 Task: Get directions from Columbia, South Carolina, United States to Pittsburgh, Pennsylvania, United States  and explore the nearby hotels with guest rating 4.5 with dates 15-17th next month and 4 guests
Action: Mouse moved to (314, 41)
Screenshot: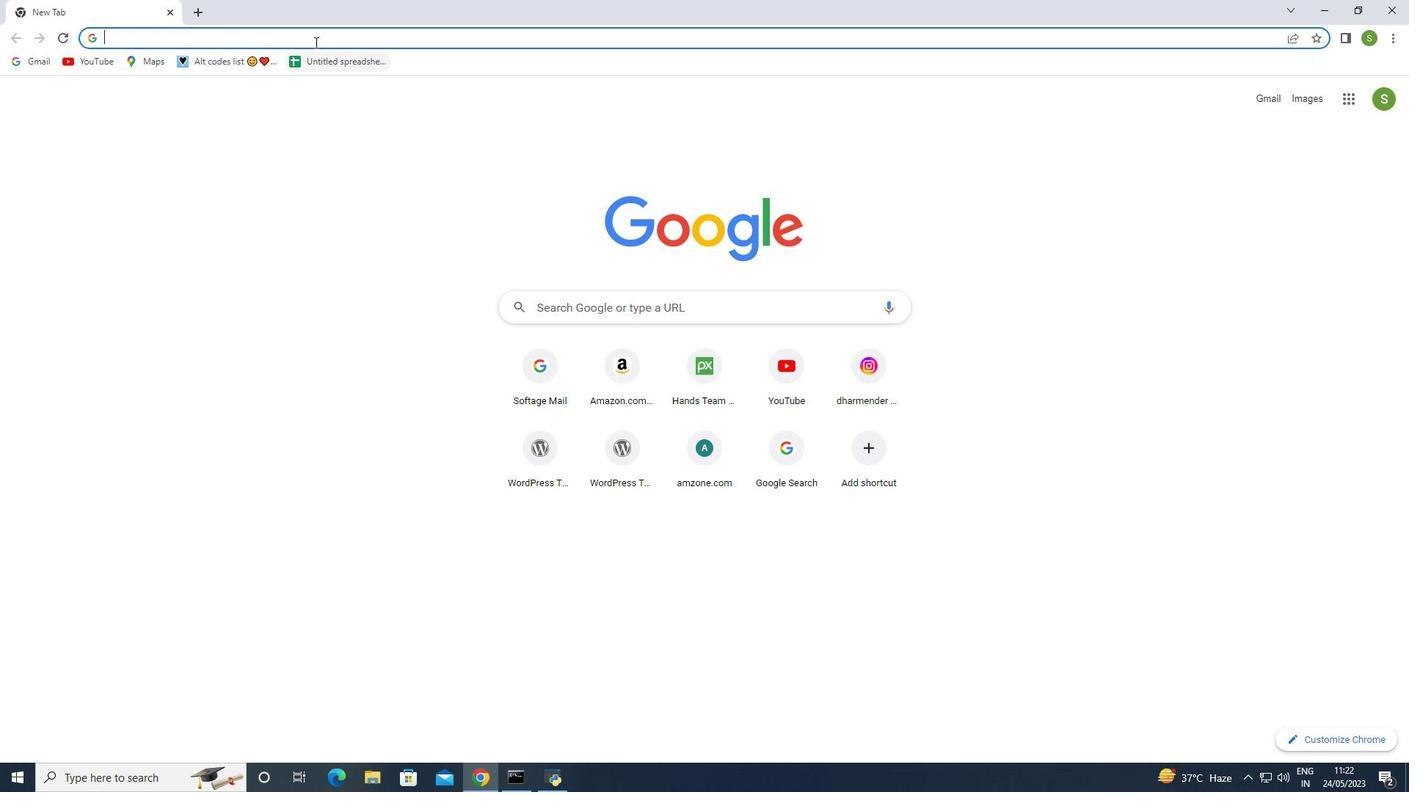 
Action: Mouse pressed left at (314, 41)
Screenshot: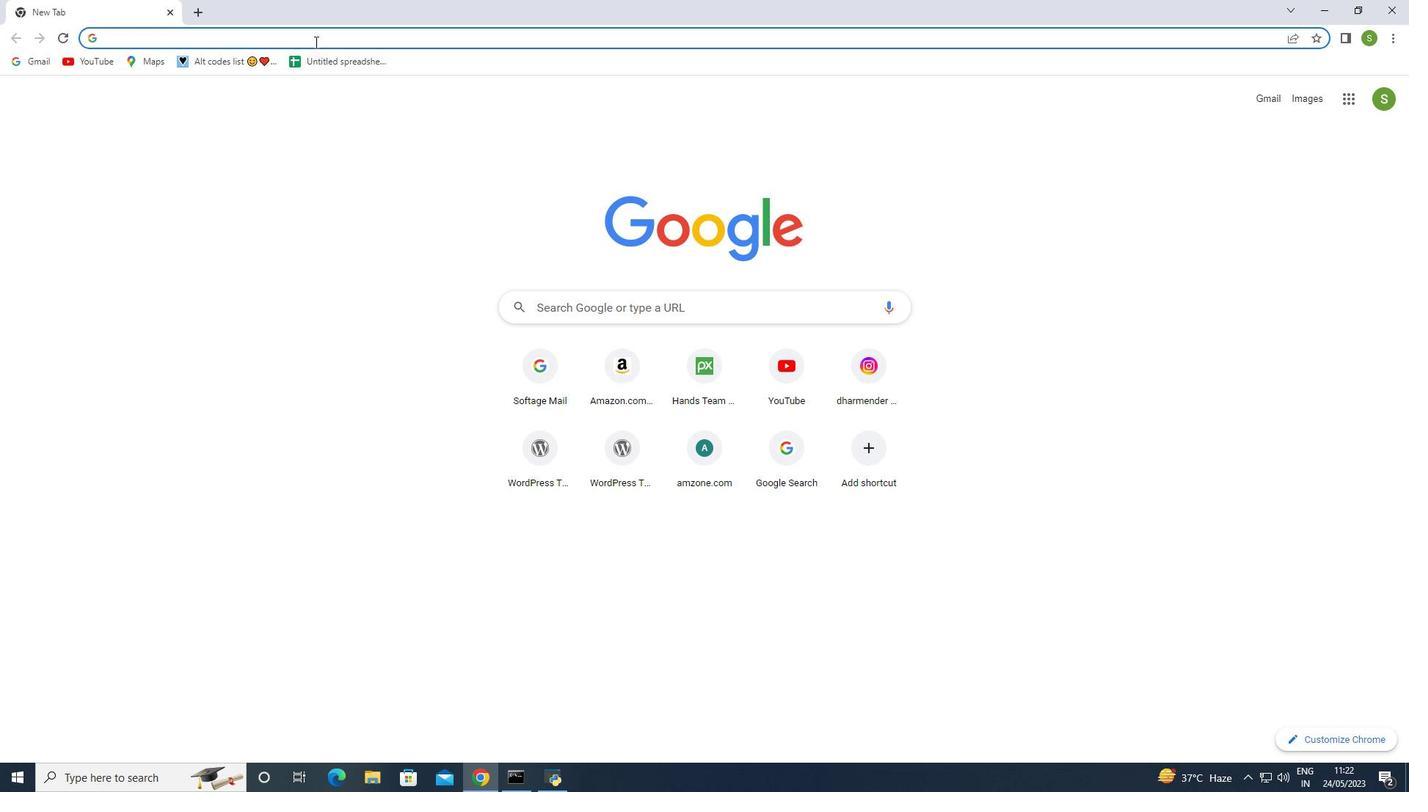 
Action: Mouse moved to (315, 41)
Screenshot: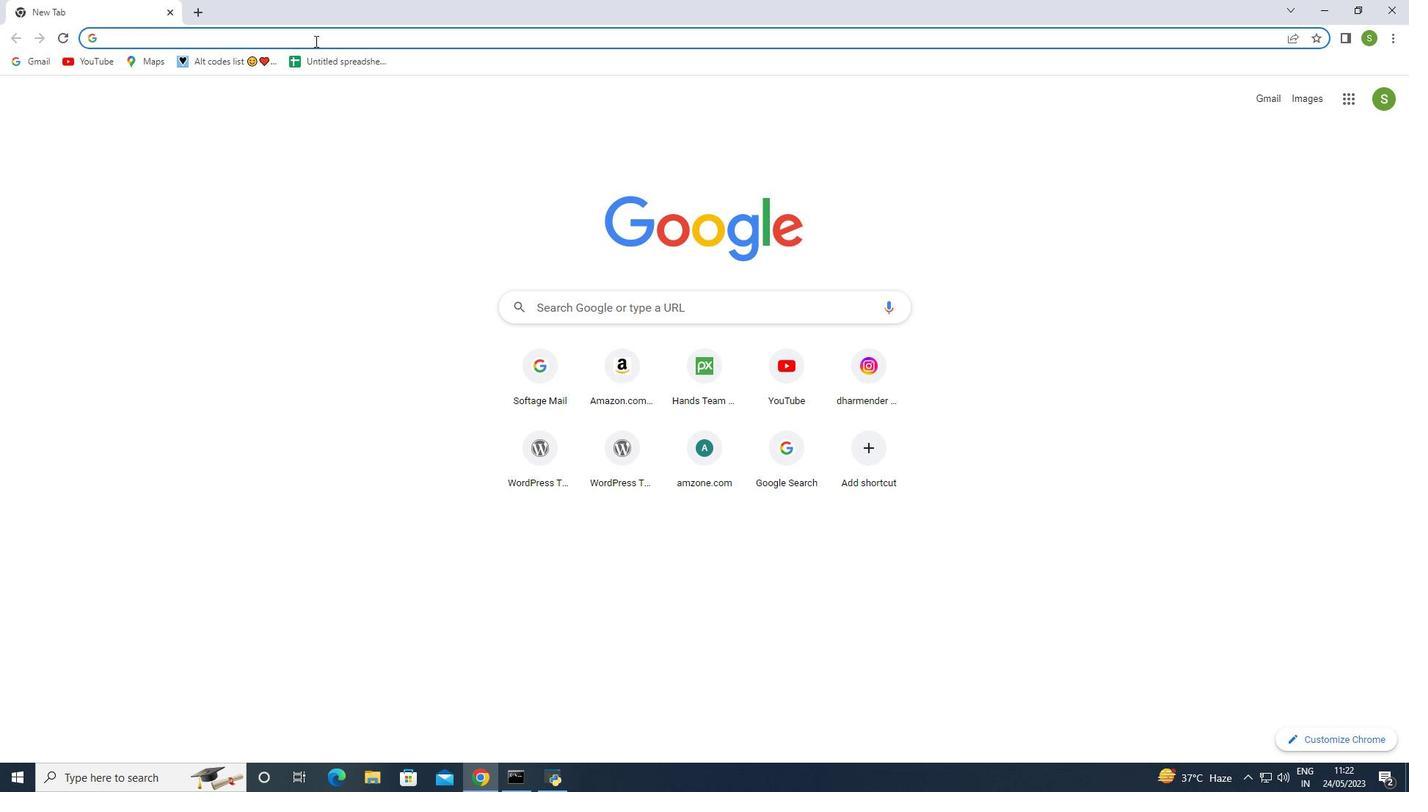 
Action: Key pressed google<Key.space>maps<Key.enter>
Screenshot: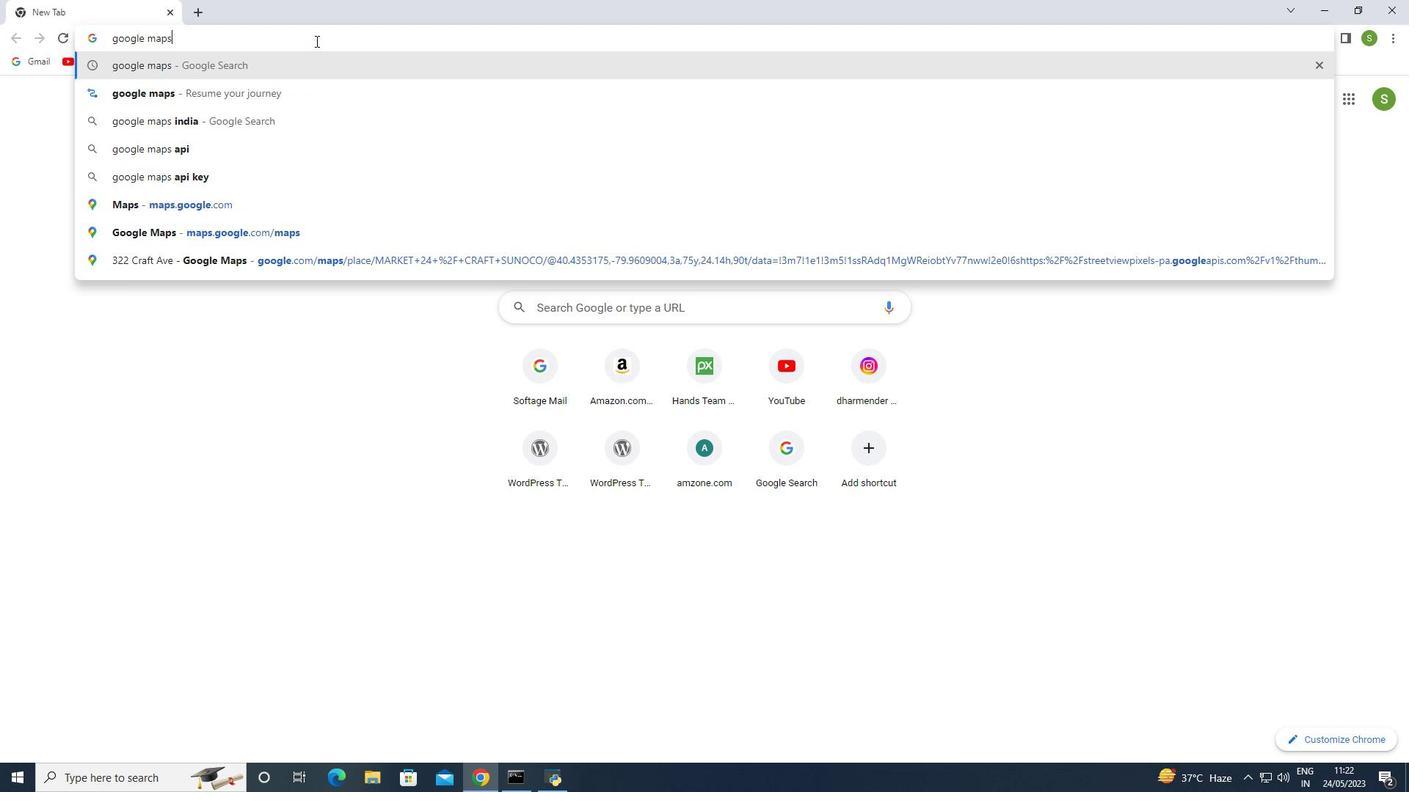 
Action: Mouse moved to (211, 342)
Screenshot: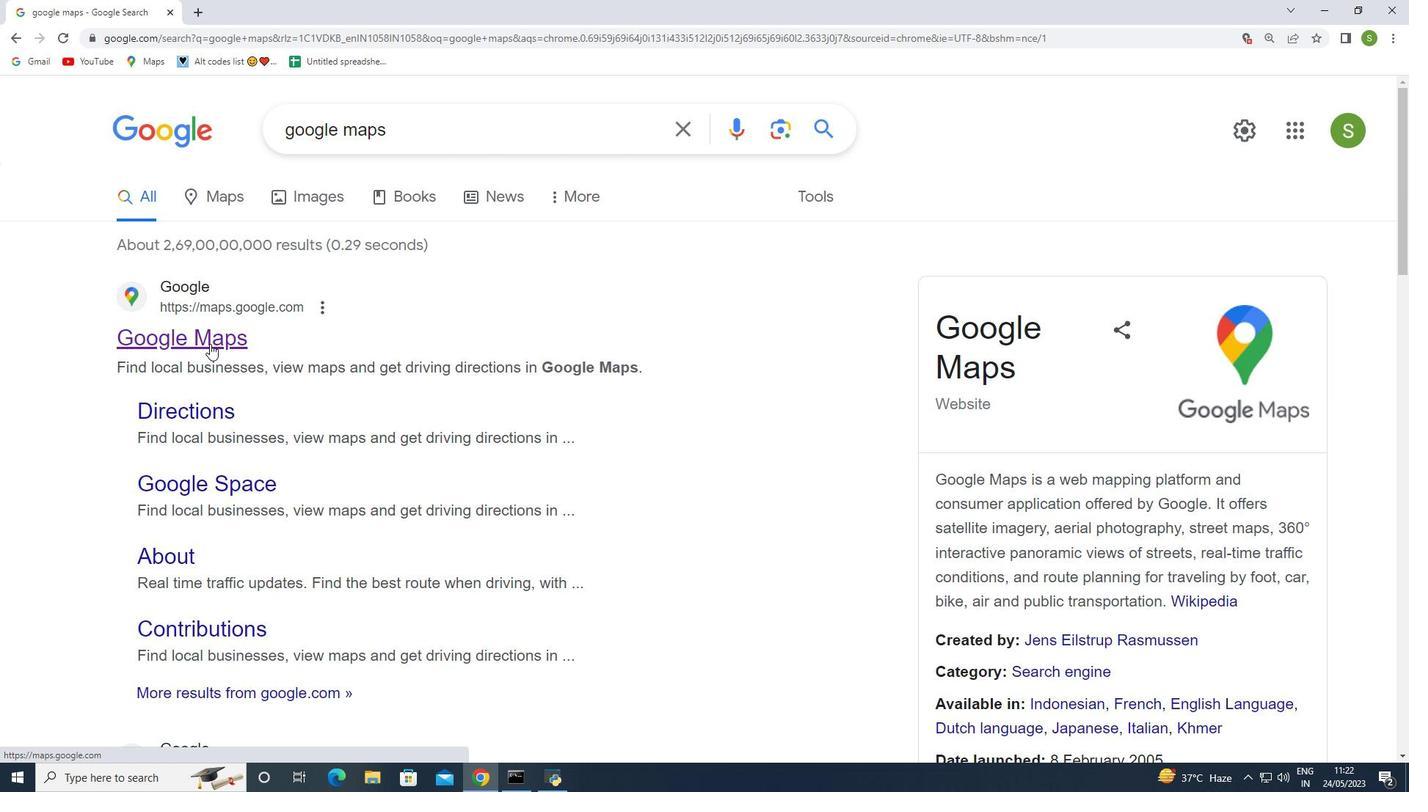 
Action: Mouse pressed left at (211, 342)
Screenshot: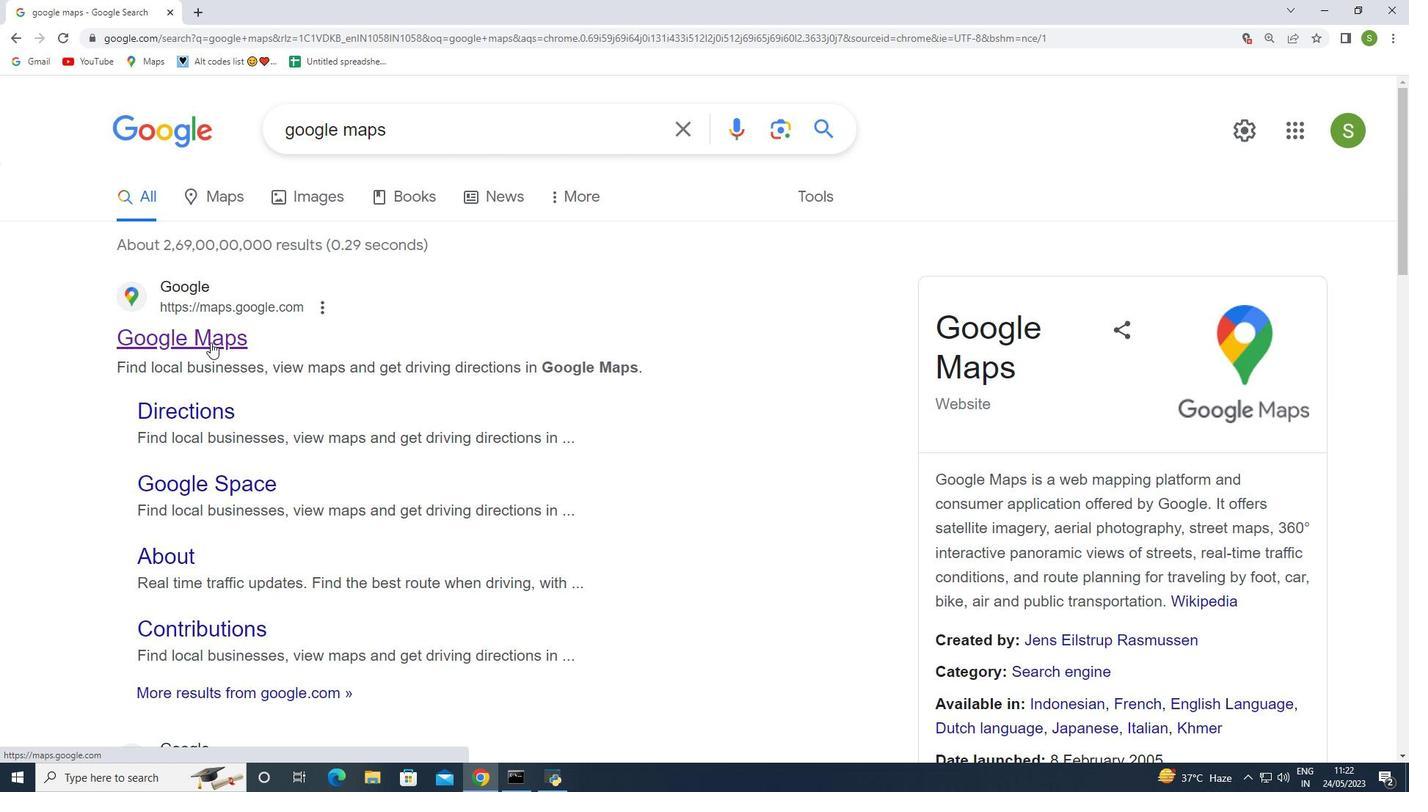 
Action: Mouse moved to (482, 113)
Screenshot: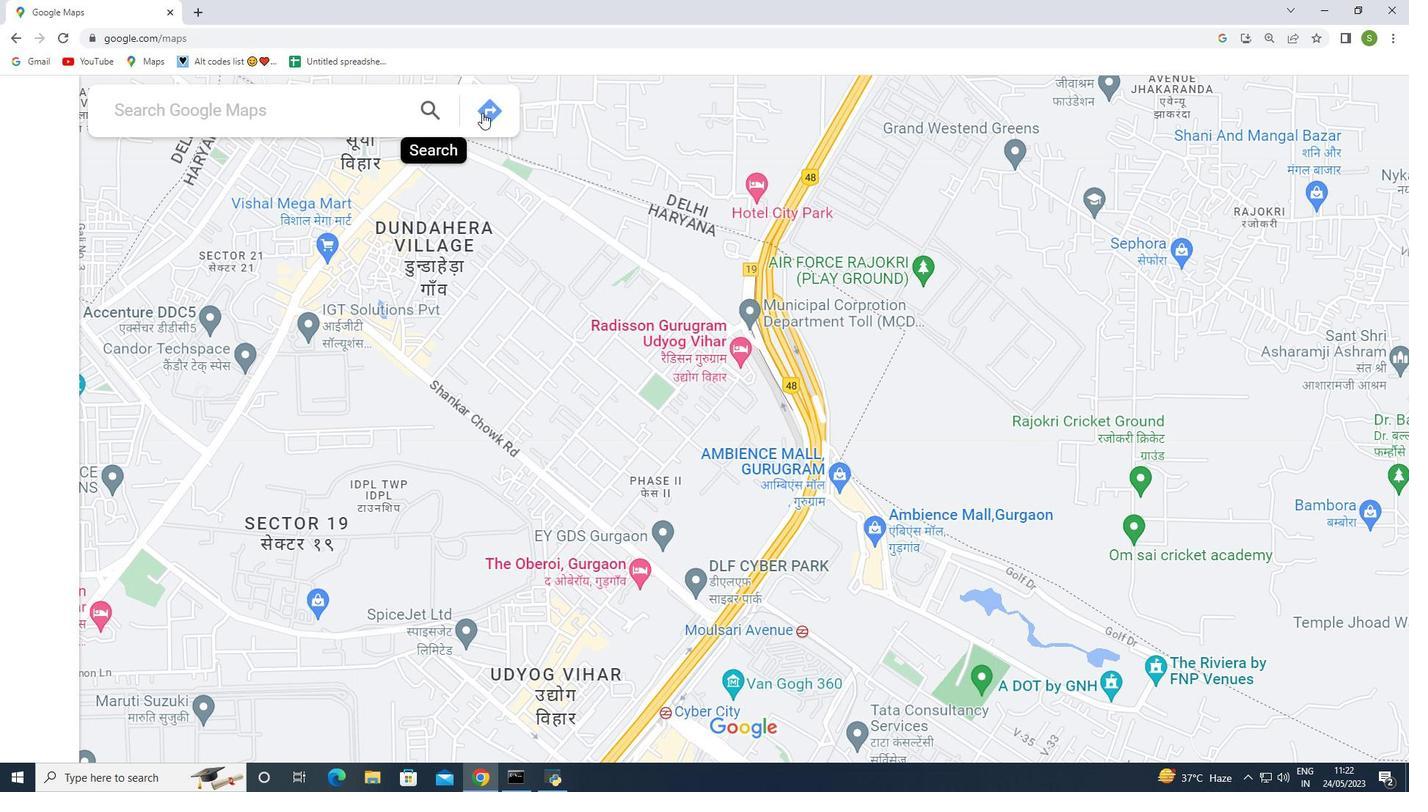 
Action: Mouse pressed left at (482, 113)
Screenshot: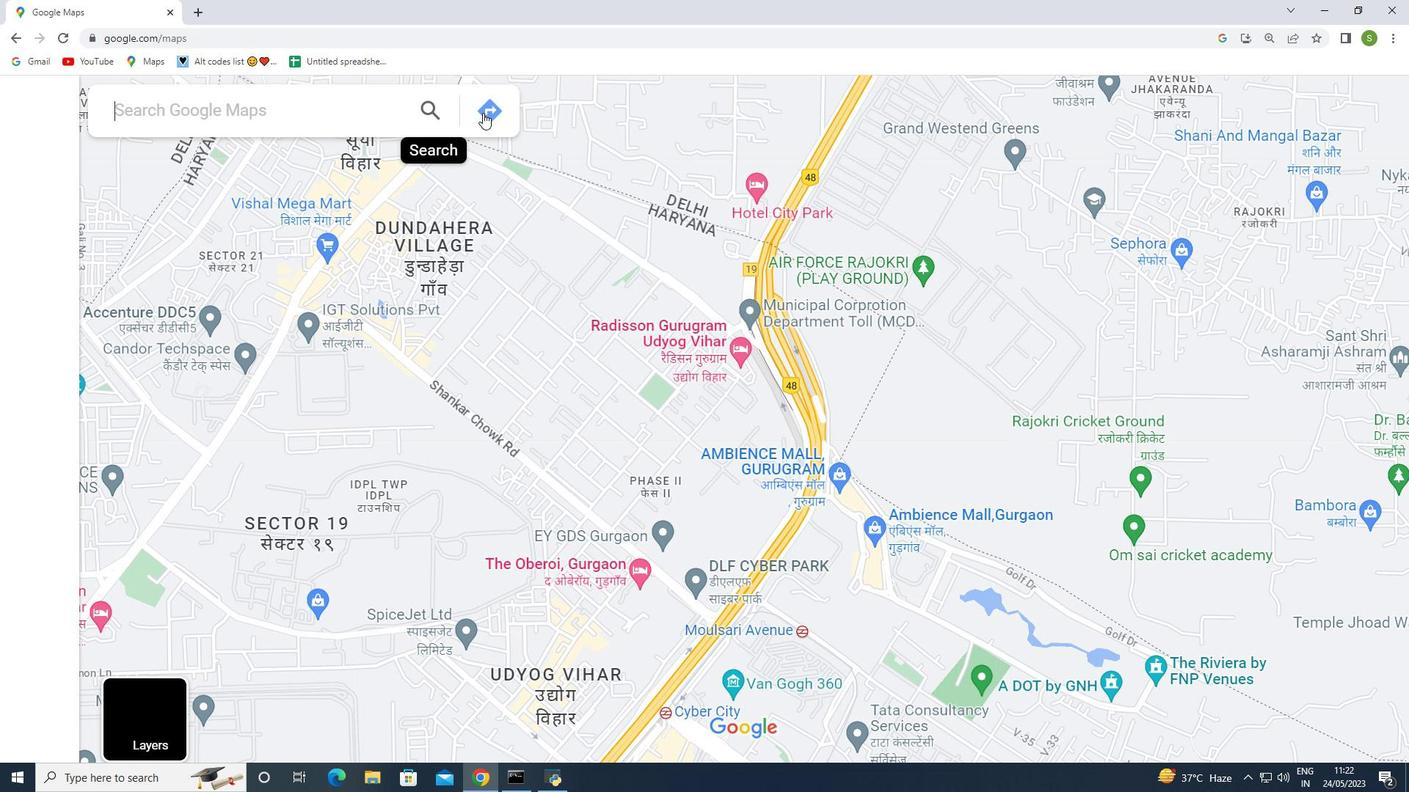 
Action: Mouse moved to (334, 176)
Screenshot: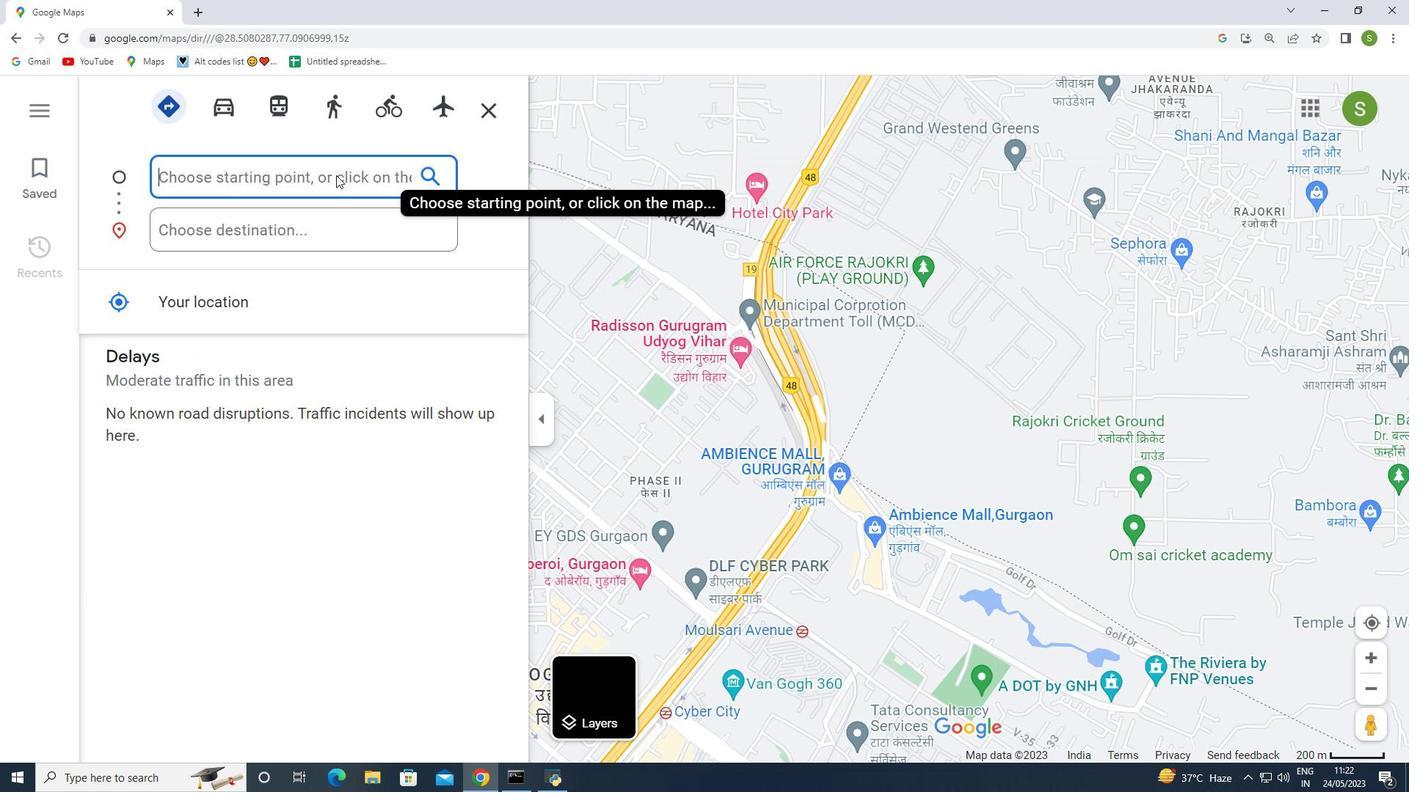 
Action: Mouse pressed left at (334, 176)
Screenshot: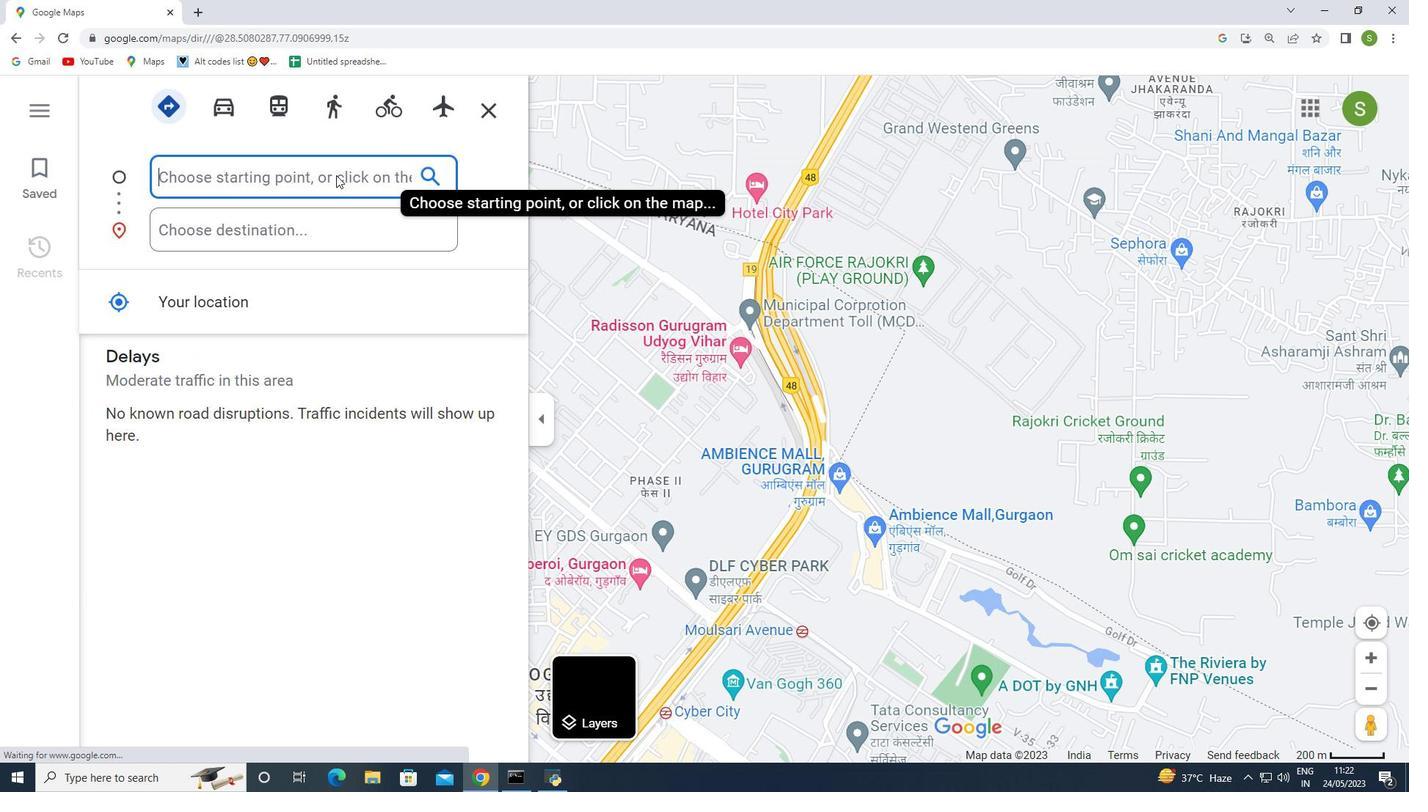 
Action: Key pressed columbia<Key.space>south<Key.space>carolina<Key.space>united<Key.space>states
Screenshot: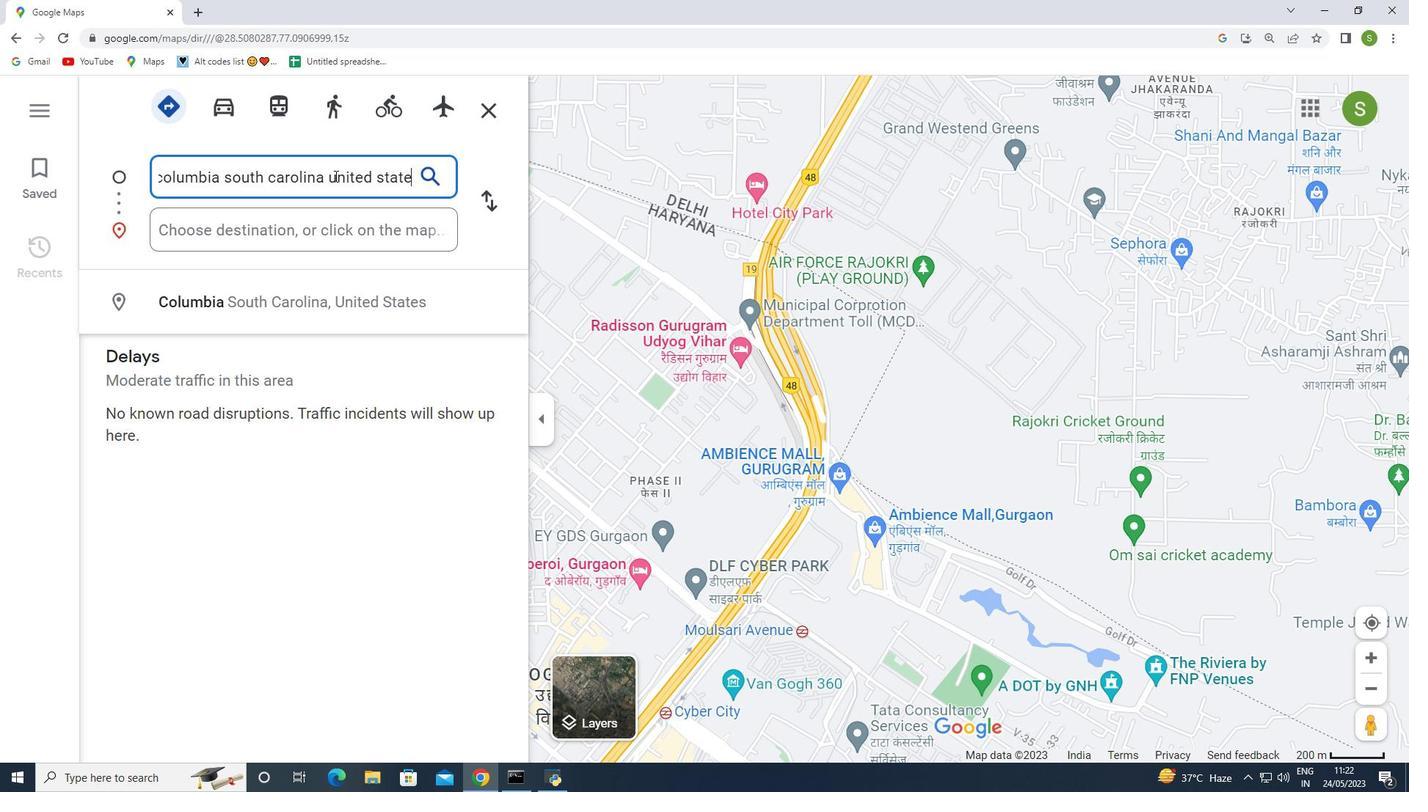 
Action: Mouse moved to (326, 236)
Screenshot: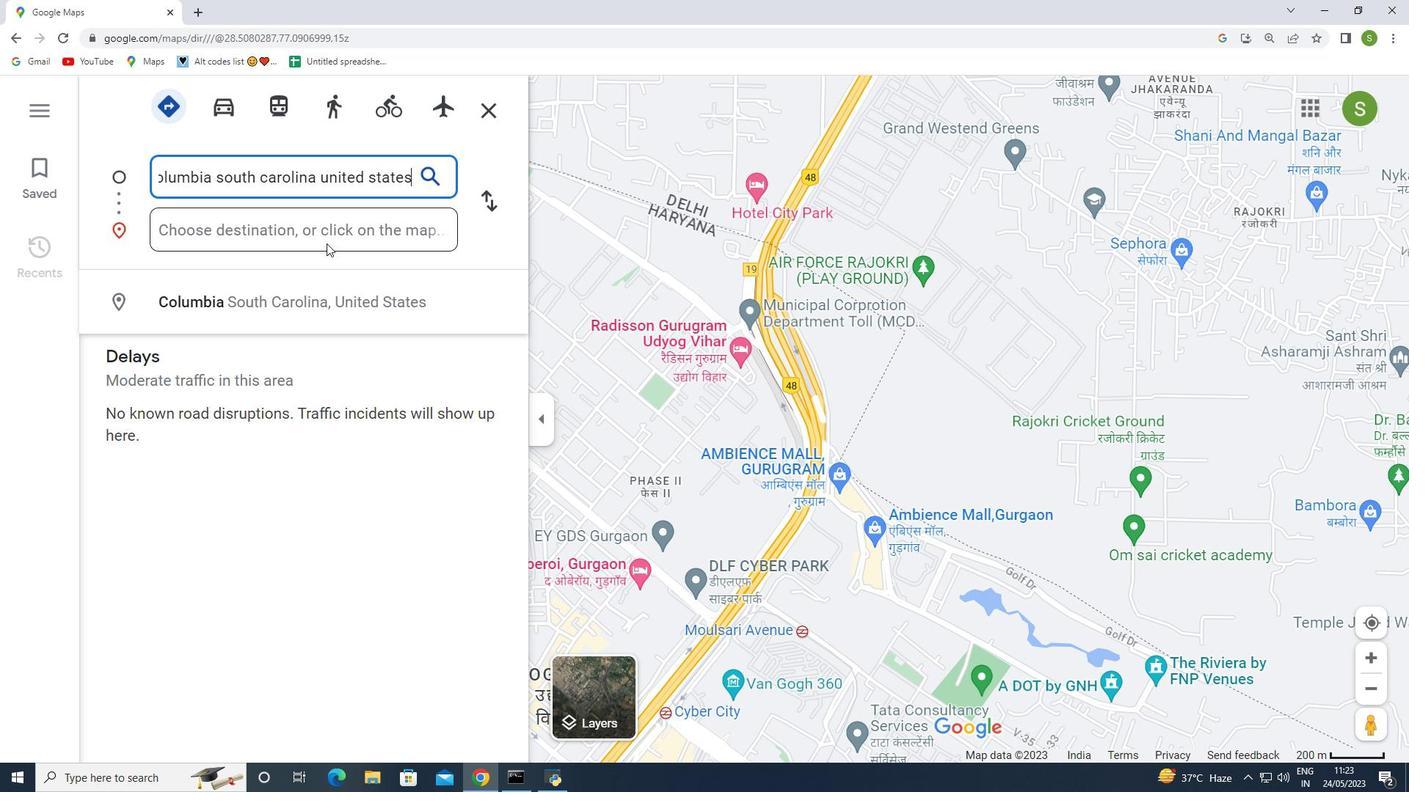 
Action: Mouse pressed left at (326, 236)
Screenshot: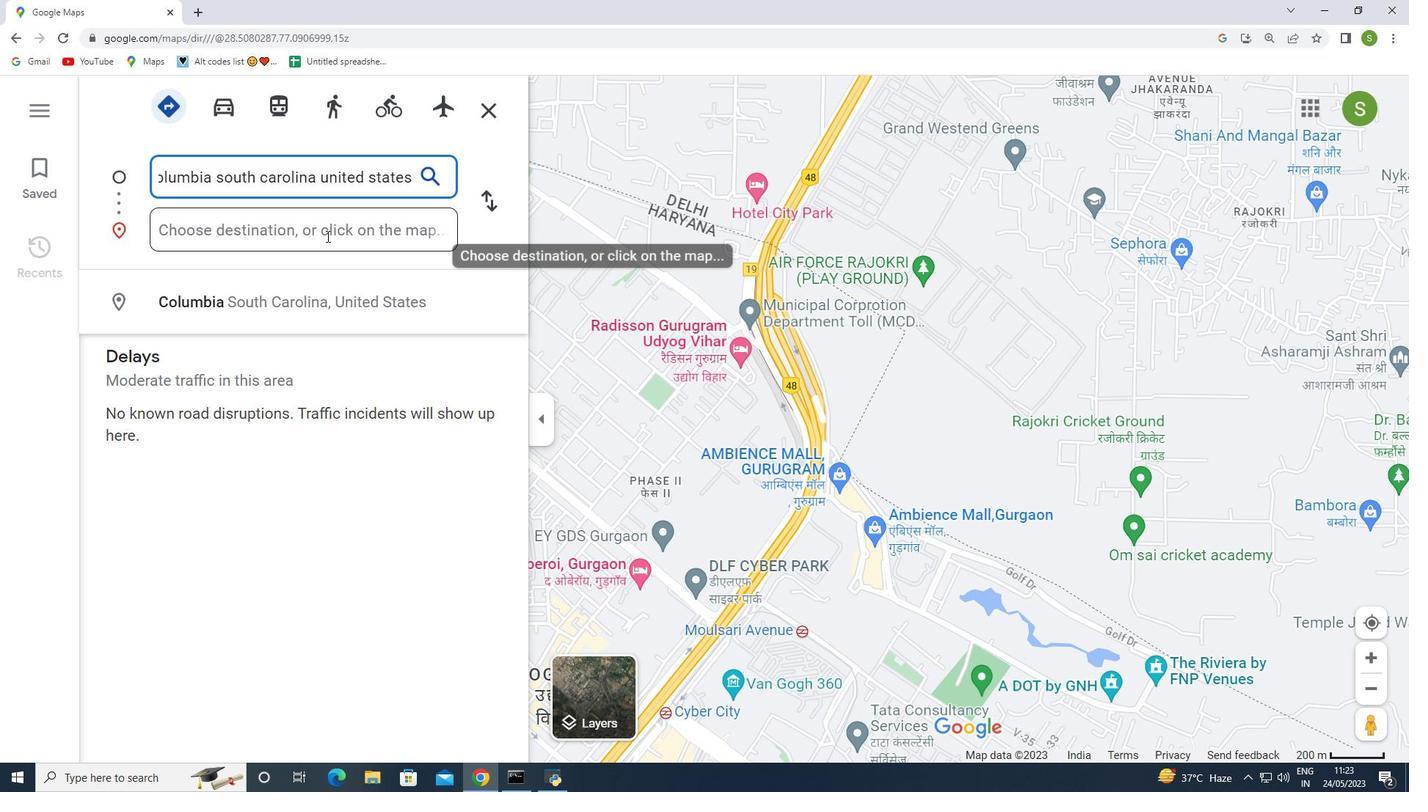 
Action: Key pressed <Key.shift>Pittsburgh<Key.space>pennsylvania<Key.space>united<Key.space>states
Screenshot: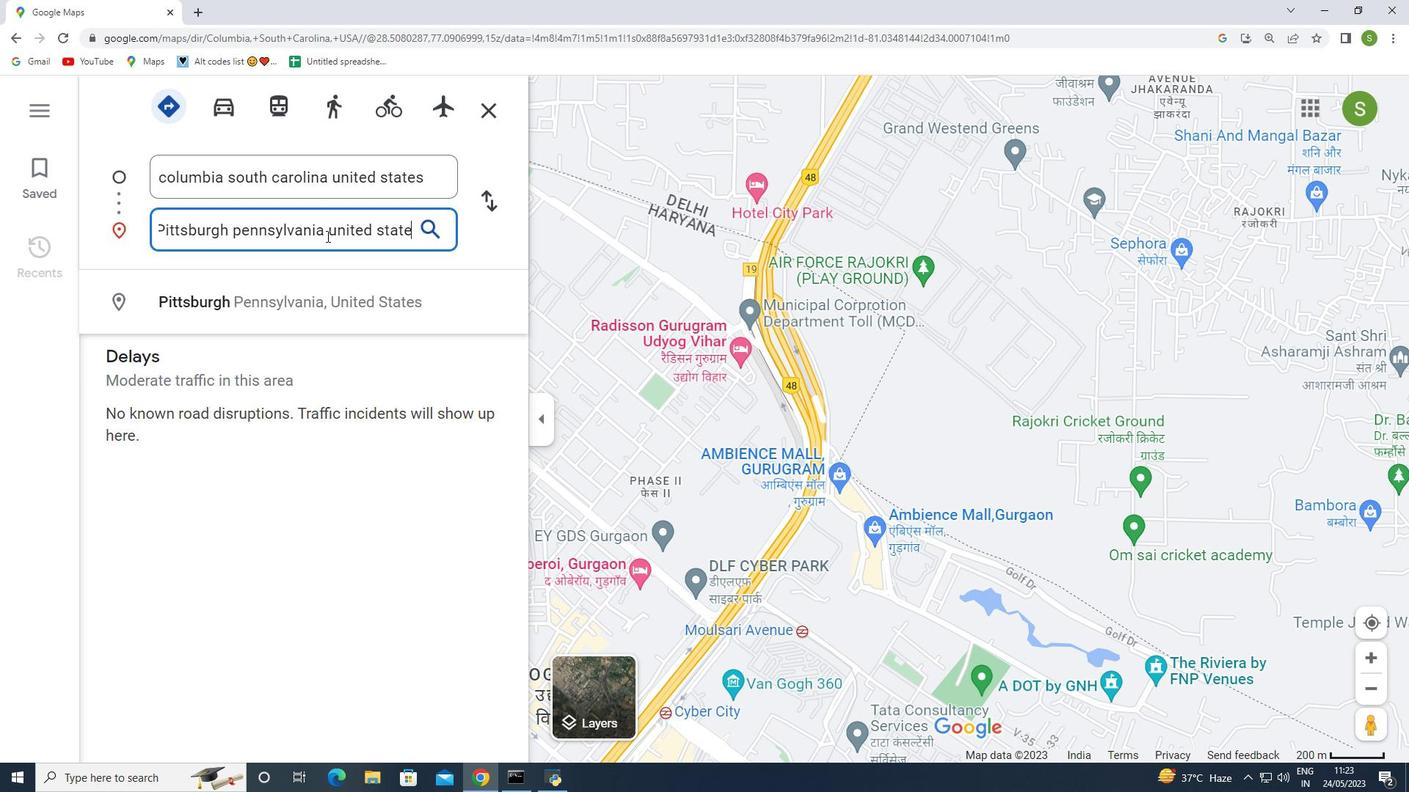 
Action: Mouse moved to (431, 230)
Screenshot: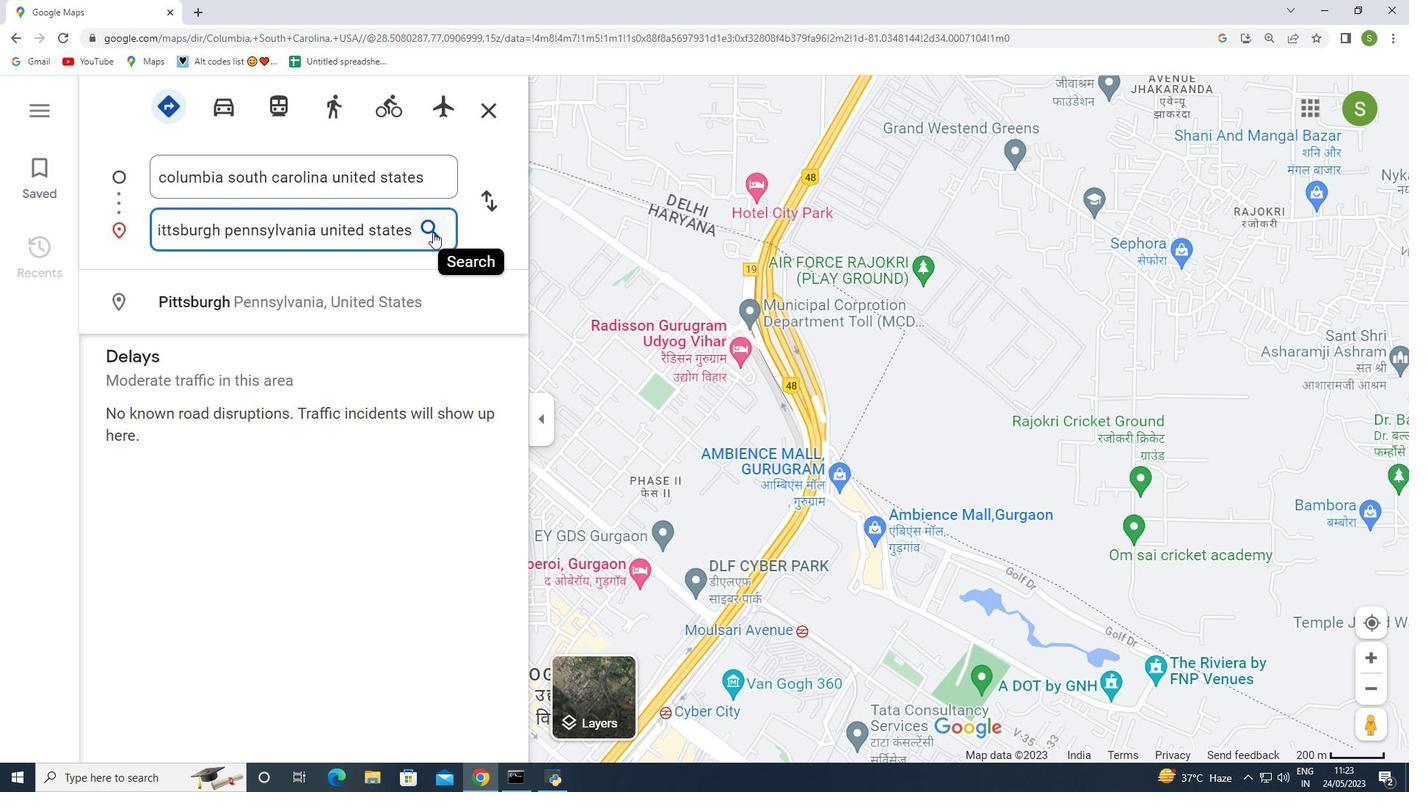 
Action: Mouse pressed left at (431, 230)
Screenshot: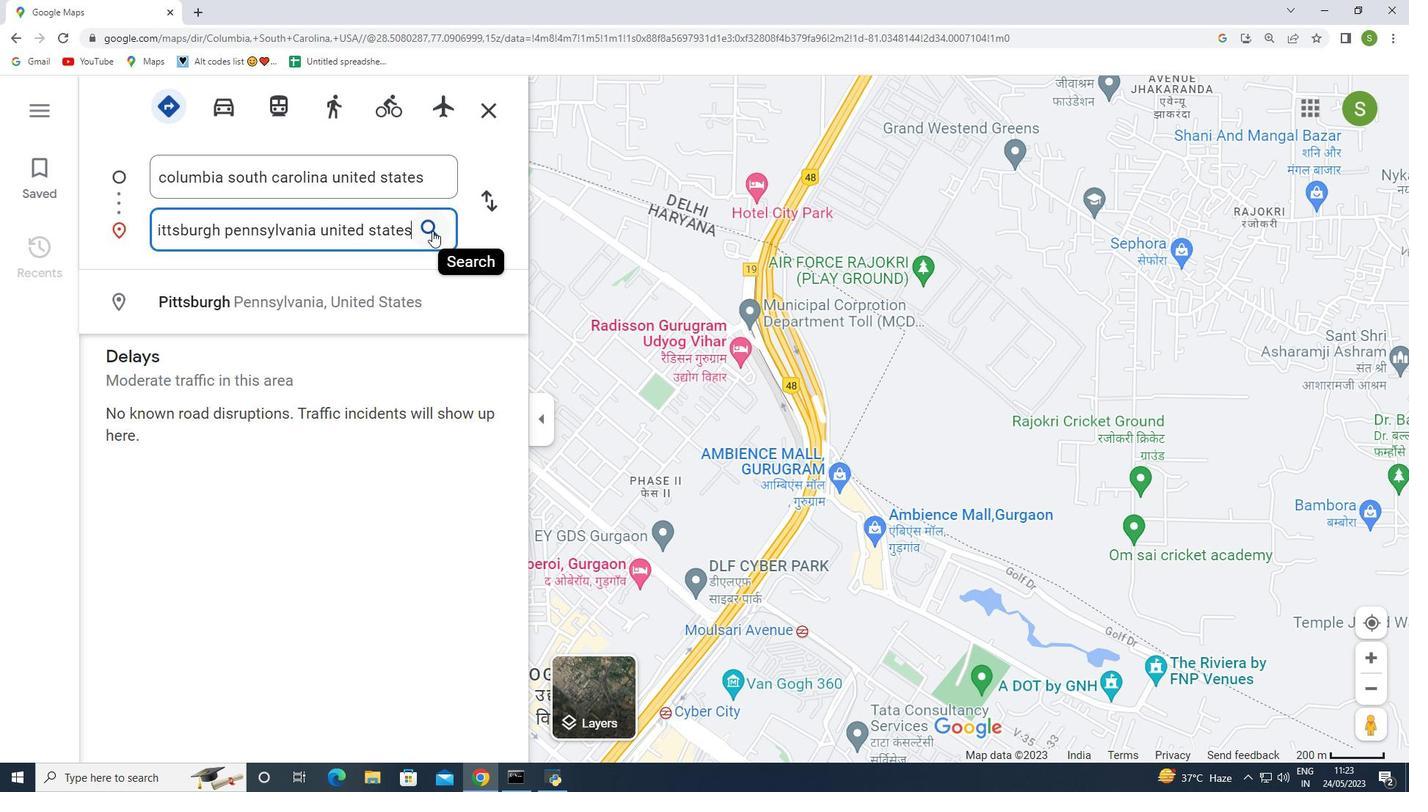 
Action: Mouse moved to (339, 437)
Screenshot: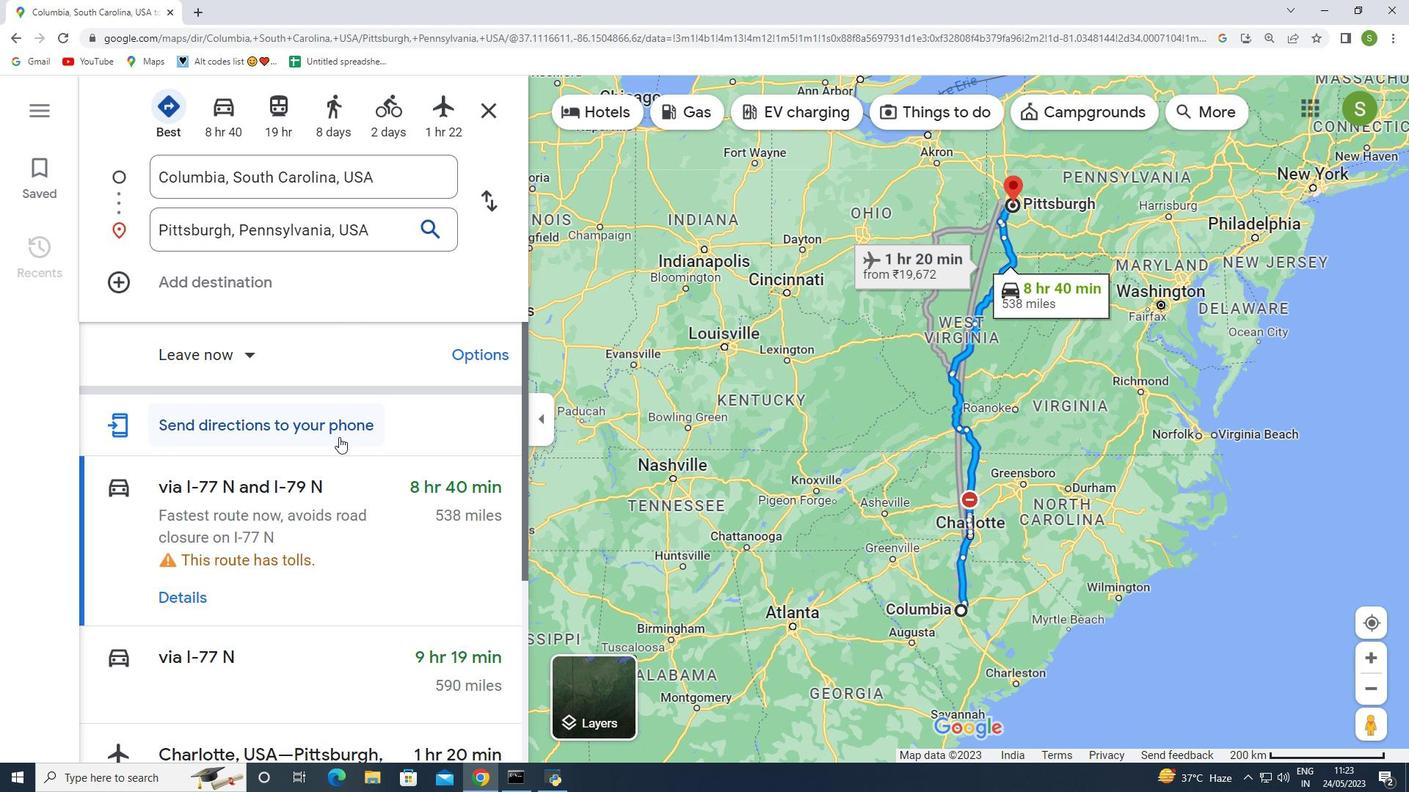 
Action: Mouse scrolled (339, 436) with delta (0, 0)
Screenshot: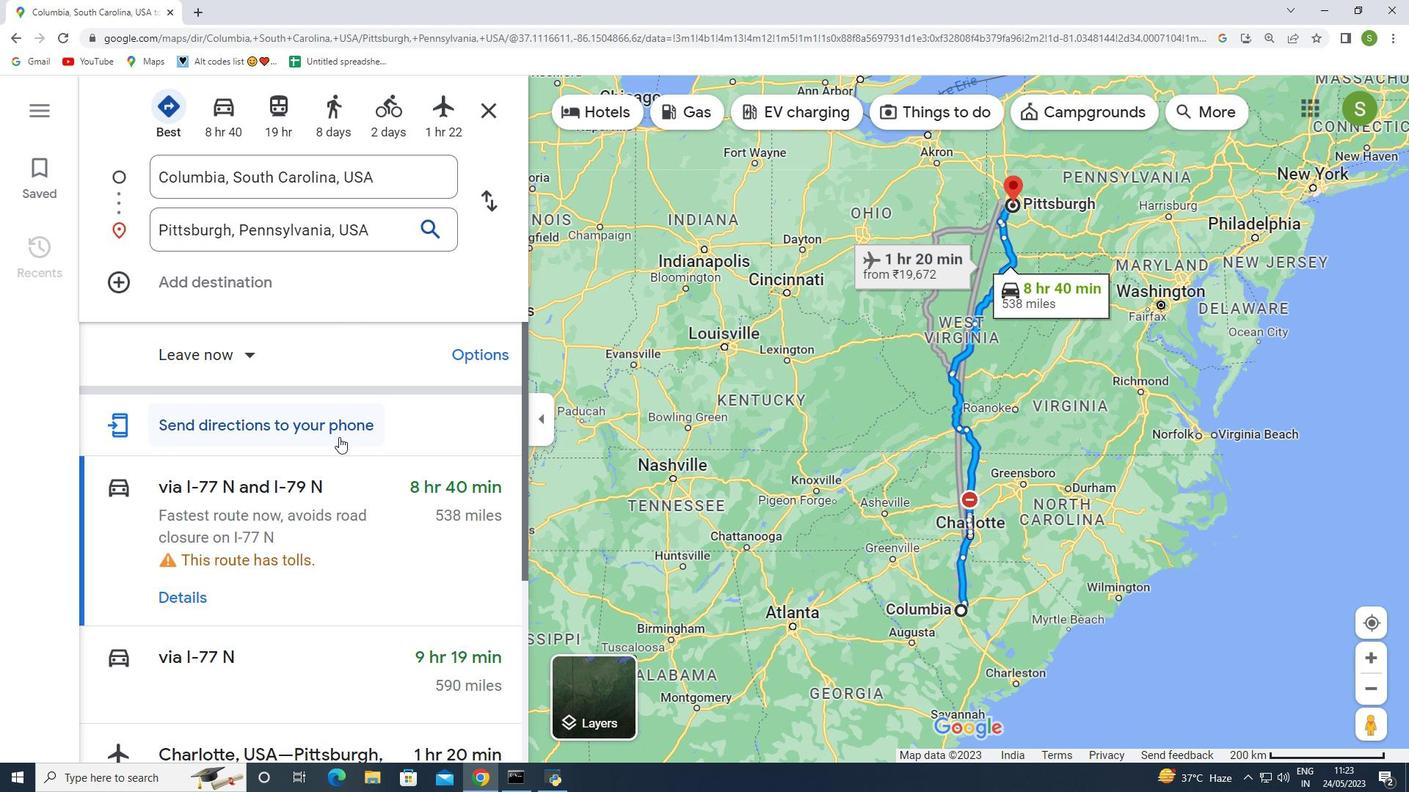 
Action: Mouse moved to (618, 112)
Screenshot: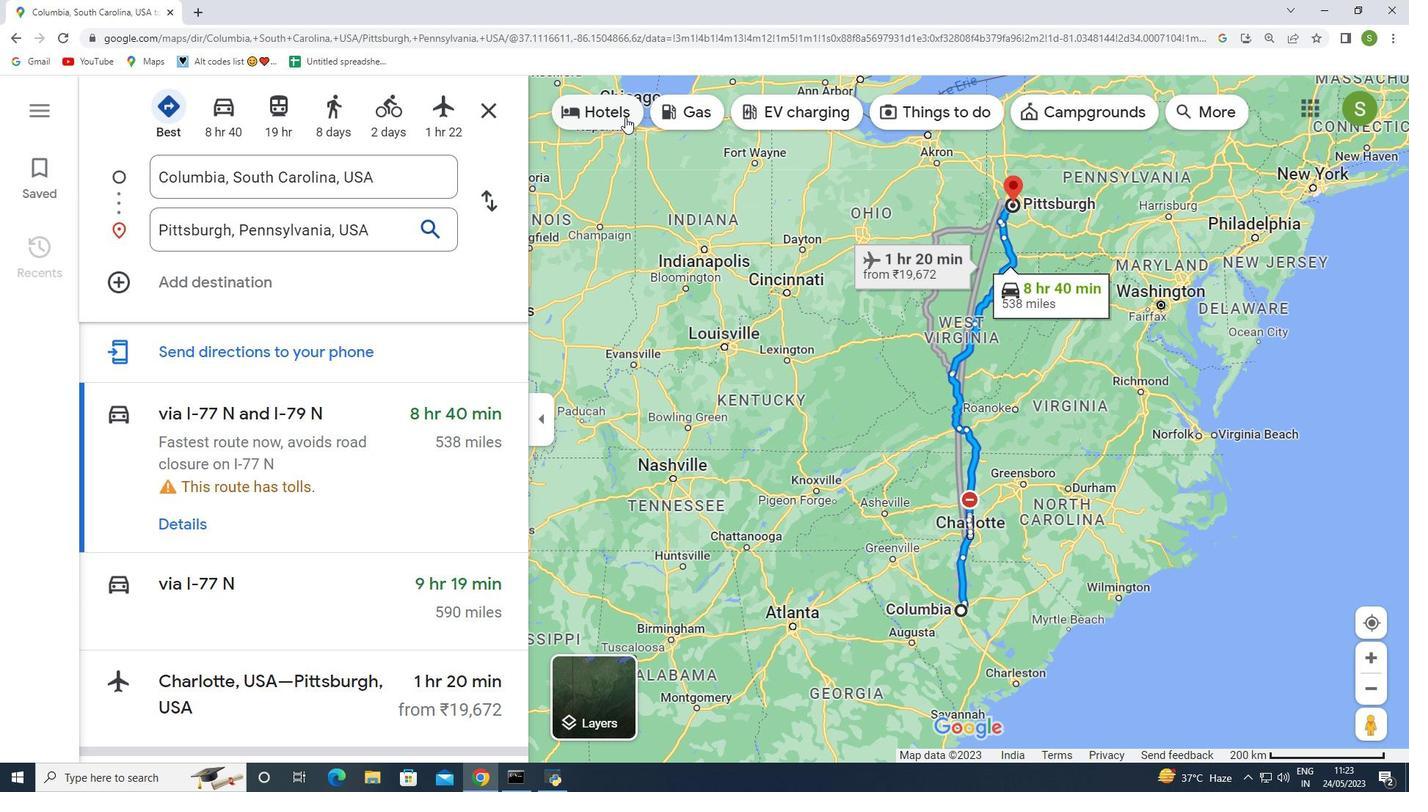 
Action: Mouse pressed left at (618, 112)
Screenshot: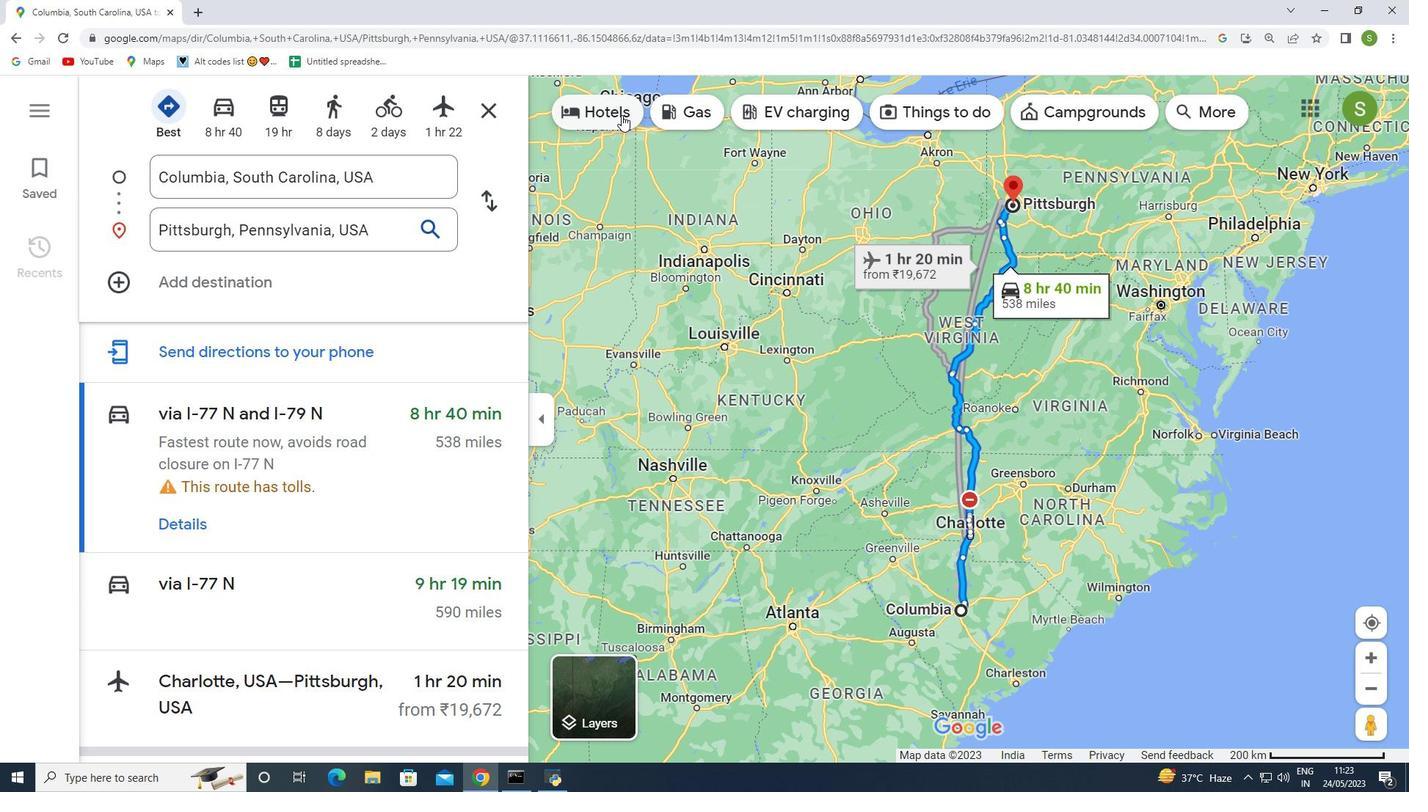 
Action: Mouse moved to (963, 420)
Screenshot: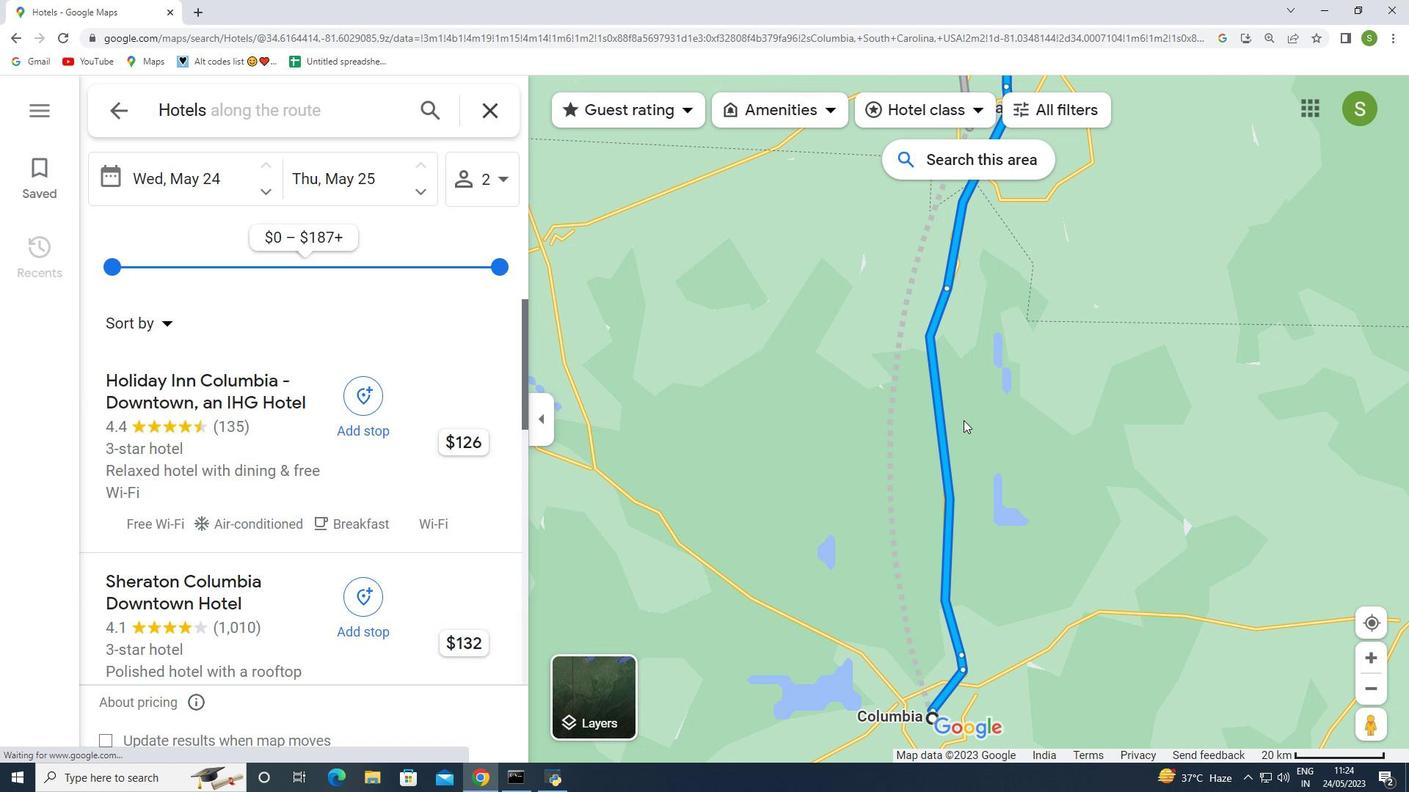 
Action: Mouse scrolled (963, 419) with delta (0, 0)
Screenshot: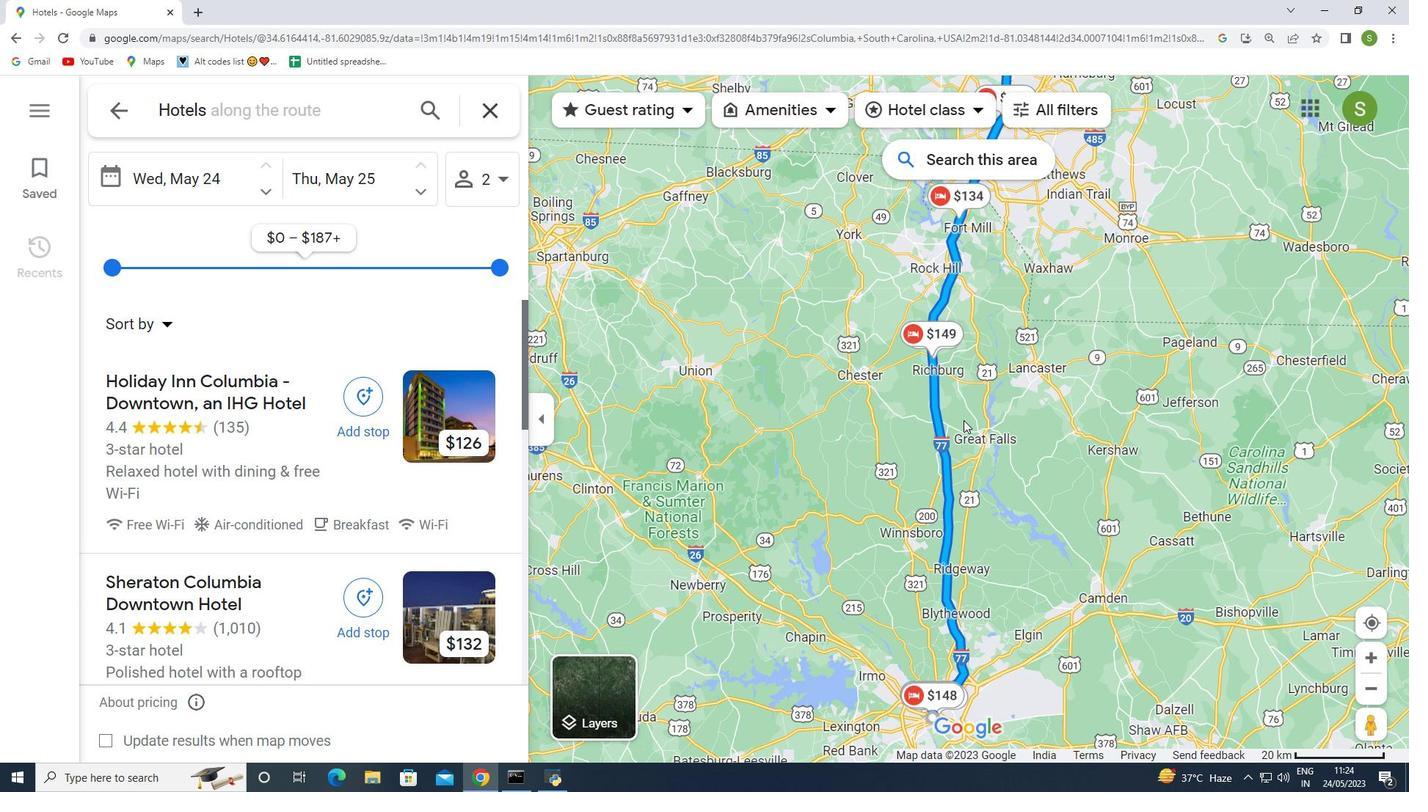
Action: Mouse moved to (681, 110)
Screenshot: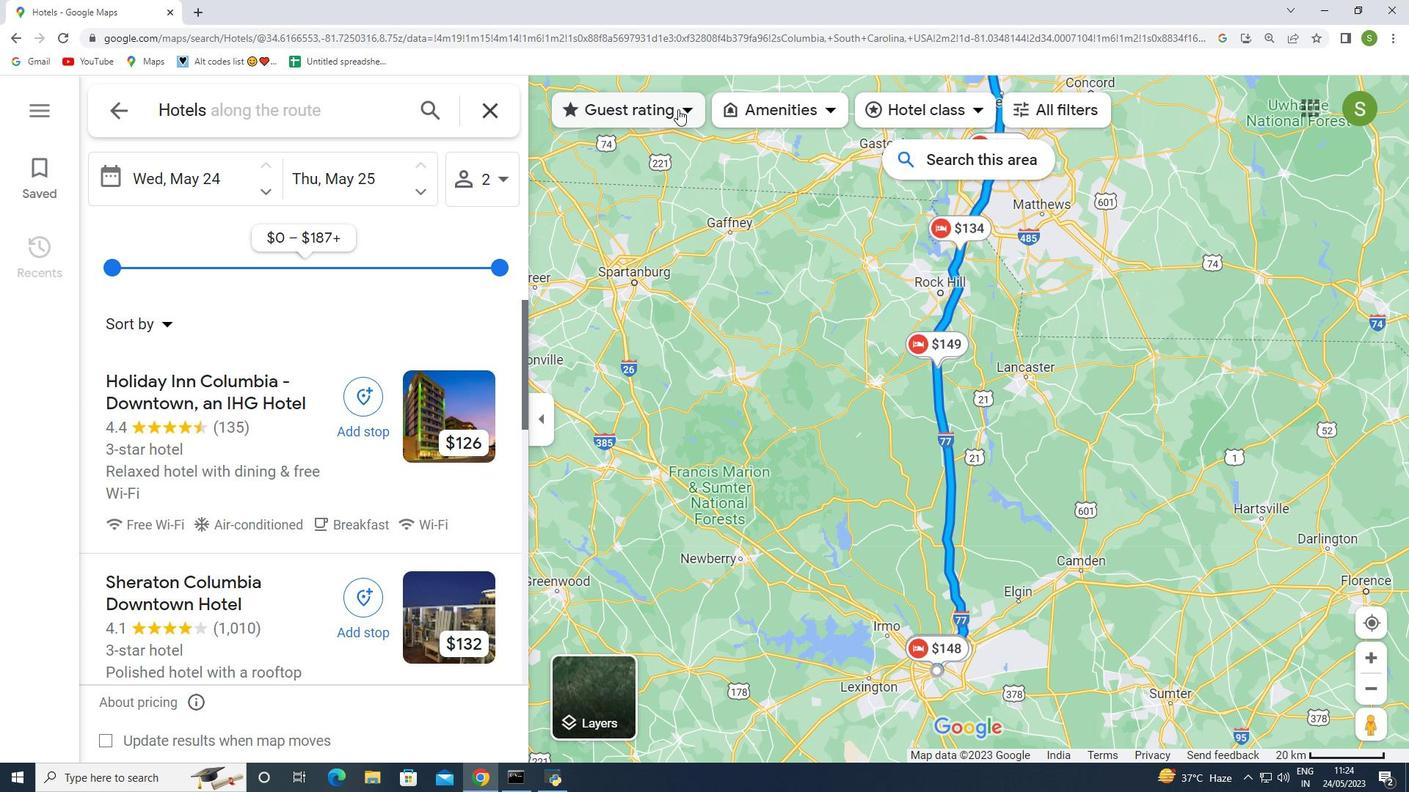 
Action: Mouse pressed left at (681, 110)
Screenshot: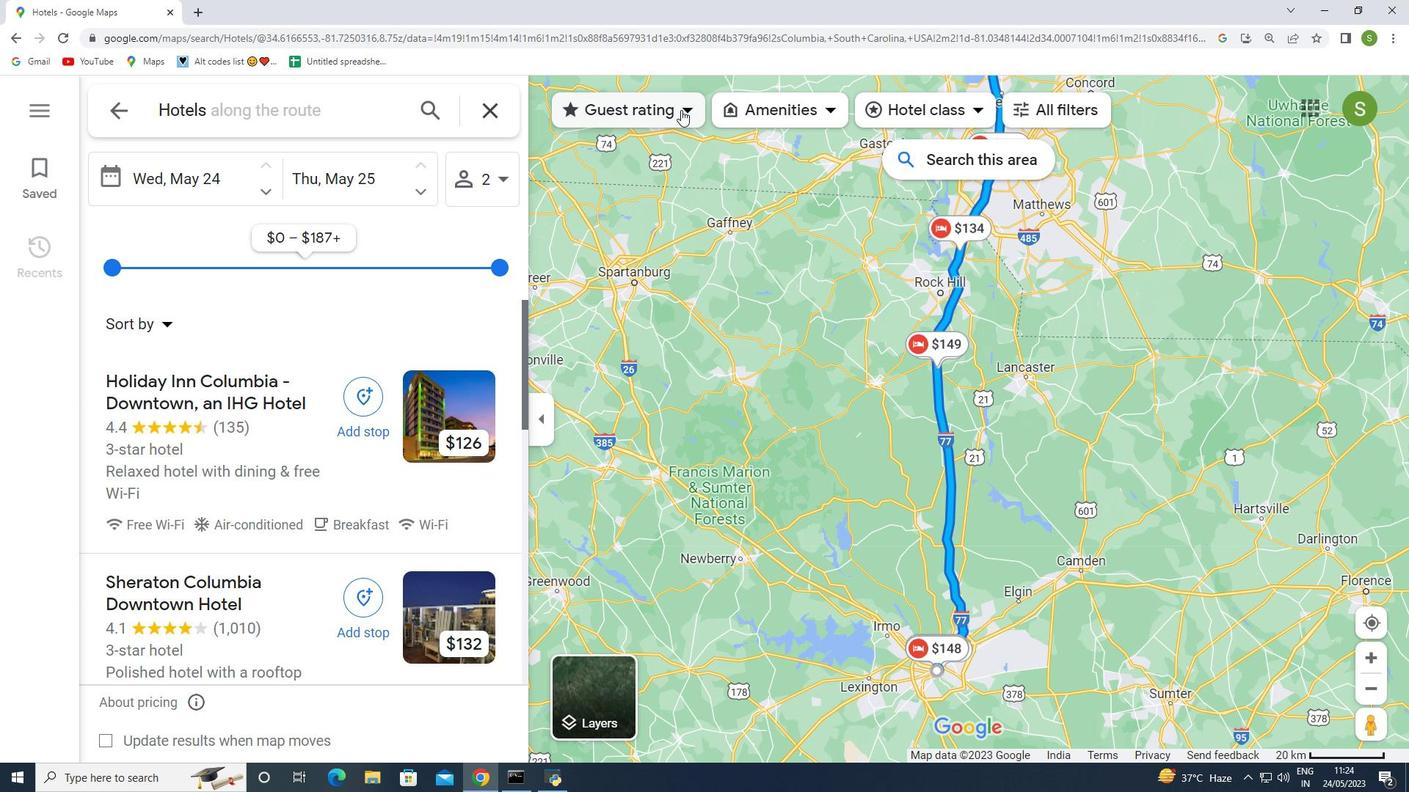 
Action: Mouse moved to (599, 377)
Screenshot: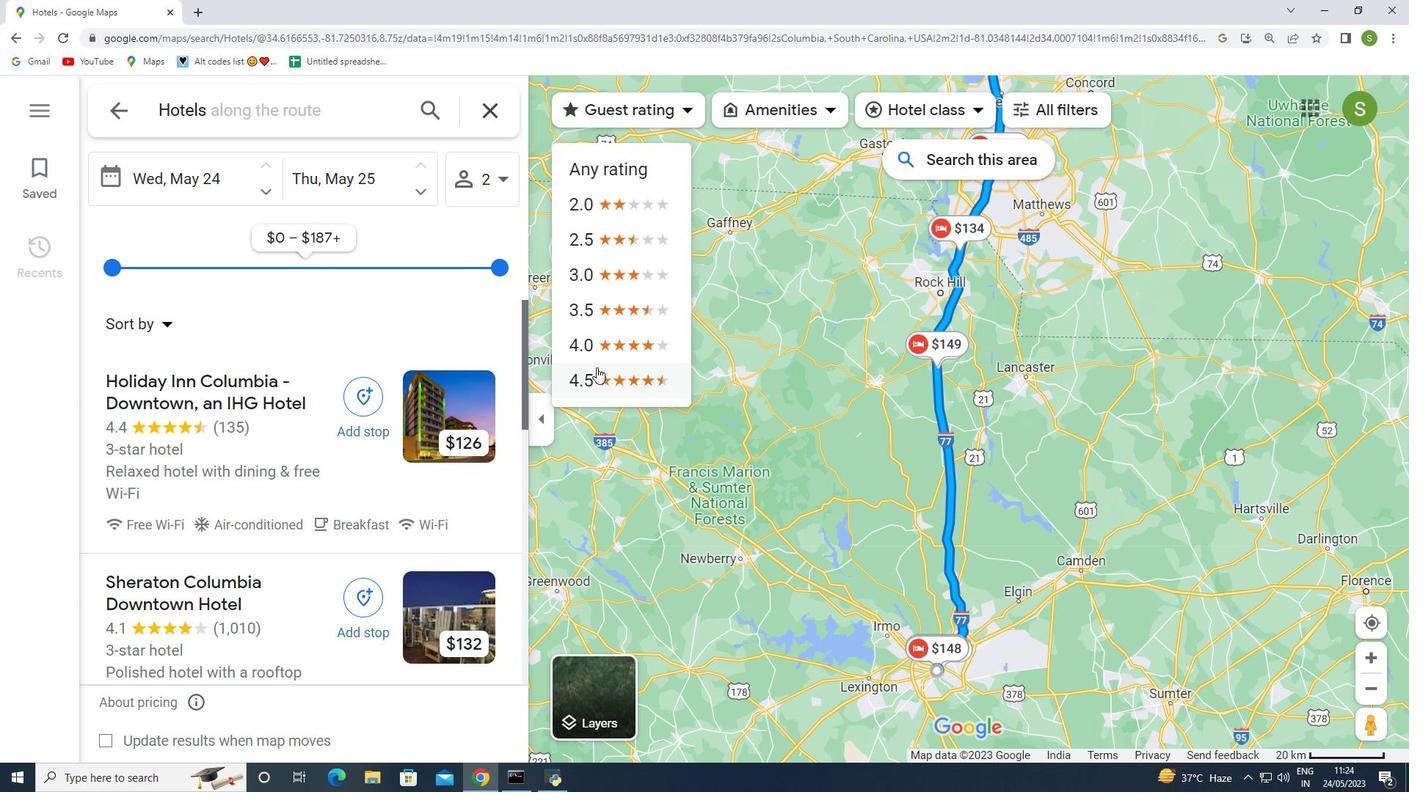 
Action: Mouse pressed left at (599, 377)
Screenshot: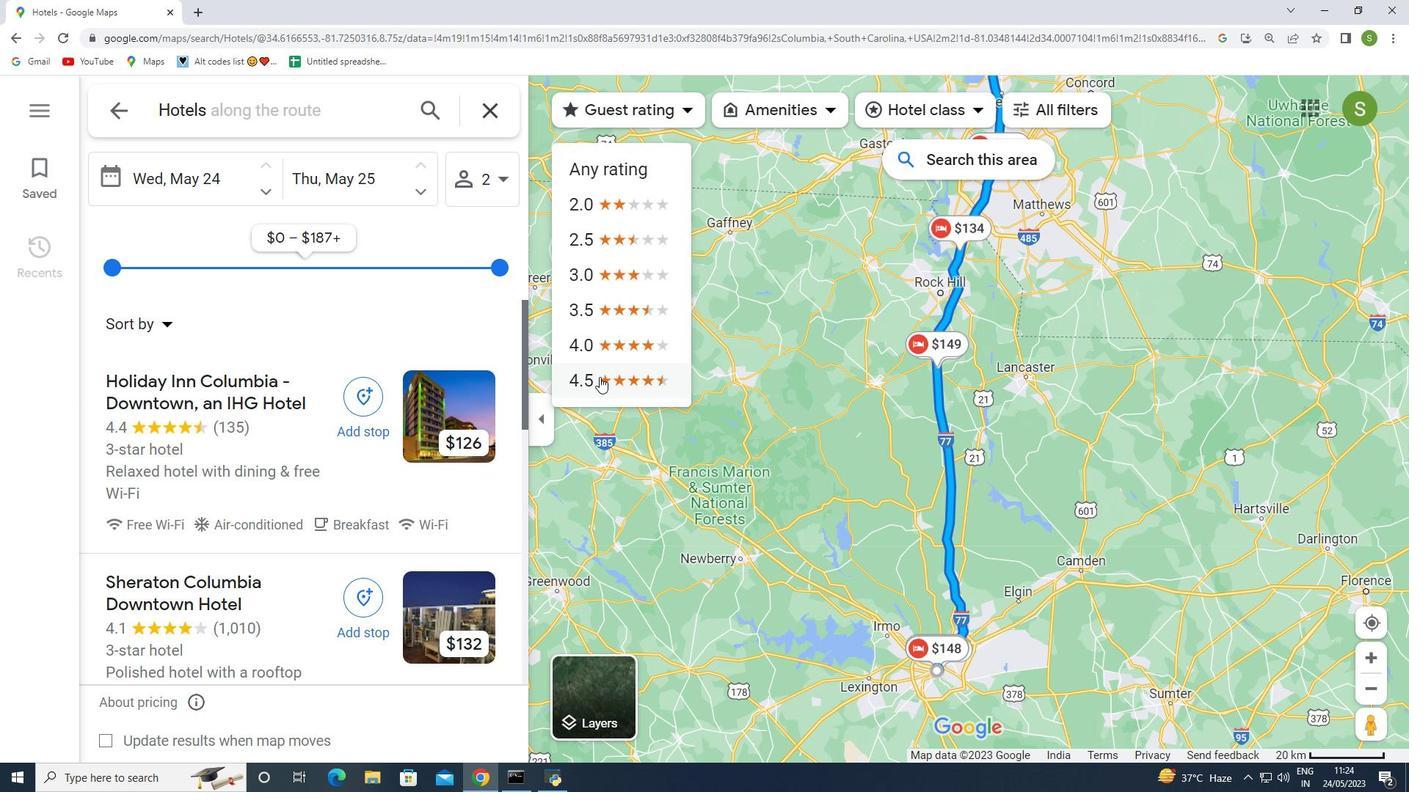 
Action: Mouse moved to (810, 110)
Screenshot: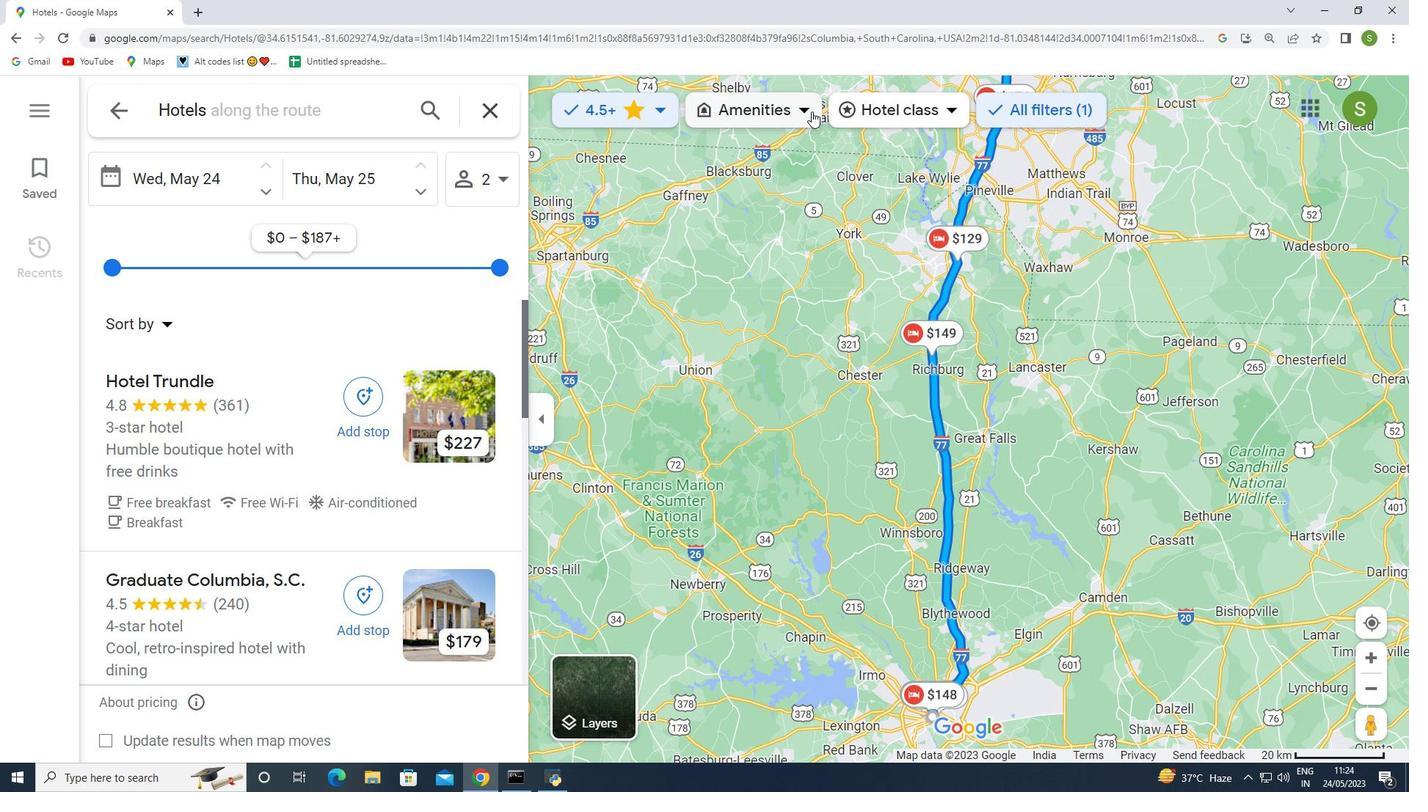 
Action: Mouse pressed left at (810, 110)
Screenshot: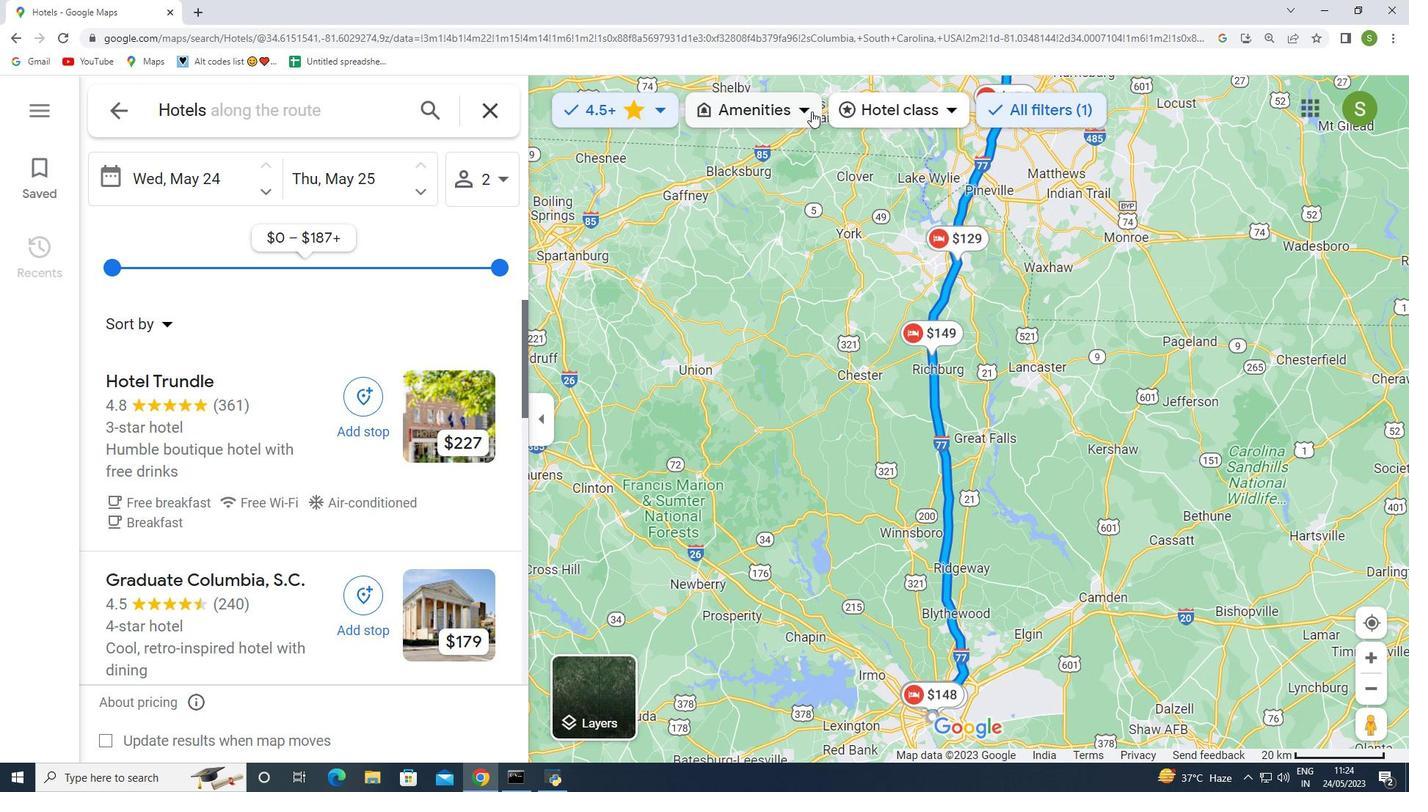 
Action: Mouse moved to (810, 109)
Screenshot: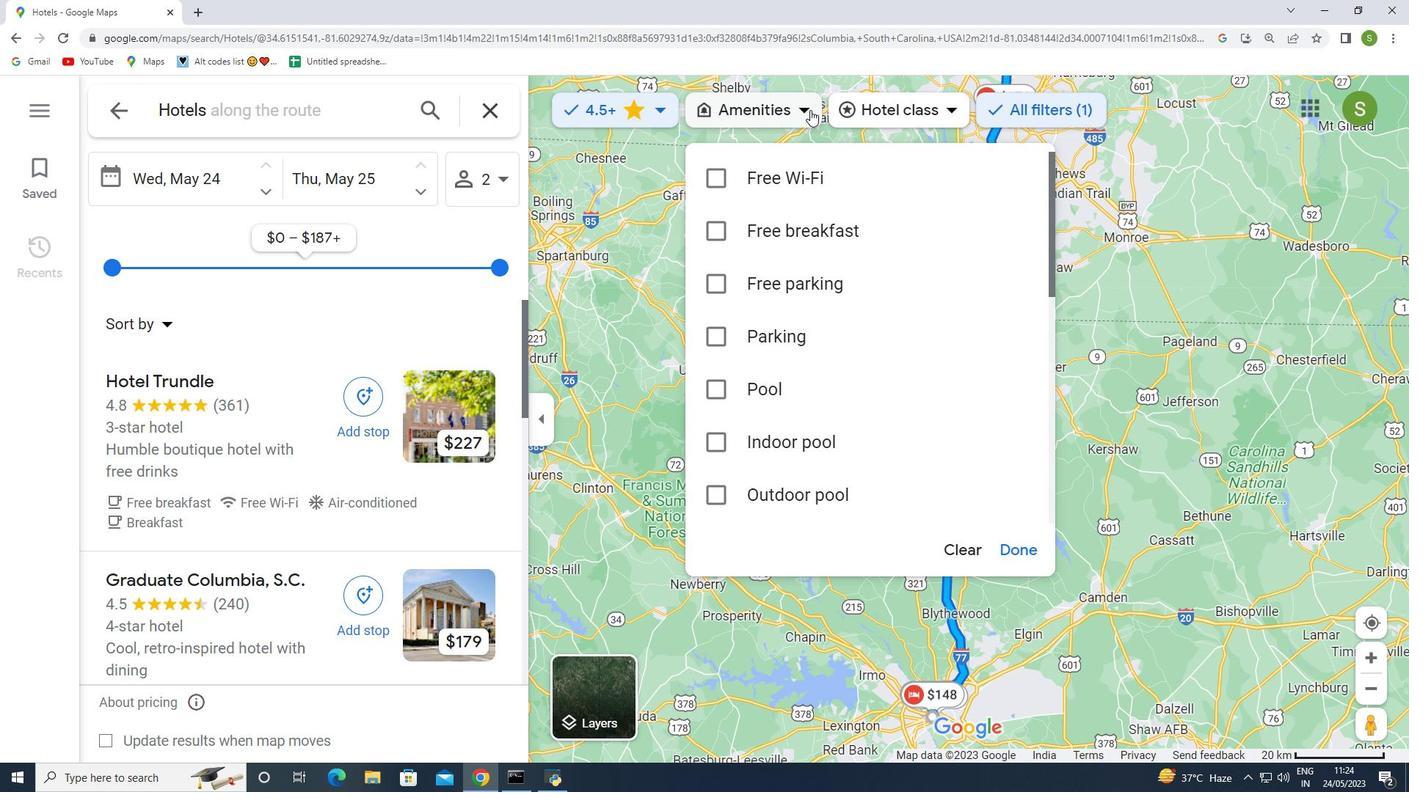 
Action: Mouse pressed left at (810, 109)
Screenshot: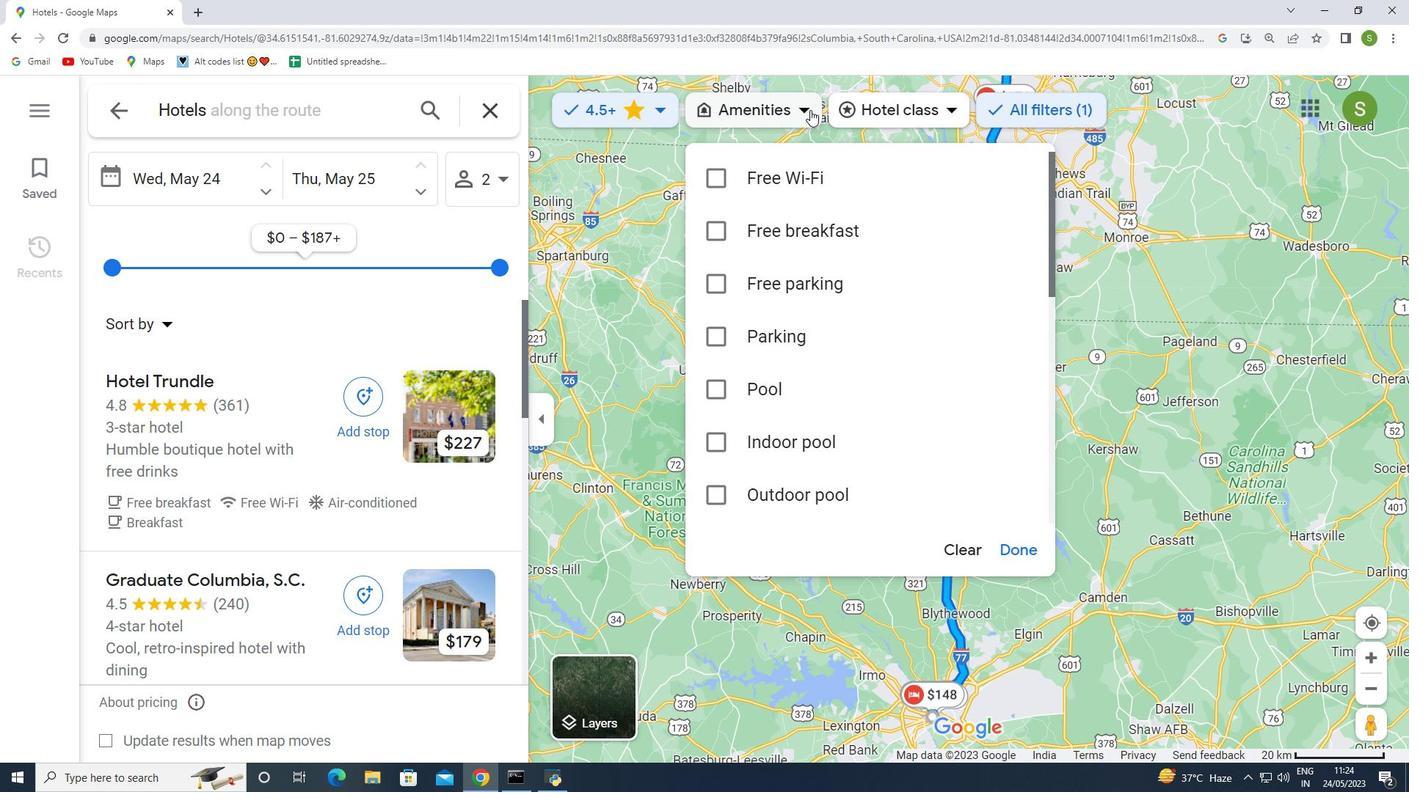 
Action: Mouse moved to (794, 110)
Screenshot: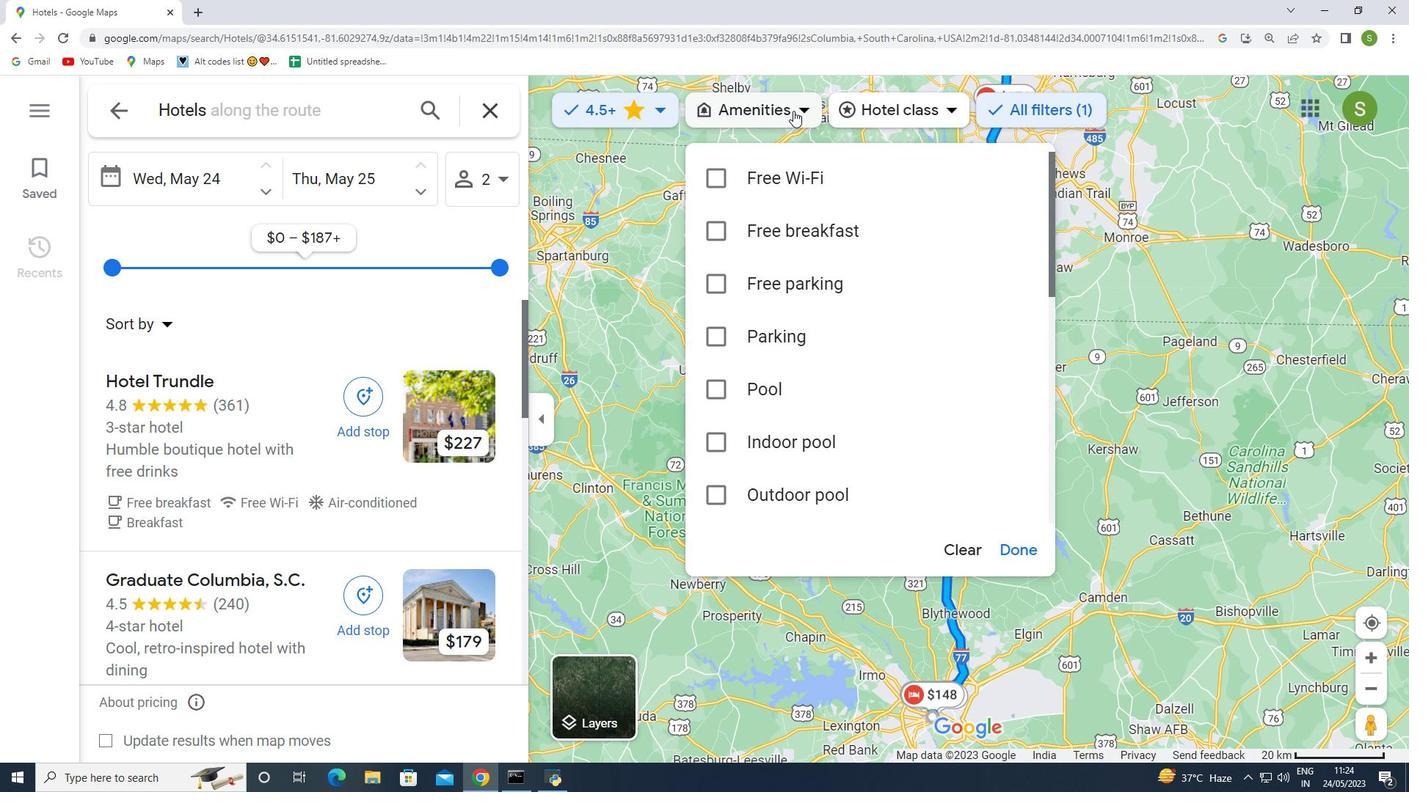 
Action: Mouse pressed left at (794, 110)
Screenshot: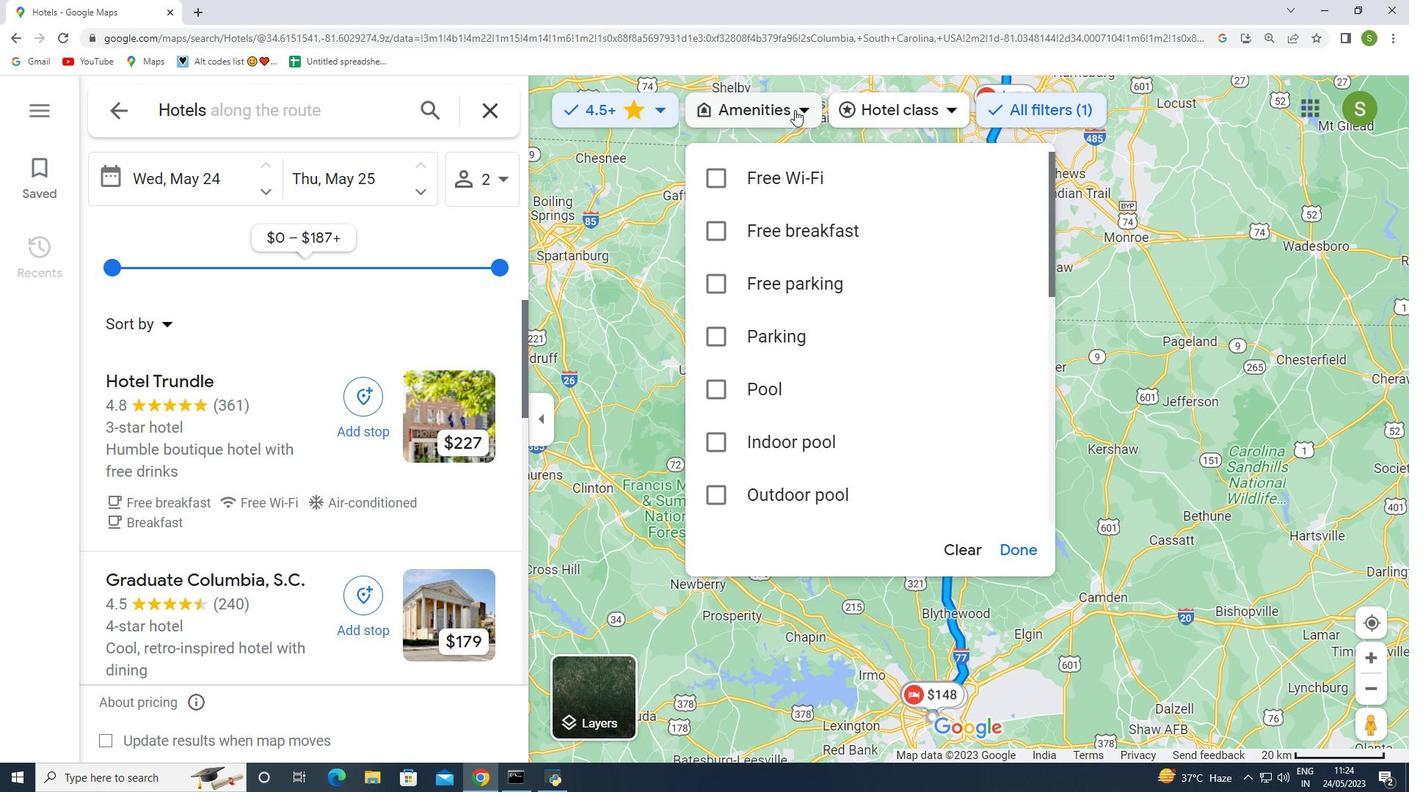 
Action: Mouse moved to (380, 286)
Screenshot: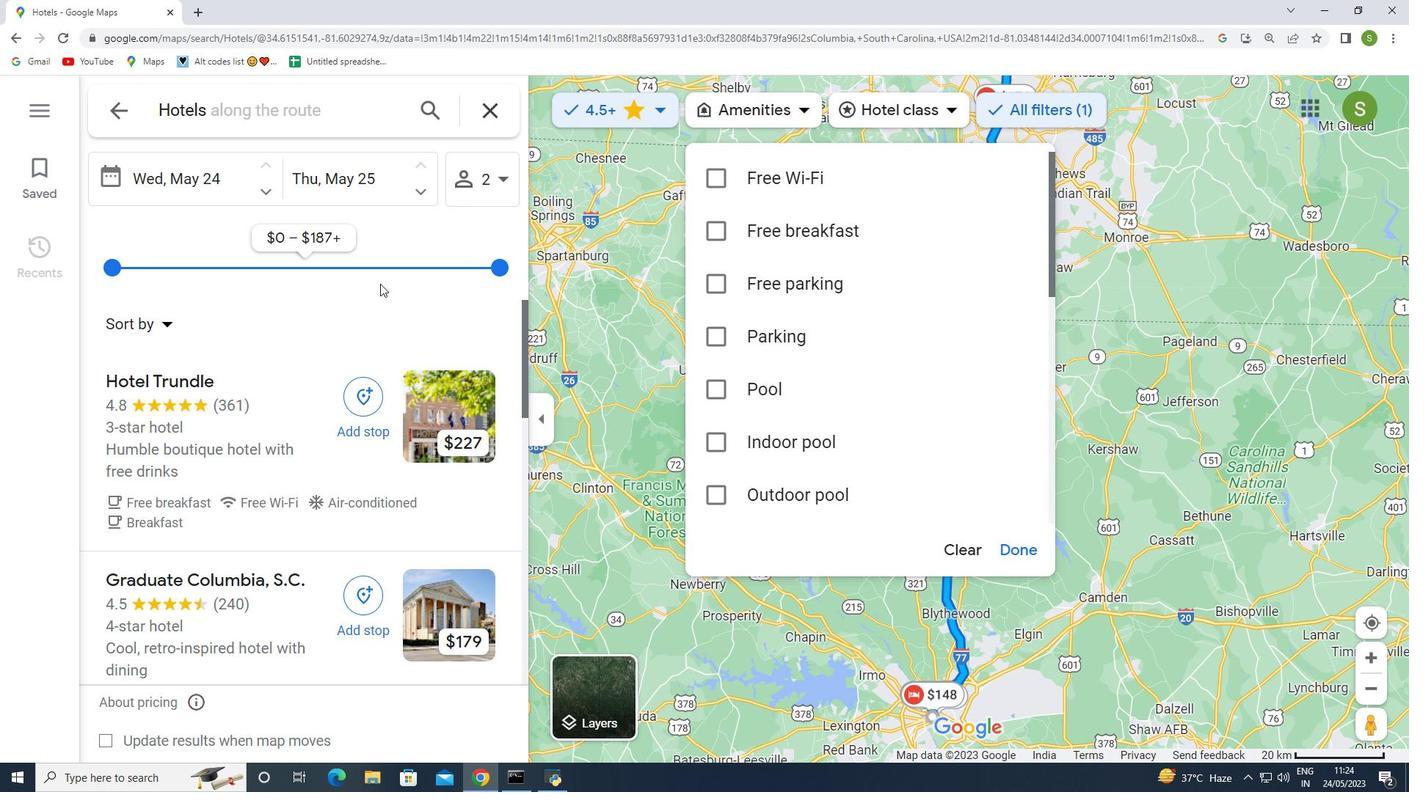 
Action: Mouse pressed left at (380, 286)
Screenshot: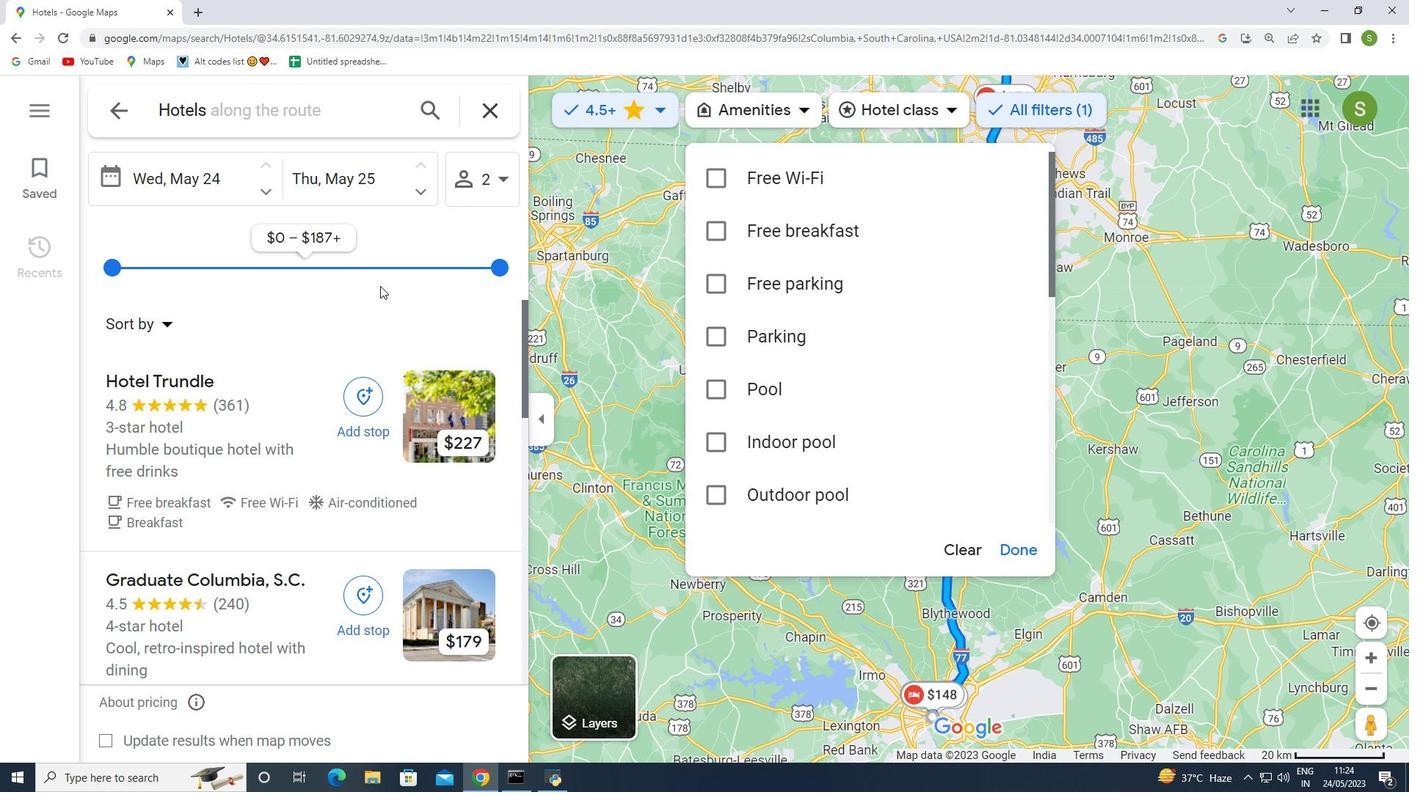 
Action: Mouse moved to (241, 182)
Screenshot: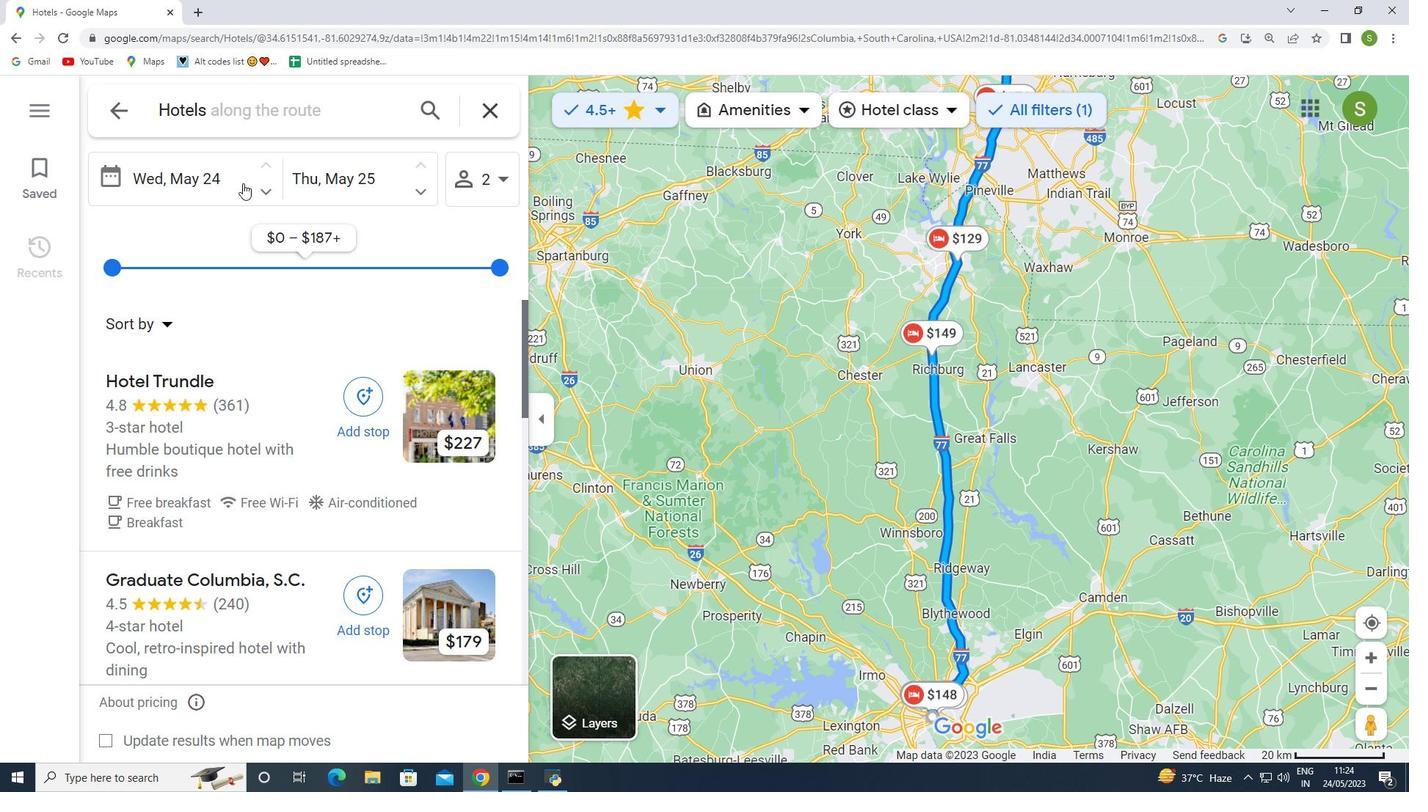 
Action: Mouse pressed left at (241, 182)
Screenshot: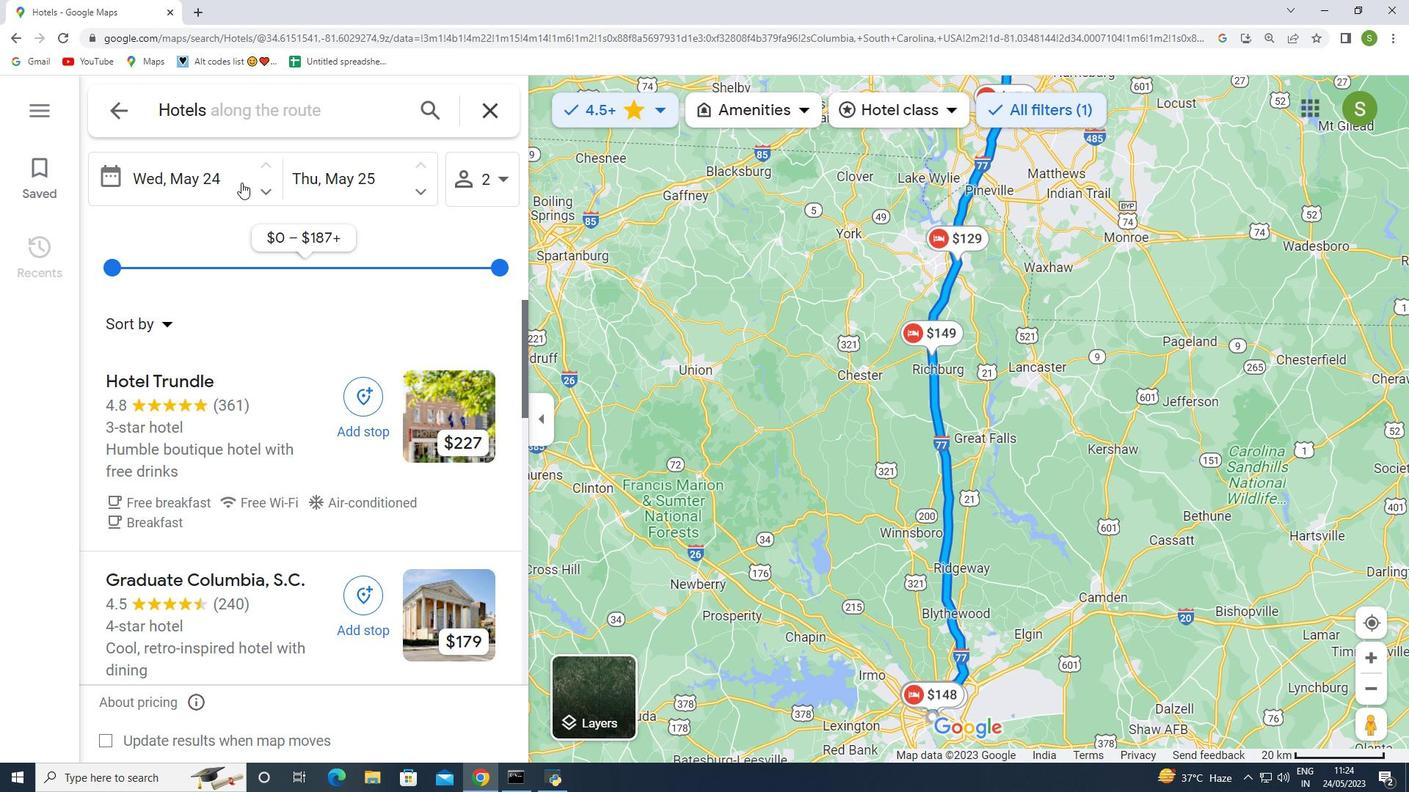 
Action: Mouse moved to (348, 232)
Screenshot: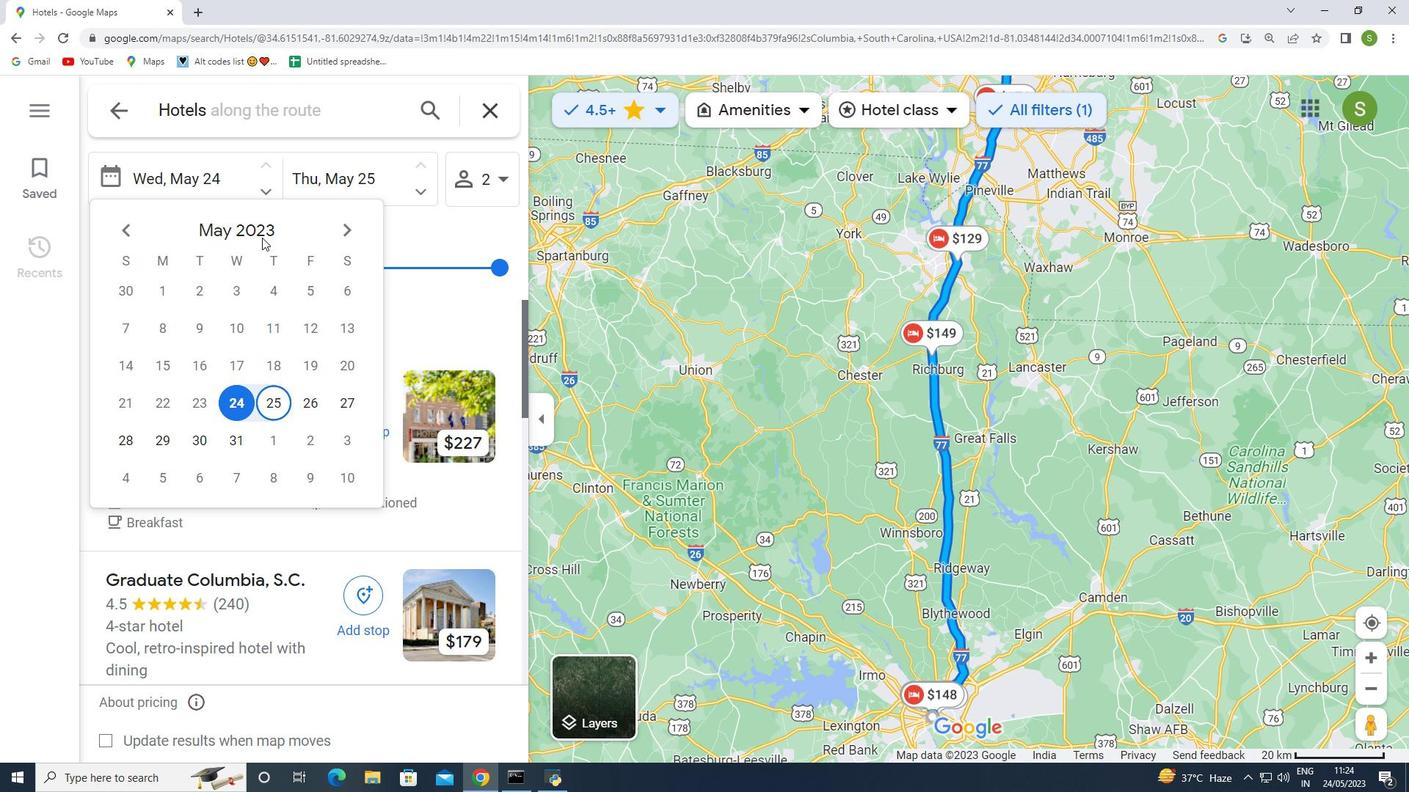 
Action: Mouse pressed left at (348, 232)
Screenshot: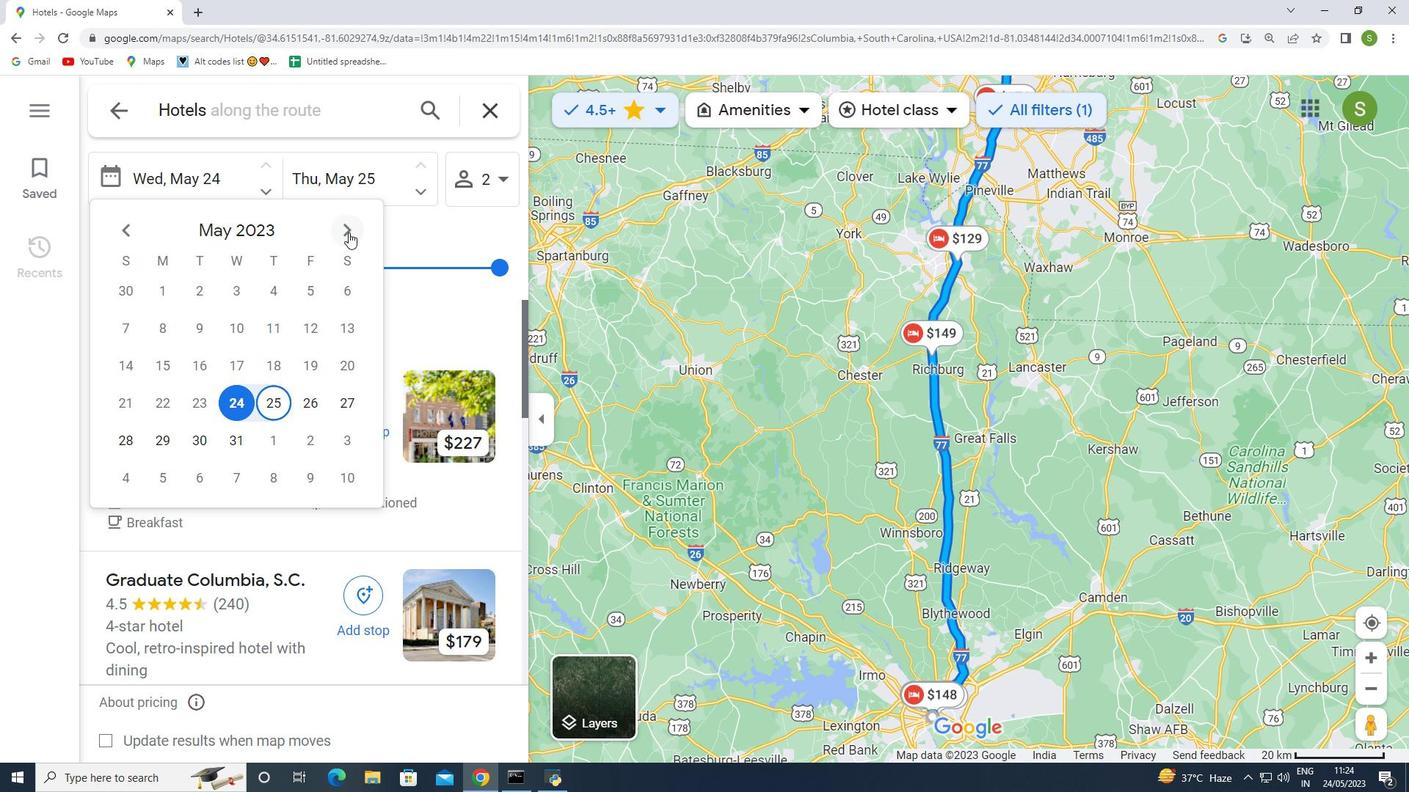 
Action: Mouse moved to (274, 358)
Screenshot: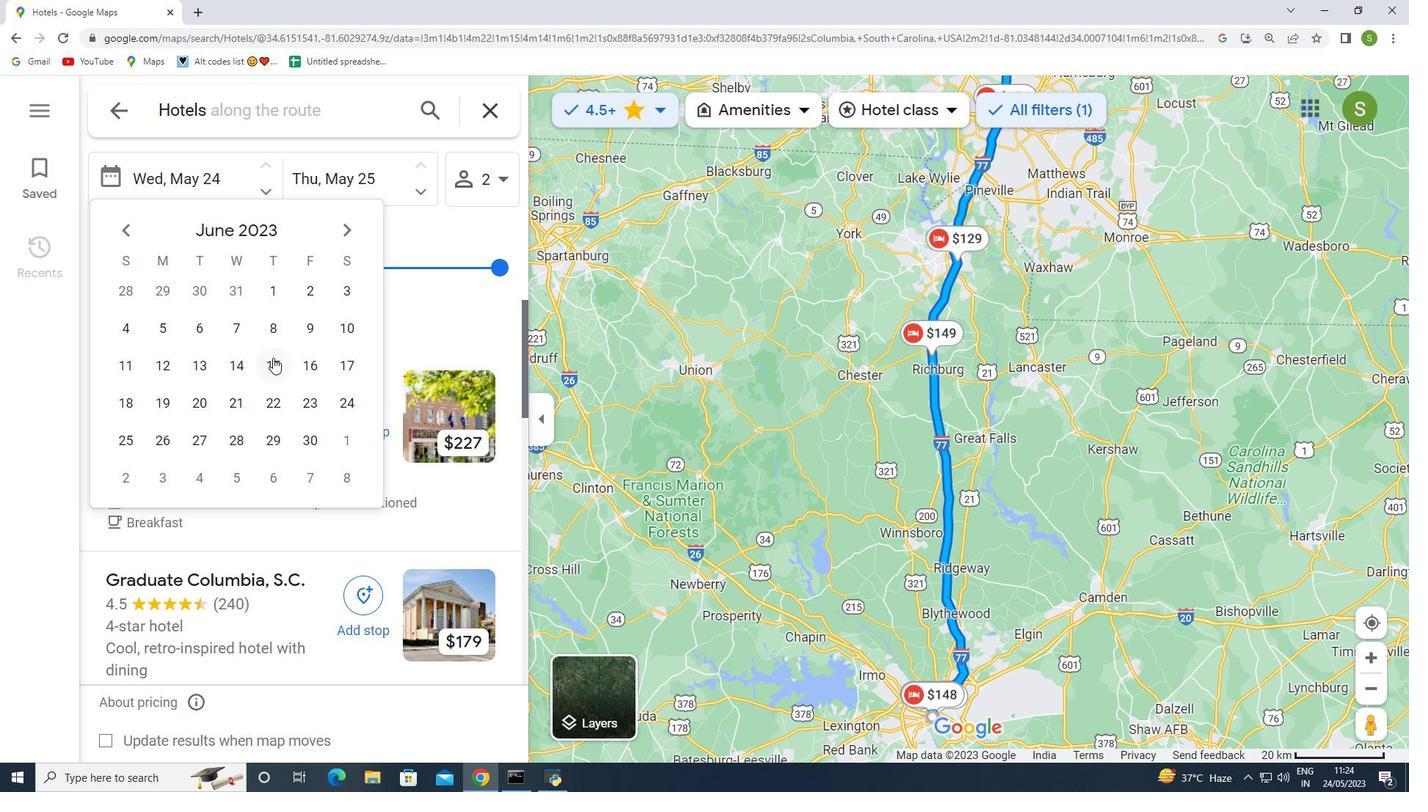 
Action: Mouse pressed left at (274, 358)
Screenshot: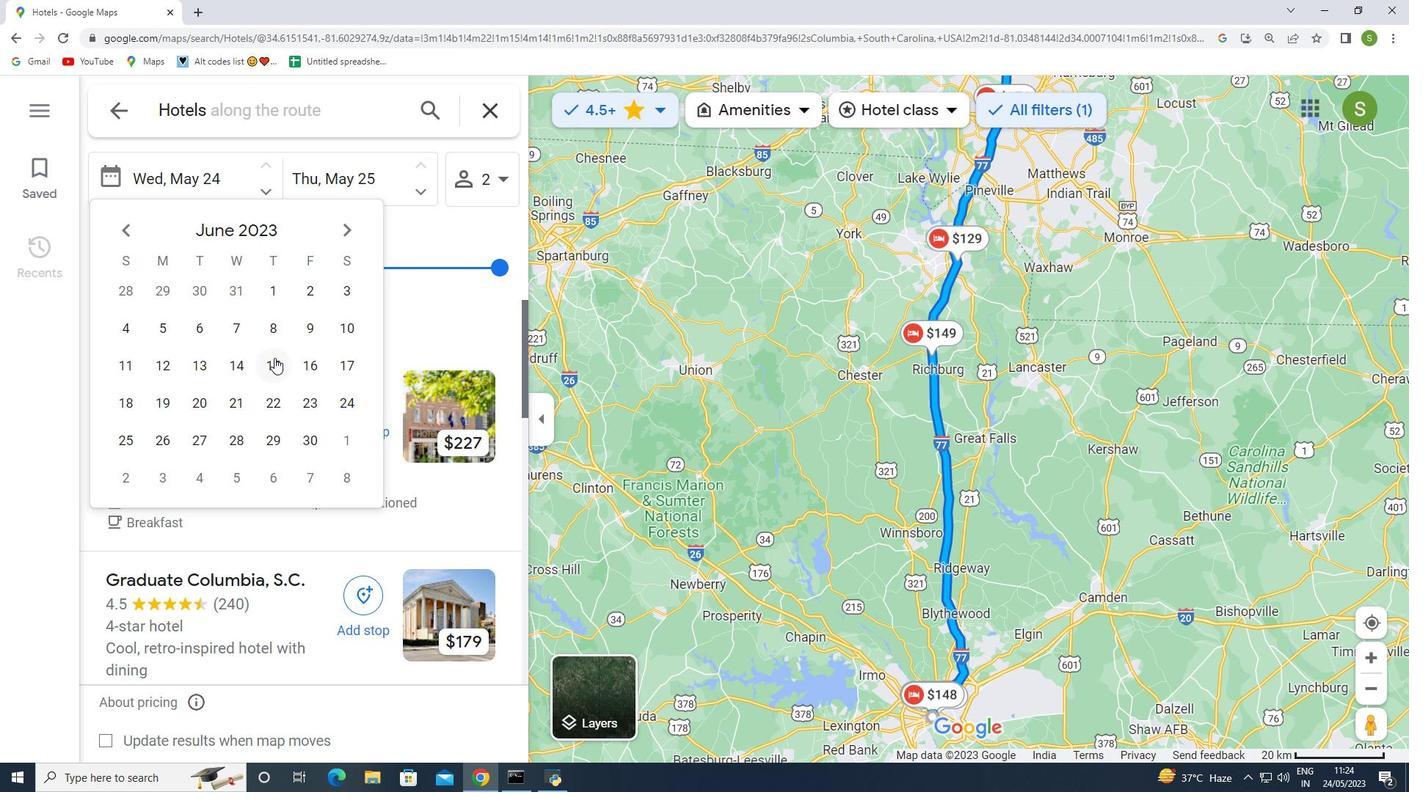 
Action: Mouse moved to (331, 368)
Screenshot: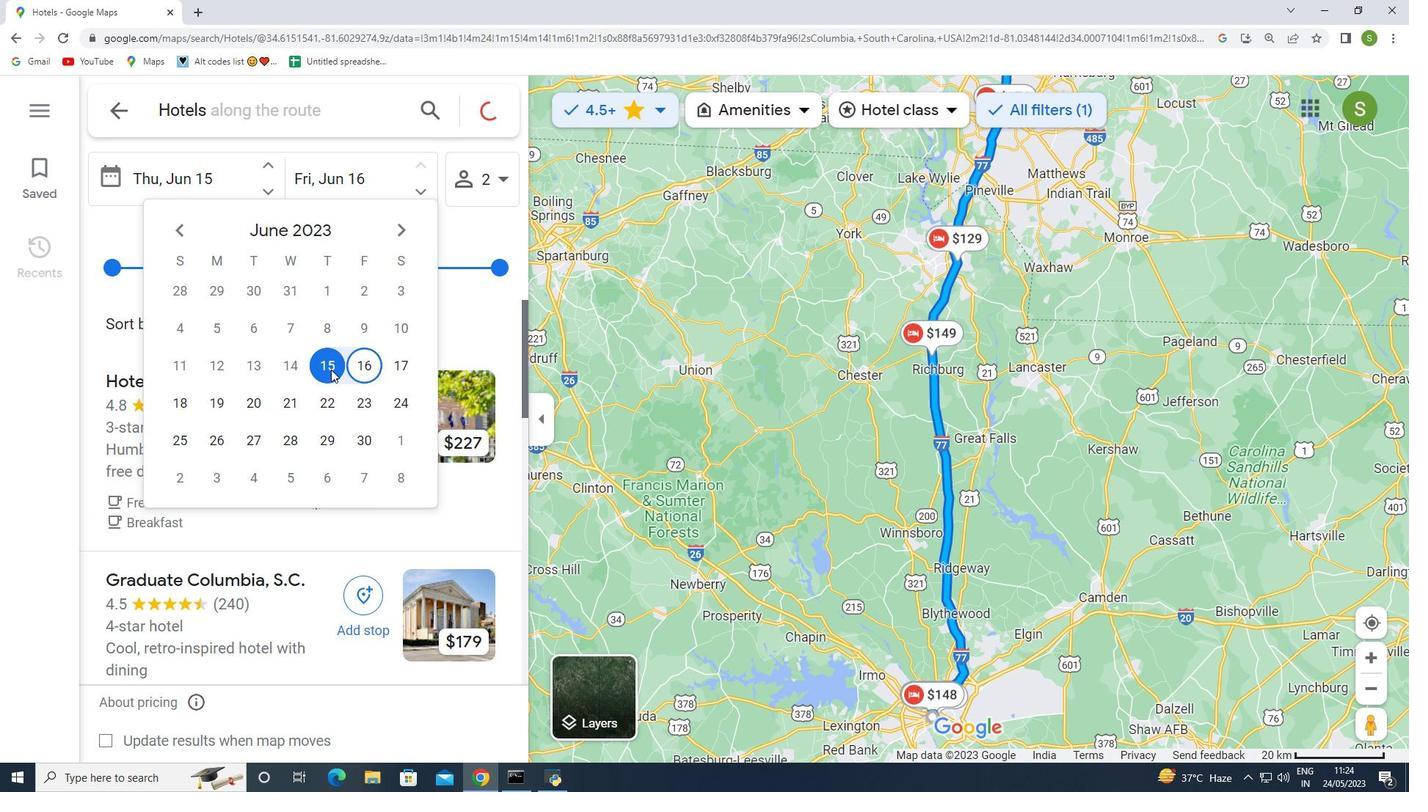 
Action: Mouse pressed left at (331, 368)
Screenshot: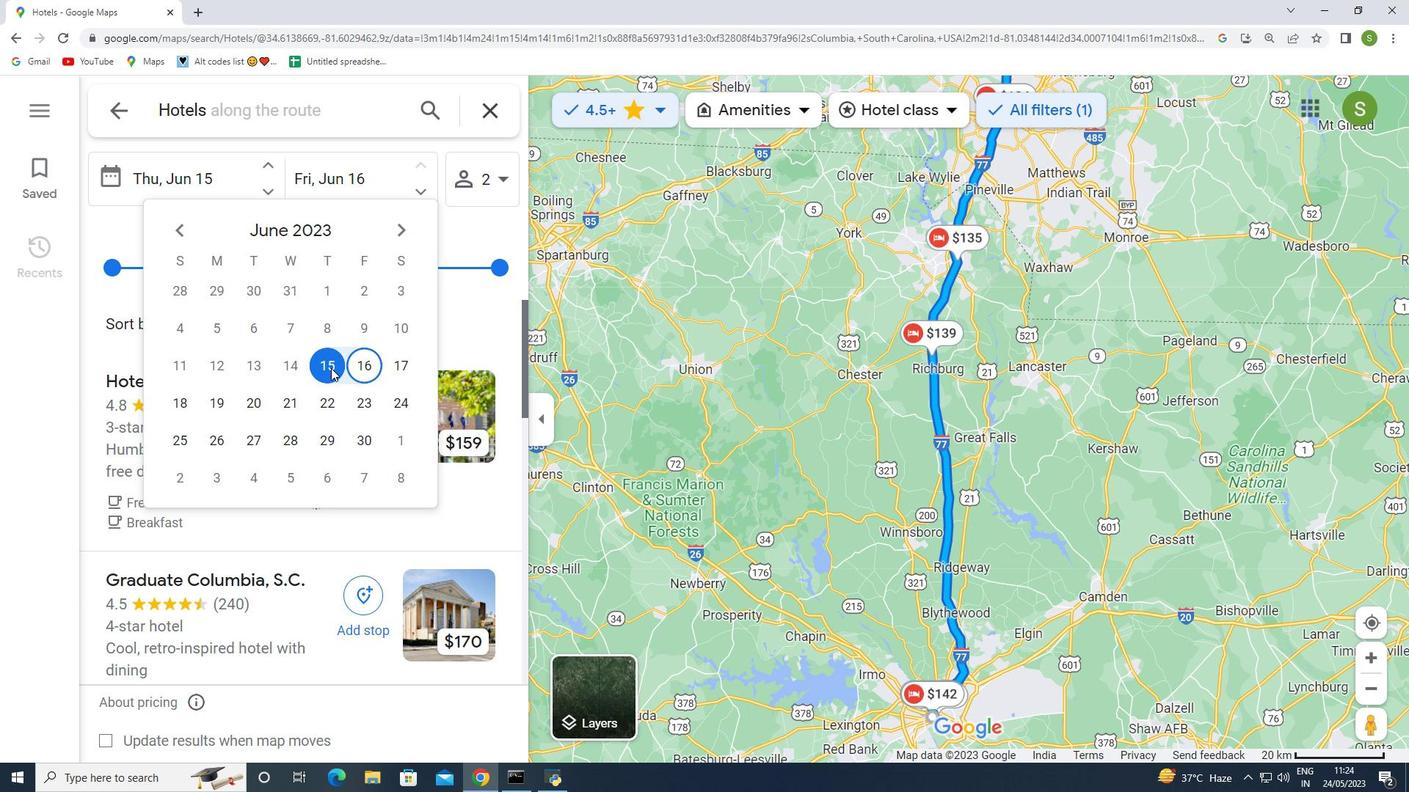 
Action: Mouse moved to (414, 187)
Screenshot: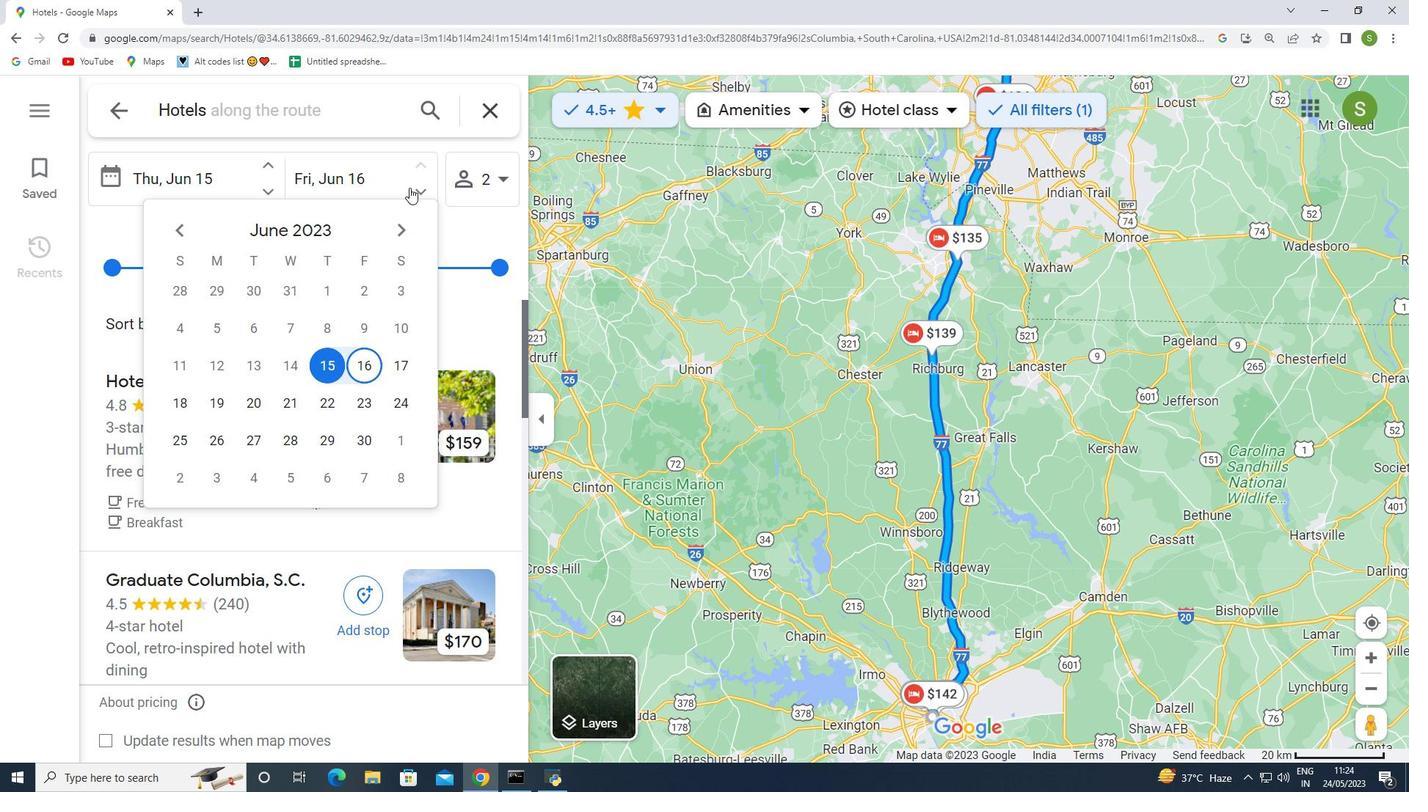 
Action: Mouse pressed left at (414, 187)
Screenshot: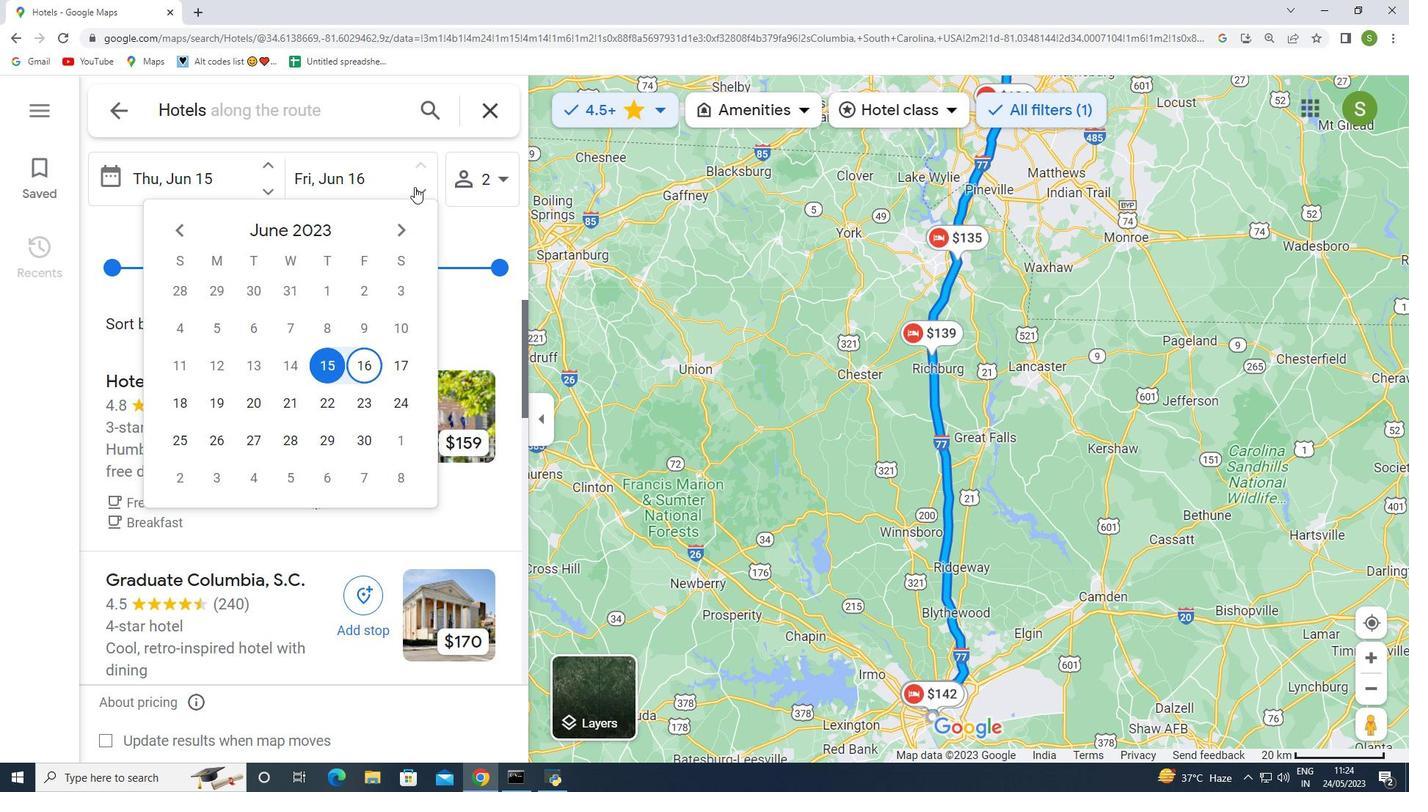
Action: Mouse moved to (500, 181)
Screenshot: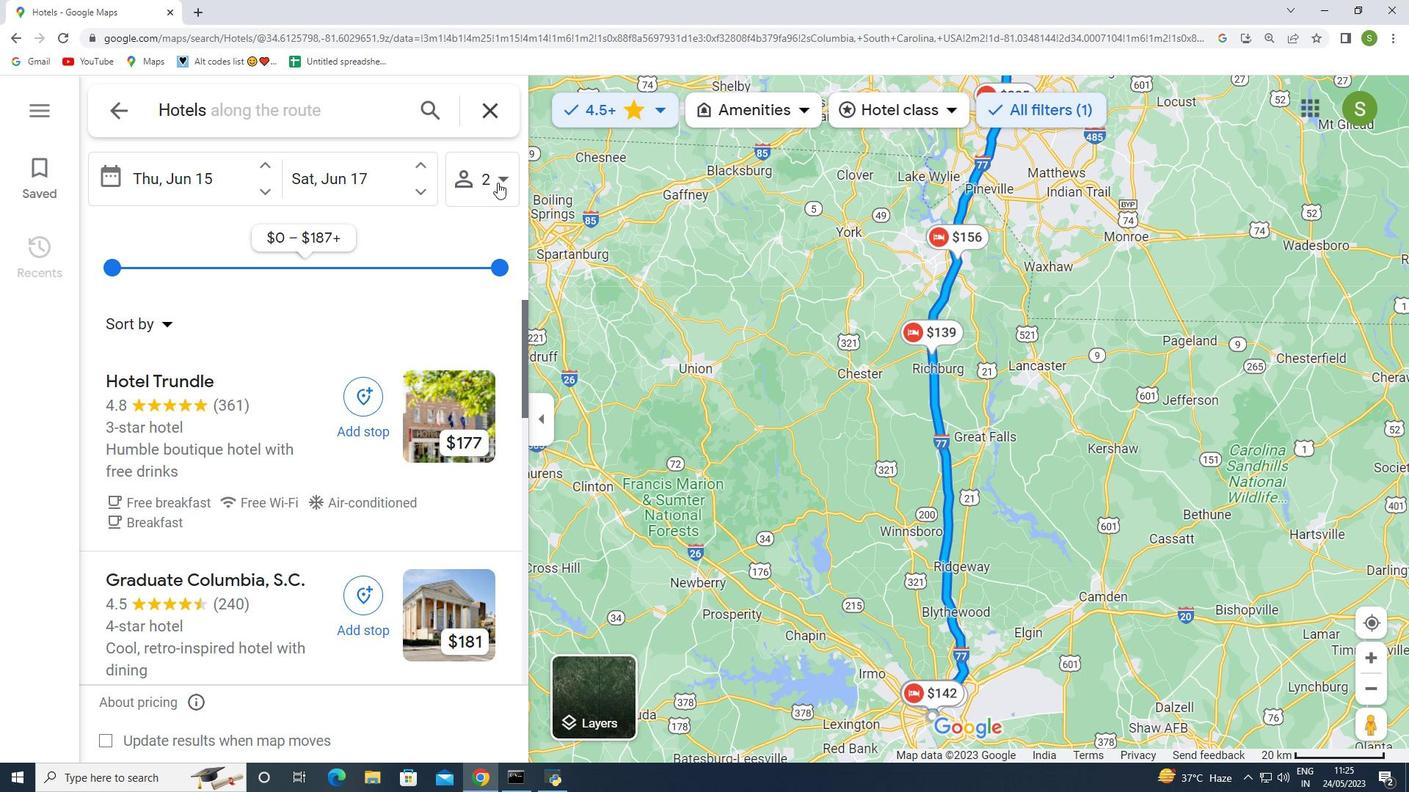 
Action: Mouse pressed left at (500, 181)
Screenshot: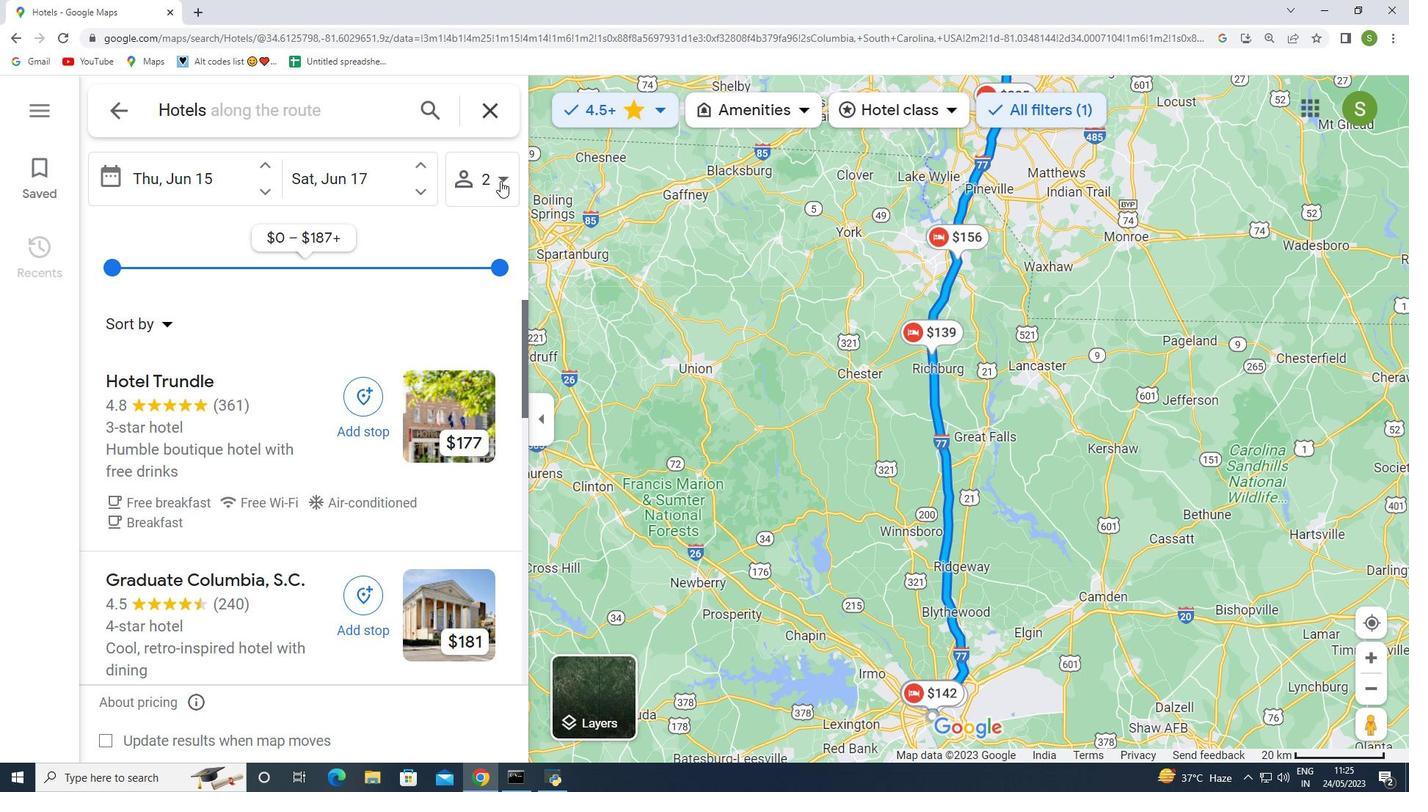 
Action: Mouse moved to (491, 286)
Screenshot: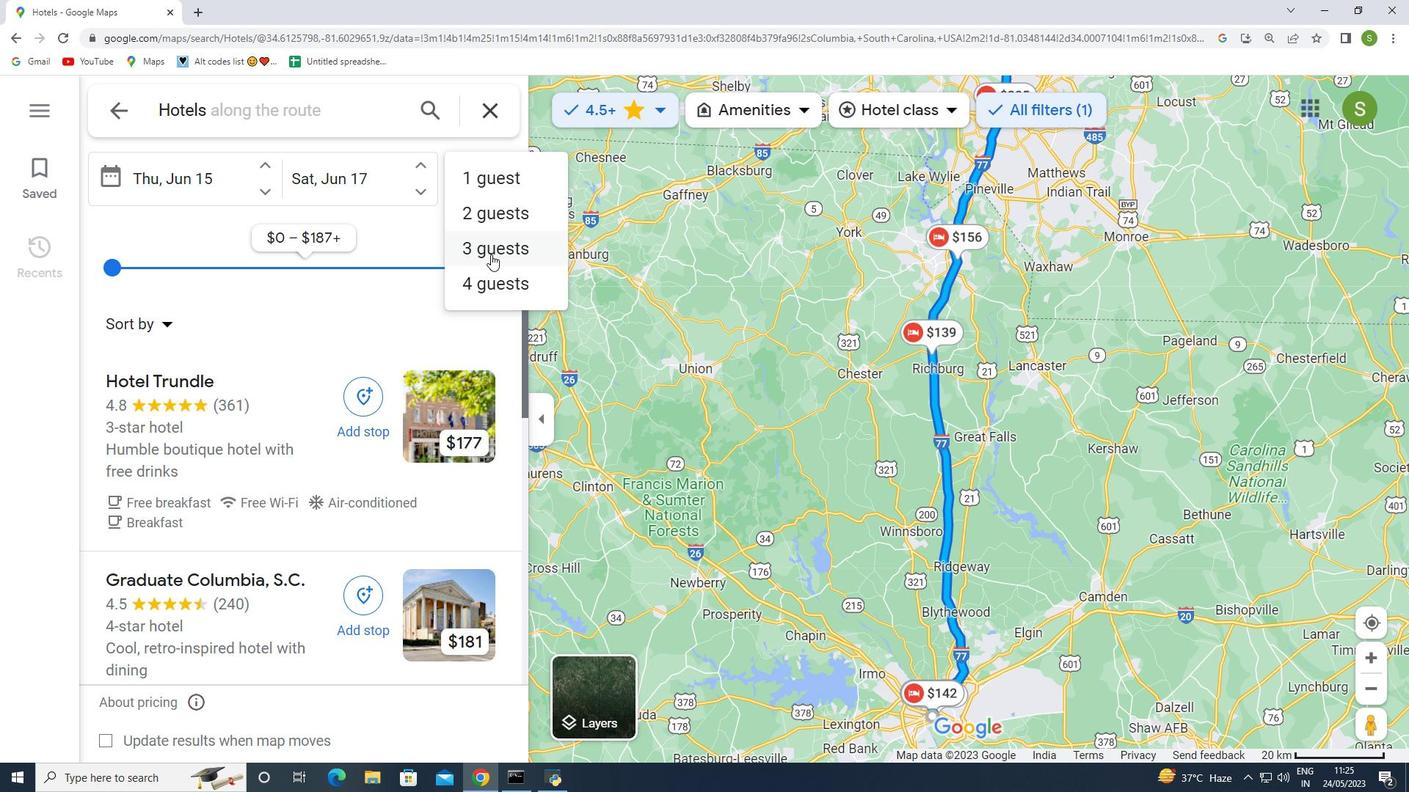 
Action: Mouse pressed left at (491, 286)
Screenshot: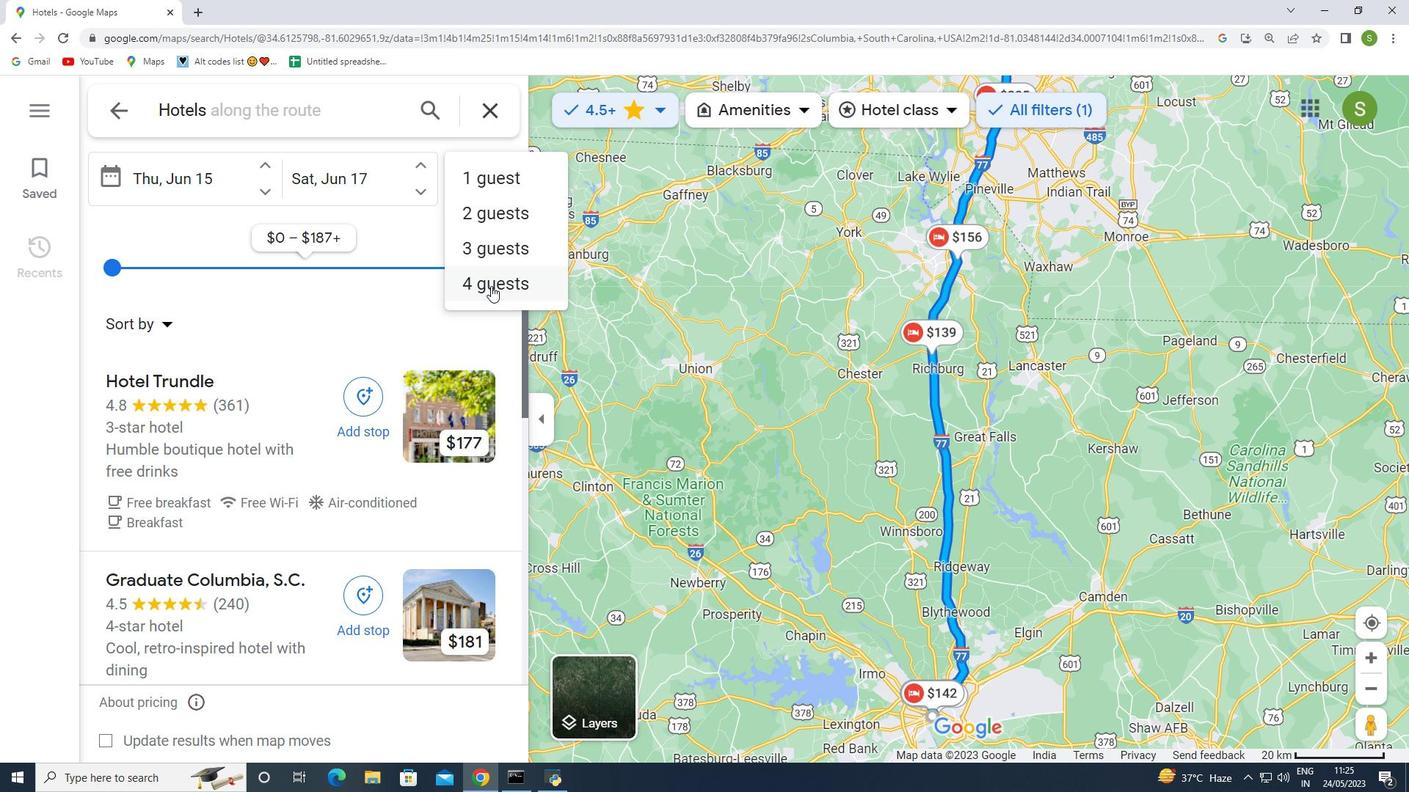 
Action: Mouse moved to (364, 321)
Screenshot: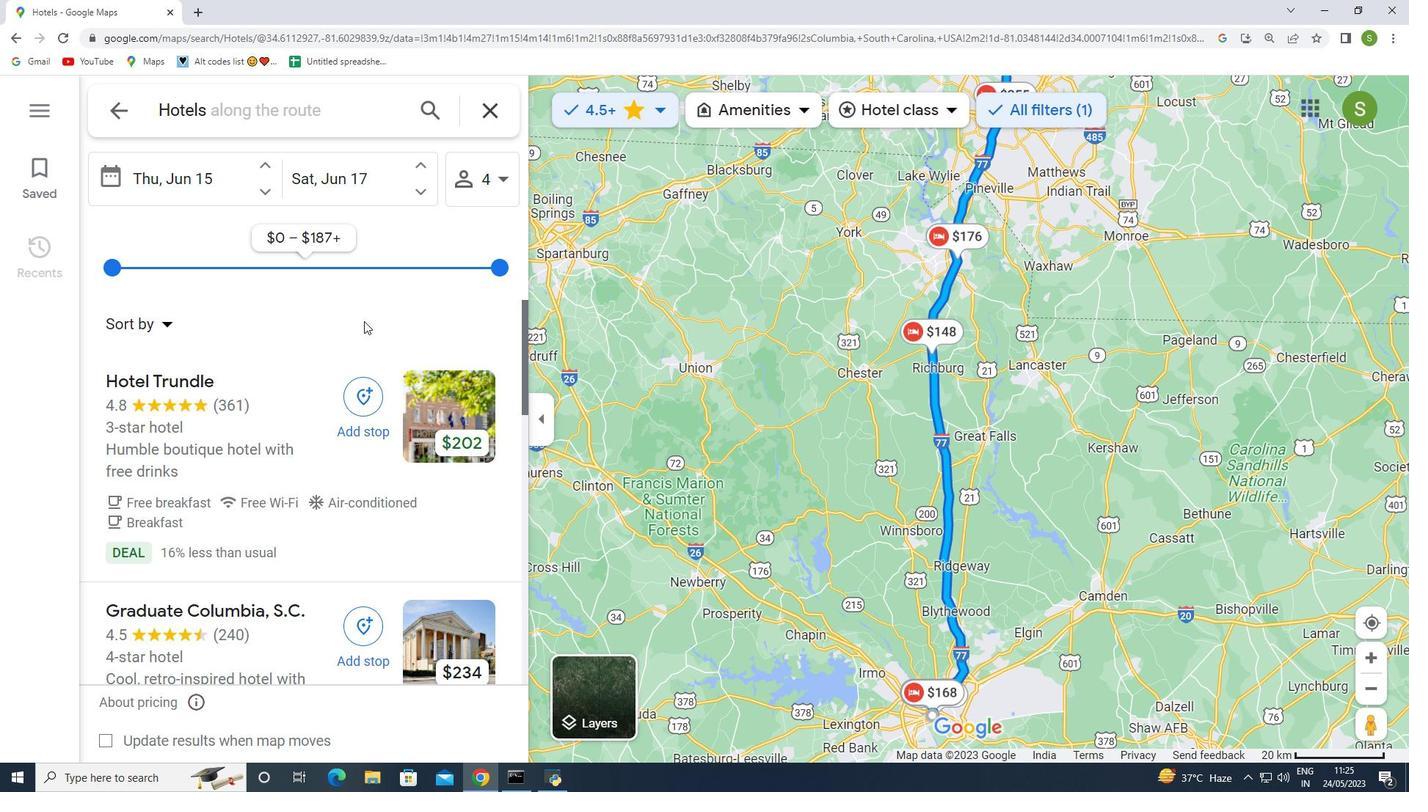 
Action: Mouse scrolled (364, 320) with delta (0, 0)
Screenshot: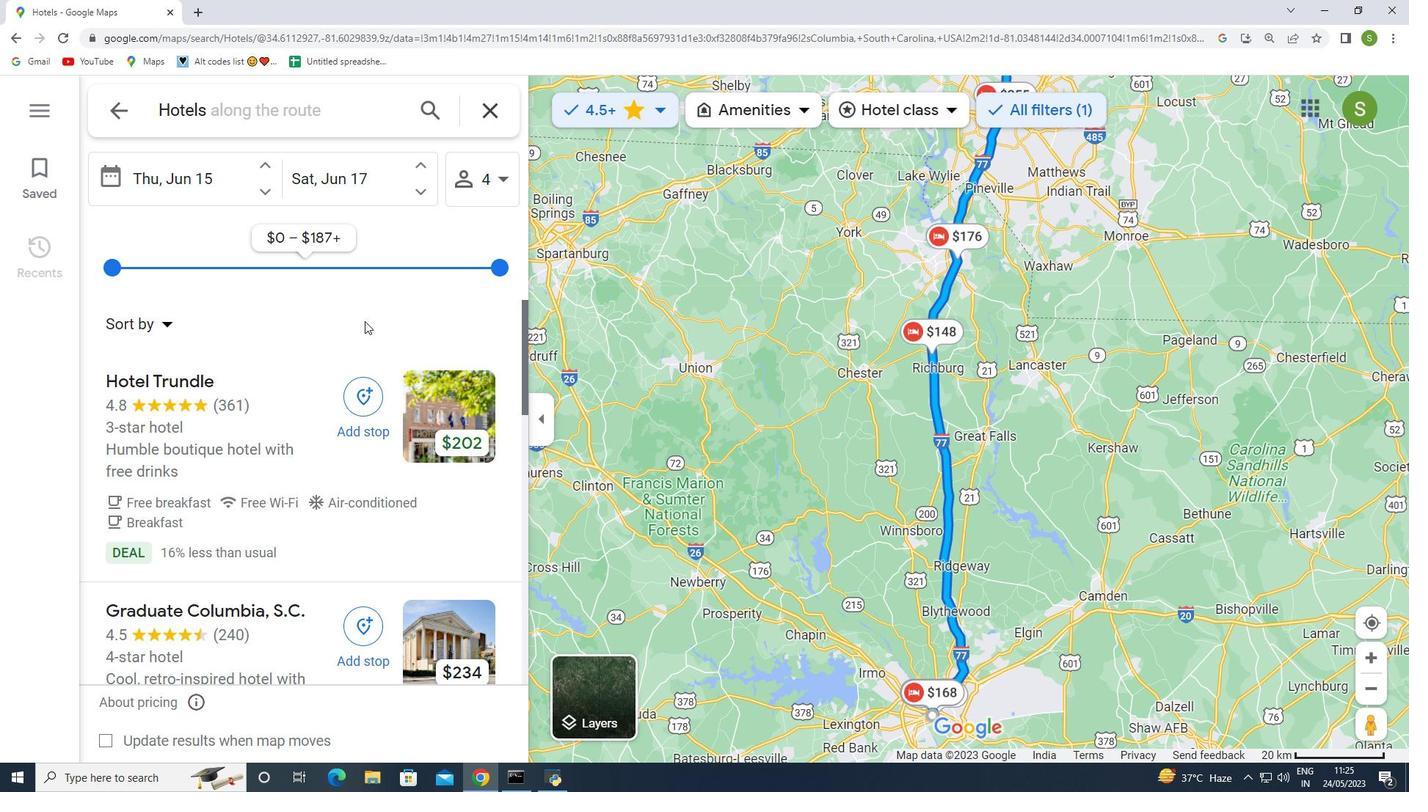 
Action: Mouse moved to (947, 111)
Screenshot: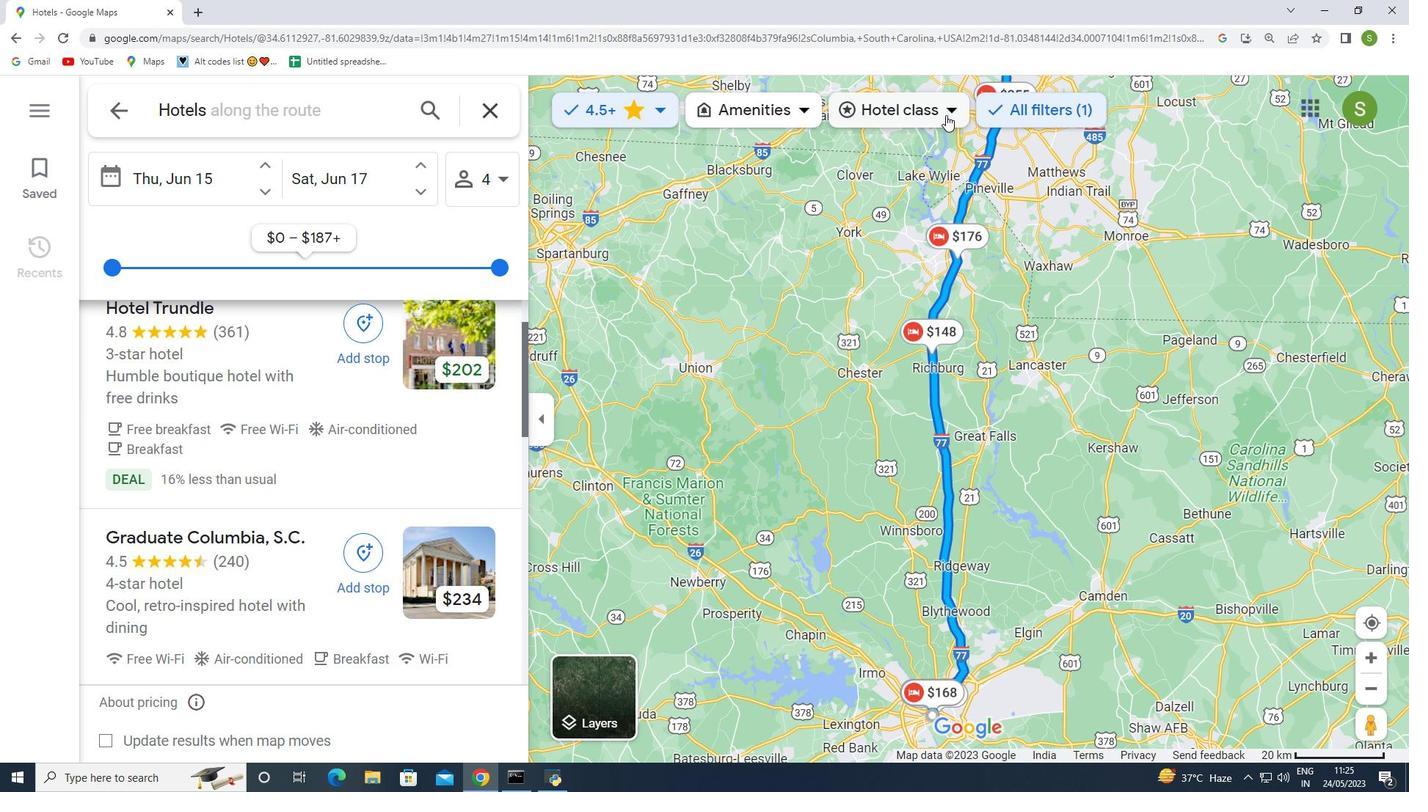 
Action: Mouse pressed left at (947, 111)
Screenshot: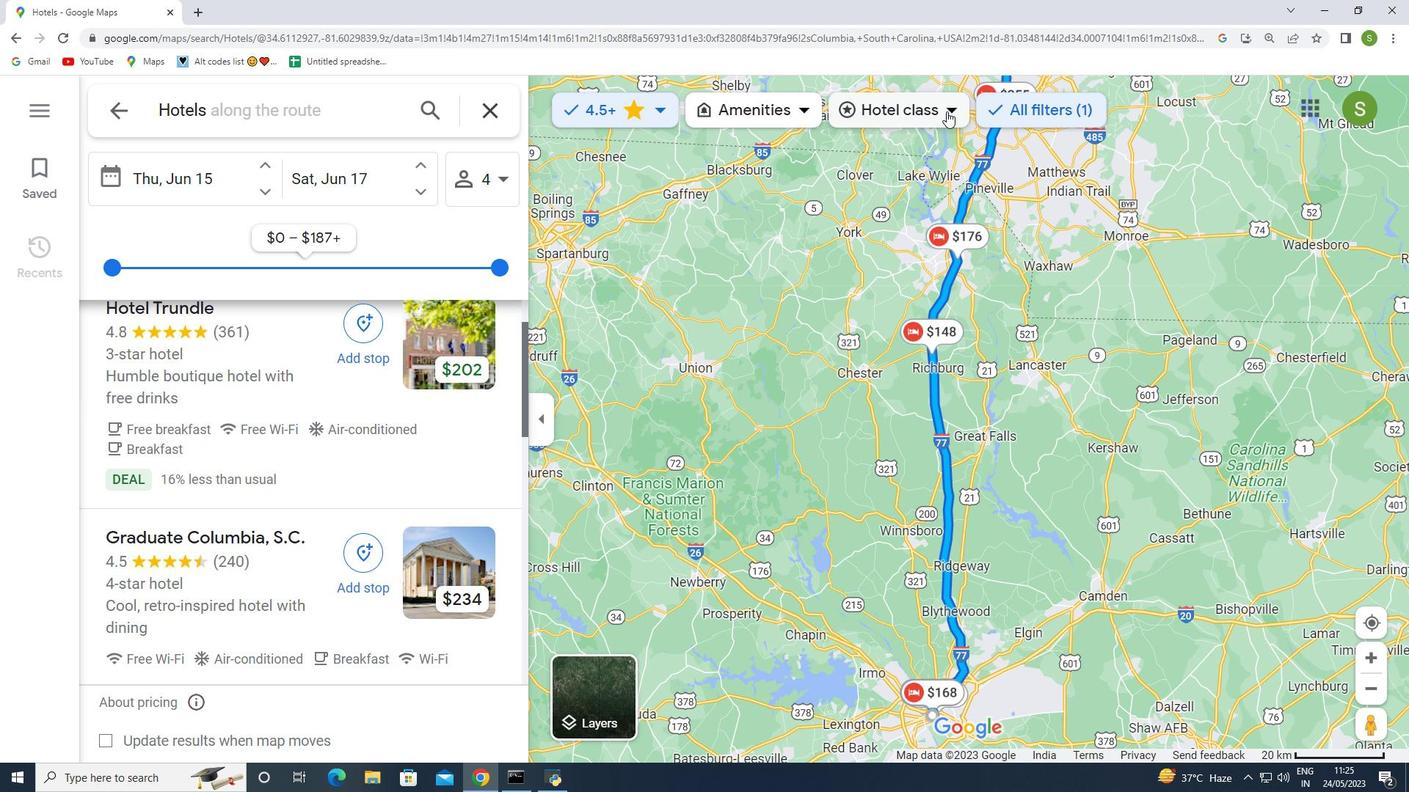
Action: Mouse moved to (863, 336)
Screenshot: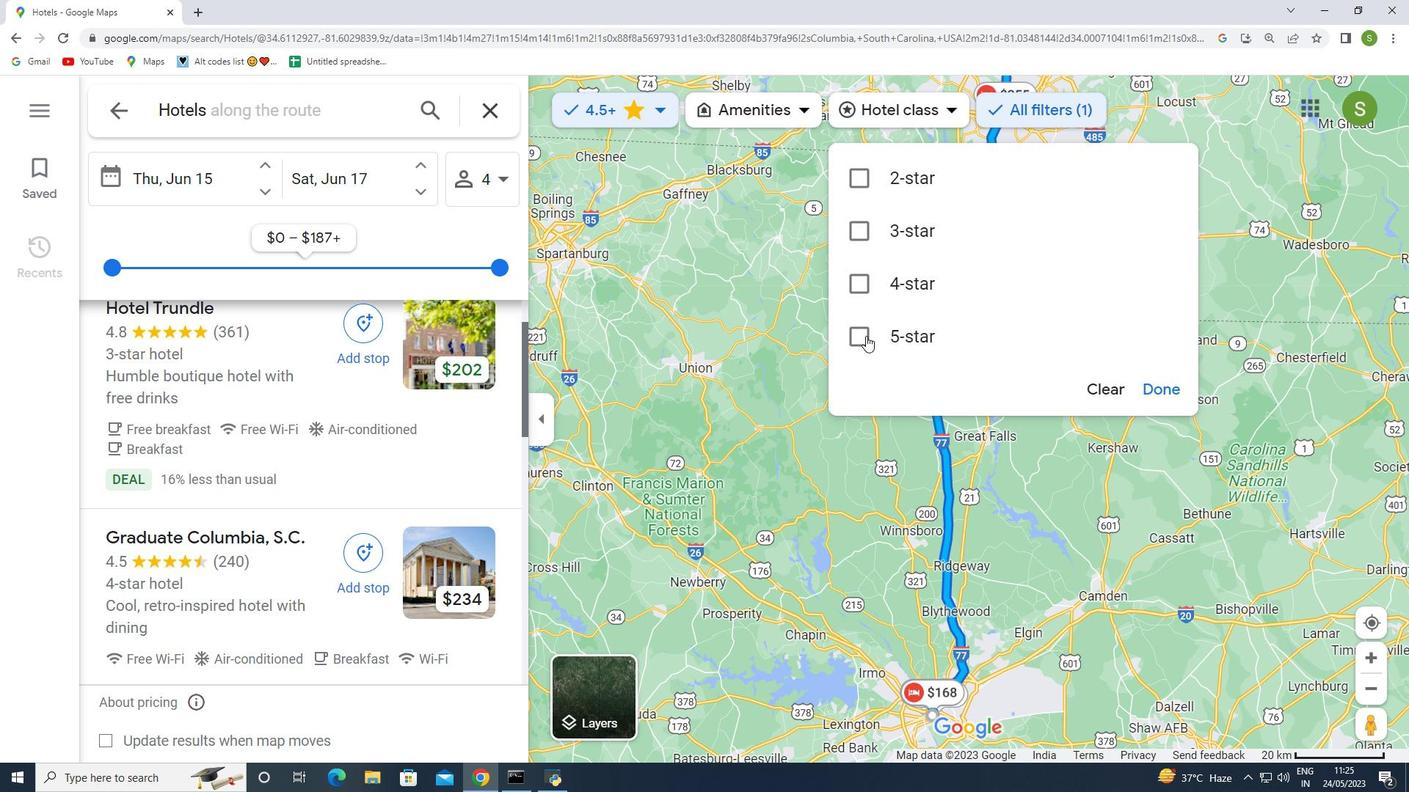 
Action: Mouse pressed left at (863, 336)
Screenshot: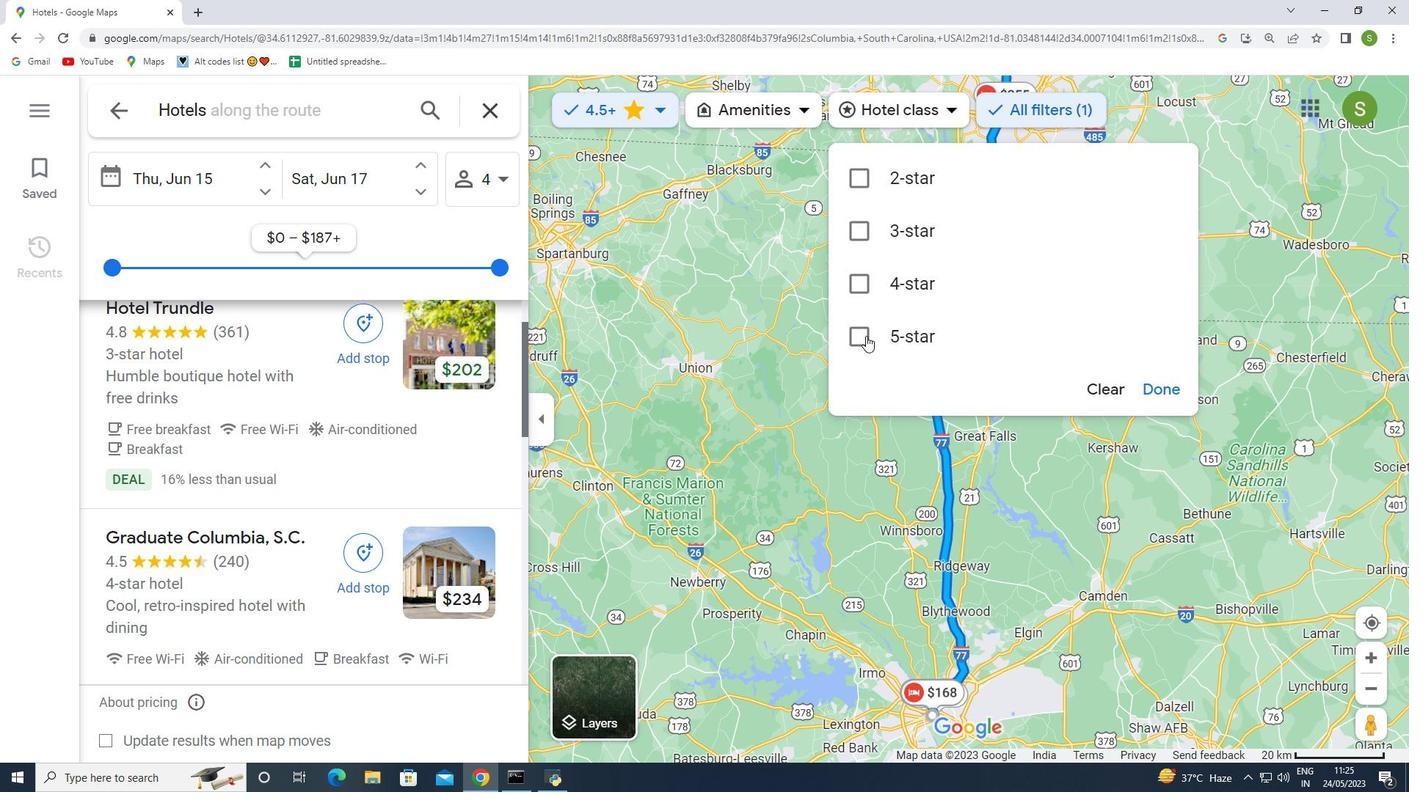
Action: Mouse moved to (1148, 379)
Screenshot: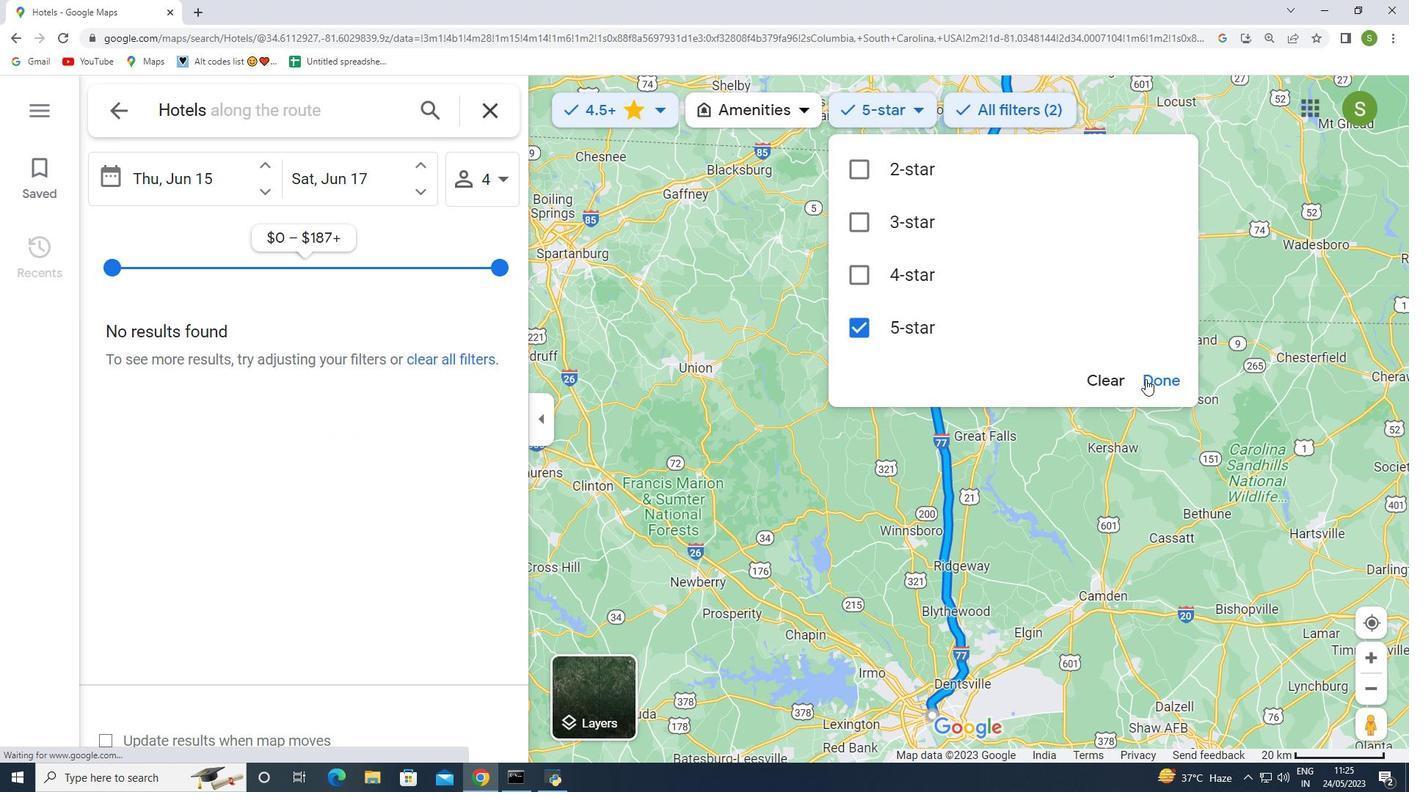 
Action: Mouse pressed left at (1148, 379)
Screenshot: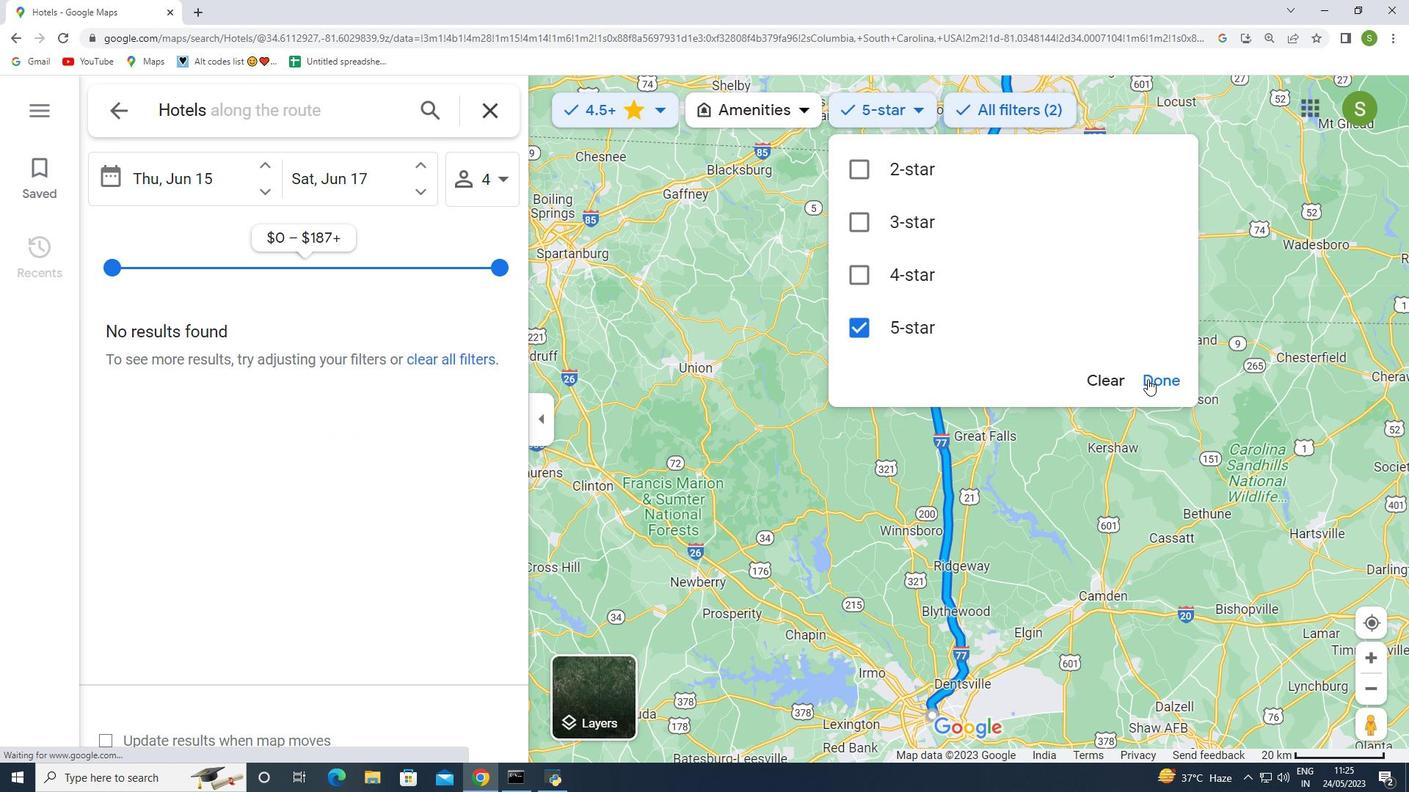 
Action: Mouse moved to (796, 110)
Screenshot: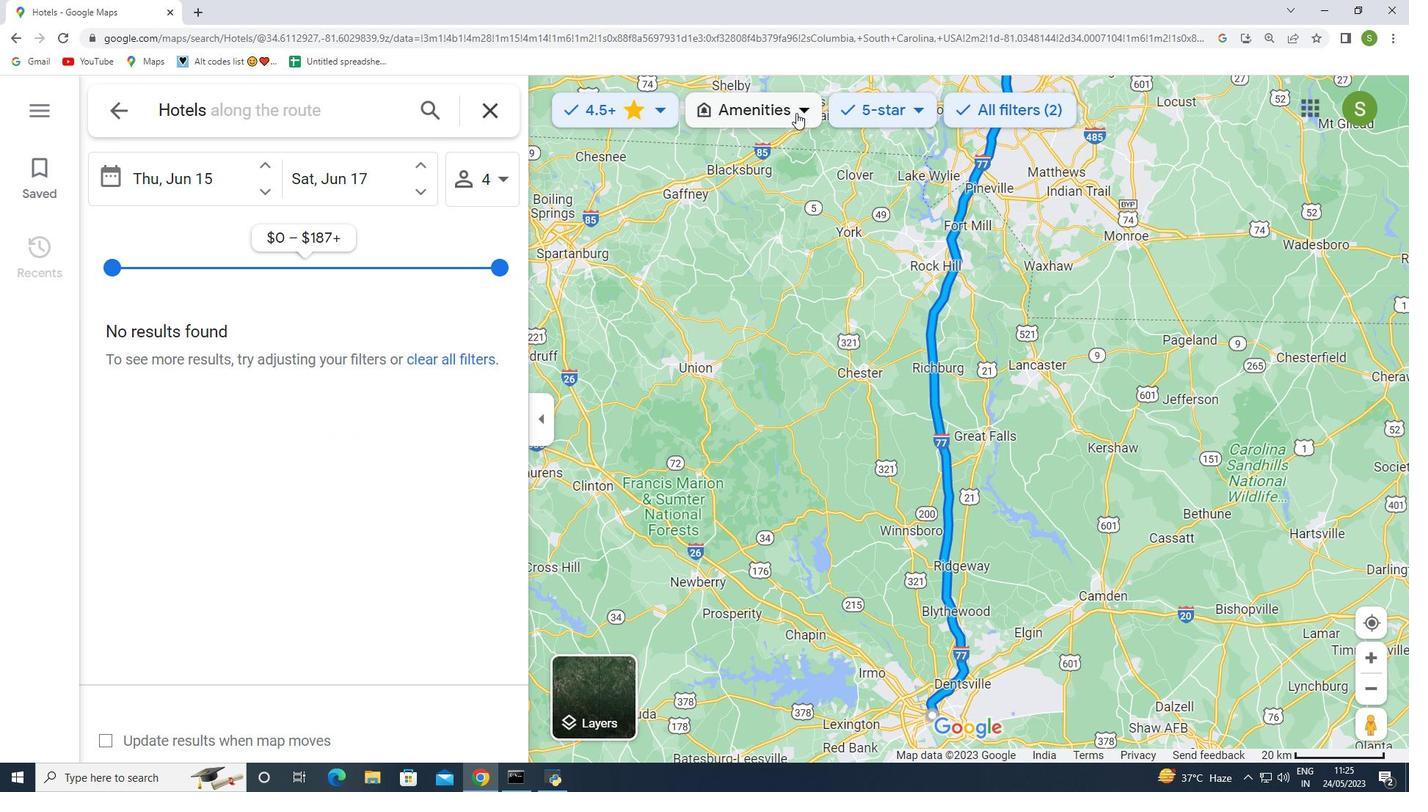 
Action: Mouse pressed left at (796, 110)
Screenshot: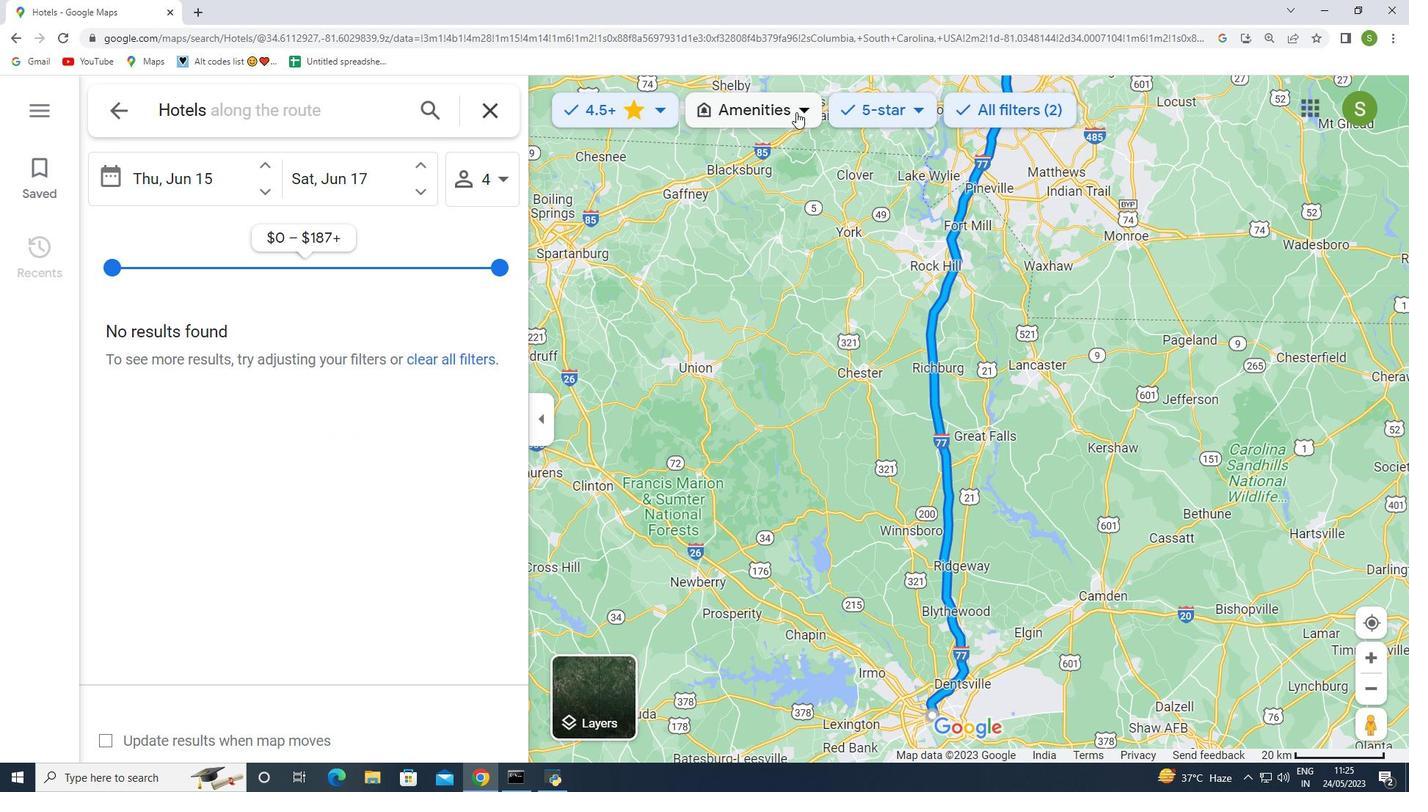 
Action: Mouse moved to (706, 177)
Screenshot: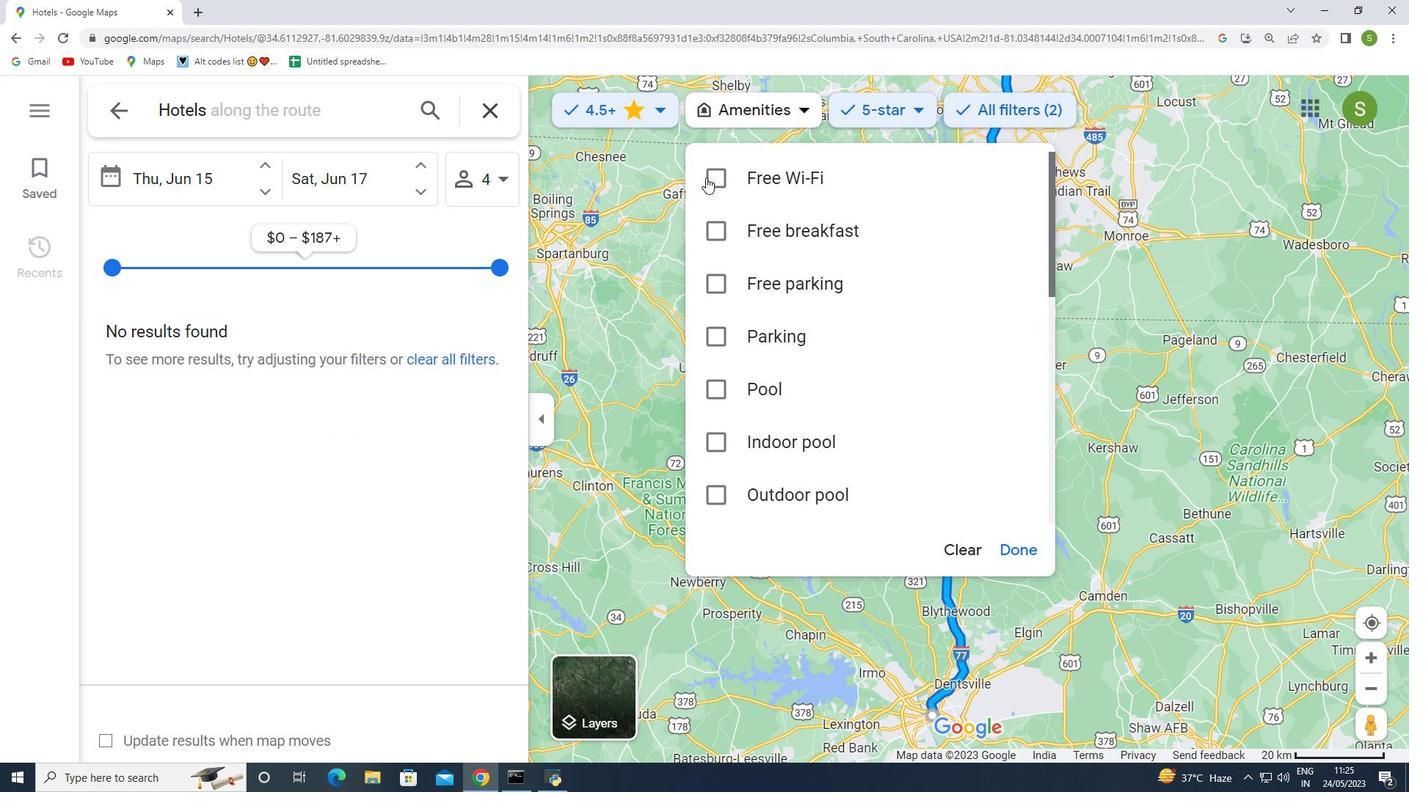 
Action: Mouse pressed left at (706, 177)
Screenshot: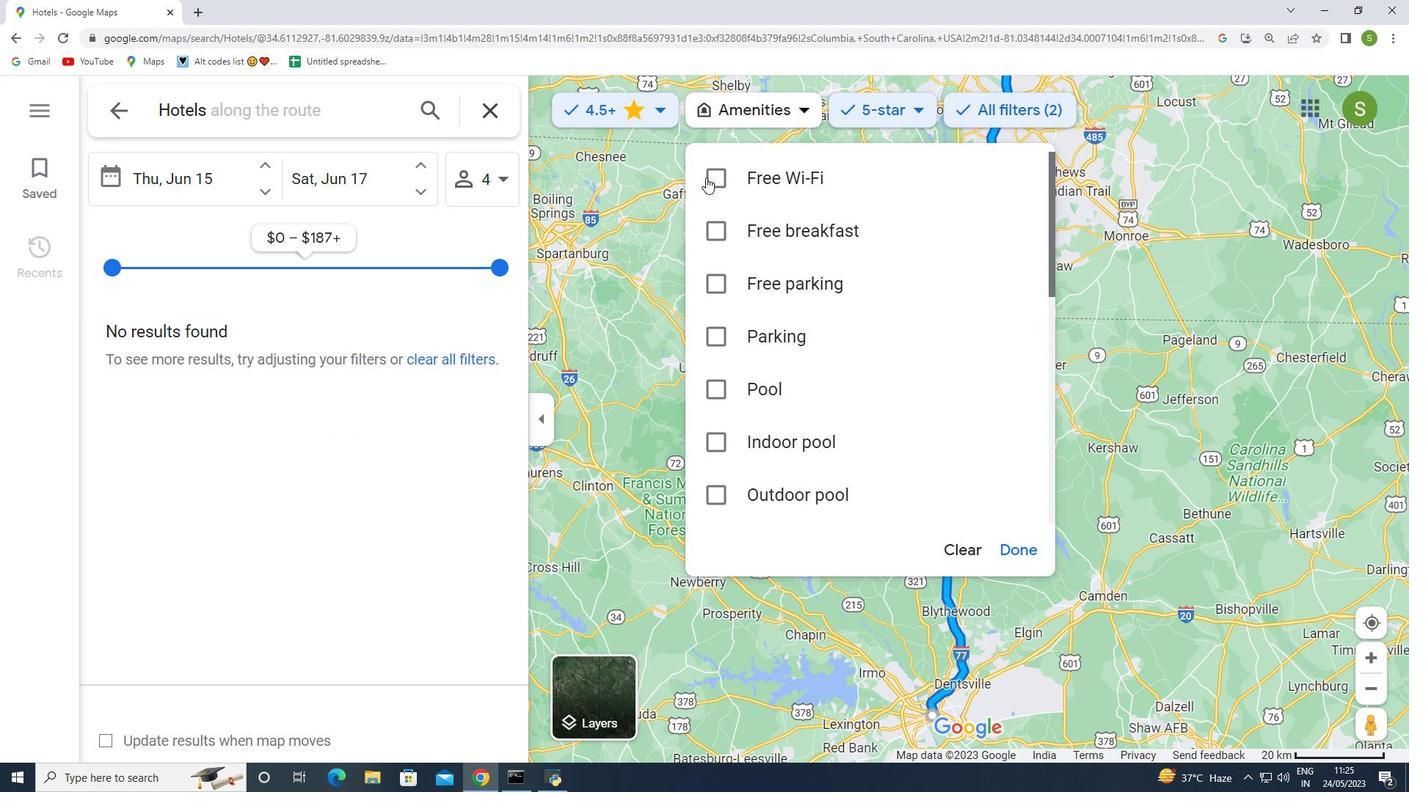 
Action: Mouse moved to (717, 326)
Screenshot: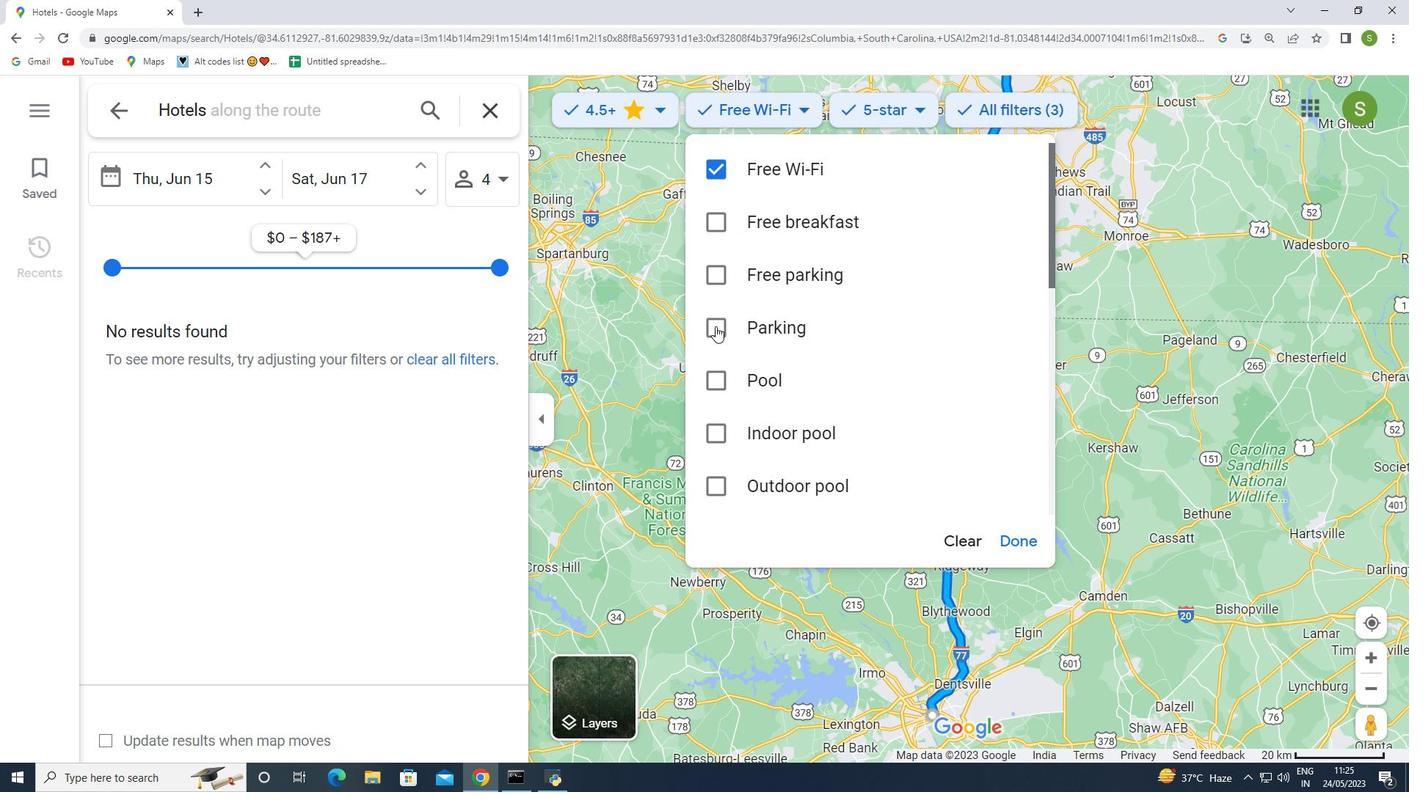 
Action: Mouse pressed left at (717, 326)
Screenshot: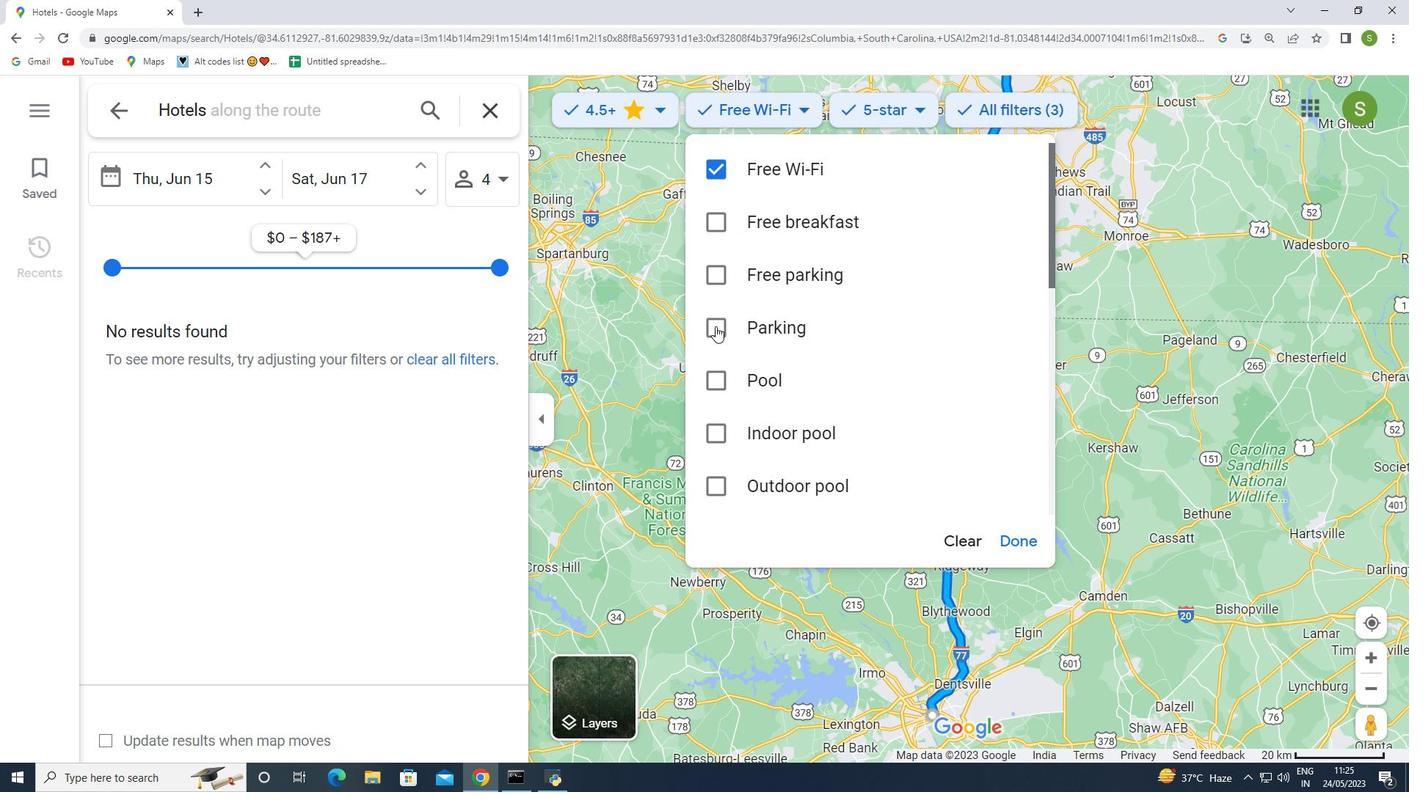 
Action: Mouse moved to (714, 379)
Screenshot: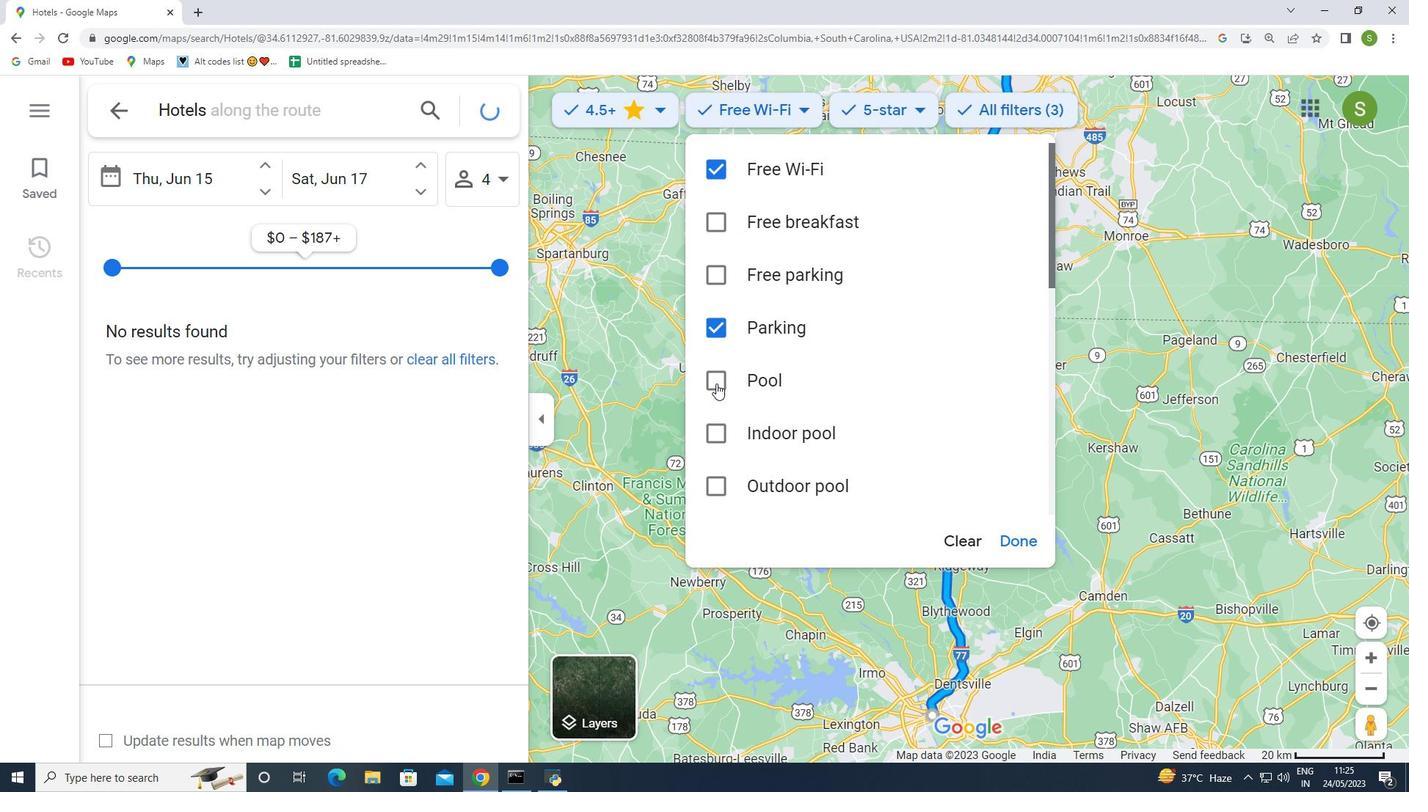 
Action: Mouse pressed left at (714, 379)
Screenshot: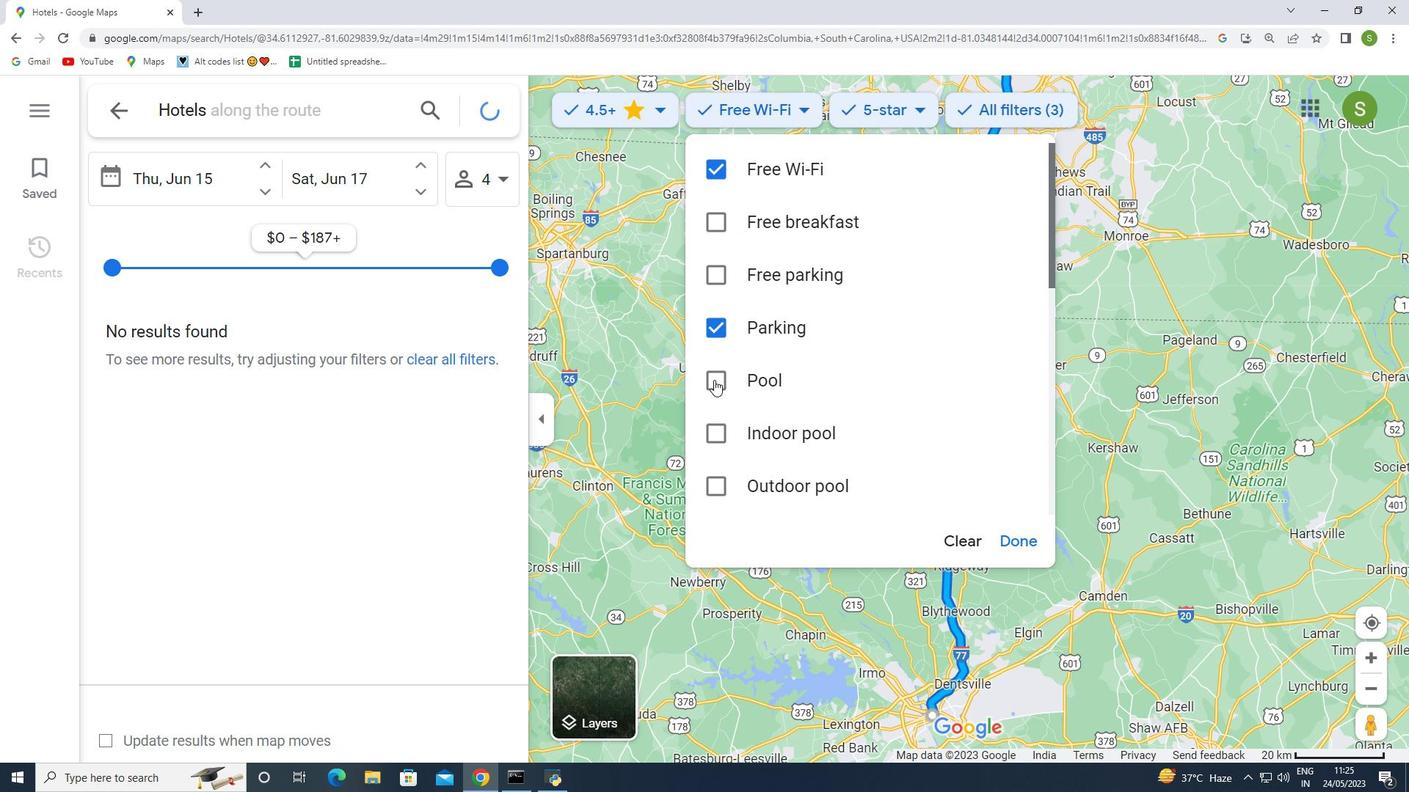
Action: Mouse moved to (1009, 544)
Screenshot: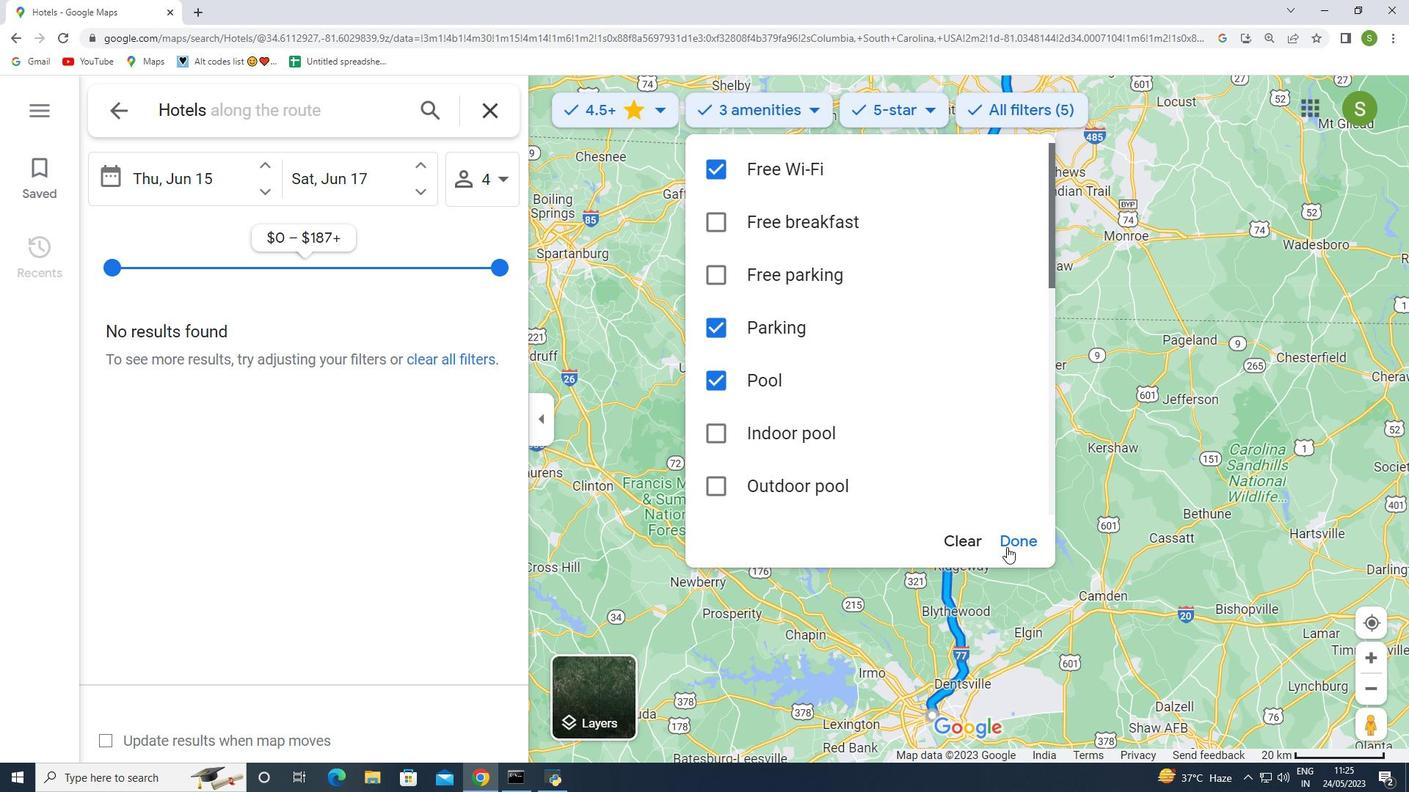 
Action: Mouse pressed left at (1009, 544)
Screenshot: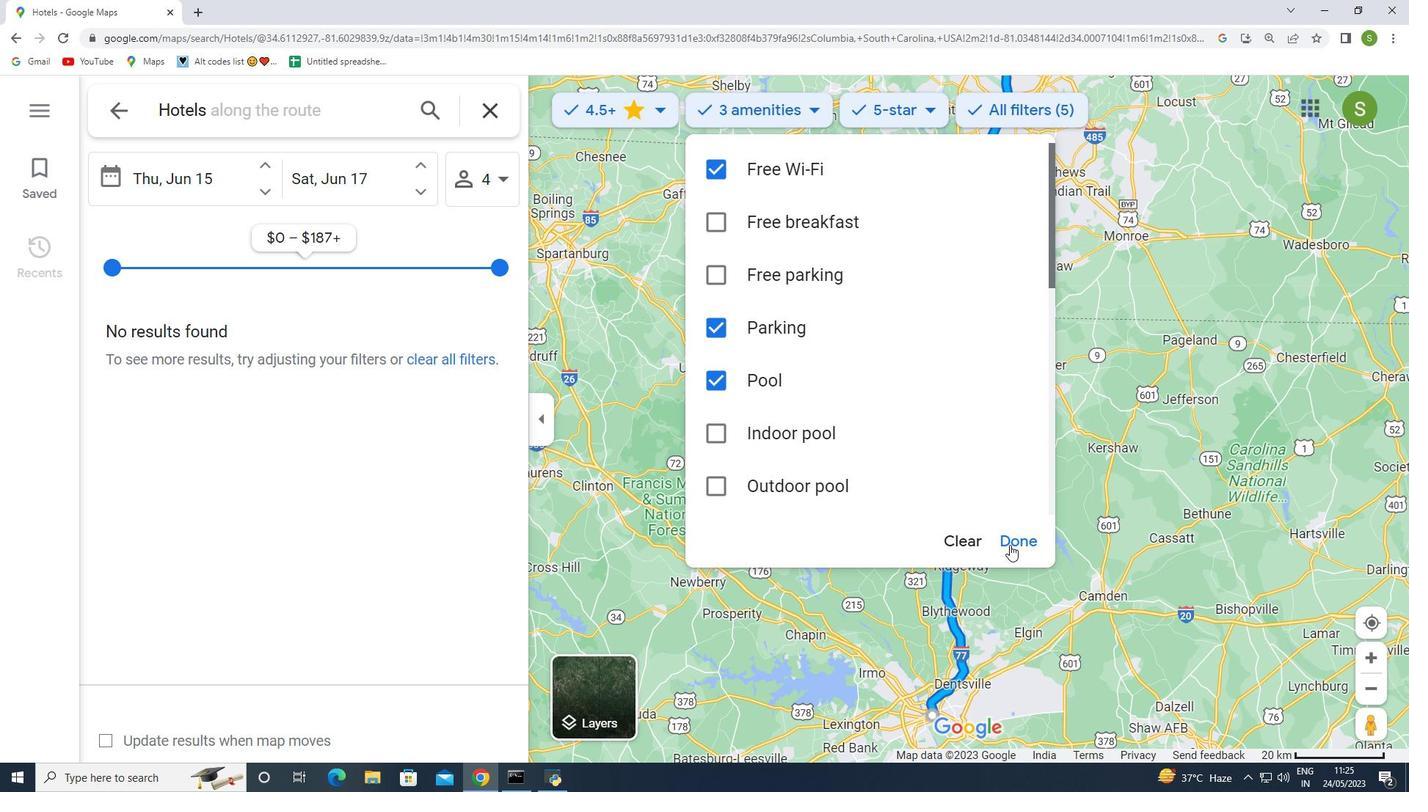 
Action: Mouse moved to (808, 107)
Screenshot: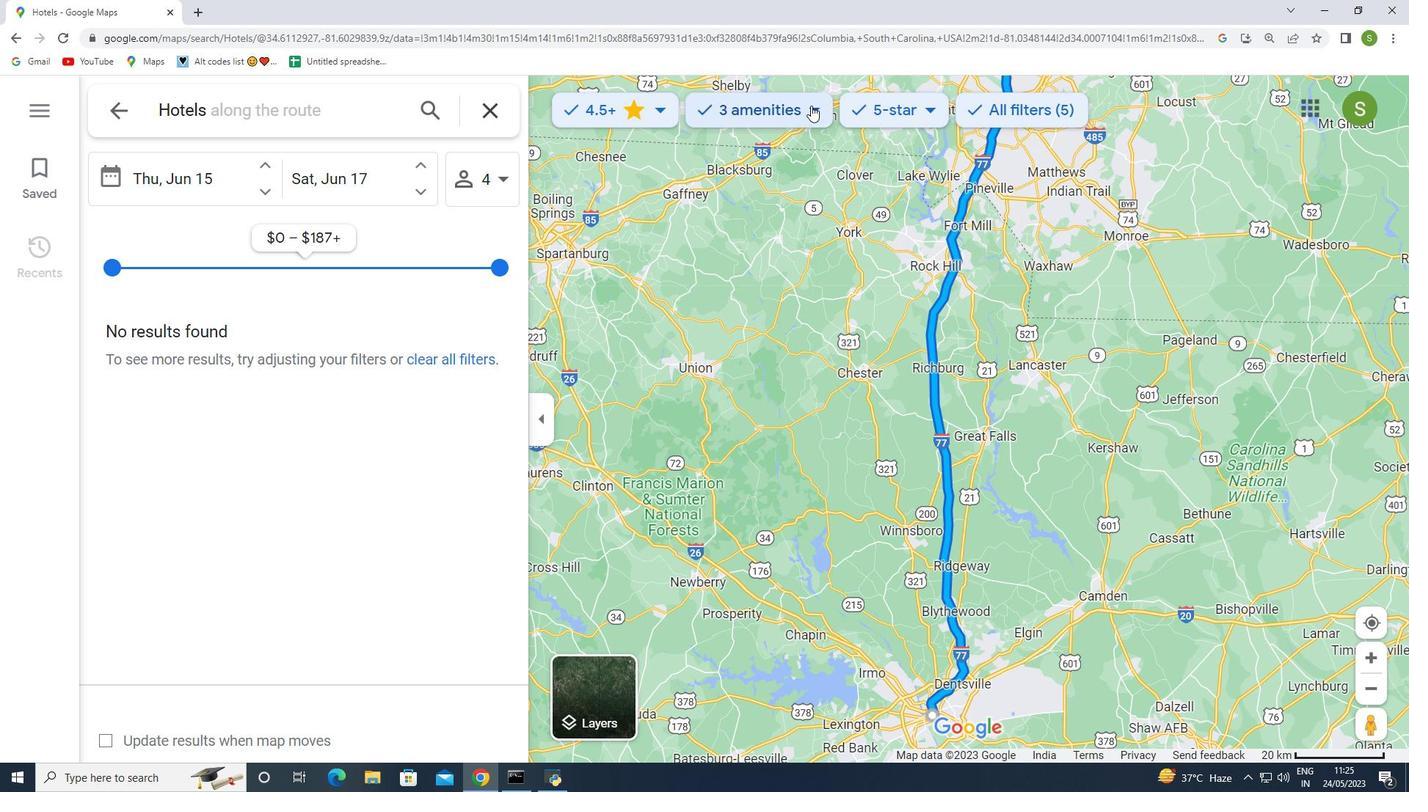 
Action: Mouse pressed left at (808, 107)
Screenshot: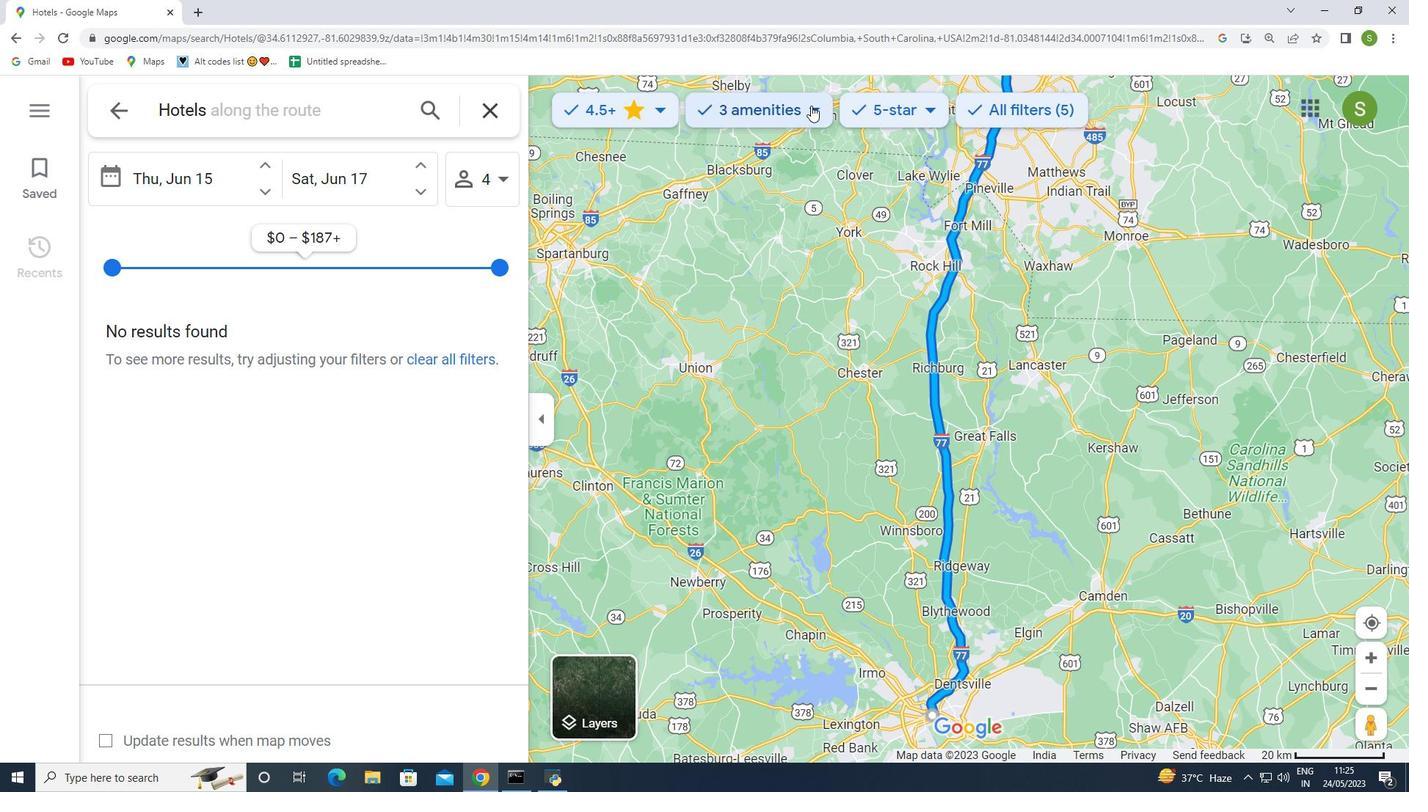 
Action: Mouse moved to (720, 390)
Screenshot: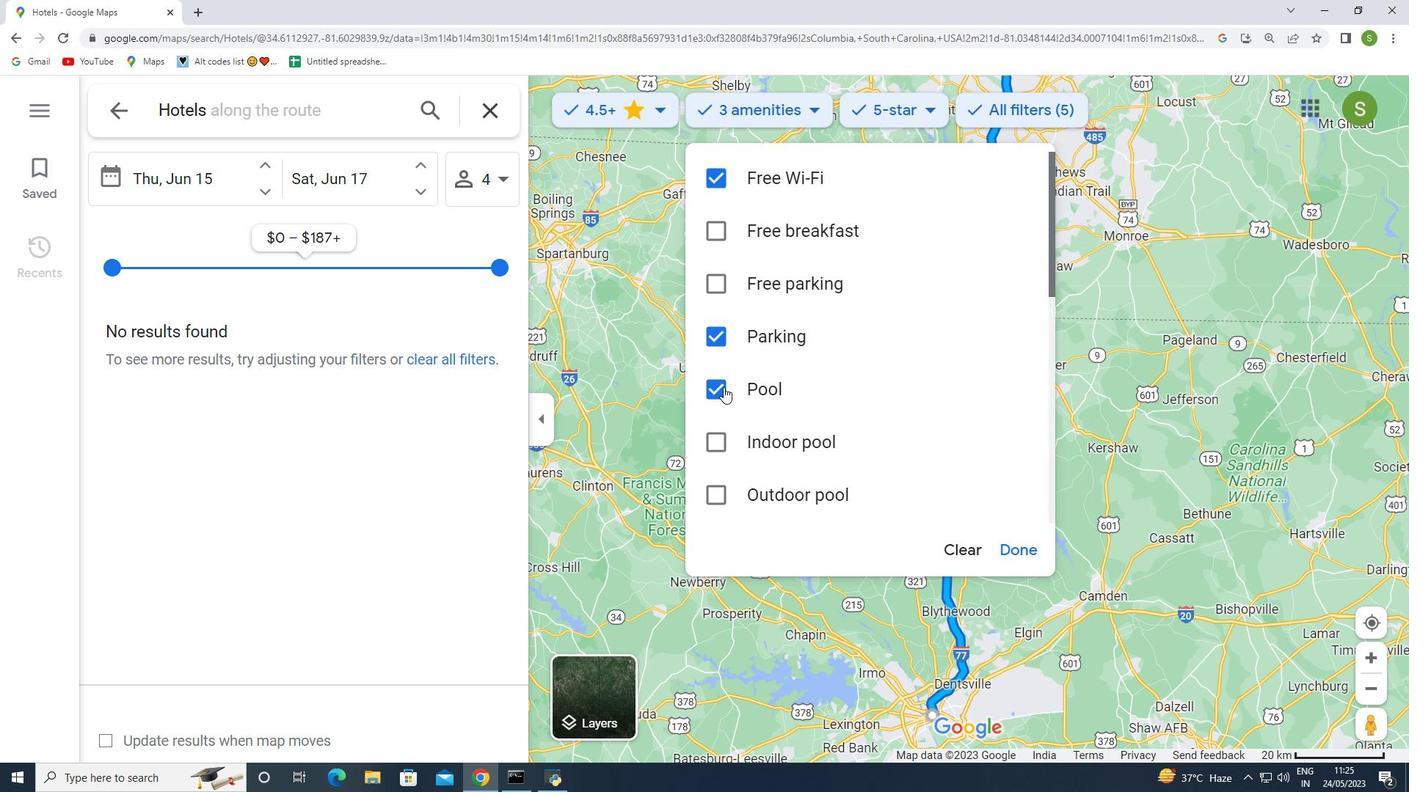 
Action: Mouse pressed left at (720, 390)
Screenshot: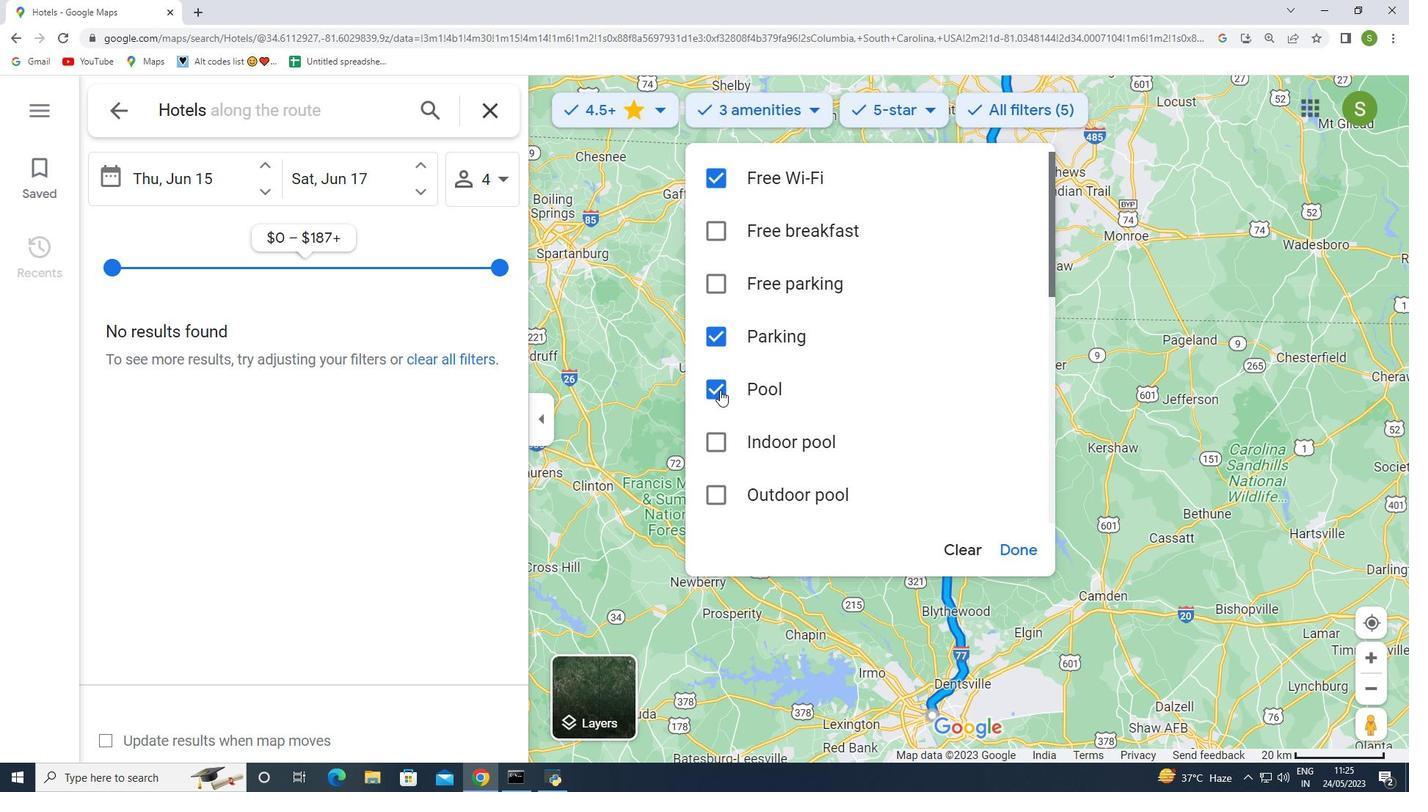 
Action: Mouse moved to (710, 331)
Screenshot: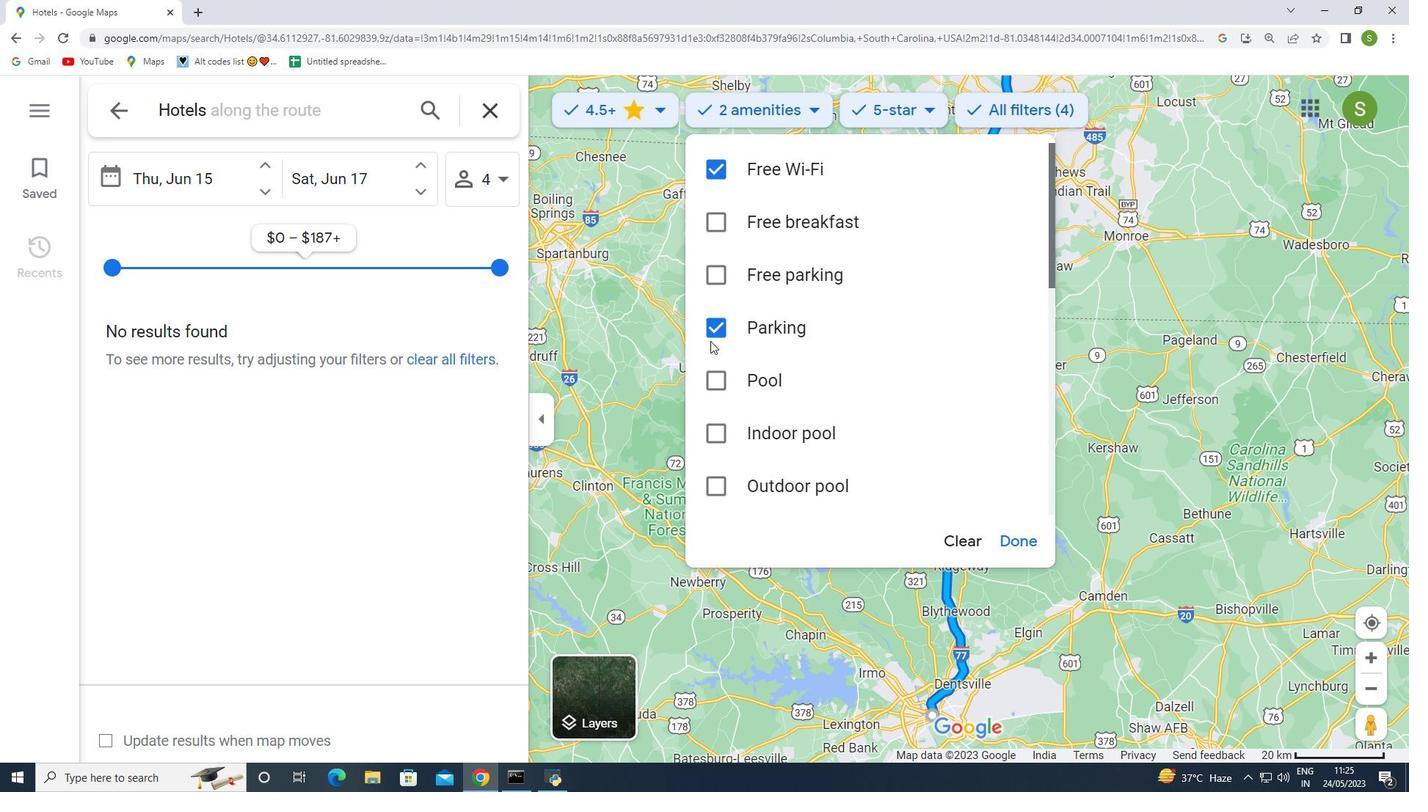 
Action: Mouse pressed left at (710, 331)
Screenshot: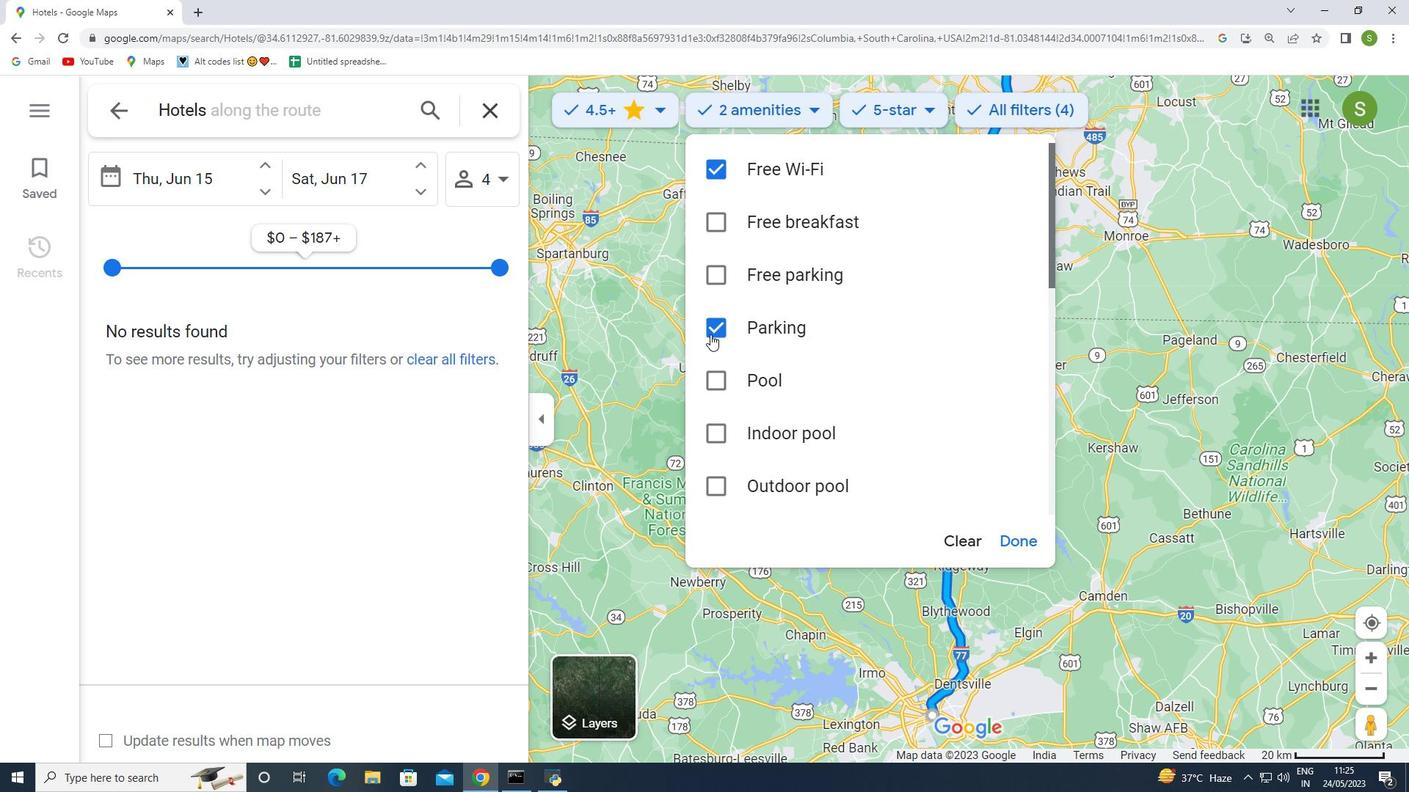 
Action: Mouse moved to (721, 174)
Screenshot: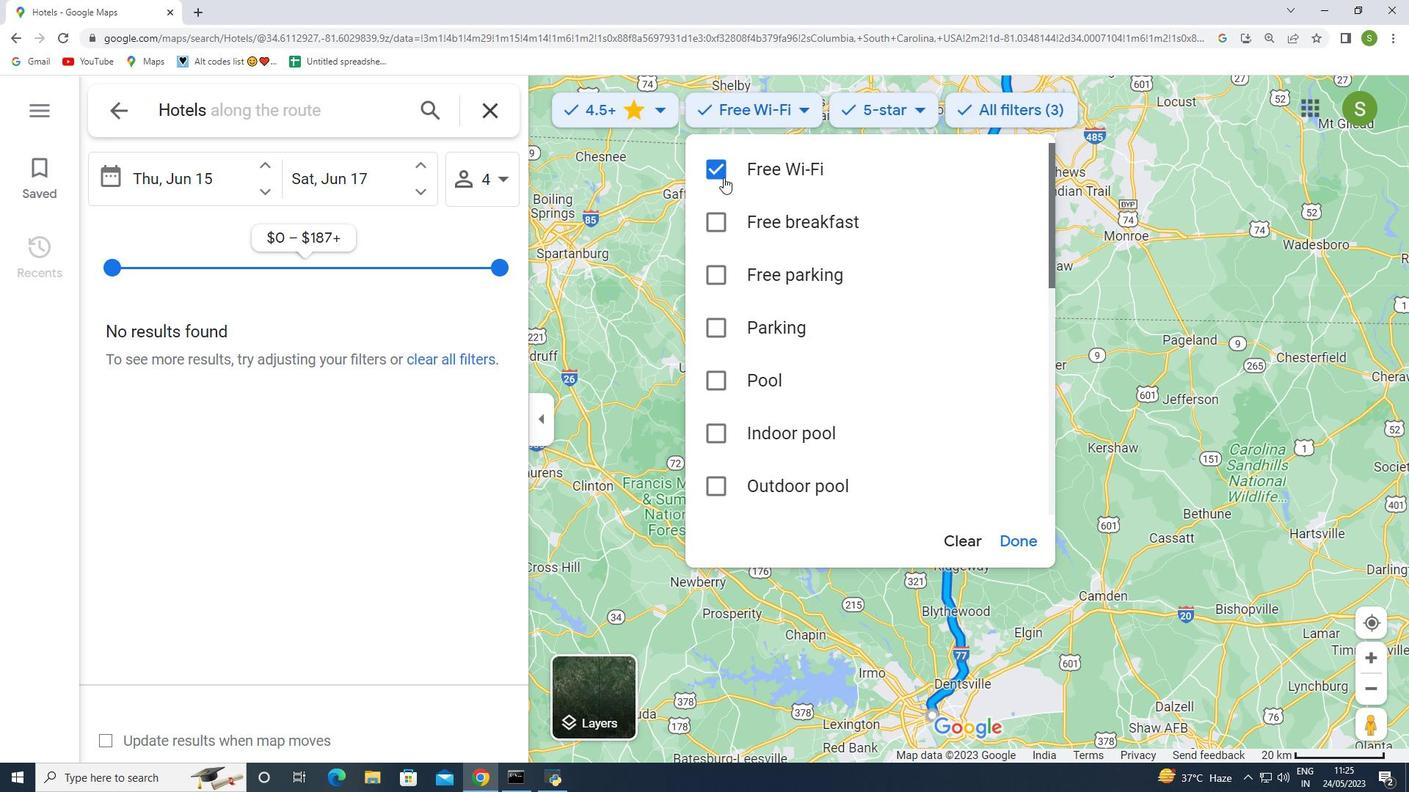 
Action: Mouse pressed left at (721, 174)
Screenshot: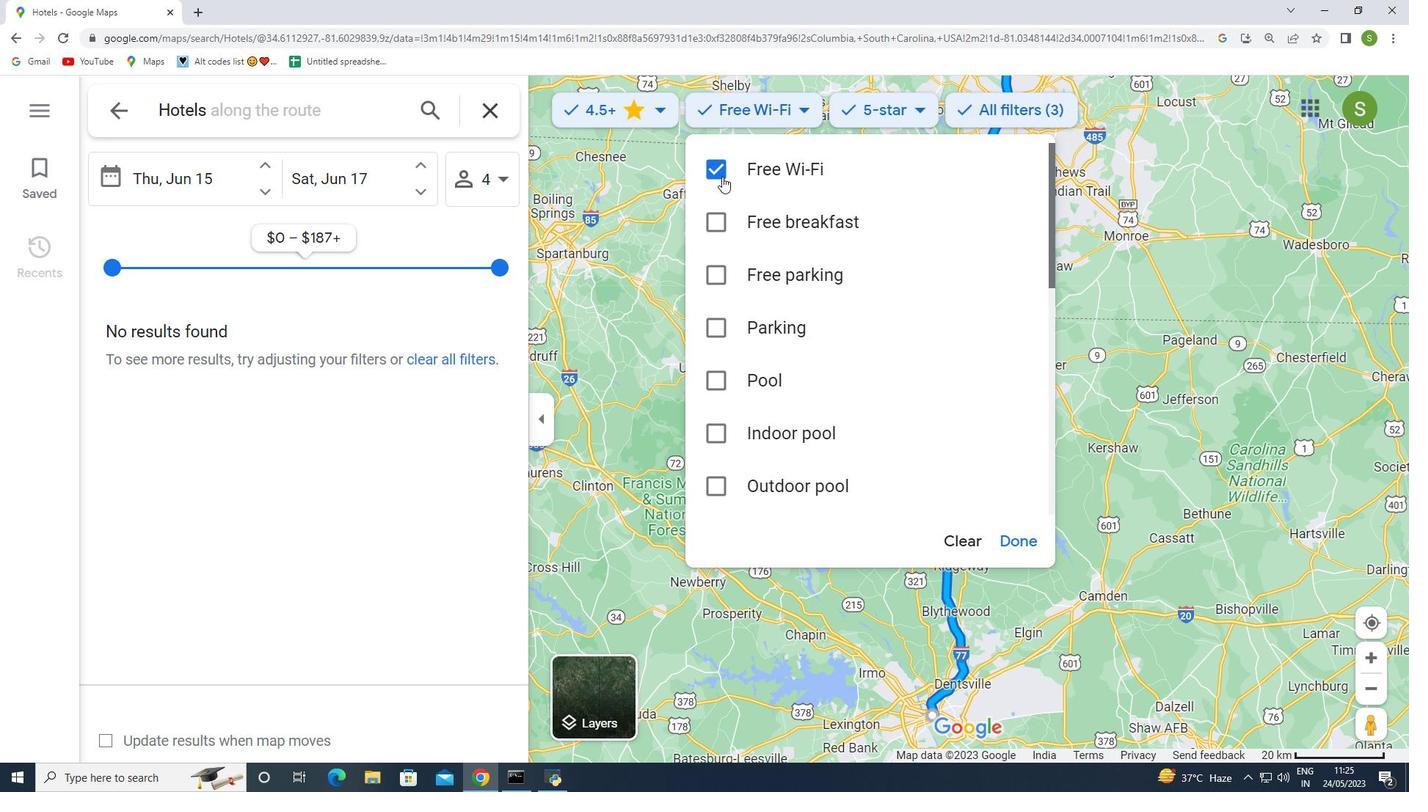 
Action: Mouse moved to (1003, 538)
Screenshot: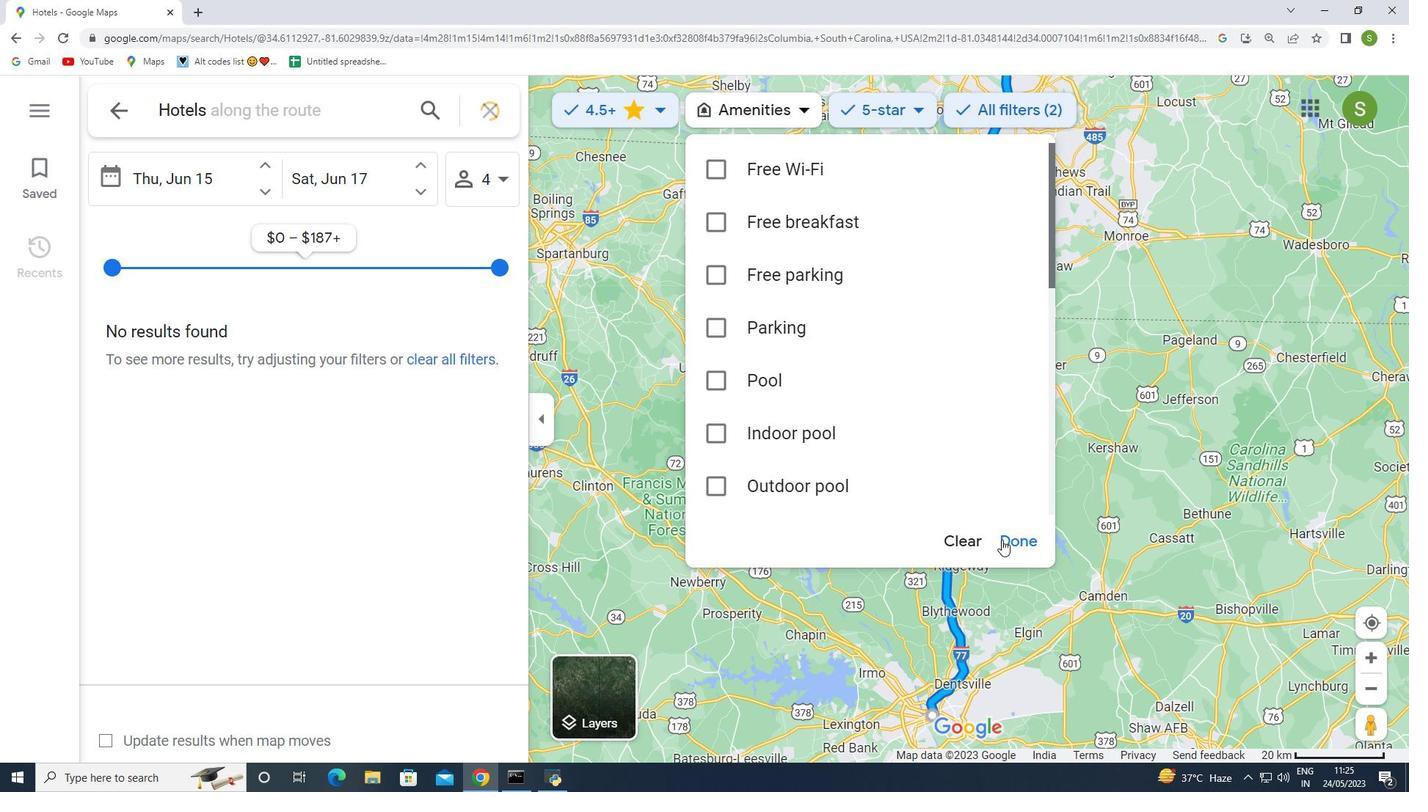 
Action: Mouse pressed left at (1003, 538)
Screenshot: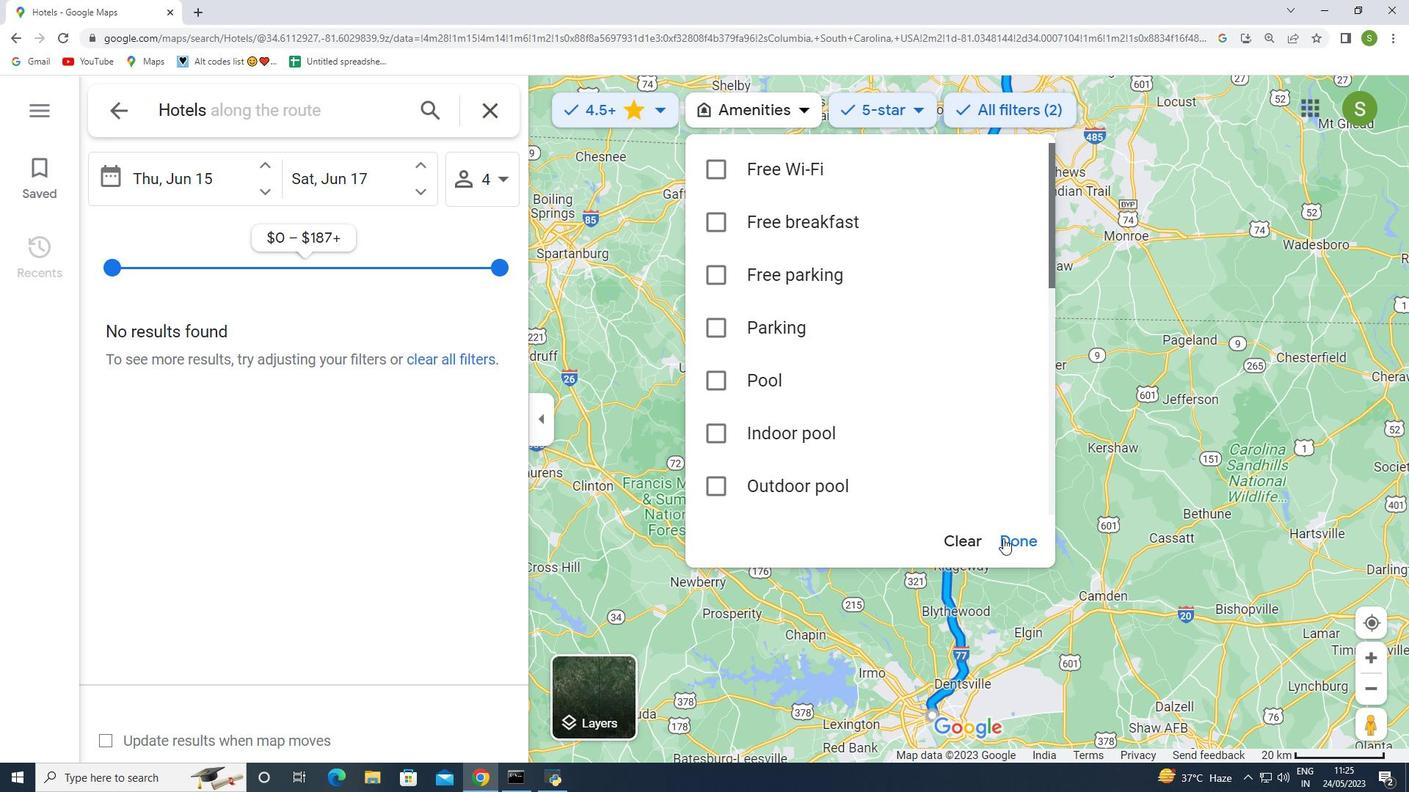 
Action: Mouse moved to (344, 321)
Screenshot: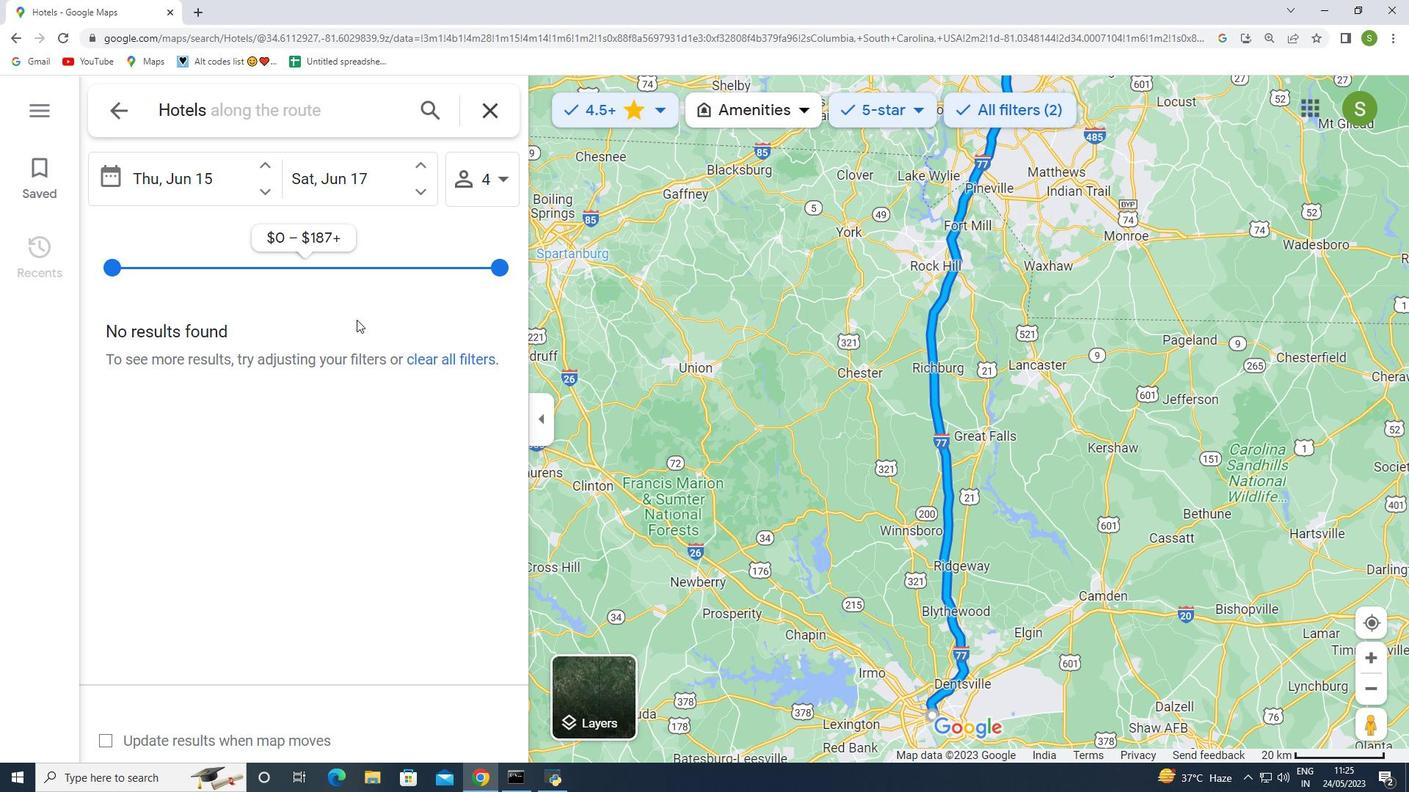 
Action: Mouse scrolled (344, 322) with delta (0, 0)
Screenshot: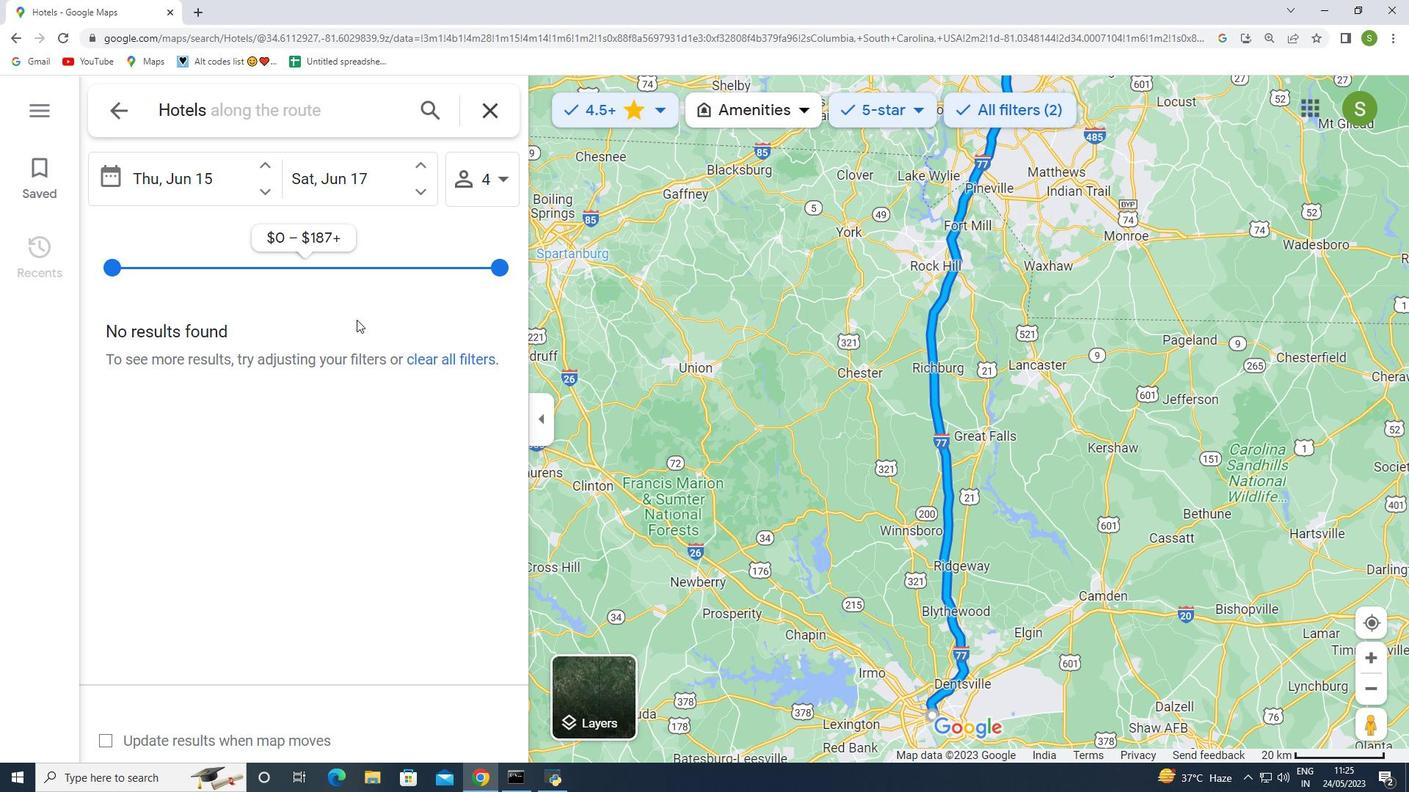 
Action: Mouse scrolled (344, 322) with delta (0, 0)
Screenshot: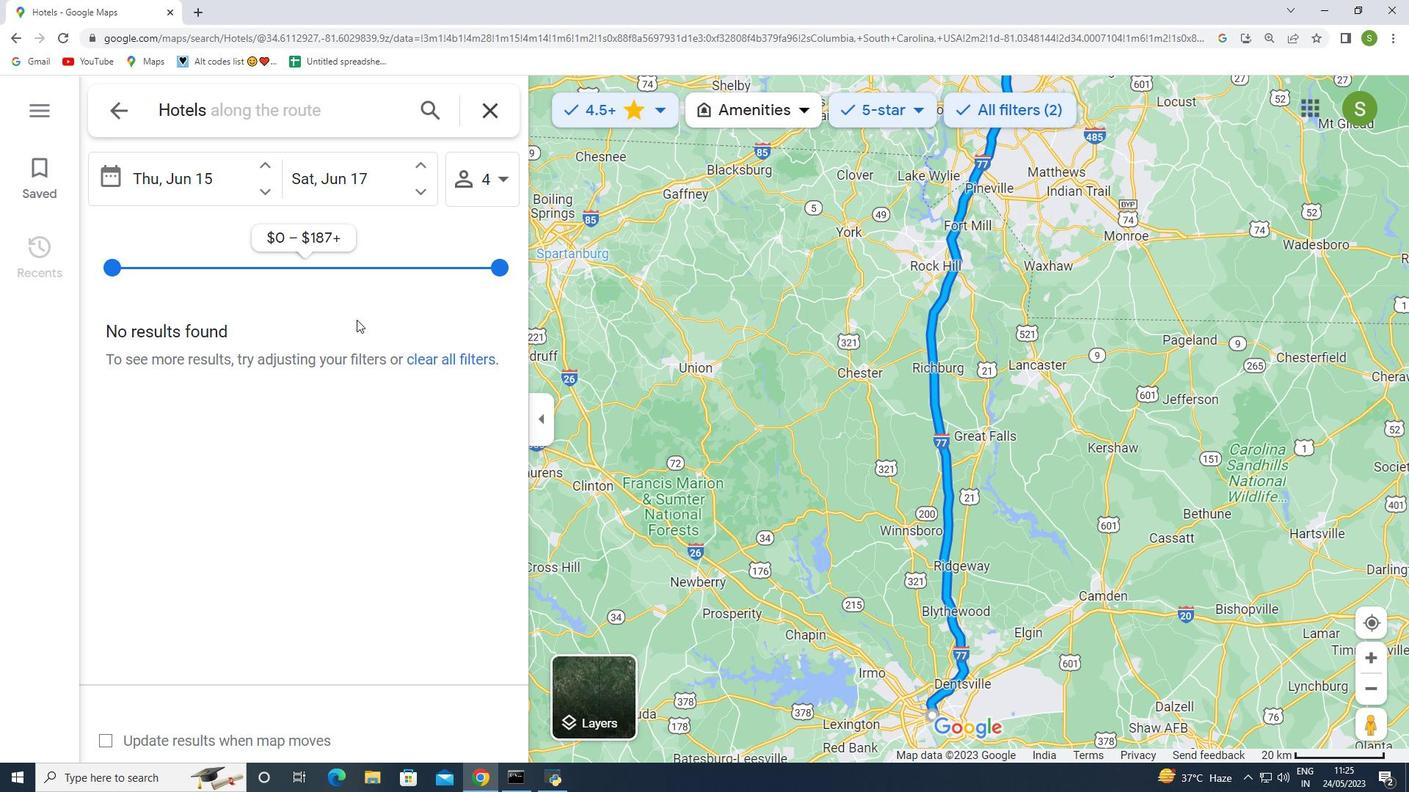 
Action: Mouse scrolled (344, 322) with delta (0, 0)
Screenshot: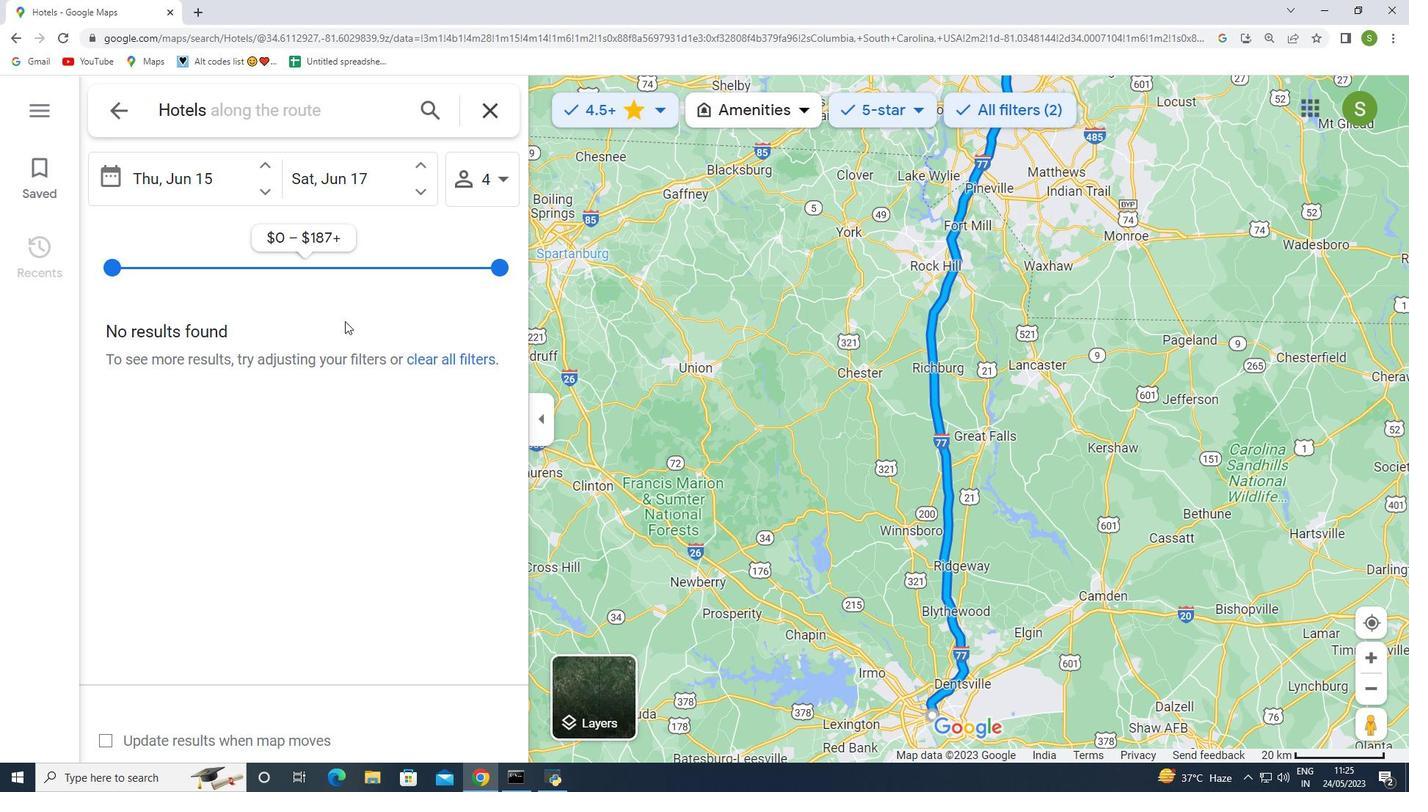 
Action: Mouse scrolled (344, 322) with delta (0, 0)
Screenshot: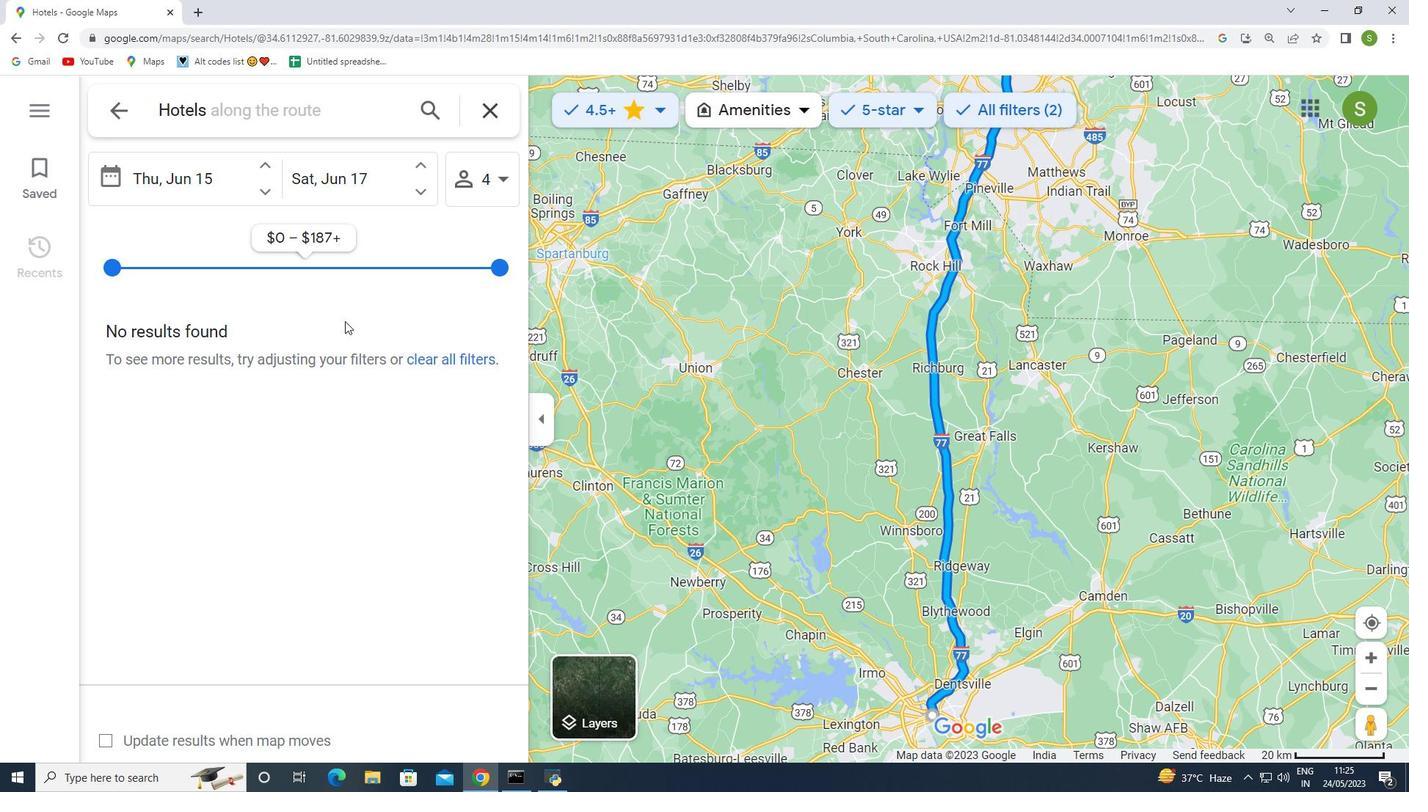 
Action: Mouse moved to (344, 325)
Screenshot: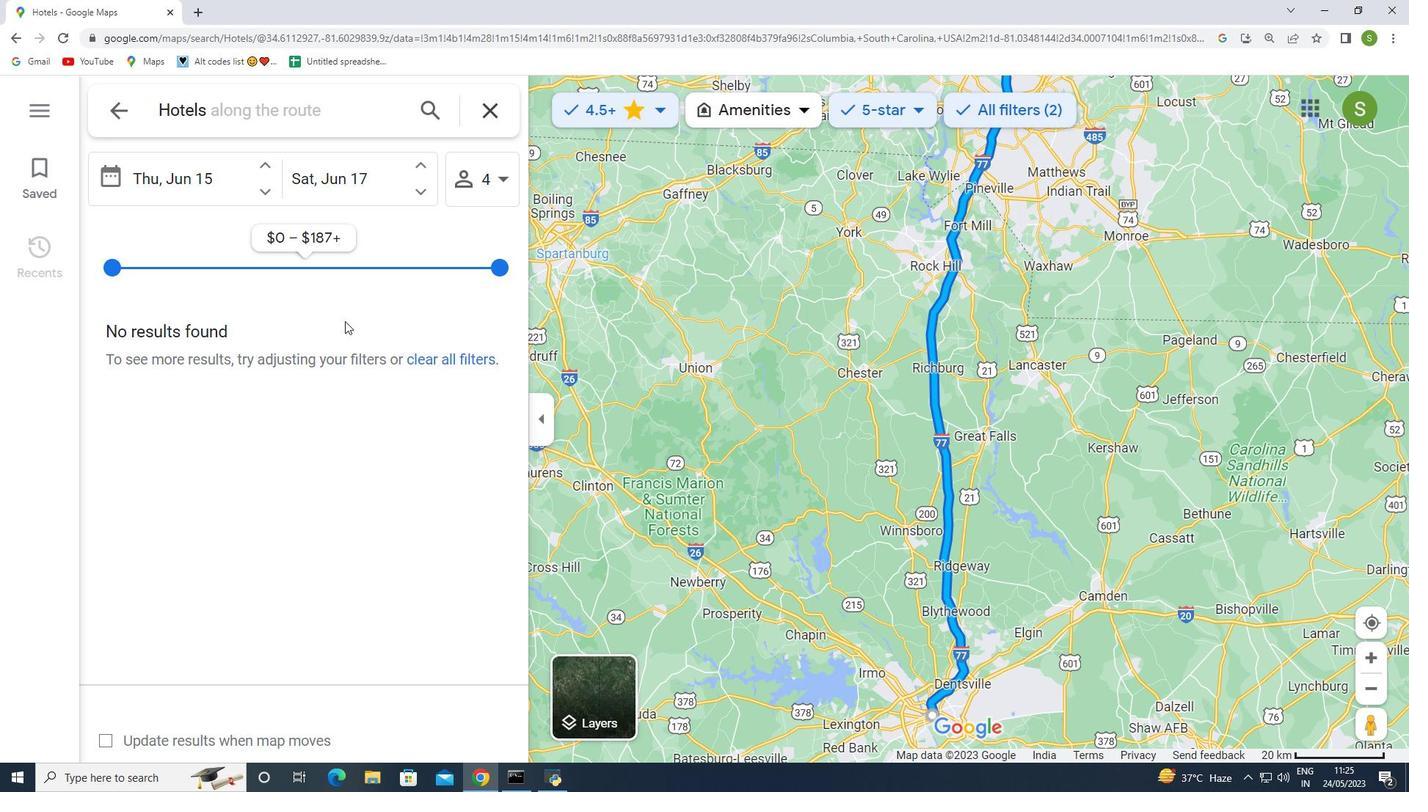 
Action: Mouse scrolled (344, 325) with delta (0, 0)
Screenshot: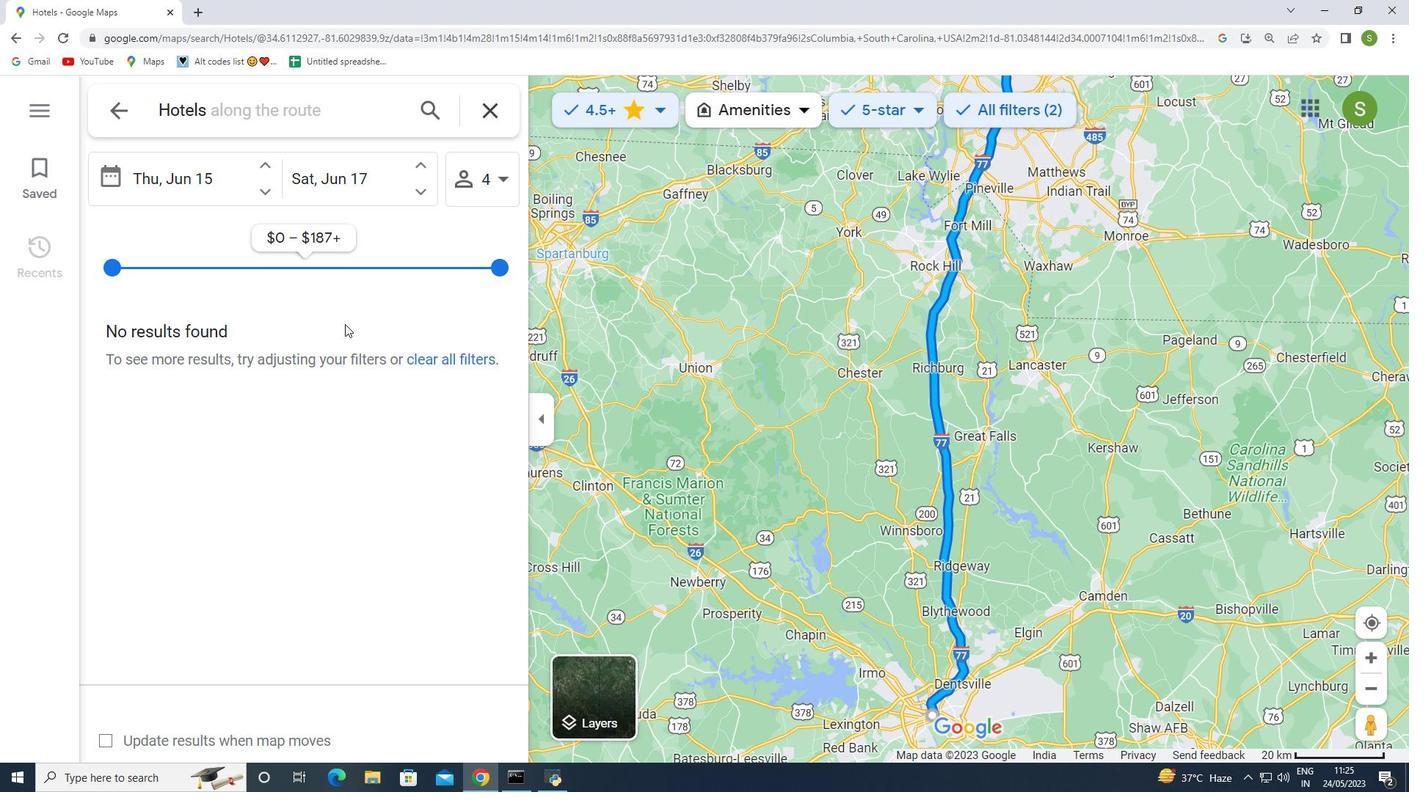 
Action: Mouse scrolled (344, 325) with delta (0, 0)
Screenshot: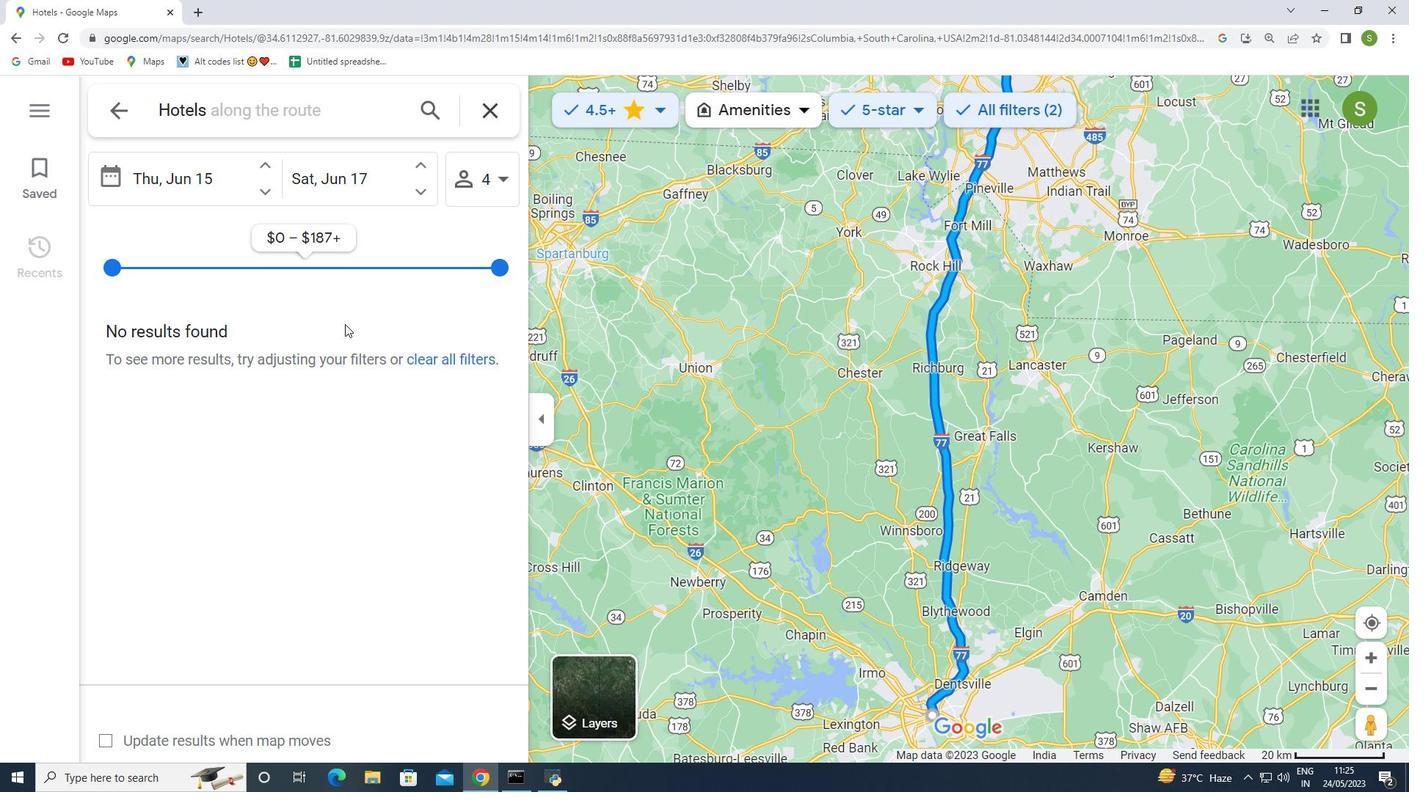 
Action: Mouse moved to (345, 325)
Screenshot: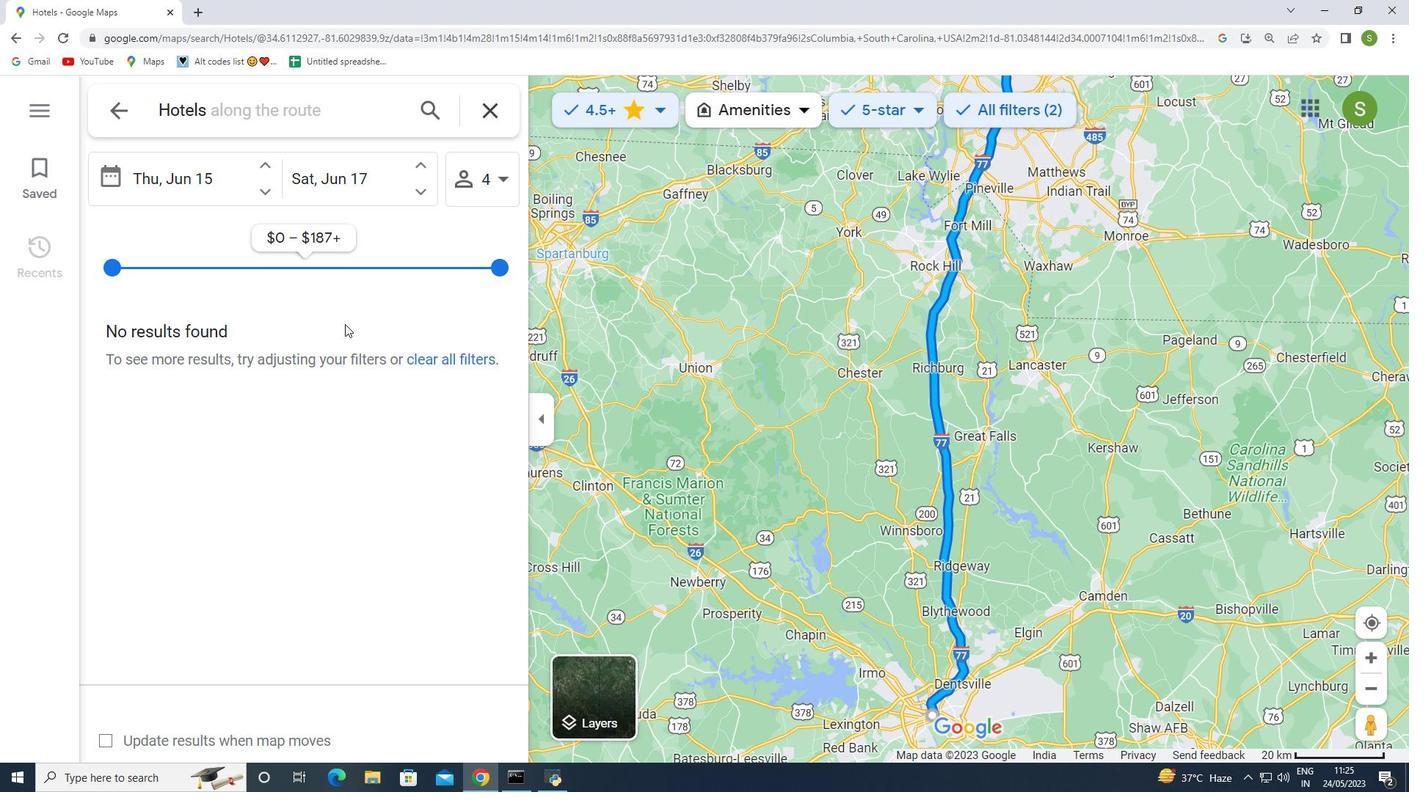 
Action: Mouse scrolled (345, 325) with delta (0, 0)
Screenshot: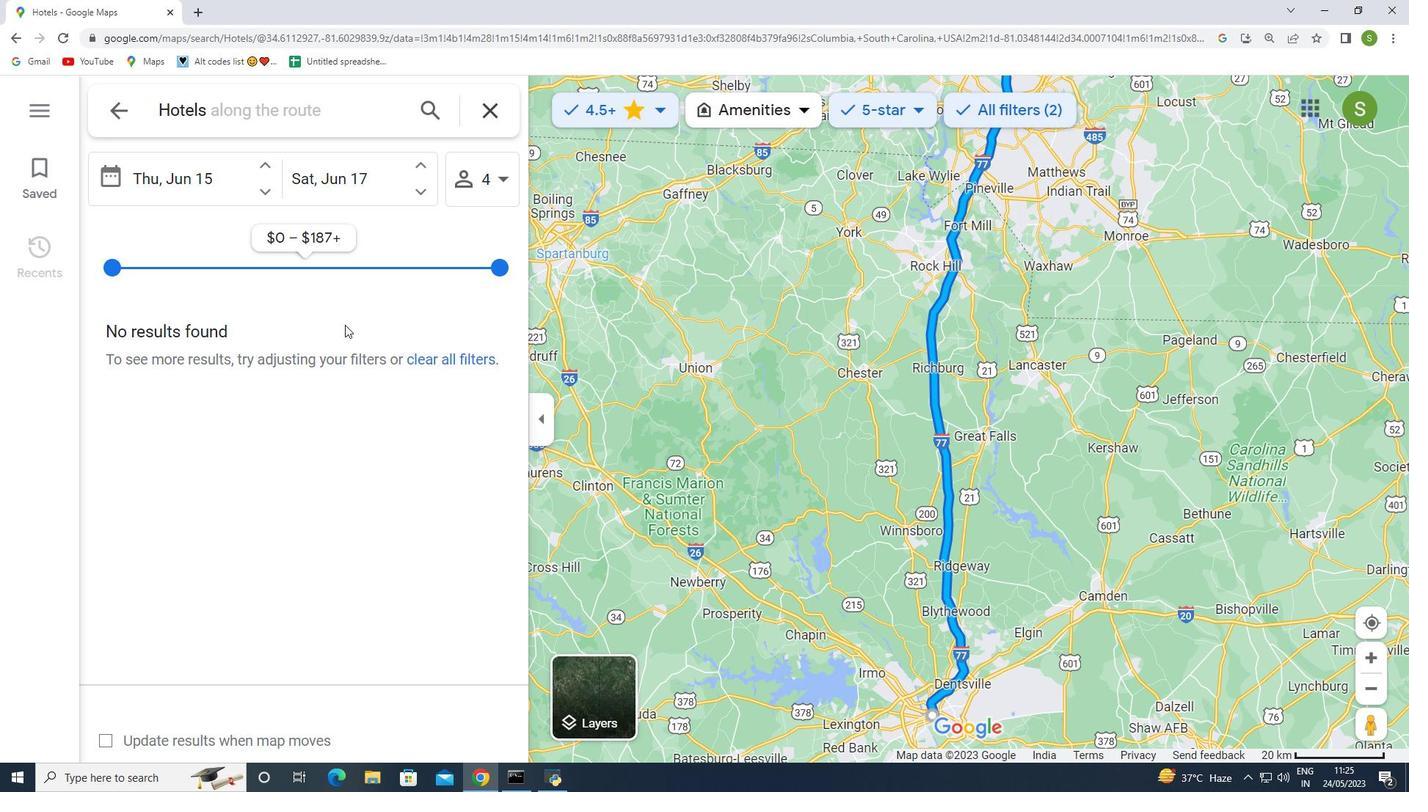 
Action: Mouse scrolled (345, 325) with delta (0, 0)
Screenshot: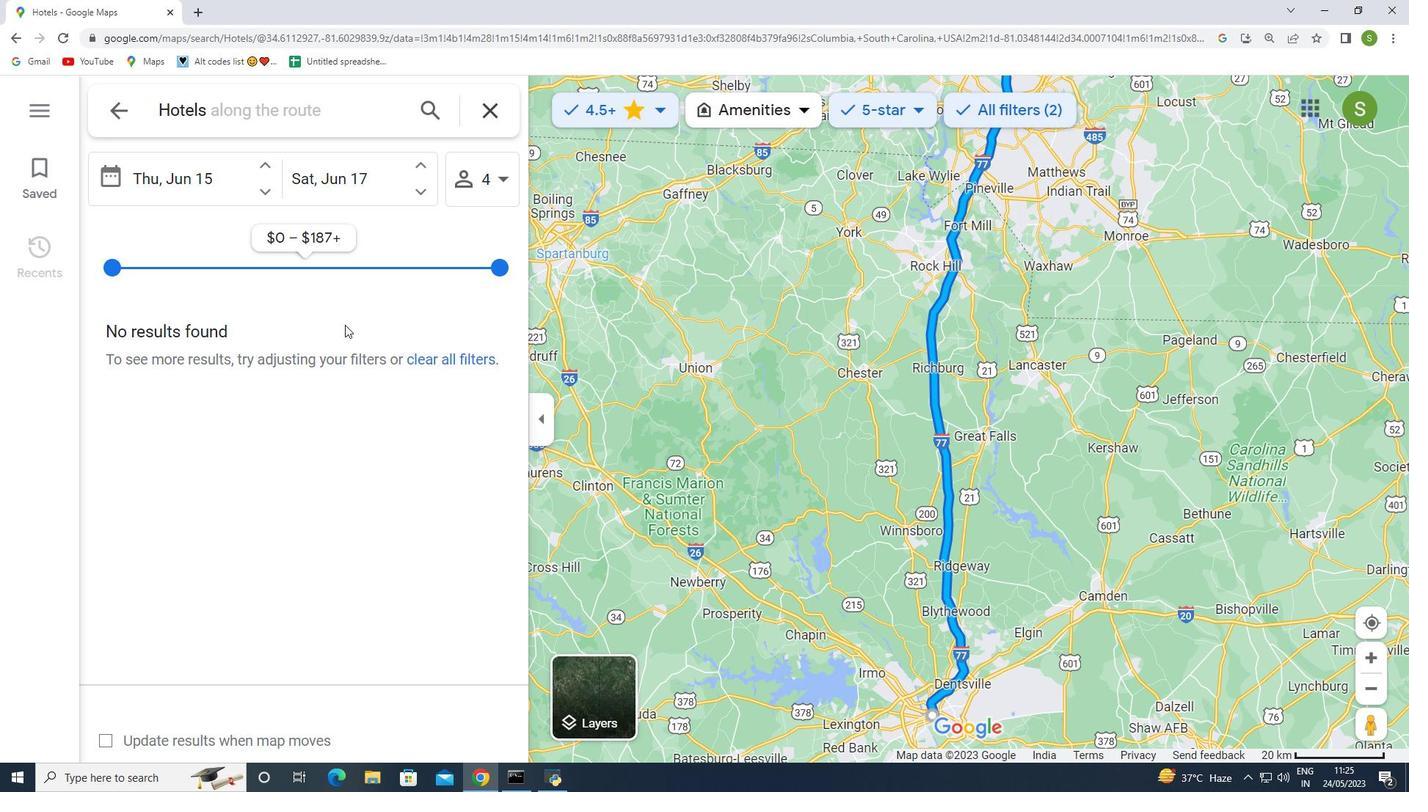
Action: Mouse moved to (345, 325)
Screenshot: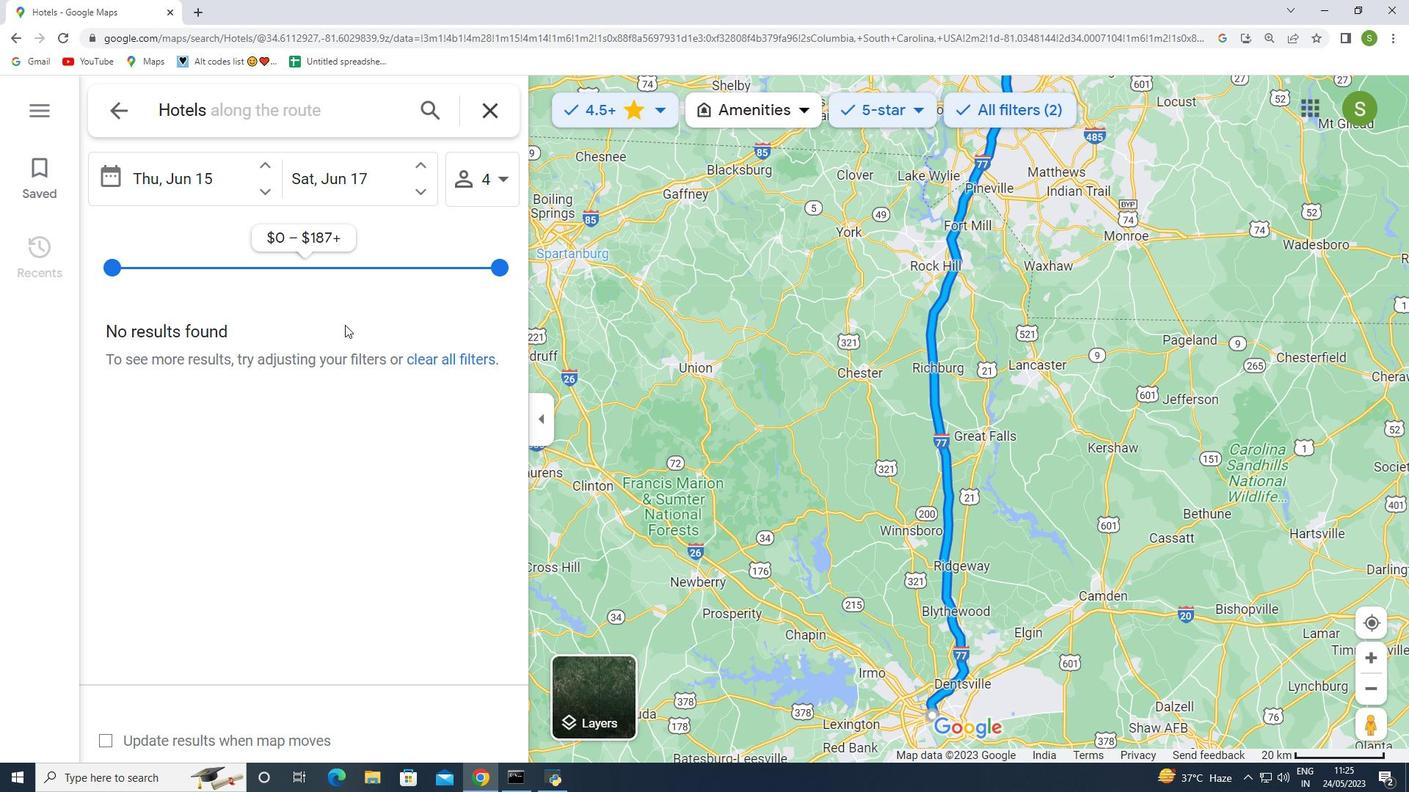
Action: Mouse scrolled (345, 326) with delta (0, 0)
Screenshot: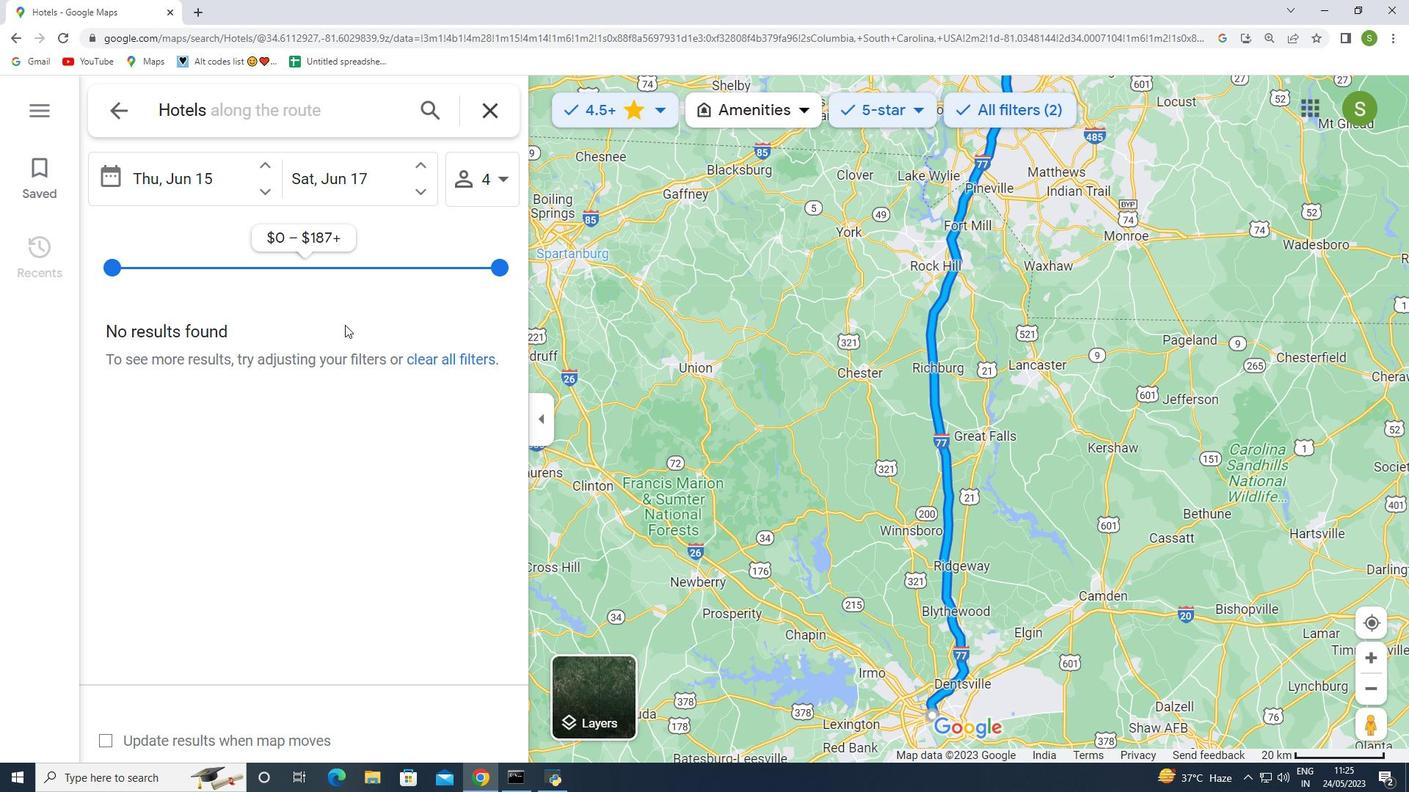 
Action: Mouse moved to (494, 270)
Screenshot: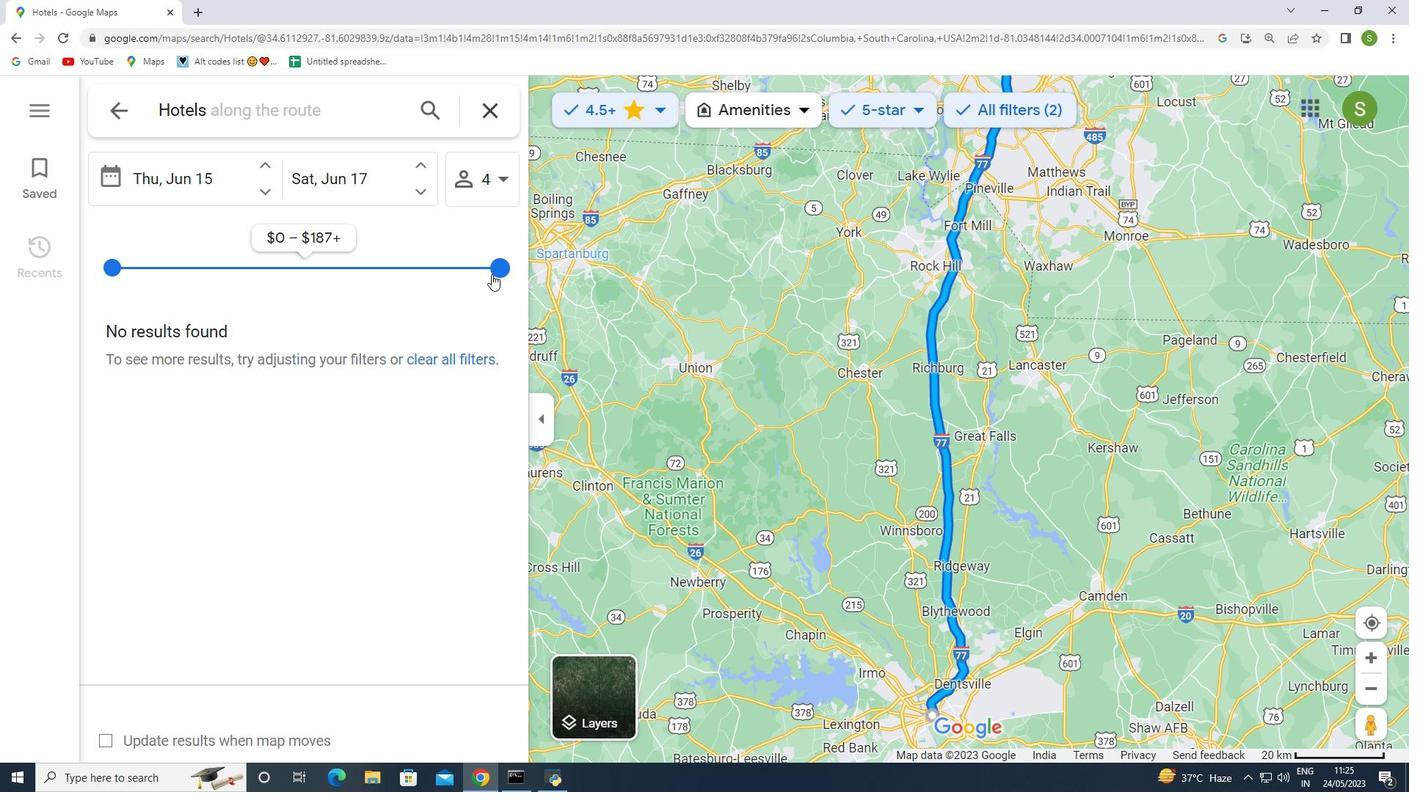 
Action: Mouse pressed left at (494, 270)
Screenshot: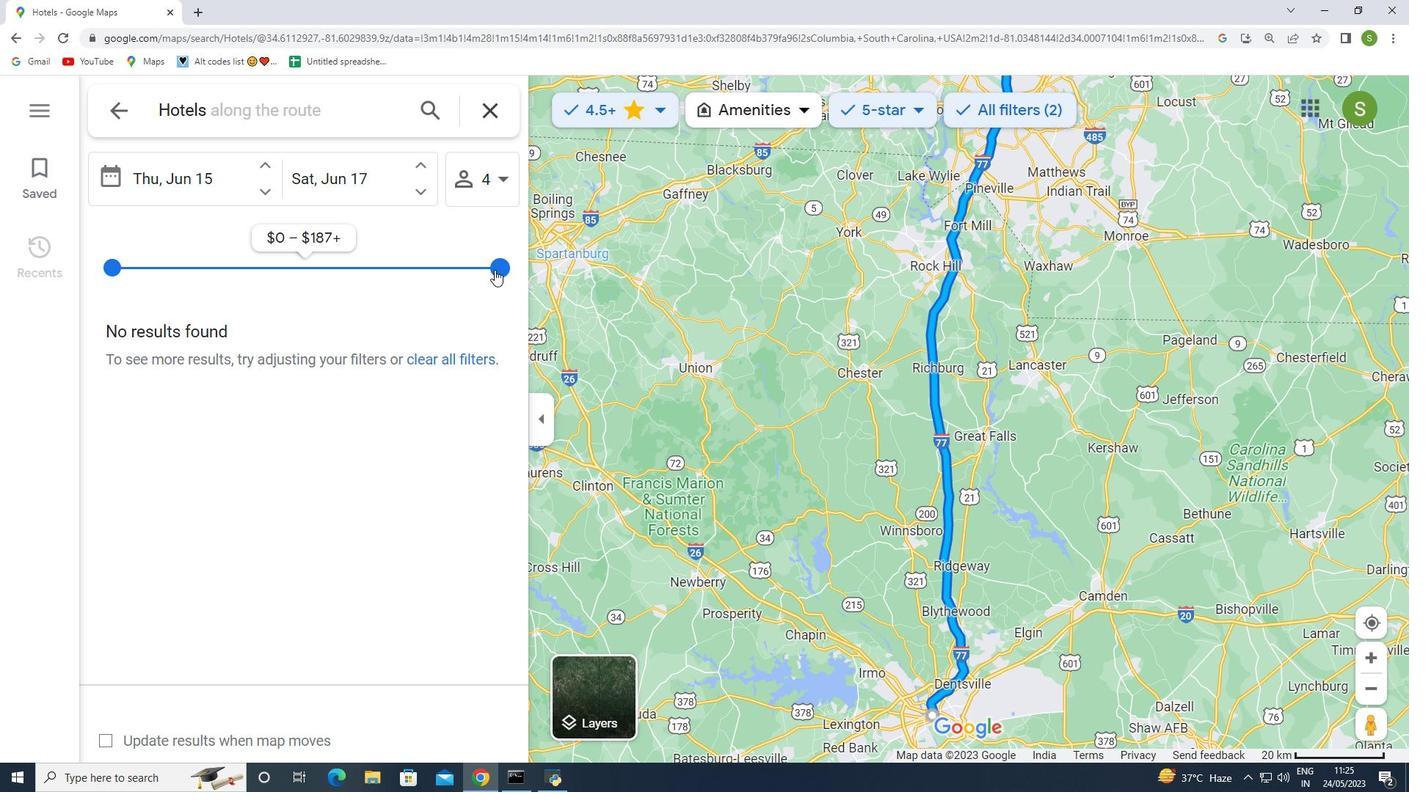 
Action: Mouse moved to (419, 282)
Screenshot: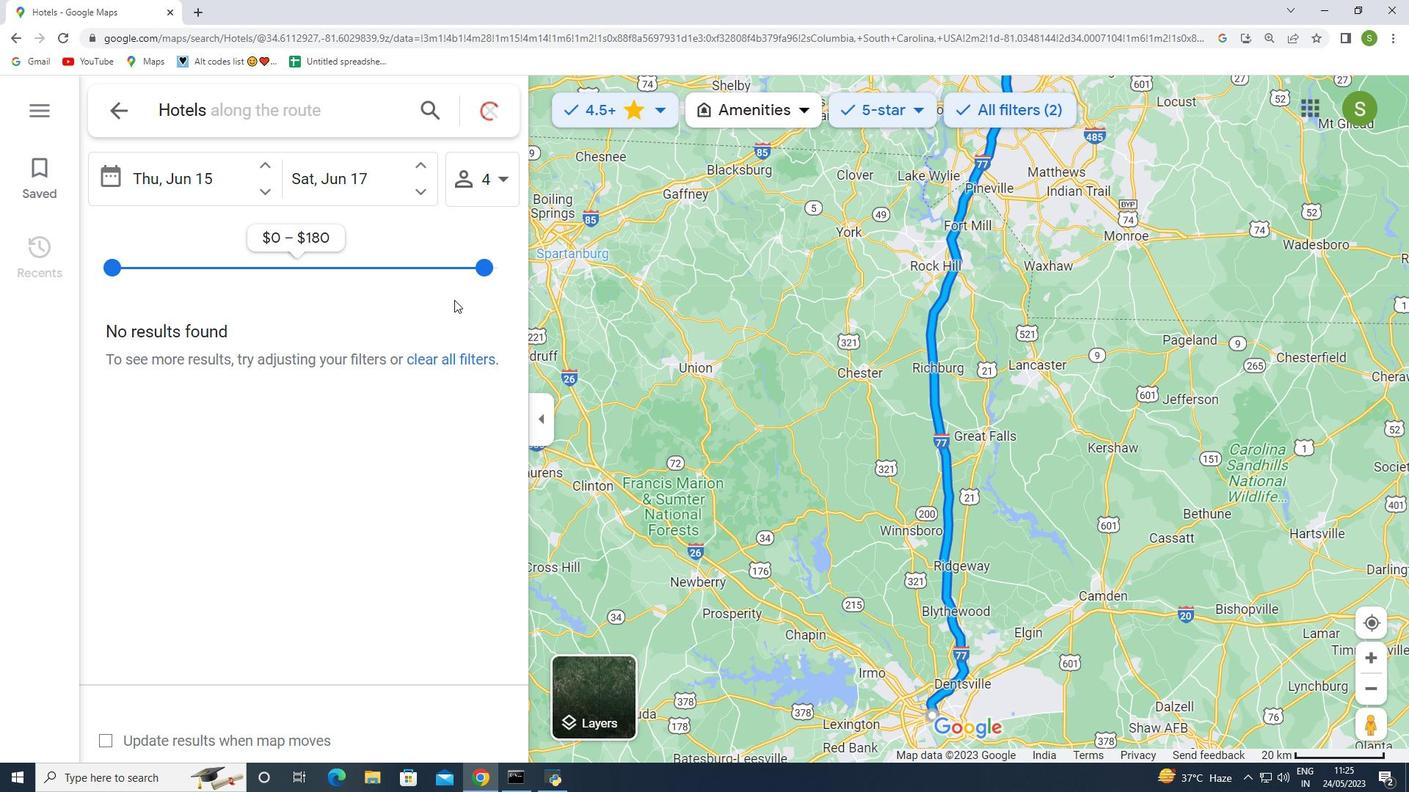 
Action: Mouse scrolled (419, 283) with delta (0, 0)
Screenshot: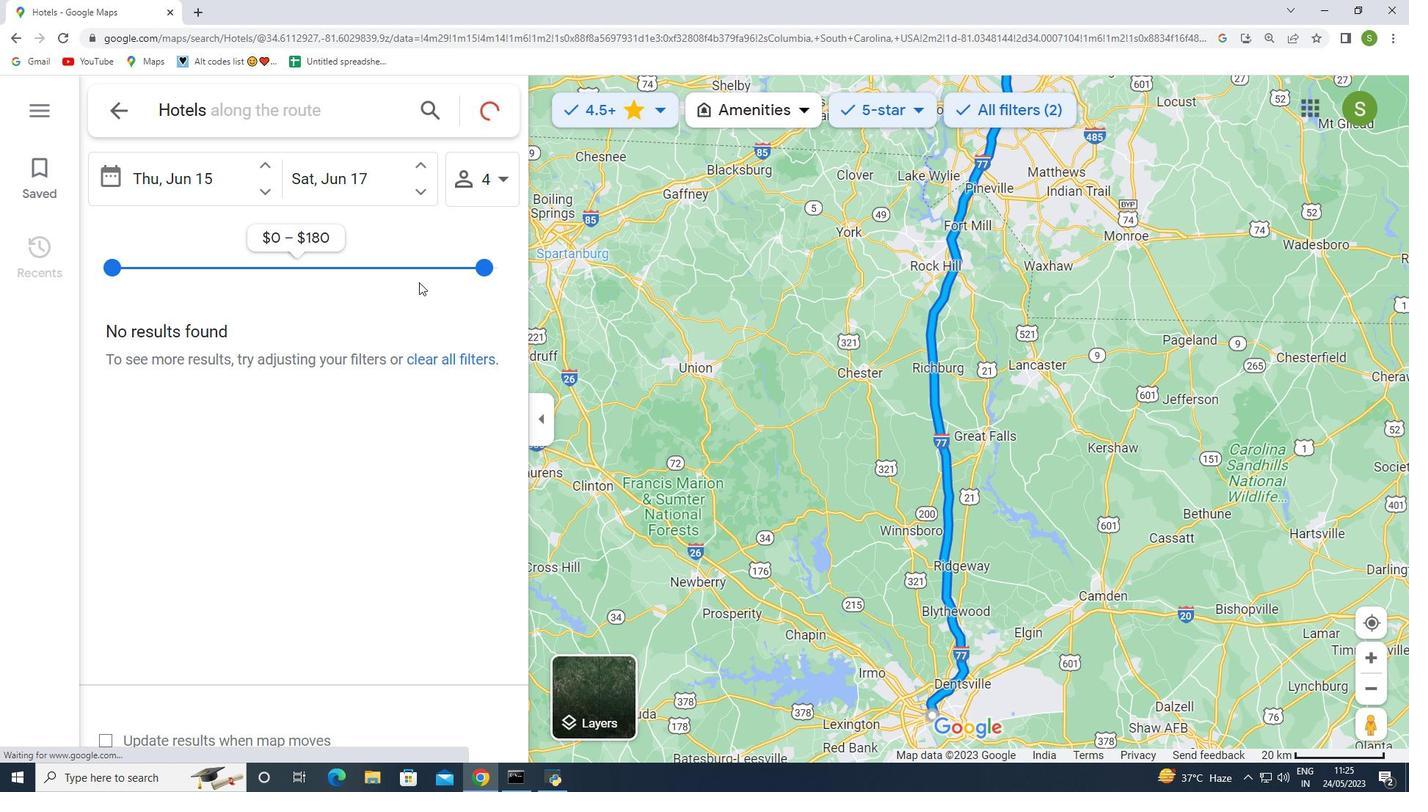 
Action: Mouse scrolled (419, 283) with delta (0, 0)
Screenshot: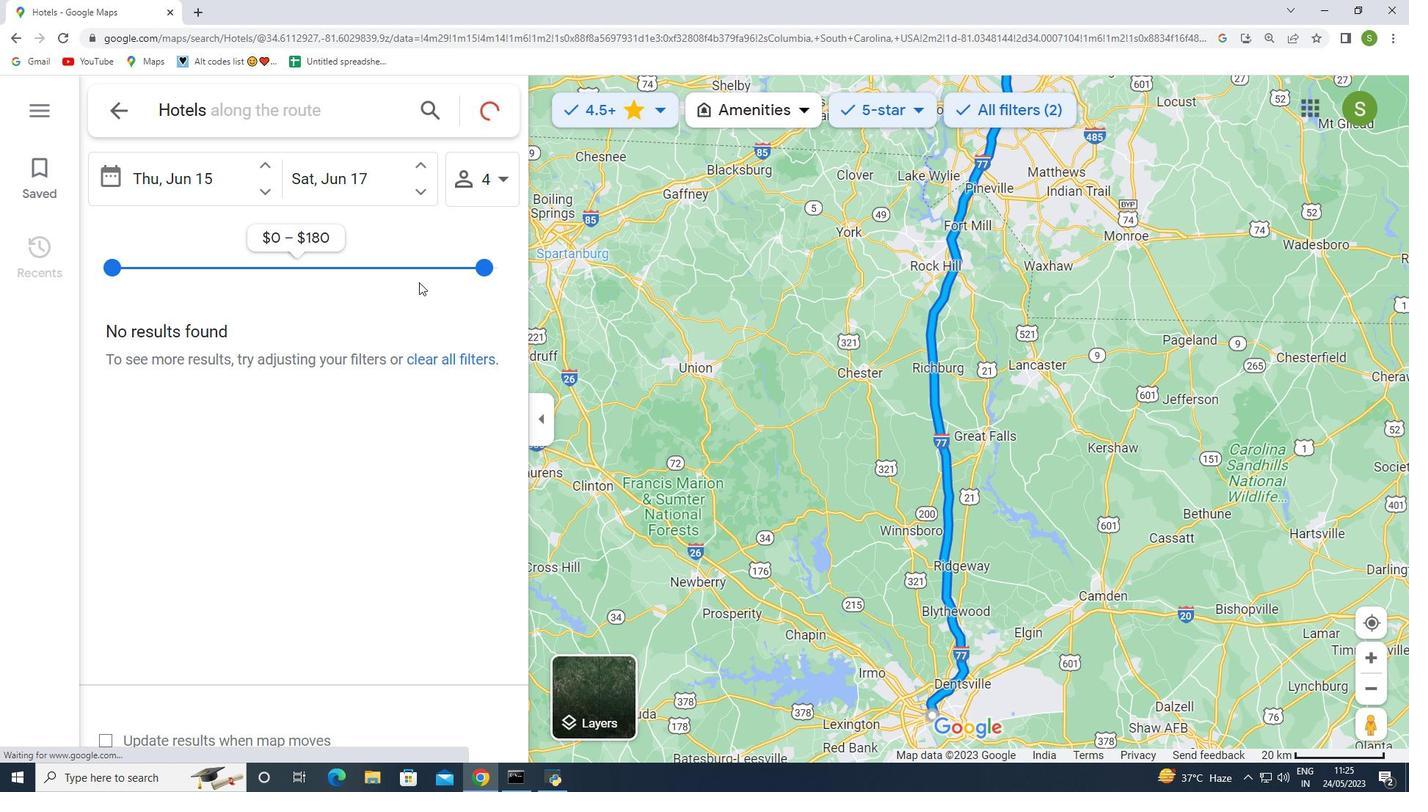 
Action: Mouse scrolled (419, 283) with delta (0, 0)
Screenshot: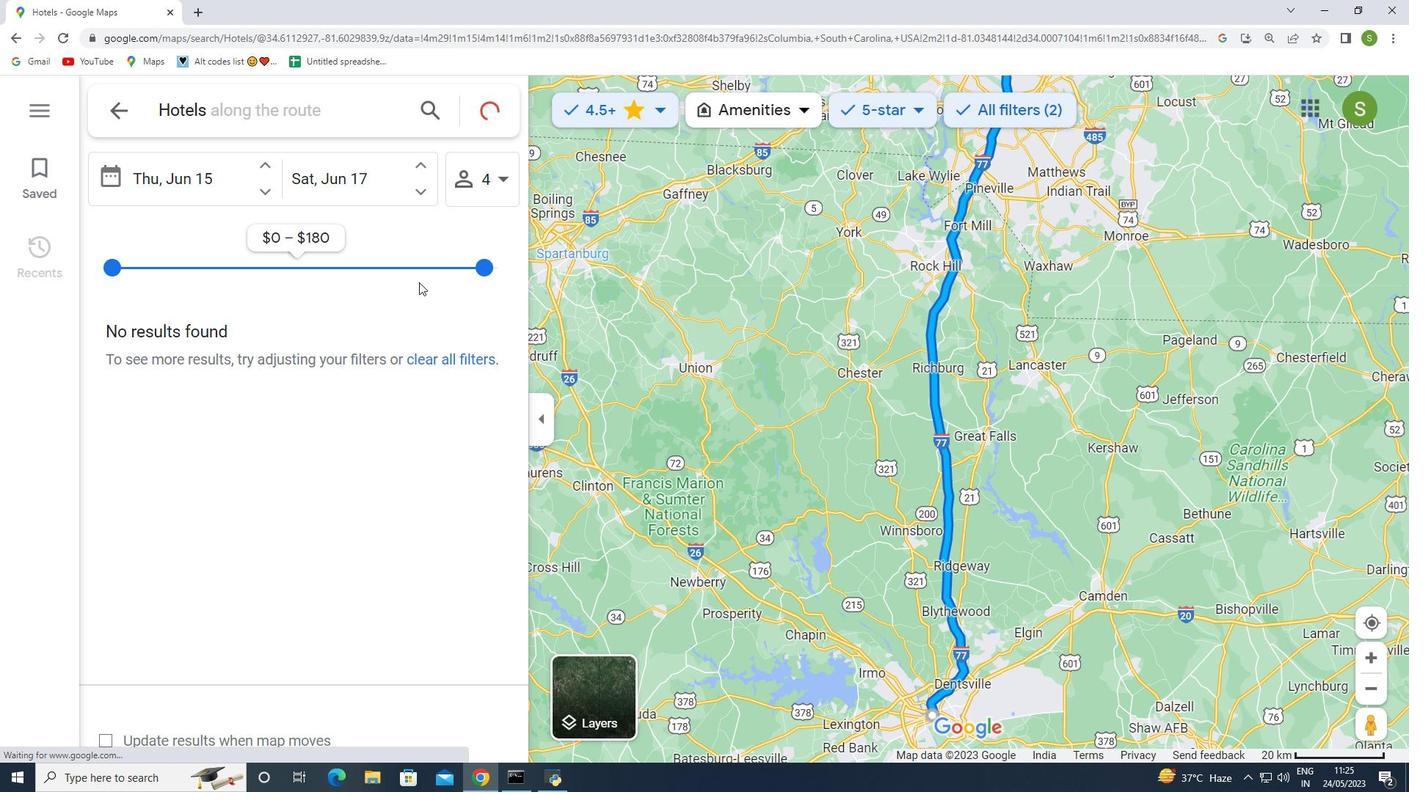 
Action: Mouse scrolled (419, 283) with delta (0, 0)
Screenshot: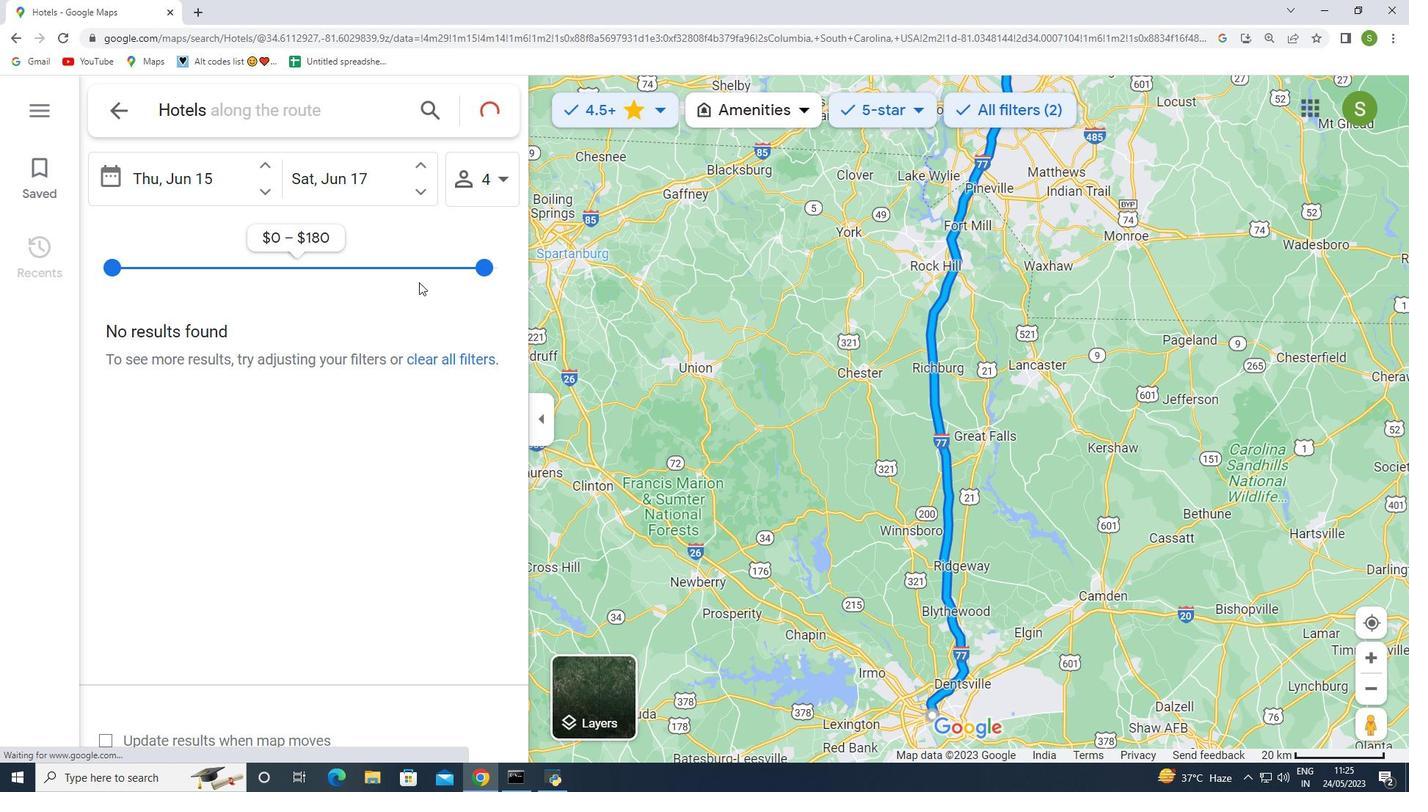 
Action: Mouse moved to (427, 118)
Screenshot: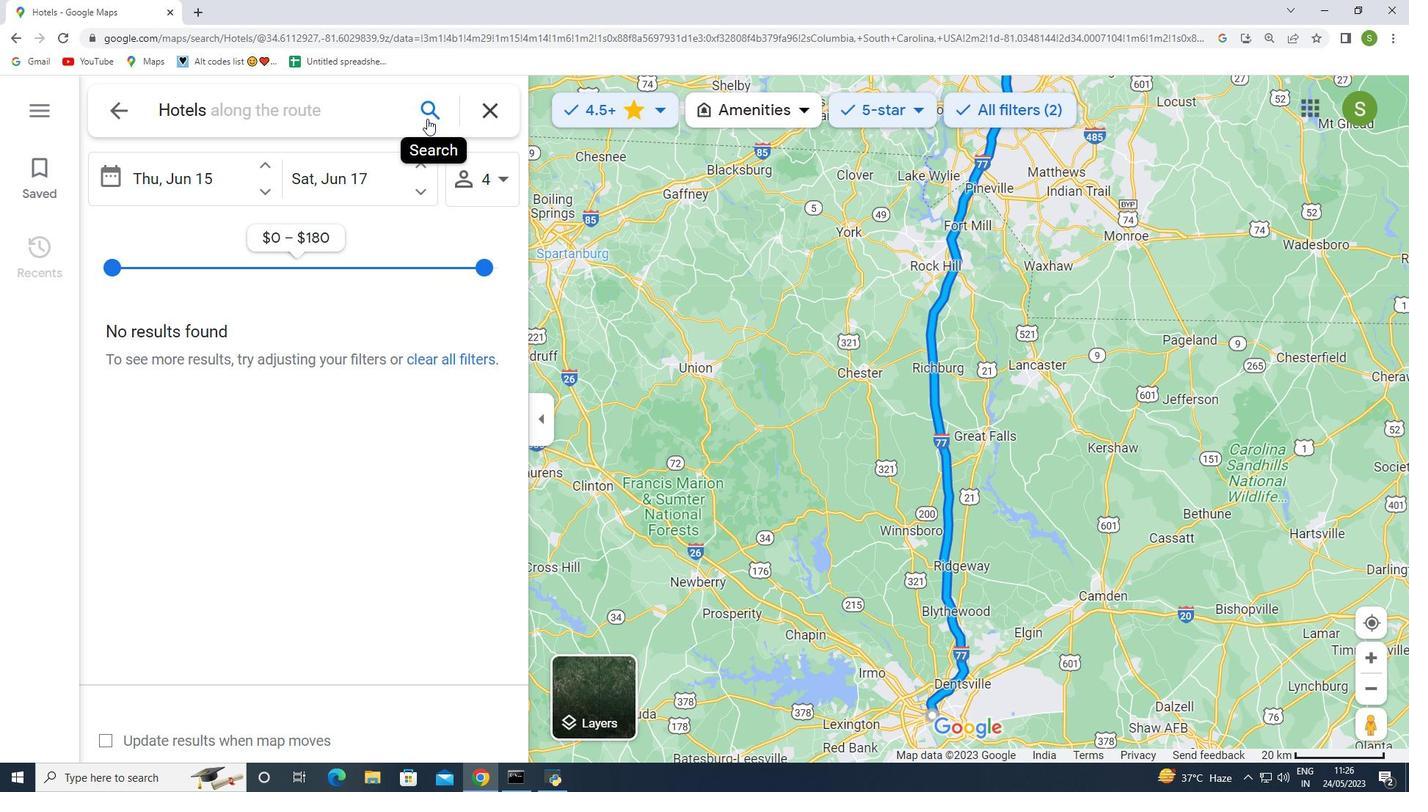 
Action: Mouse pressed left at (427, 118)
Screenshot: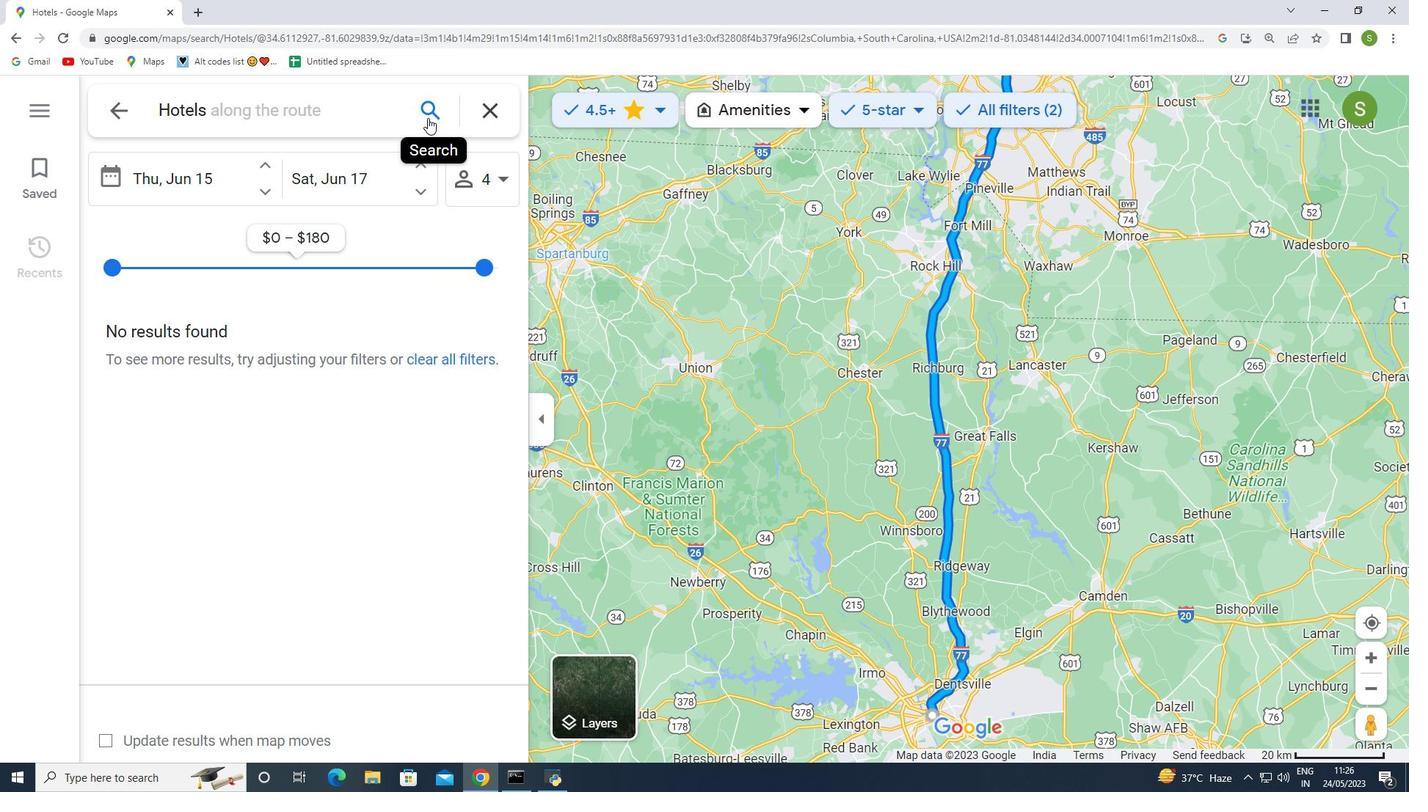 
Action: Mouse moved to (484, 183)
Screenshot: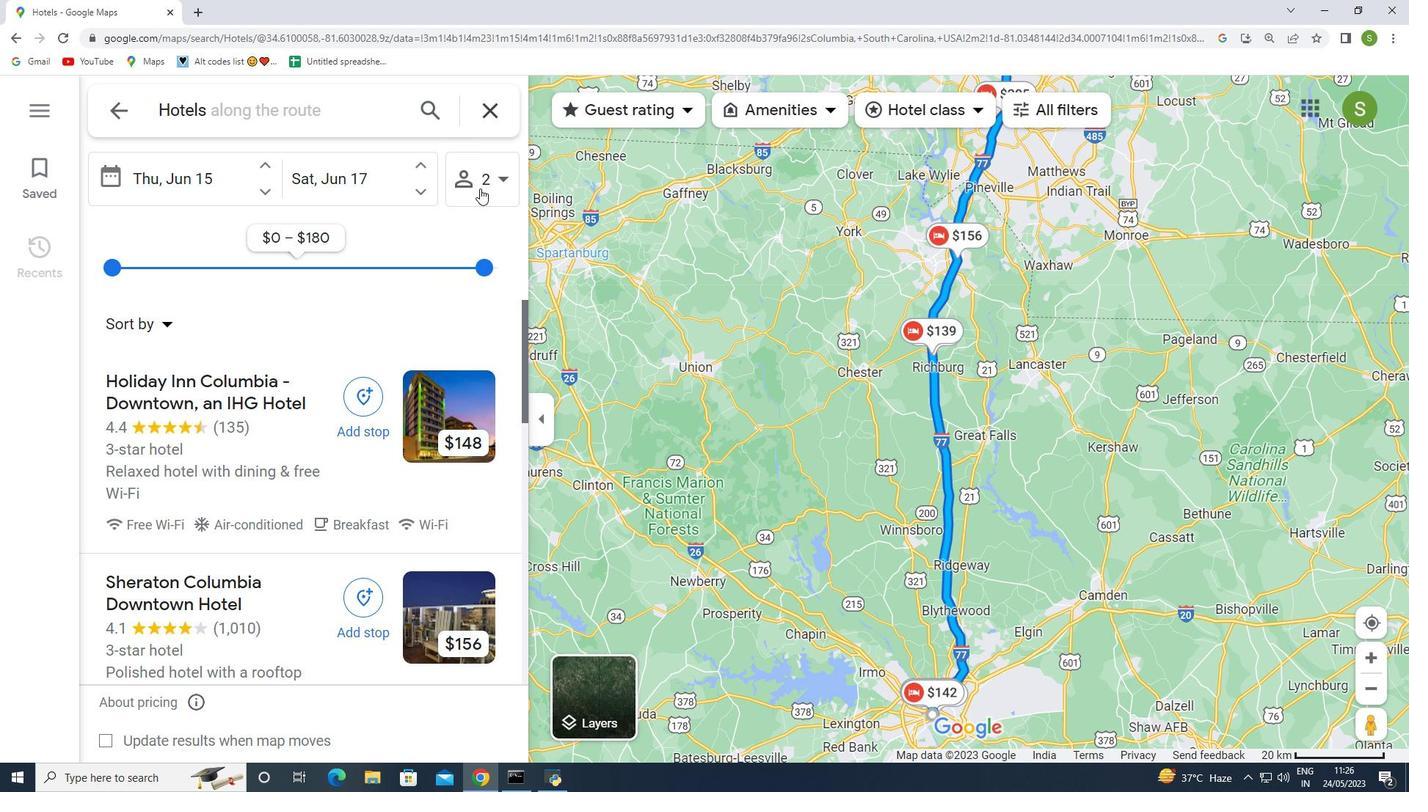 
Action: Mouse pressed left at (484, 183)
Screenshot: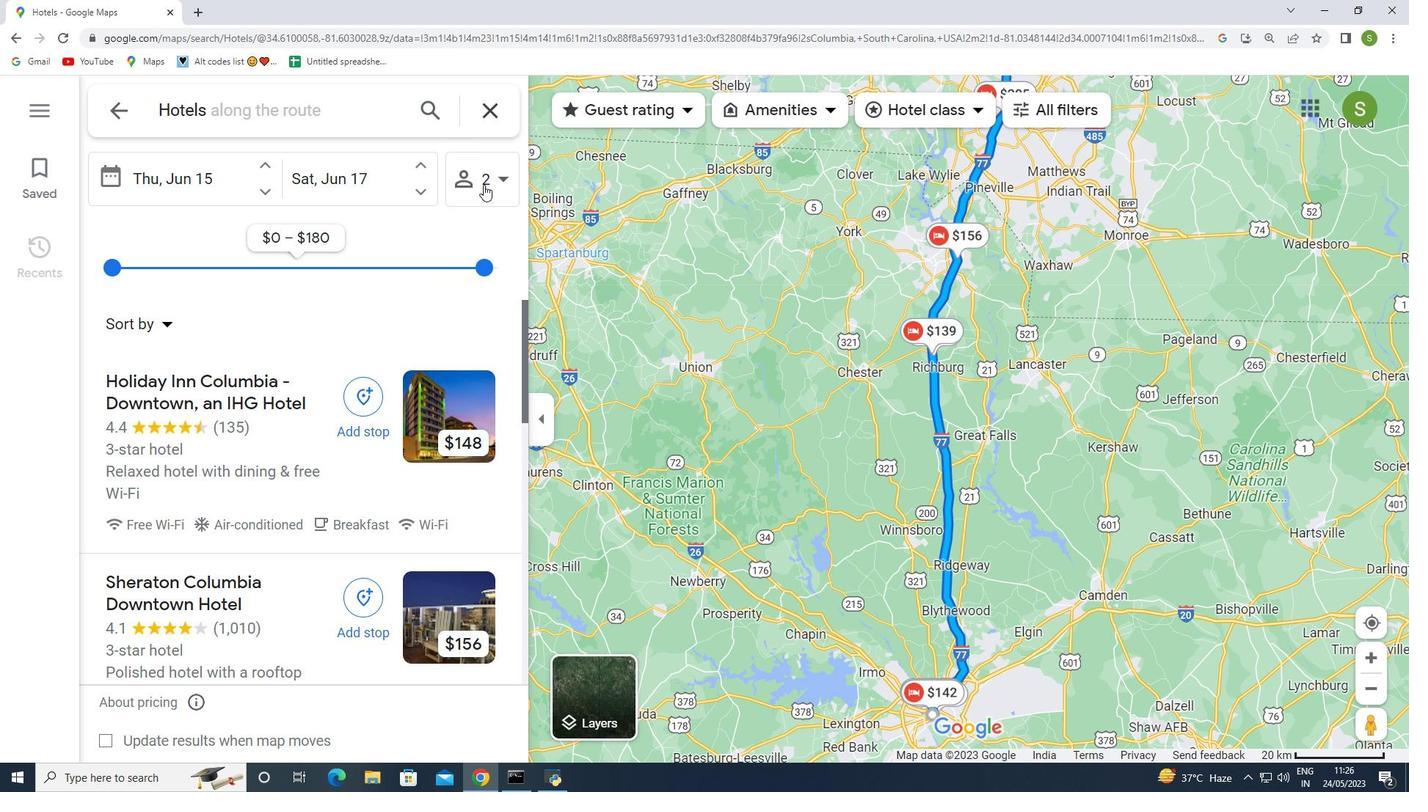 
Action: Mouse moved to (499, 288)
Screenshot: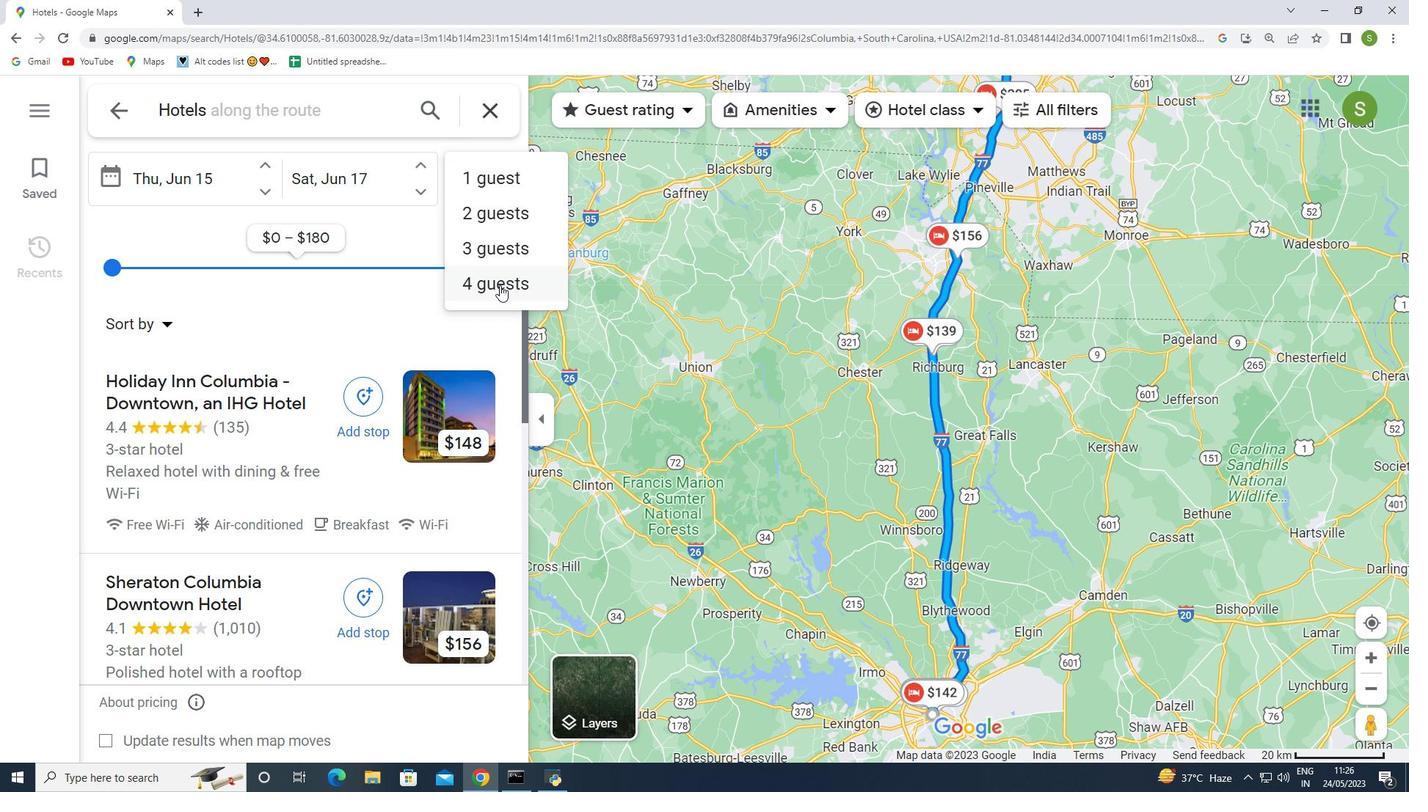 
Action: Mouse pressed left at (499, 288)
Screenshot: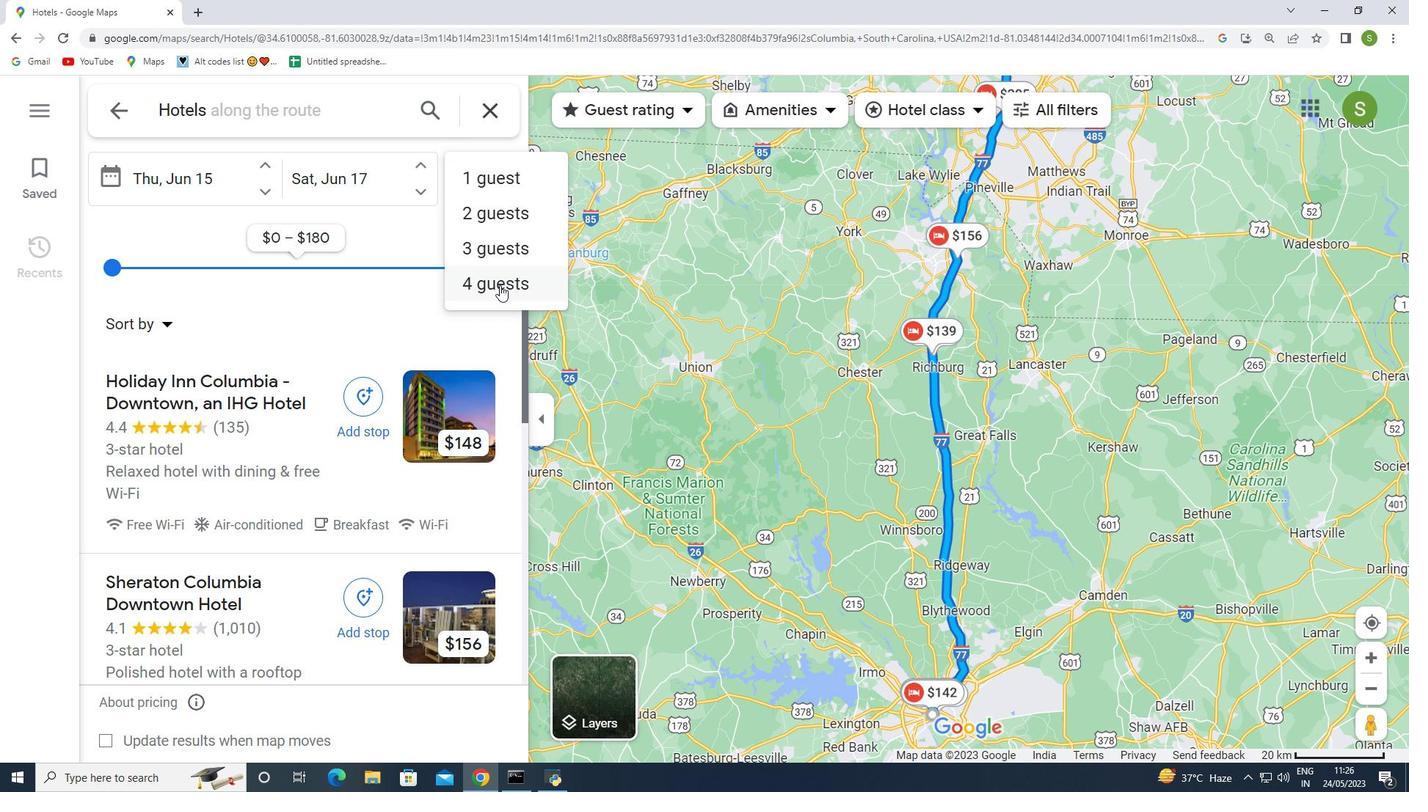 
Action: Mouse moved to (482, 265)
Screenshot: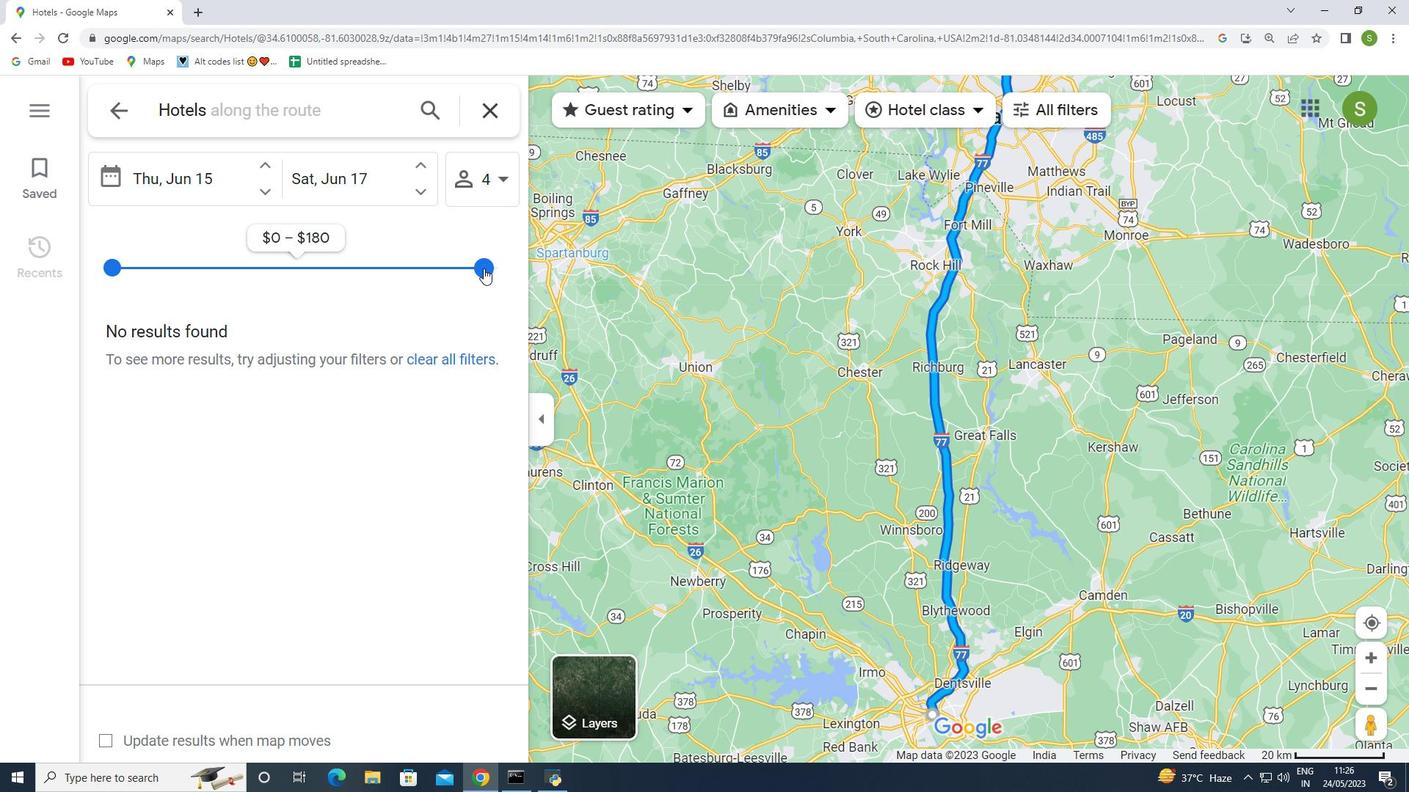 
Action: Mouse pressed left at (482, 265)
Screenshot: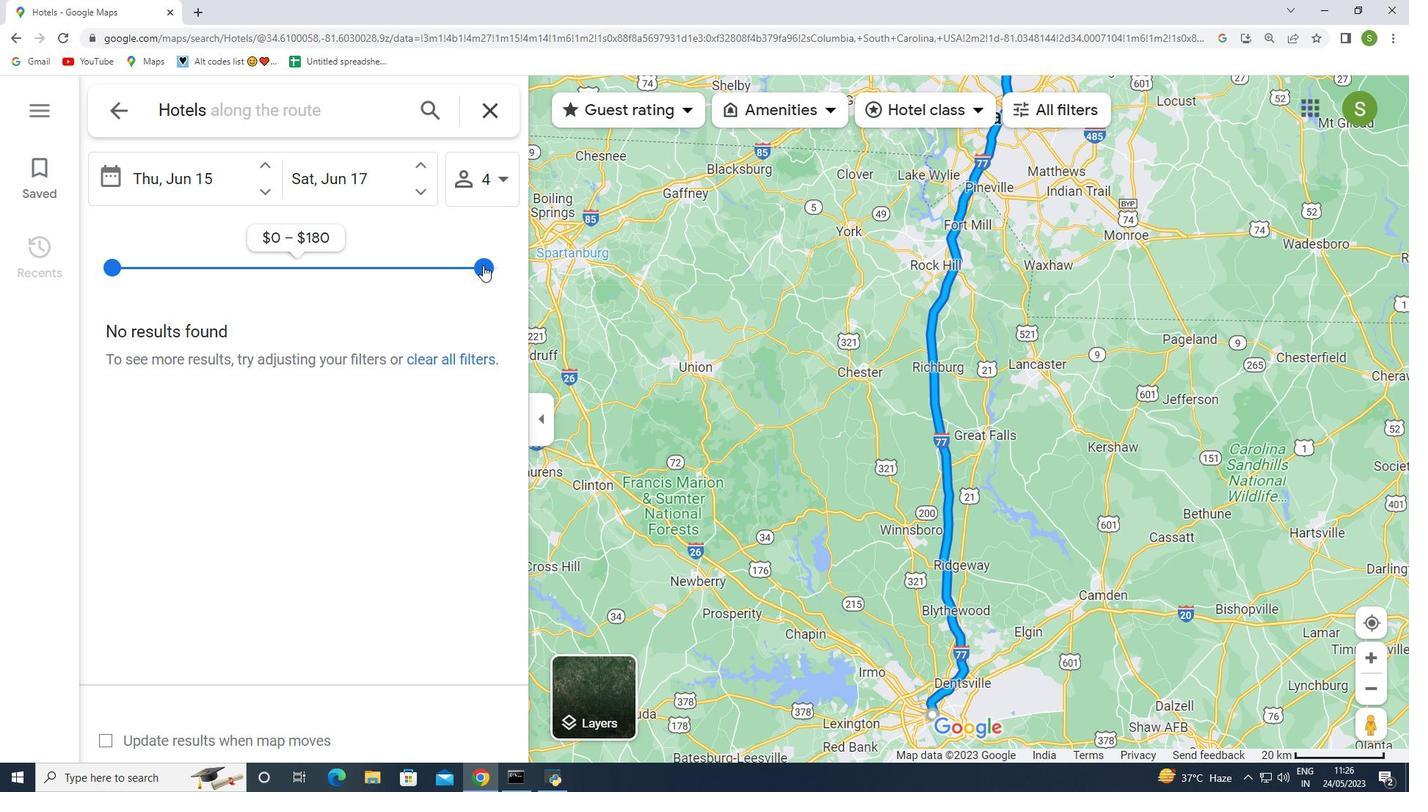 
Action: Mouse moved to (433, 409)
Screenshot: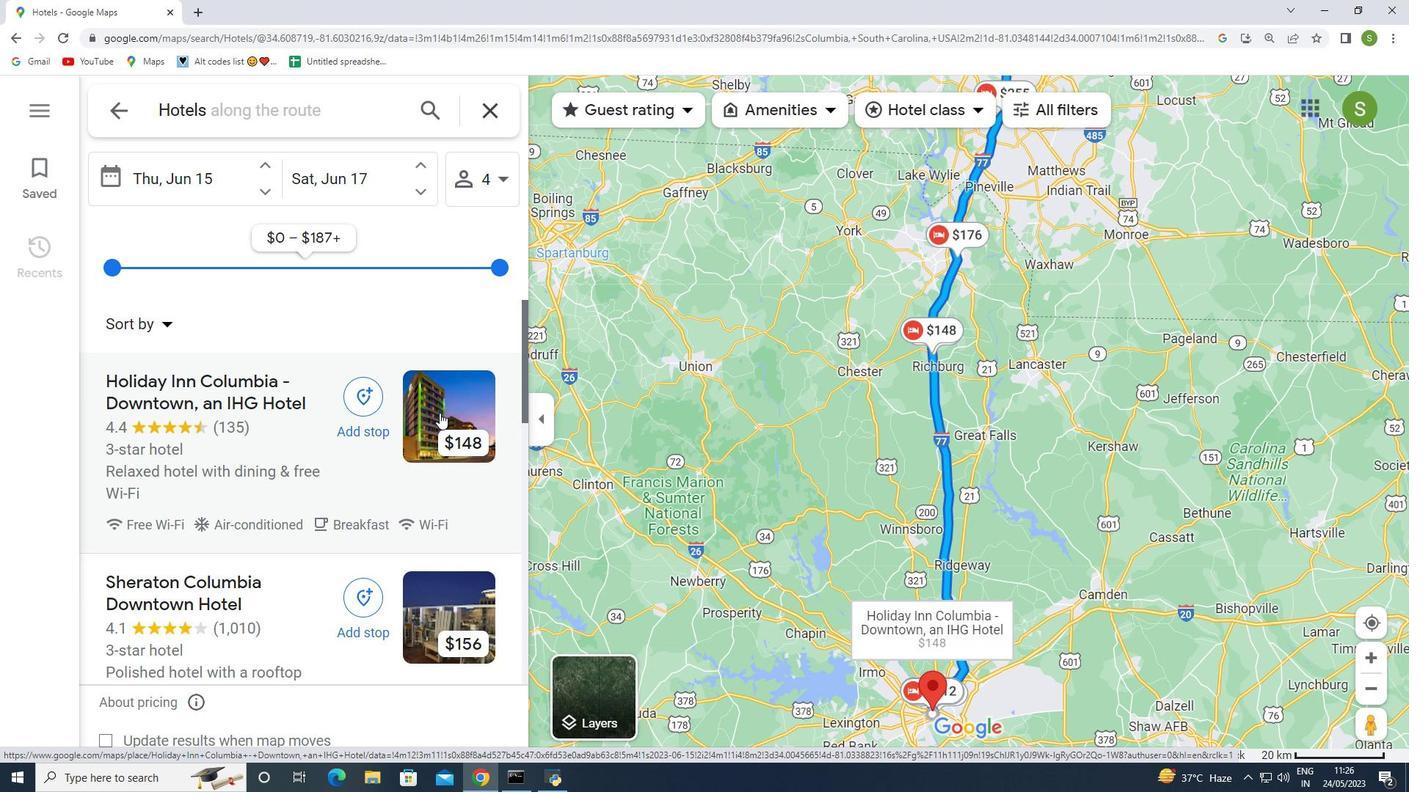 
Action: Mouse pressed left at (433, 409)
Screenshot: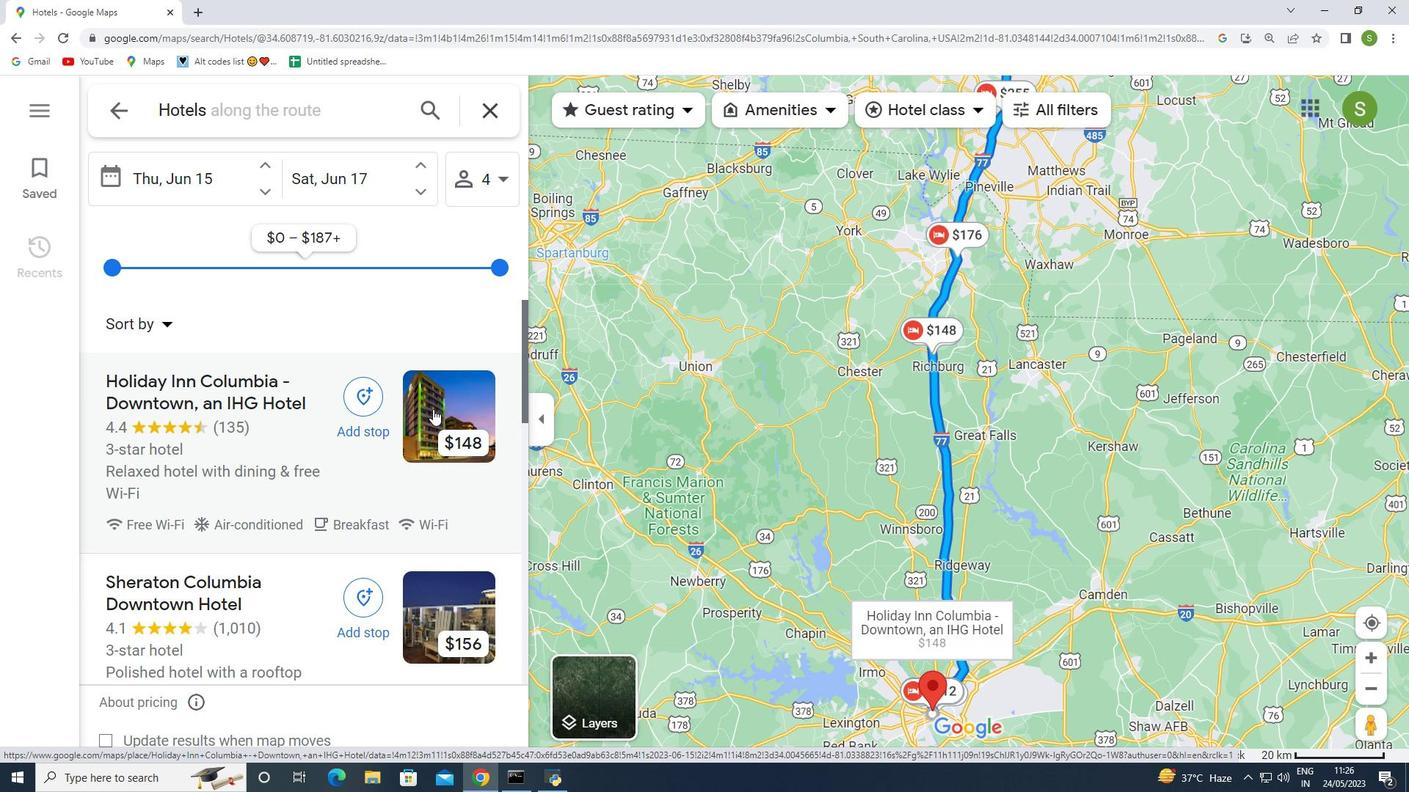 
Action: Mouse moved to (262, 396)
Screenshot: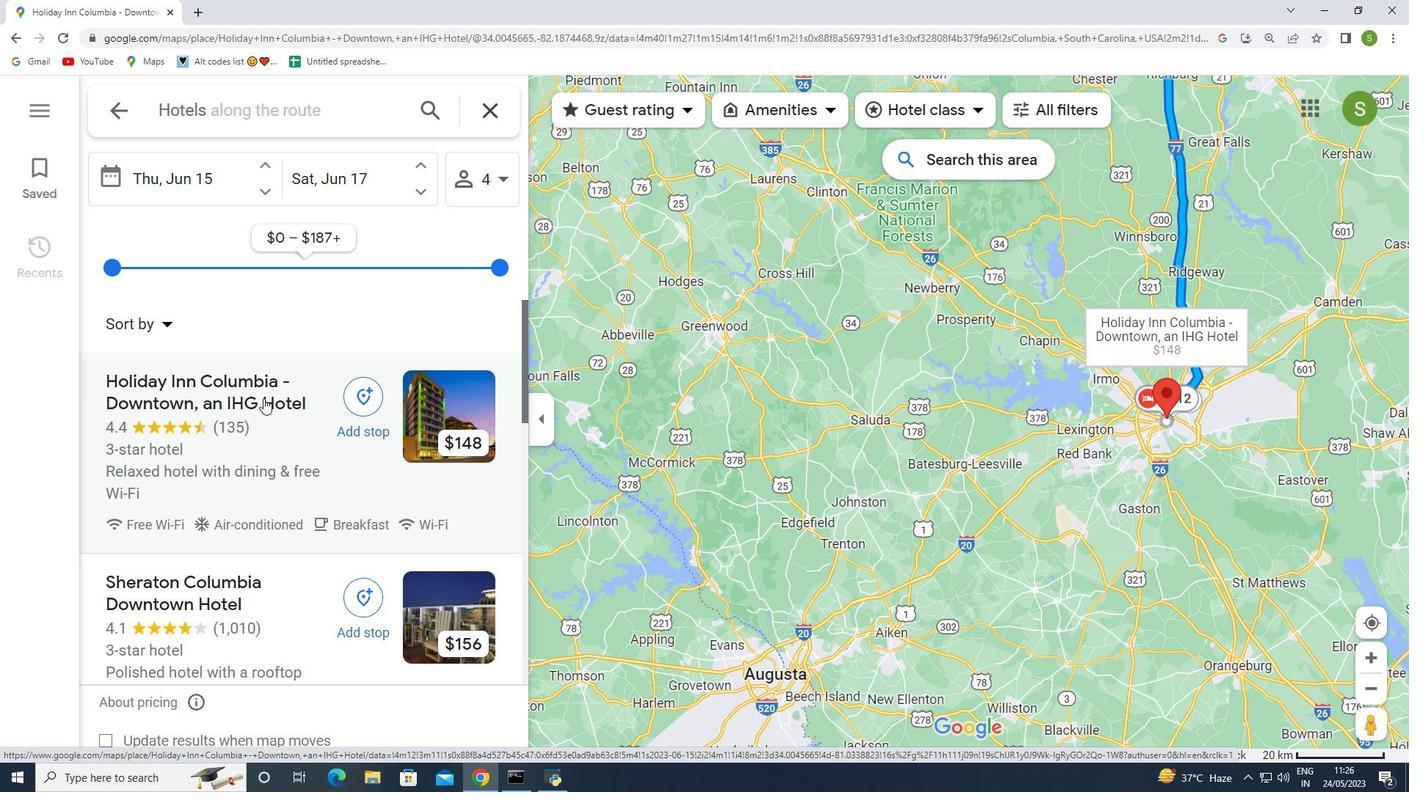 
Action: Mouse pressed left at (262, 396)
Screenshot: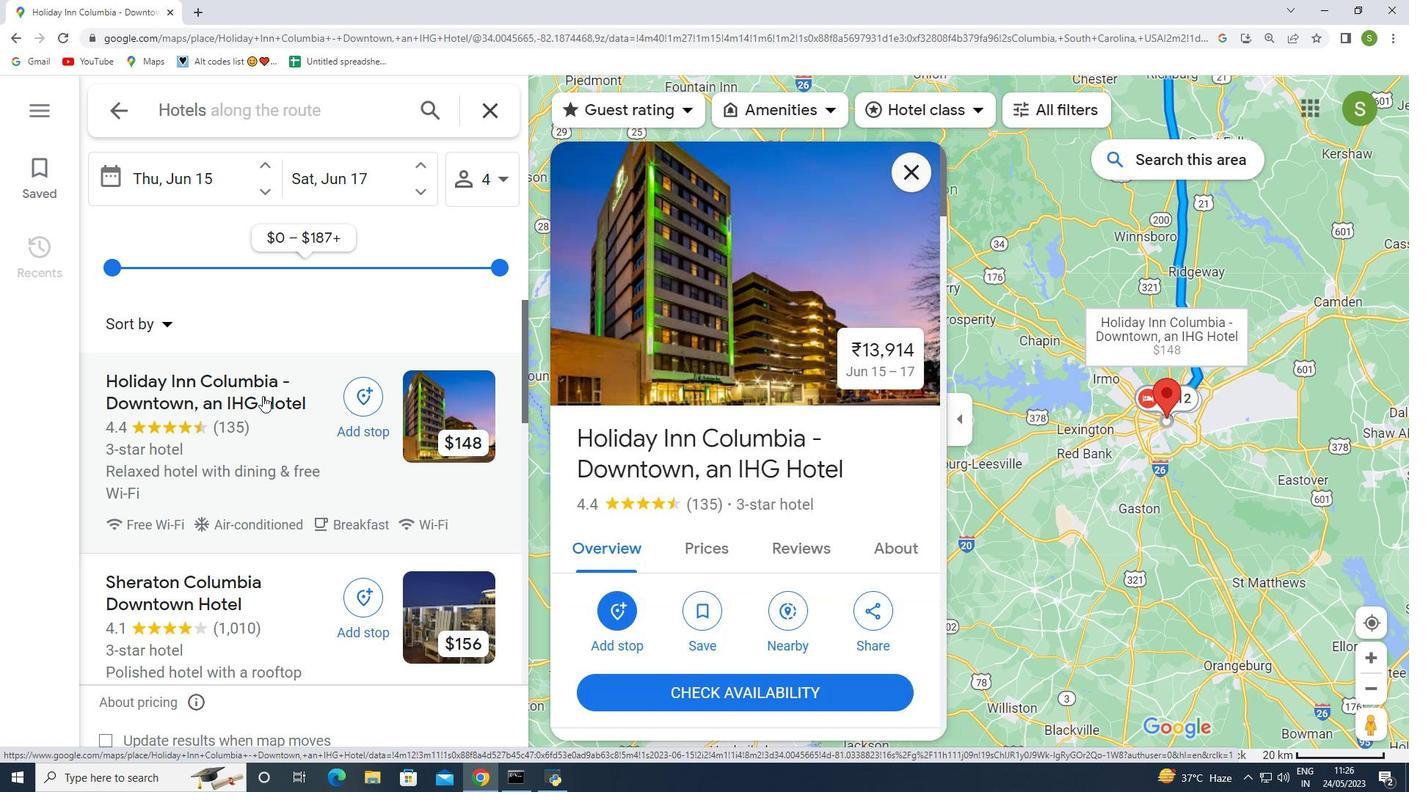 
Action: Mouse moved to (673, 485)
Screenshot: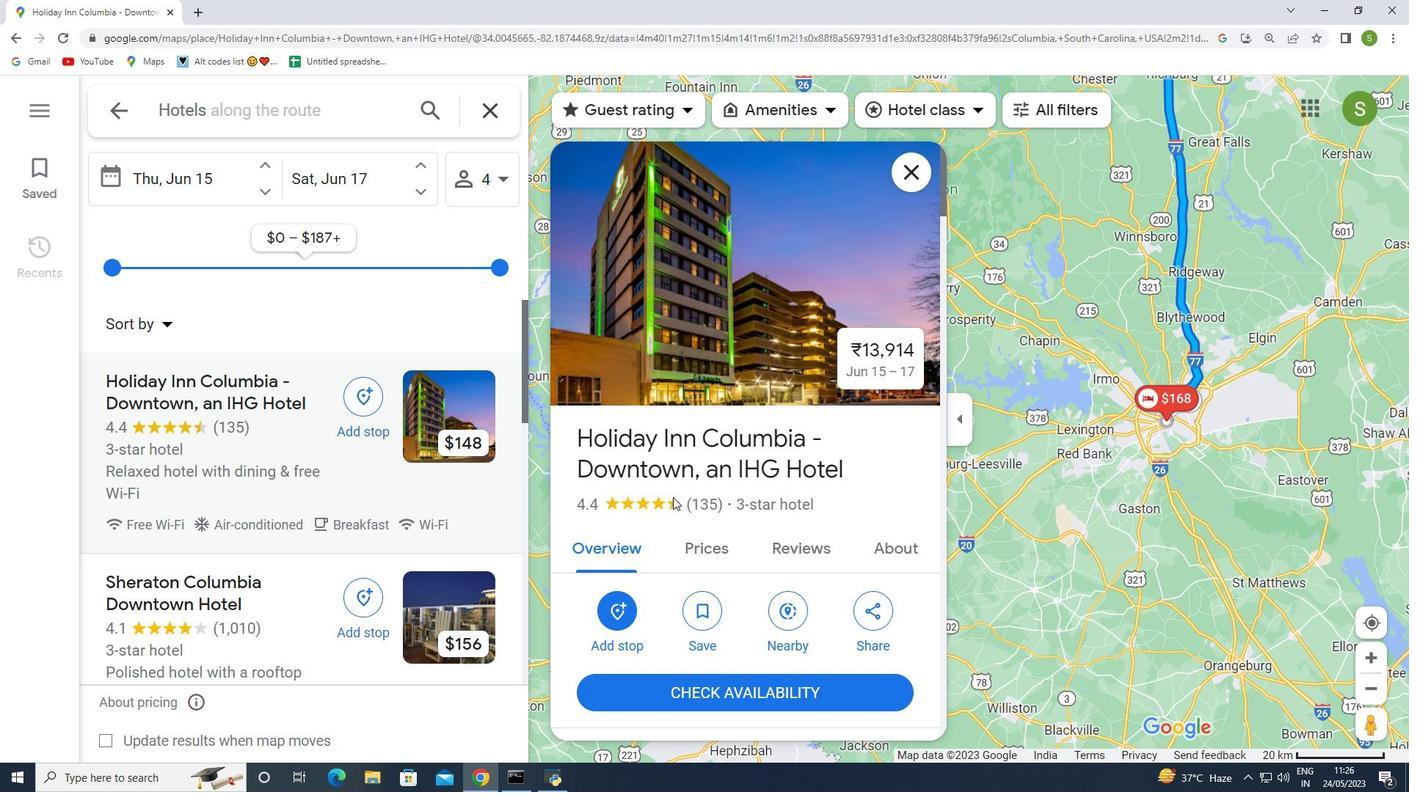 
Action: Mouse scrolled (673, 484) with delta (0, 0)
Screenshot: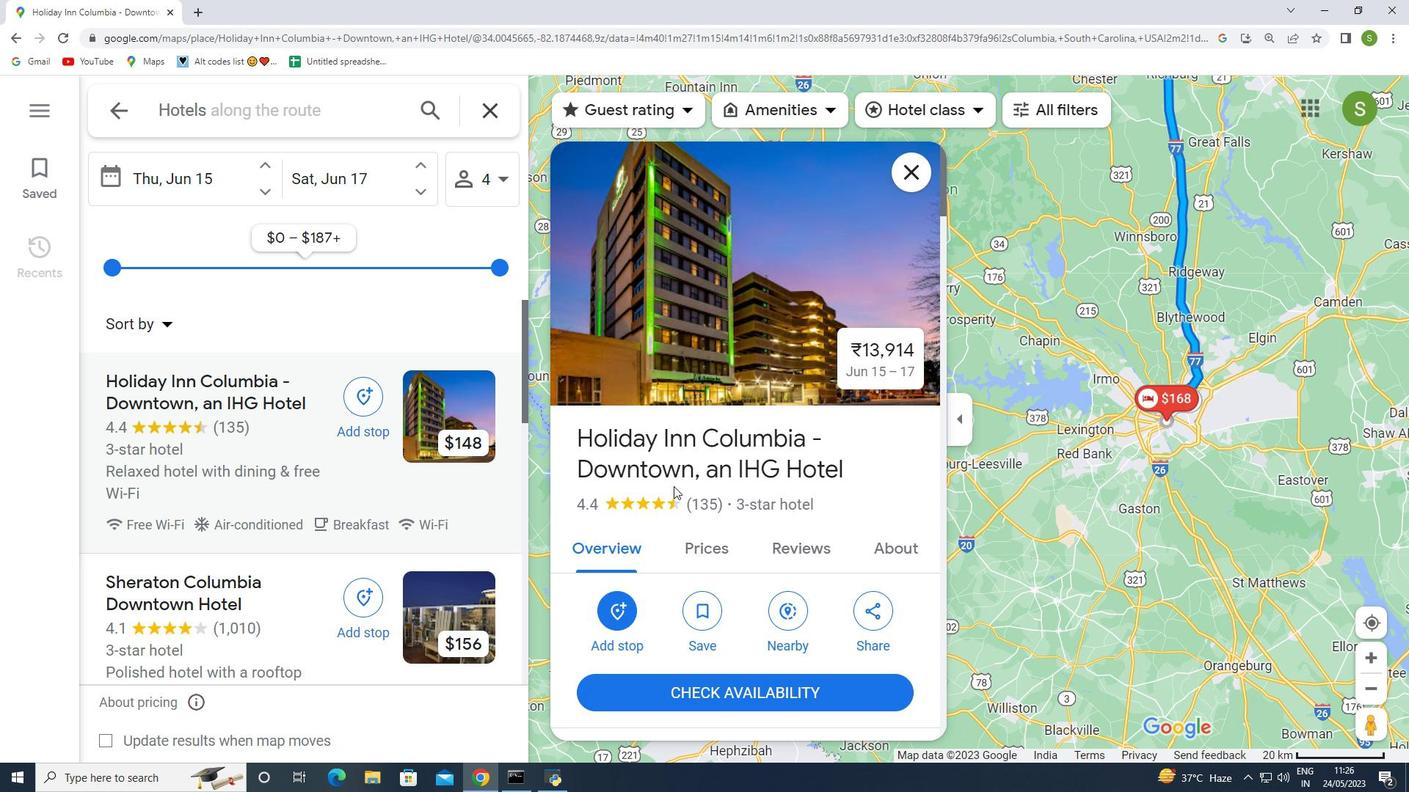 
Action: Mouse moved to (667, 482)
Screenshot: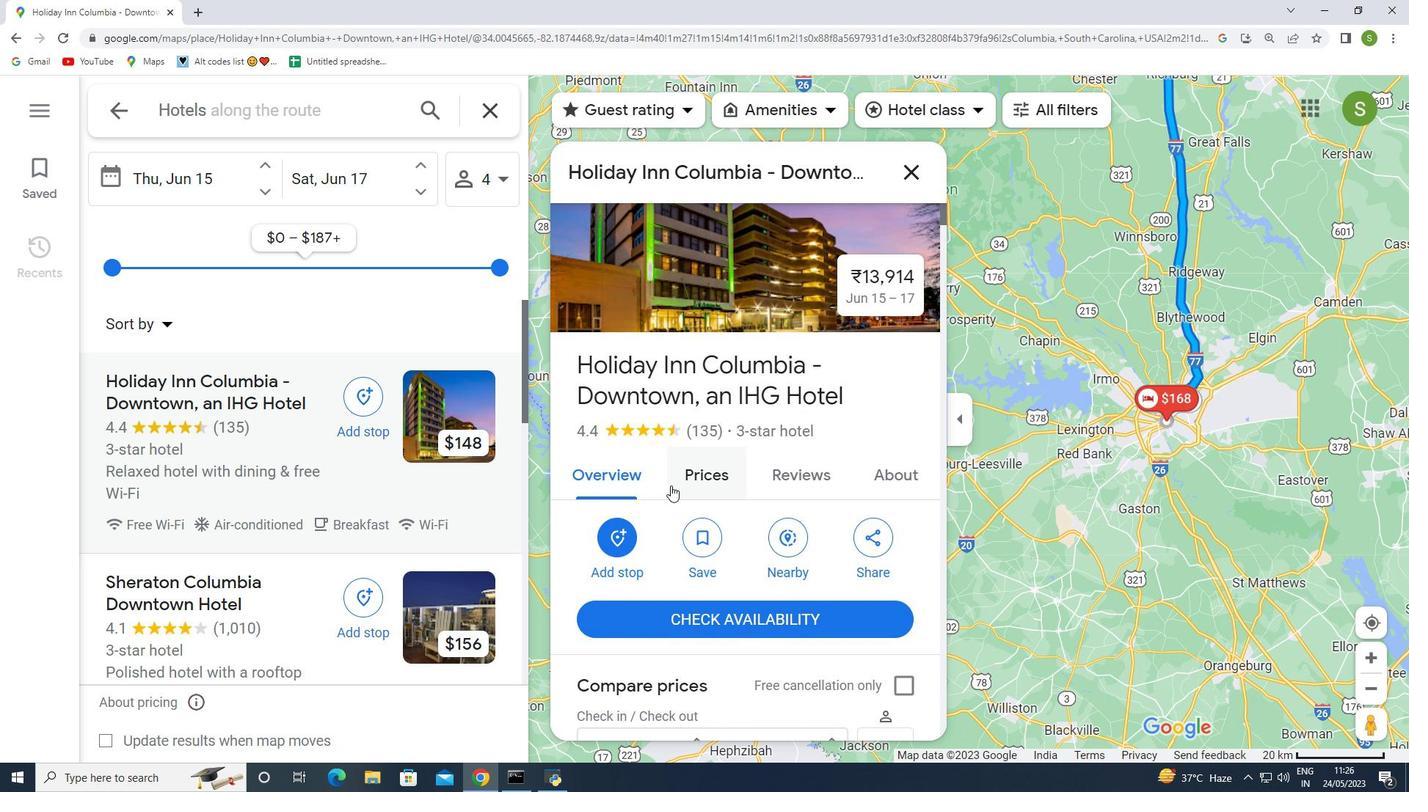
Action: Mouse scrolled (667, 482) with delta (0, 0)
Screenshot: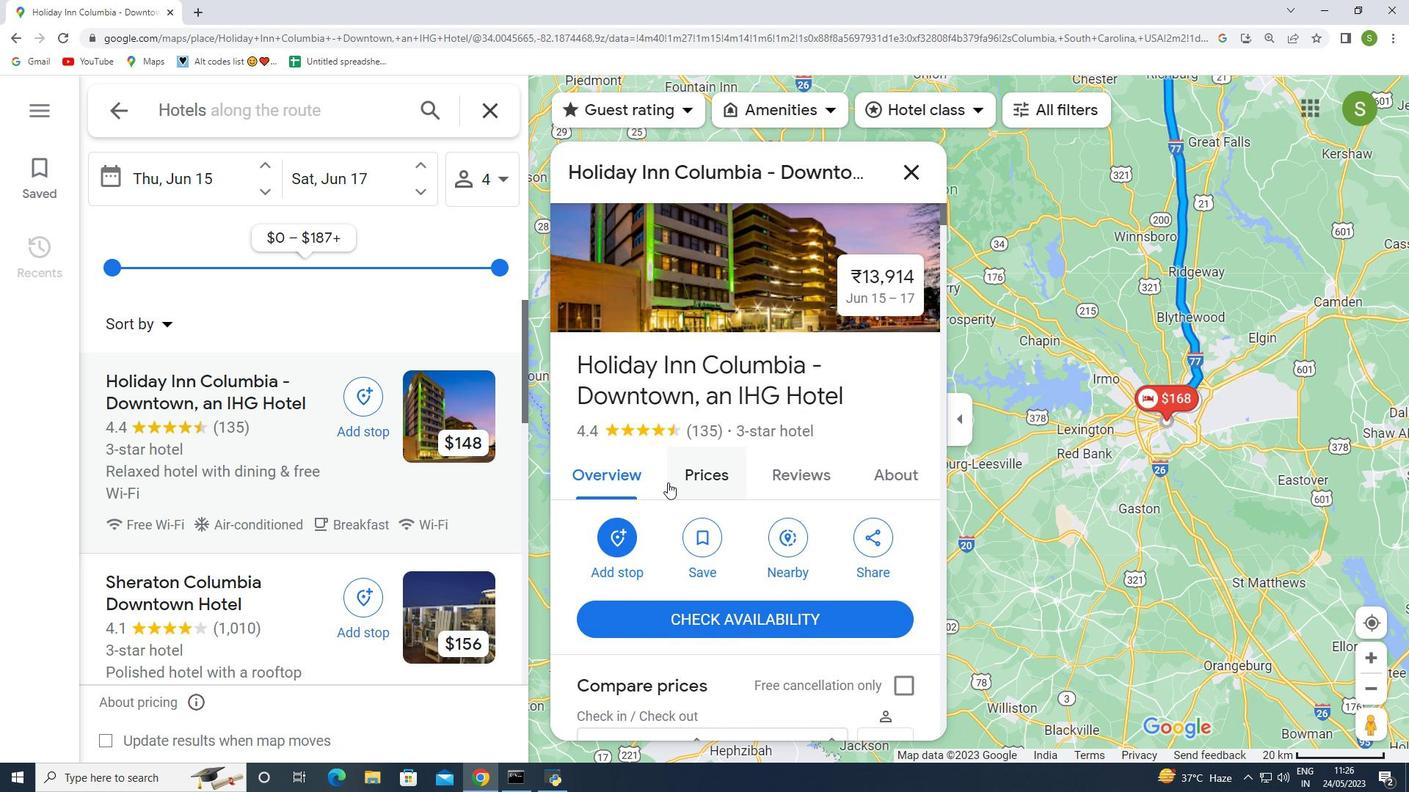 
Action: Mouse scrolled (667, 482) with delta (0, 0)
Screenshot: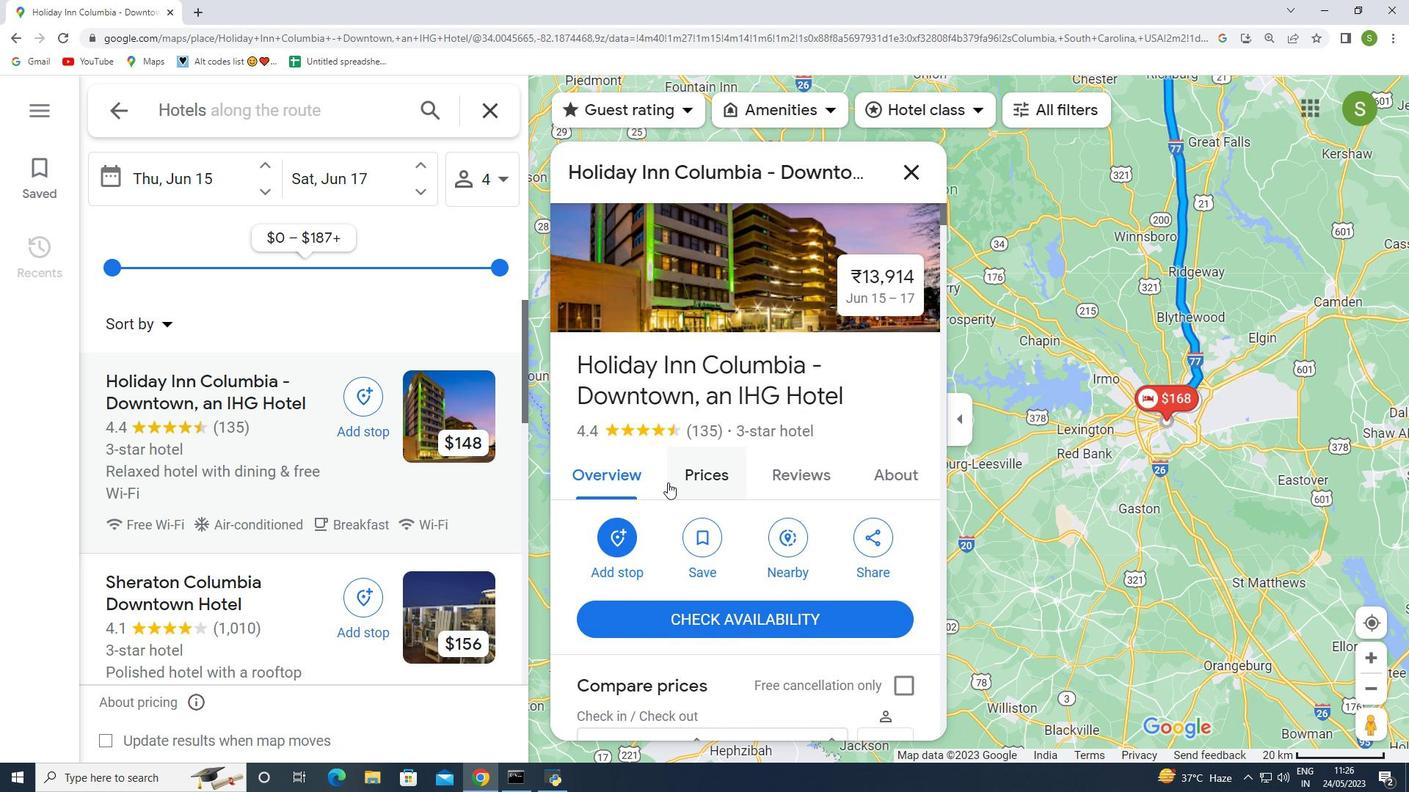 
Action: Mouse scrolled (667, 482) with delta (0, 0)
Screenshot: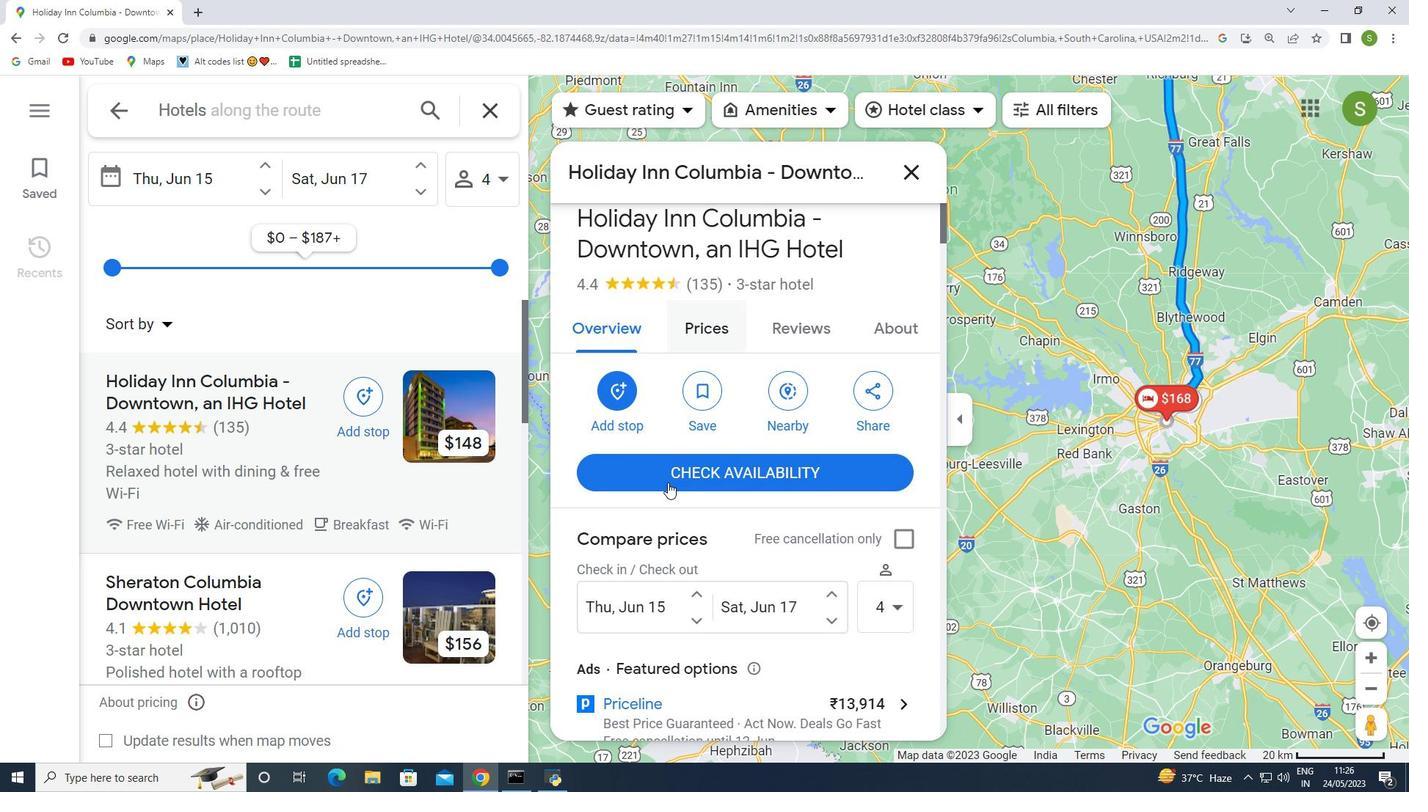 
Action: Mouse scrolled (667, 482) with delta (0, 0)
Screenshot: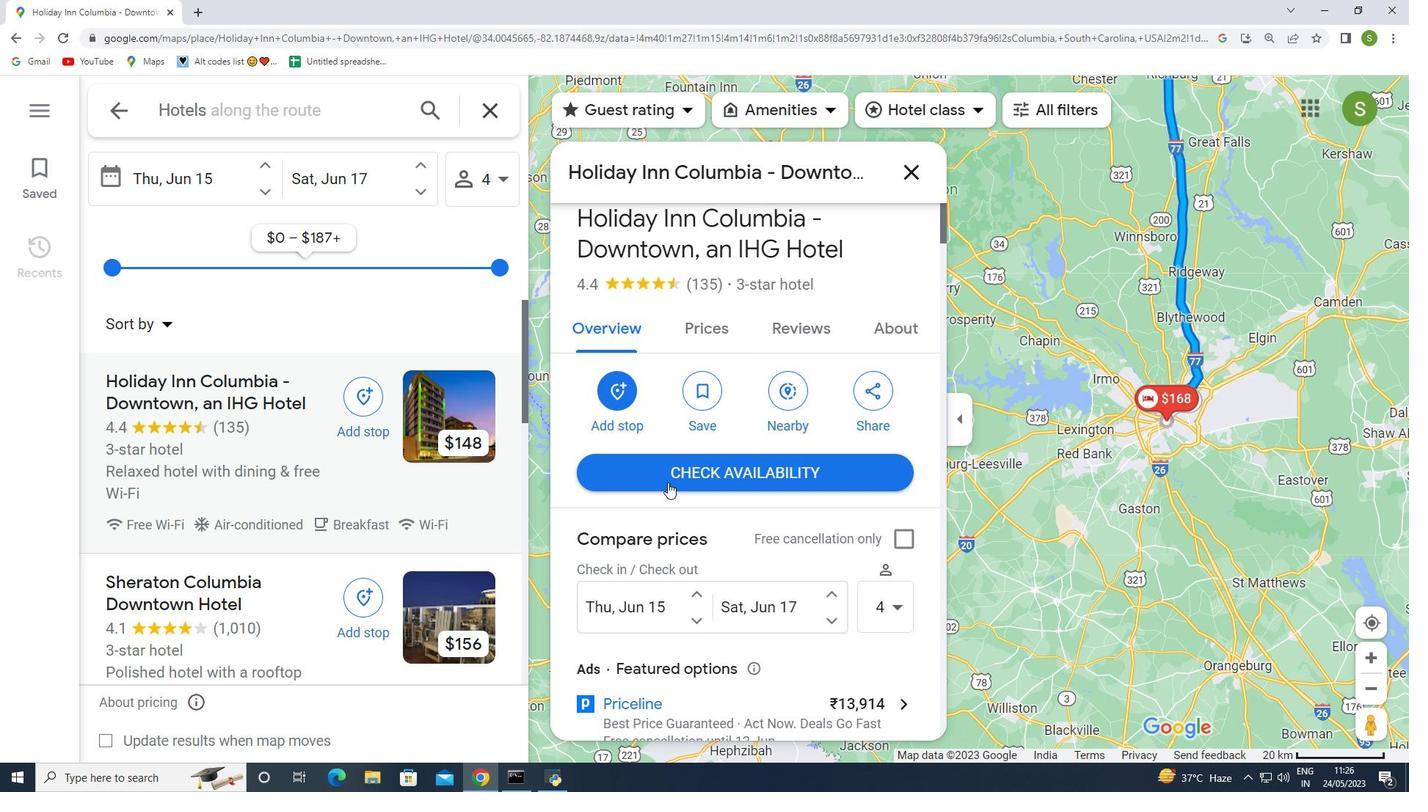 
Action: Mouse scrolled (667, 482) with delta (0, 0)
Screenshot: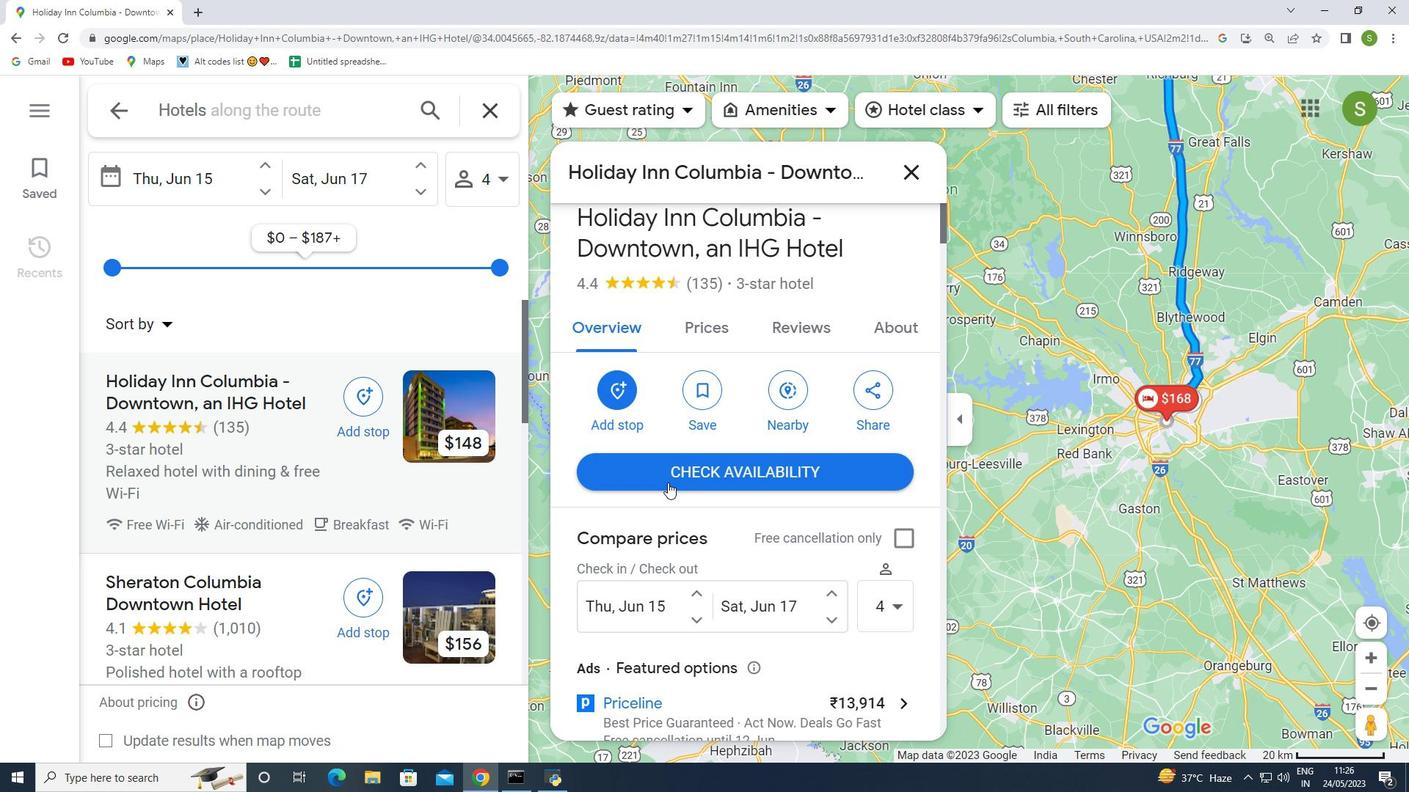 
Action: Mouse moved to (667, 482)
Screenshot: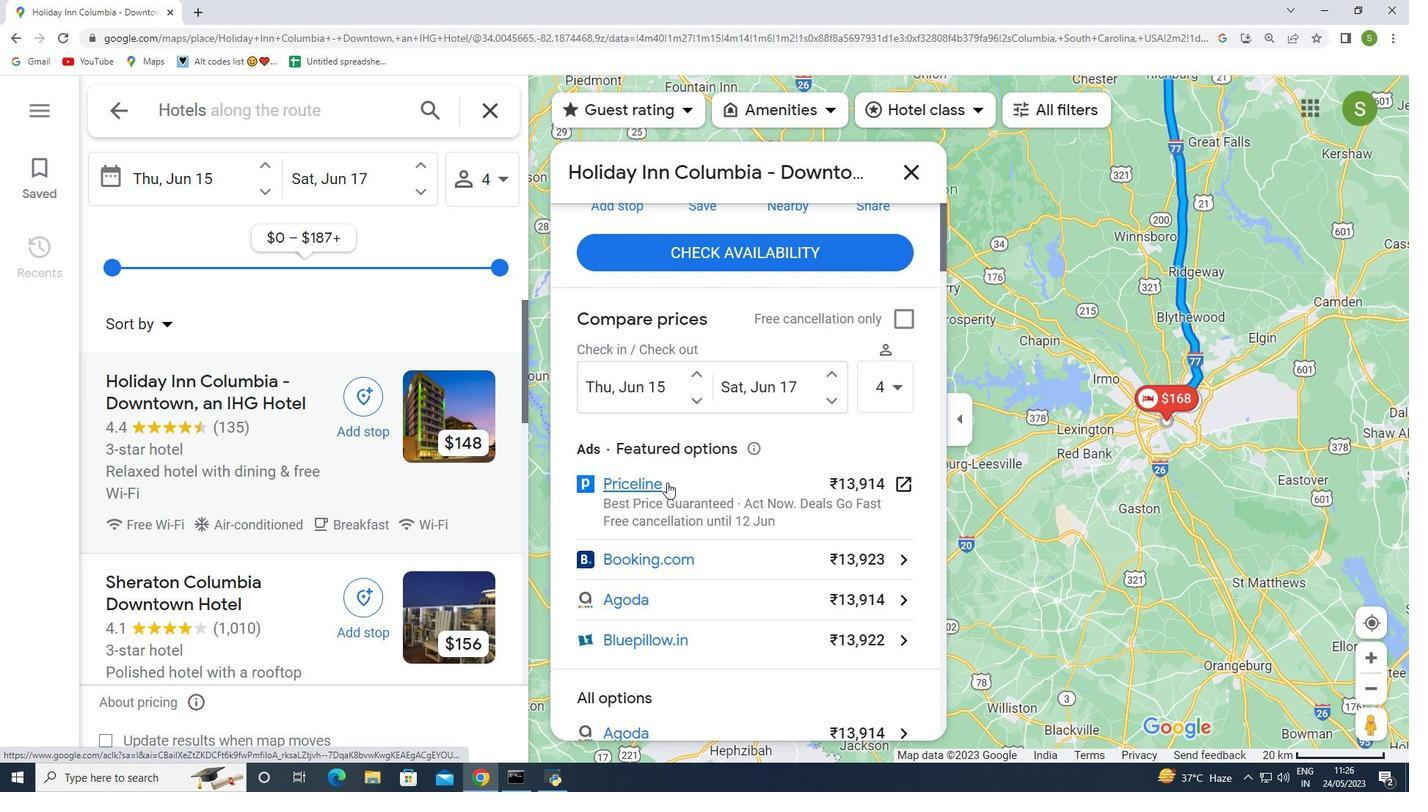 
Action: Mouse scrolled (667, 482) with delta (0, 0)
Screenshot: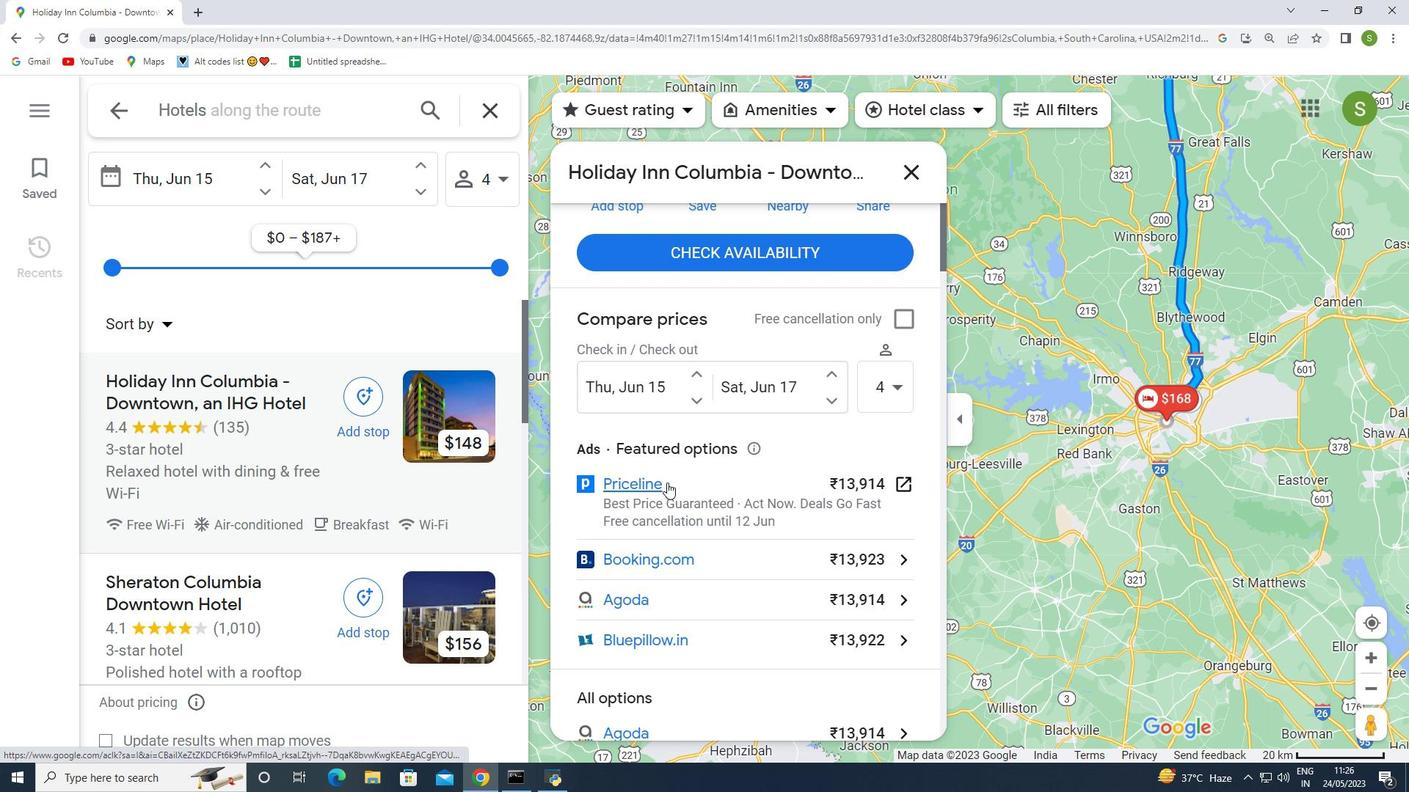 
Action: Mouse scrolled (667, 482) with delta (0, 0)
Screenshot: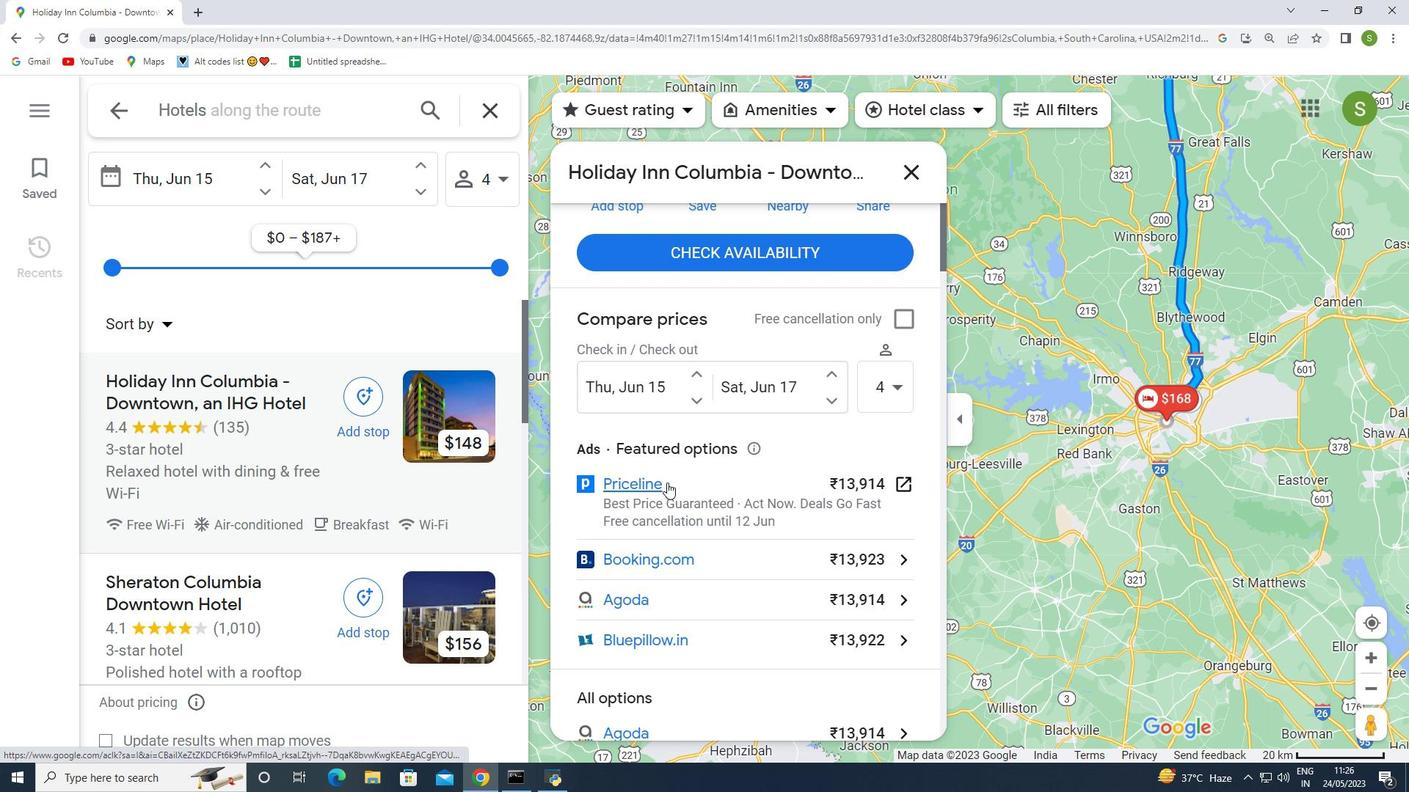 
Action: Mouse moved to (666, 483)
Screenshot: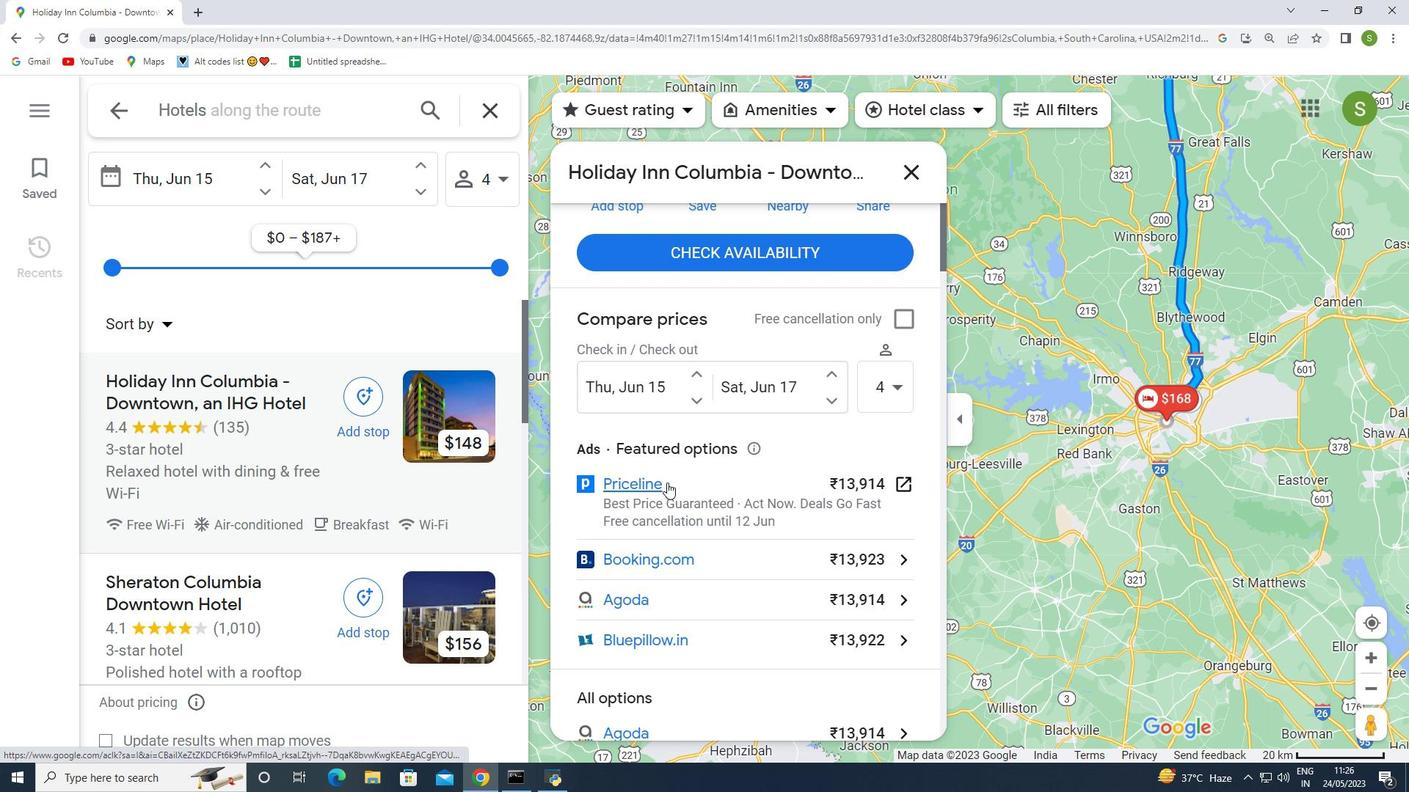 
Action: Mouse scrolled (666, 482) with delta (0, 0)
Screenshot: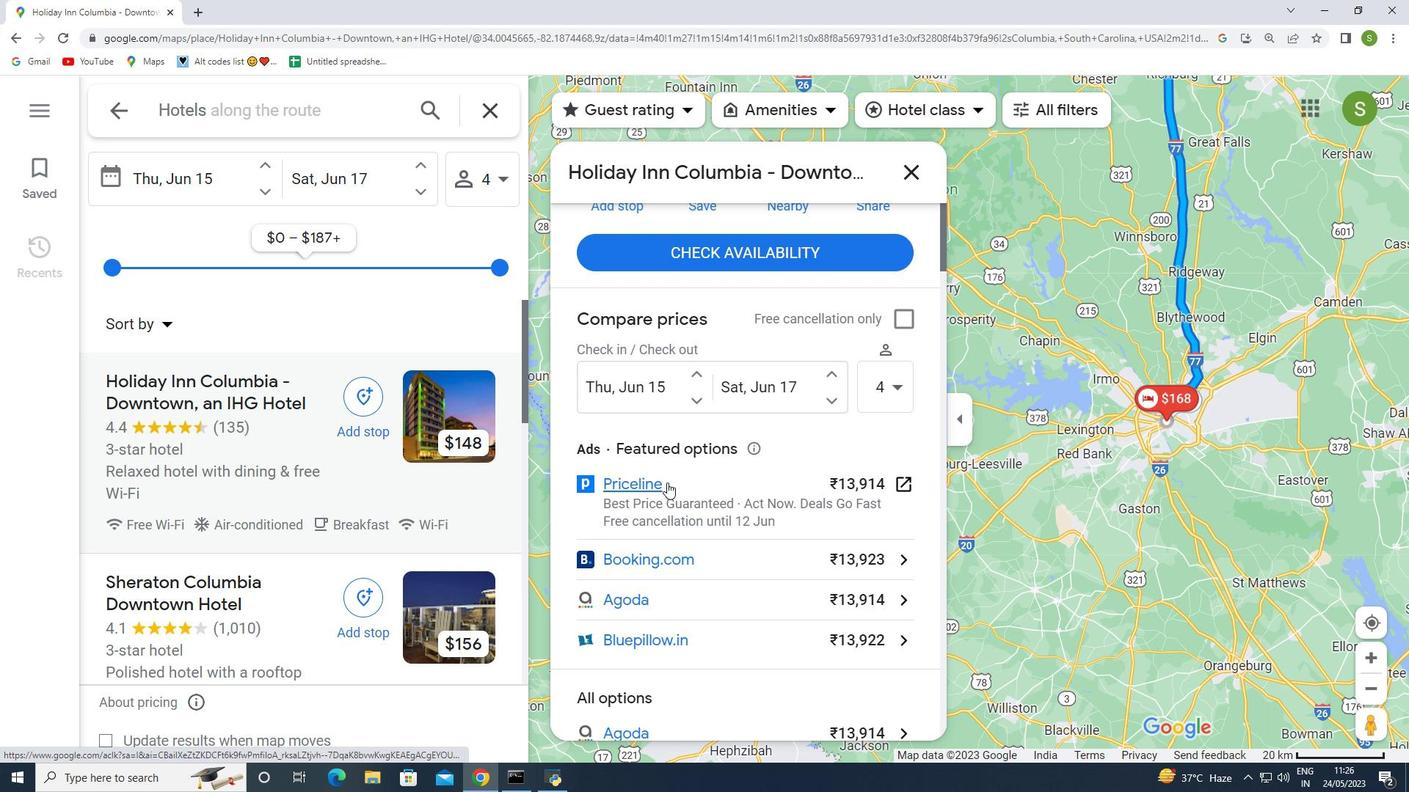 
Action: Mouse scrolled (666, 482) with delta (0, 0)
Screenshot: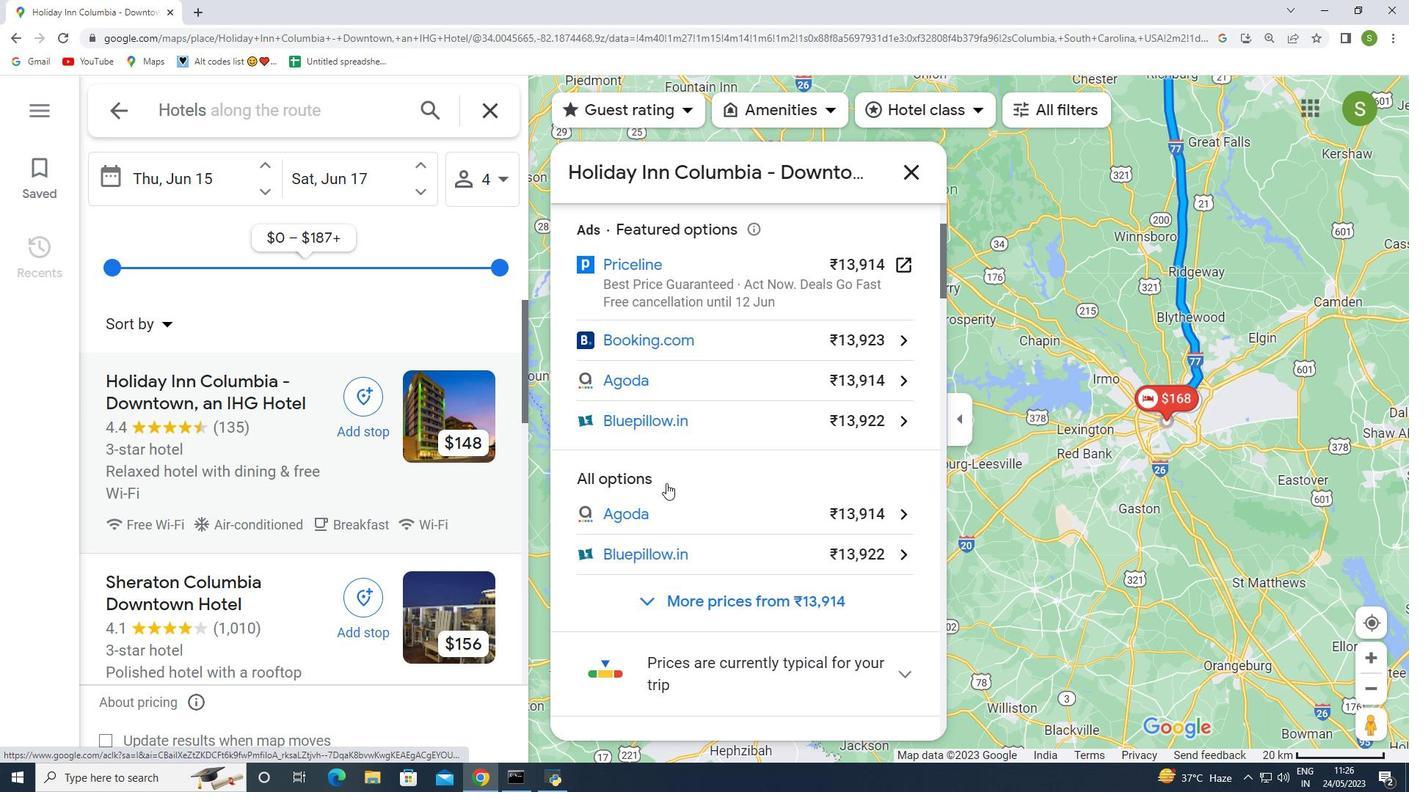 
Action: Mouse scrolled (666, 482) with delta (0, 0)
Screenshot: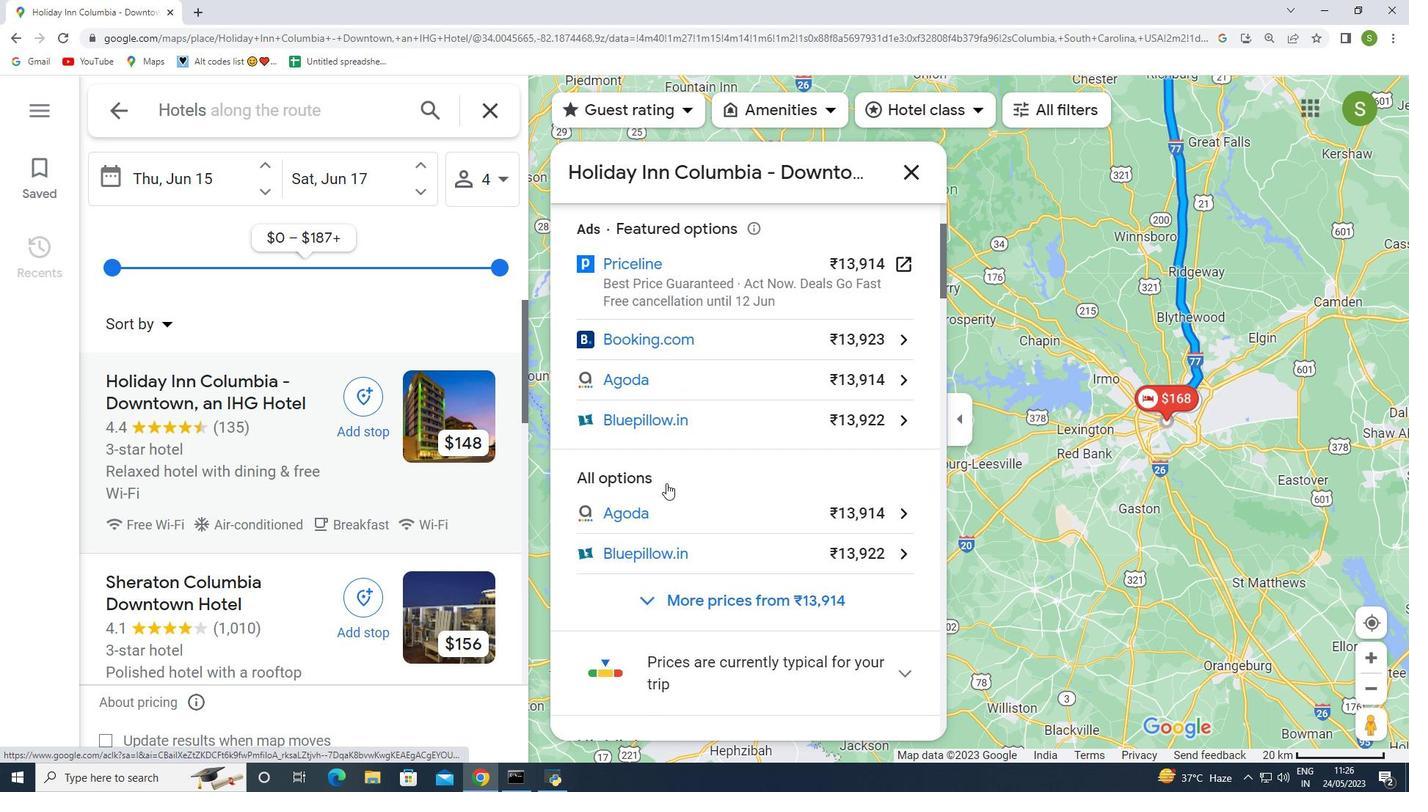 
Action: Mouse scrolled (666, 482) with delta (0, 0)
Screenshot: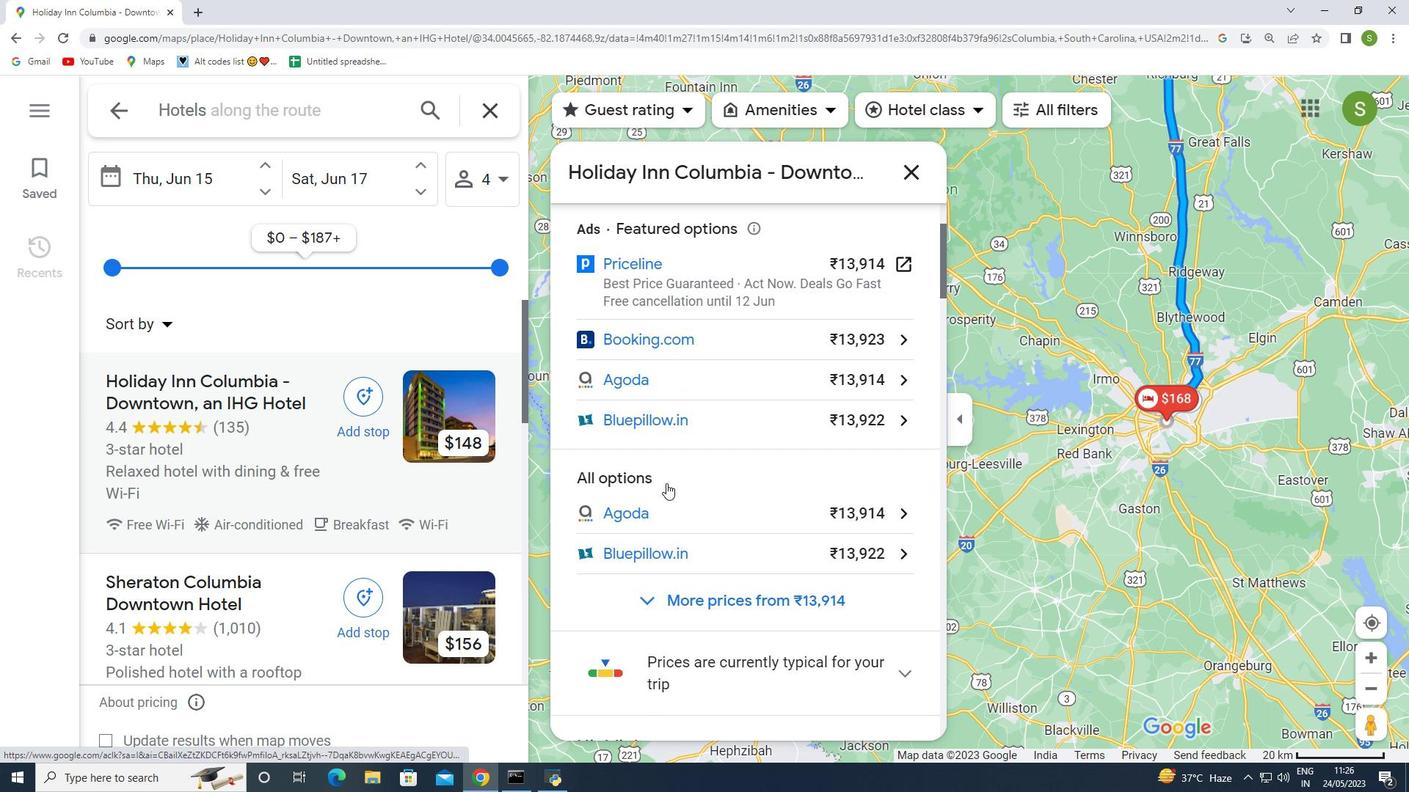
Action: Mouse moved to (666, 483)
Screenshot: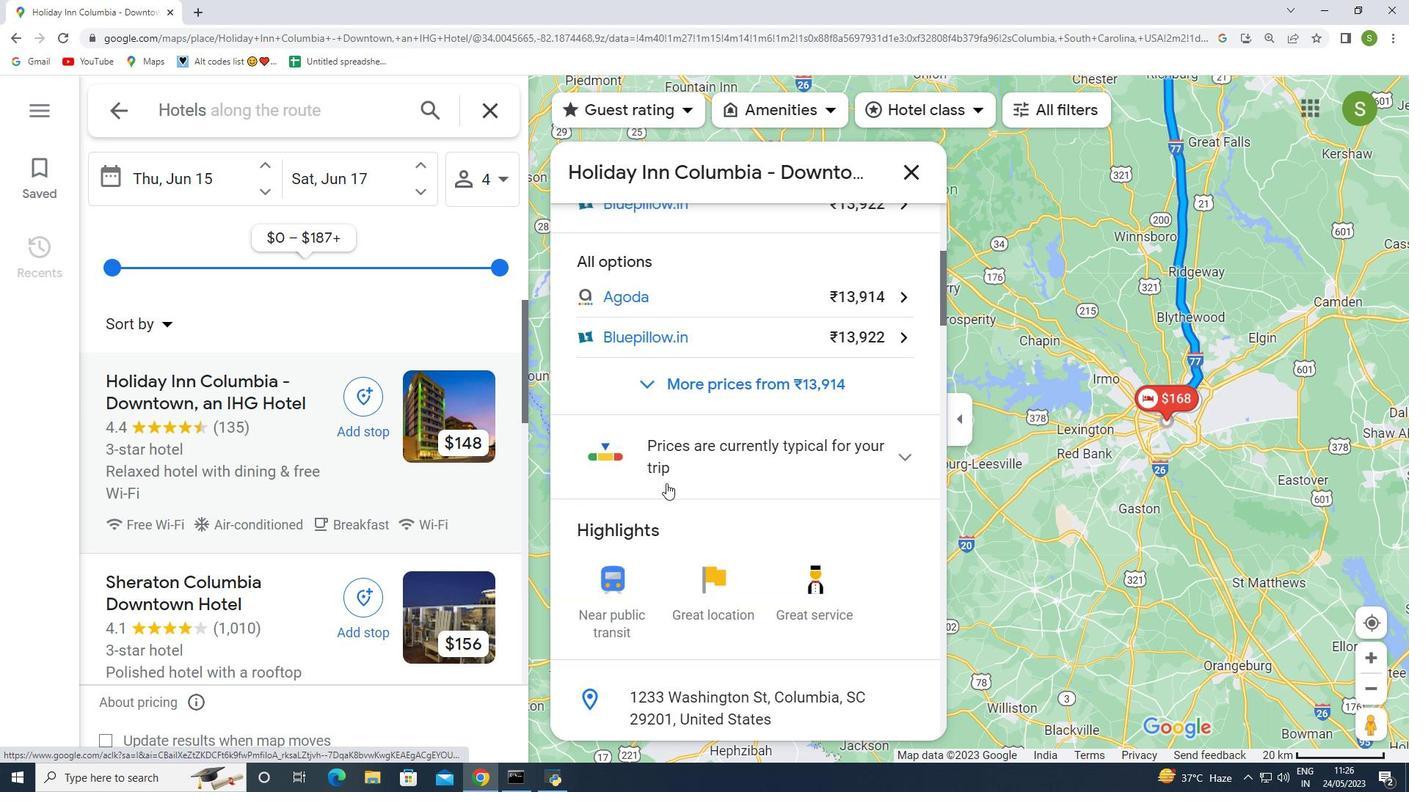 
Action: Mouse scrolled (666, 482) with delta (0, 0)
Screenshot: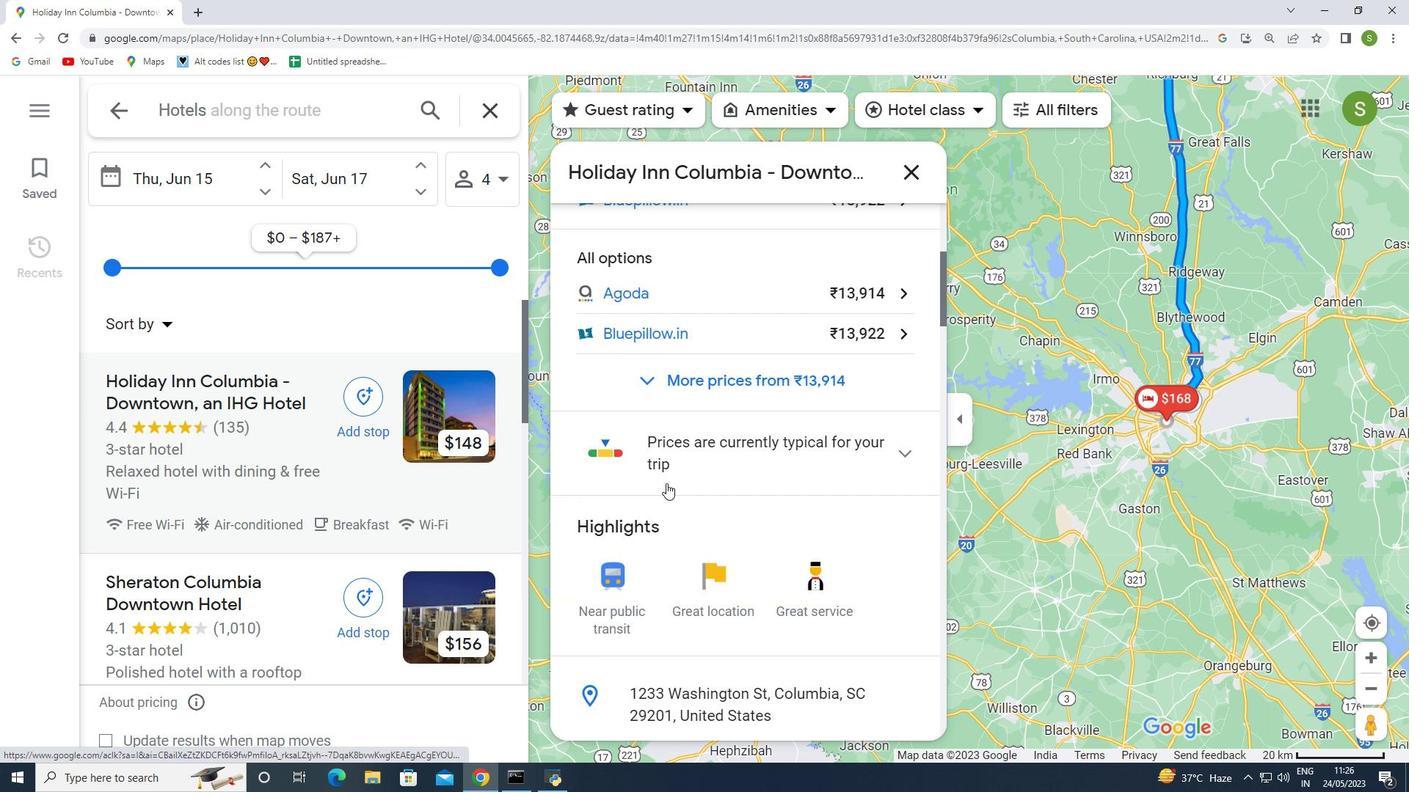 
Action: Mouse moved to (665, 483)
Screenshot: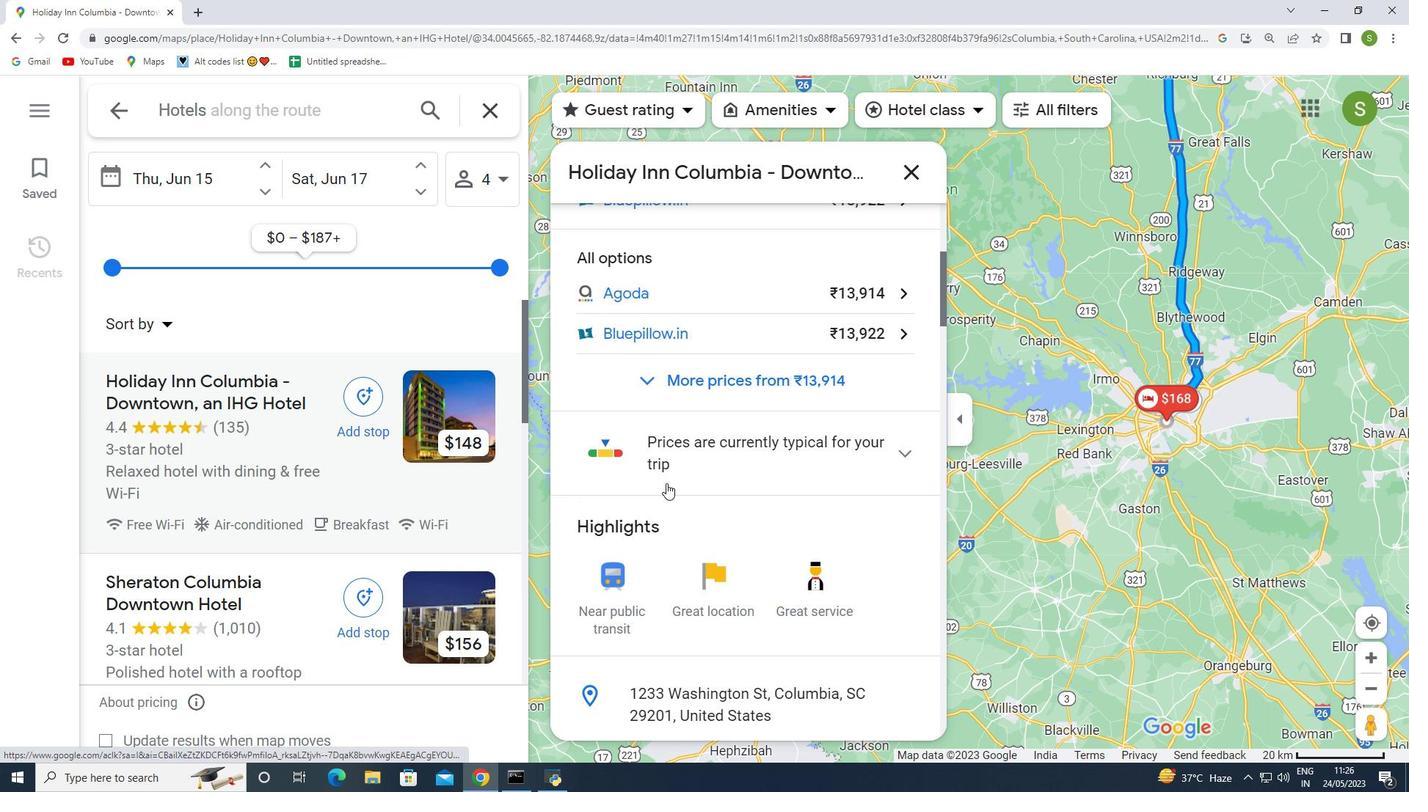 
Action: Mouse scrolled (665, 482) with delta (0, 0)
Screenshot: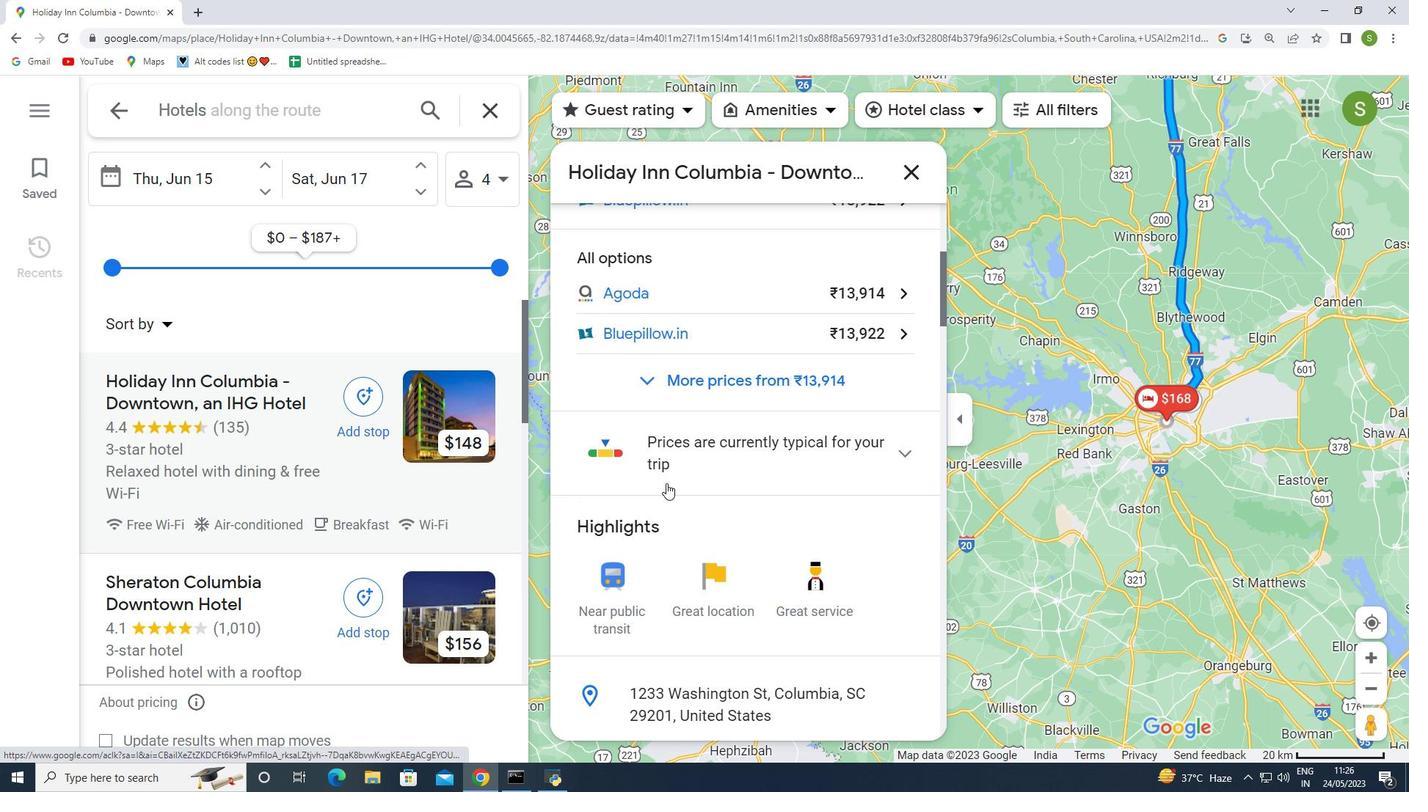 
Action: Mouse scrolled (665, 482) with delta (0, 0)
Screenshot: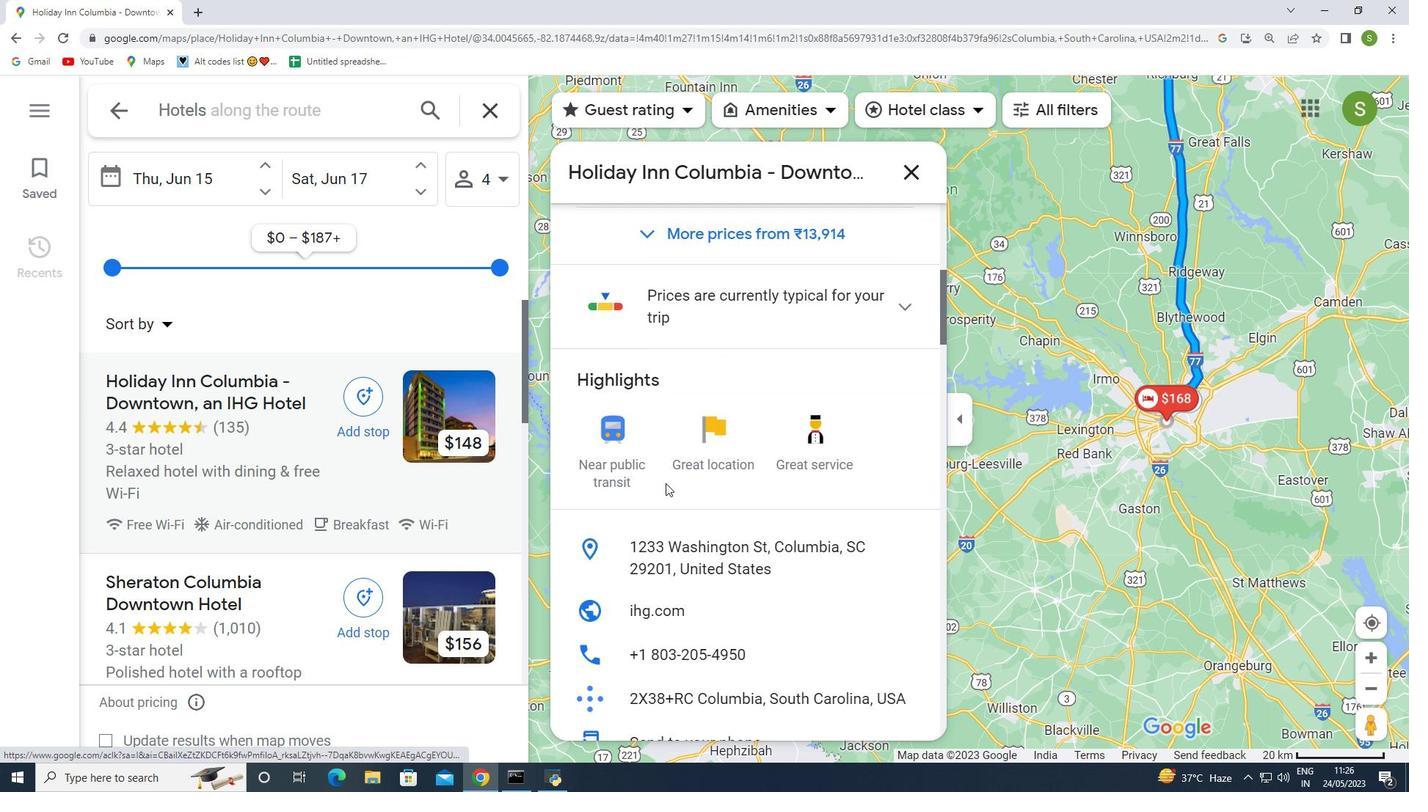 
Action: Mouse scrolled (665, 482) with delta (0, 0)
Screenshot: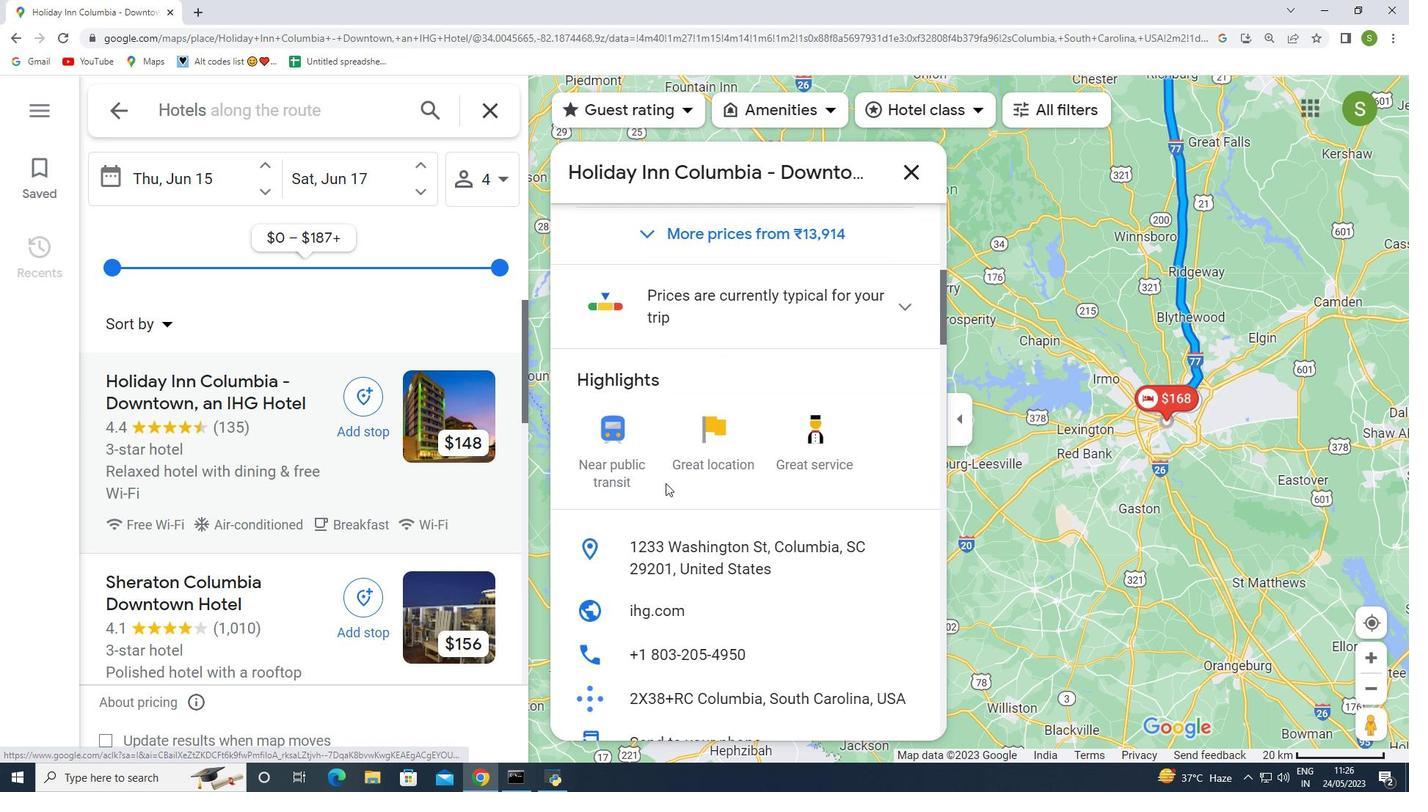 
Action: Mouse scrolled (665, 482) with delta (0, 0)
Screenshot: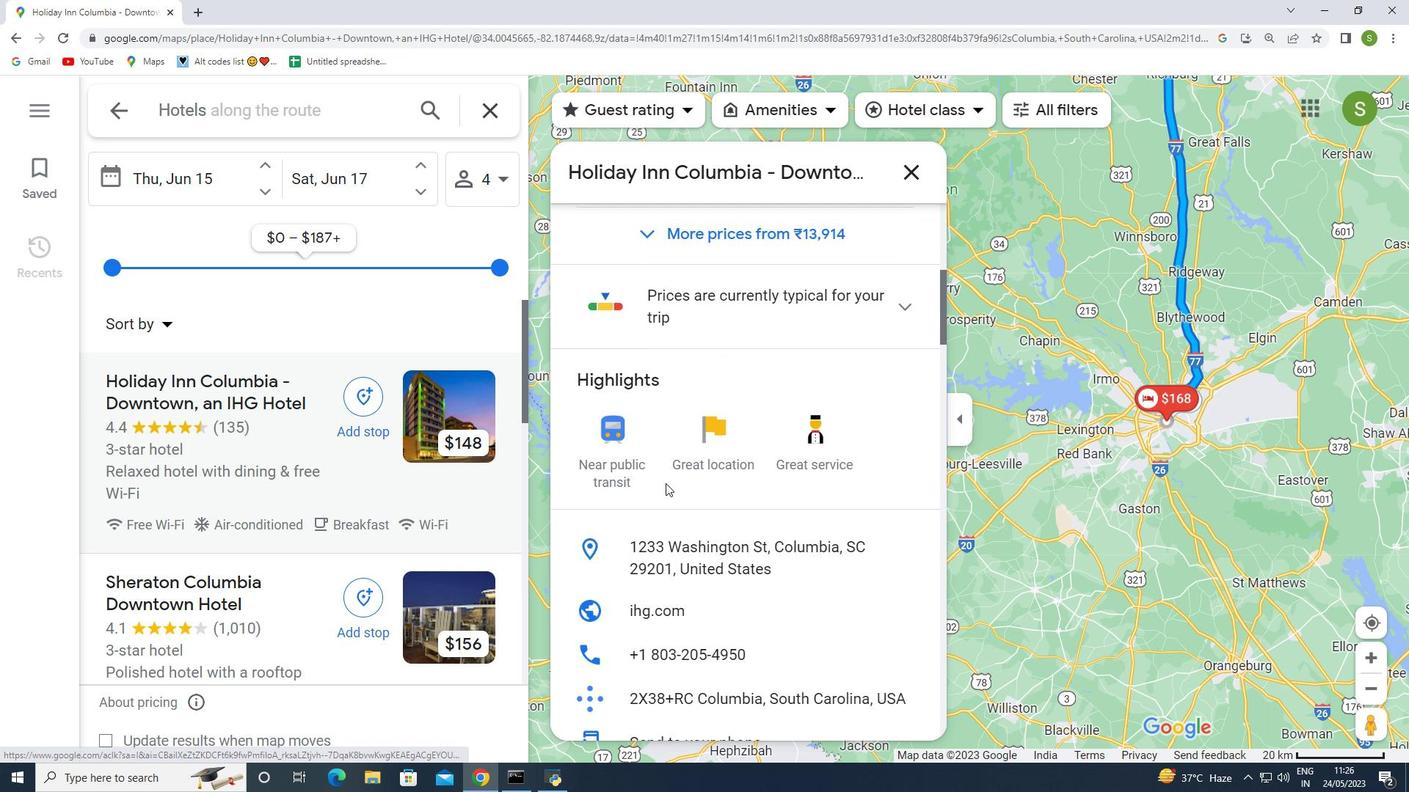 
Action: Mouse moved to (720, 434)
Screenshot: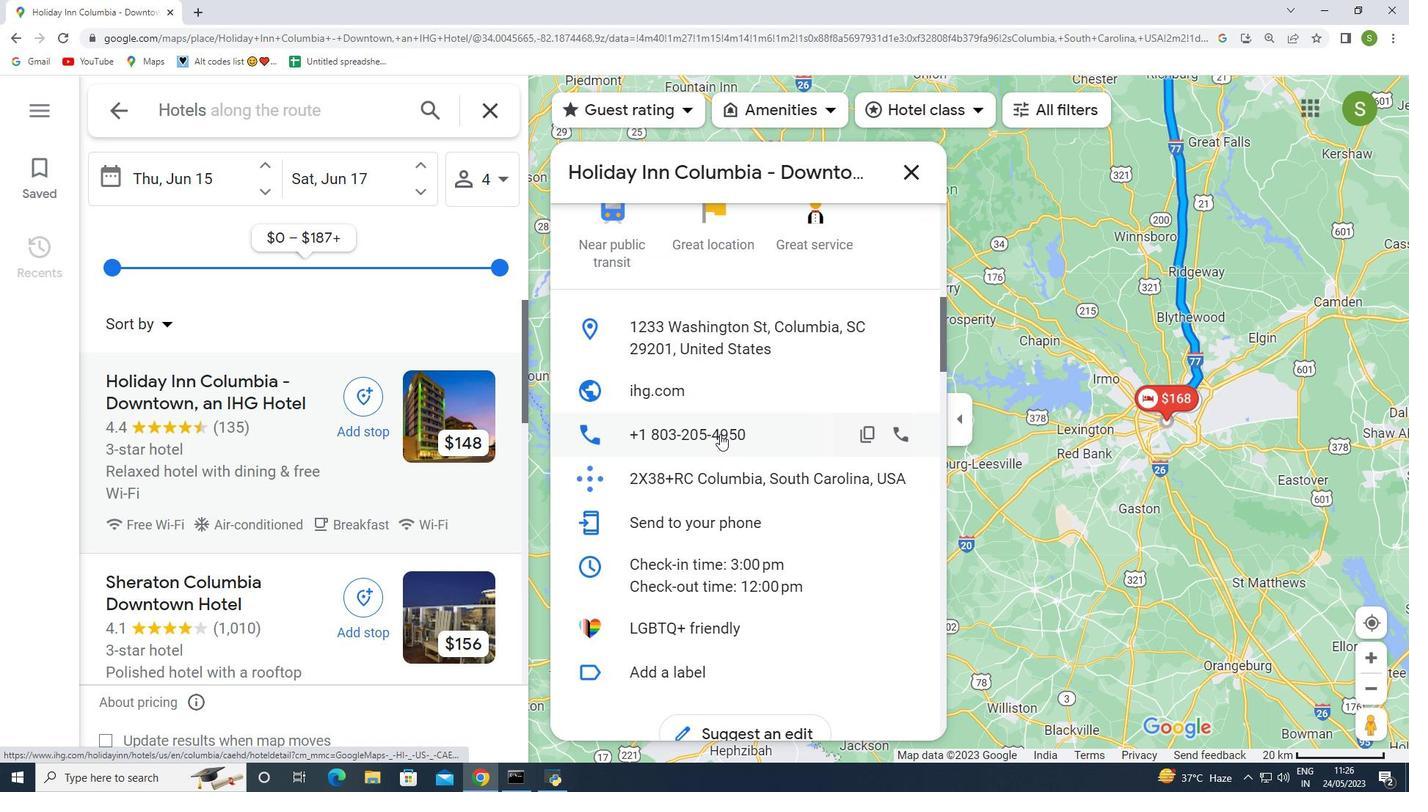 
Action: Mouse scrolled (720, 433) with delta (0, 0)
Screenshot: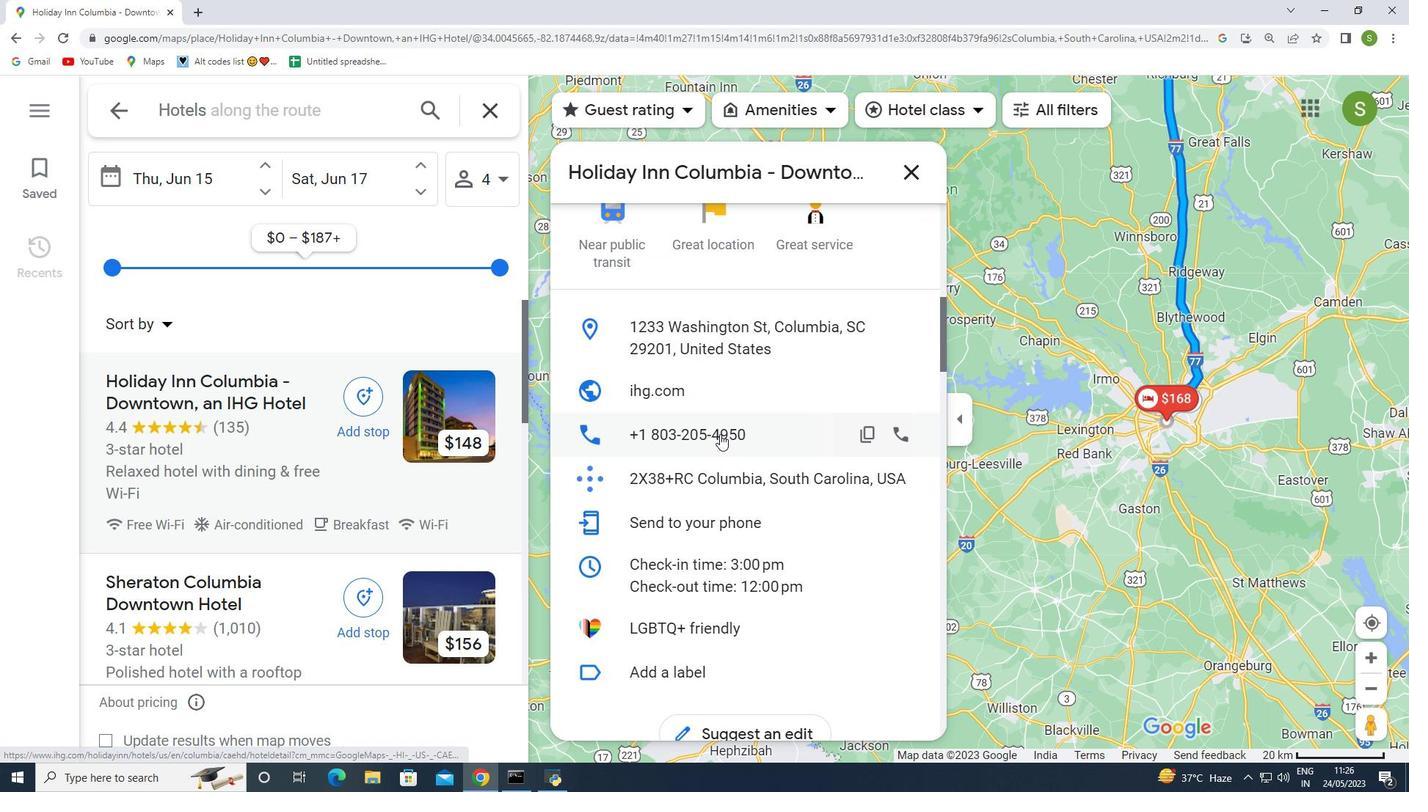 
Action: Mouse scrolled (720, 433) with delta (0, 0)
Screenshot: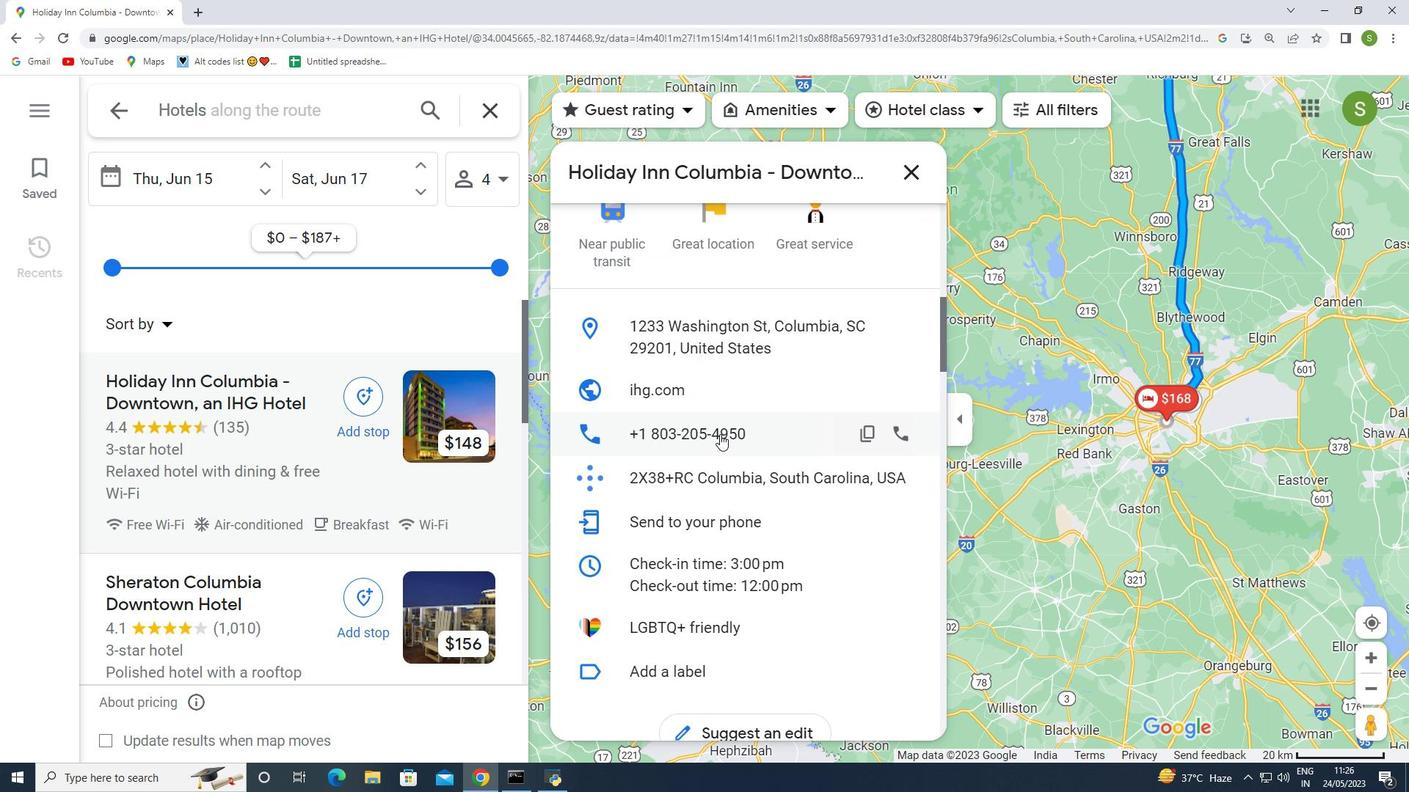 
Action: Mouse moved to (711, 422)
Screenshot: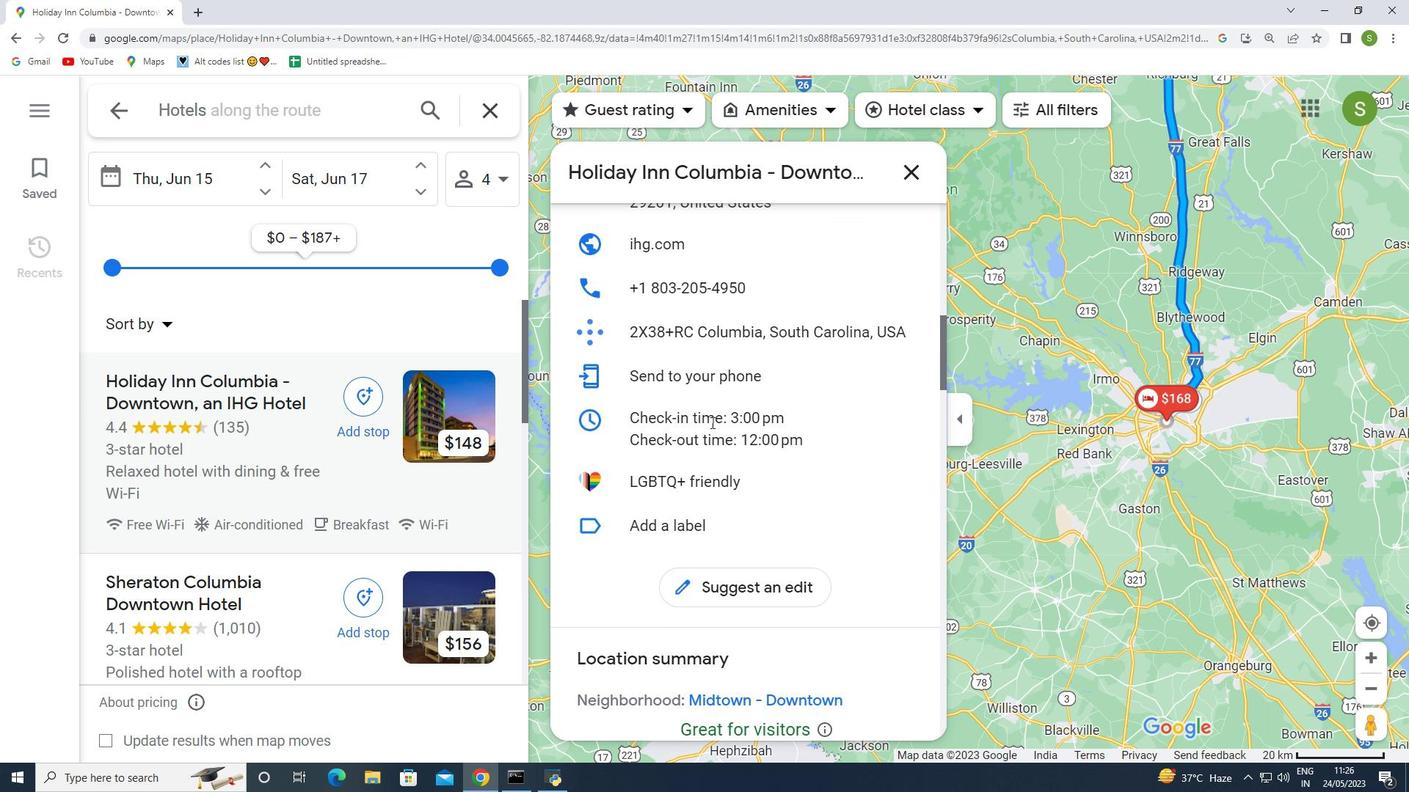 
Action: Mouse scrolled (711, 421) with delta (0, 0)
Screenshot: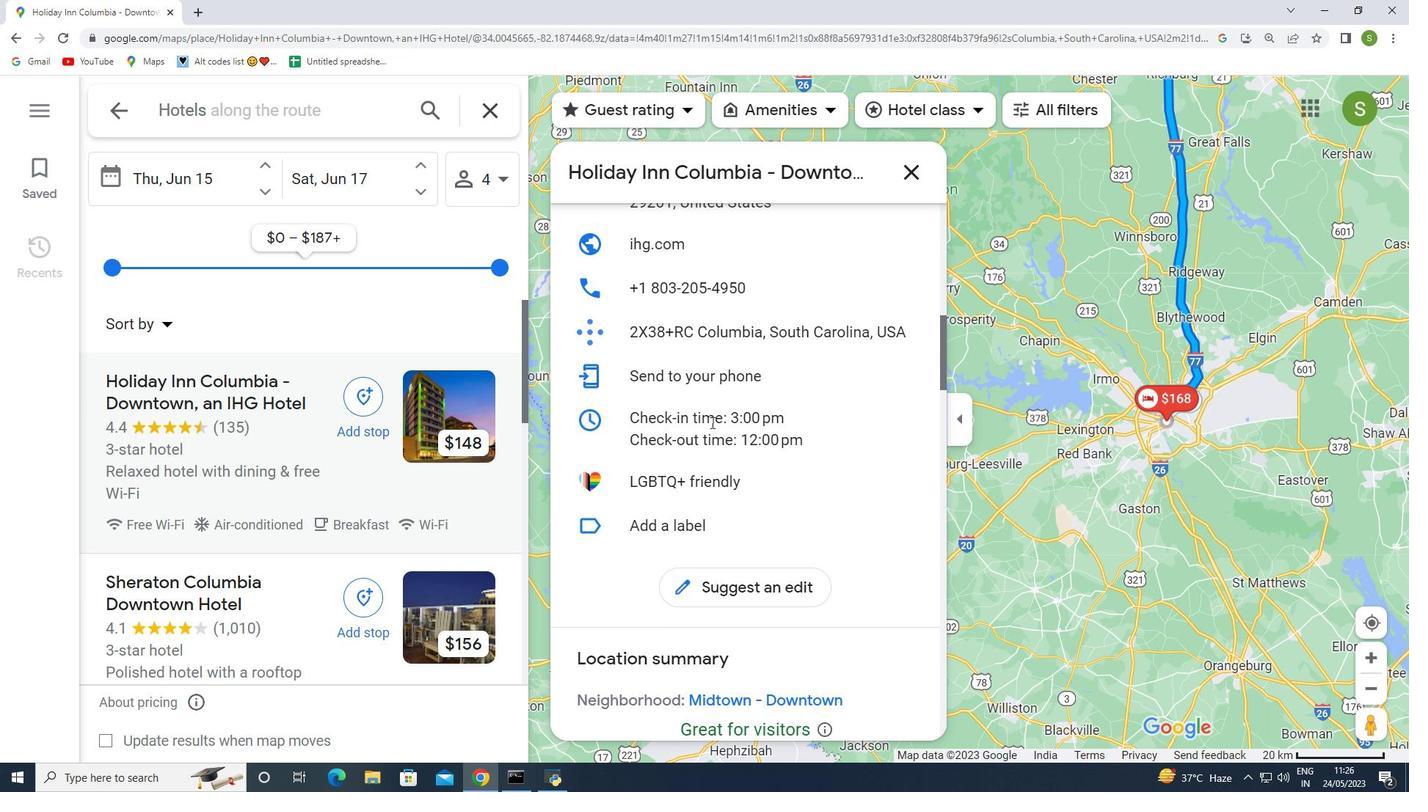
Action: Mouse scrolled (711, 421) with delta (0, 0)
Screenshot: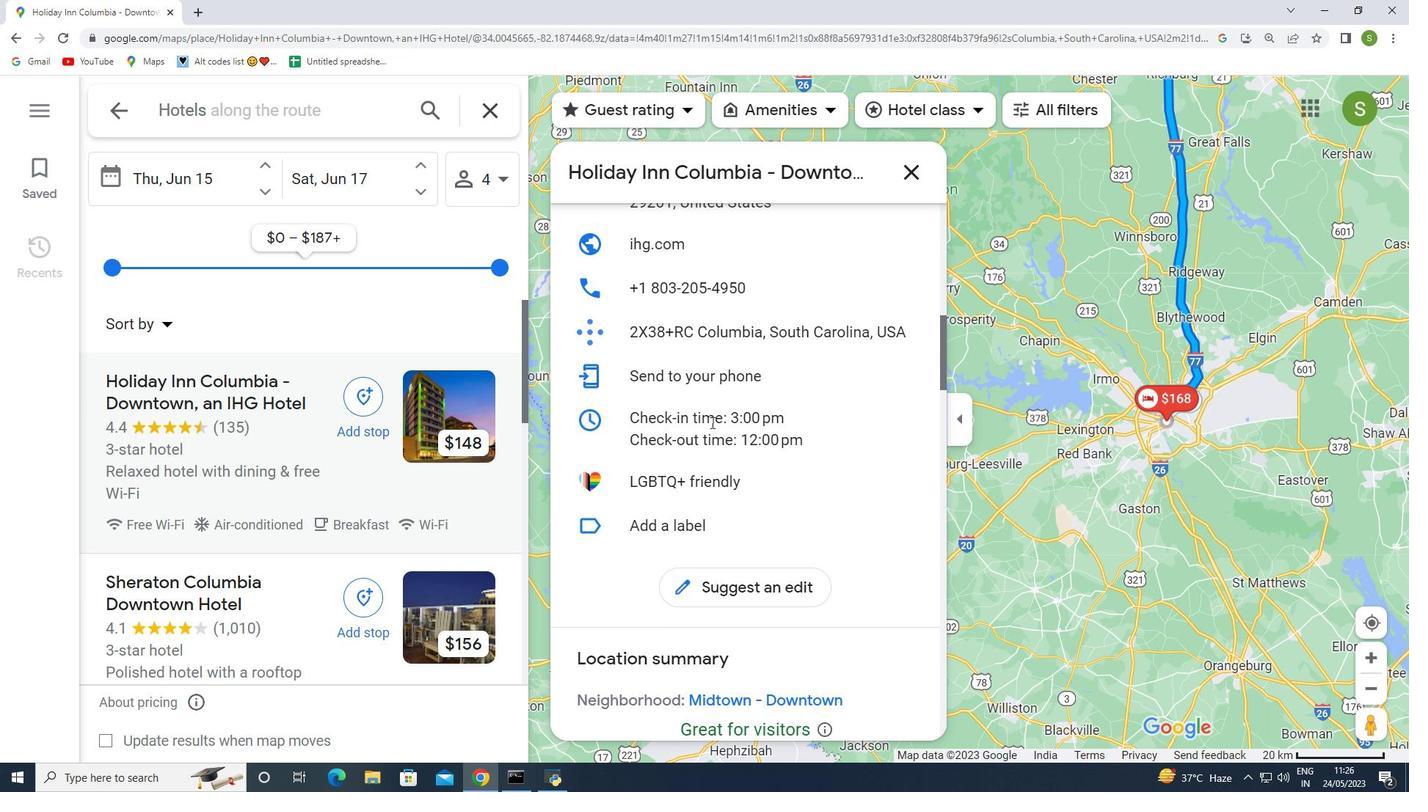 
Action: Mouse scrolled (711, 421) with delta (0, 0)
Screenshot: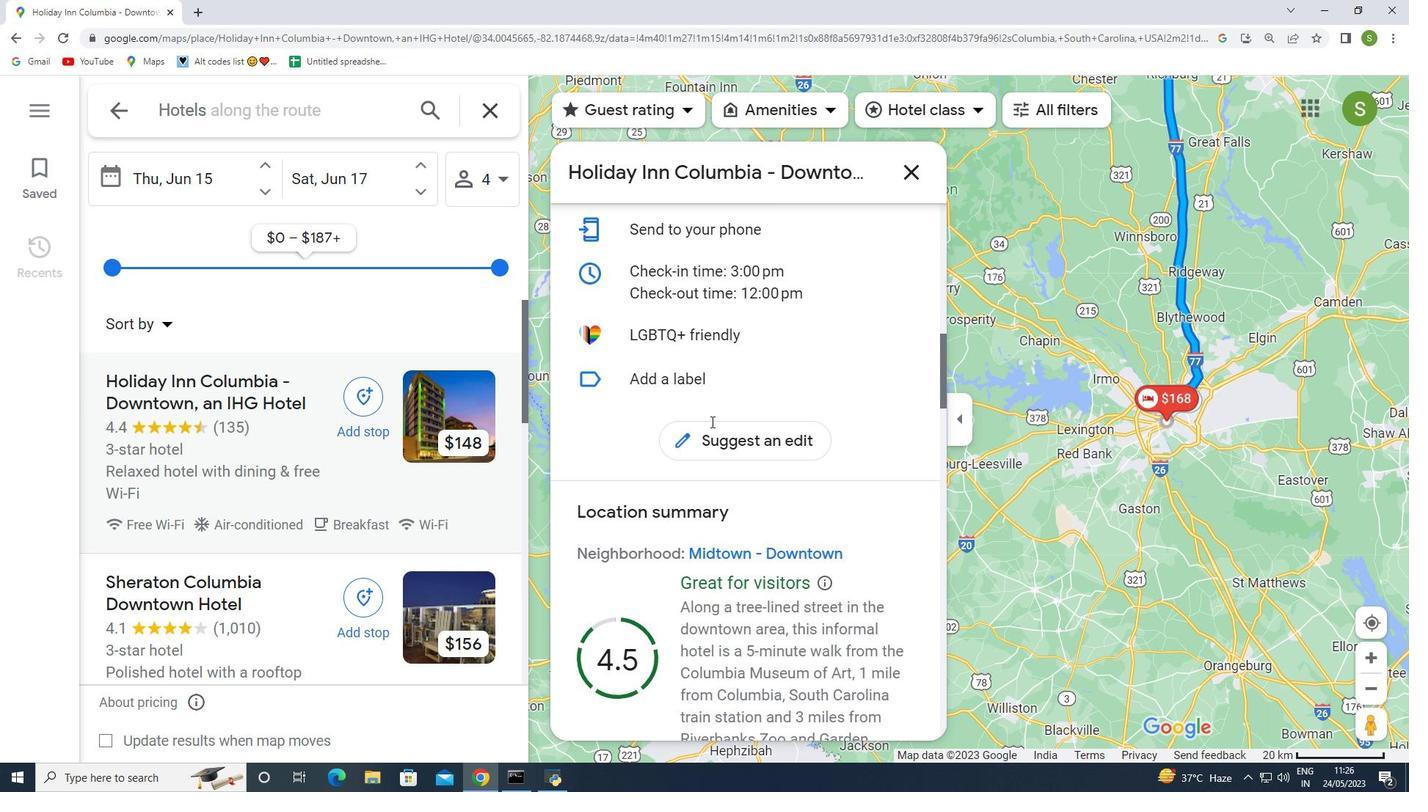 
Action: Mouse moved to (711, 422)
Screenshot: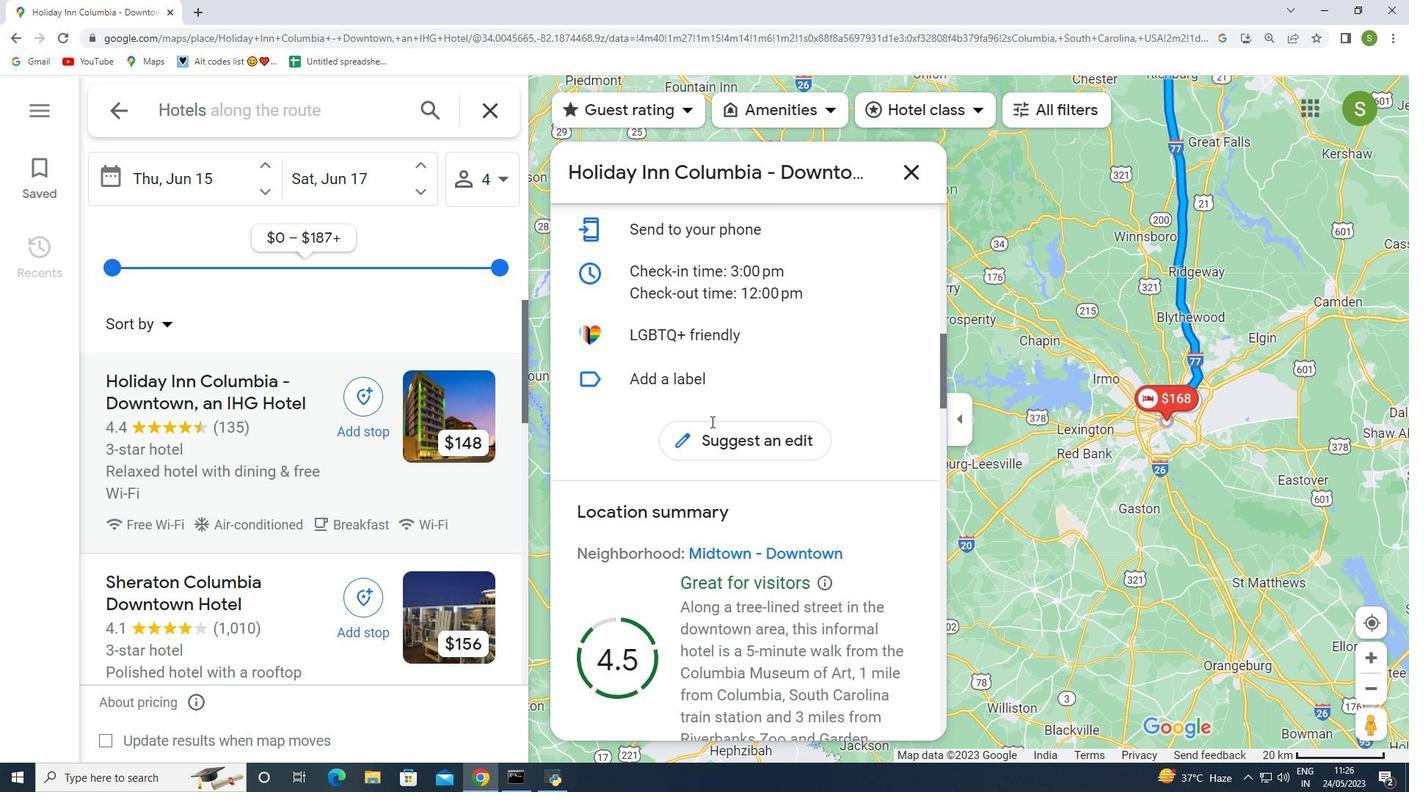 
Action: Mouse scrolled (711, 421) with delta (0, 0)
Screenshot: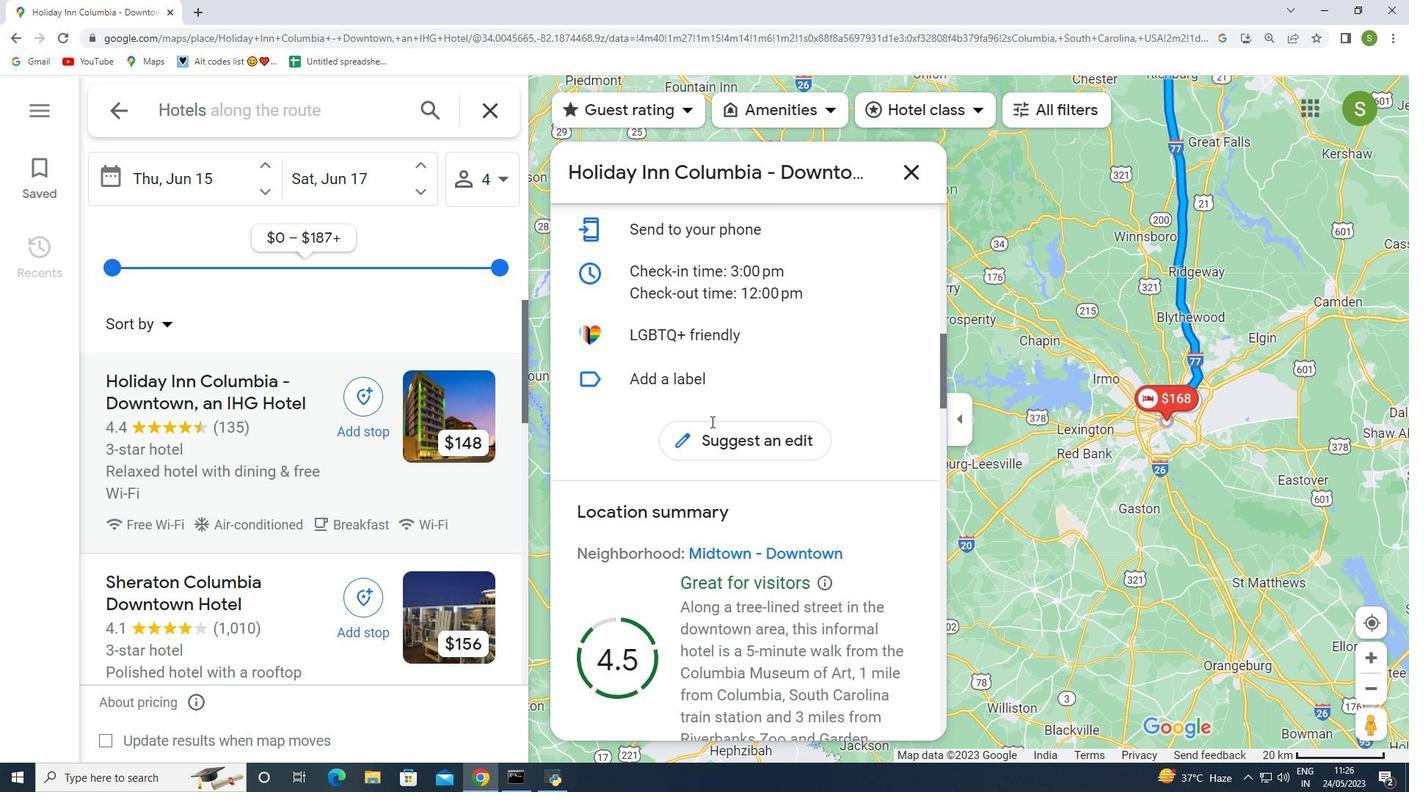 
Action: Mouse moved to (711, 422)
Screenshot: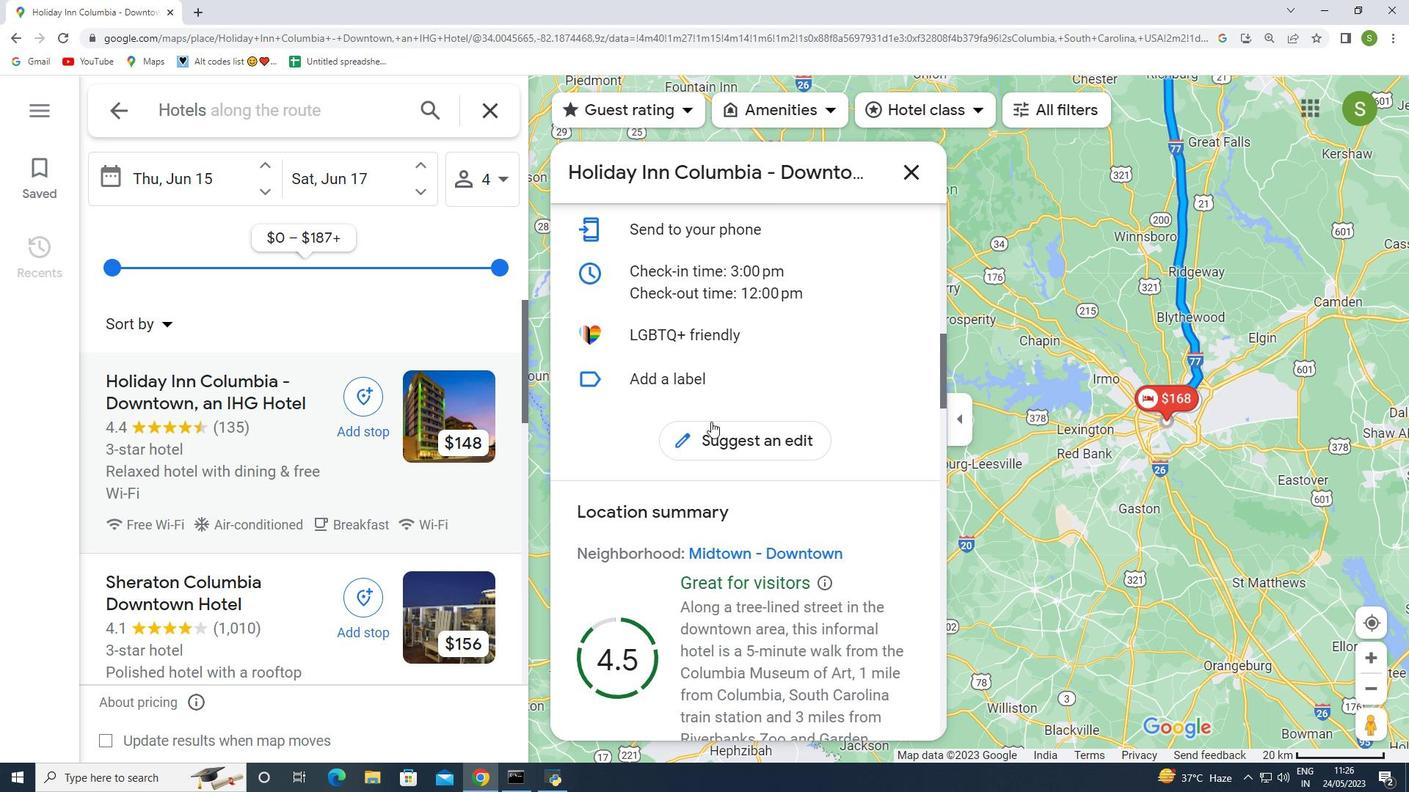 
Action: Mouse scrolled (711, 421) with delta (0, 0)
Screenshot: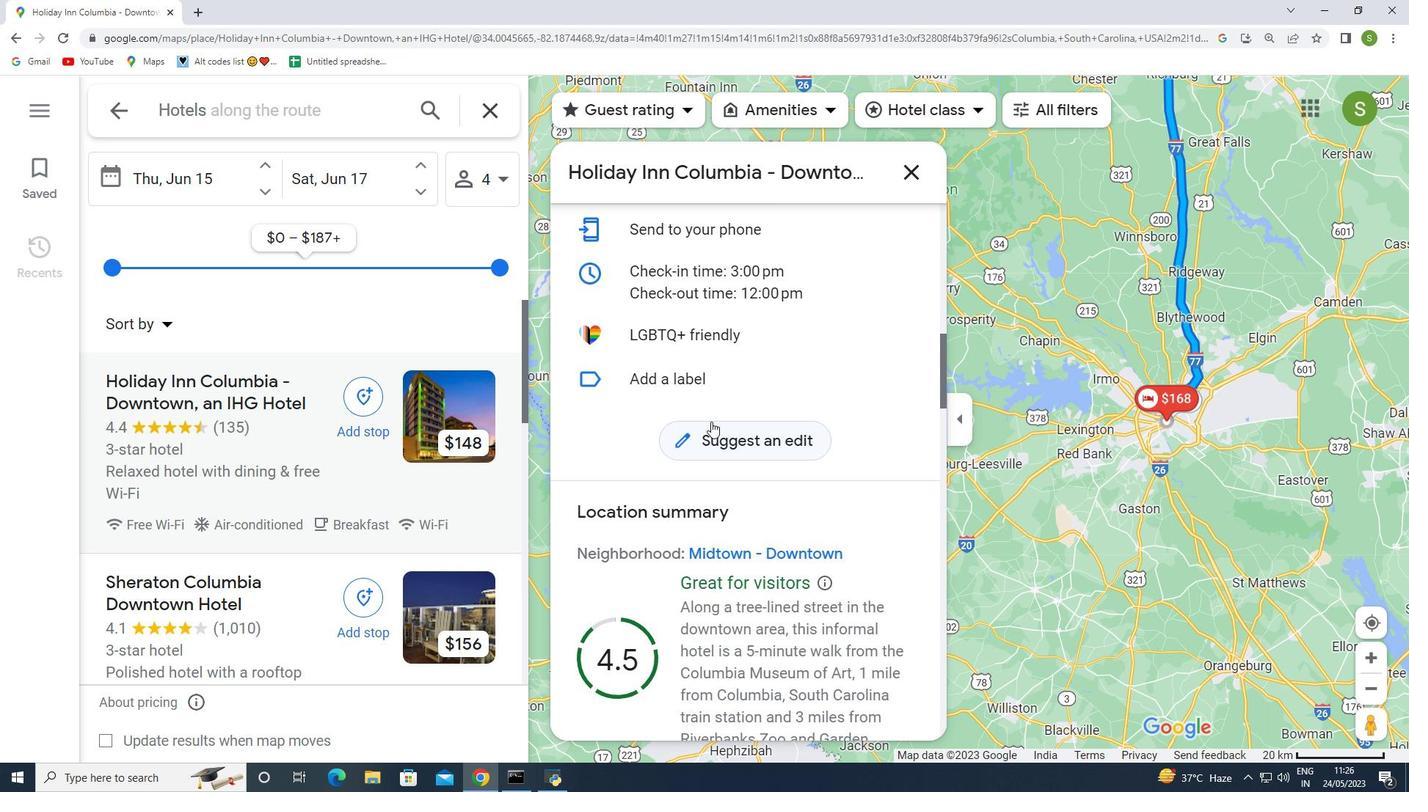 
Action: Mouse moved to (760, 444)
Screenshot: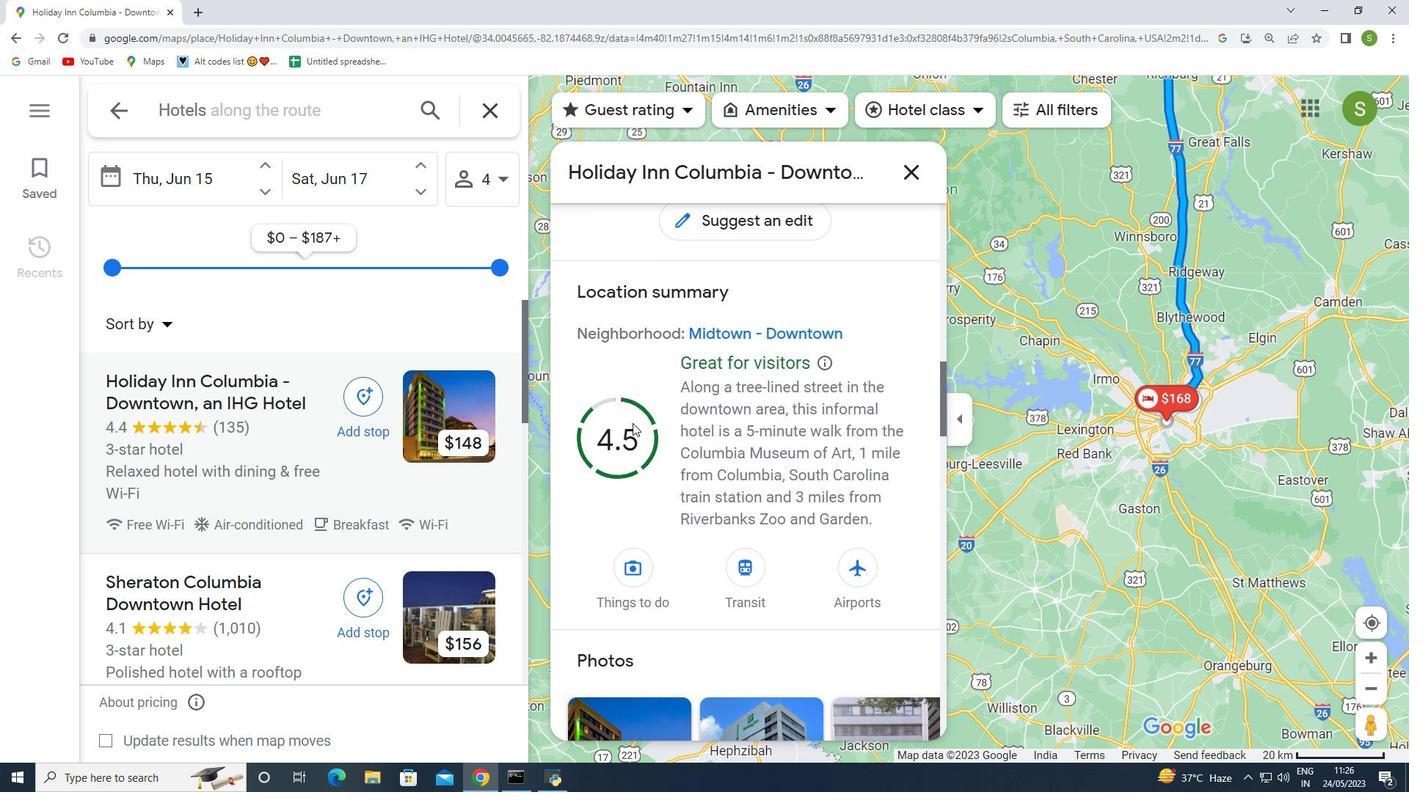 
Action: Mouse scrolled (760, 444) with delta (0, 0)
Screenshot: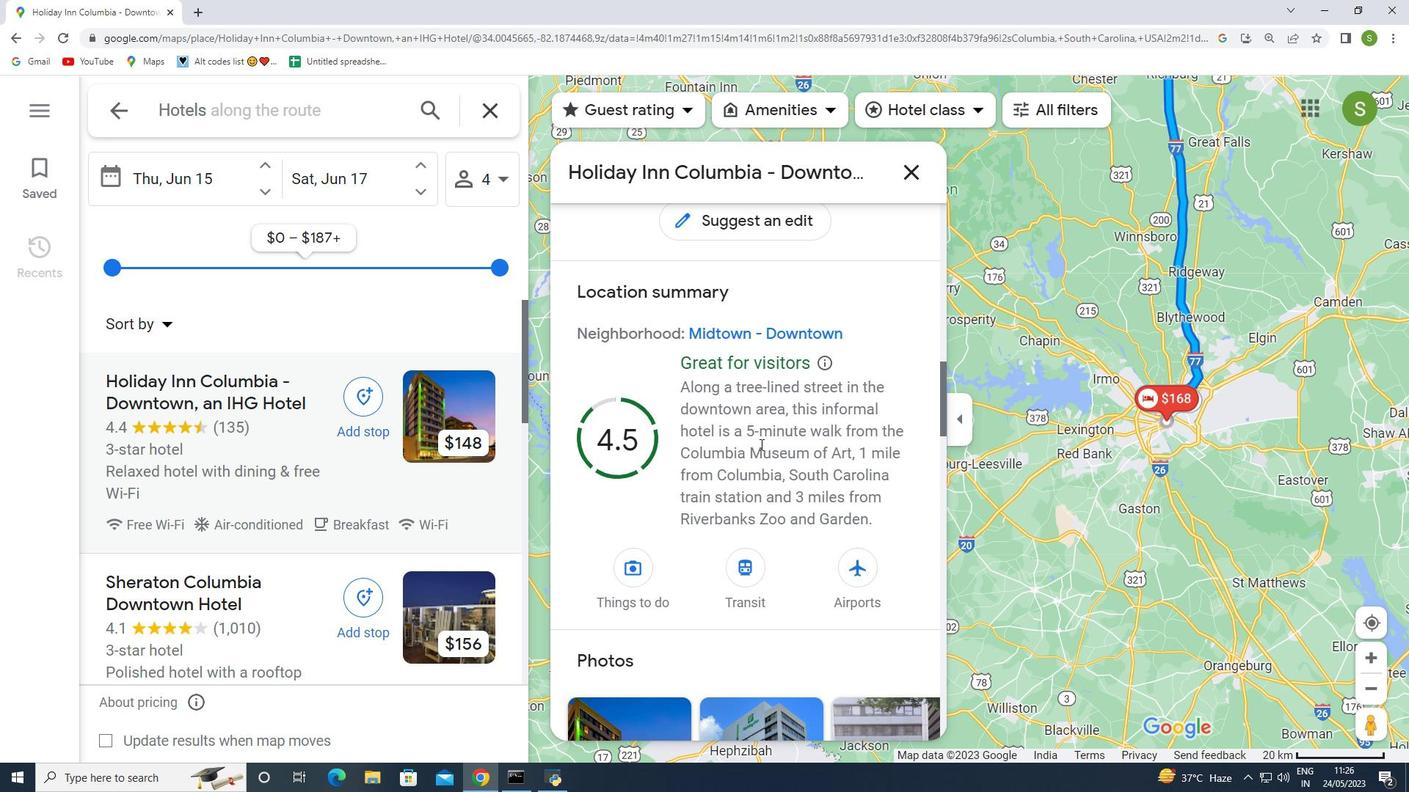 
Action: Mouse moved to (759, 445)
Screenshot: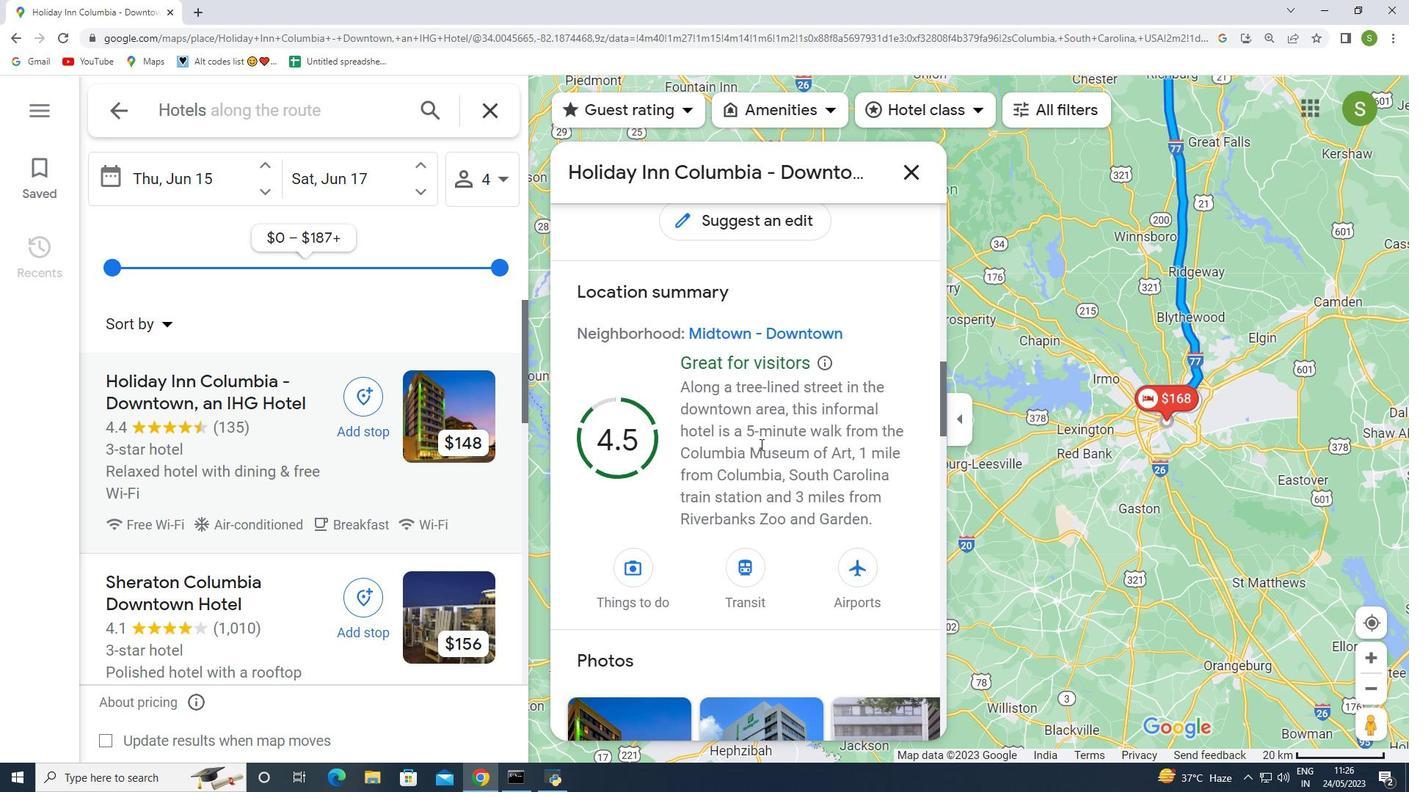 
Action: Mouse scrolled (759, 444) with delta (0, 0)
Screenshot: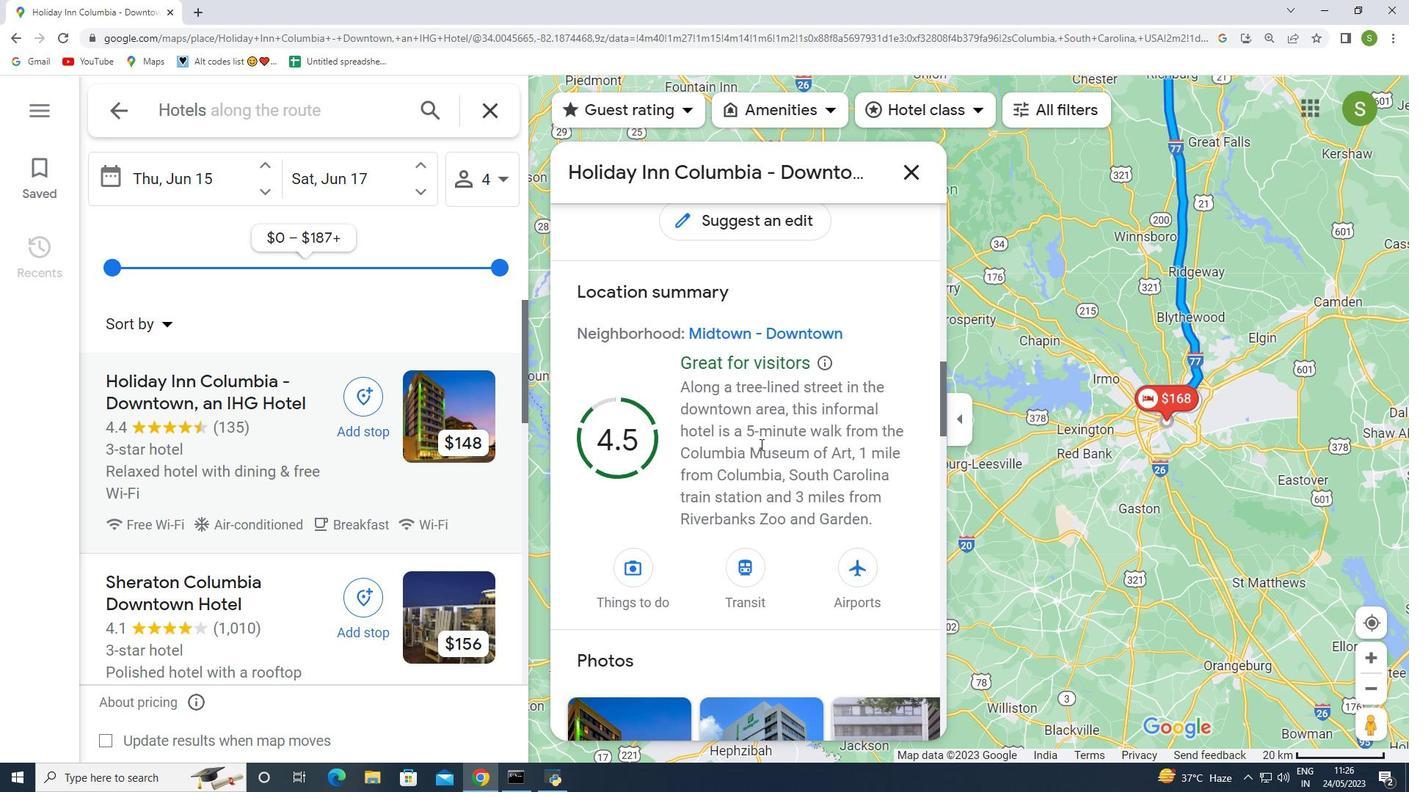 
Action: Mouse moved to (757, 445)
Screenshot: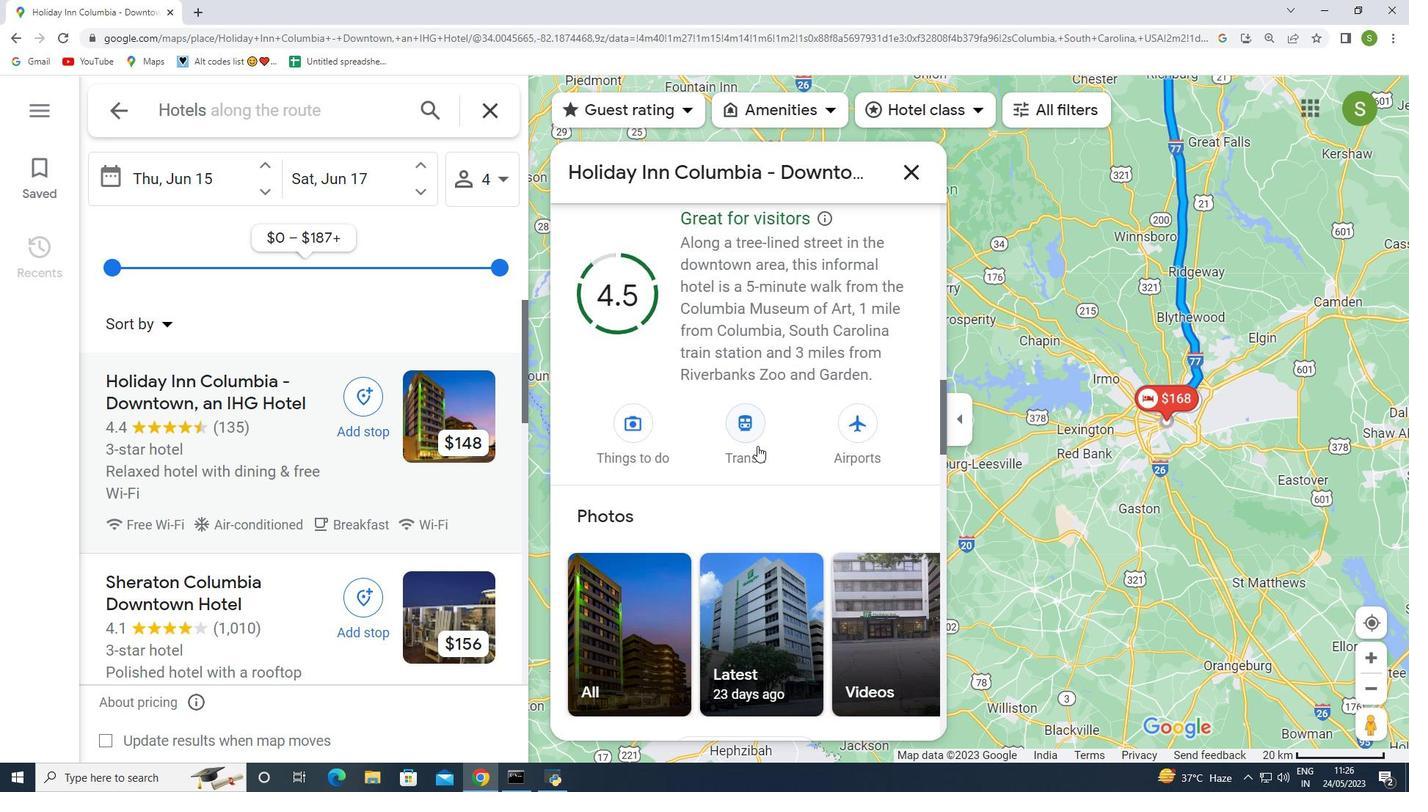 
Action: Mouse scrolled (757, 444) with delta (0, 0)
Screenshot: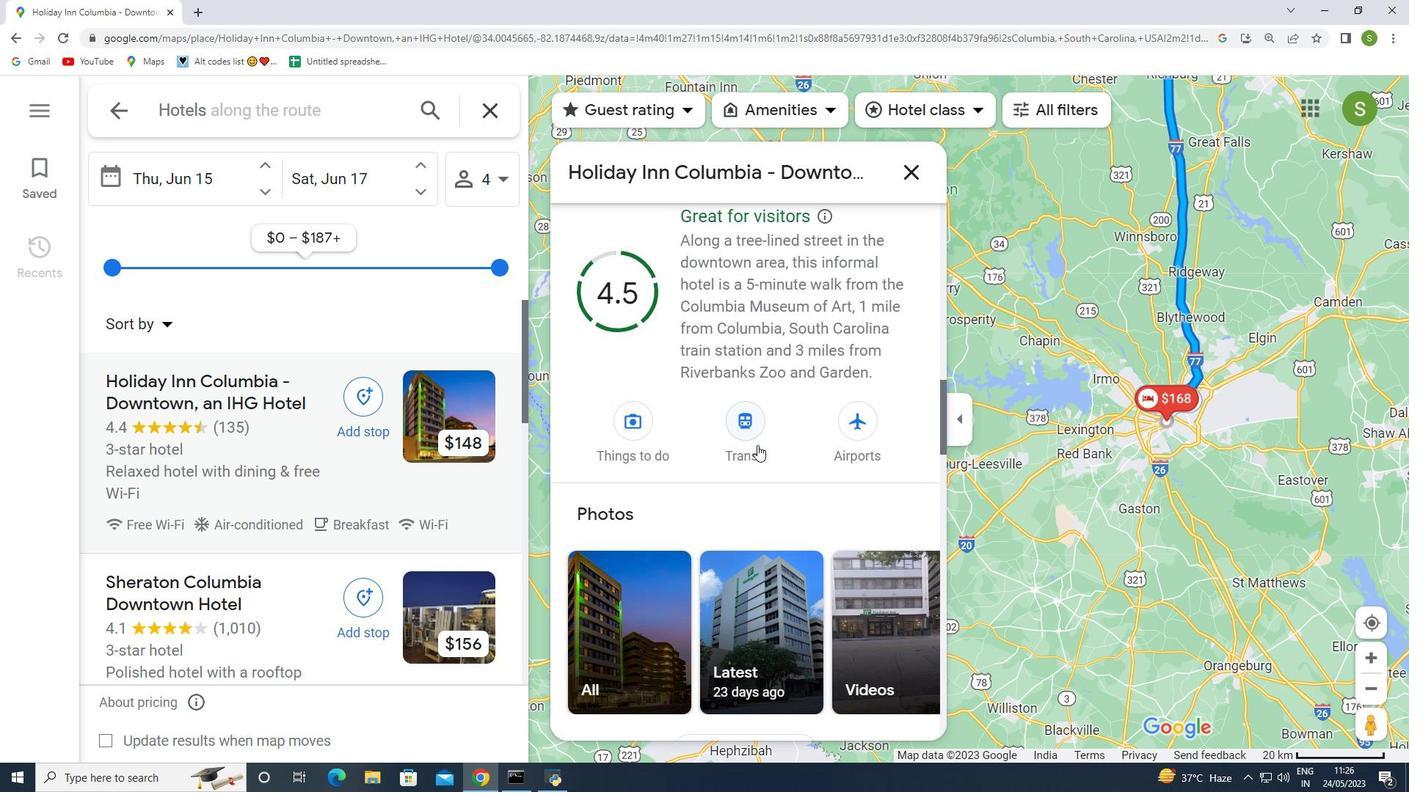 
Action: Mouse scrolled (757, 444) with delta (0, 0)
Screenshot: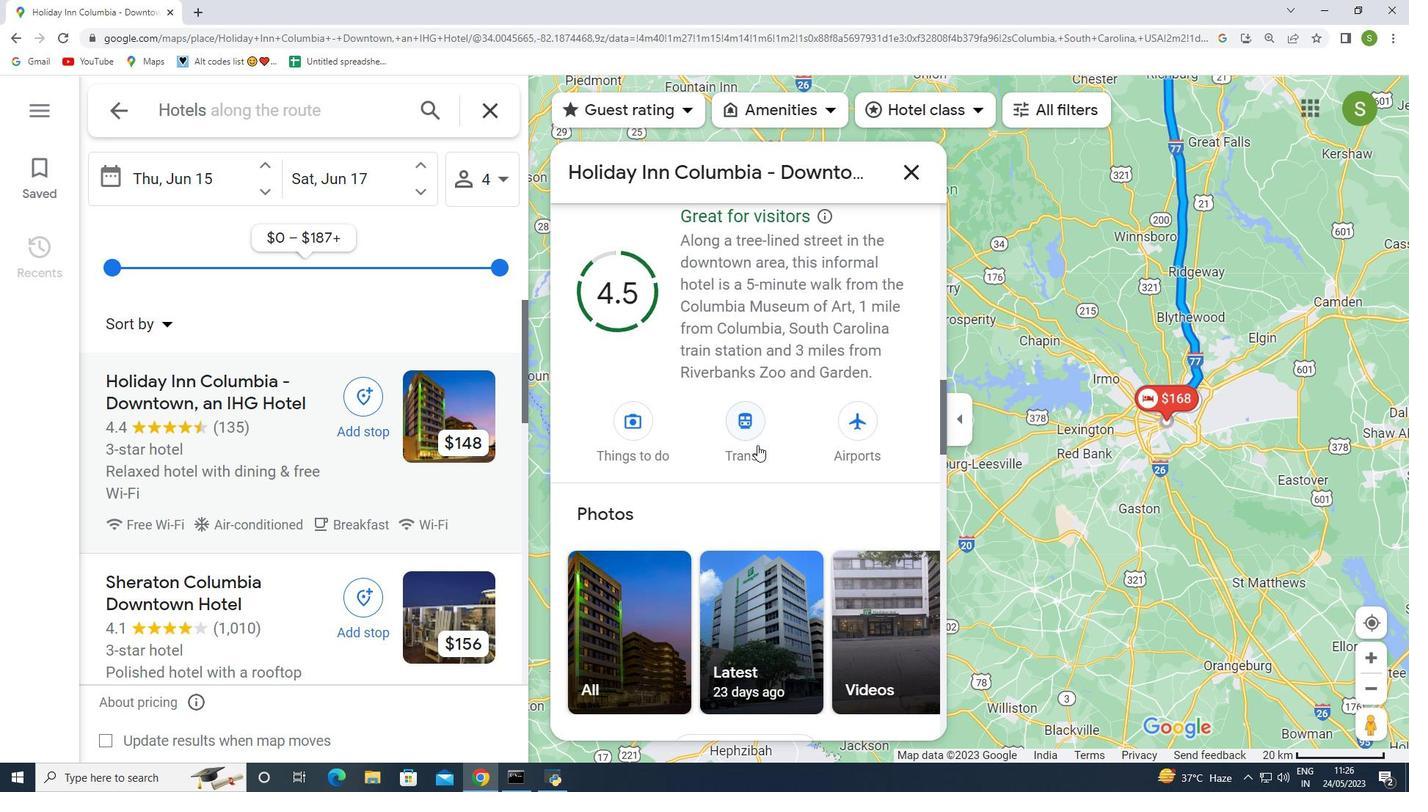 
Action: Mouse moved to (757, 445)
Screenshot: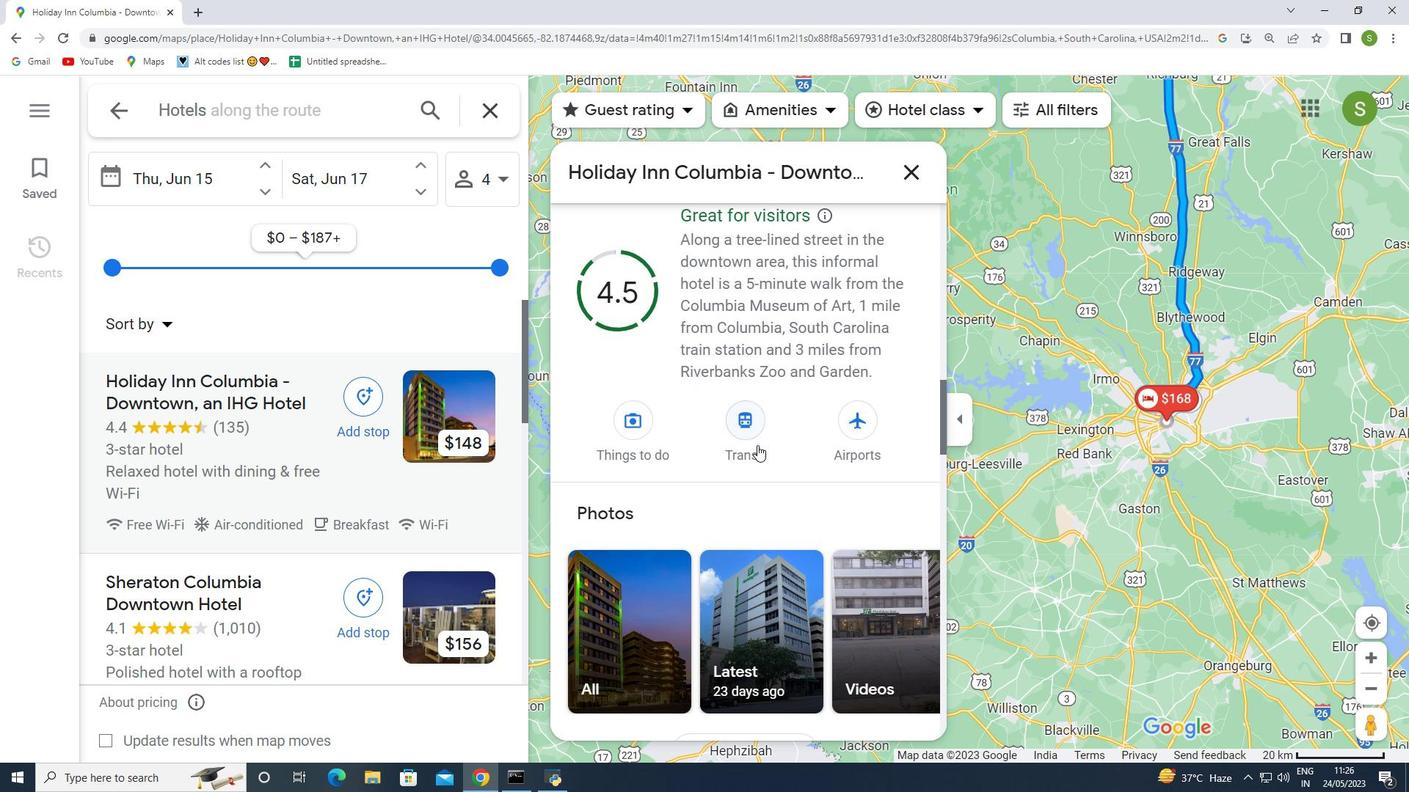 
Action: Mouse scrolled (757, 444) with delta (0, 0)
Screenshot: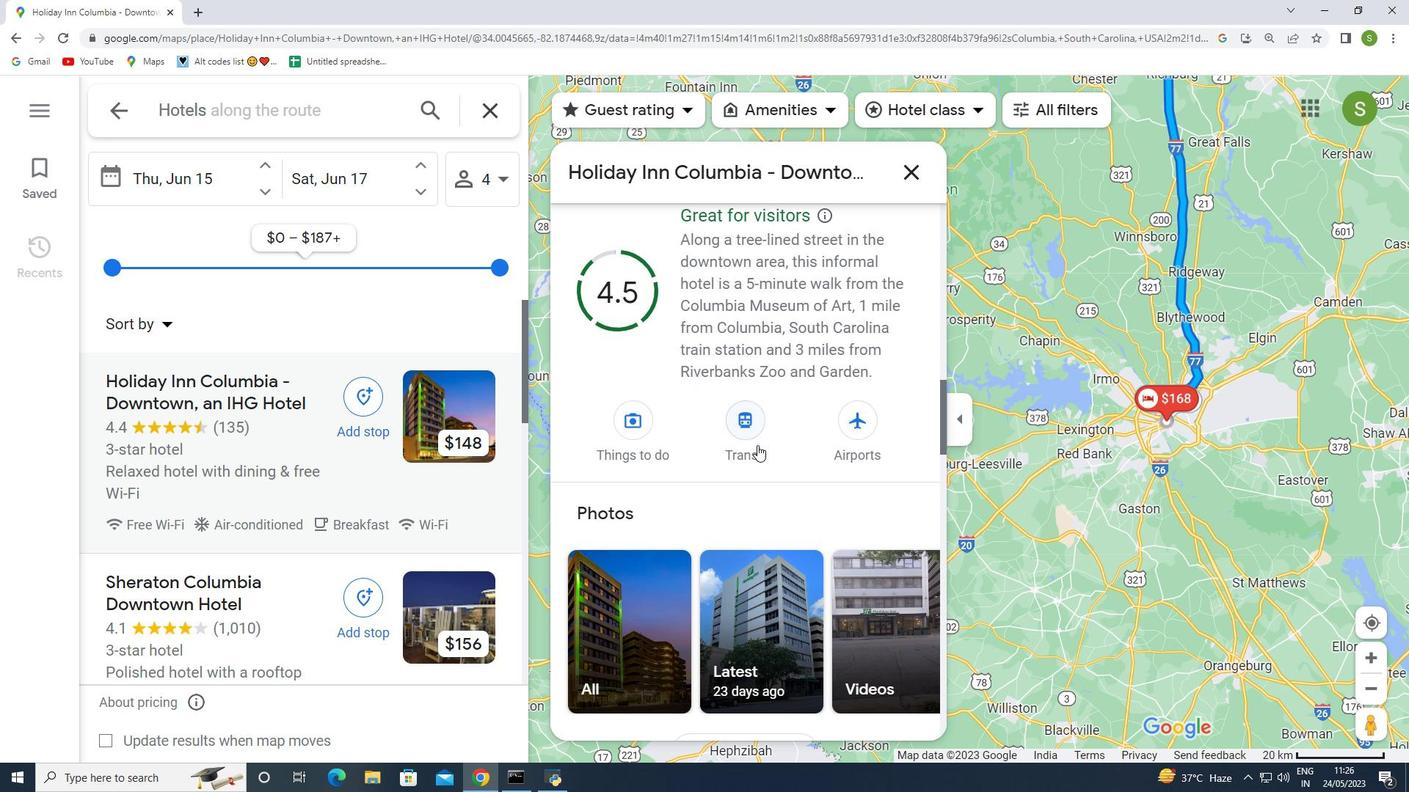 
Action: Mouse scrolled (757, 444) with delta (0, 0)
Screenshot: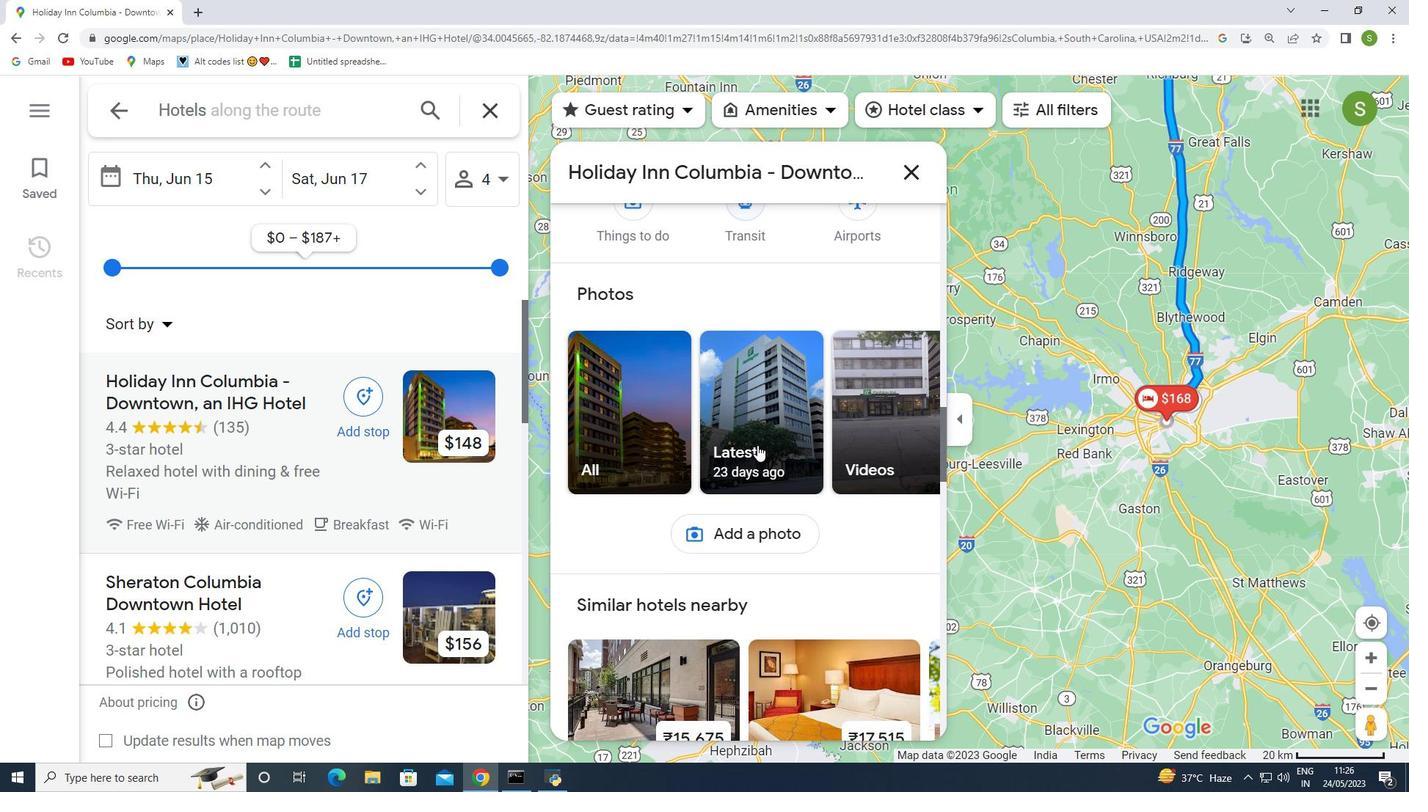 
Action: Mouse scrolled (757, 444) with delta (0, 0)
Screenshot: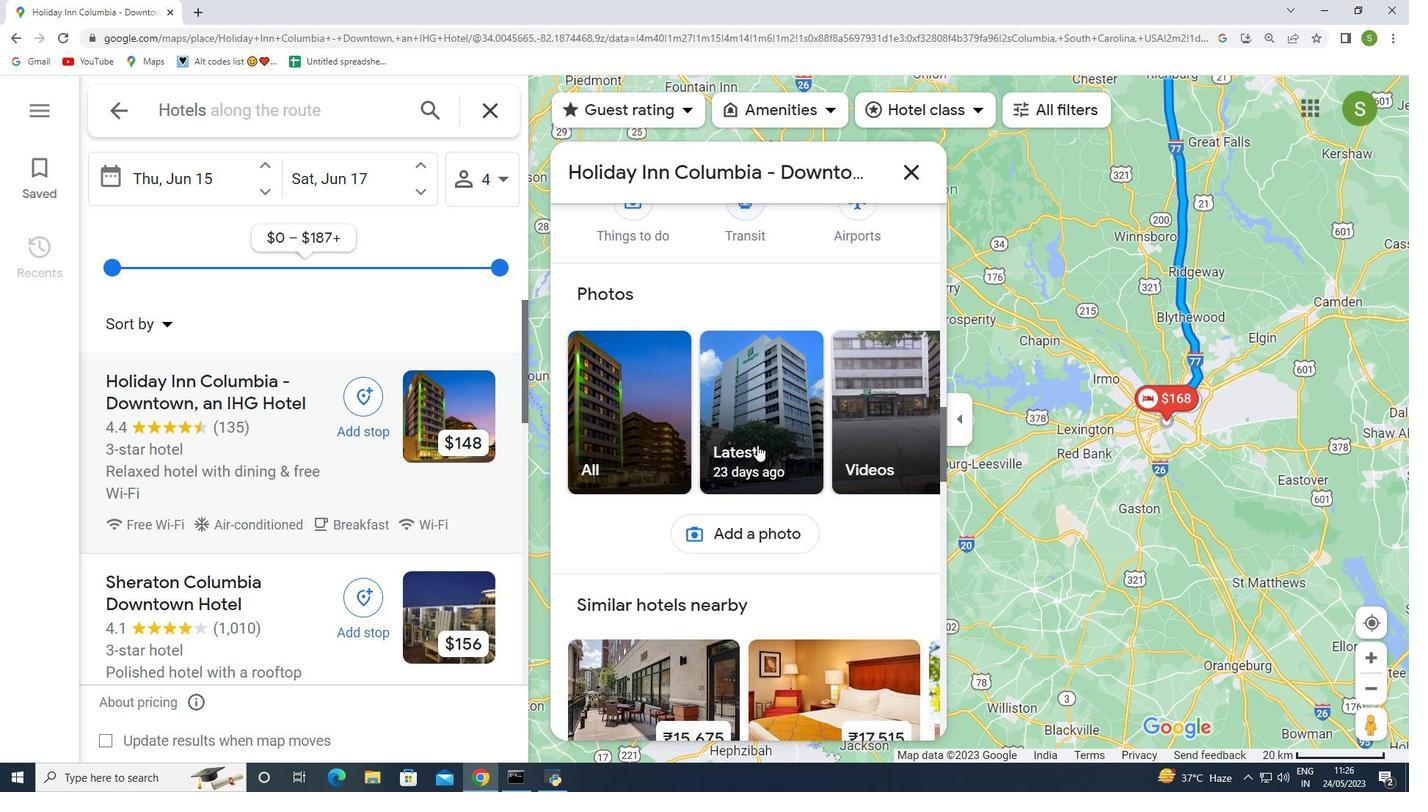 
Action: Mouse scrolled (757, 444) with delta (0, 0)
Screenshot: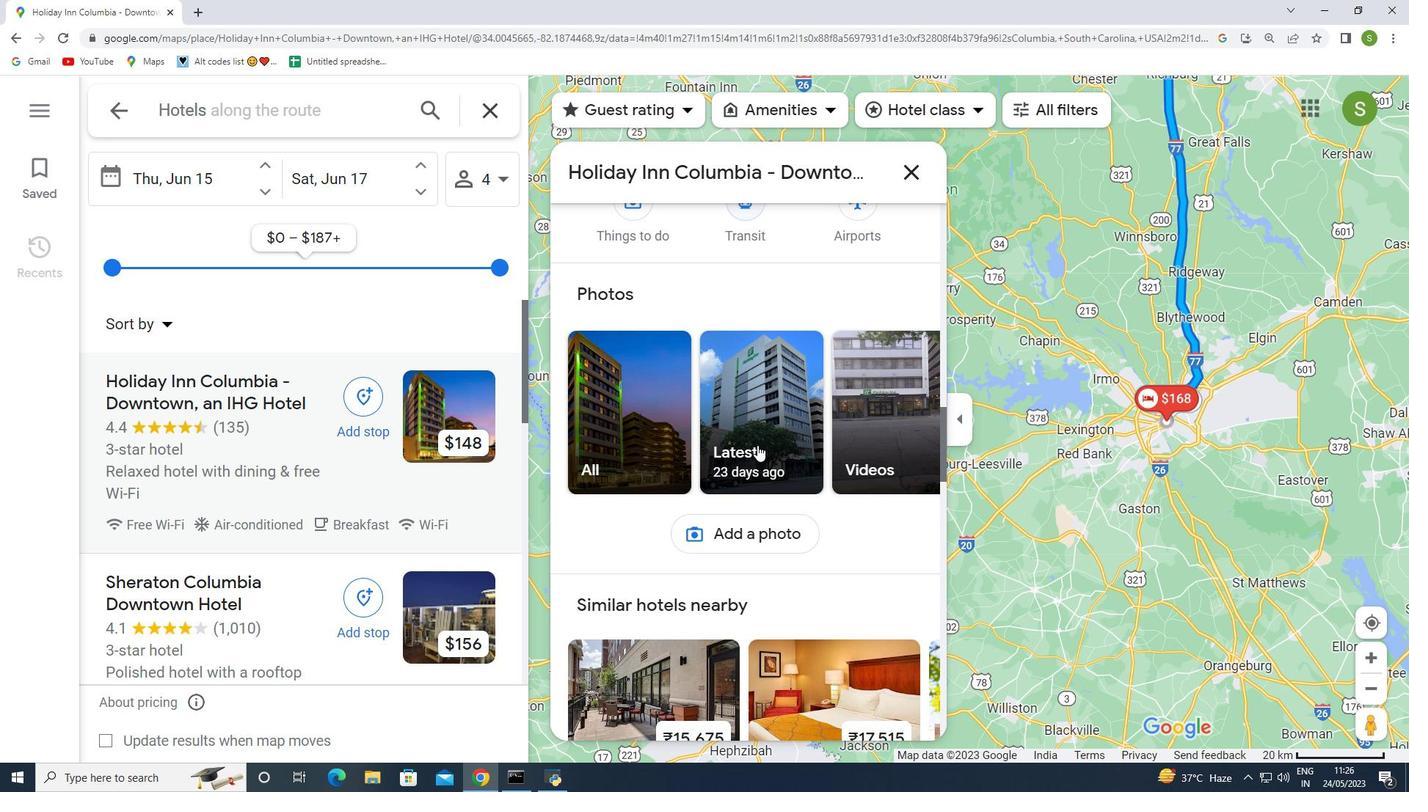 
Action: Mouse scrolled (757, 444) with delta (0, 0)
Screenshot: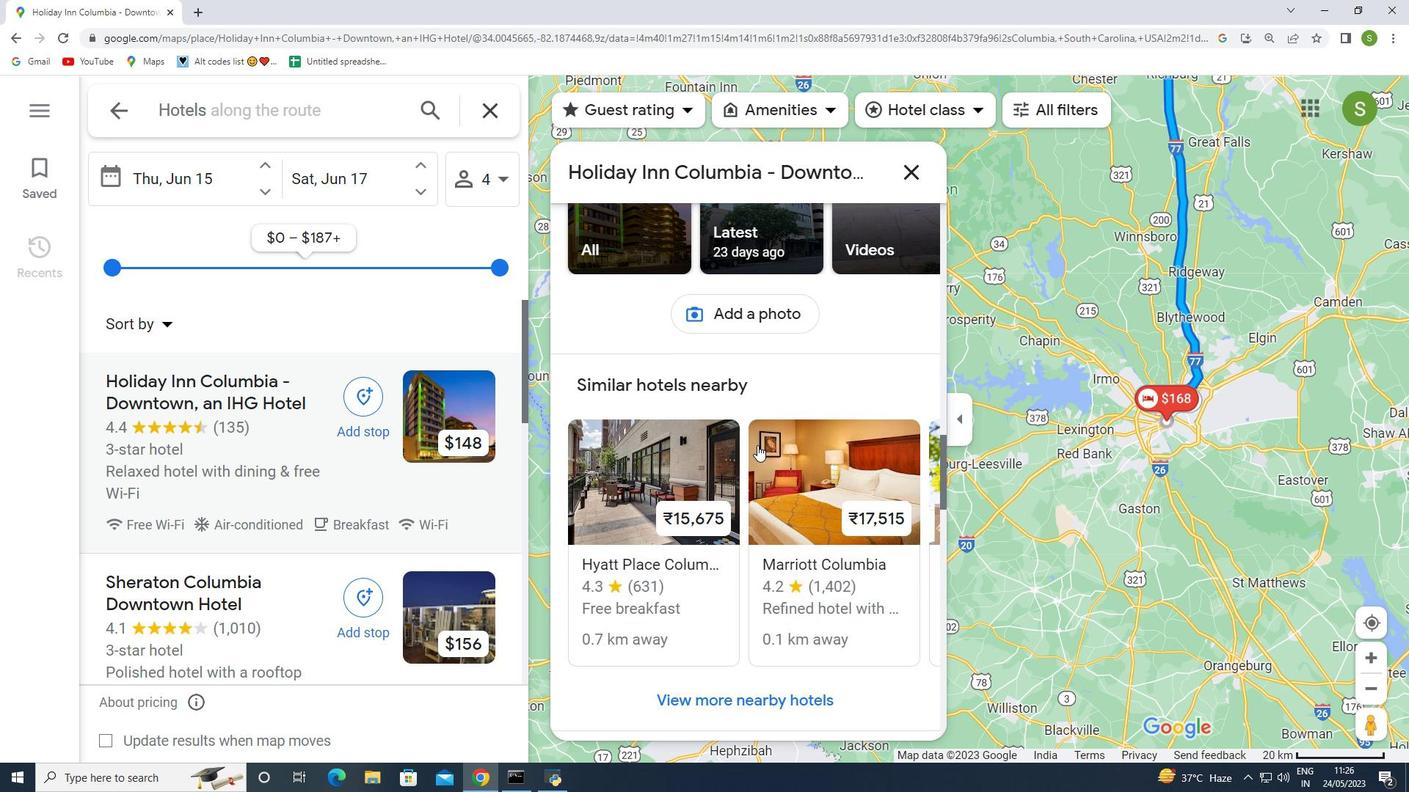 
Action: Mouse moved to (675, 514)
Screenshot: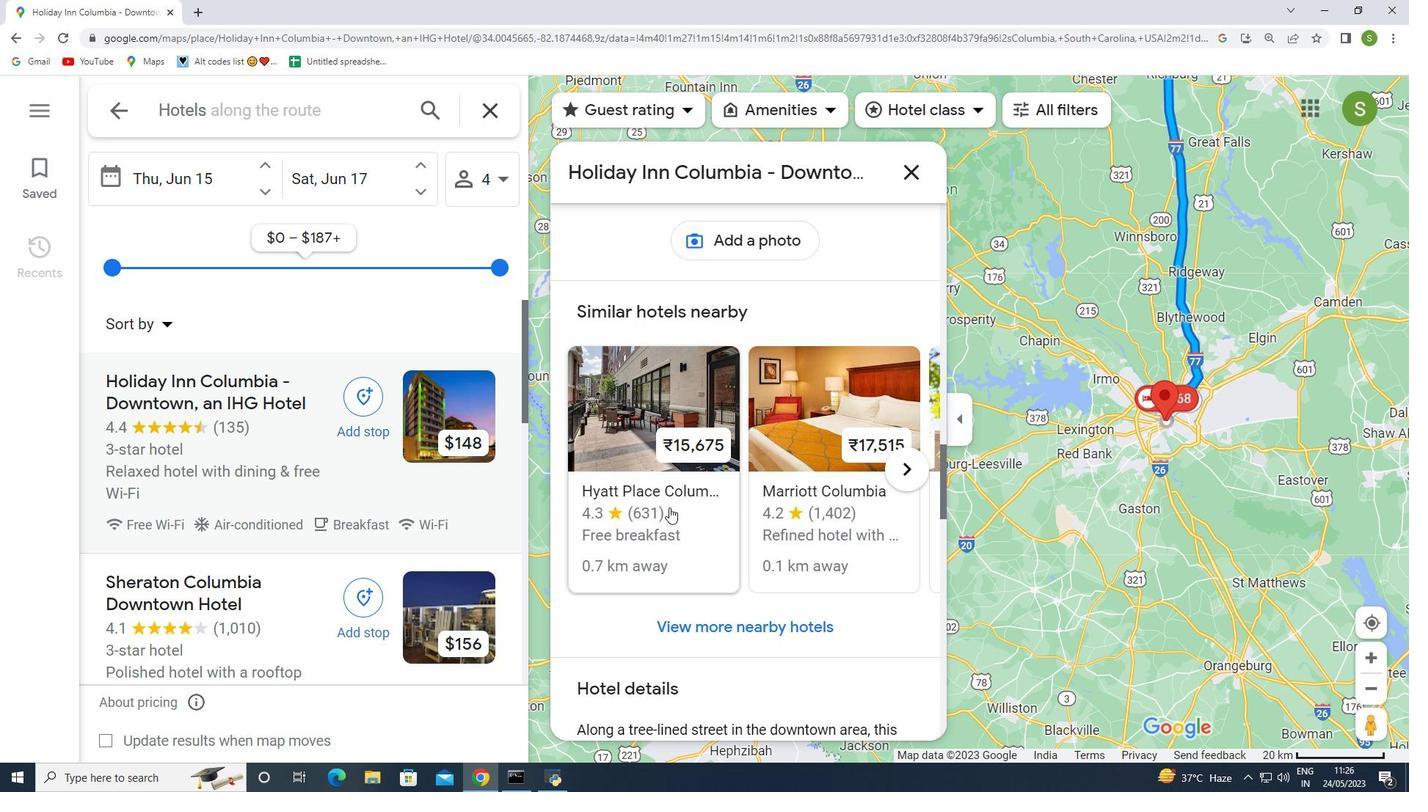 
Action: Mouse scrolled (675, 513) with delta (0, 0)
Screenshot: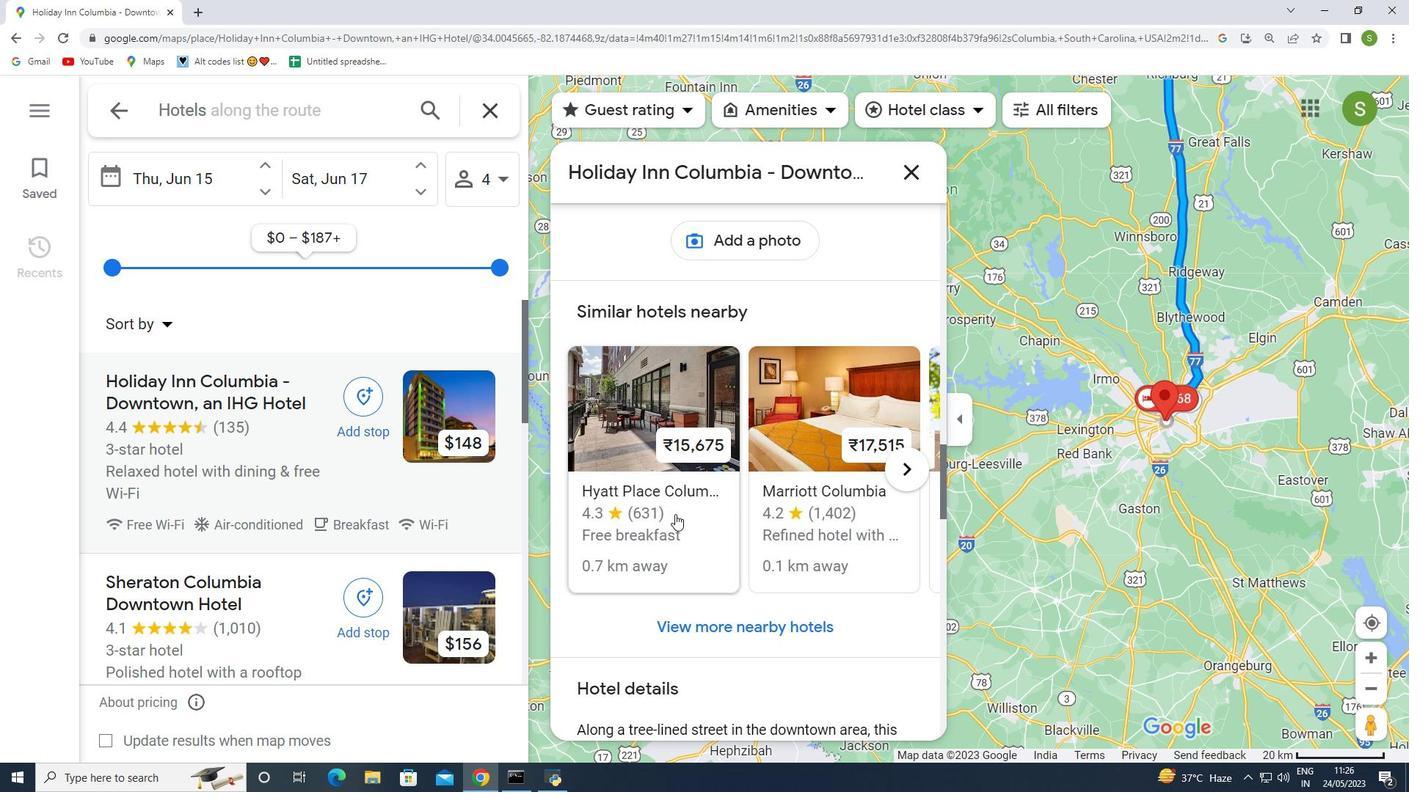 
Action: Mouse scrolled (675, 513) with delta (0, 0)
Screenshot: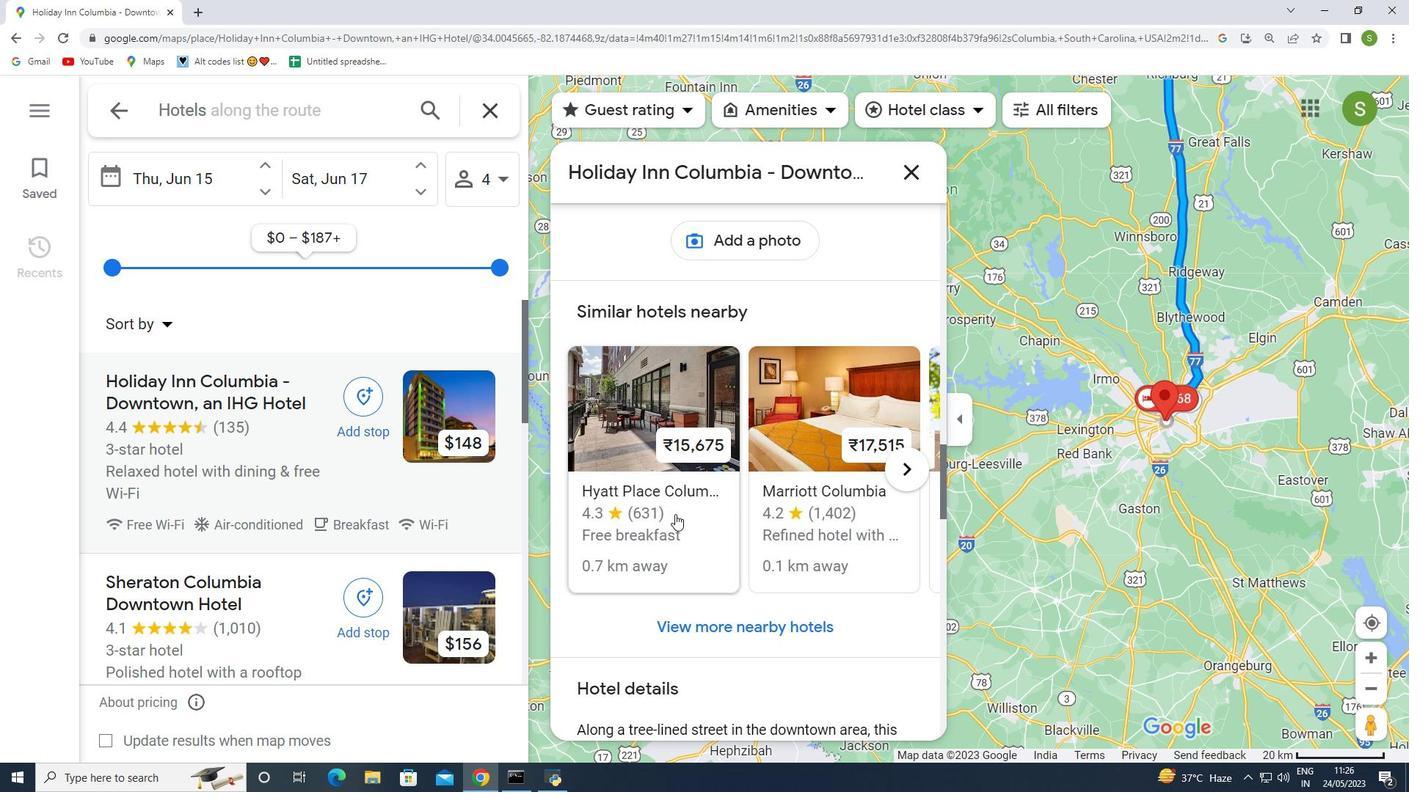 
Action: Mouse scrolled (675, 513) with delta (0, 0)
Screenshot: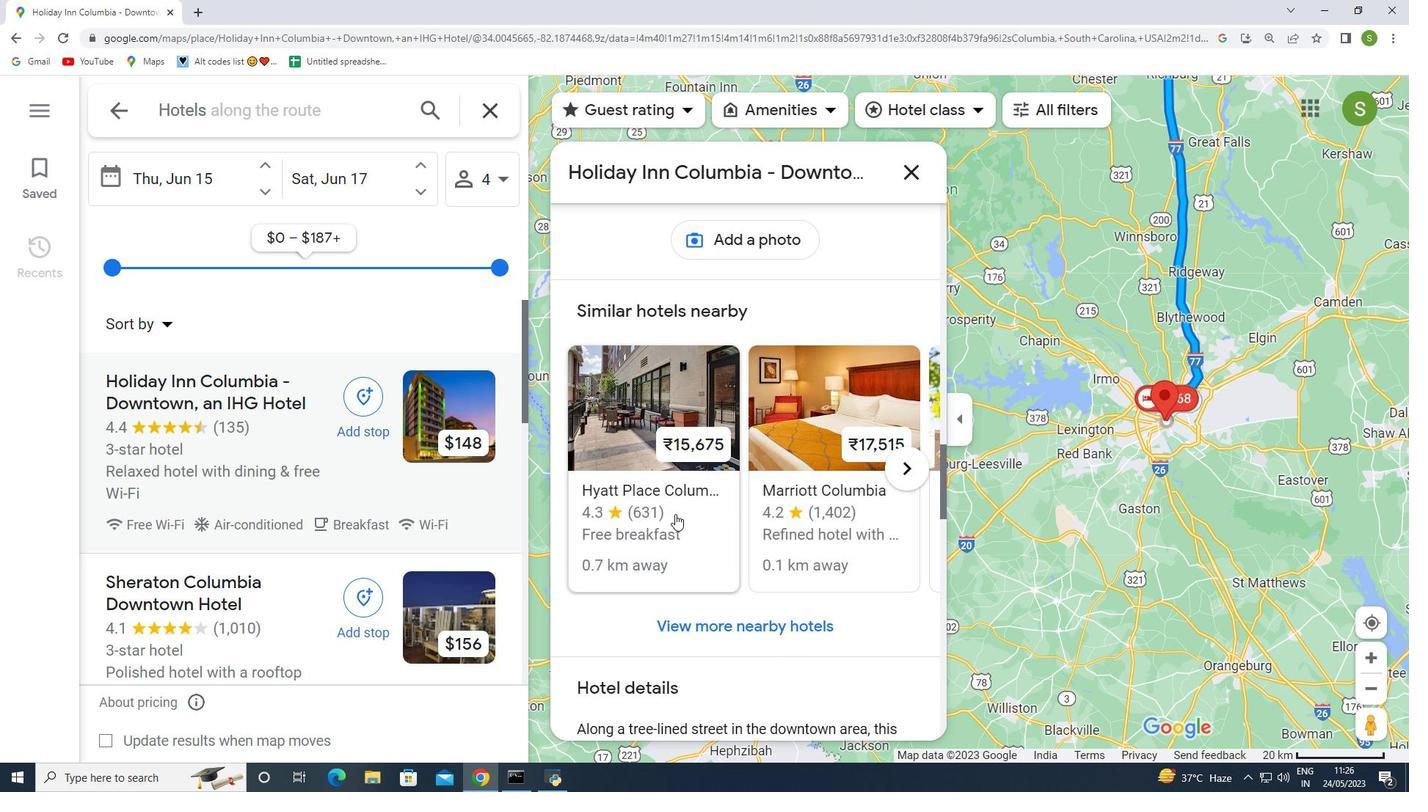 
Action: Mouse moved to (675, 515)
Screenshot: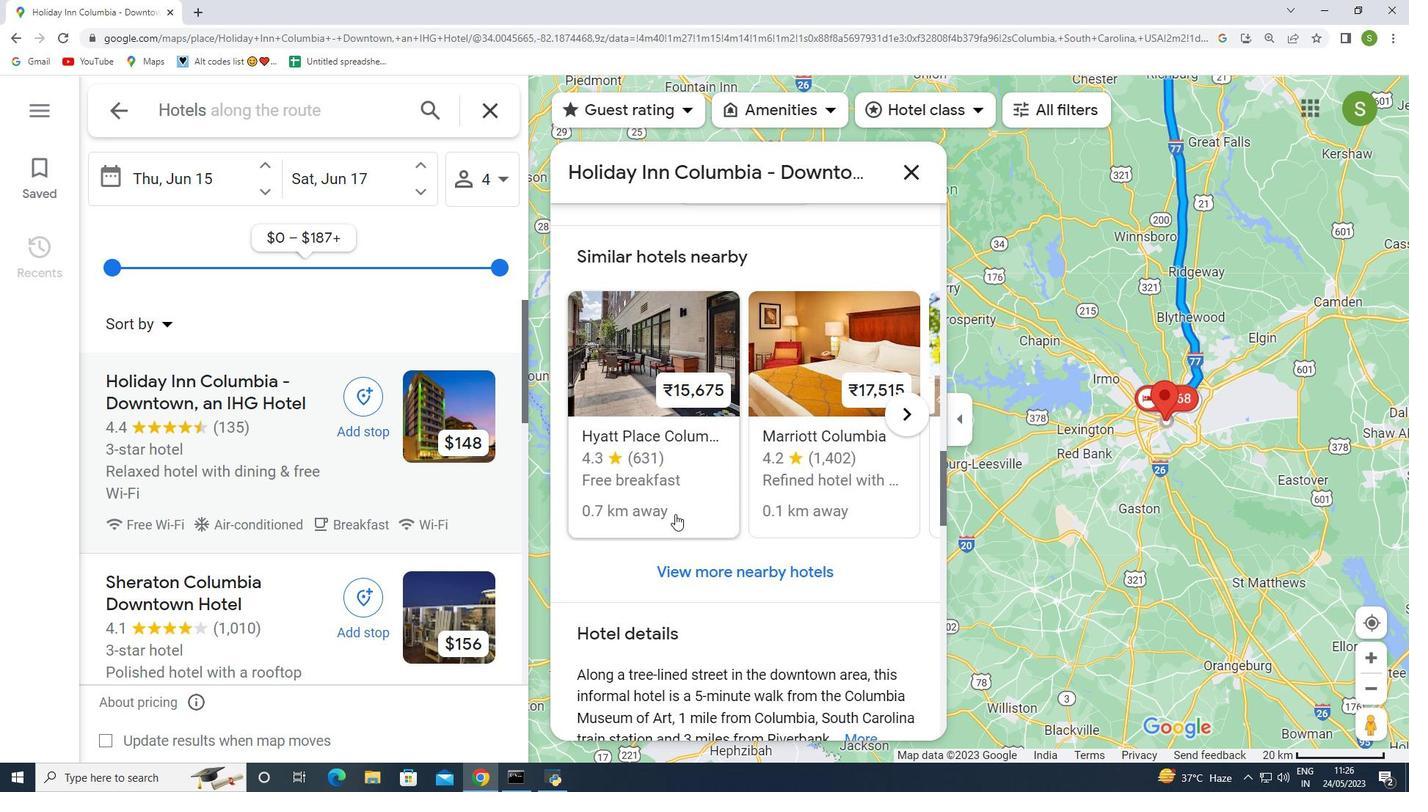 
Action: Mouse scrolled (675, 514) with delta (0, 0)
Screenshot: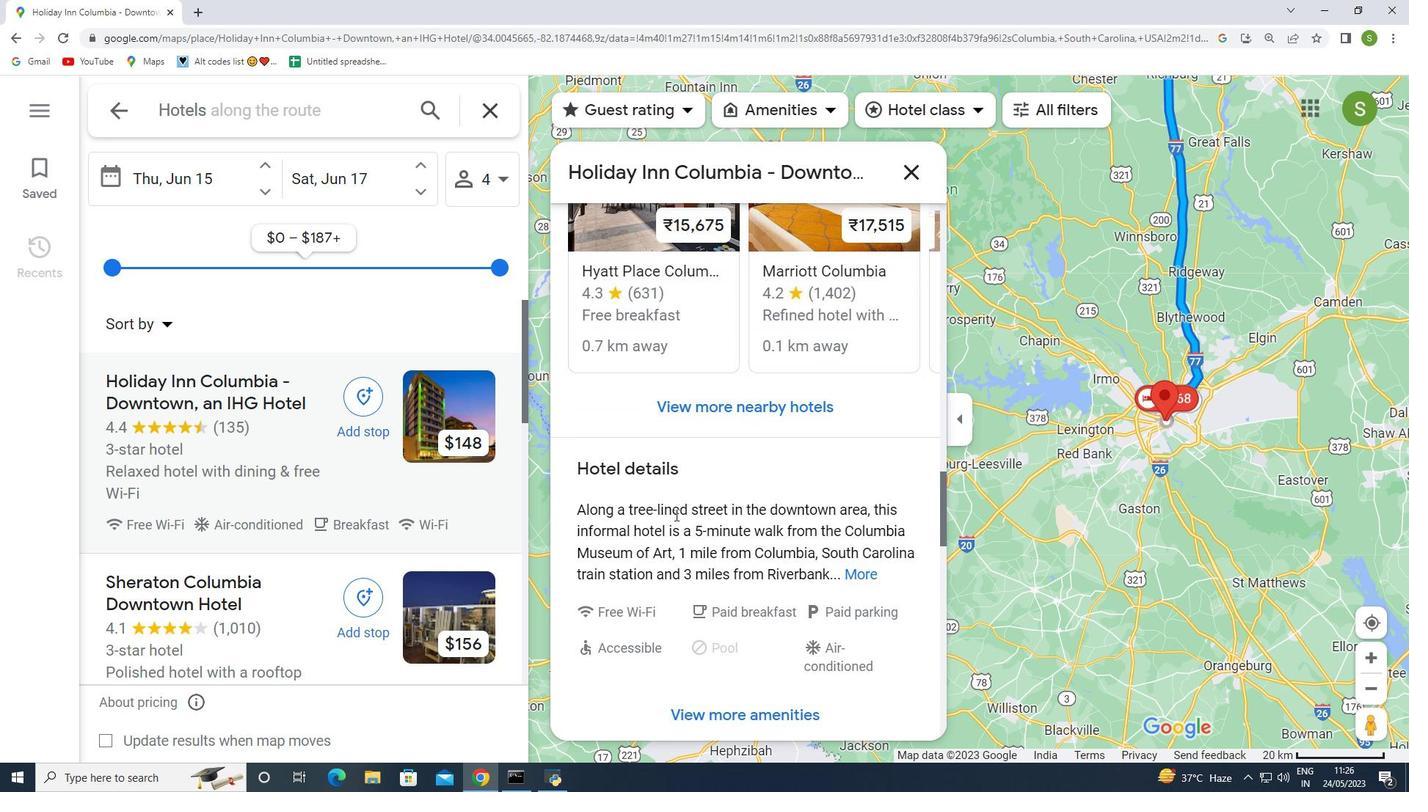 
Action: Mouse scrolled (675, 514) with delta (0, 0)
Screenshot: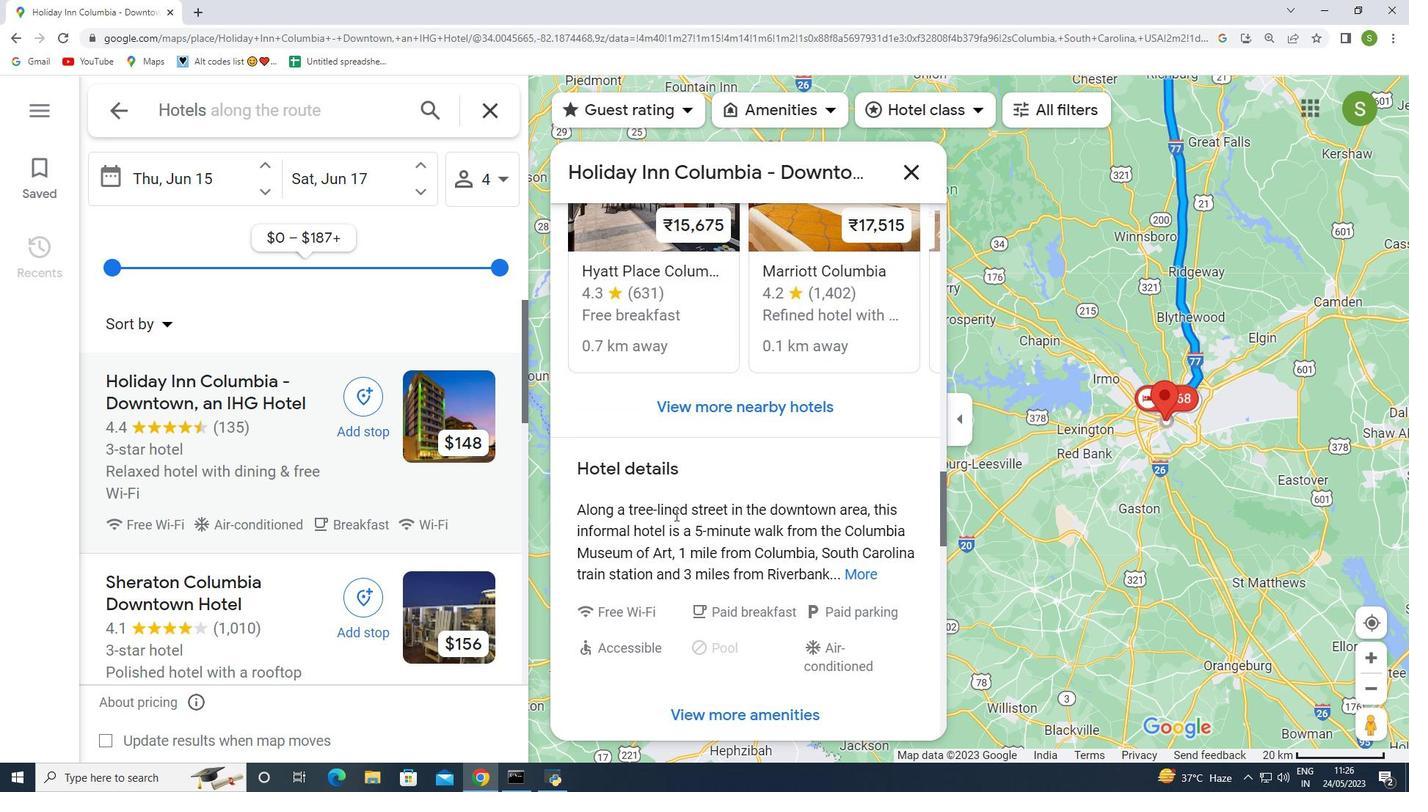 
Action: Mouse scrolled (675, 514) with delta (0, 0)
Screenshot: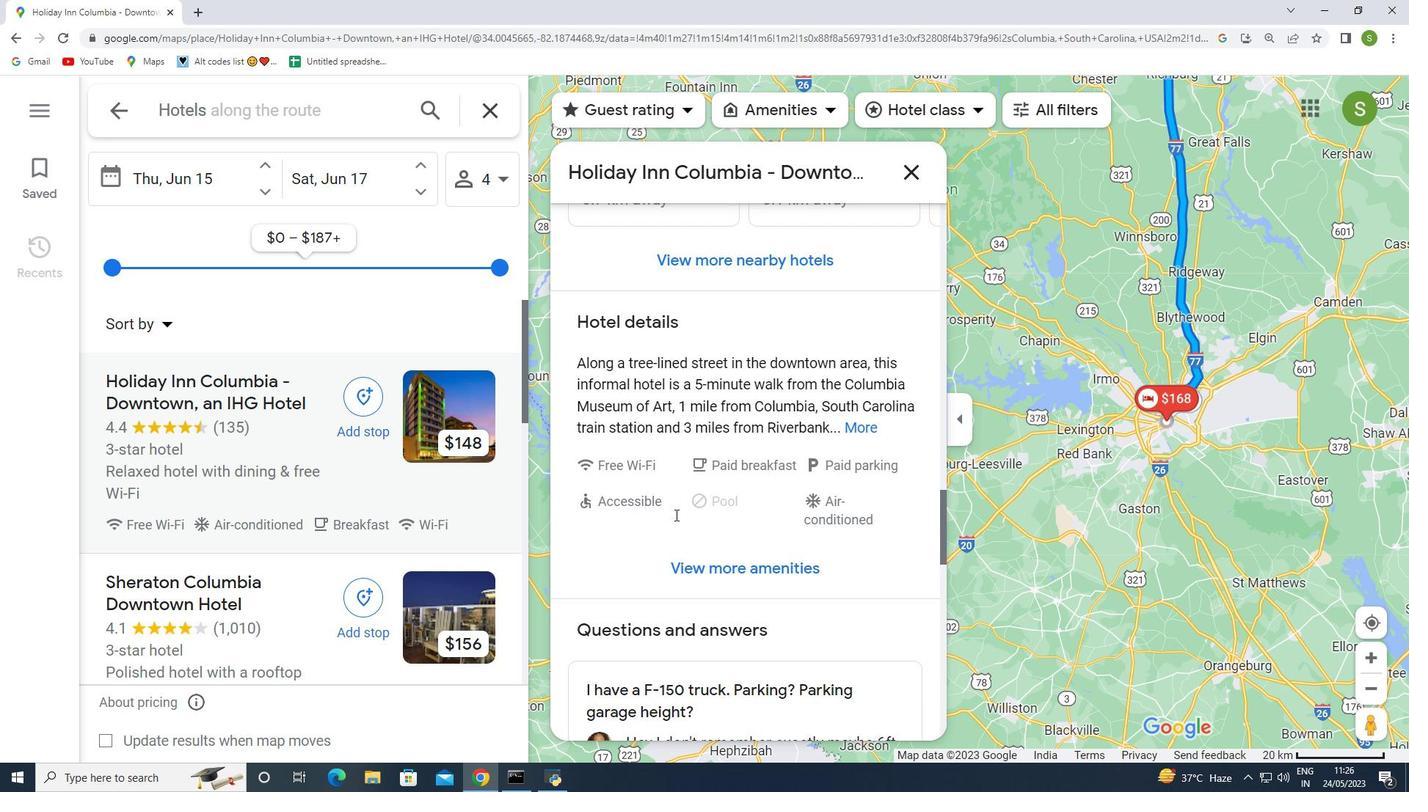 
Action: Mouse scrolled (675, 514) with delta (0, 0)
Screenshot: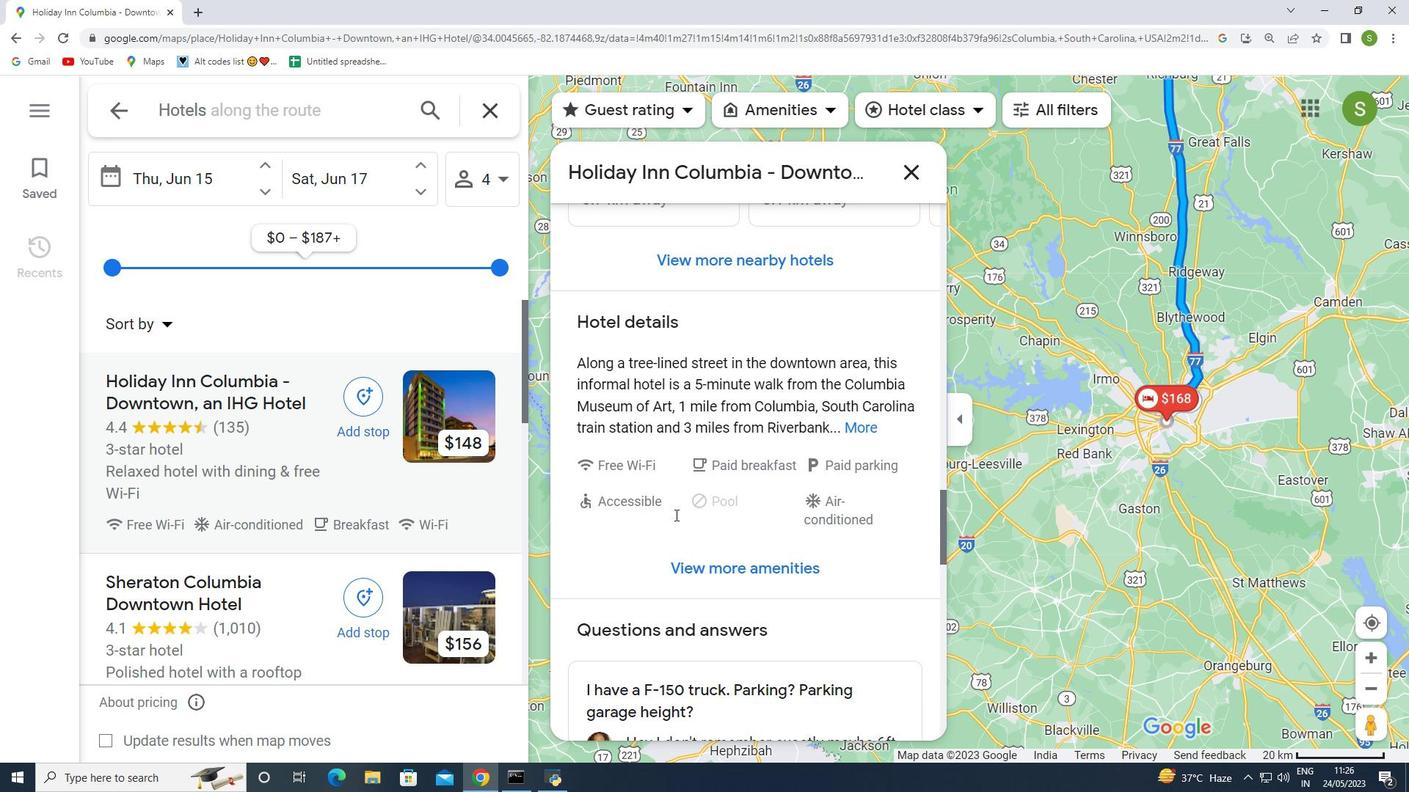 
Action: Mouse moved to (664, 432)
Screenshot: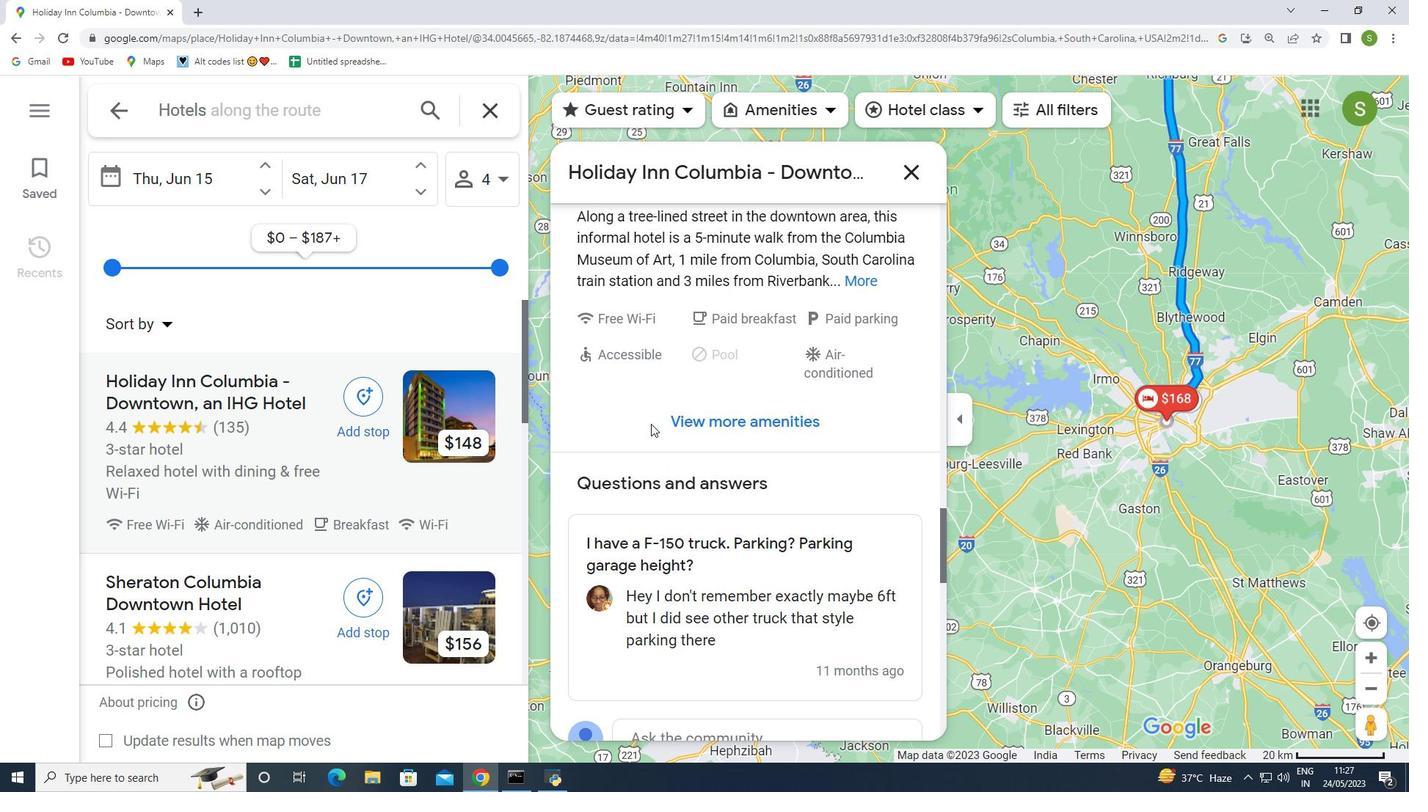 
Action: Mouse scrolled (664, 431) with delta (0, 0)
Screenshot: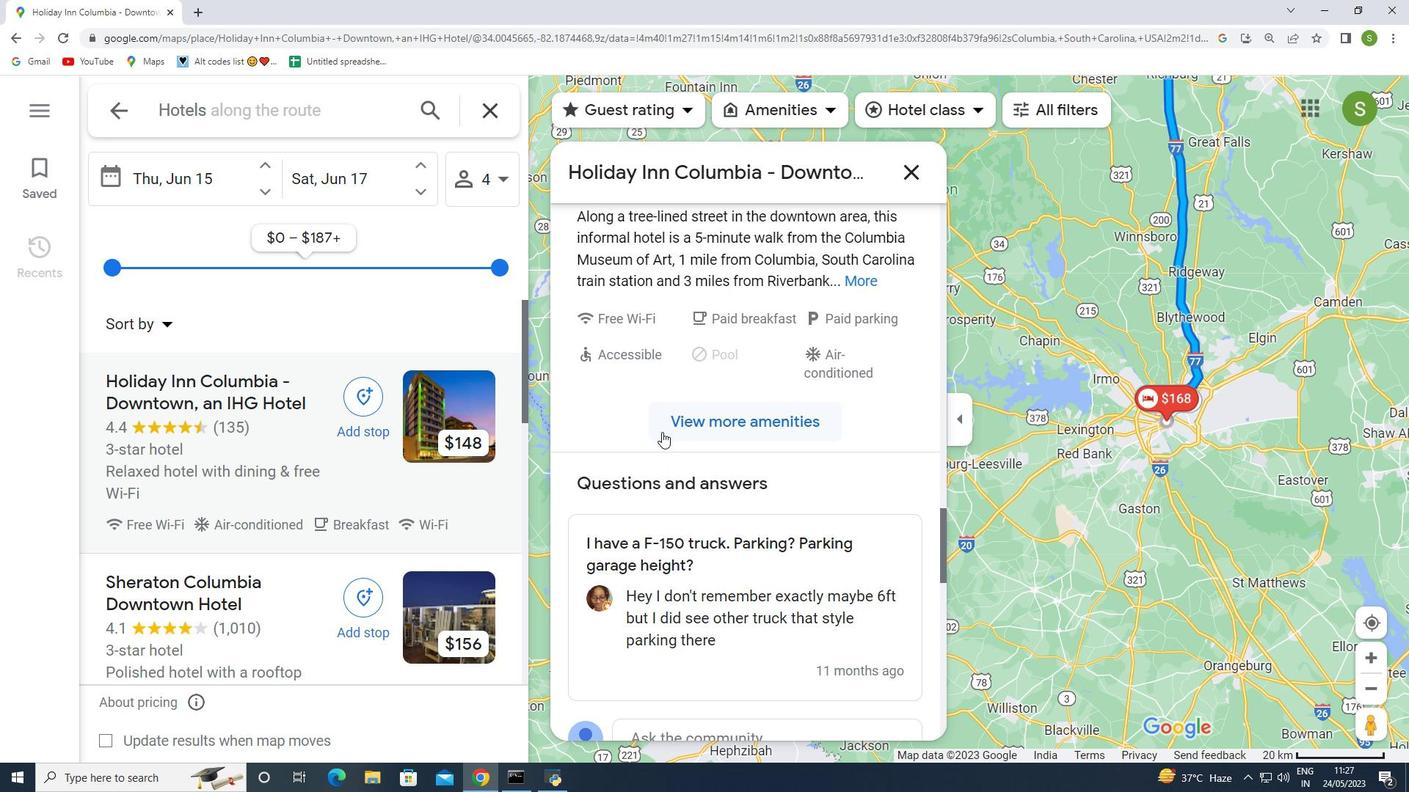 
Action: Mouse moved to (664, 433)
Screenshot: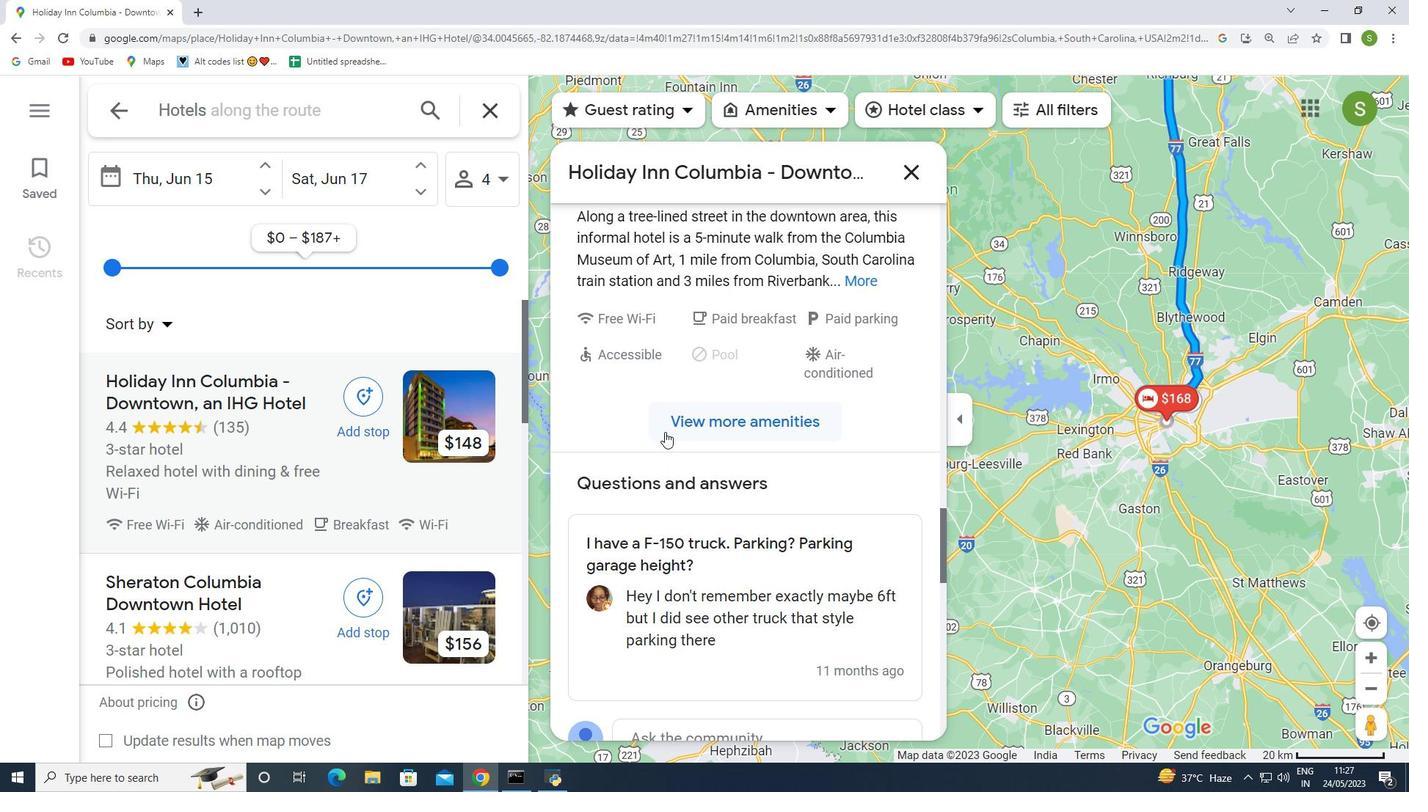 
Action: Mouse scrolled (664, 432) with delta (0, 0)
Screenshot: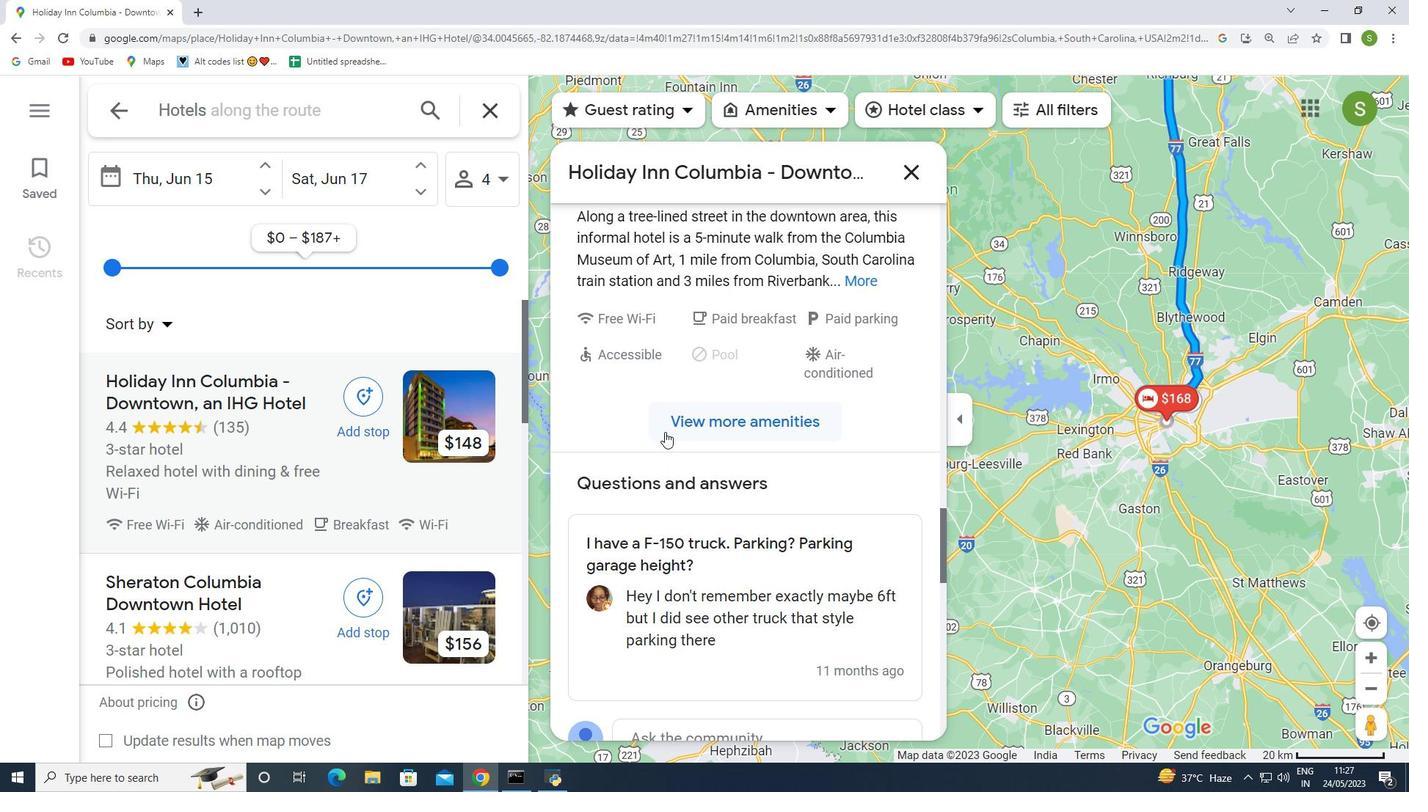 
Action: Mouse moved to (665, 433)
Screenshot: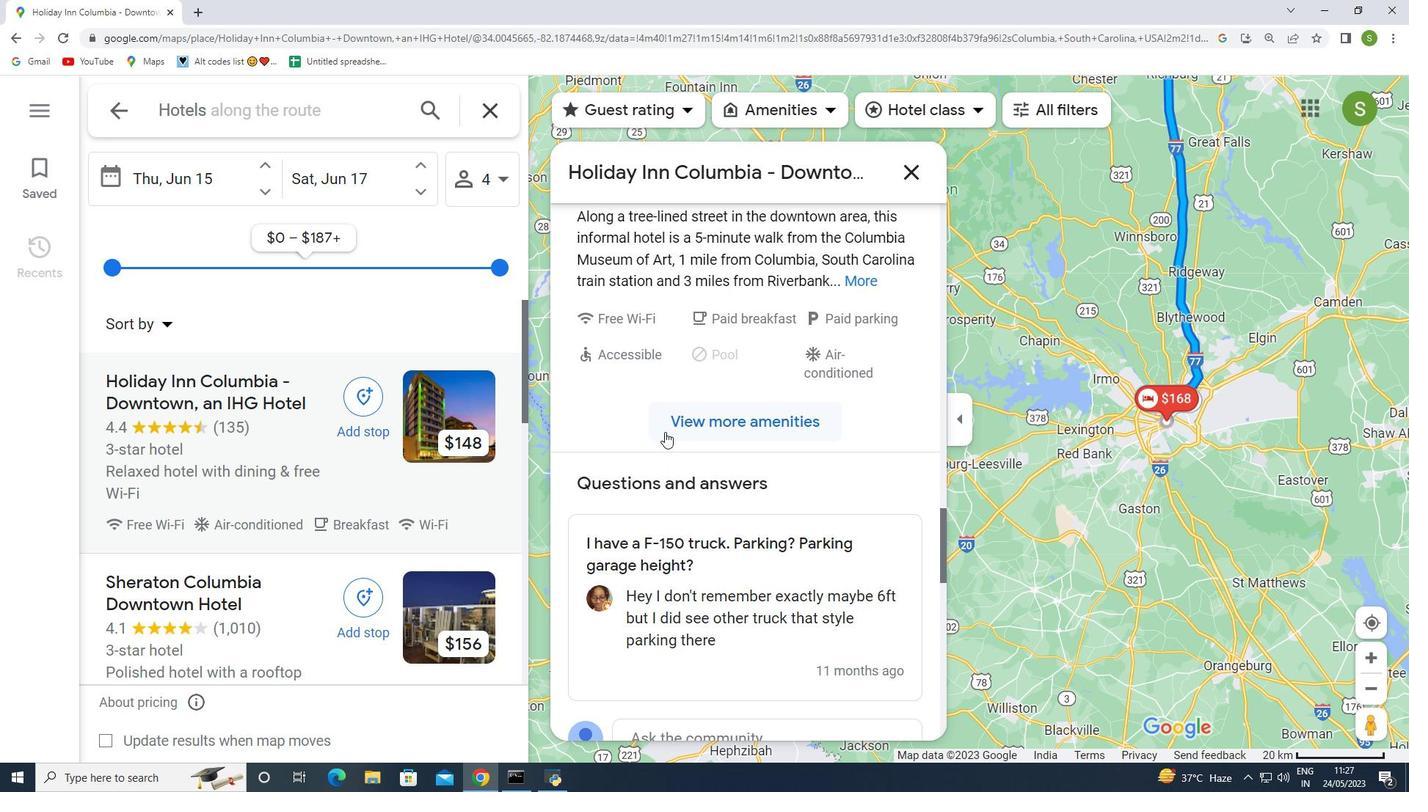 
Action: Mouse scrolled (665, 432) with delta (0, 0)
Screenshot: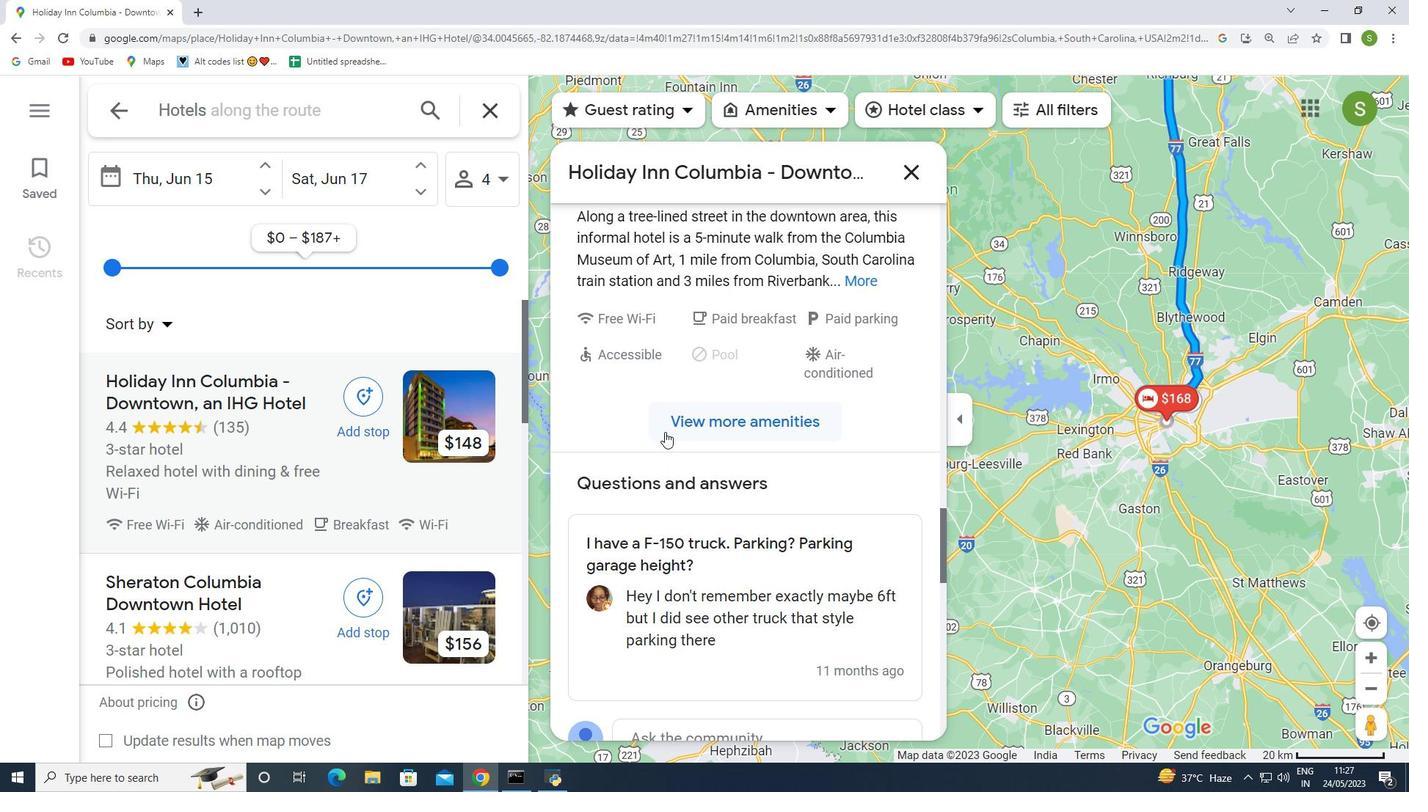 
Action: Mouse moved to (723, 438)
Screenshot: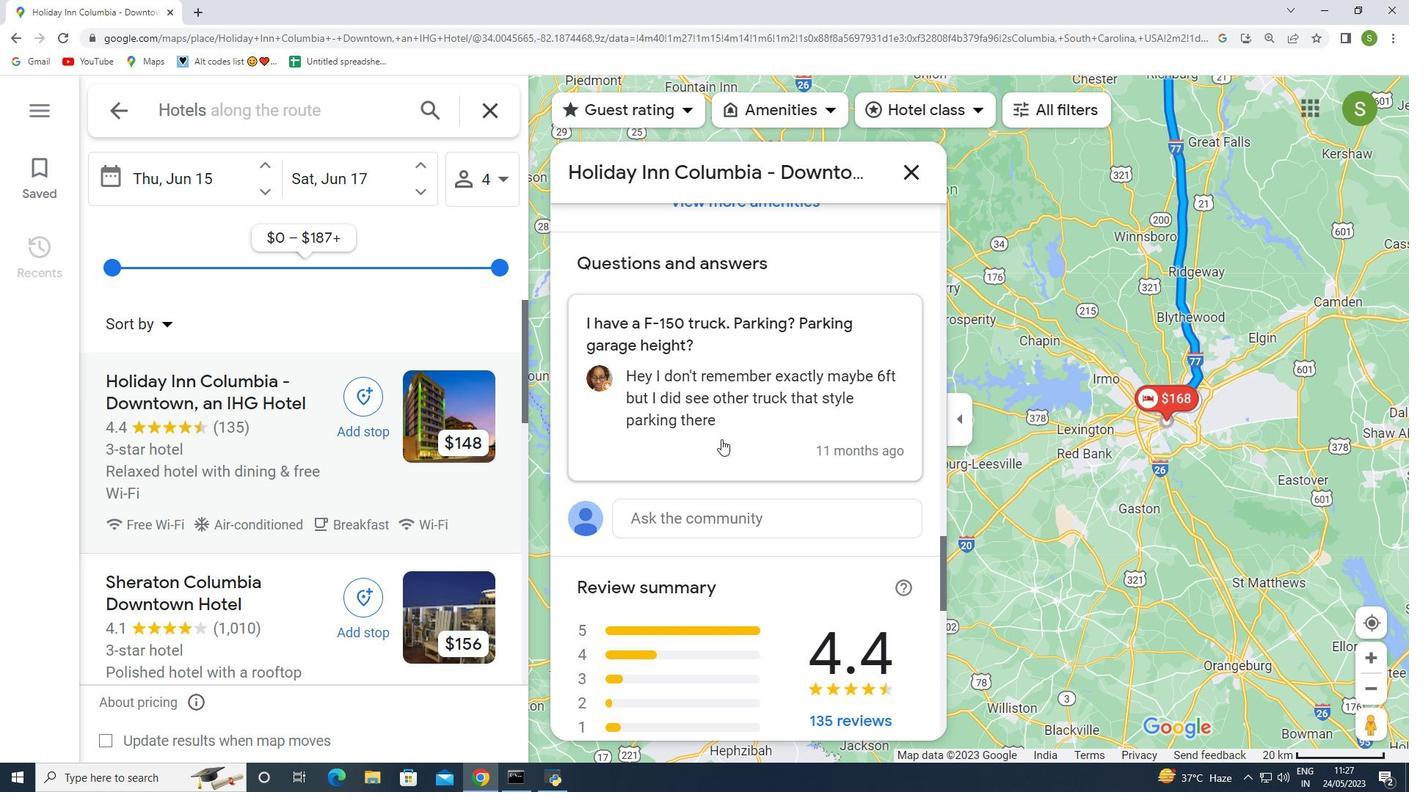 
Action: Mouse scrolled (723, 438) with delta (0, 0)
Screenshot: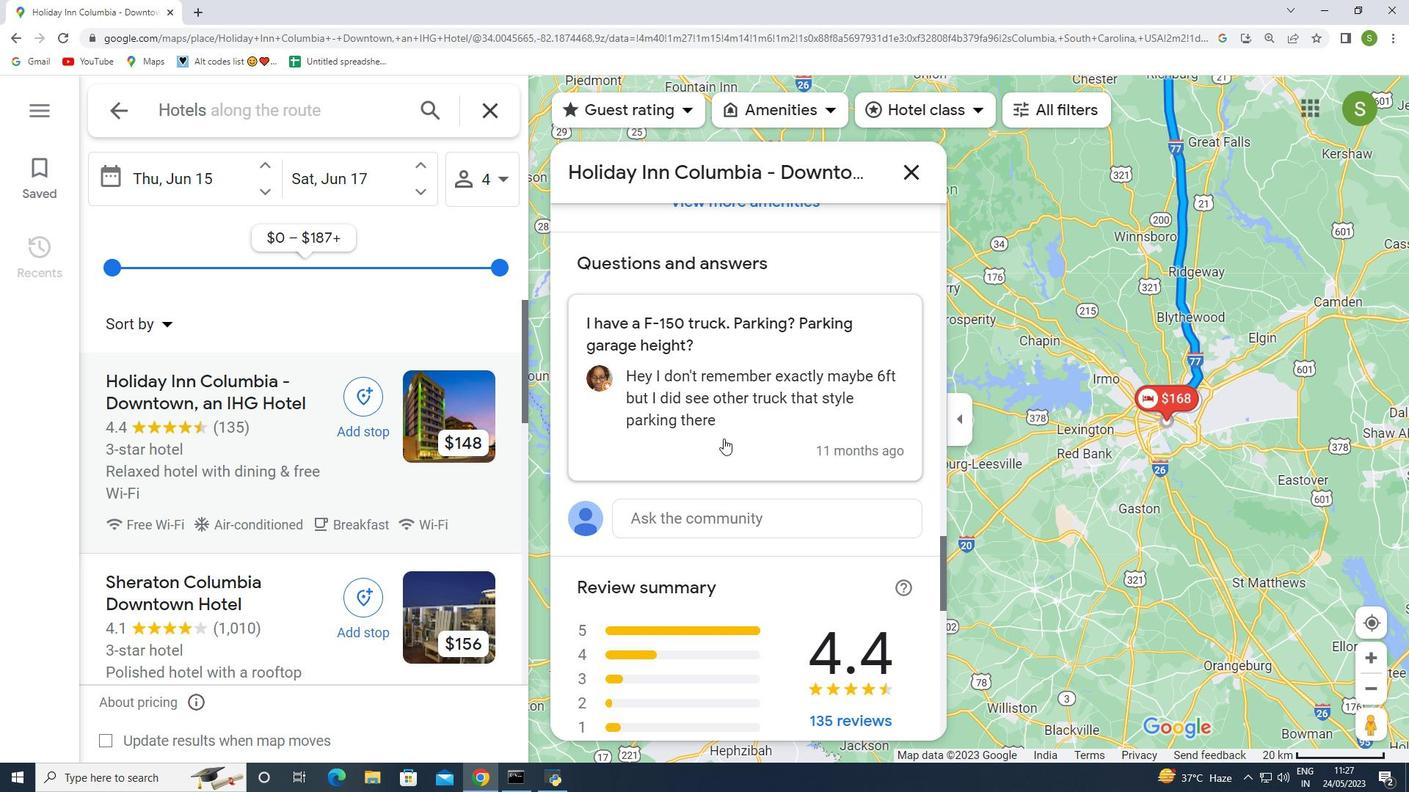 
Action: Mouse scrolled (723, 438) with delta (0, 0)
Screenshot: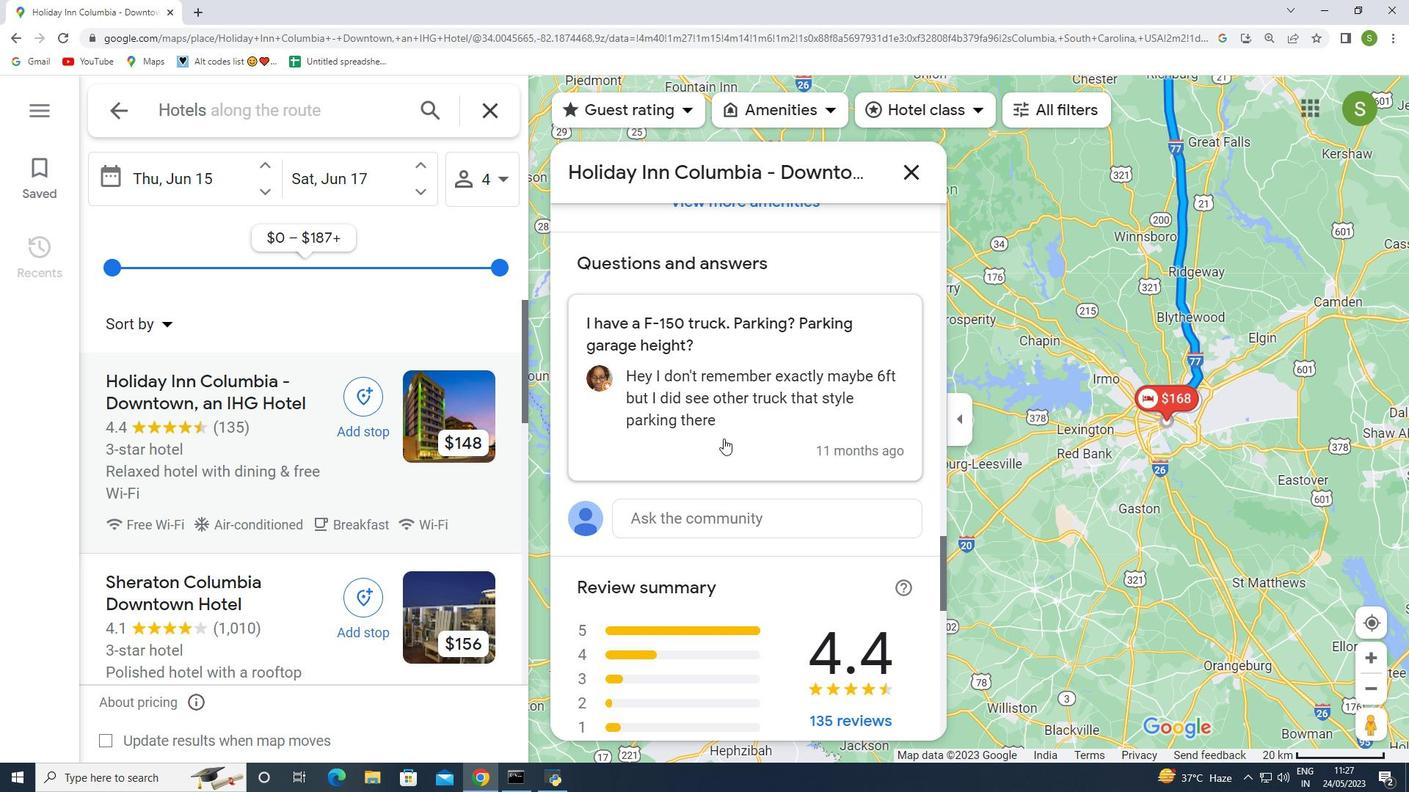 
Action: Mouse scrolled (723, 438) with delta (0, 0)
Screenshot: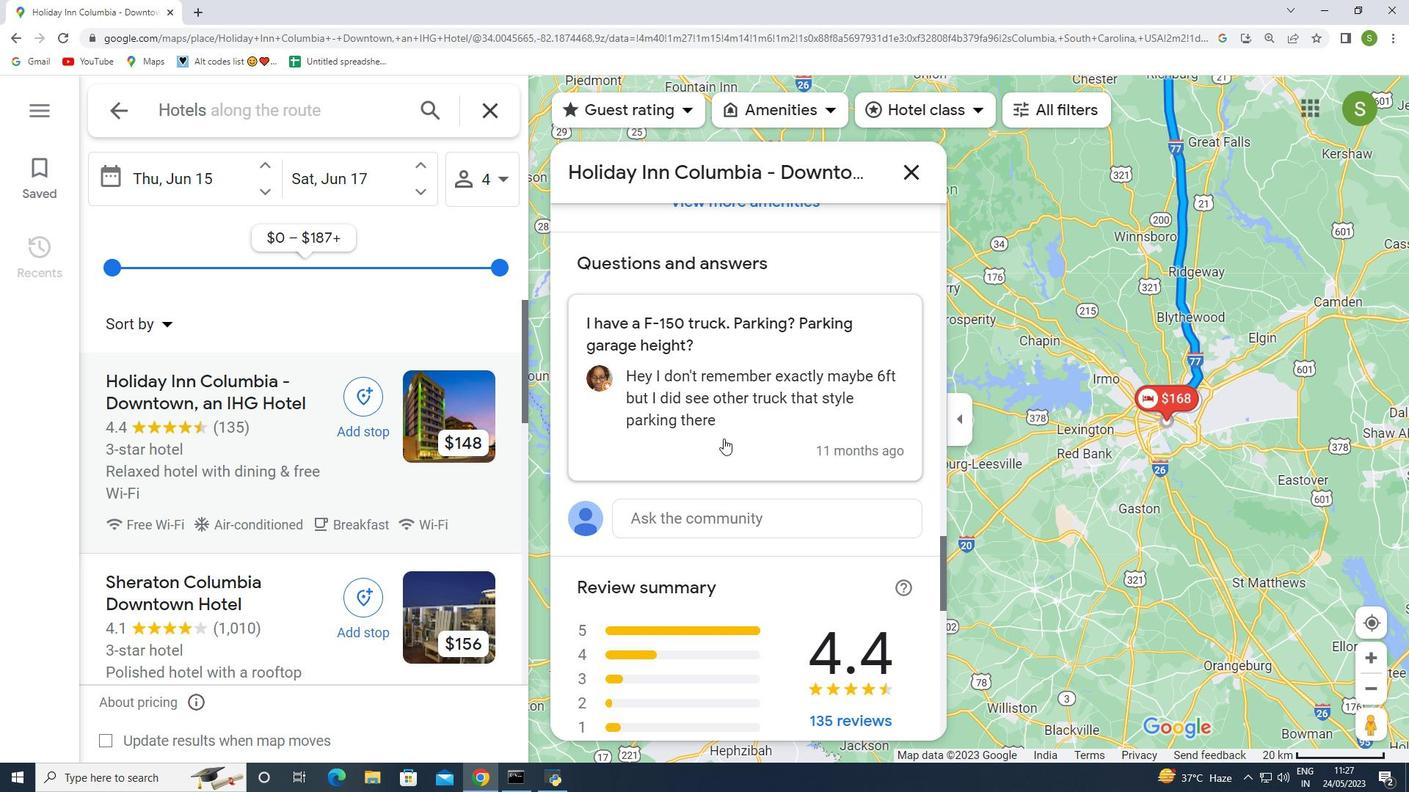 
Action: Mouse scrolled (723, 438) with delta (0, 0)
Screenshot: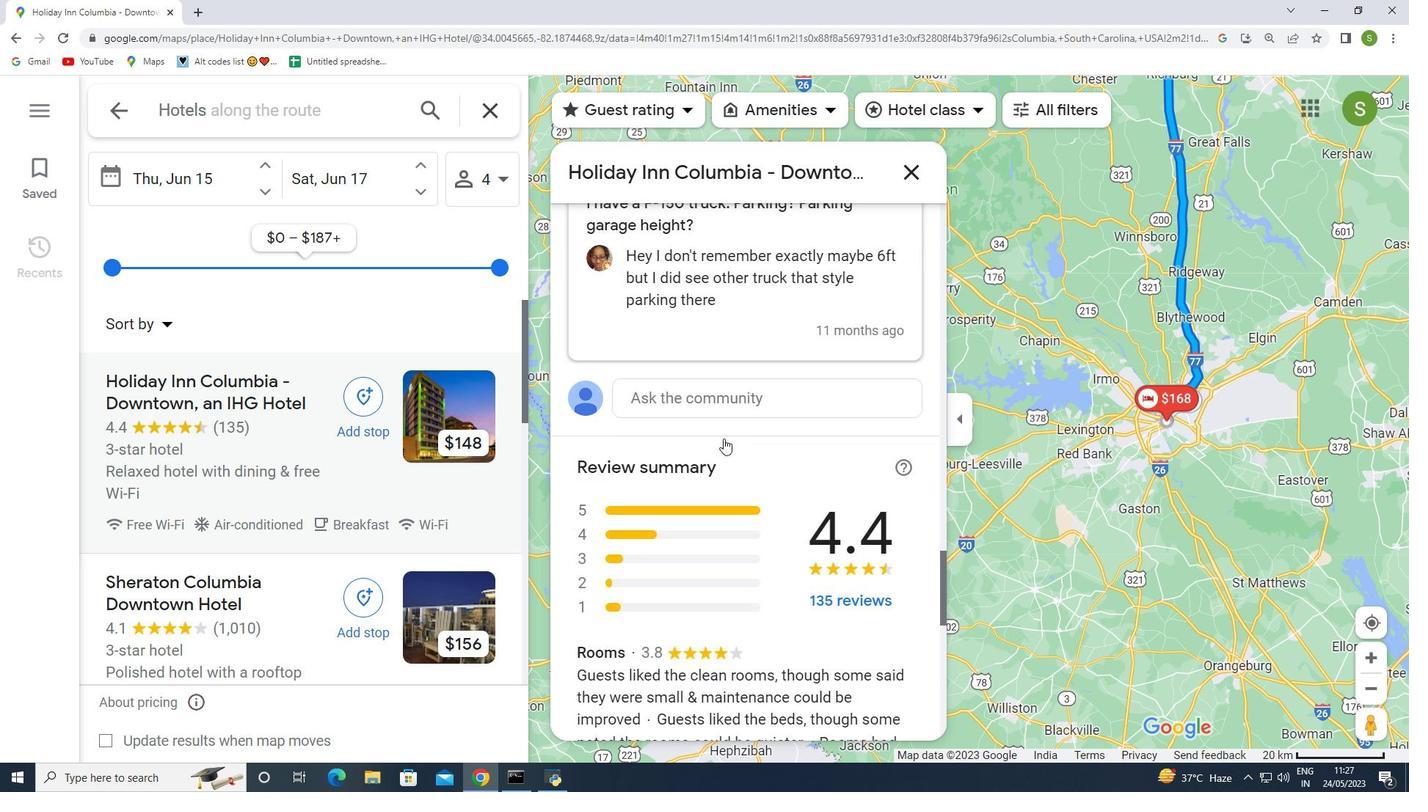 
Action: Mouse moved to (694, 380)
Screenshot: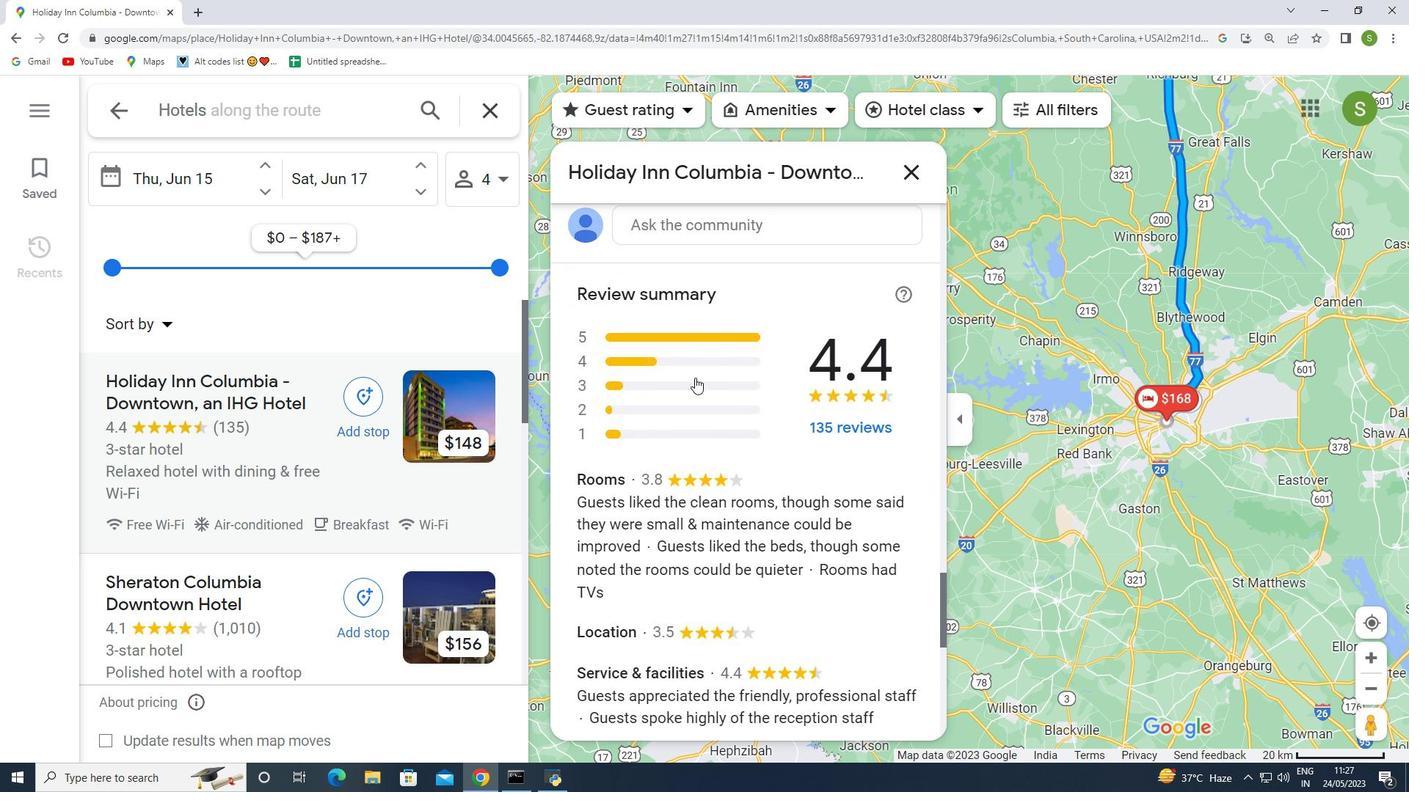 
Action: Mouse scrolled (694, 379) with delta (0, 0)
Screenshot: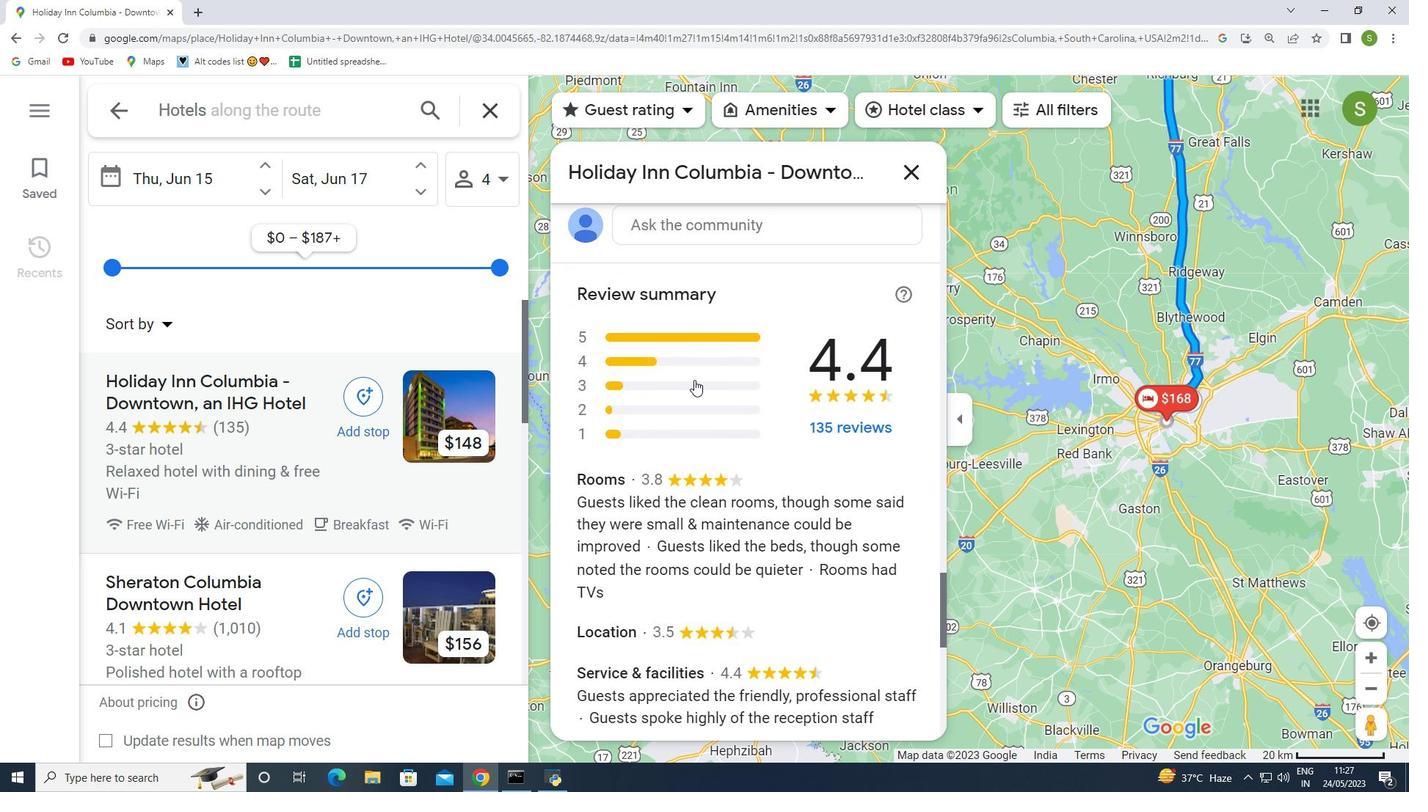 
Action: Mouse moved to (694, 380)
Screenshot: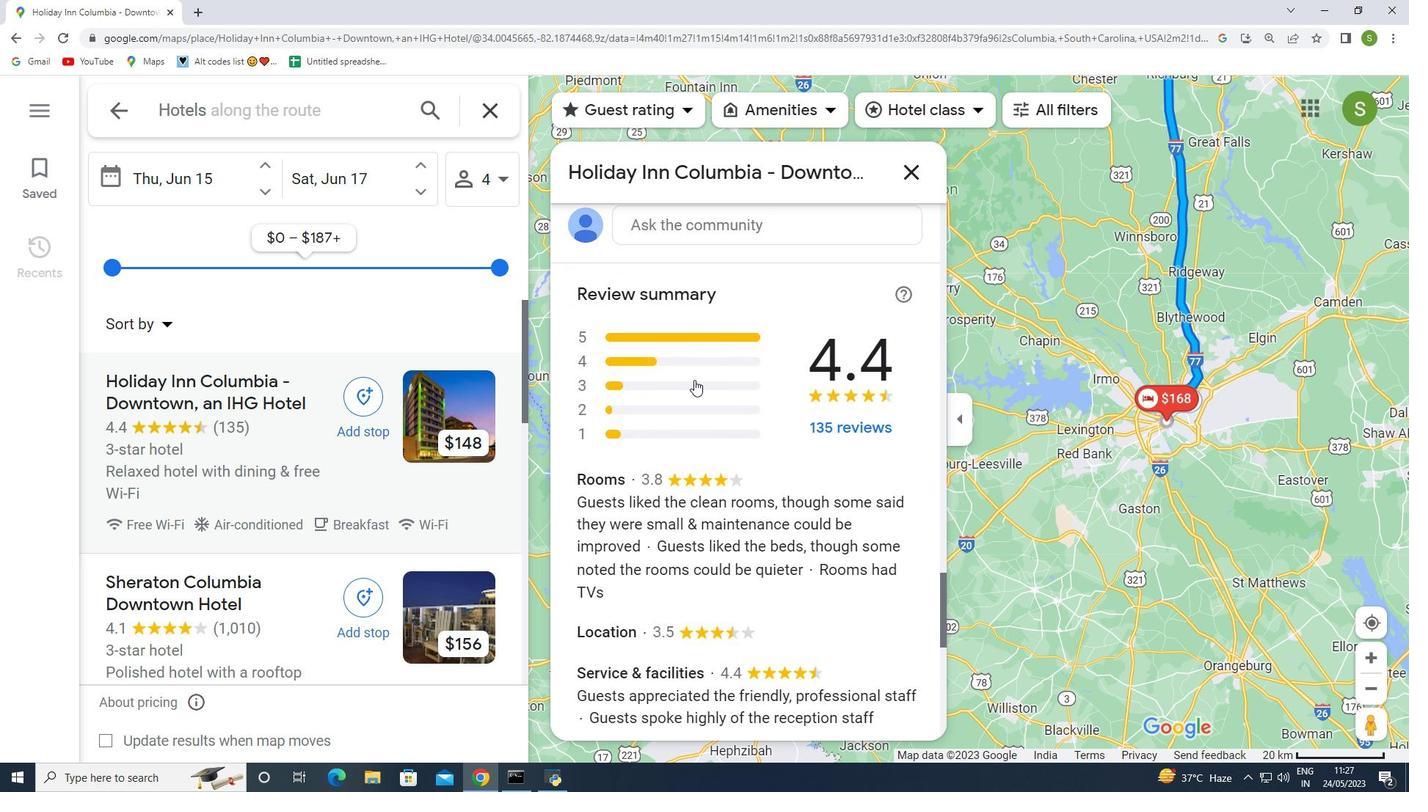 
Action: Mouse scrolled (694, 379) with delta (0, 0)
Screenshot: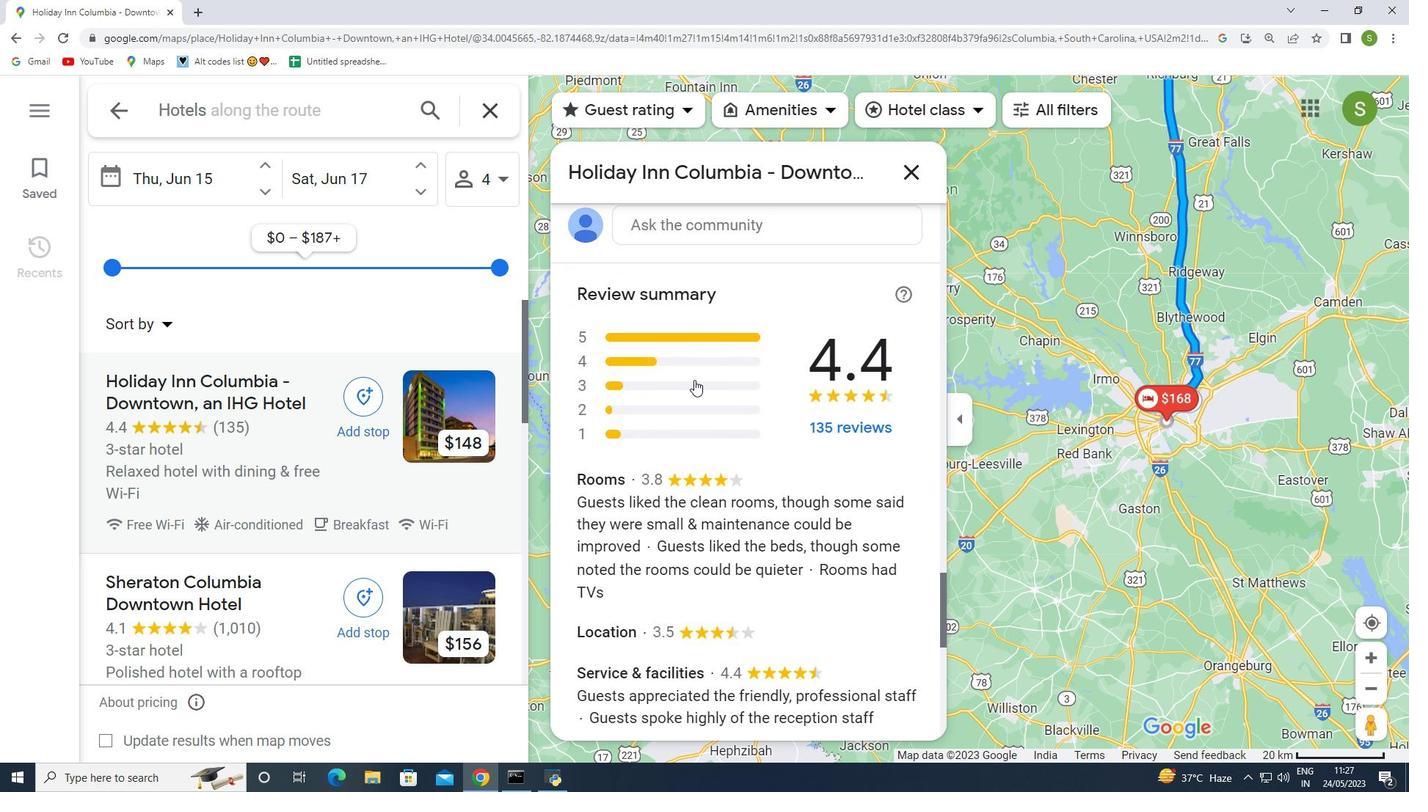 
Action: Mouse scrolled (694, 379) with delta (0, 0)
Screenshot: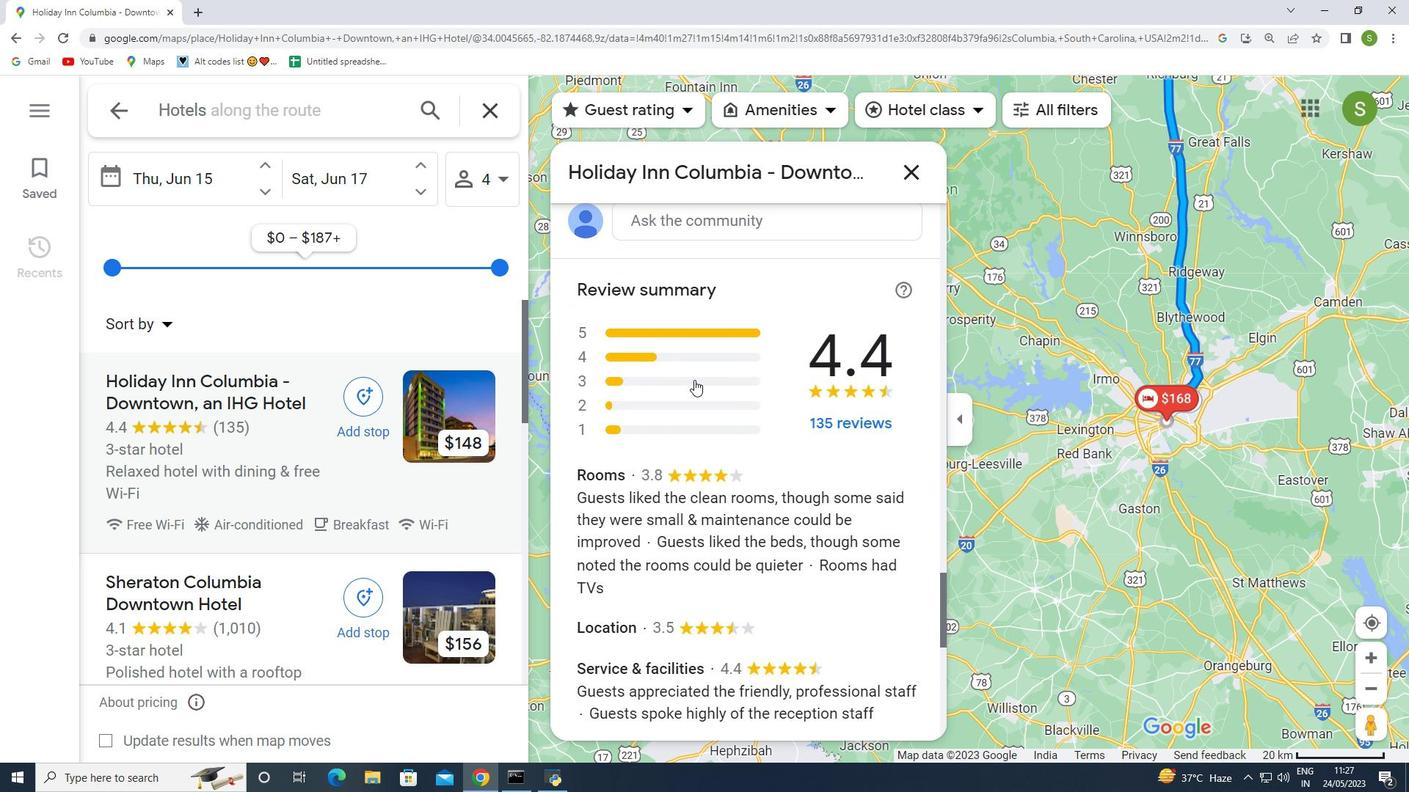 
Action: Mouse scrolled (694, 379) with delta (0, 0)
Screenshot: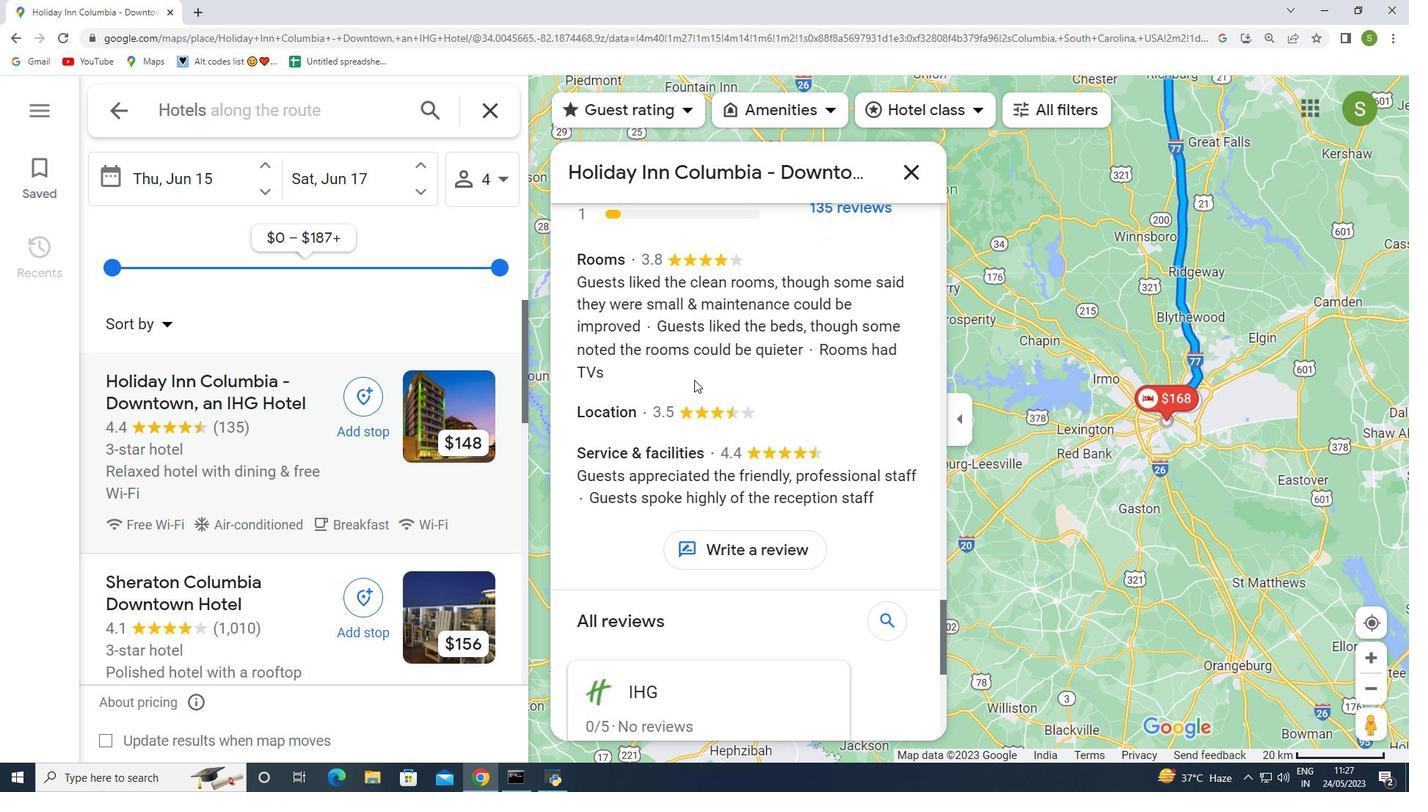 
Action: Mouse scrolled (694, 379) with delta (0, 0)
Screenshot: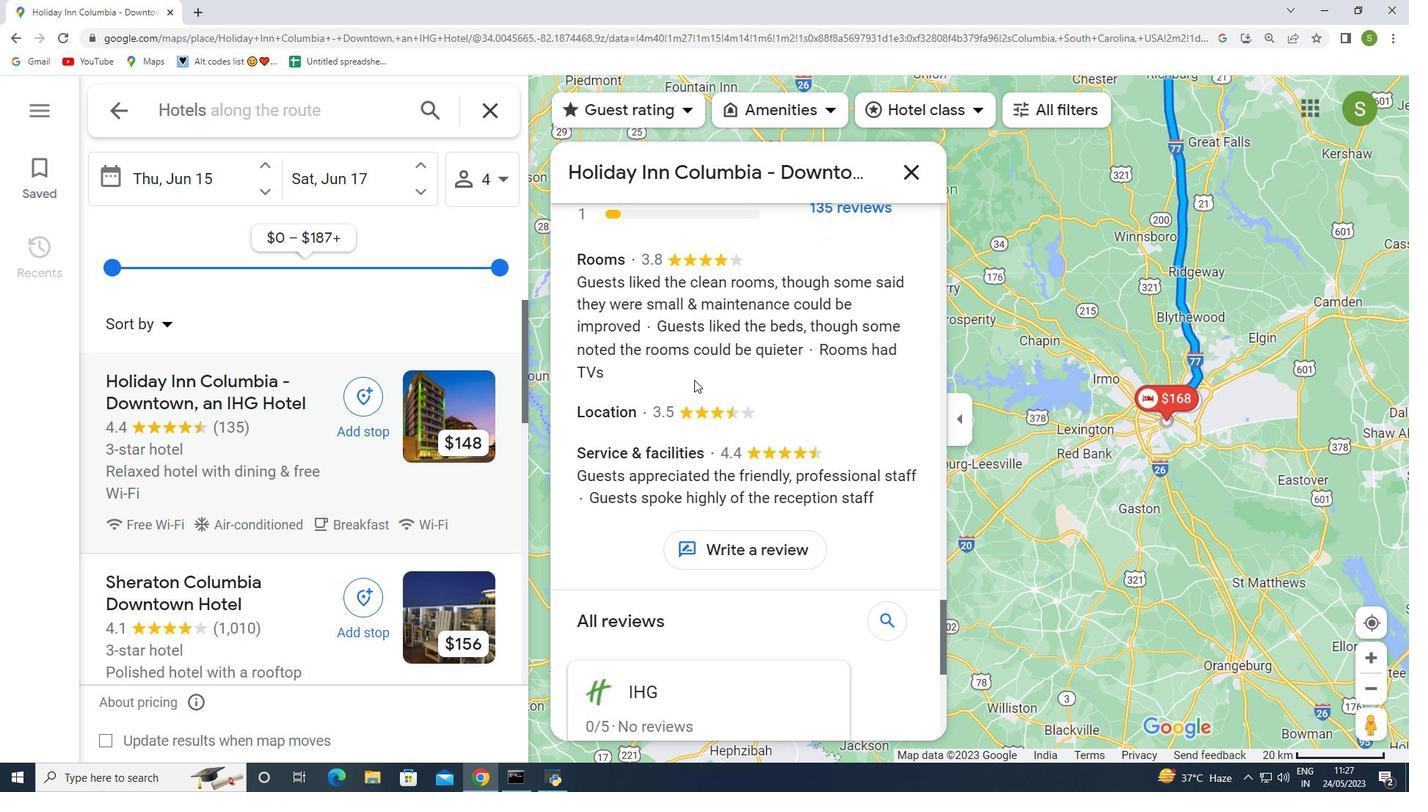 
Action: Mouse scrolled (694, 379) with delta (0, 0)
Screenshot: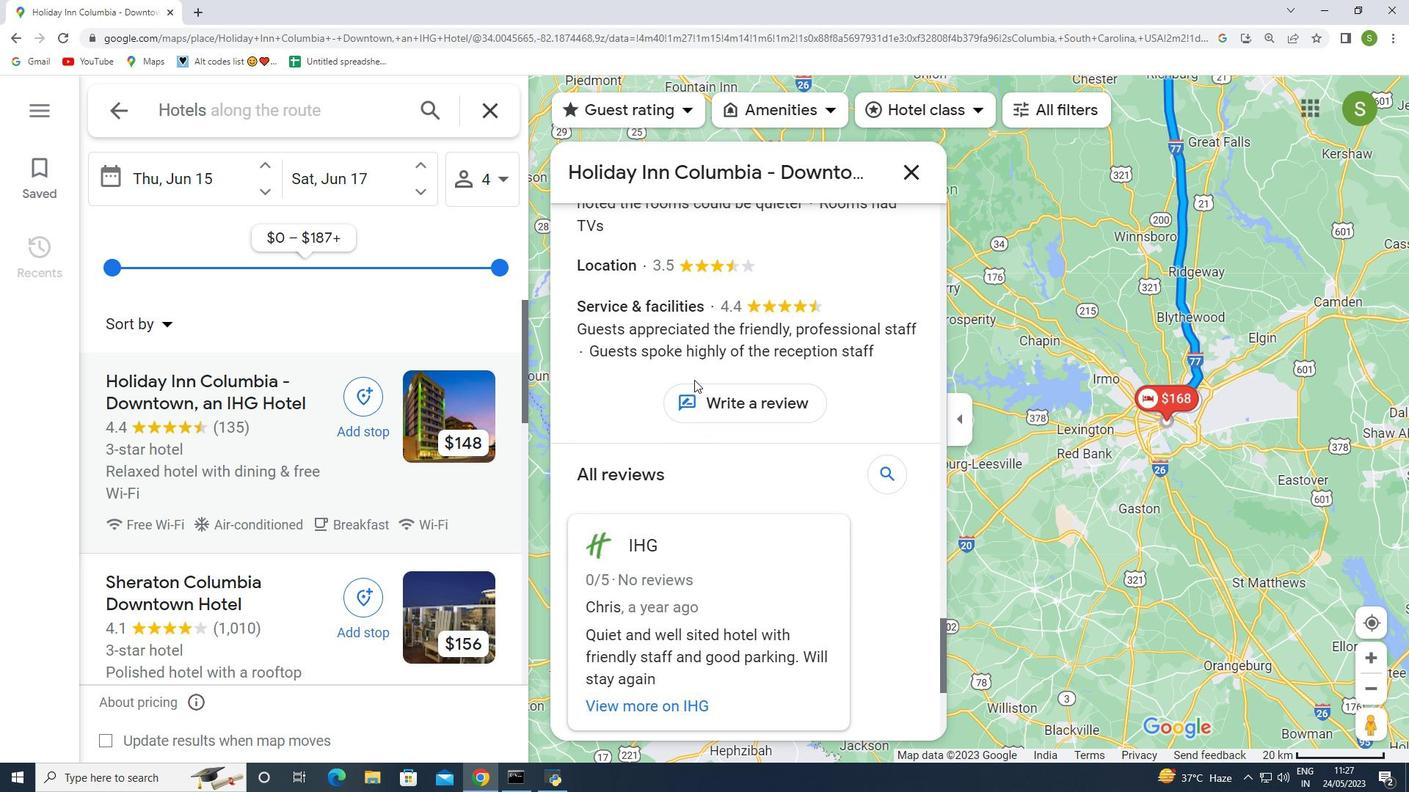 
Action: Mouse scrolled (694, 379) with delta (0, 0)
Screenshot: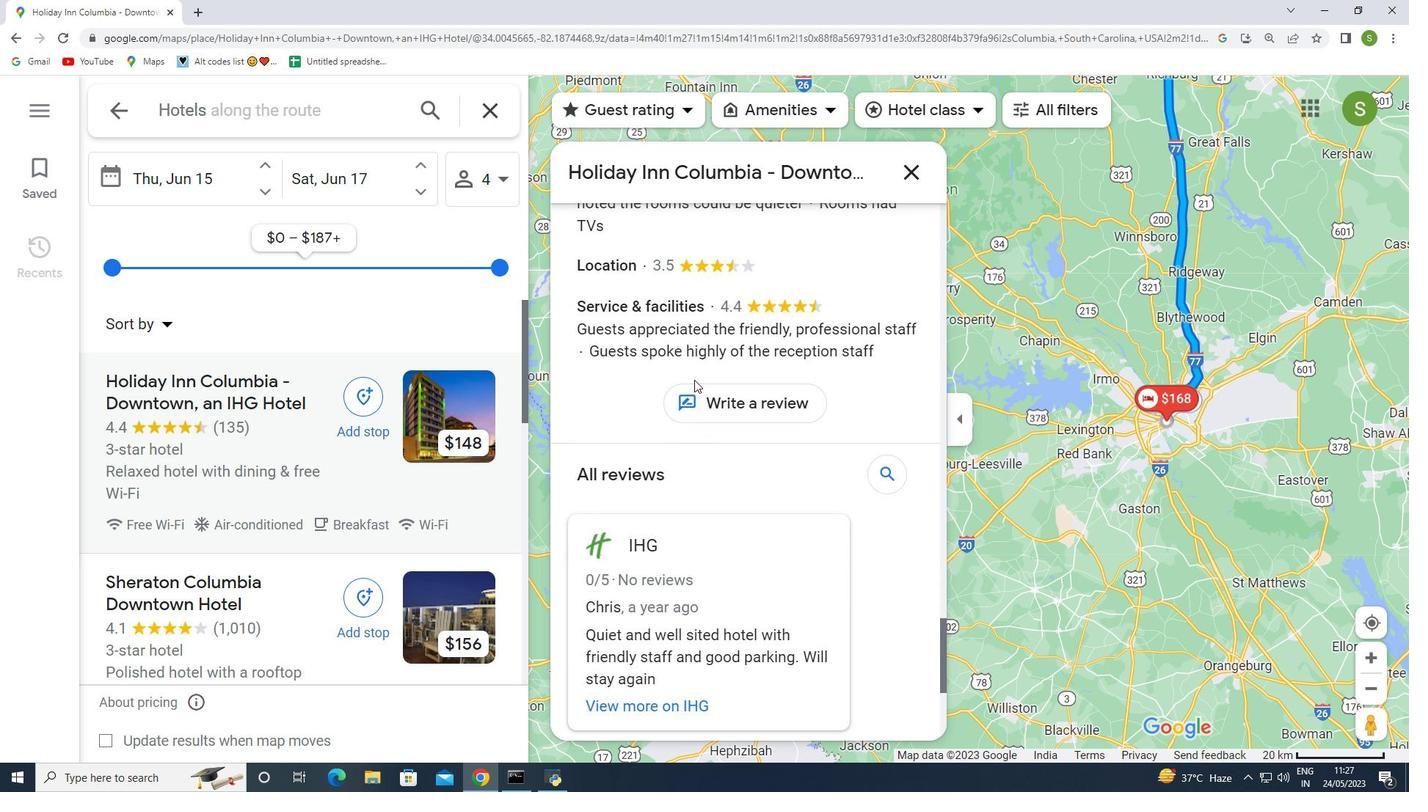 
Action: Mouse scrolled (694, 379) with delta (0, 0)
Screenshot: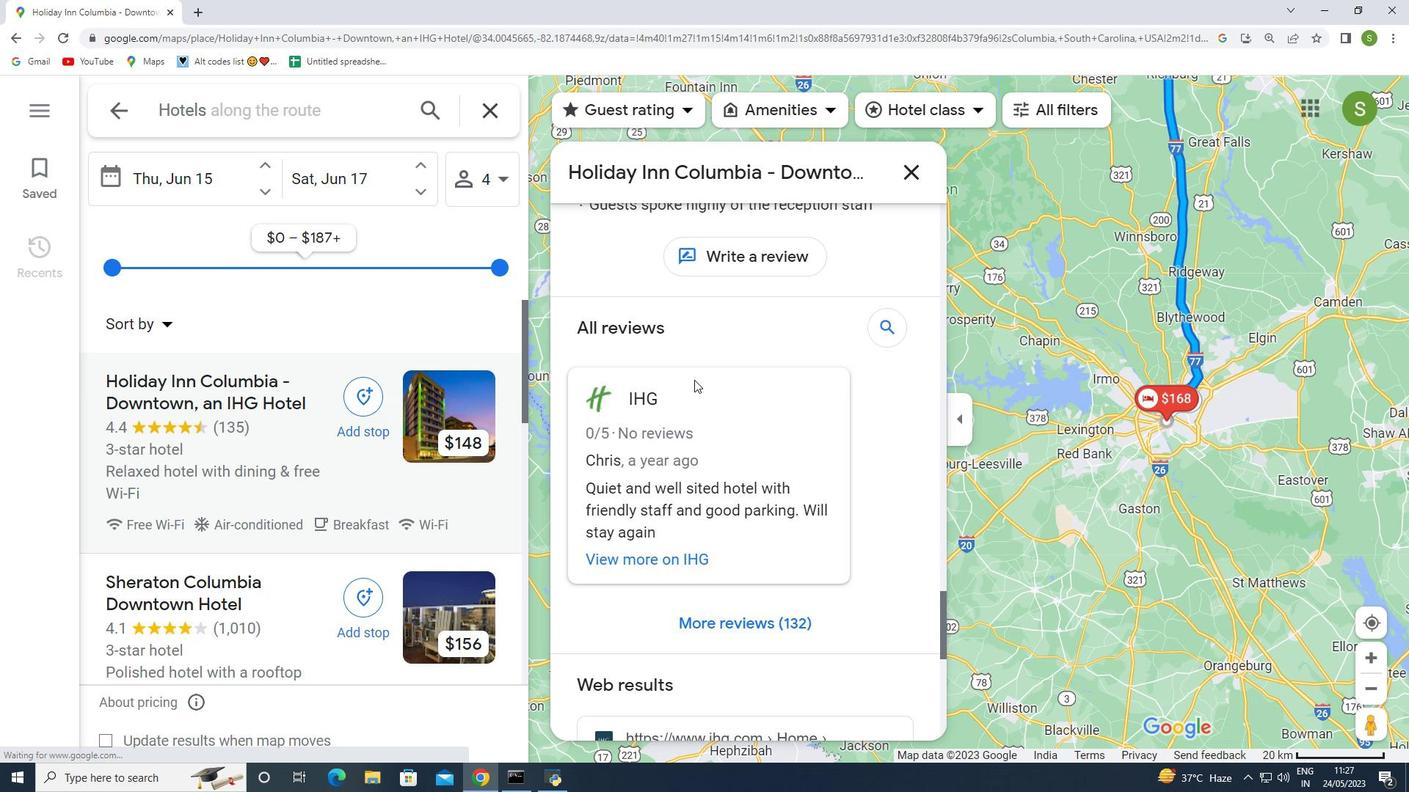 
Action: Mouse scrolled (694, 379) with delta (0, 0)
Screenshot: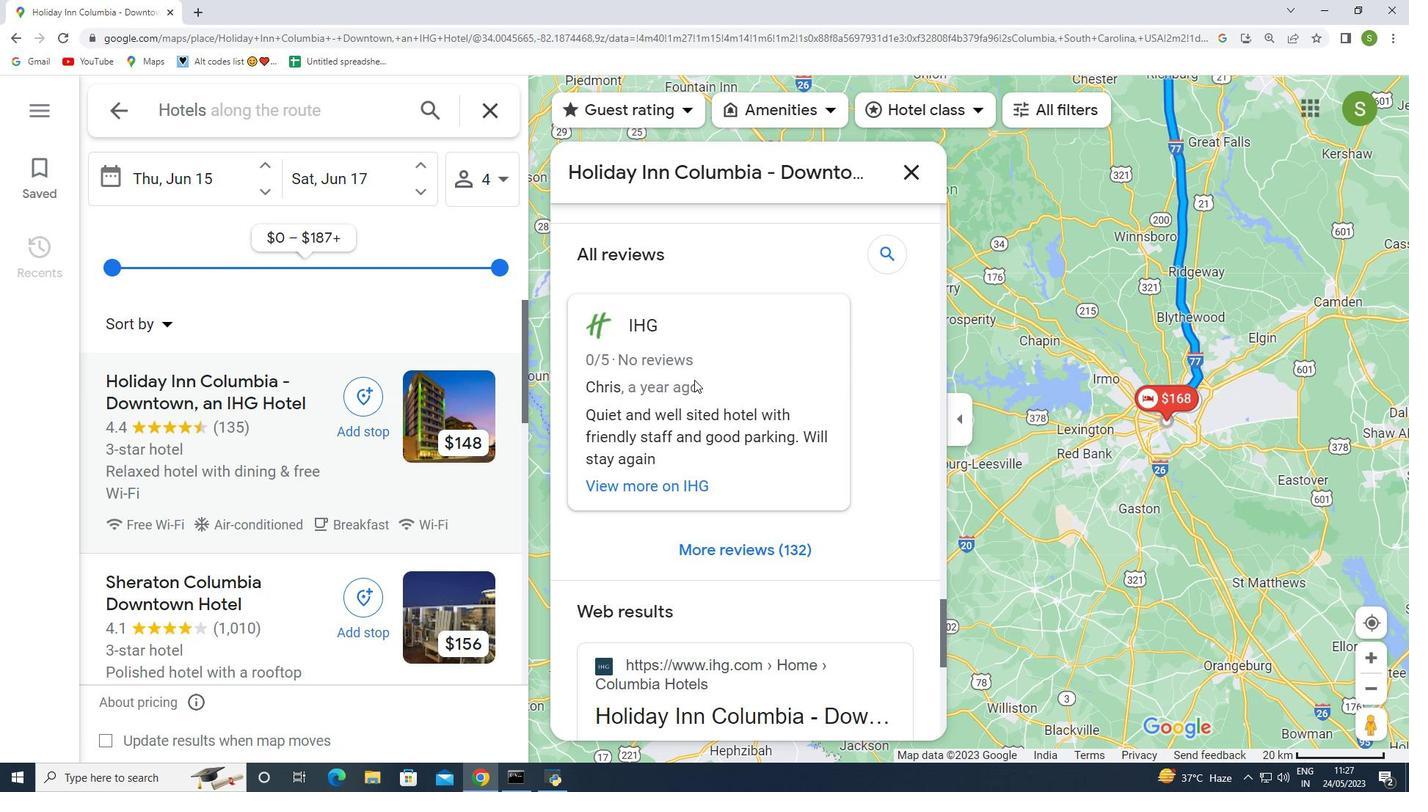 
Action: Mouse scrolled (694, 379) with delta (0, 0)
Screenshot: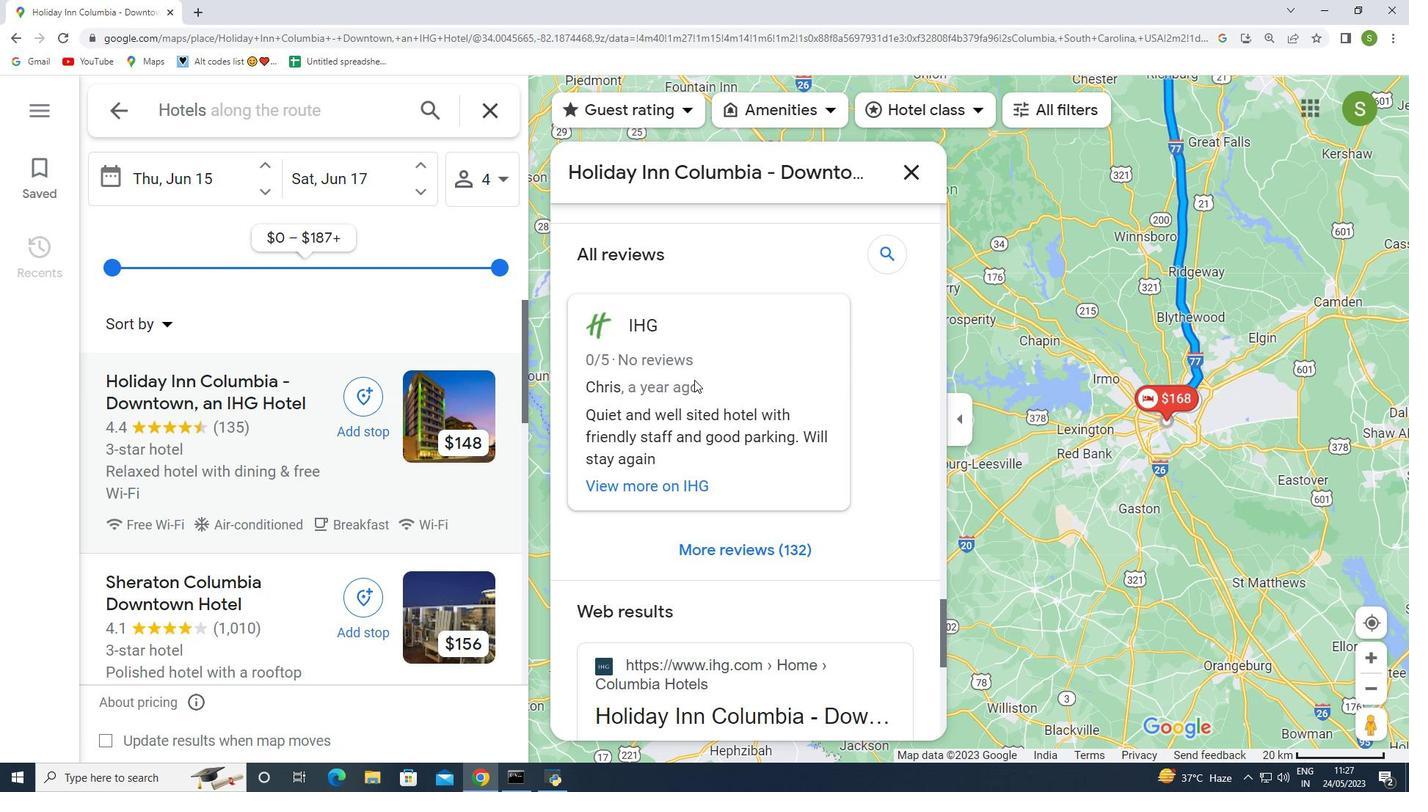 
Action: Mouse scrolled (694, 379) with delta (0, 0)
Screenshot: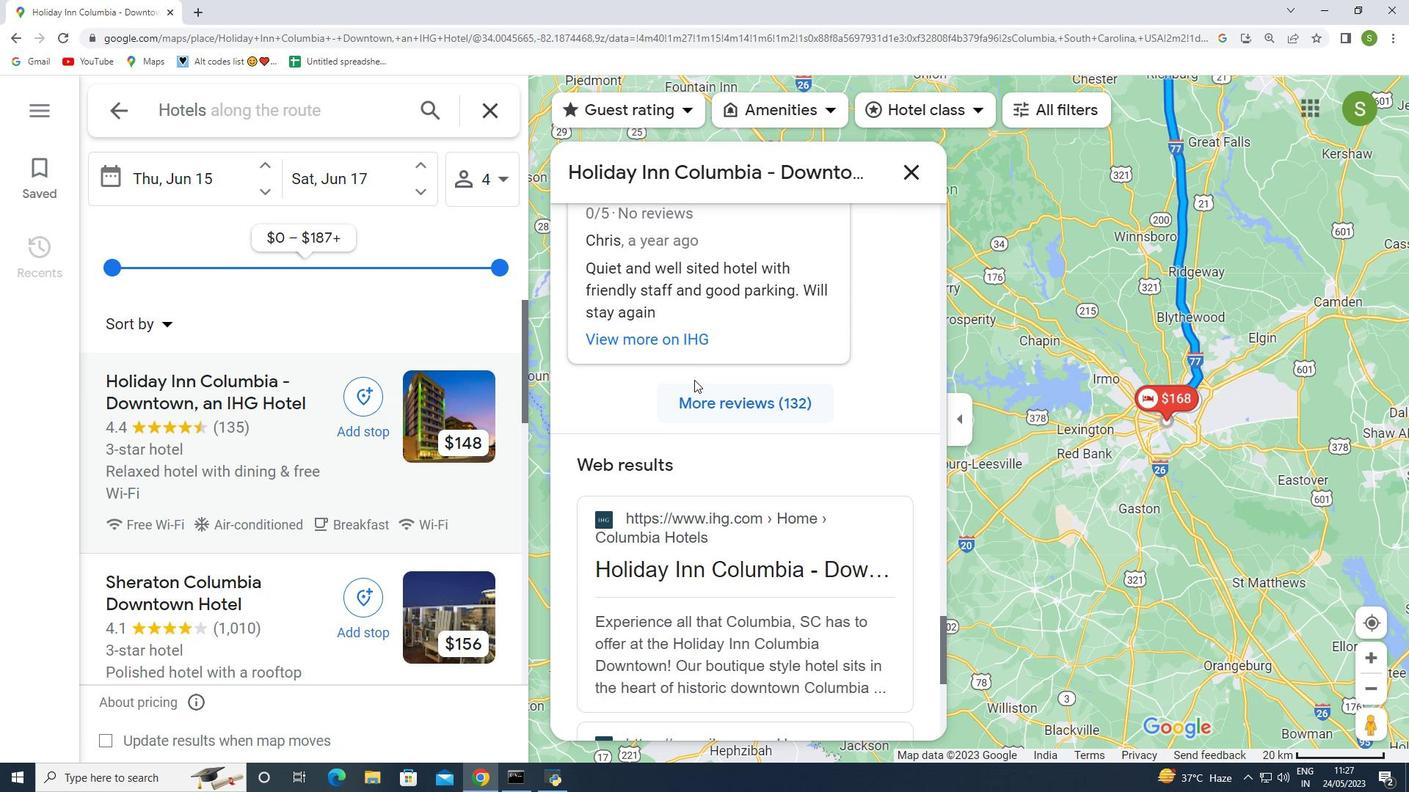 
Action: Mouse scrolled (694, 379) with delta (0, 0)
Screenshot: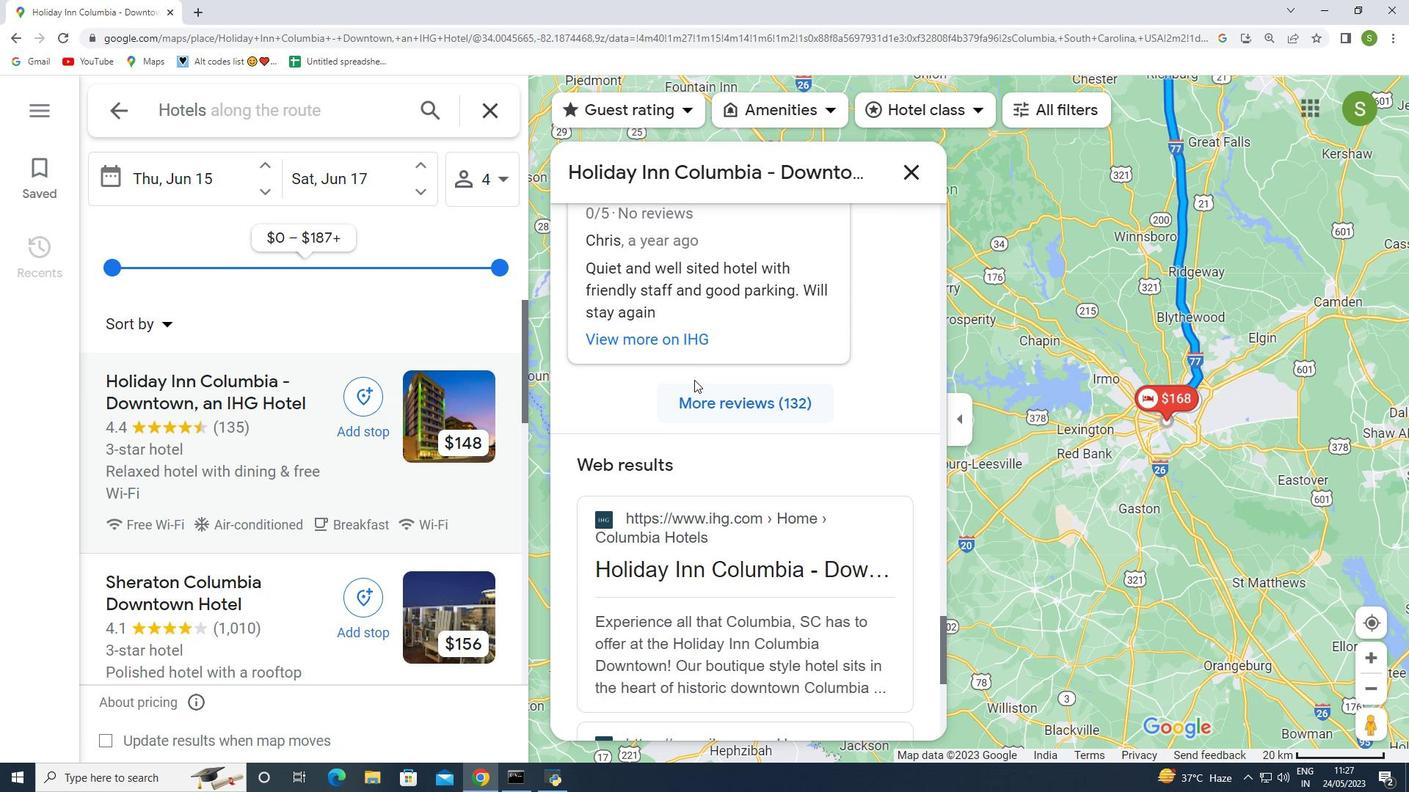 
Action: Mouse moved to (689, 383)
Screenshot: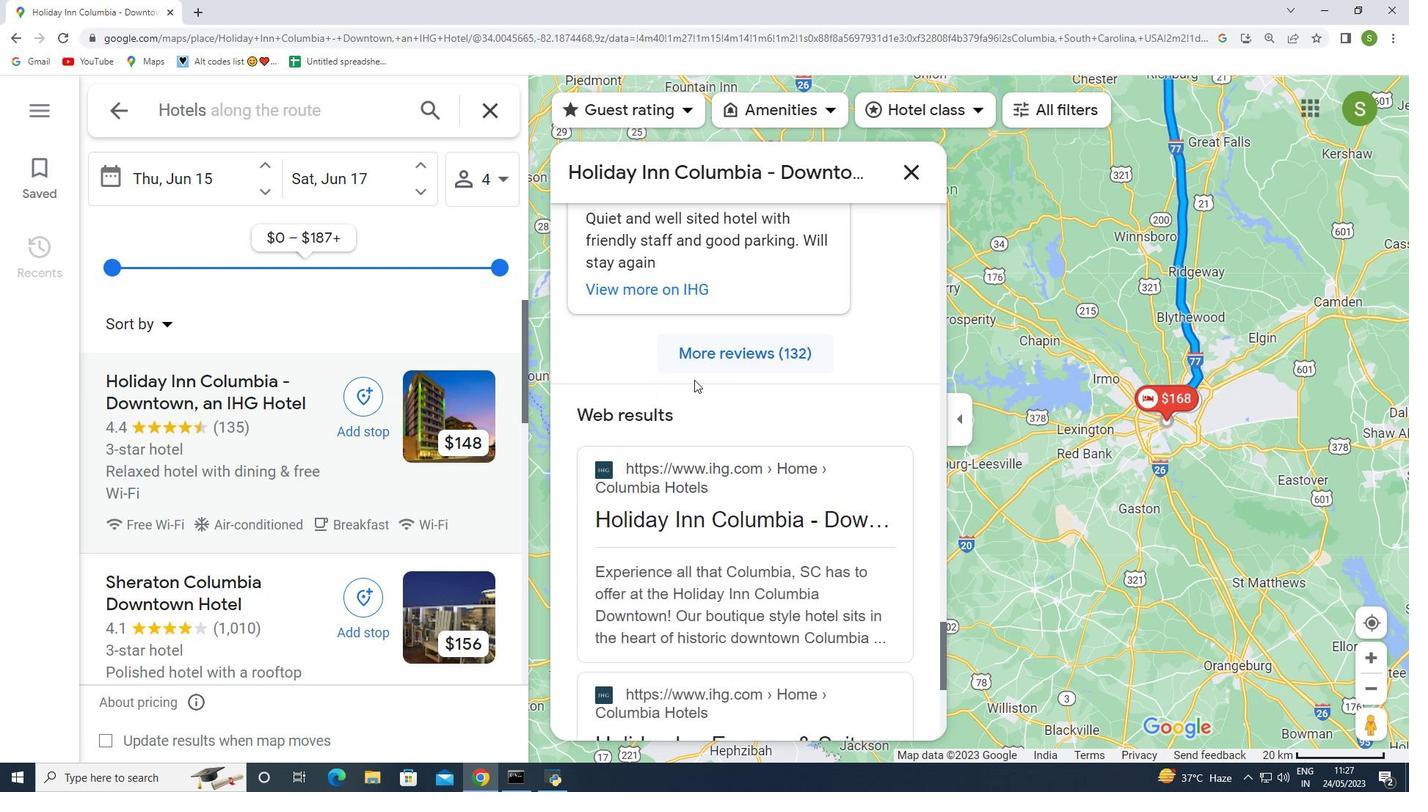 
Action: Mouse scrolled (689, 383) with delta (0, 0)
Screenshot: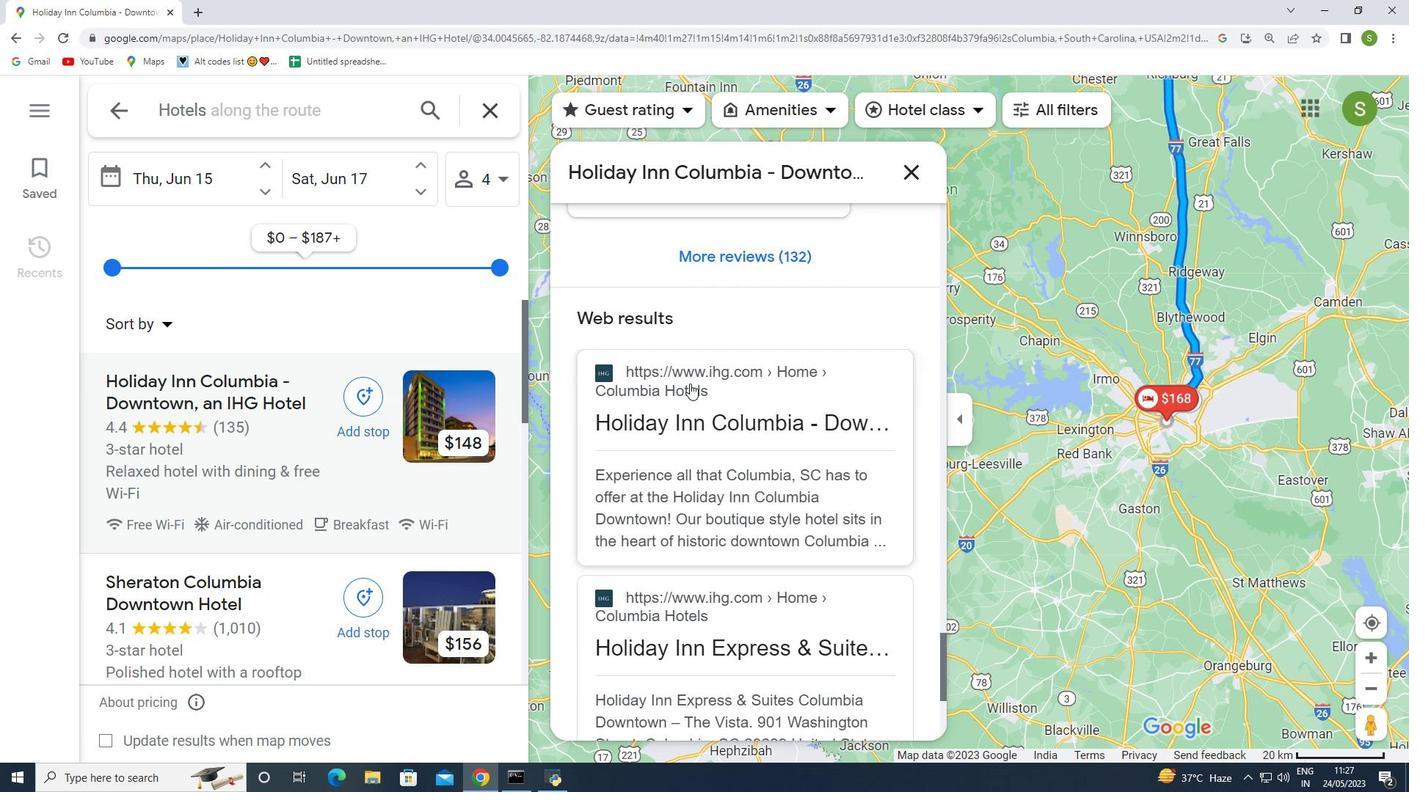 
Action: Mouse scrolled (689, 383) with delta (0, 0)
Screenshot: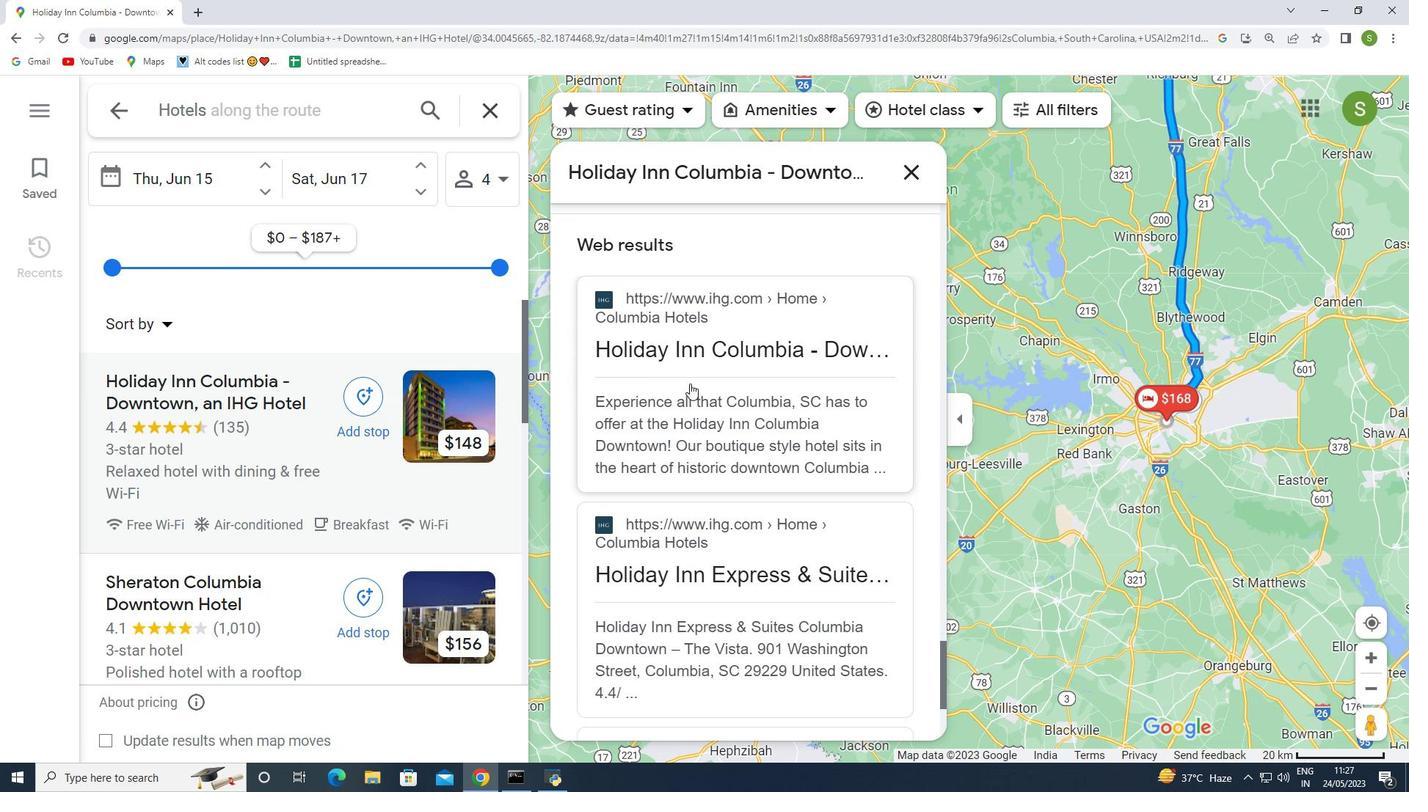 
Action: Mouse scrolled (689, 383) with delta (0, 0)
Screenshot: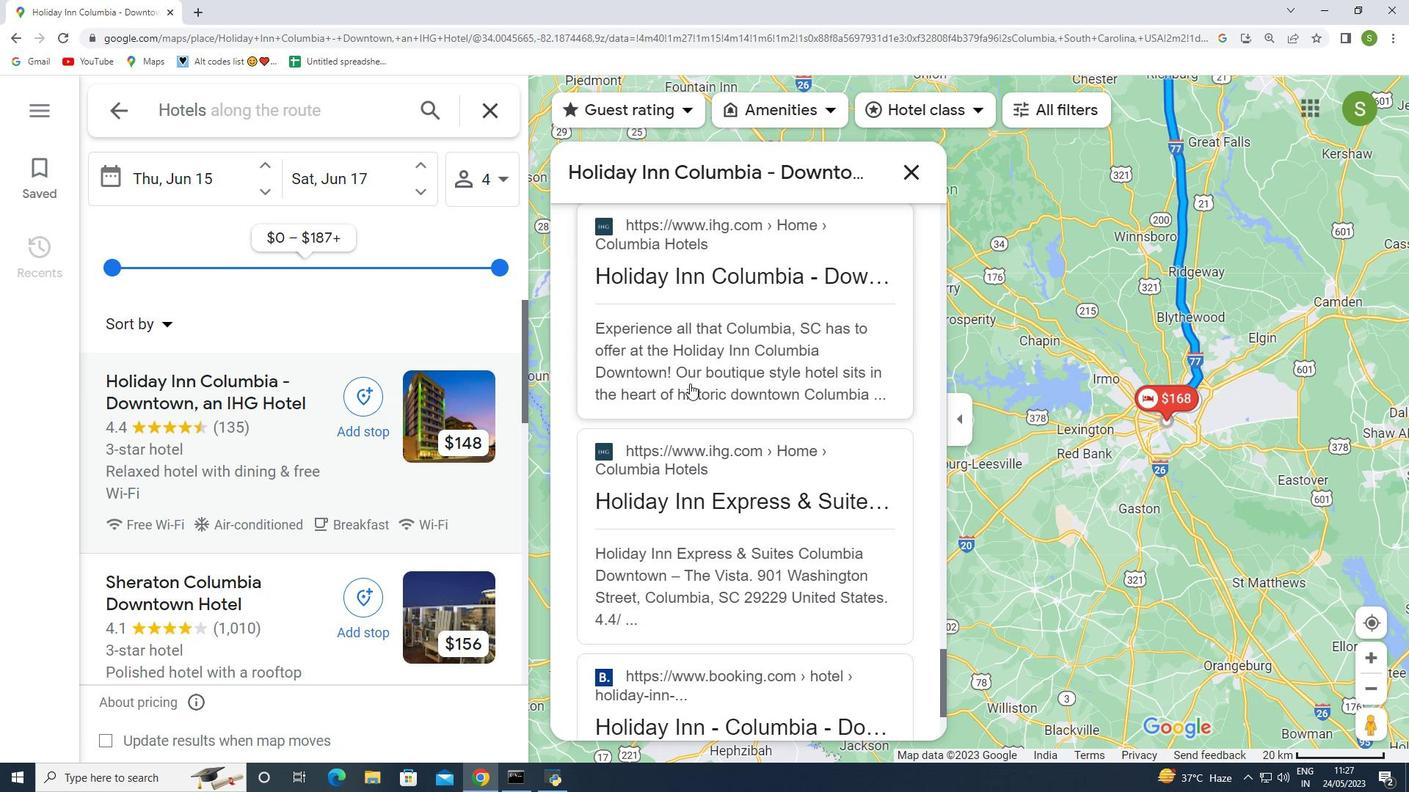 
Action: Mouse scrolled (689, 383) with delta (0, 0)
Screenshot: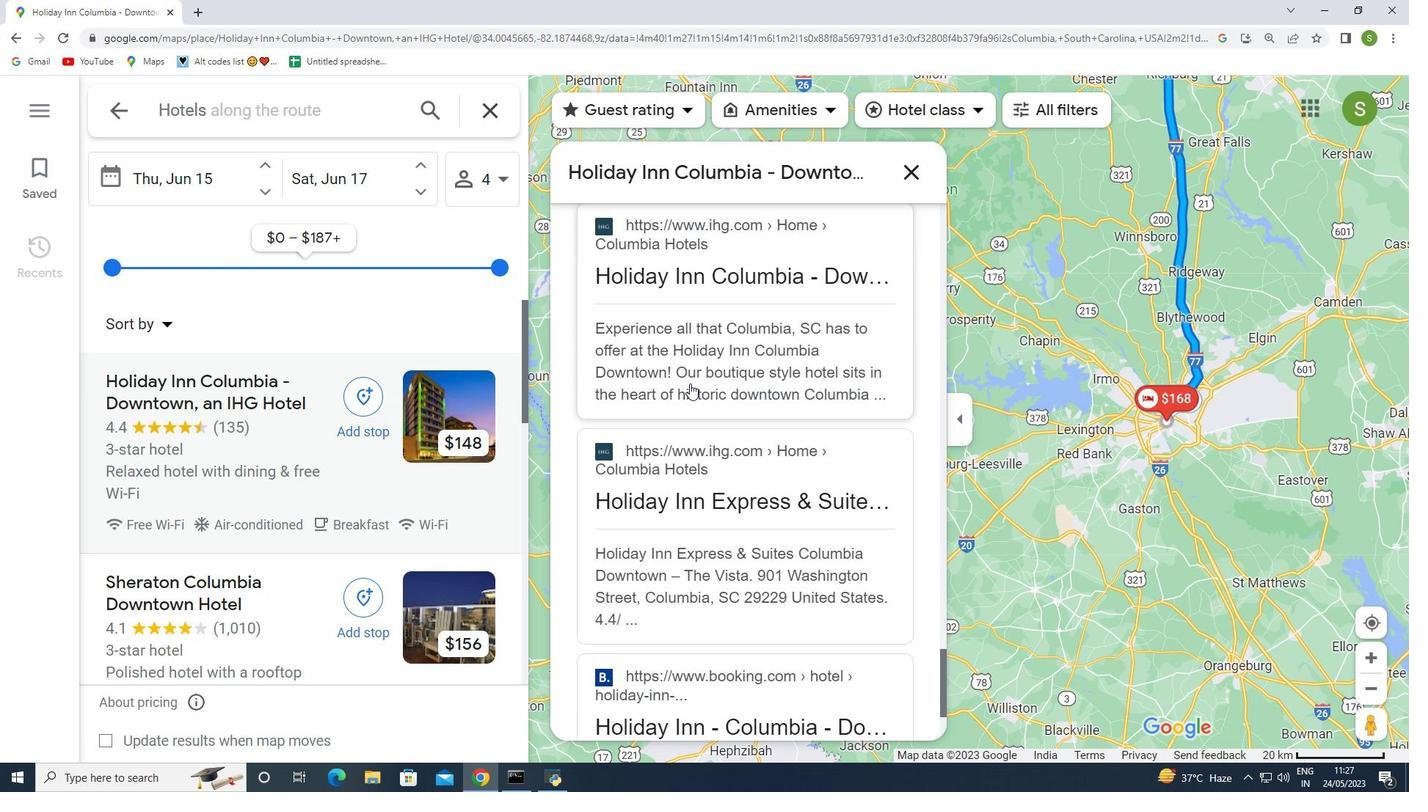 
Action: Mouse moved to (682, 387)
Screenshot: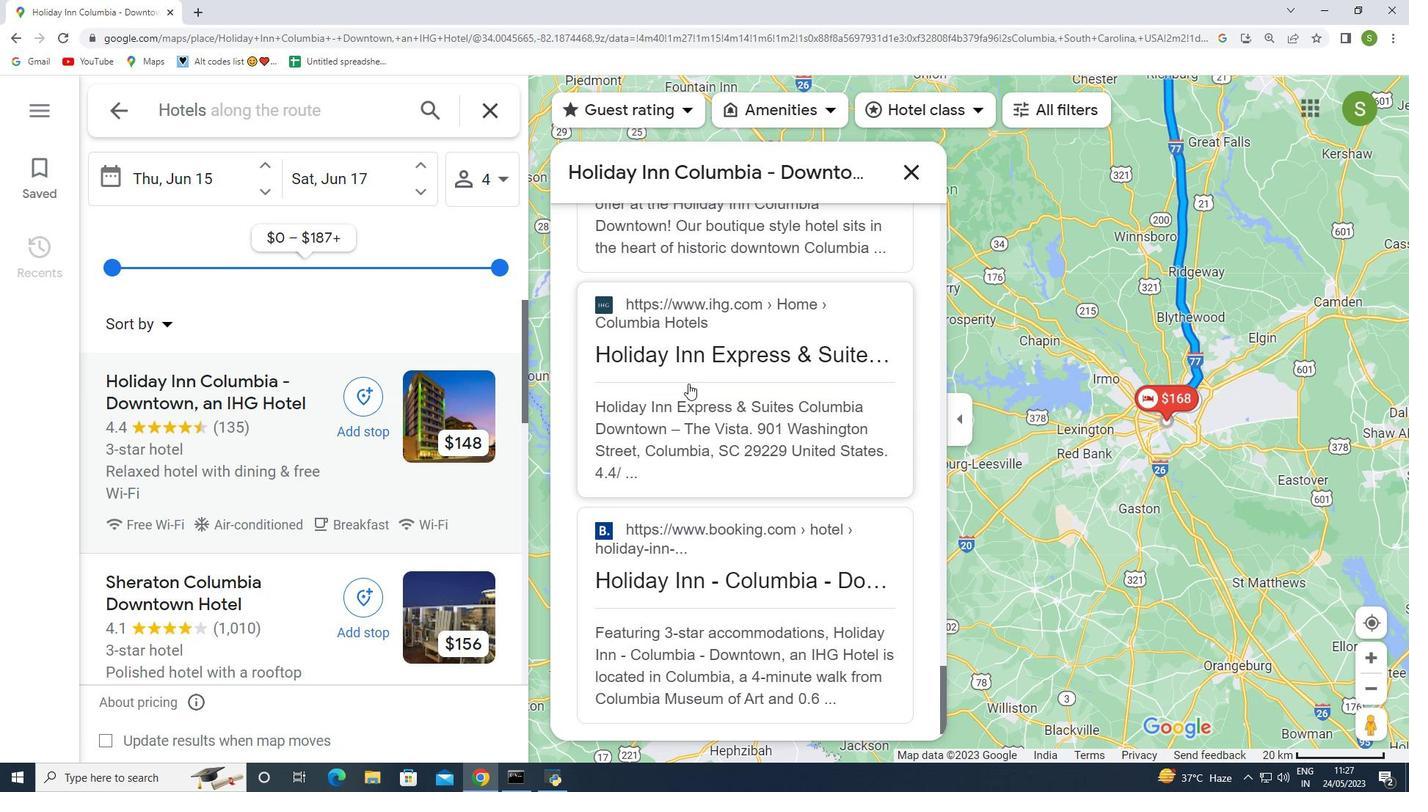
Action: Mouse scrolled (684, 385) with delta (0, 0)
Screenshot: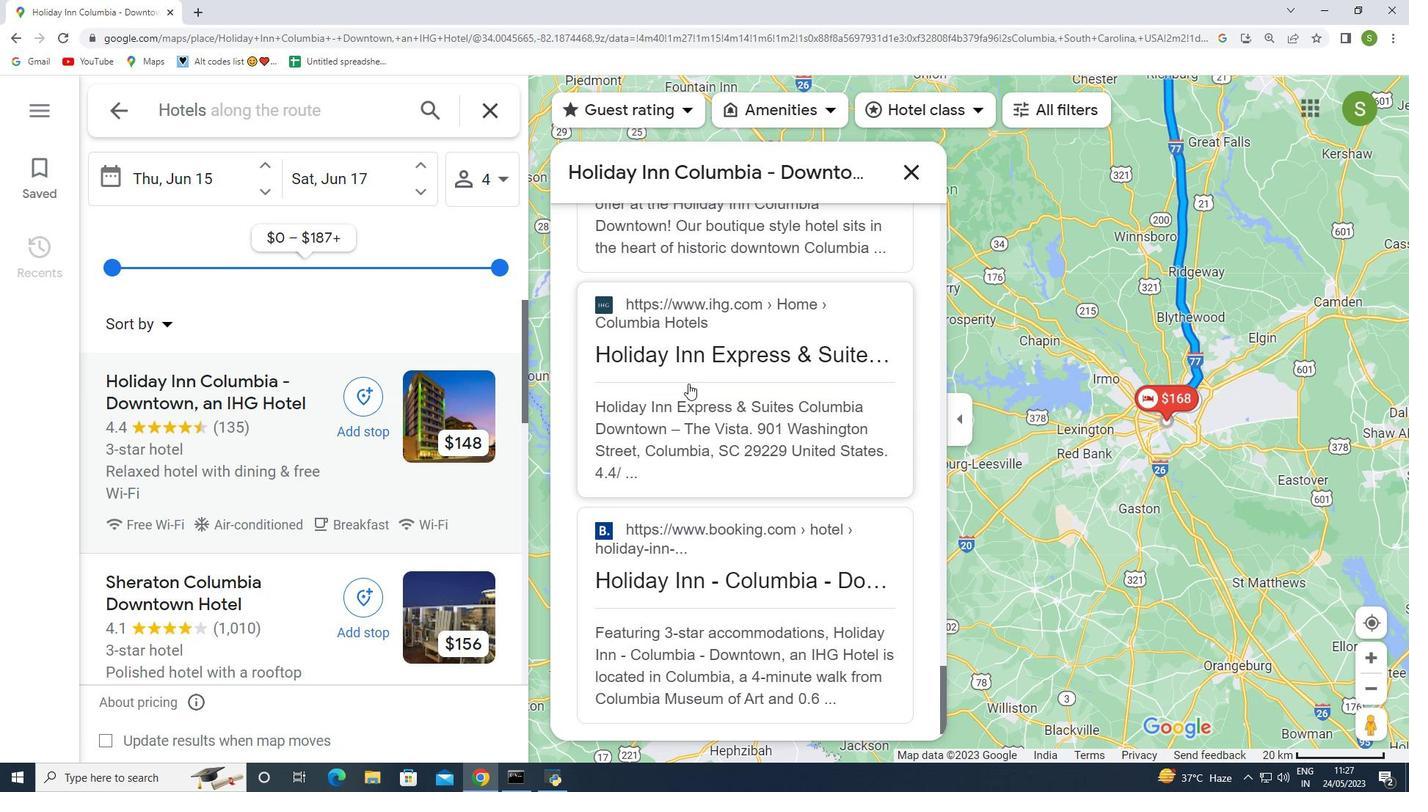 
Action: Mouse scrolled (682, 386) with delta (0, 0)
Screenshot: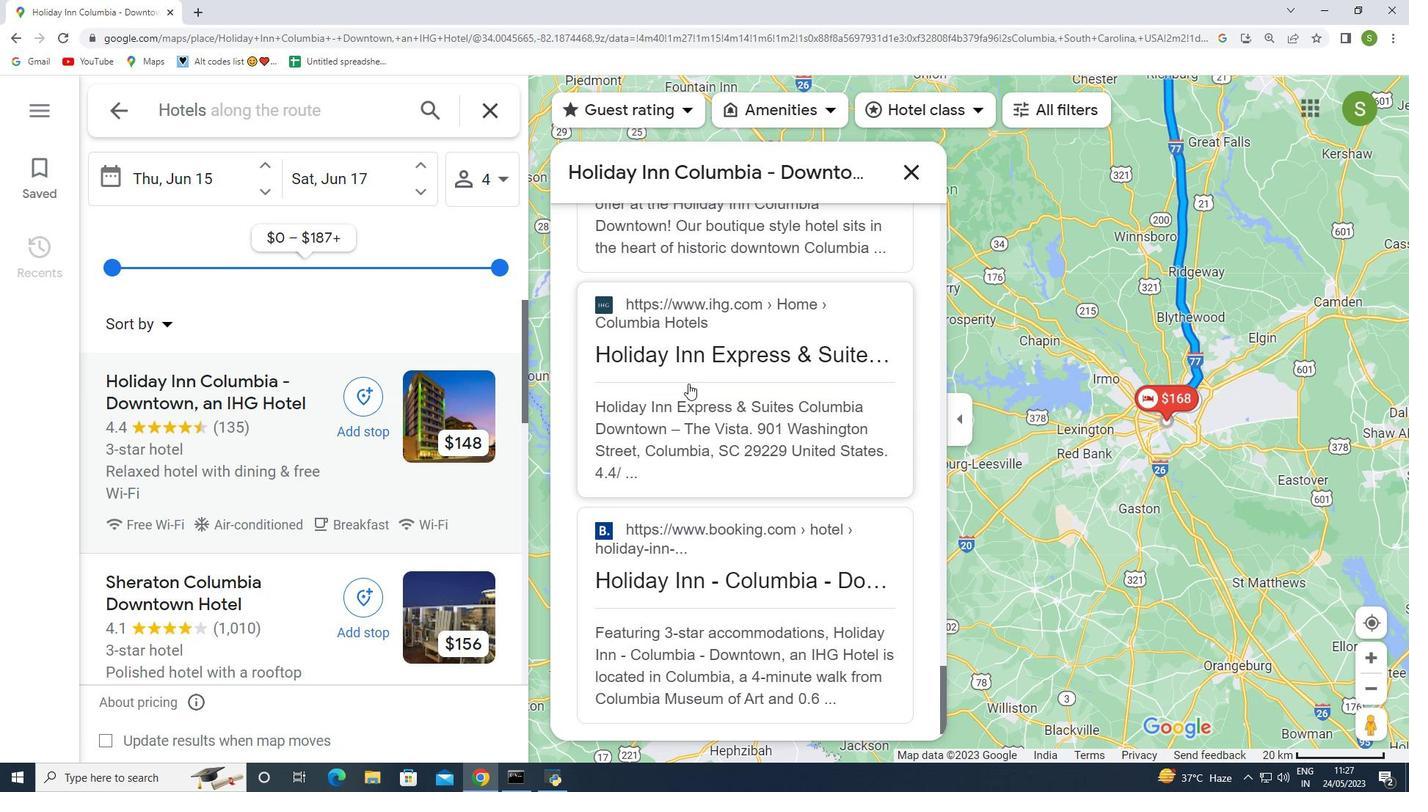 
Action: Mouse scrolled (682, 386) with delta (0, 0)
Screenshot: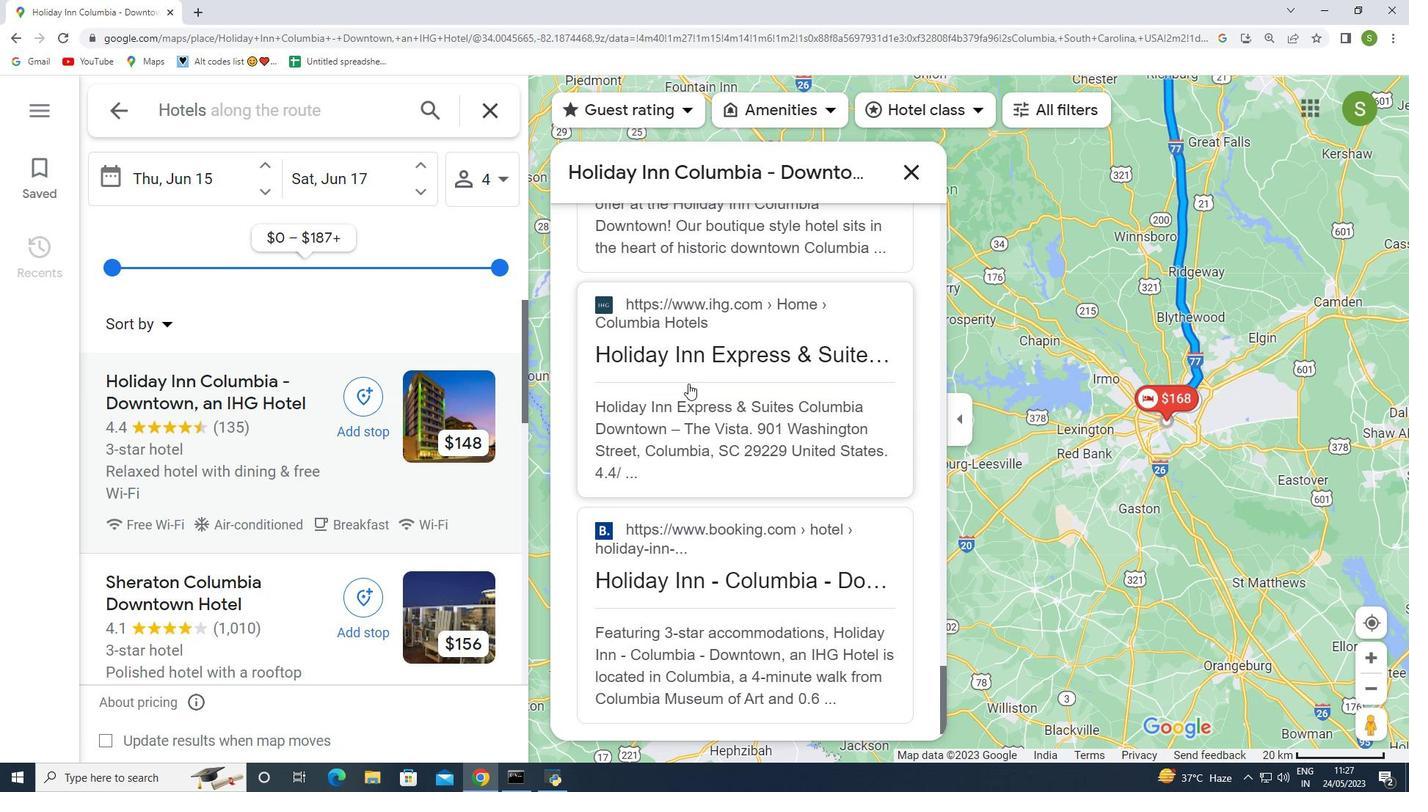 
Action: Mouse moved to (682, 387)
Screenshot: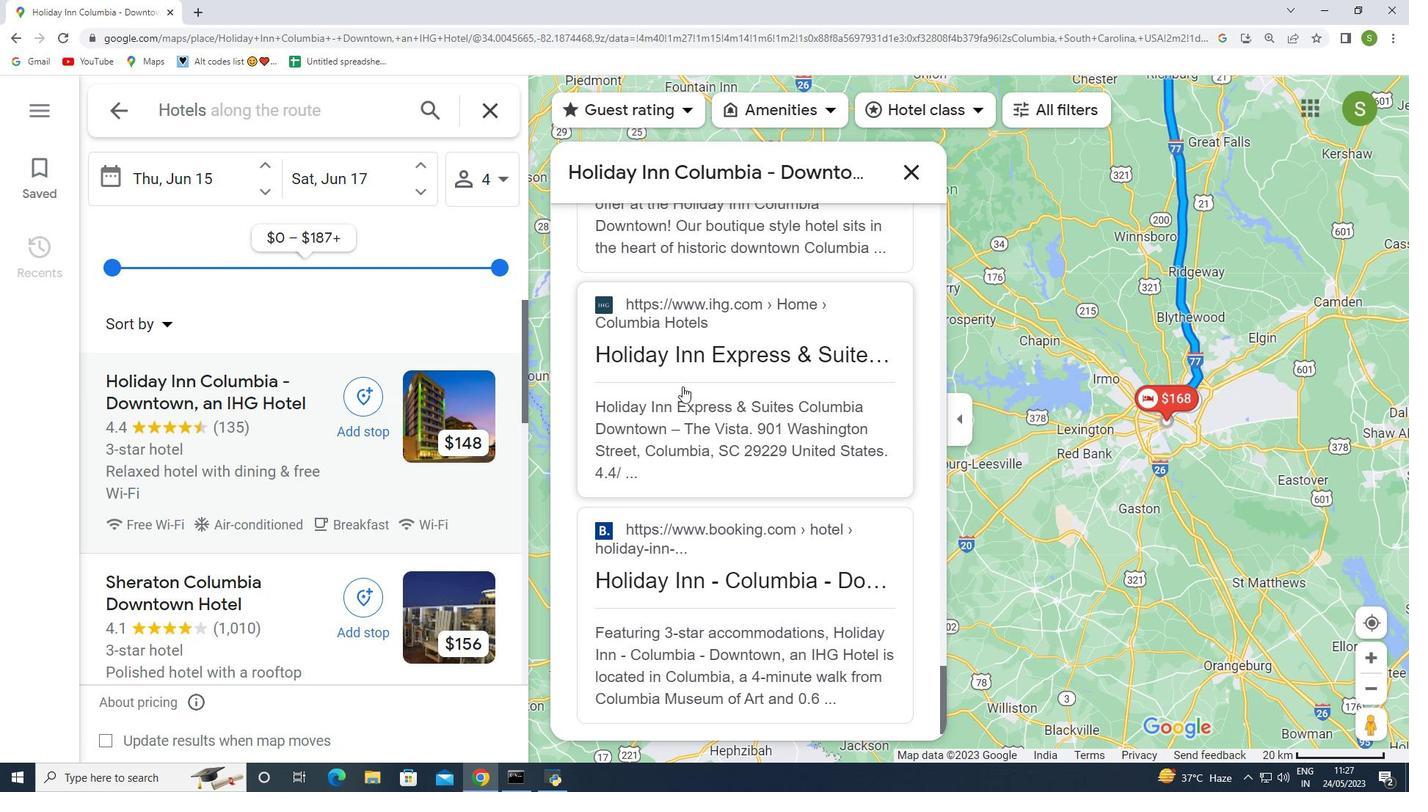 
Action: Mouse scrolled (682, 386) with delta (0, 0)
Screenshot: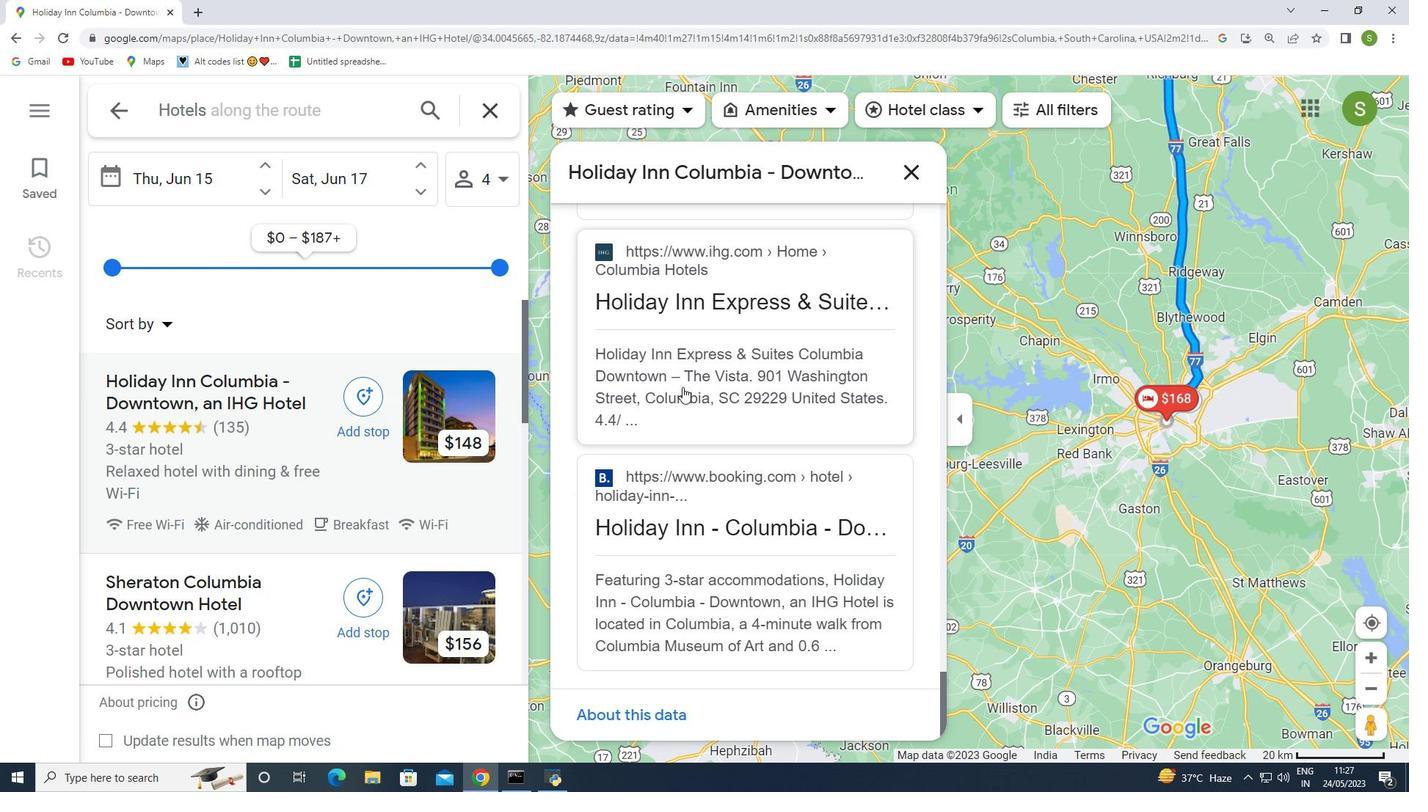 
Action: Mouse scrolled (682, 386) with delta (0, 0)
Screenshot: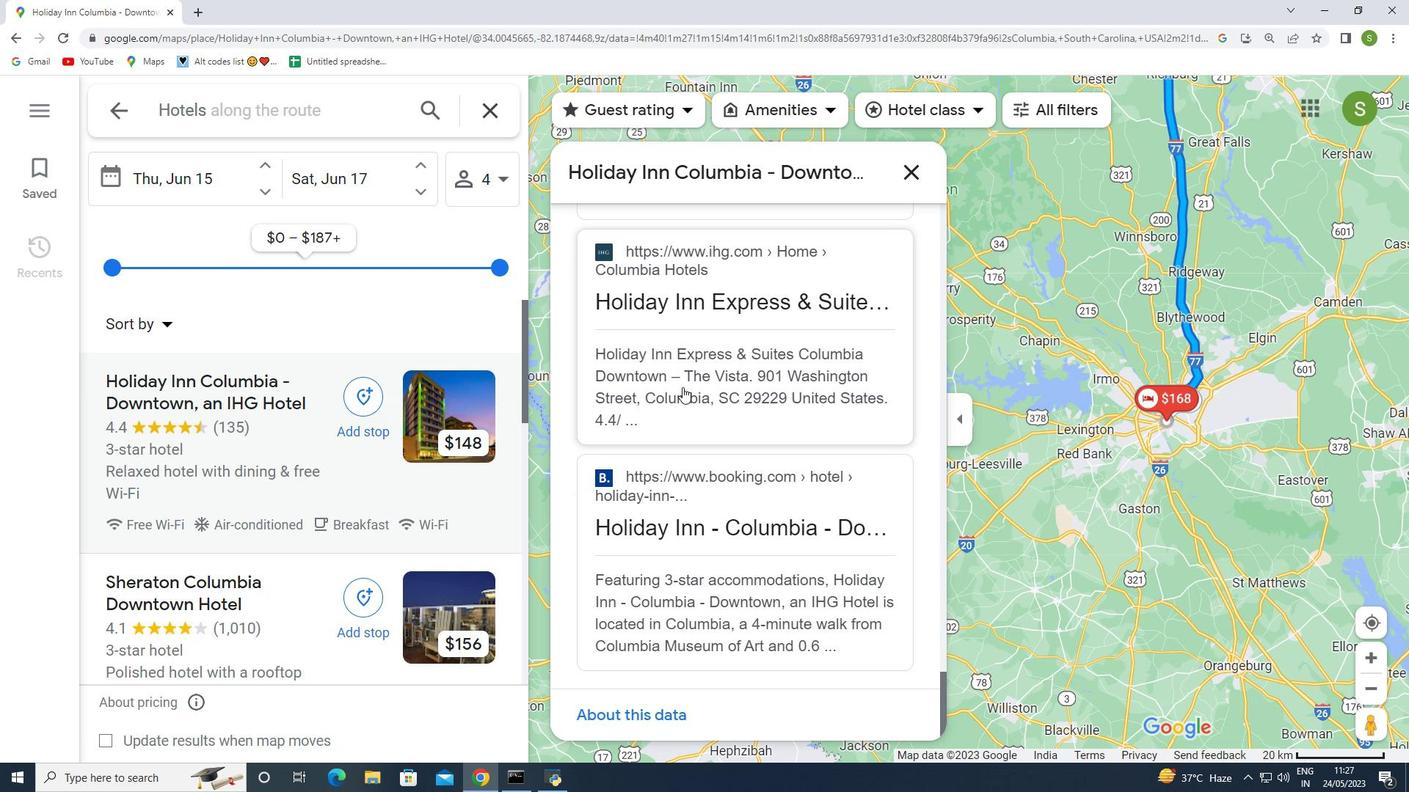 
Action: Mouse scrolled (682, 386) with delta (0, 0)
Screenshot: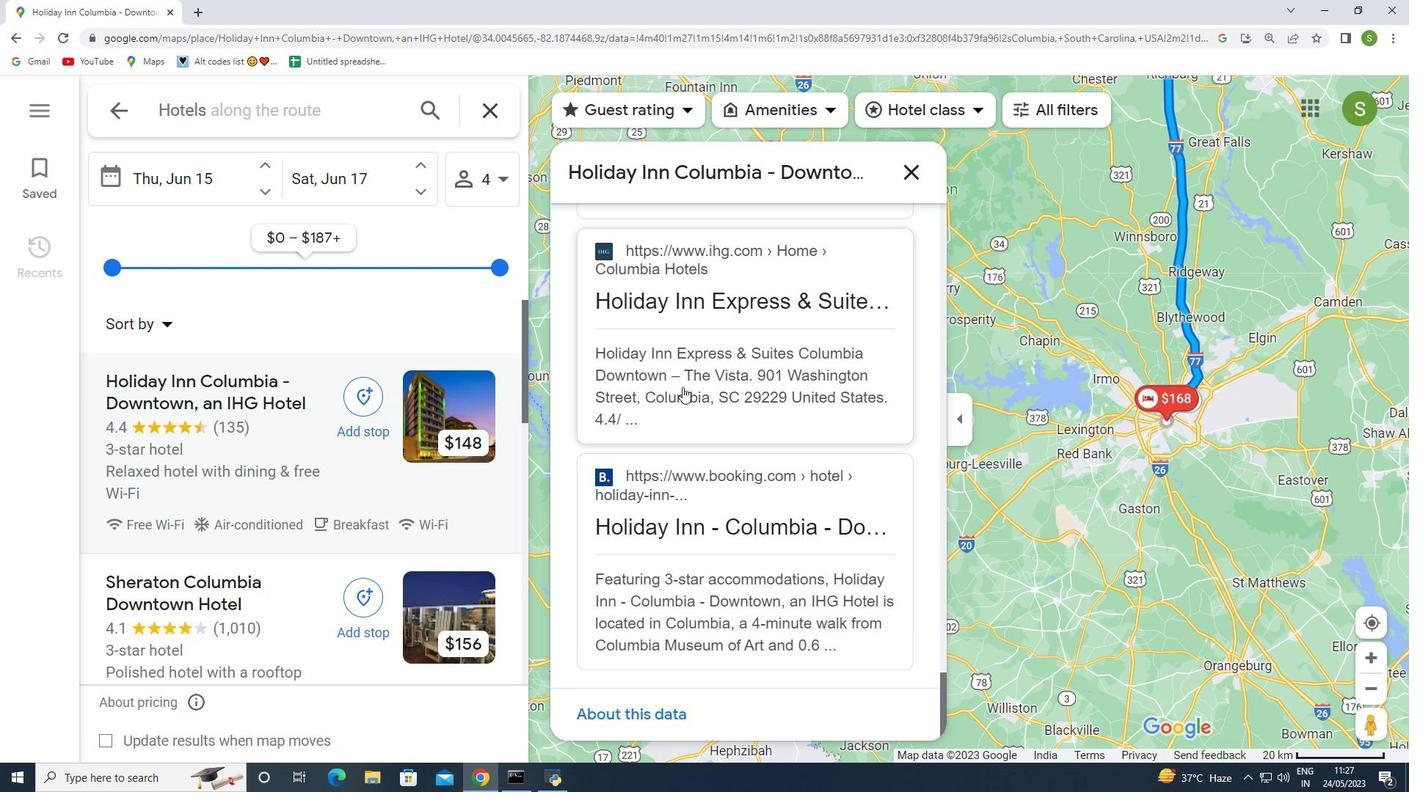 
Action: Mouse scrolled (682, 386) with delta (0, 0)
Screenshot: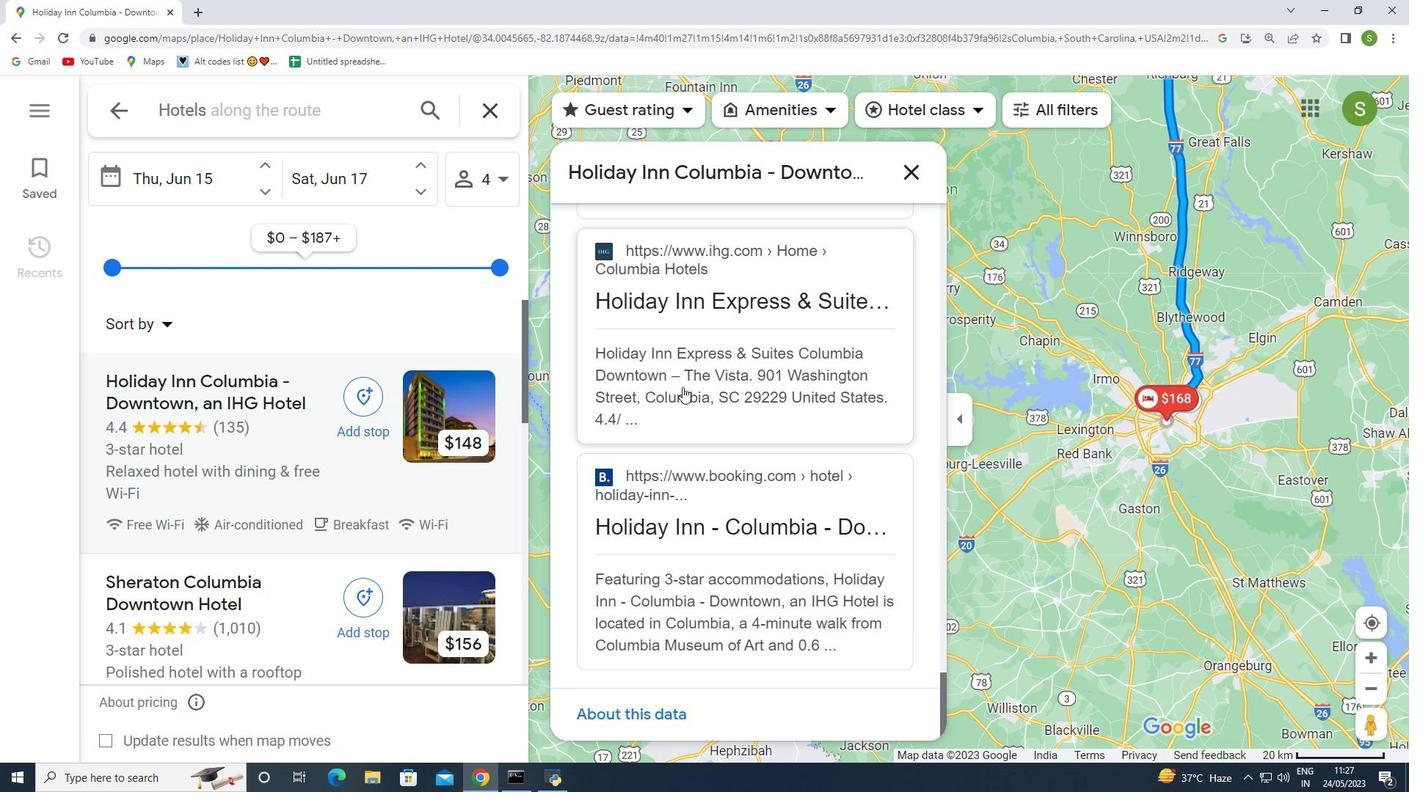 
Action: Mouse moved to (680, 389)
Screenshot: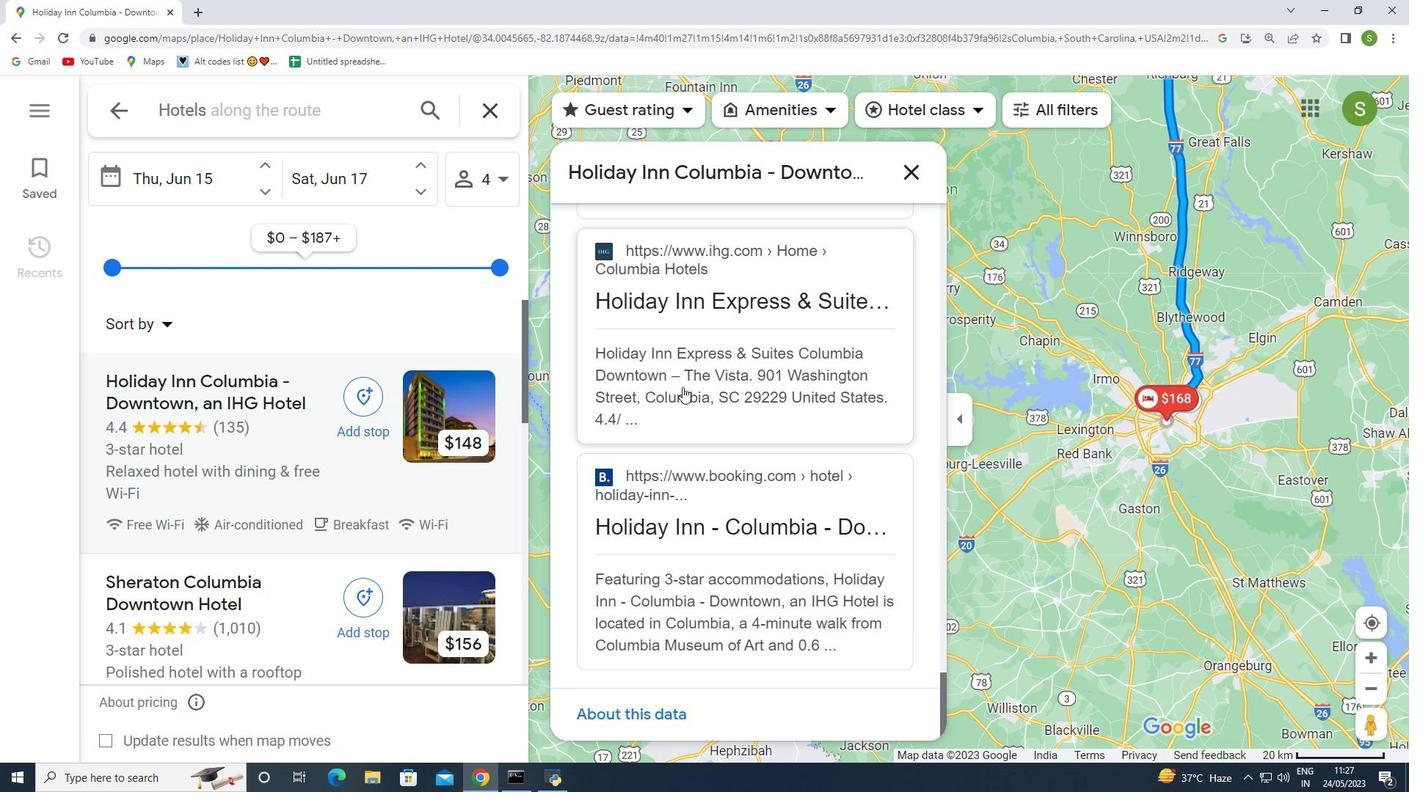 
Action: Mouse scrolled (680, 390) with delta (0, 0)
Screenshot: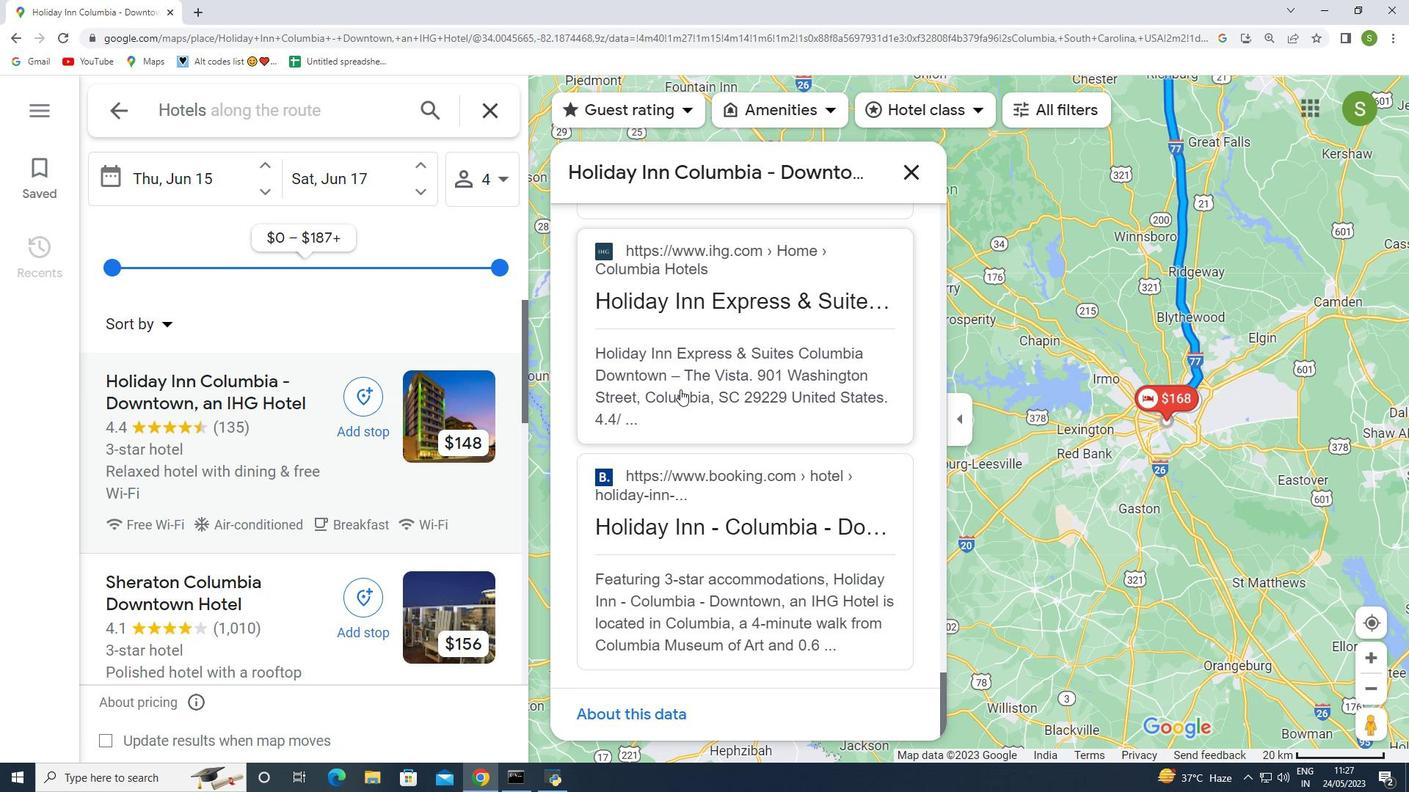 
Action: Mouse scrolled (680, 390) with delta (0, 0)
Screenshot: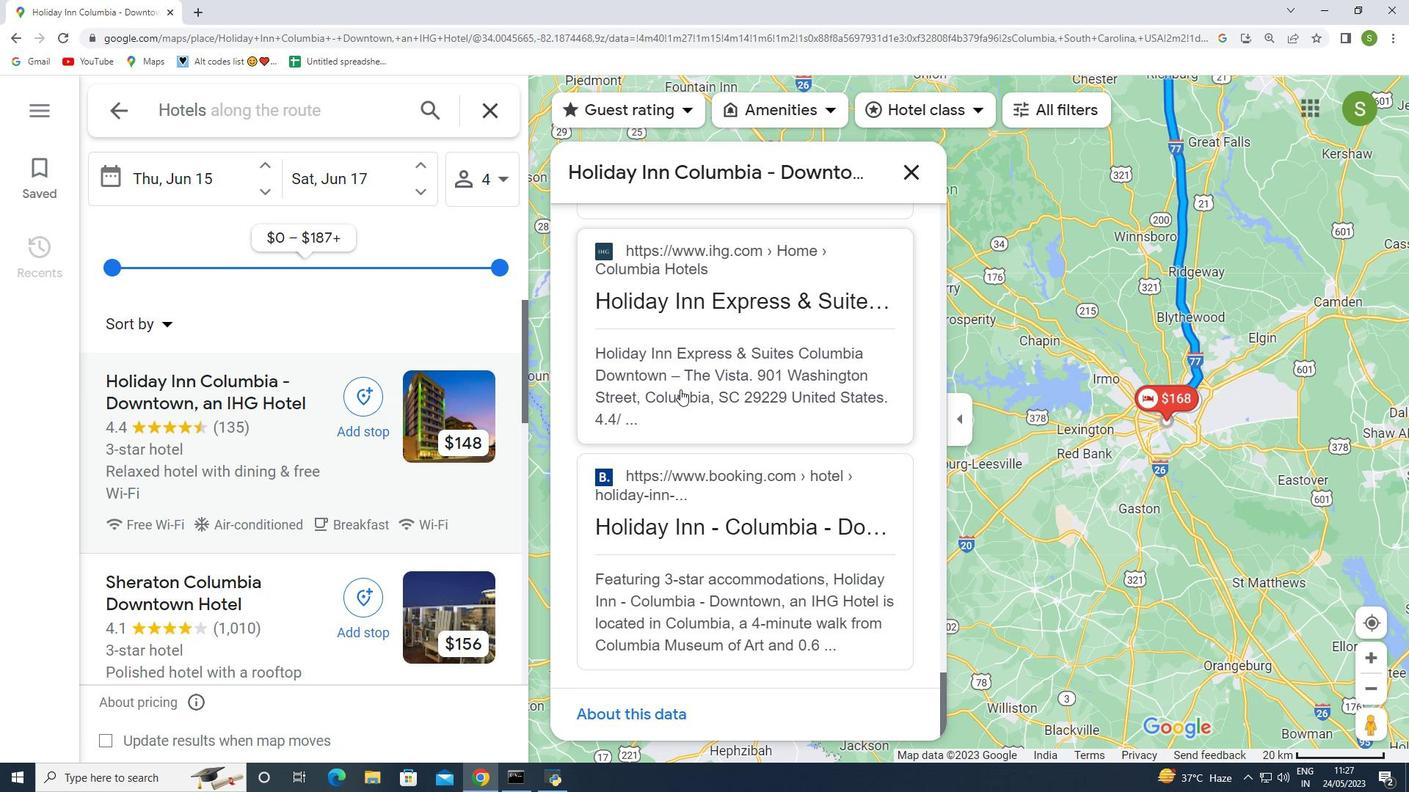 
Action: Mouse scrolled (680, 390) with delta (0, 0)
Screenshot: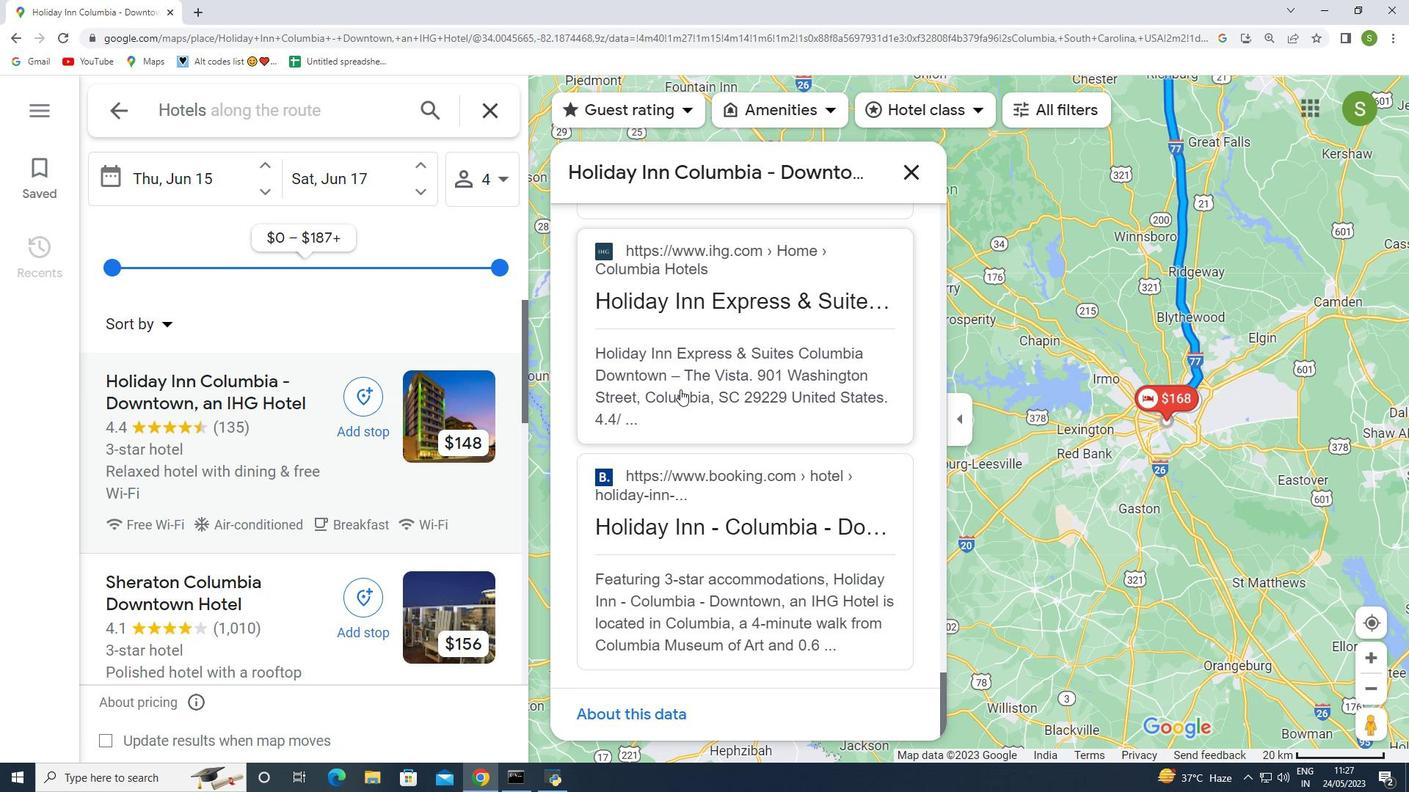 
Action: Mouse moved to (681, 377)
Screenshot: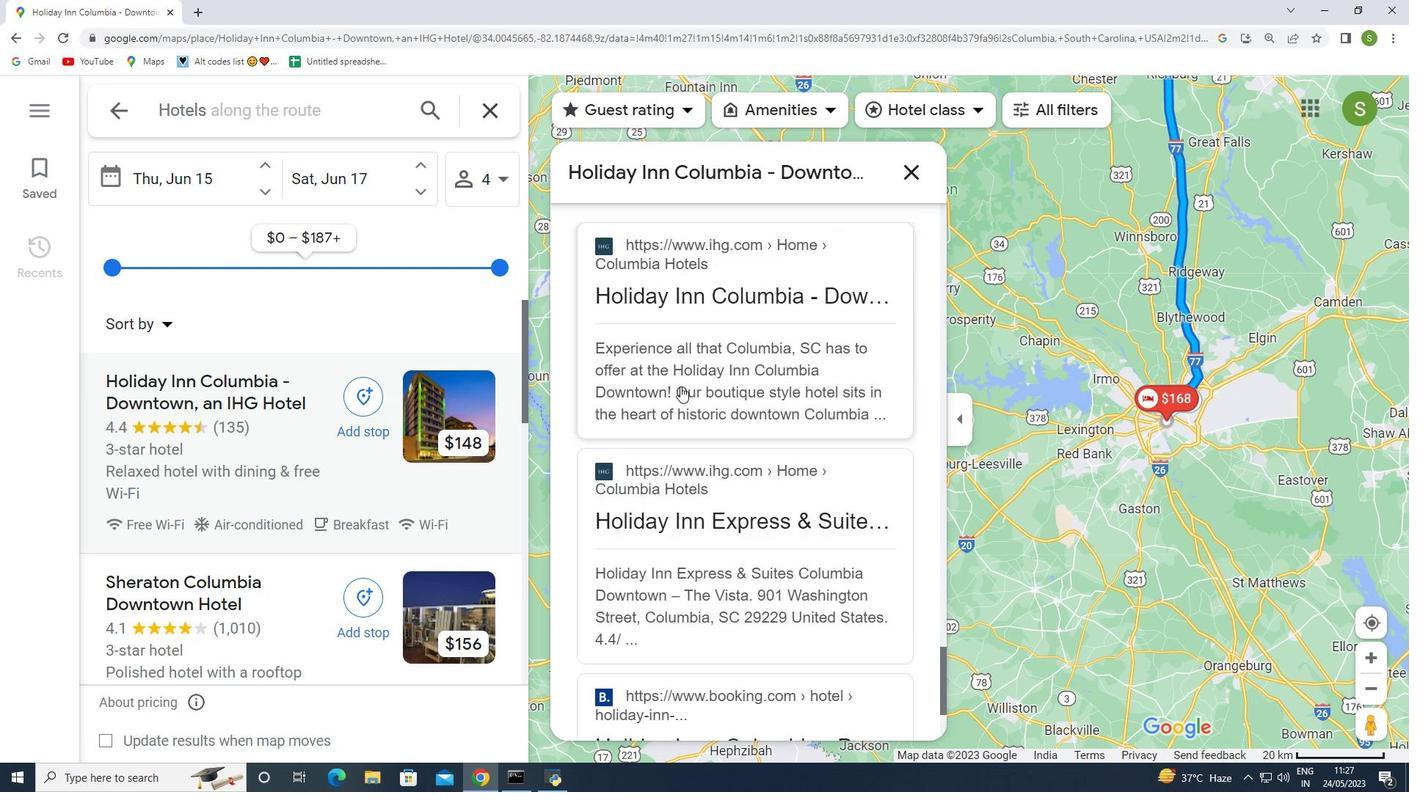 
Action: Mouse scrolled (681, 377) with delta (0, 0)
Screenshot: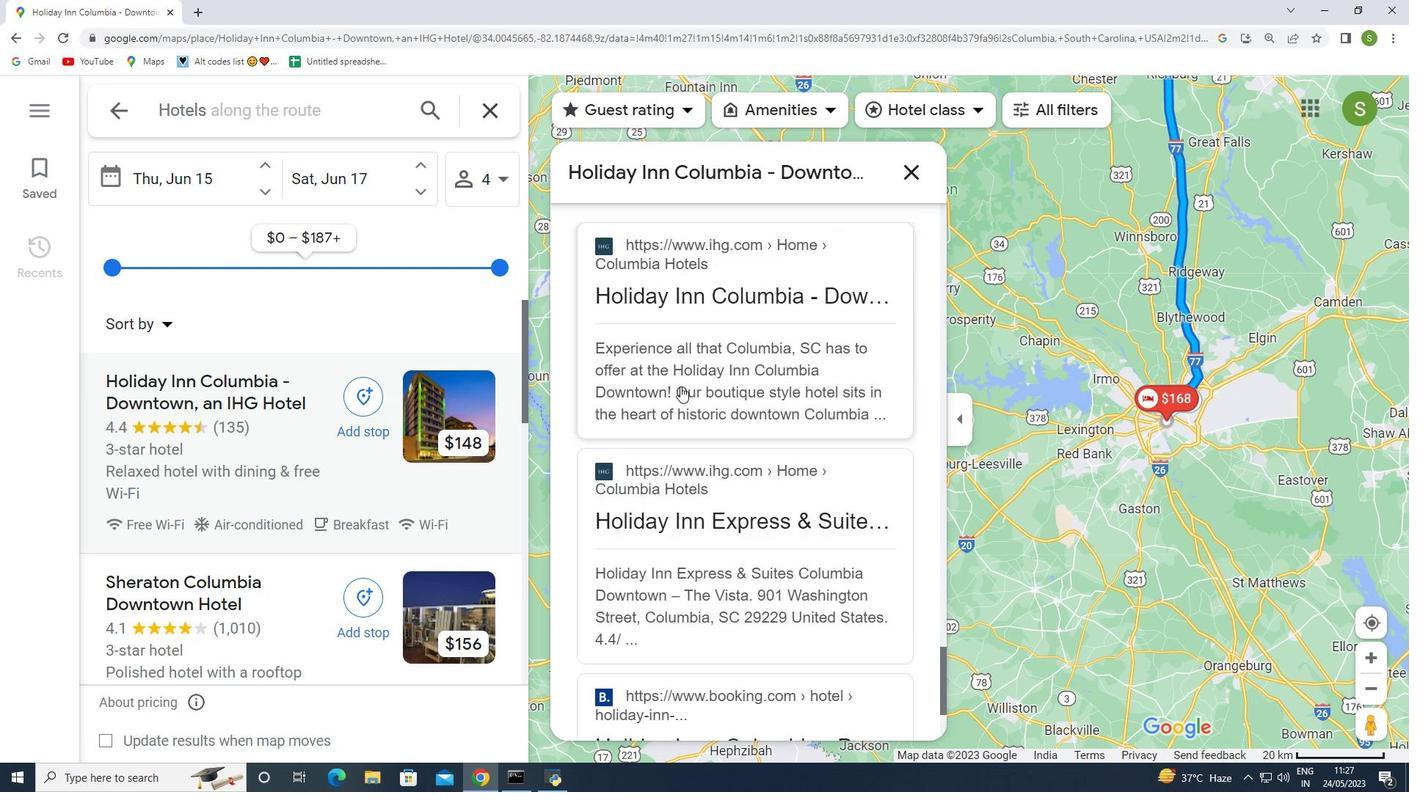 
Action: Mouse scrolled (681, 377) with delta (0, 0)
Screenshot: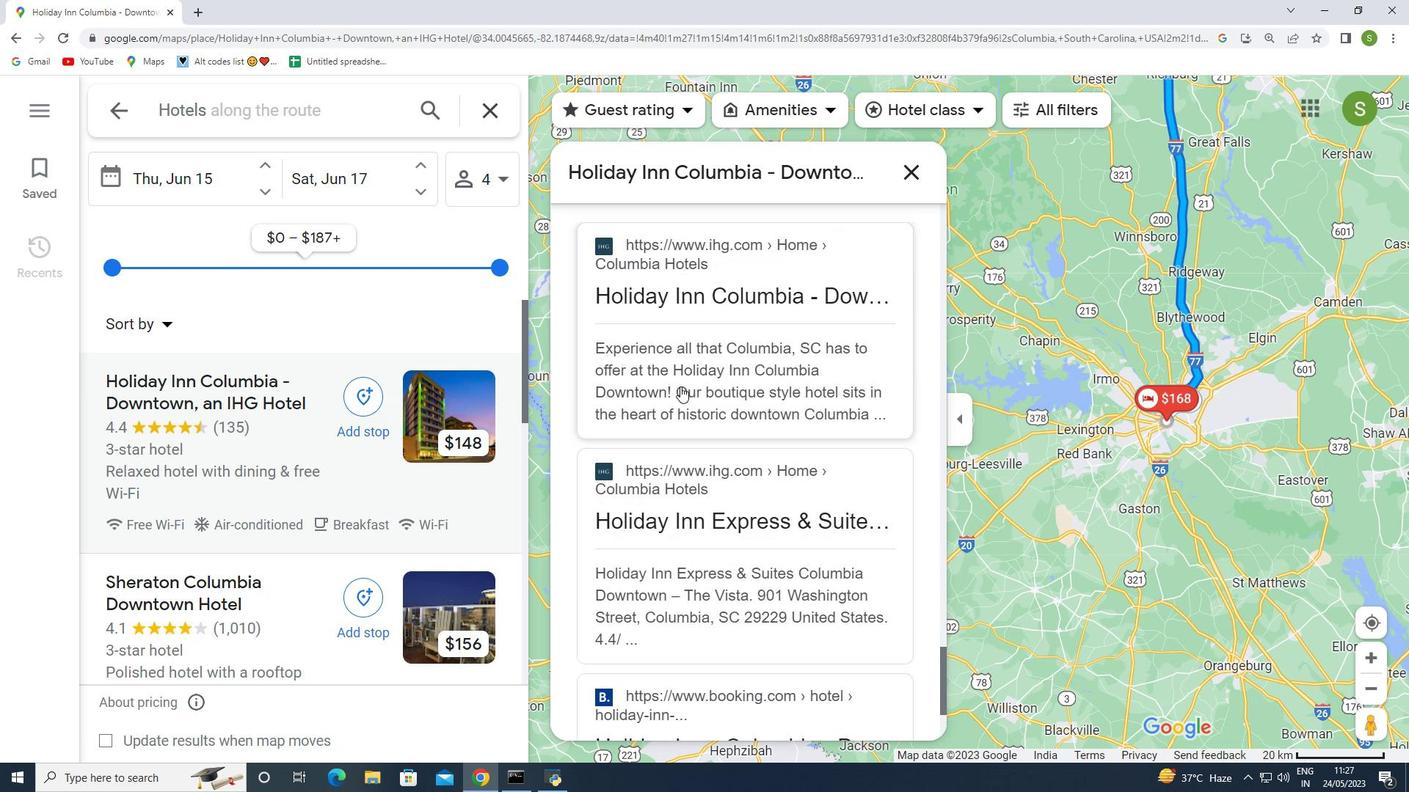 
Action: Mouse scrolled (681, 377) with delta (0, 0)
Screenshot: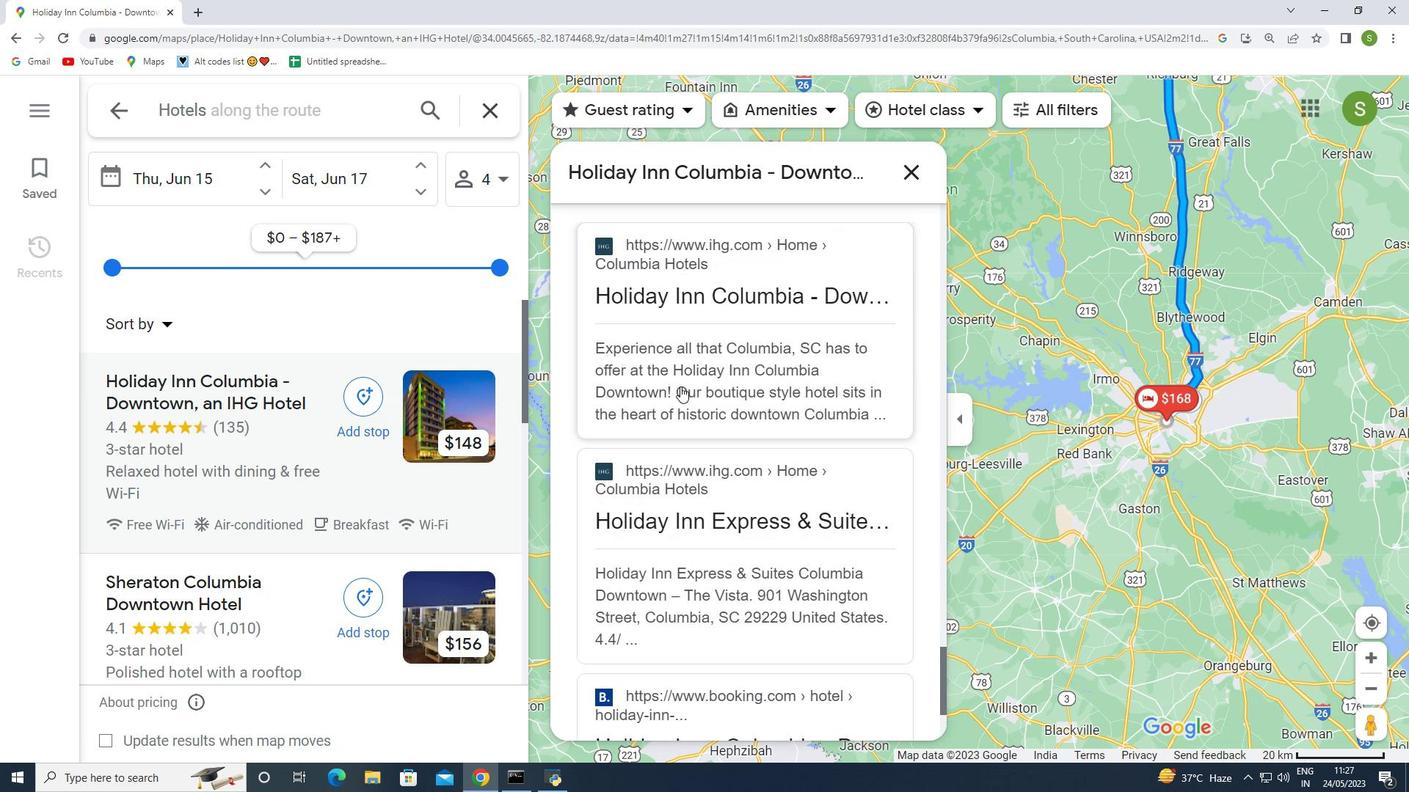 
Action: Mouse moved to (679, 378)
Screenshot: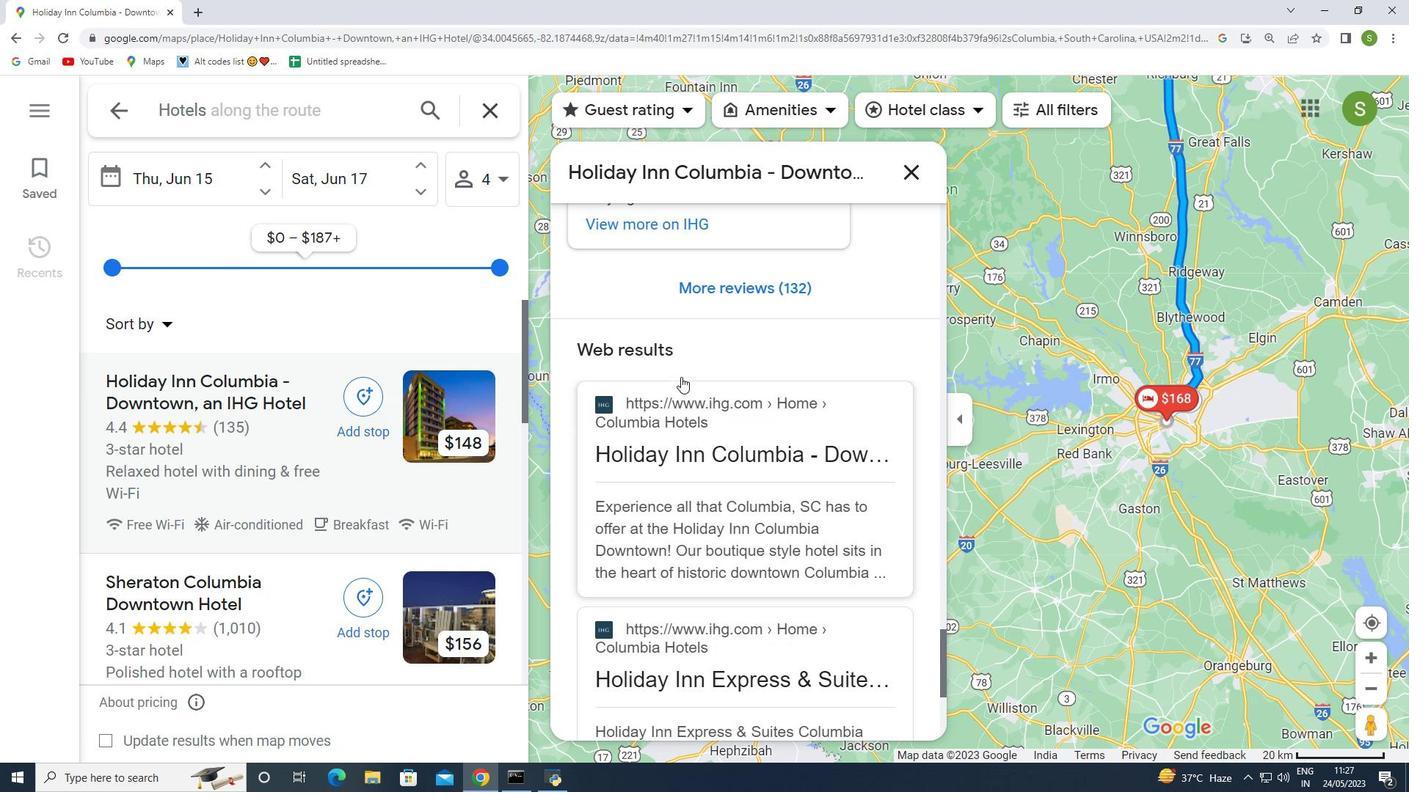 
Action: Mouse scrolled (679, 379) with delta (0, 0)
Screenshot: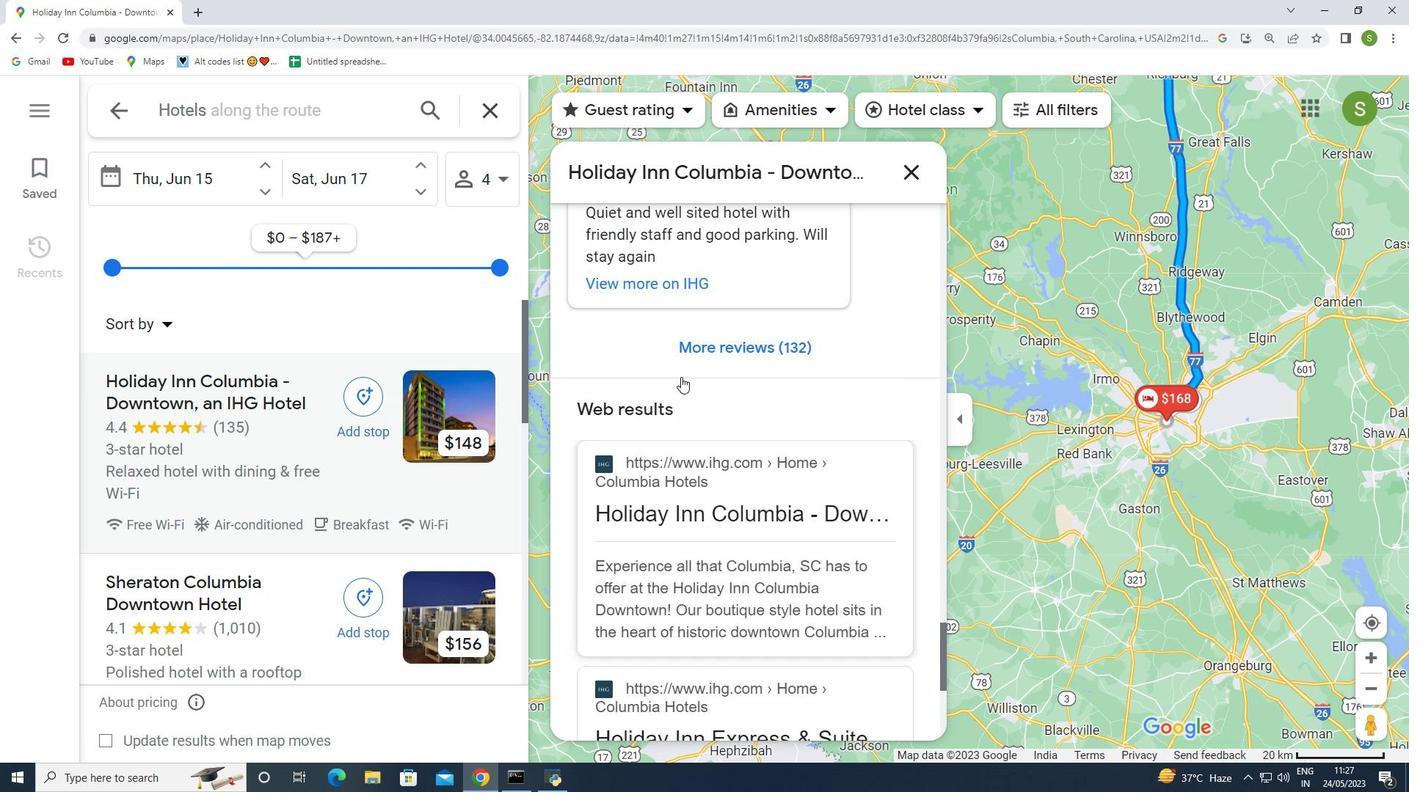 
Action: Mouse scrolled (679, 379) with delta (0, 0)
Screenshot: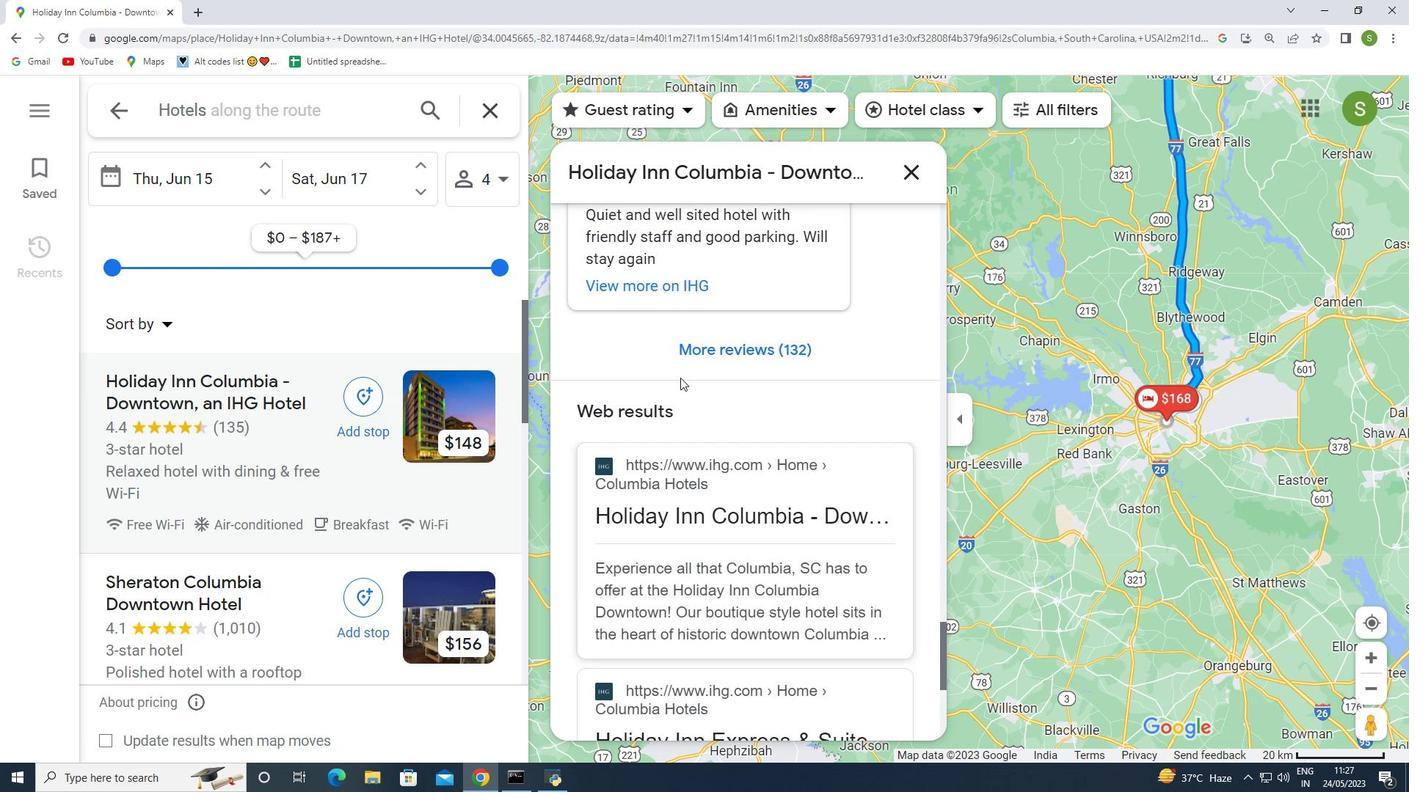 
Action: Mouse scrolled (679, 379) with delta (0, 0)
Screenshot: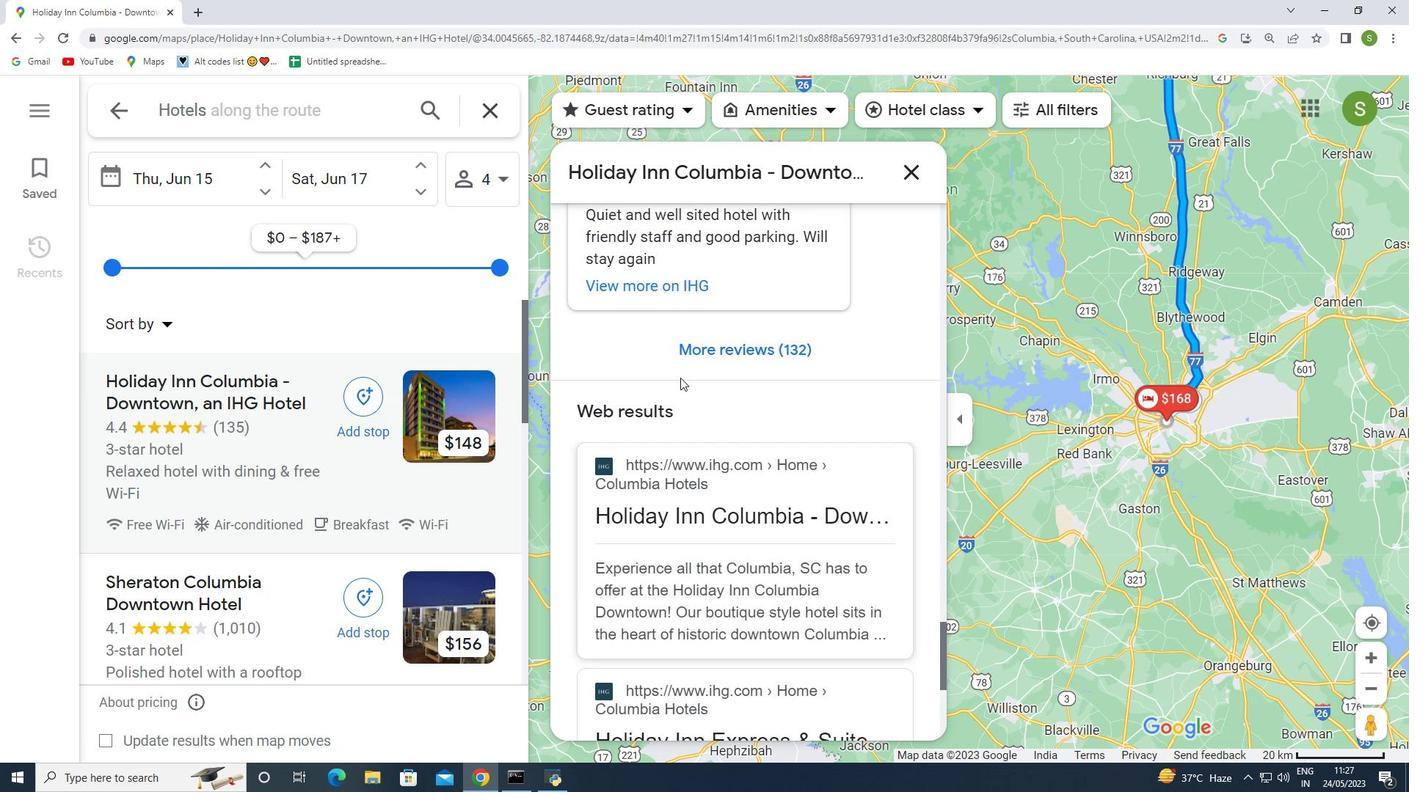 
Action: Mouse scrolled (679, 379) with delta (0, 0)
Screenshot: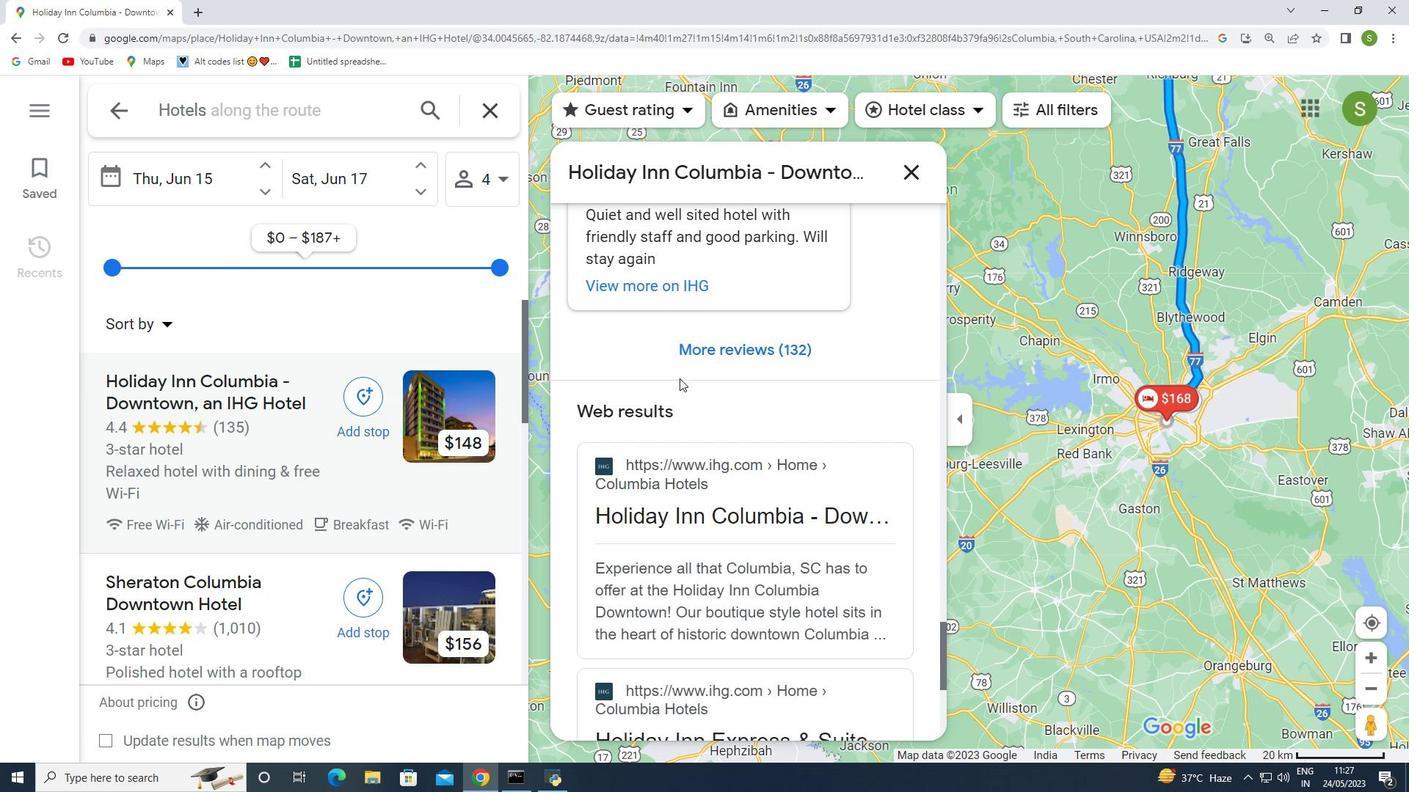 
Action: Mouse scrolled (679, 379) with delta (0, 0)
Screenshot: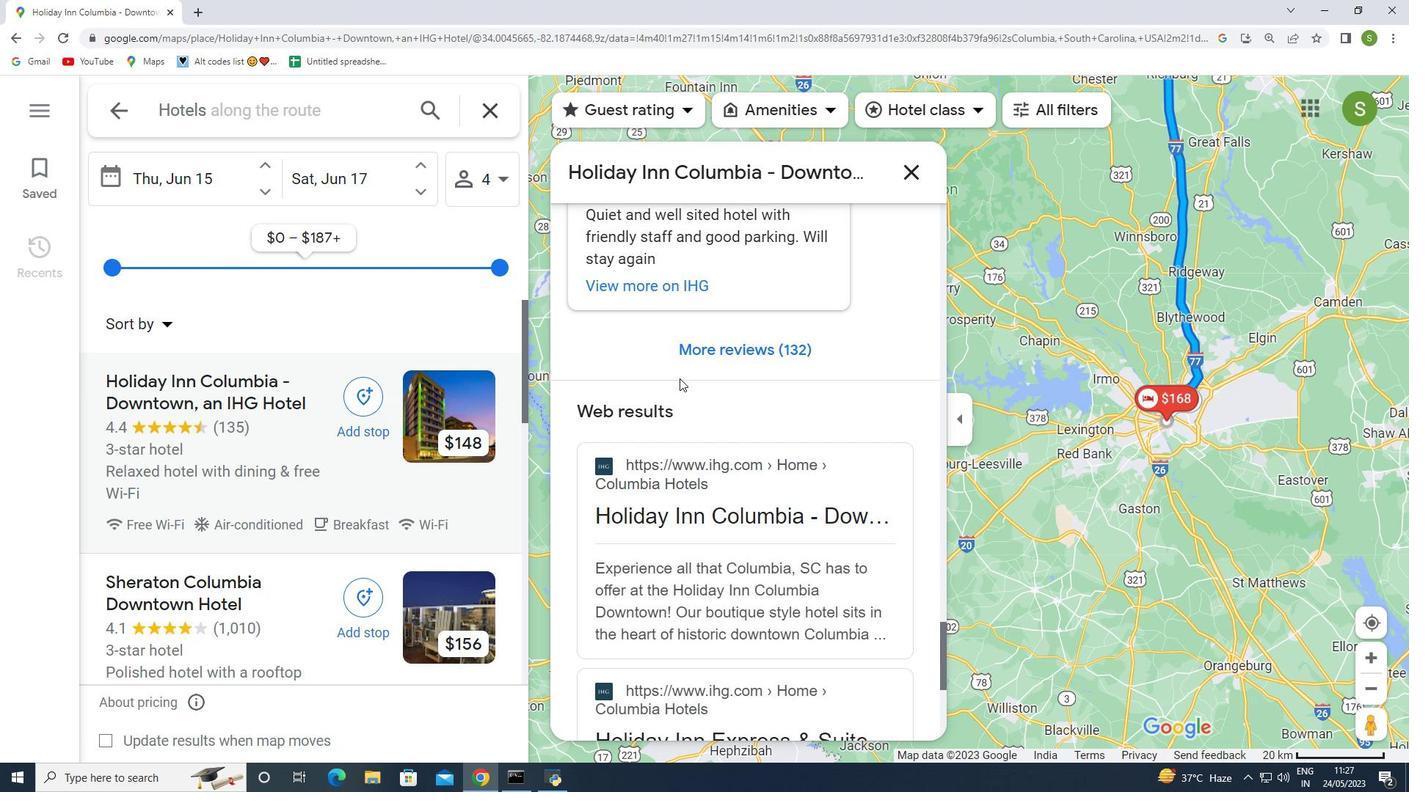 
Action: Mouse moved to (677, 380)
Screenshot: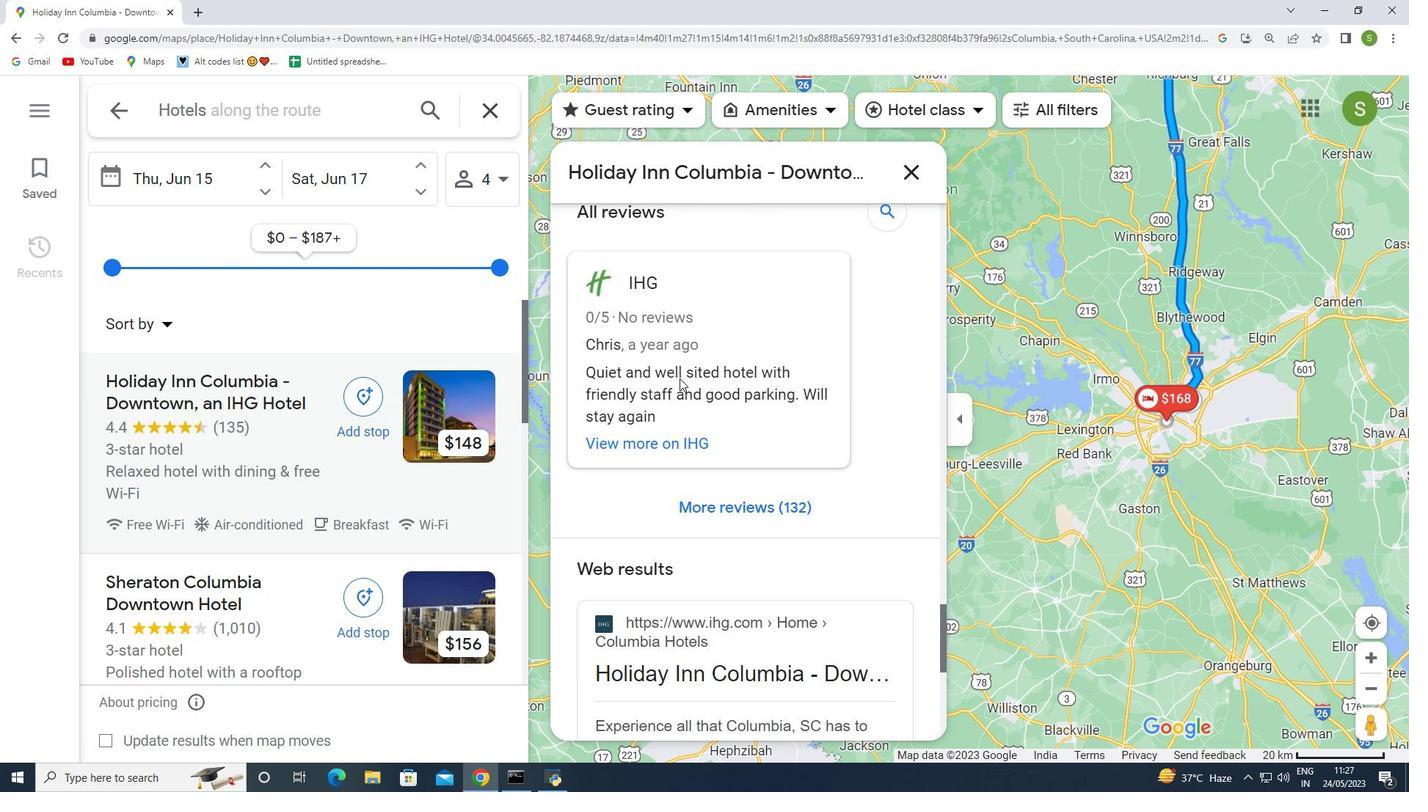 
Action: Mouse scrolled (677, 380) with delta (0, 0)
Screenshot: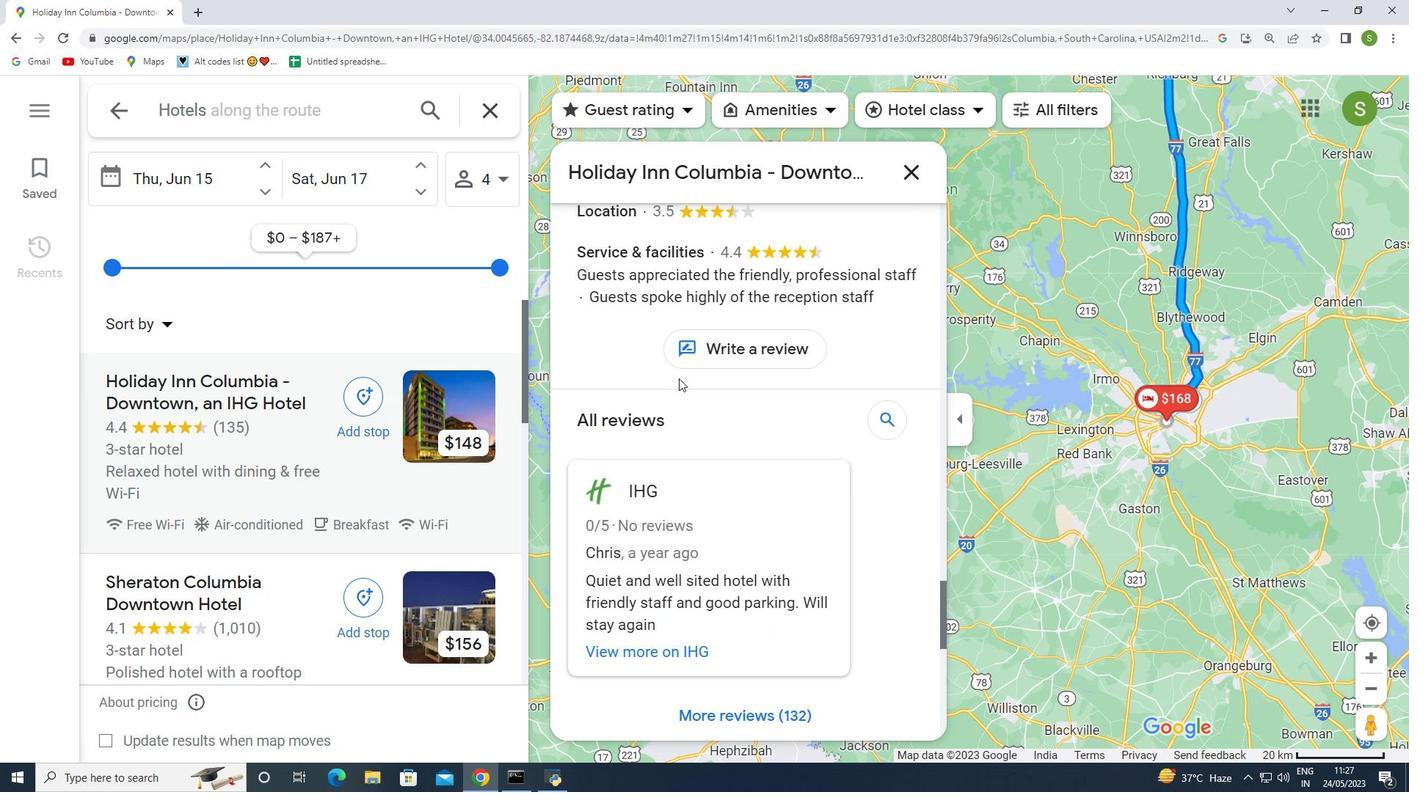 
Action: Mouse scrolled (677, 380) with delta (0, 0)
Screenshot: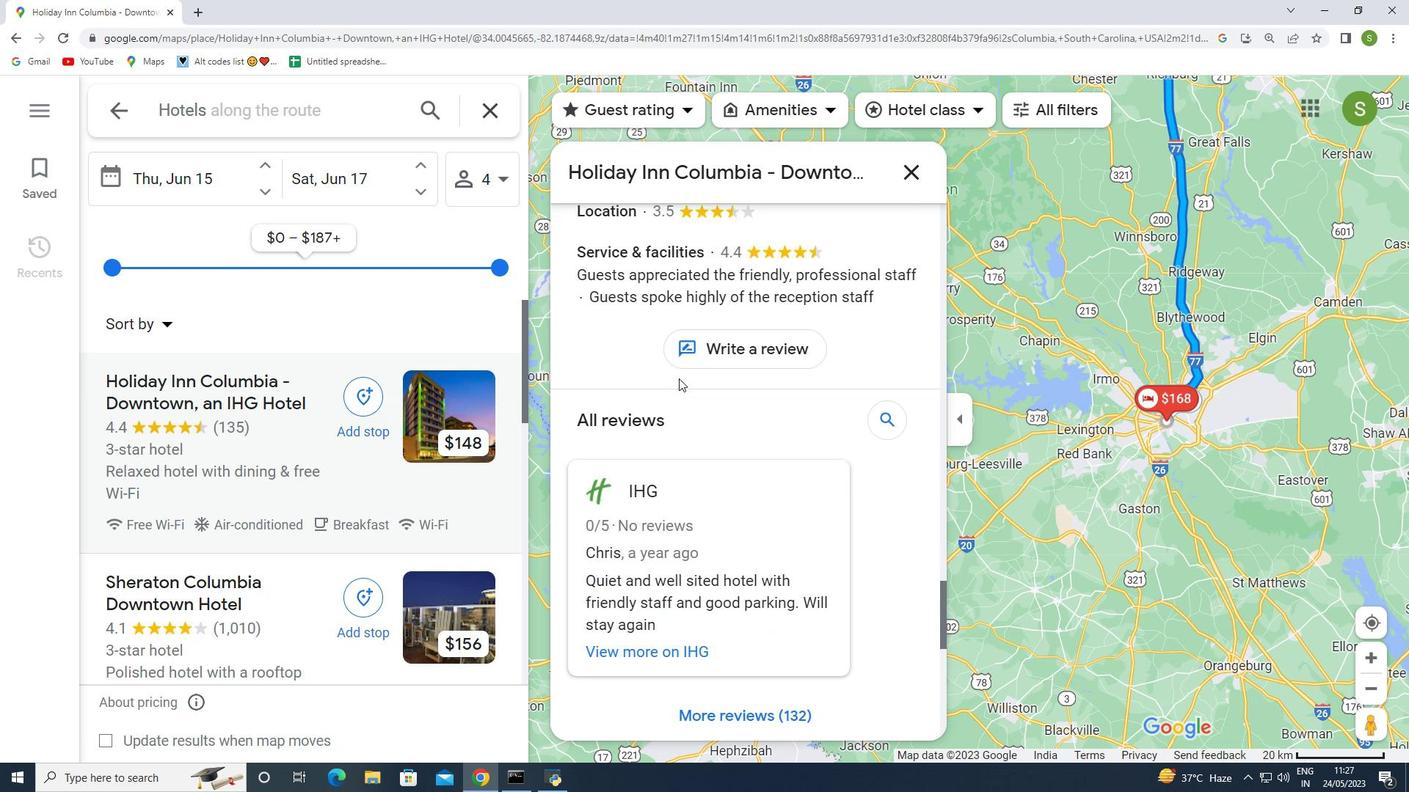 
Action: Mouse scrolled (677, 380) with delta (0, 0)
Screenshot: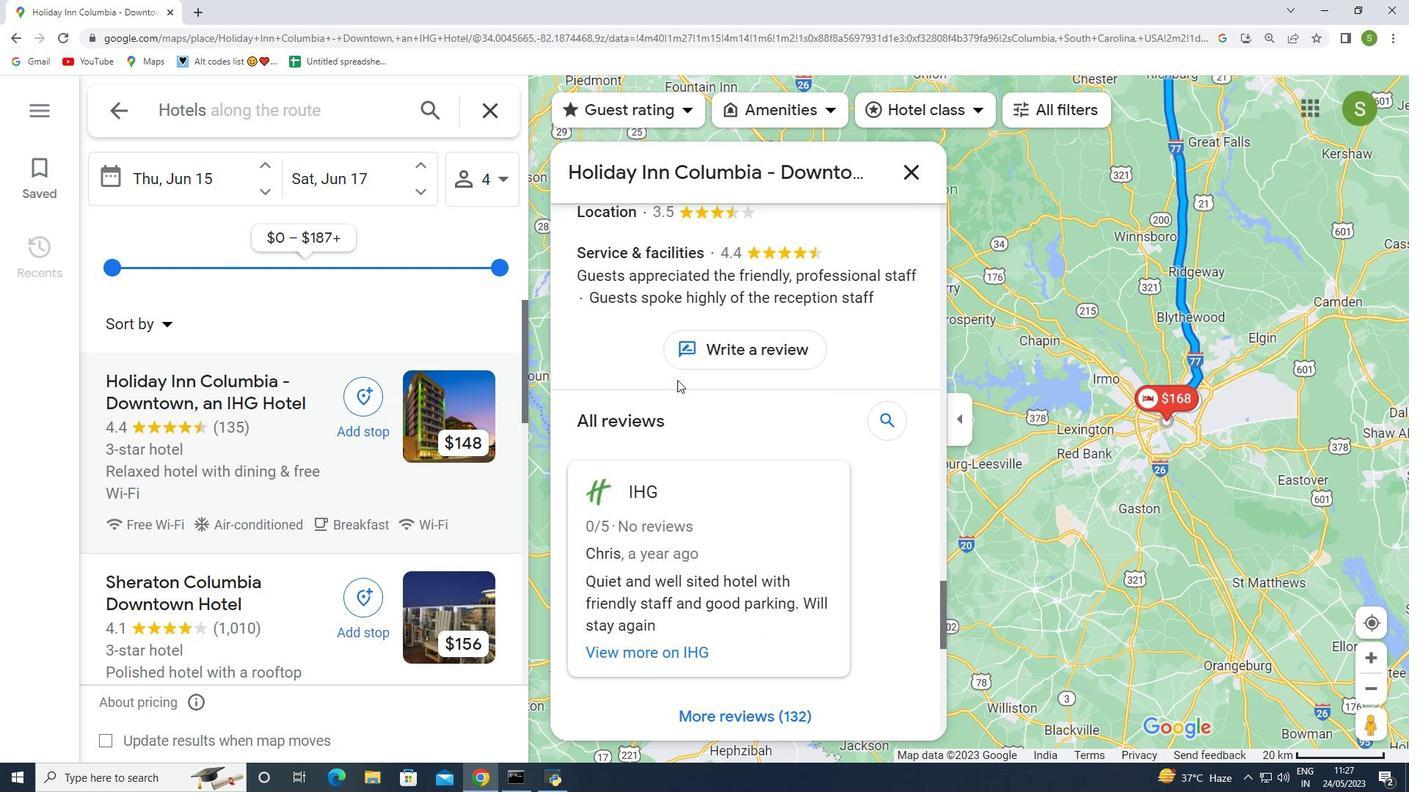 
Action: Mouse scrolled (677, 380) with delta (0, 0)
Screenshot: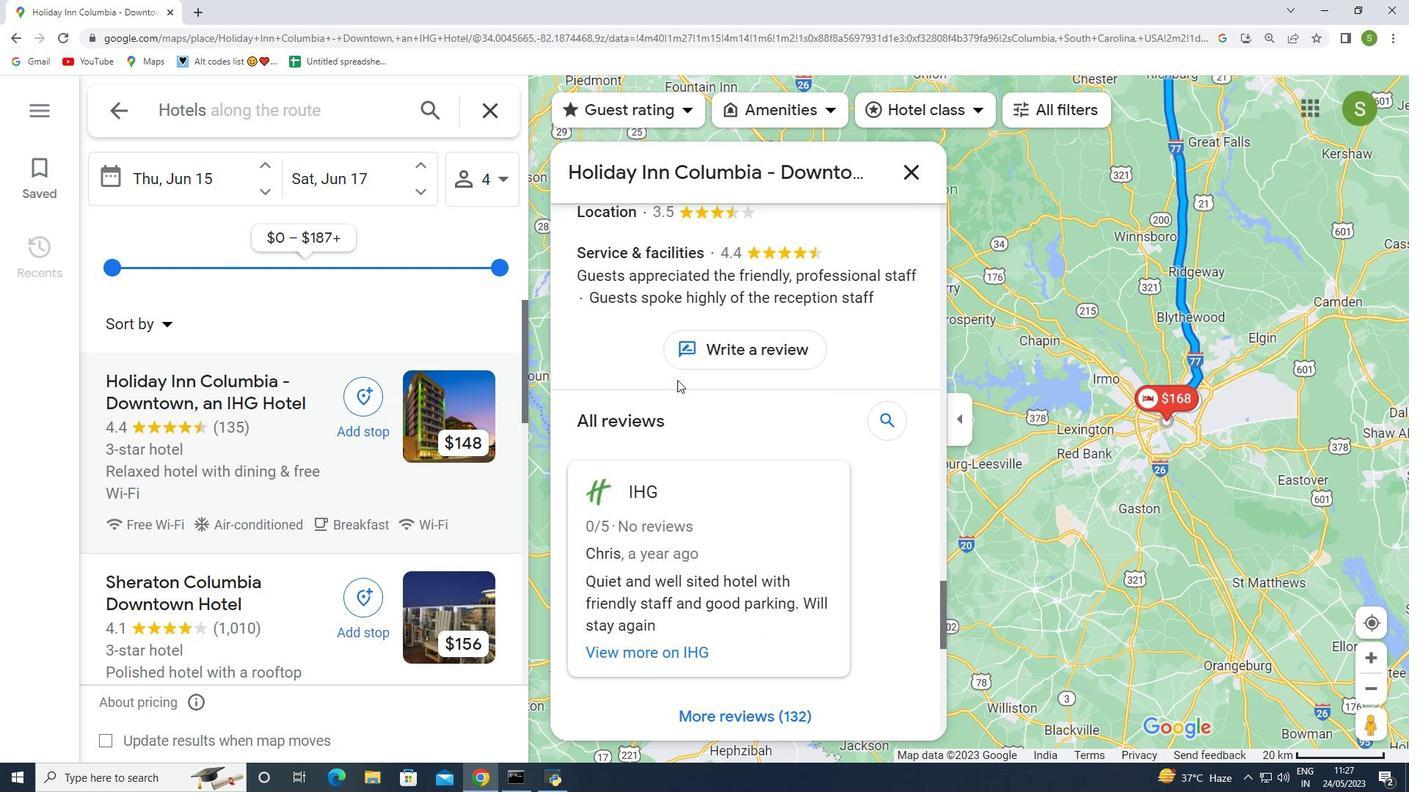 
Action: Mouse moved to (676, 380)
Screenshot: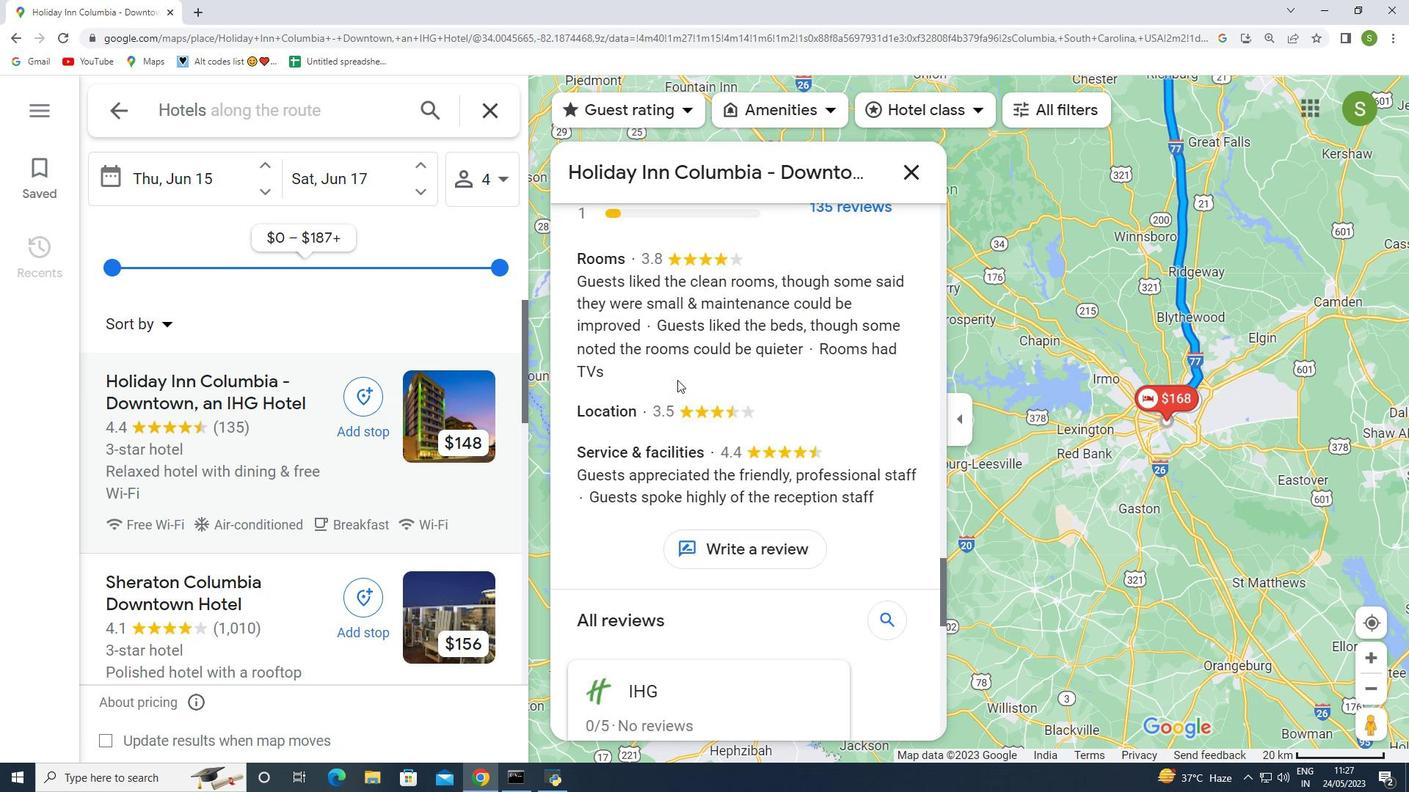 
Action: Mouse scrolled (676, 380) with delta (0, 0)
Screenshot: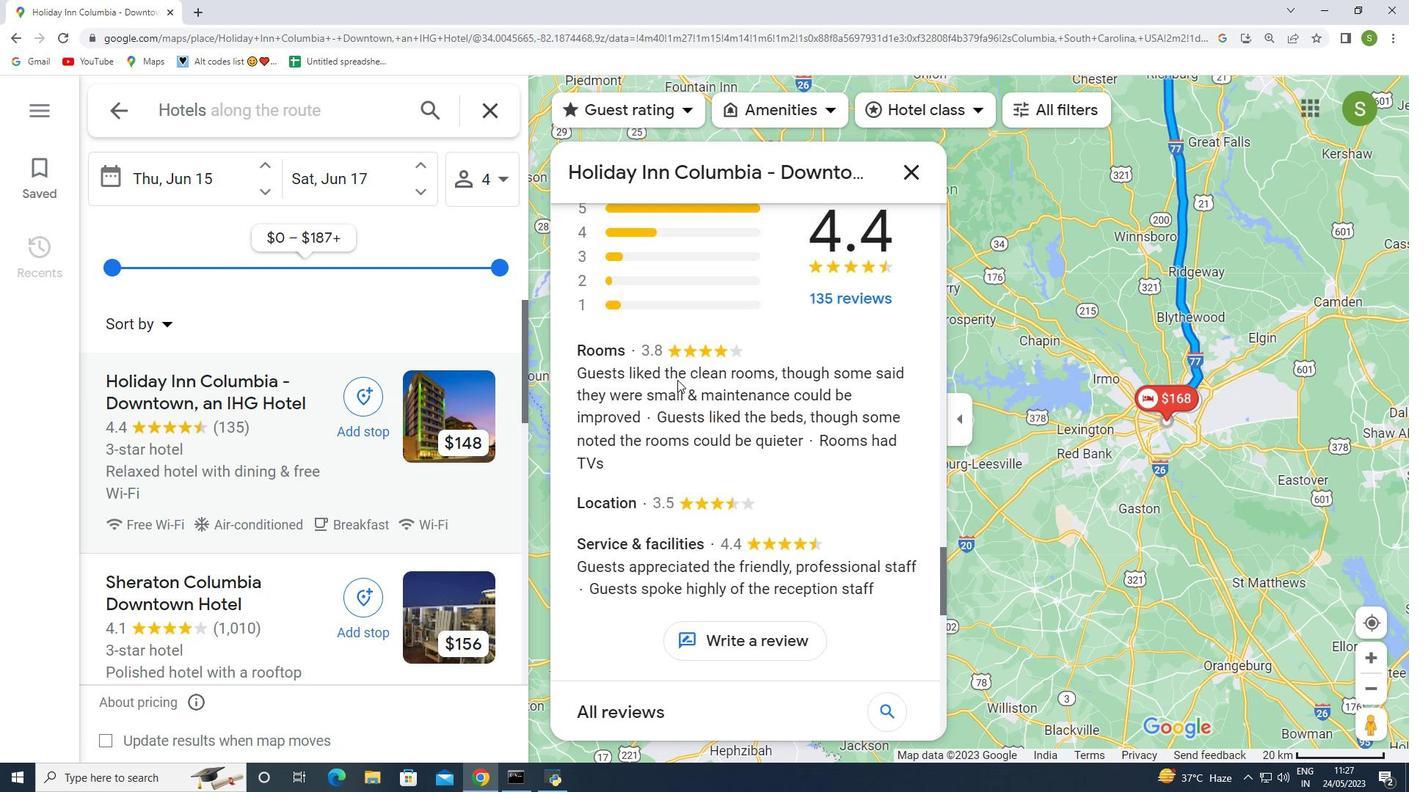
Action: Mouse scrolled (676, 380) with delta (0, 0)
Screenshot: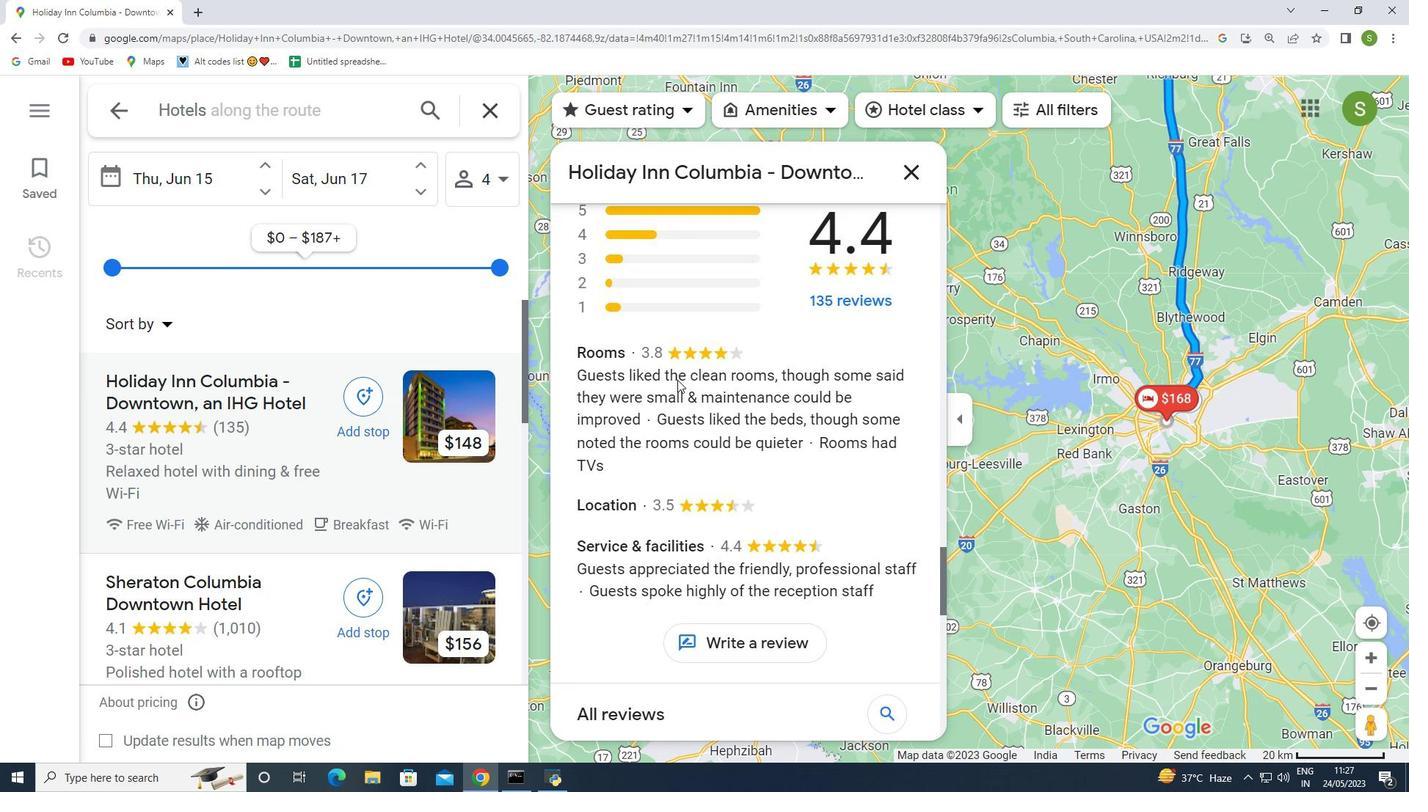 
Action: Mouse scrolled (676, 380) with delta (0, 0)
Screenshot: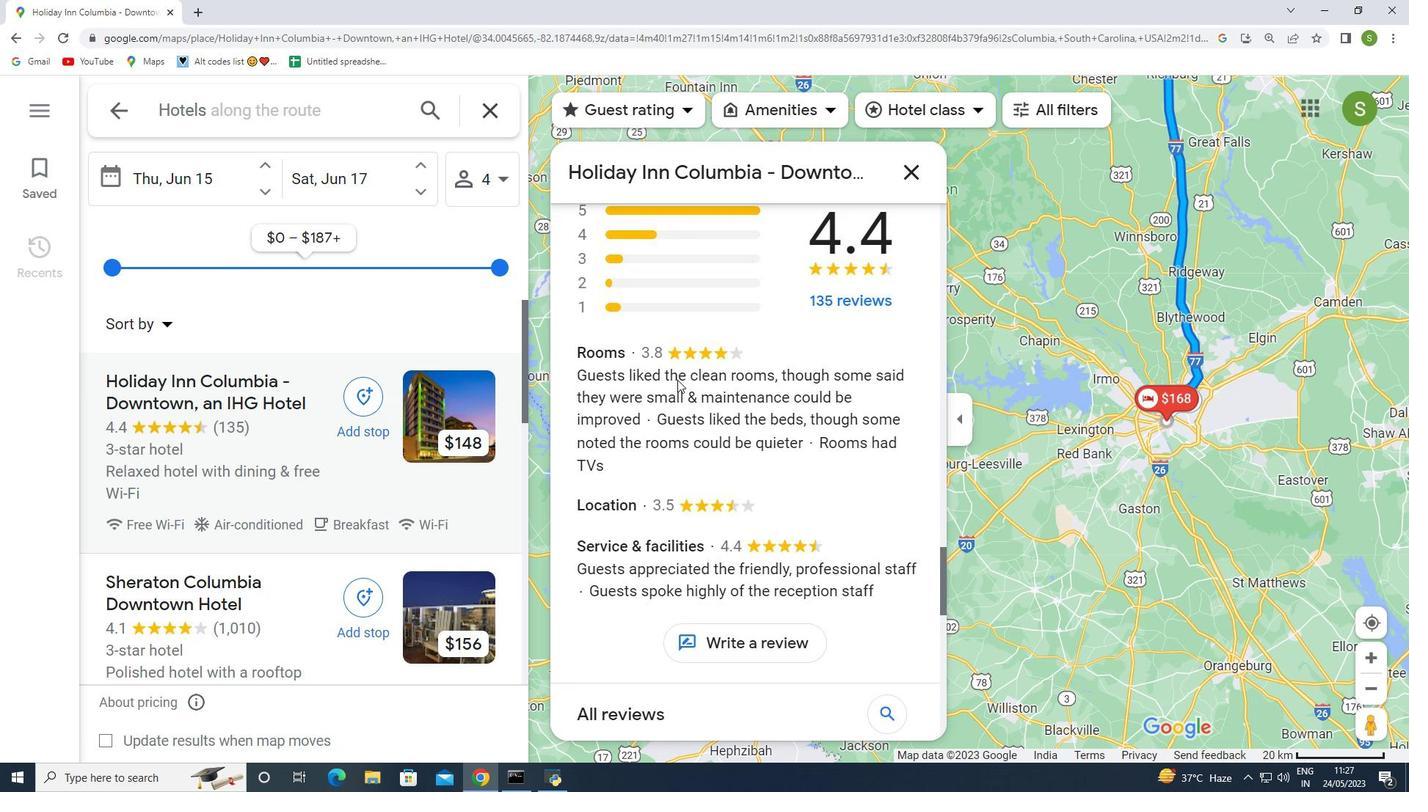 
Action: Mouse scrolled (676, 380) with delta (0, 0)
Screenshot: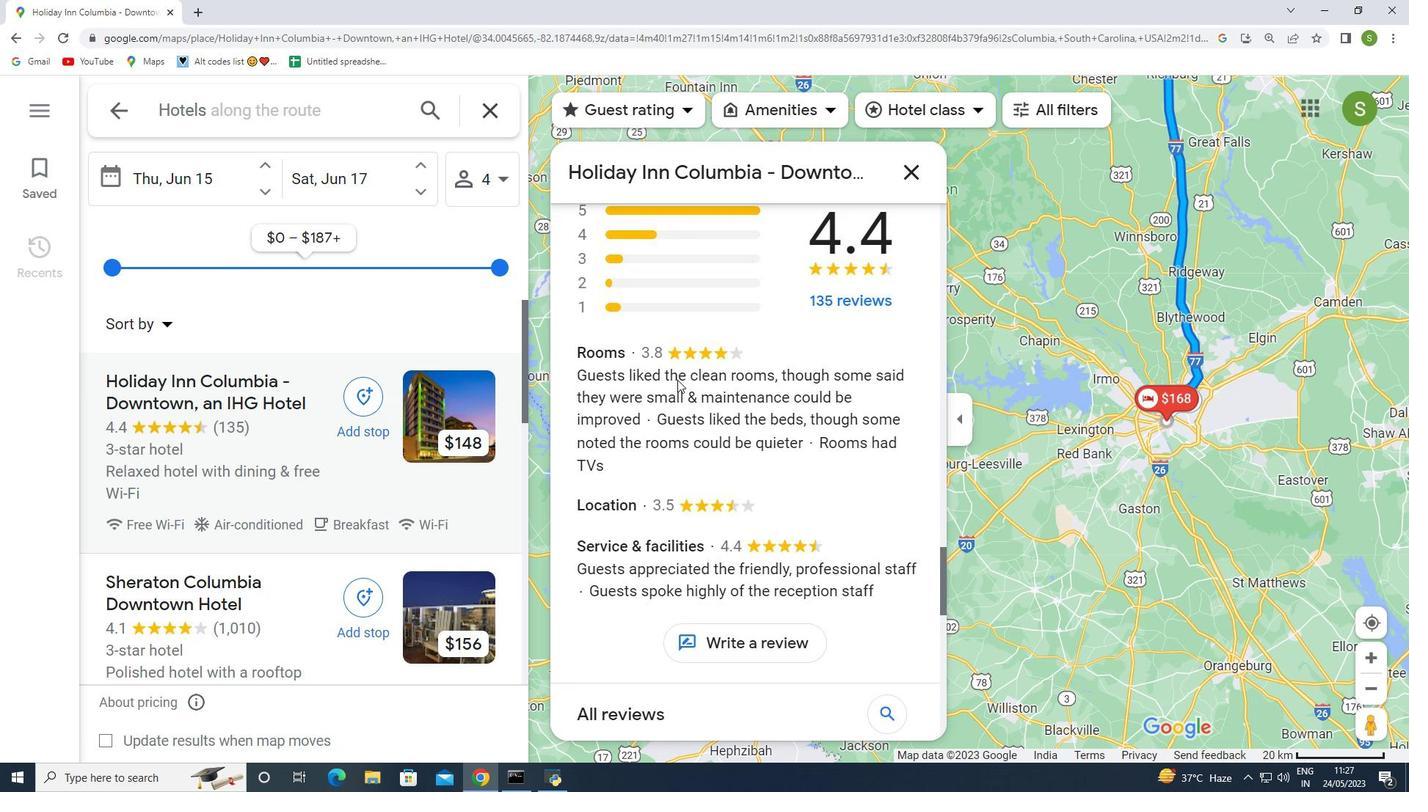 
Action: Mouse scrolled (676, 380) with delta (0, 0)
Screenshot: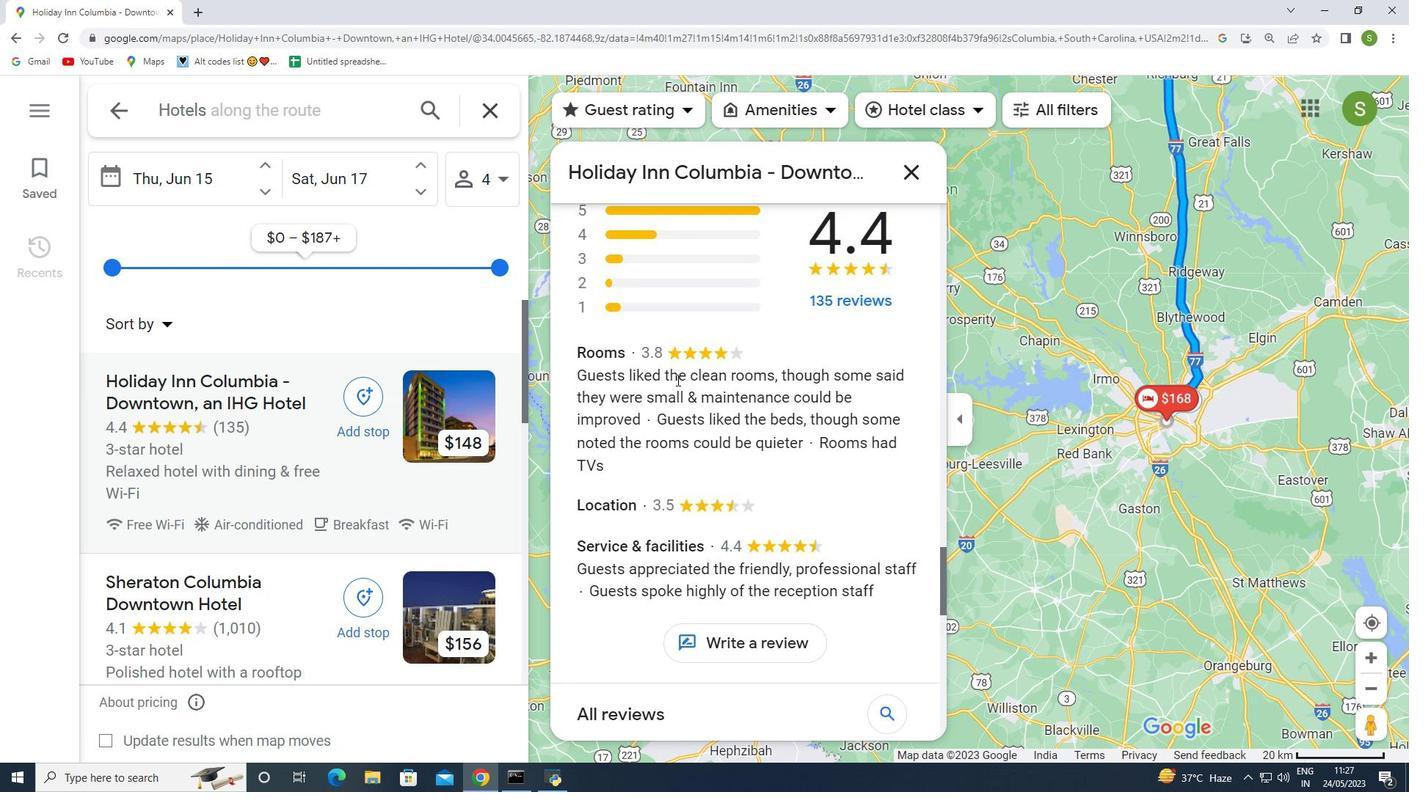 
Action: Mouse scrolled (676, 380) with delta (0, 0)
Screenshot: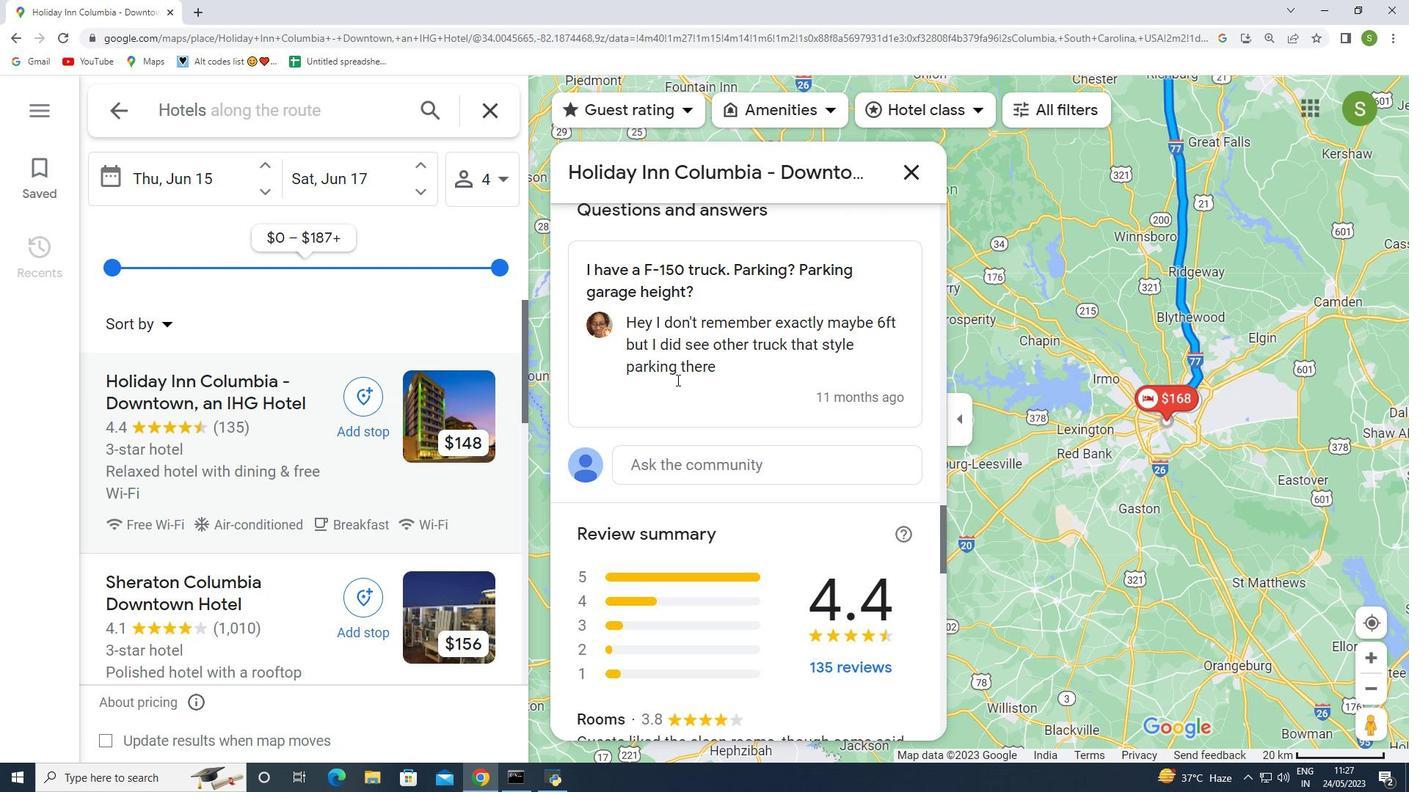 
Action: Mouse scrolled (676, 380) with delta (0, 0)
Screenshot: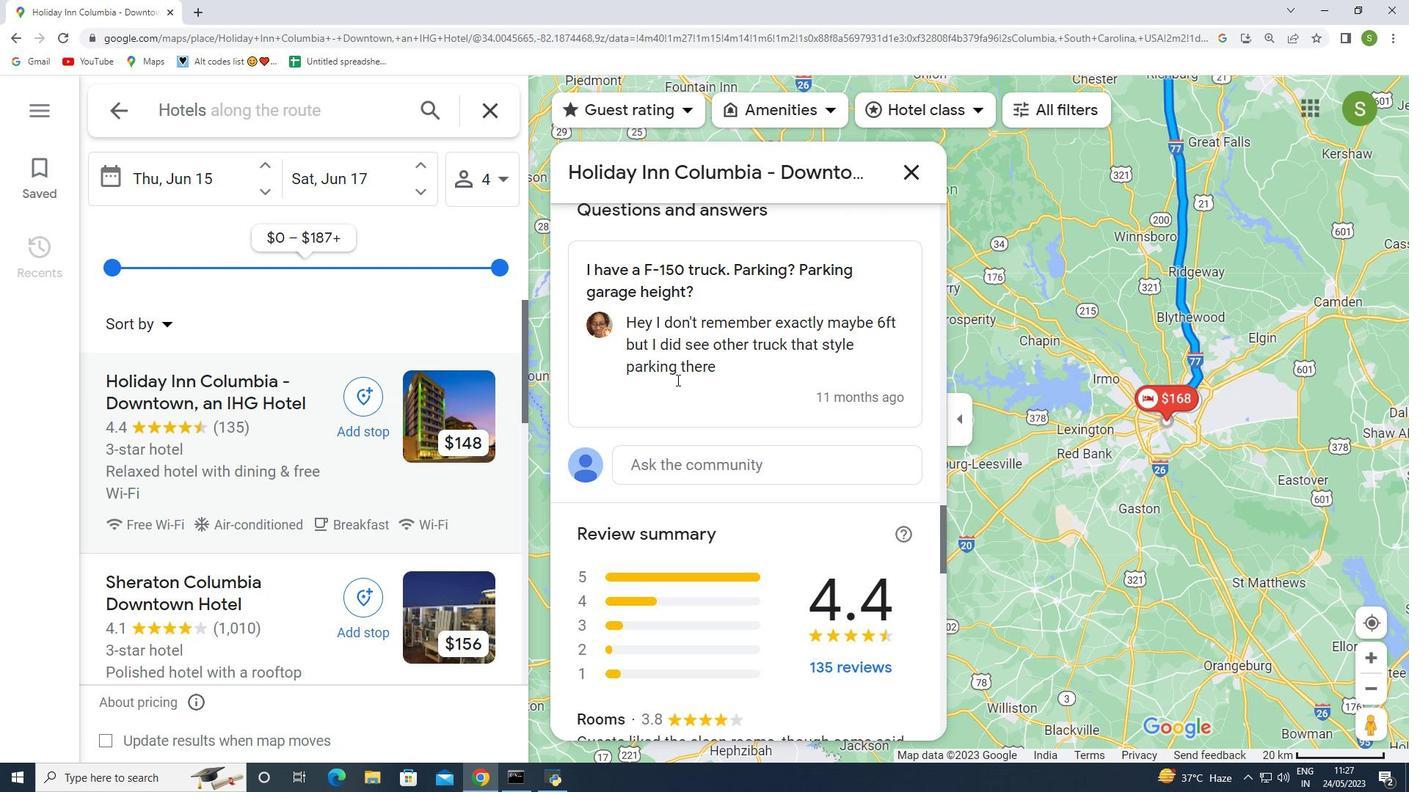 
Action: Mouse scrolled (676, 380) with delta (0, 0)
Screenshot: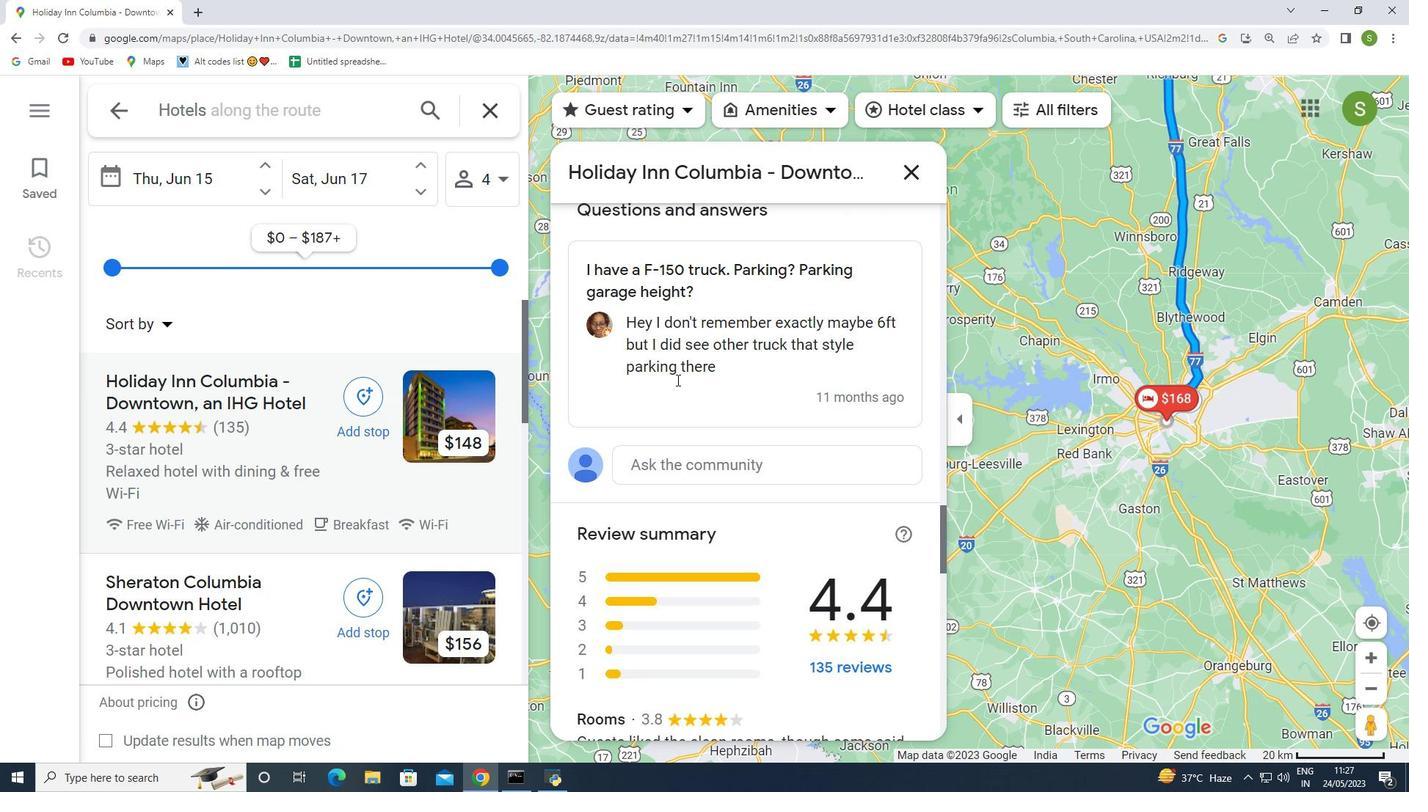 
Action: Mouse scrolled (676, 380) with delta (0, 0)
Screenshot: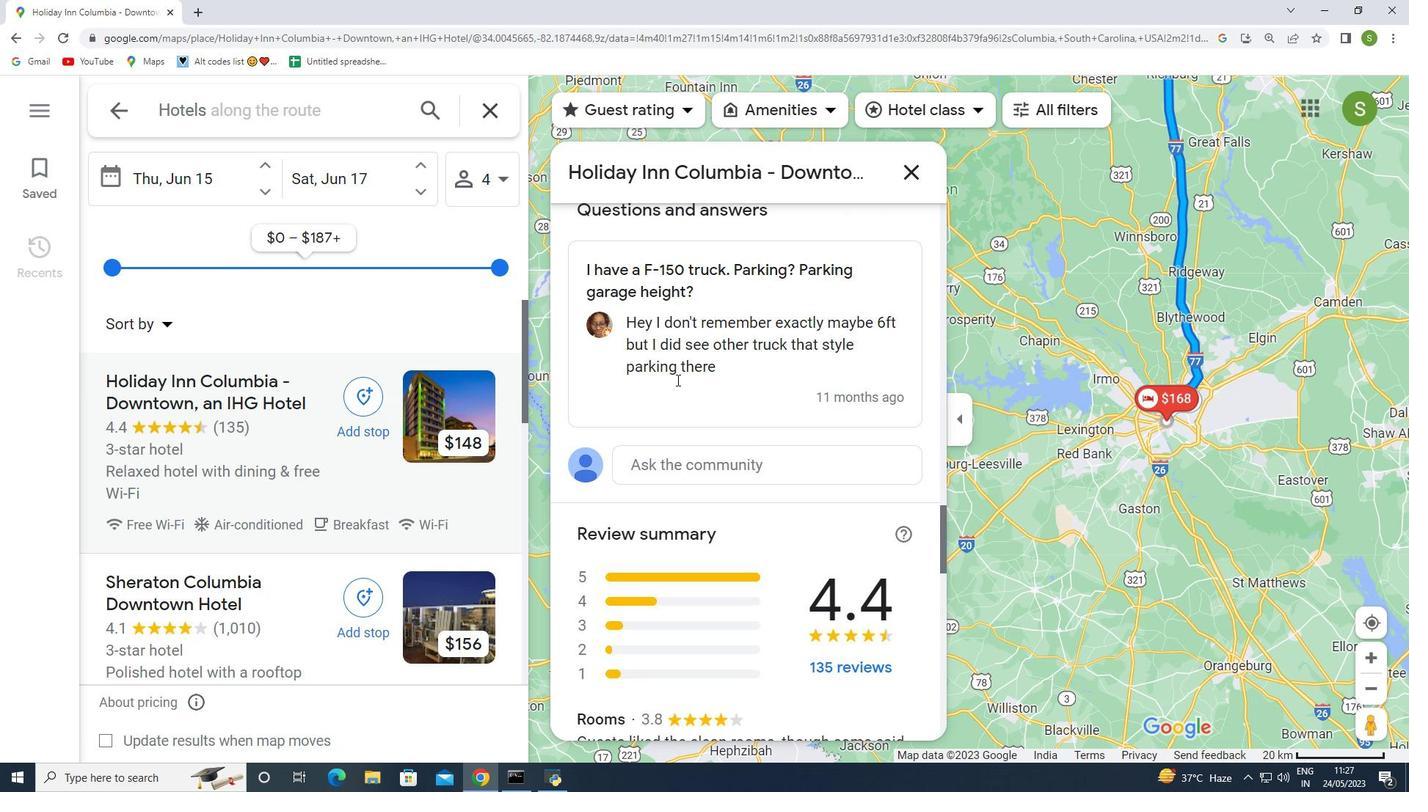 
Action: Mouse scrolled (676, 380) with delta (0, 0)
Screenshot: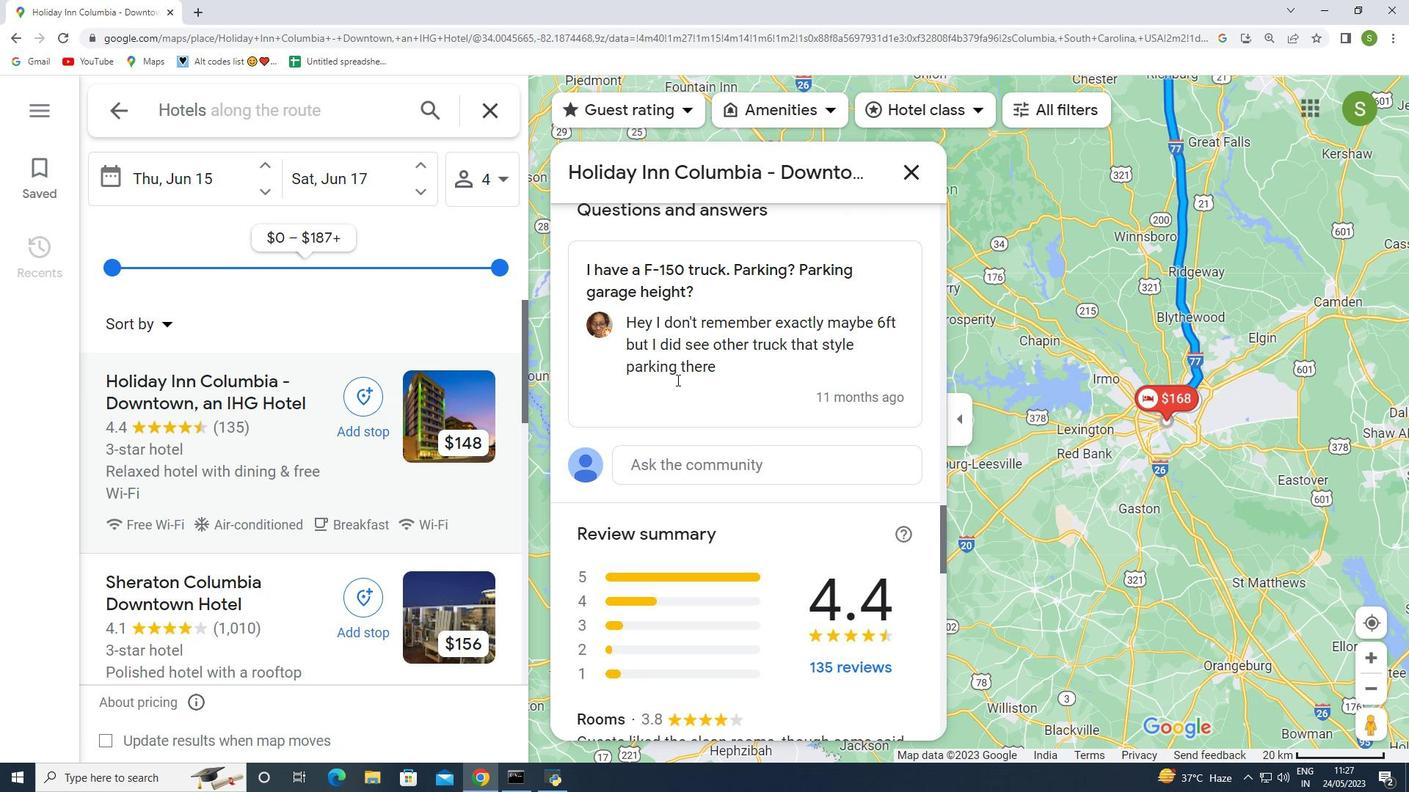 
Action: Mouse scrolled (676, 380) with delta (0, 0)
Screenshot: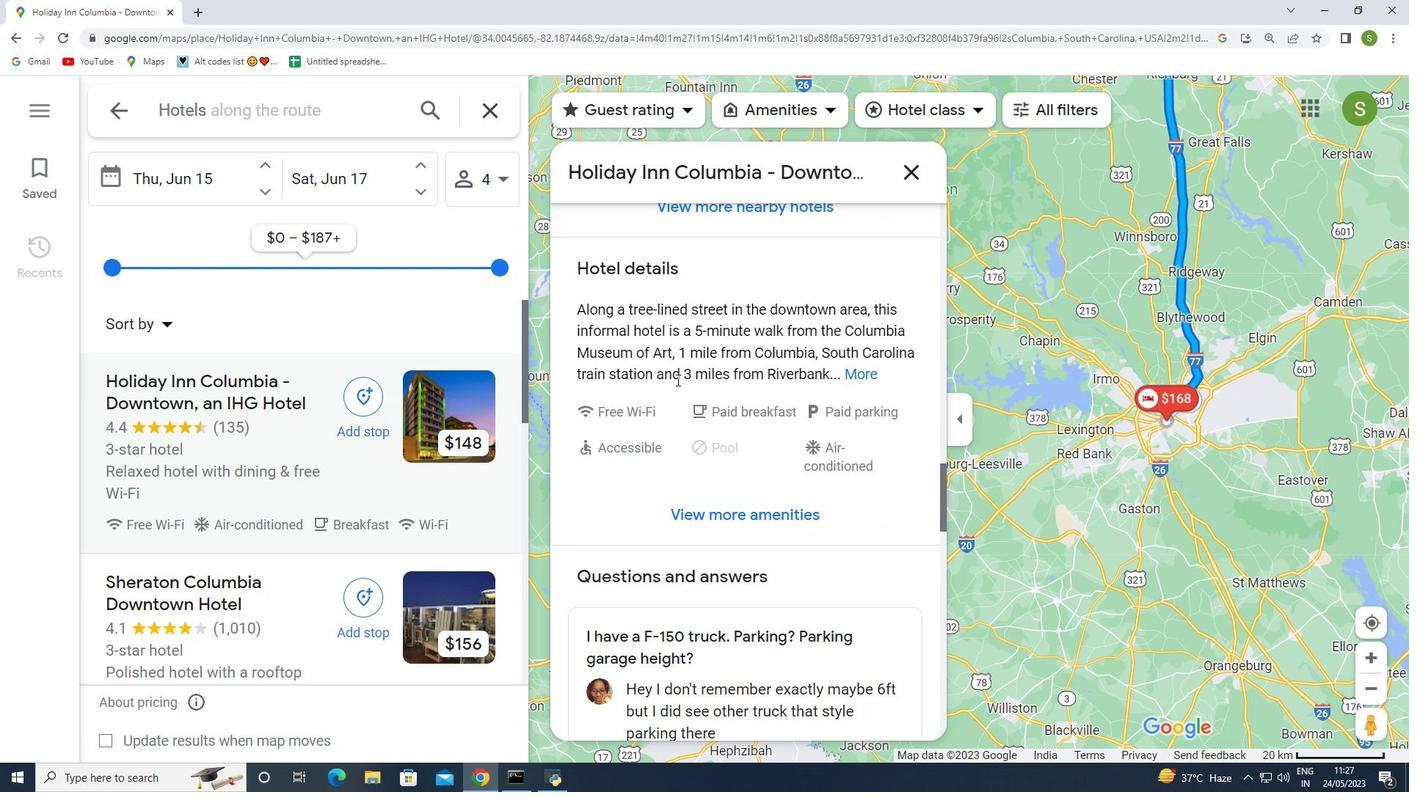 
Action: Mouse scrolled (676, 380) with delta (0, 0)
Screenshot: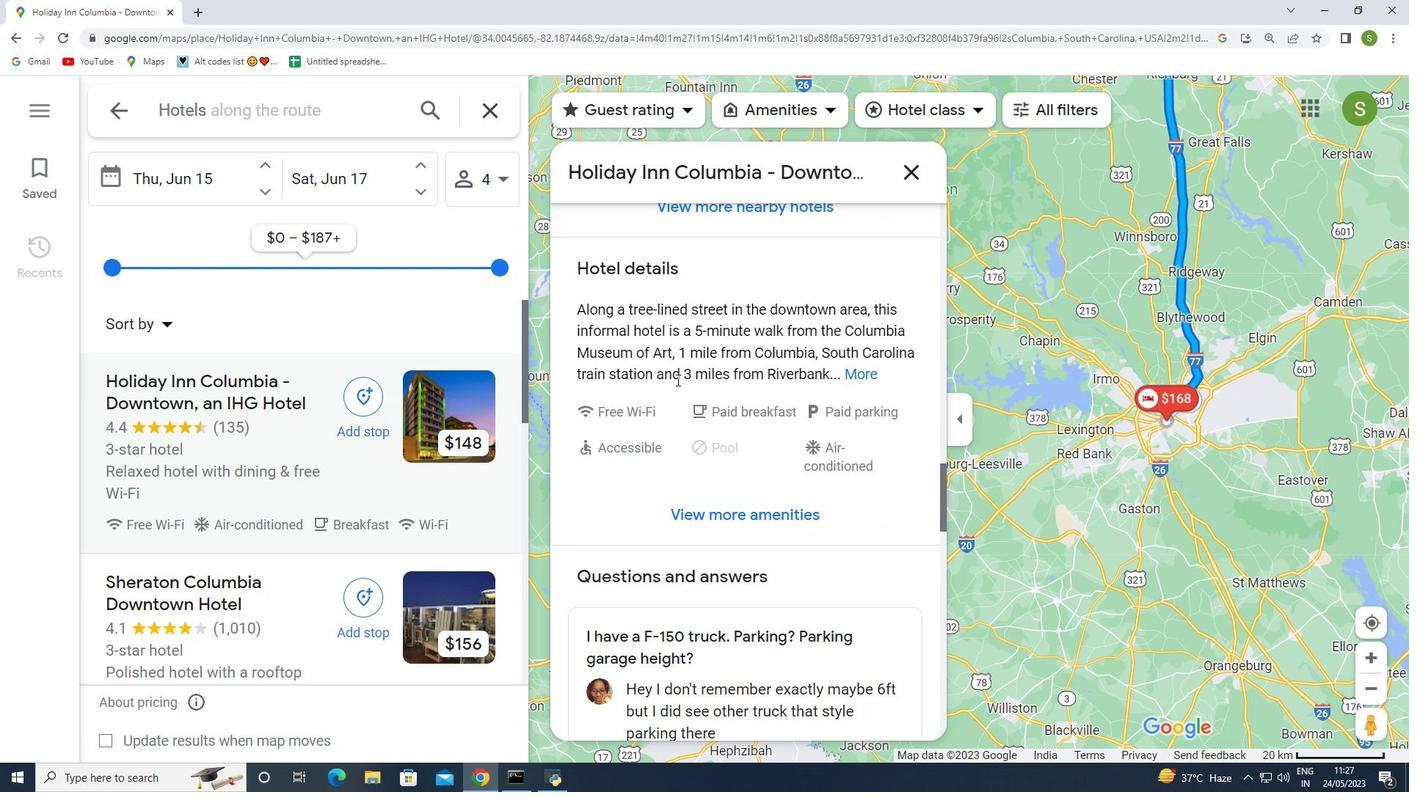 
Action: Mouse scrolled (676, 380) with delta (0, 0)
Screenshot: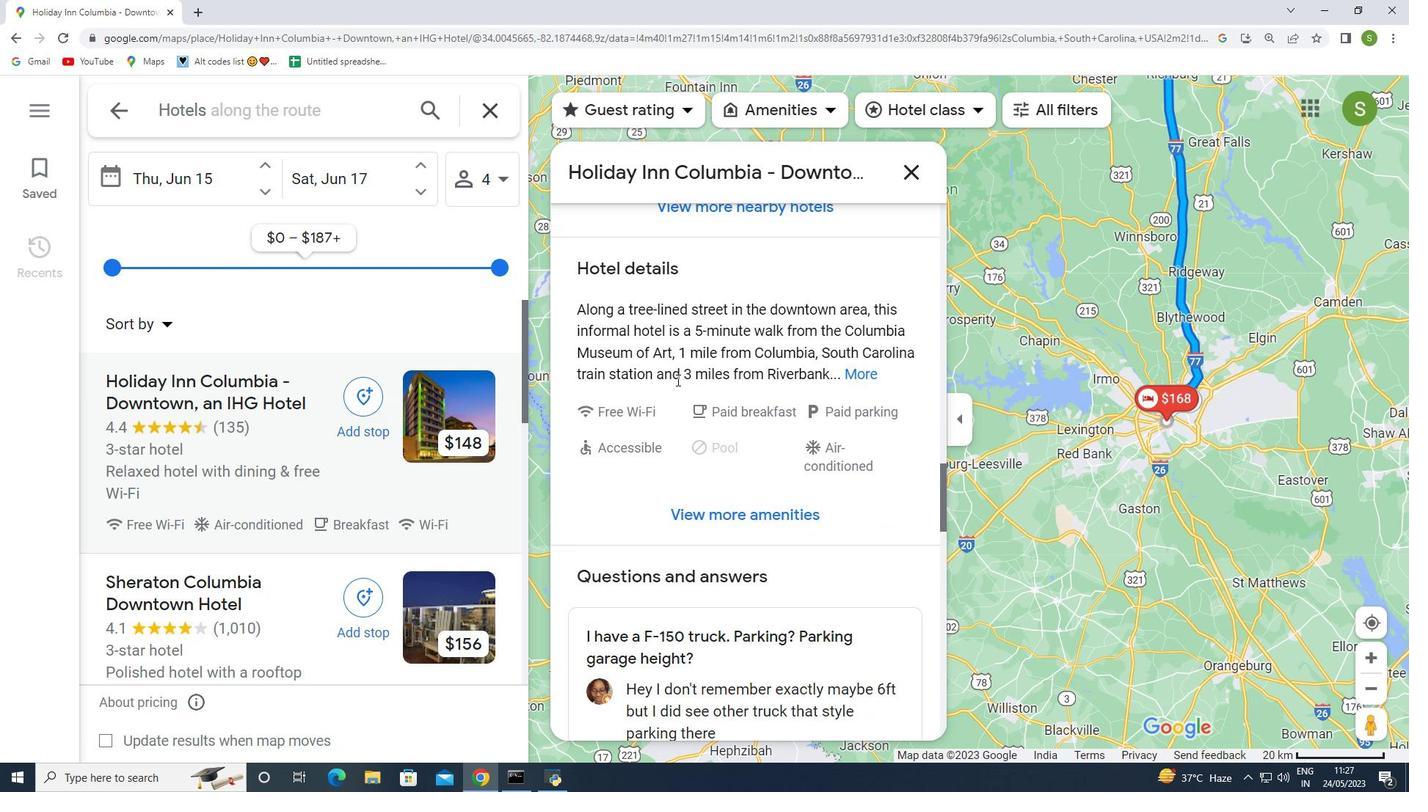 
Action: Mouse scrolled (676, 380) with delta (0, 0)
Screenshot: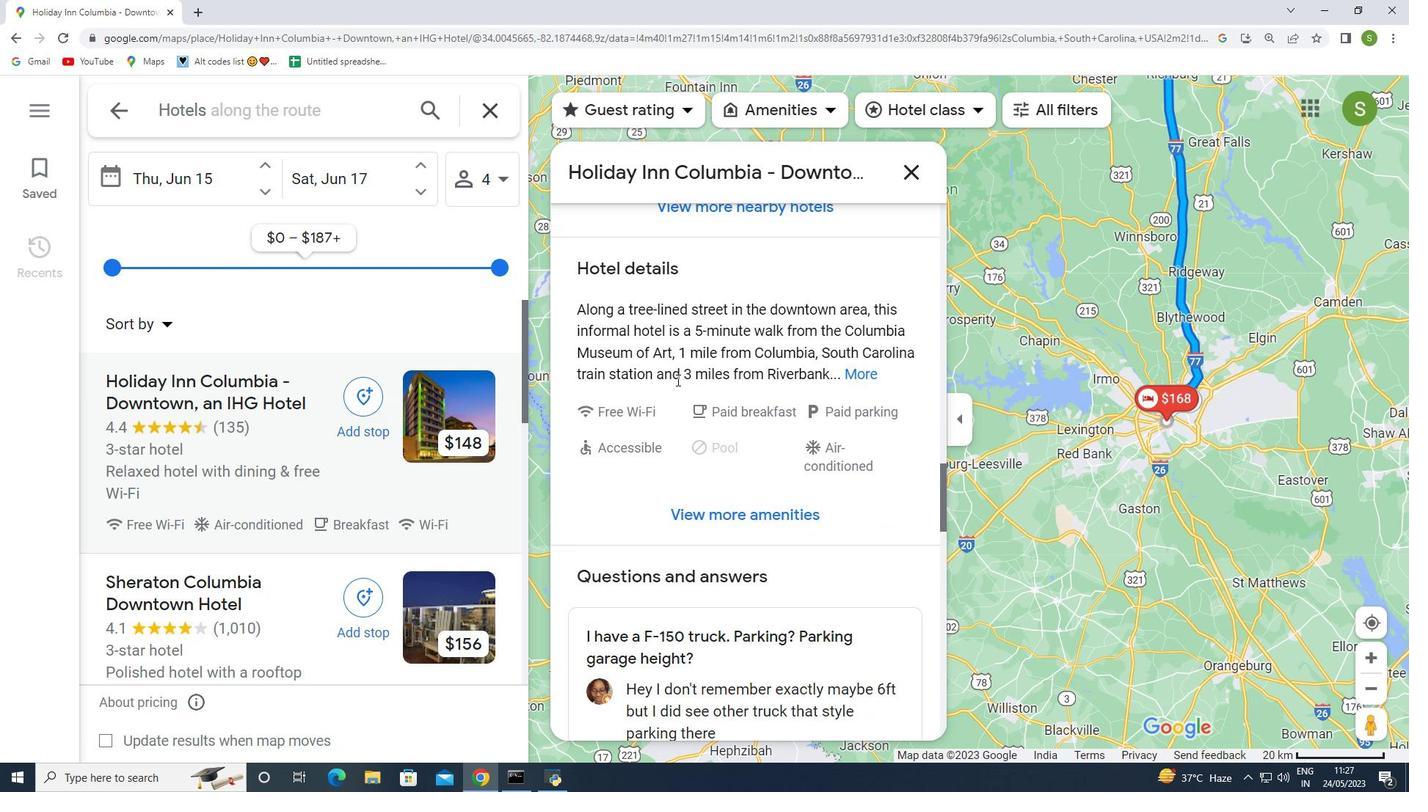 
Action: Mouse scrolled (676, 380) with delta (0, 0)
Screenshot: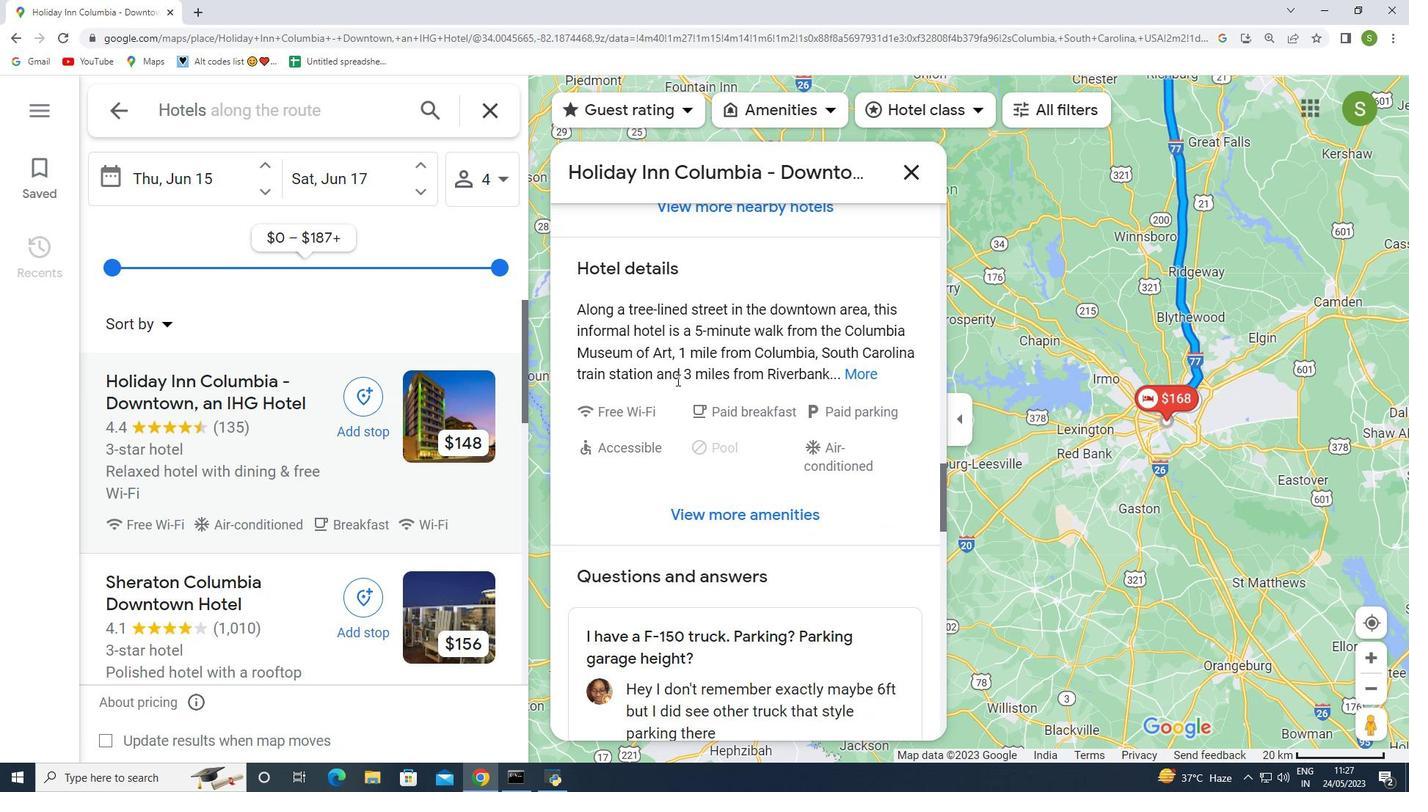 
Action: Mouse scrolled (676, 380) with delta (0, 0)
Screenshot: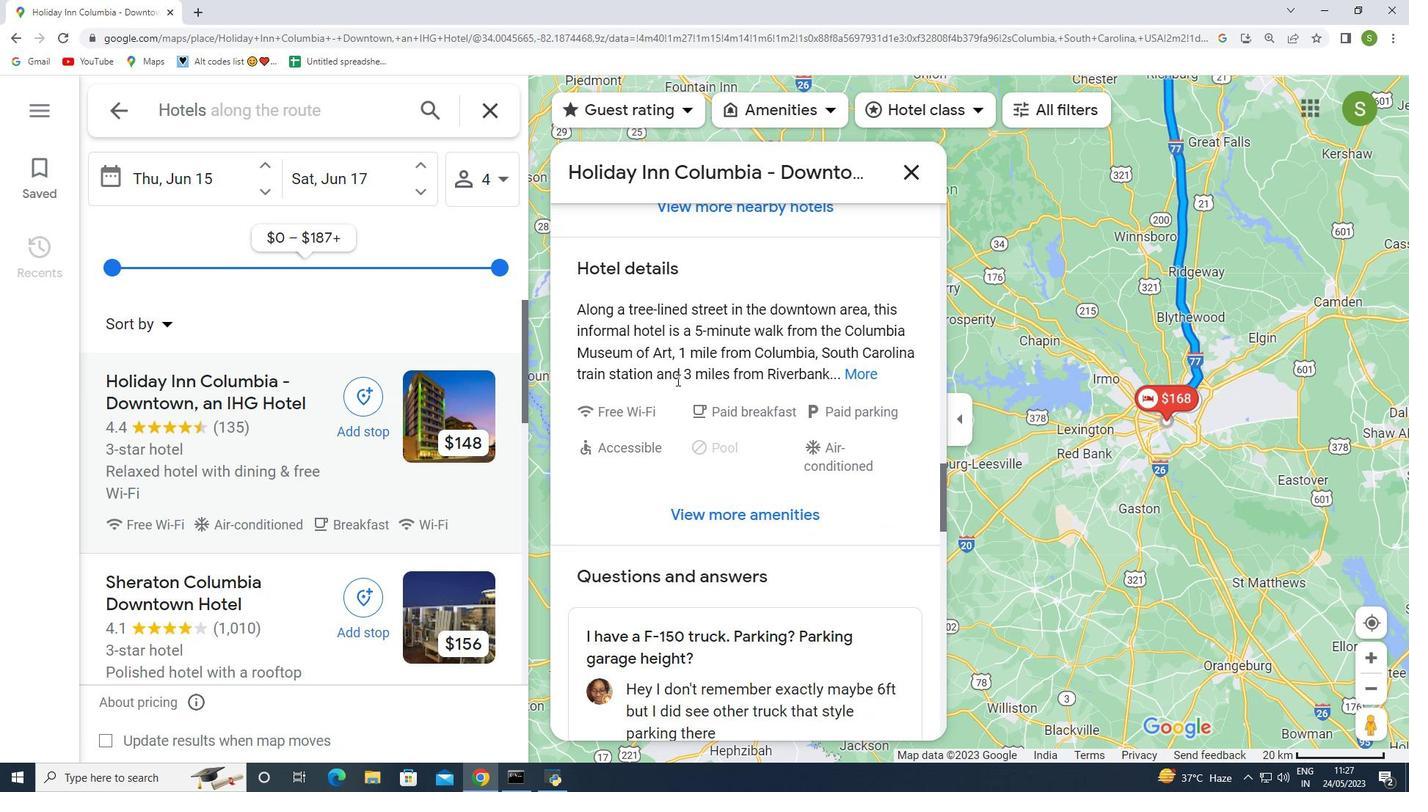 
Action: Mouse scrolled (676, 380) with delta (0, 0)
Screenshot: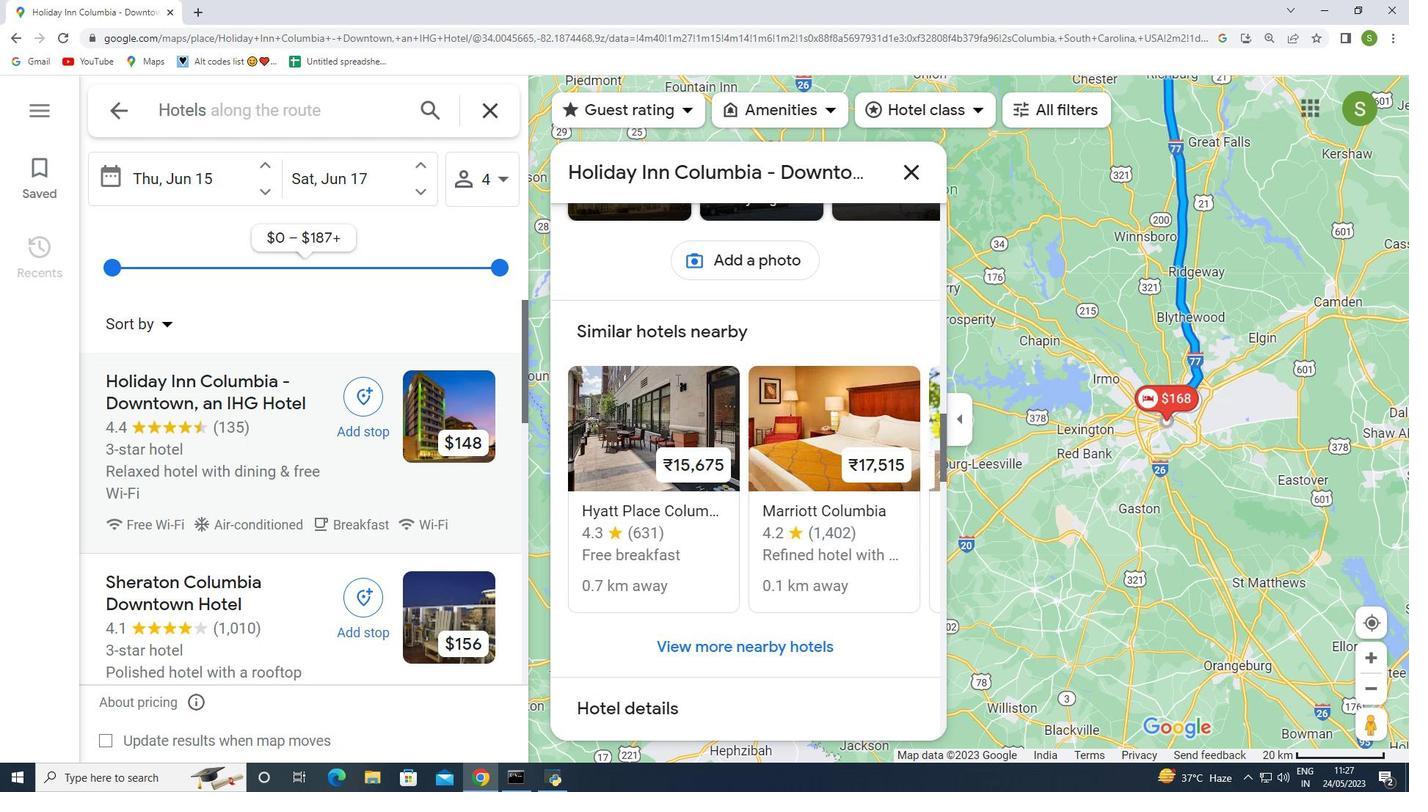 
Action: Mouse scrolled (676, 380) with delta (0, 0)
Screenshot: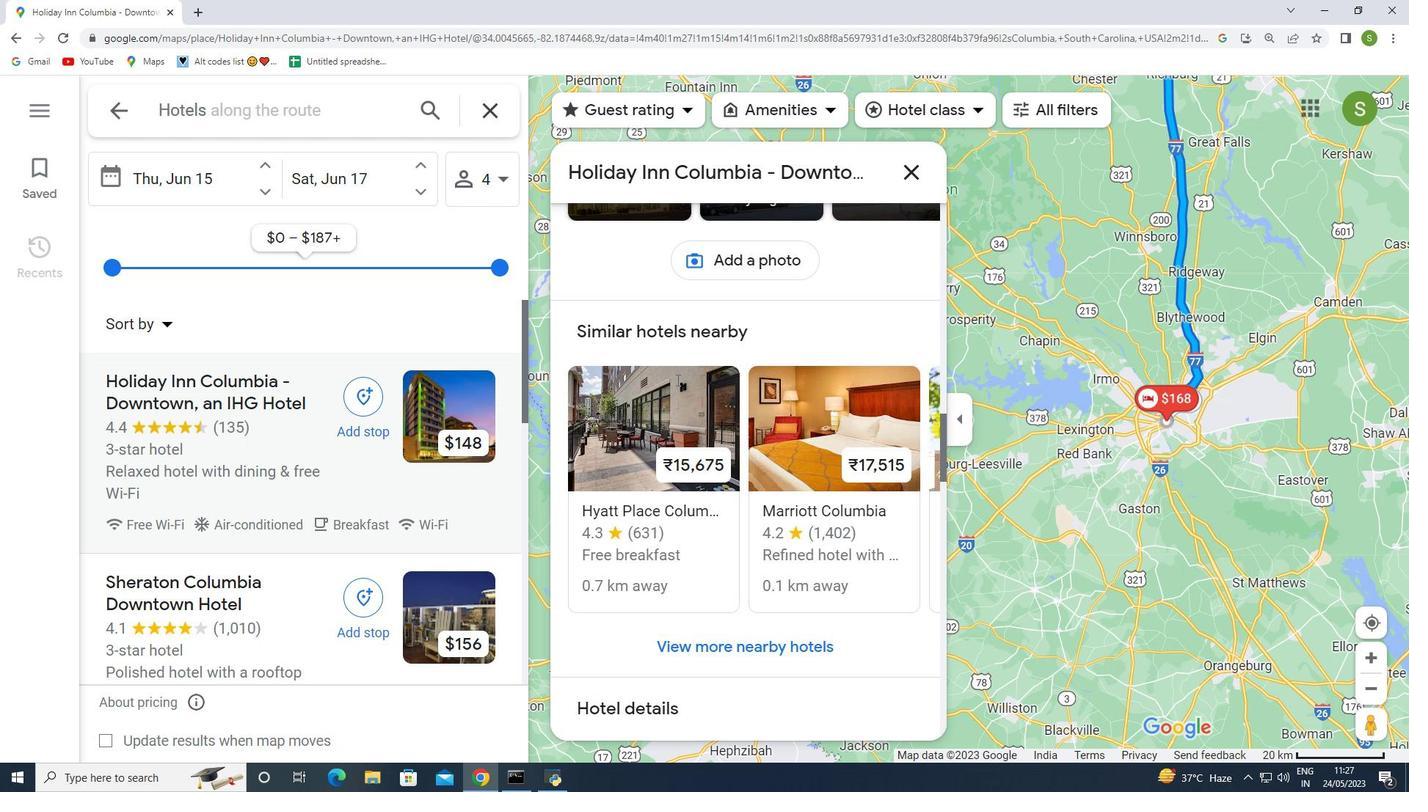 
Action: Mouse scrolled (676, 380) with delta (0, 0)
Screenshot: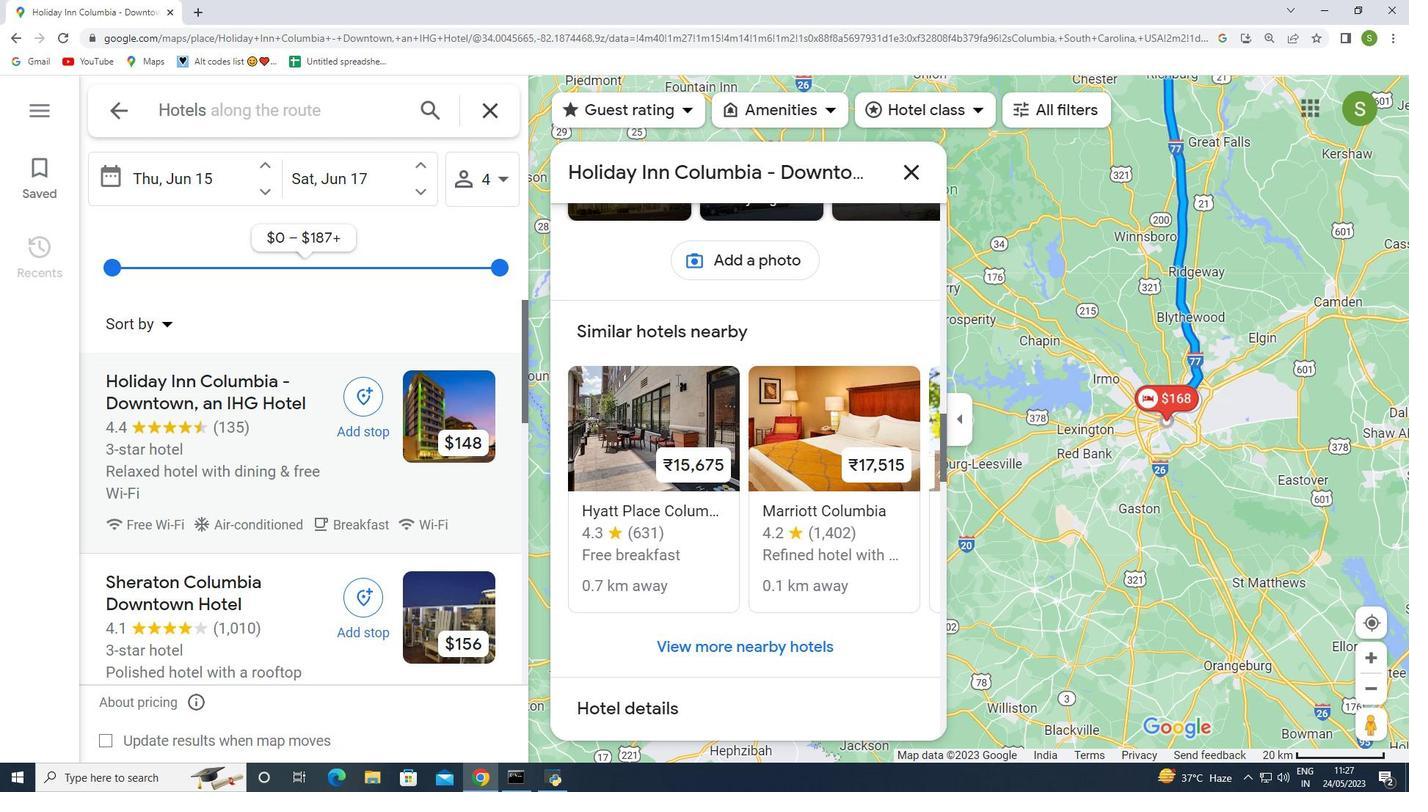 
Action: Mouse scrolled (676, 380) with delta (0, 0)
Screenshot: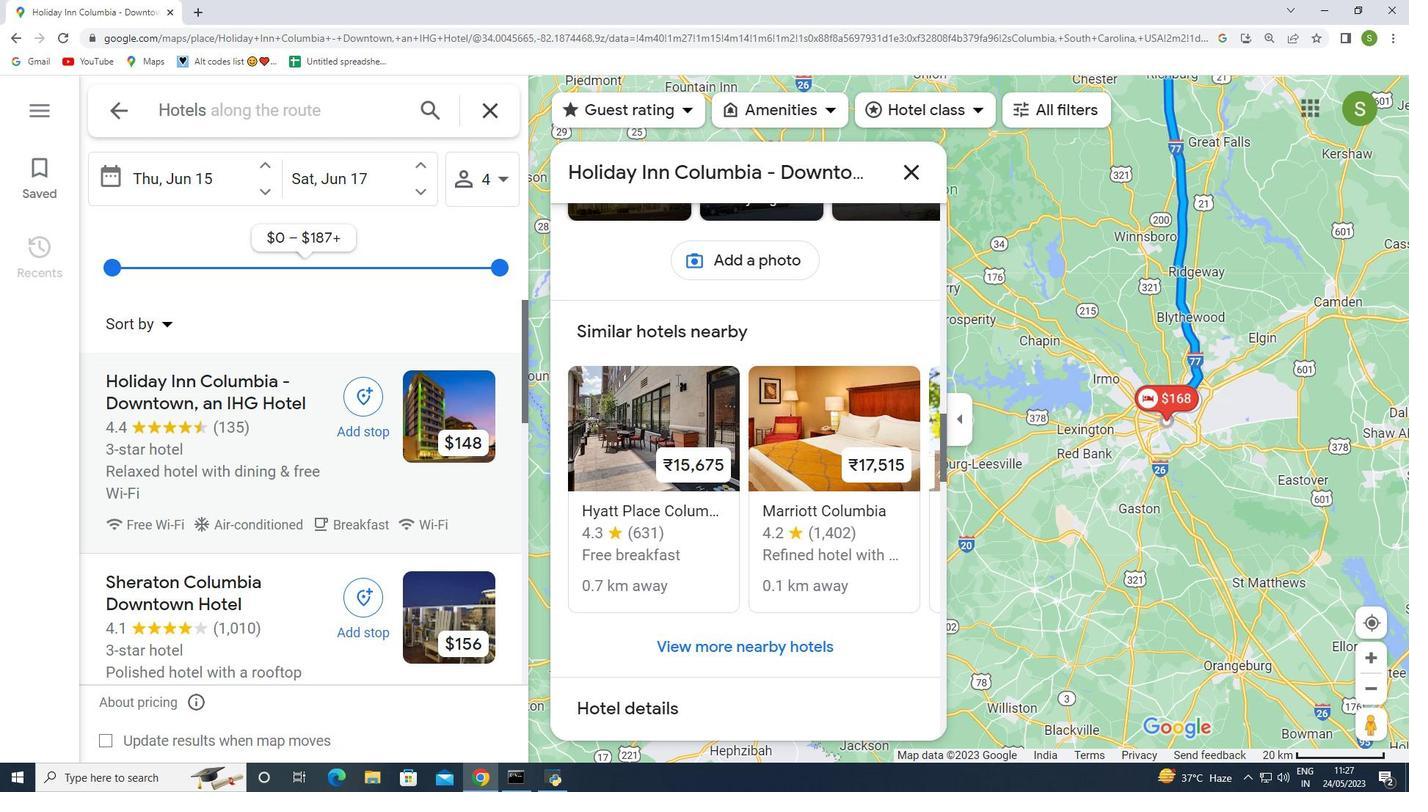 
Action: Mouse scrolled (676, 380) with delta (0, 0)
Screenshot: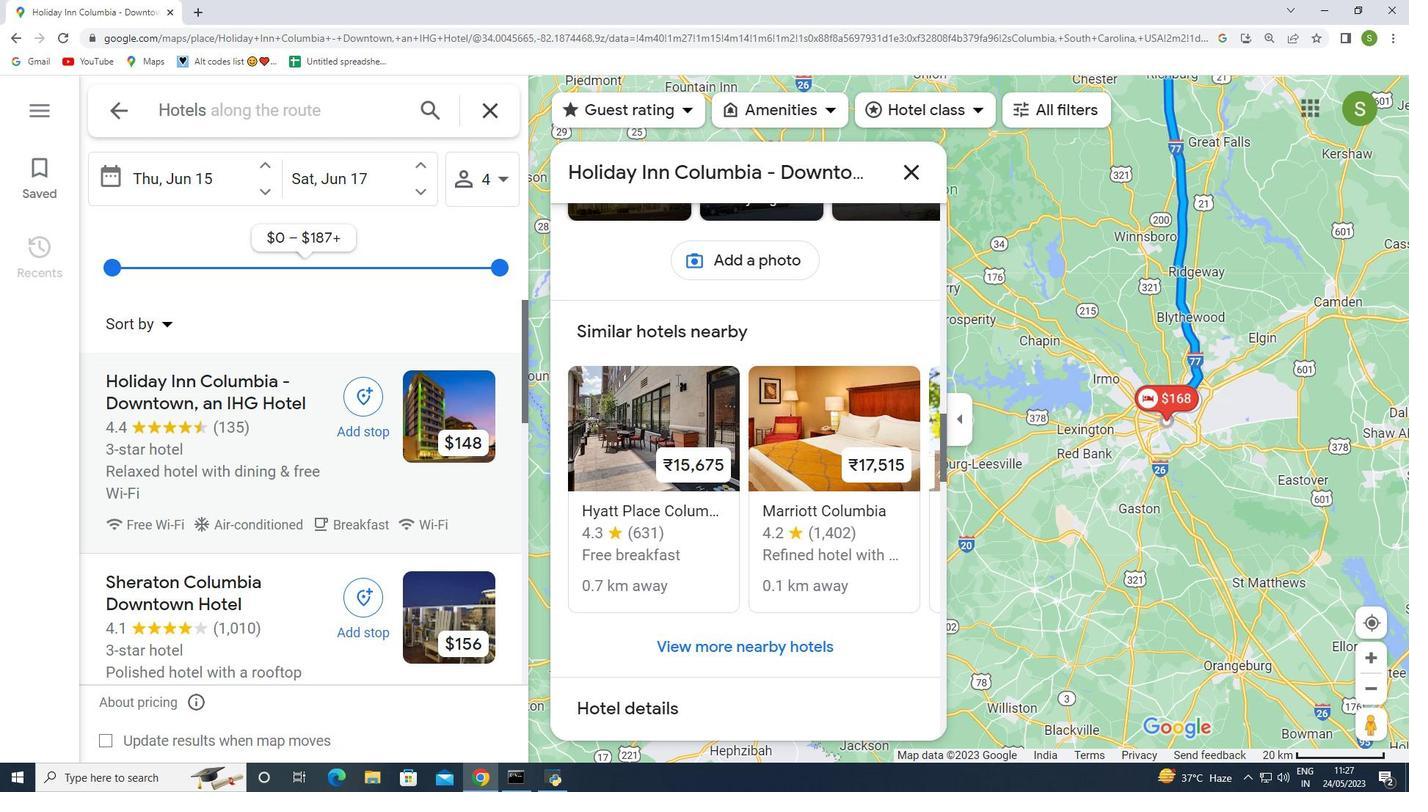 
Action: Mouse scrolled (676, 380) with delta (0, 0)
Screenshot: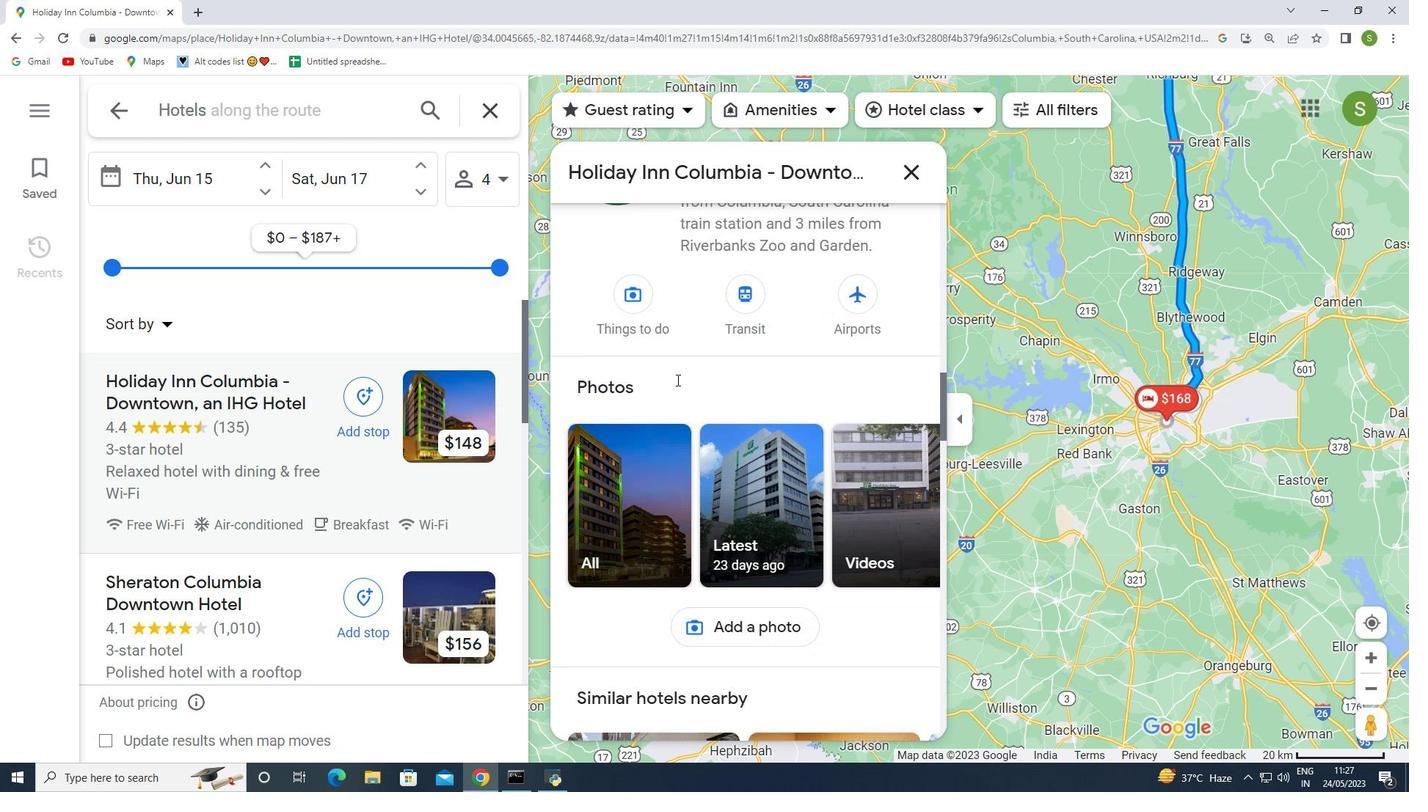 
Action: Mouse scrolled (676, 380) with delta (0, 0)
Screenshot: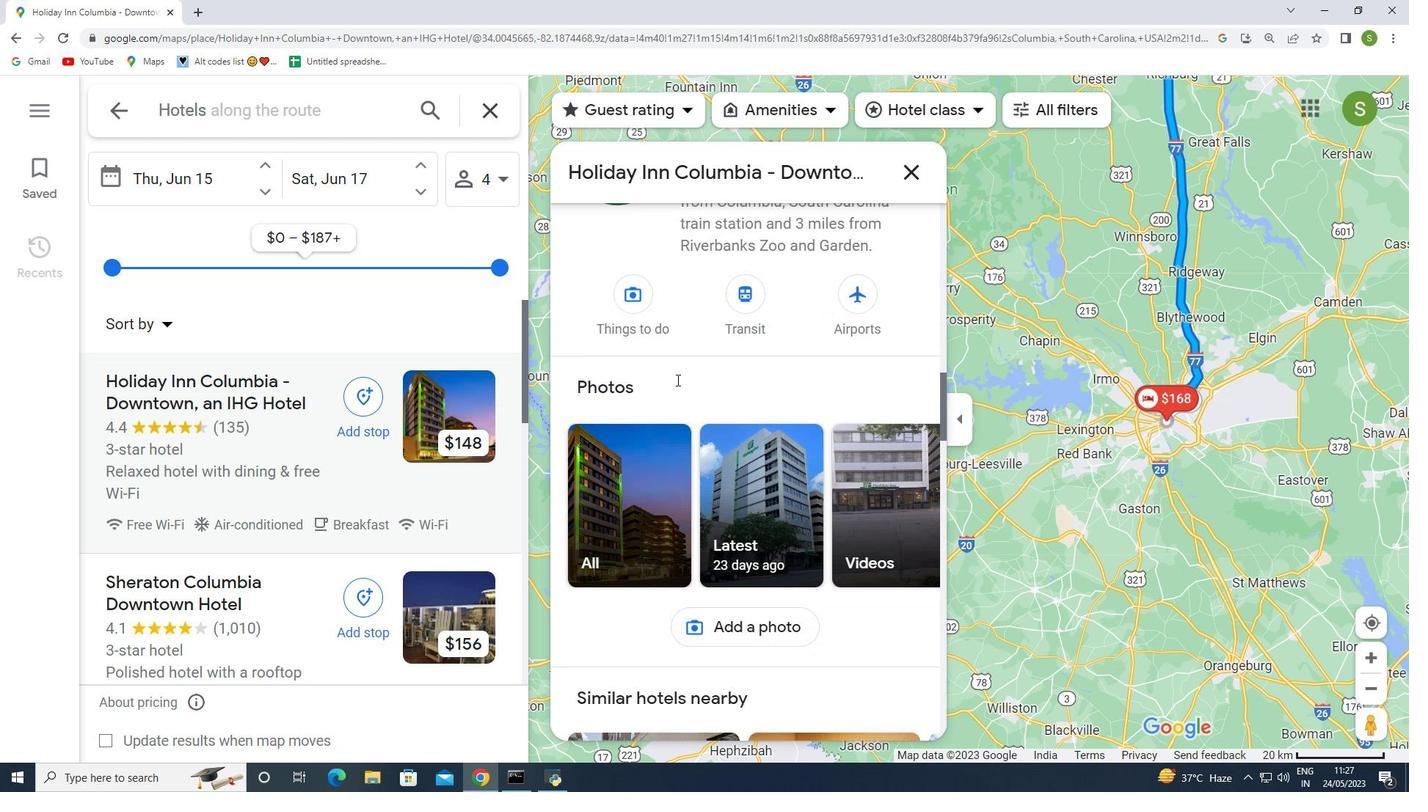 
Action: Mouse scrolled (676, 380) with delta (0, 0)
Screenshot: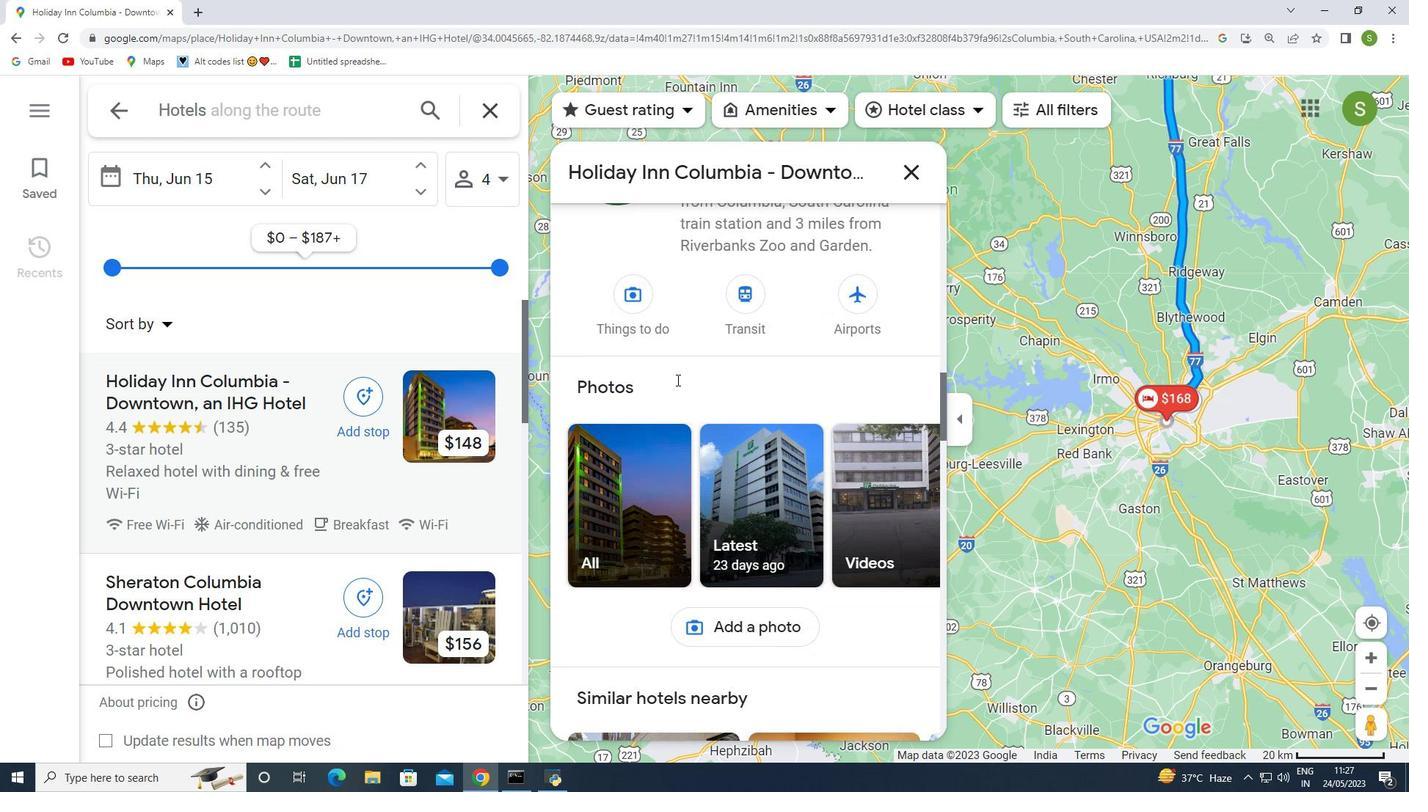 
Action: Mouse scrolled (676, 380) with delta (0, 0)
Screenshot: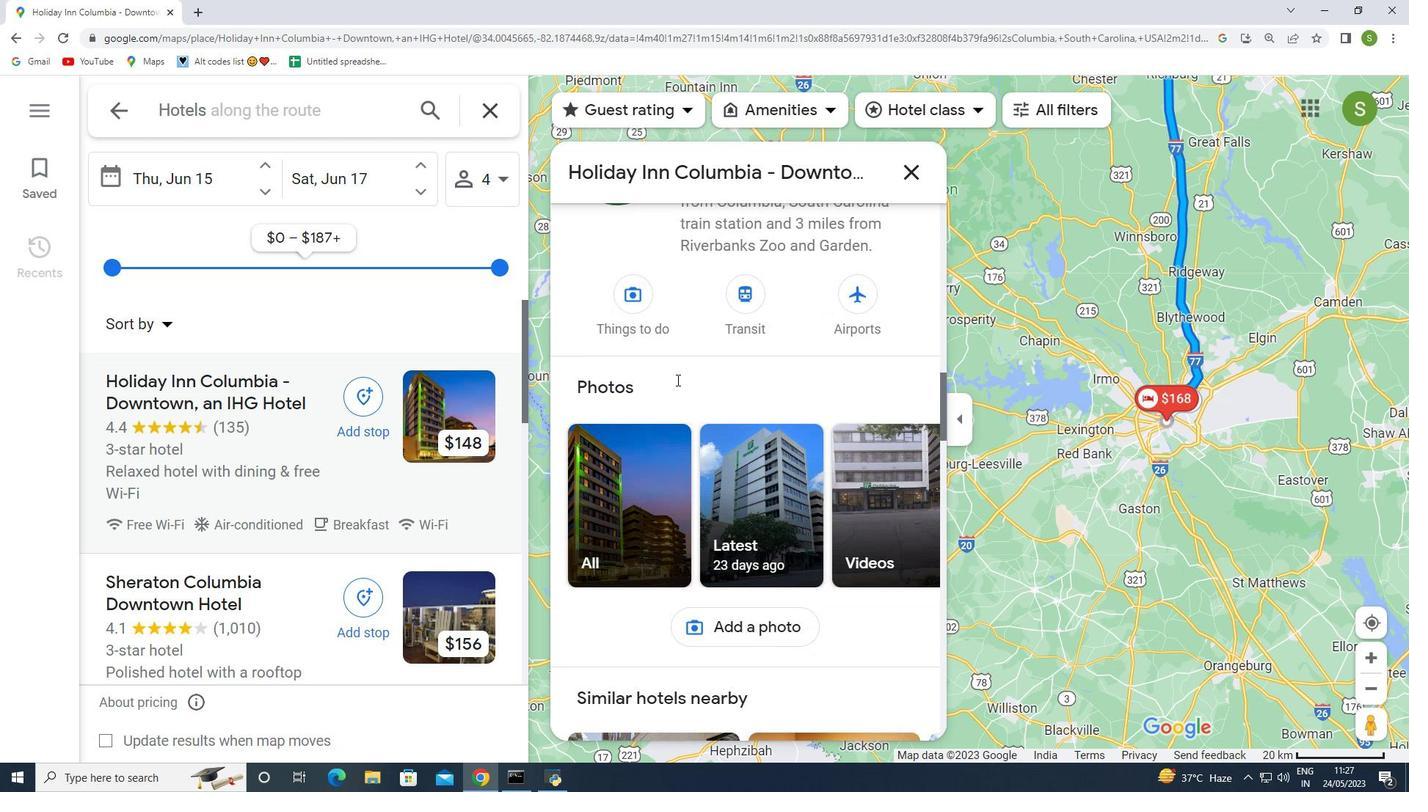
Action: Mouse scrolled (676, 380) with delta (0, 0)
Screenshot: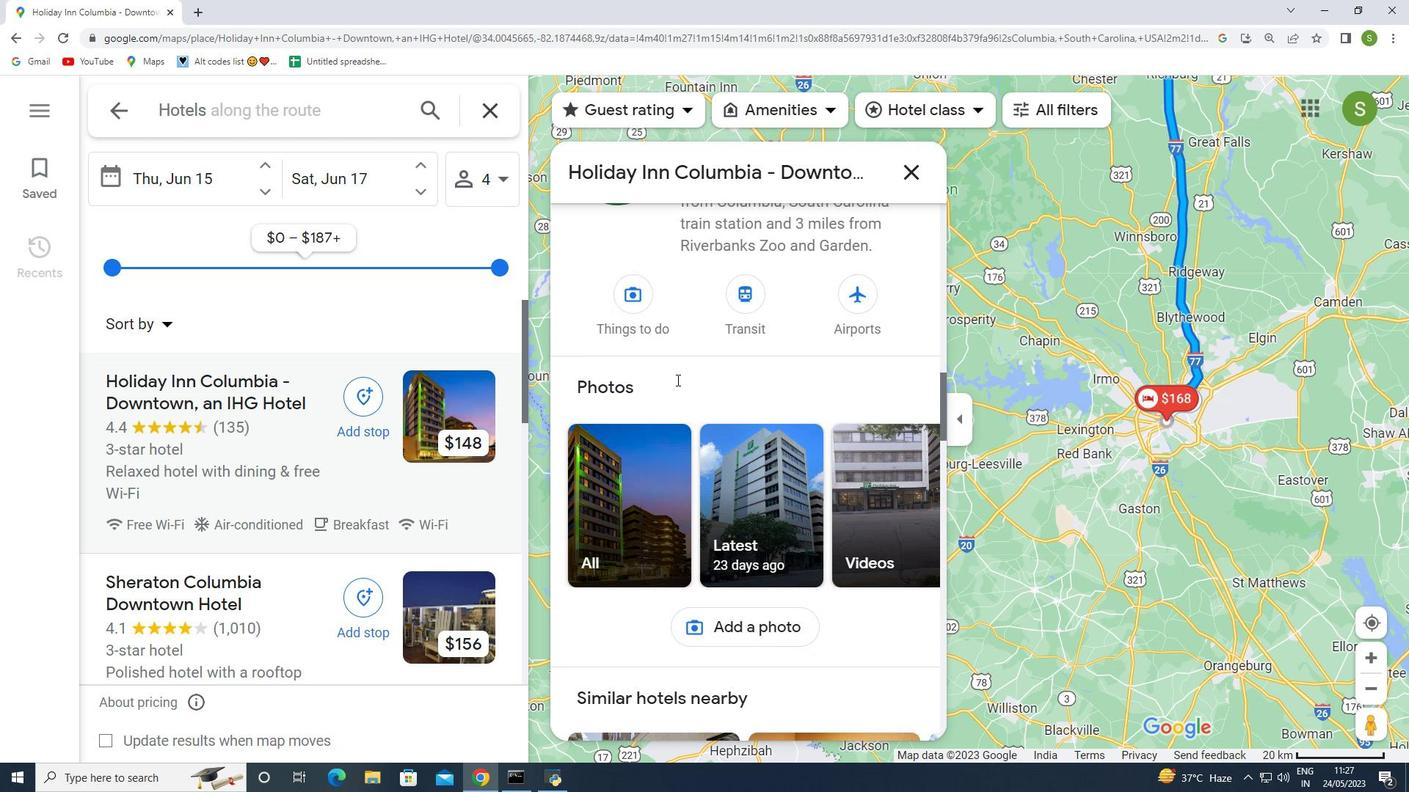 
Action: Mouse scrolled (676, 380) with delta (0, 0)
